 Task: Go to Program & Features. Select Whole Food Market. Add to cart Organic Free-Range Chicken-1. Select Amazon Health. Add to cart Magnesium oil spray-2. Place order for Harrison Baker, _x000D_
Rr 1_x000D_
Hamlin, Texas(TX), 79520, Cell Number (325) 576-2974
Action: Mouse moved to (24, 108)
Screenshot: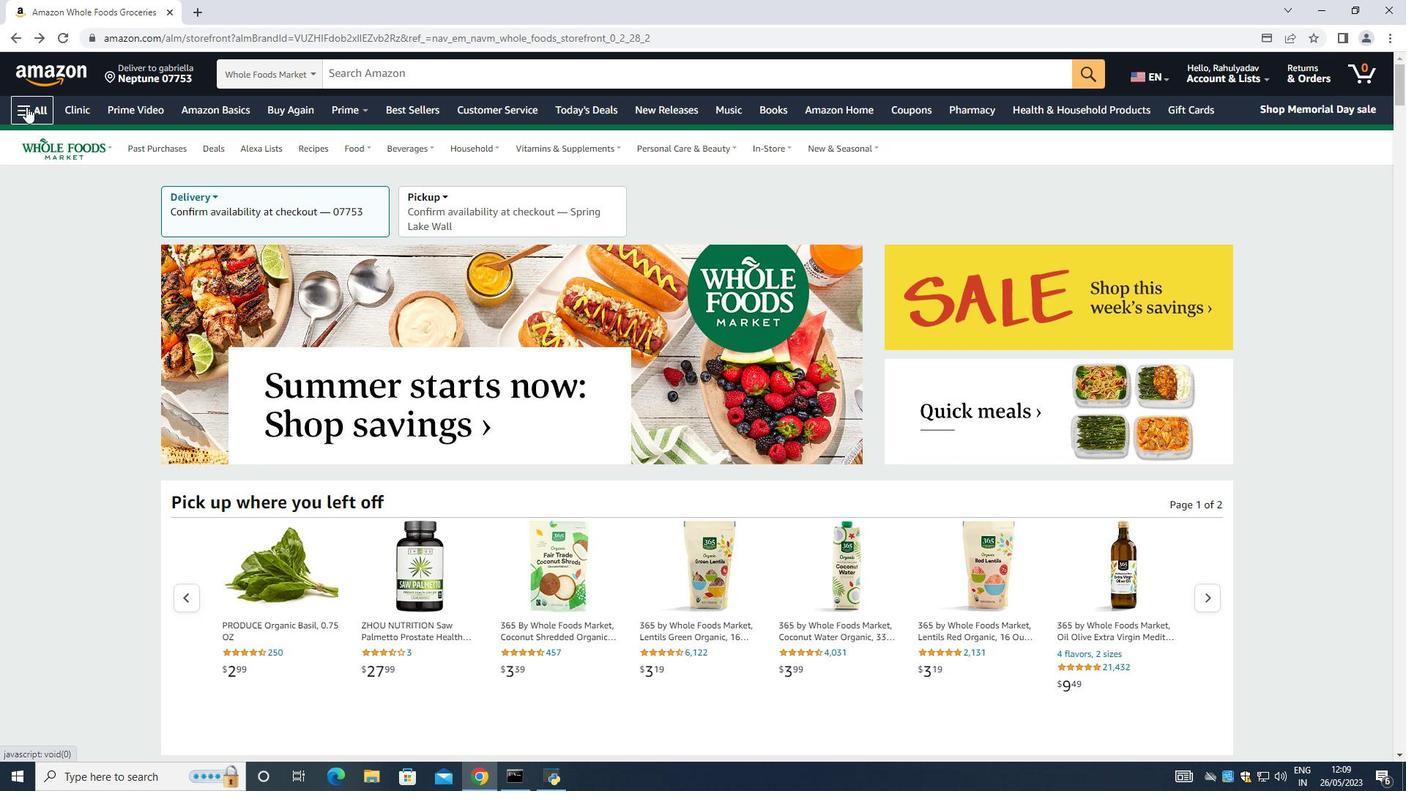 
Action: Mouse pressed left at (24, 108)
Screenshot: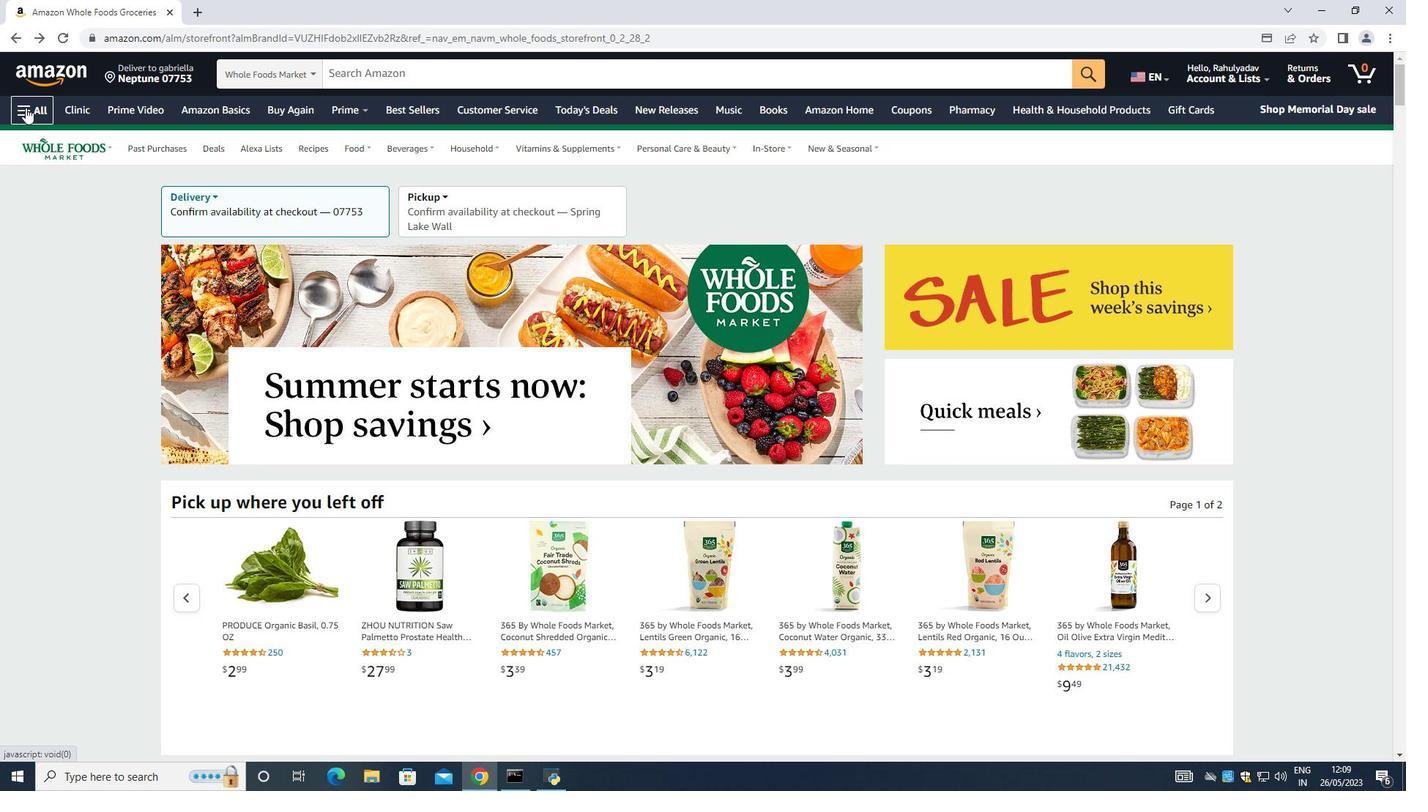 
Action: Mouse moved to (43, 283)
Screenshot: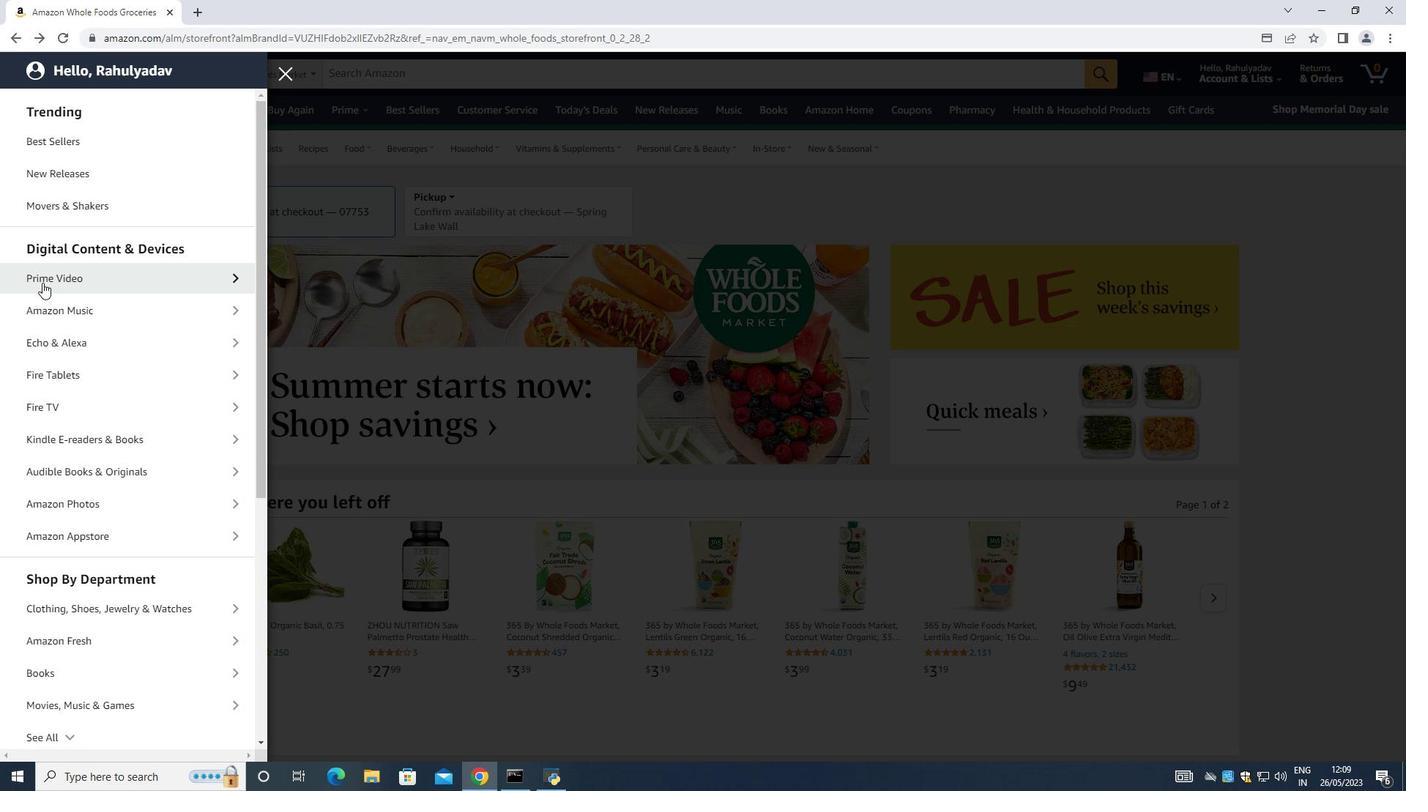 
Action: Mouse scrolled (43, 282) with delta (0, 0)
Screenshot: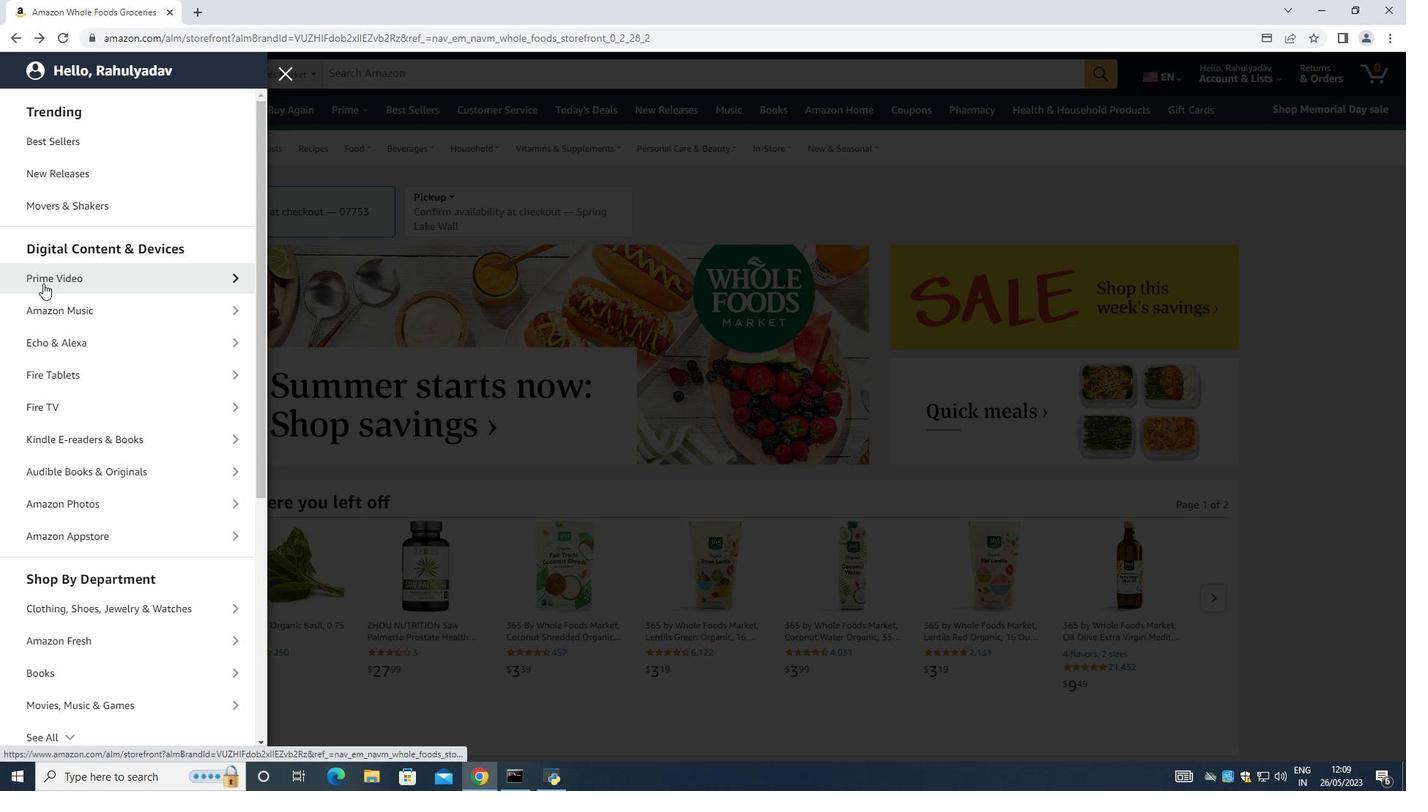 
Action: Mouse scrolled (43, 282) with delta (0, 0)
Screenshot: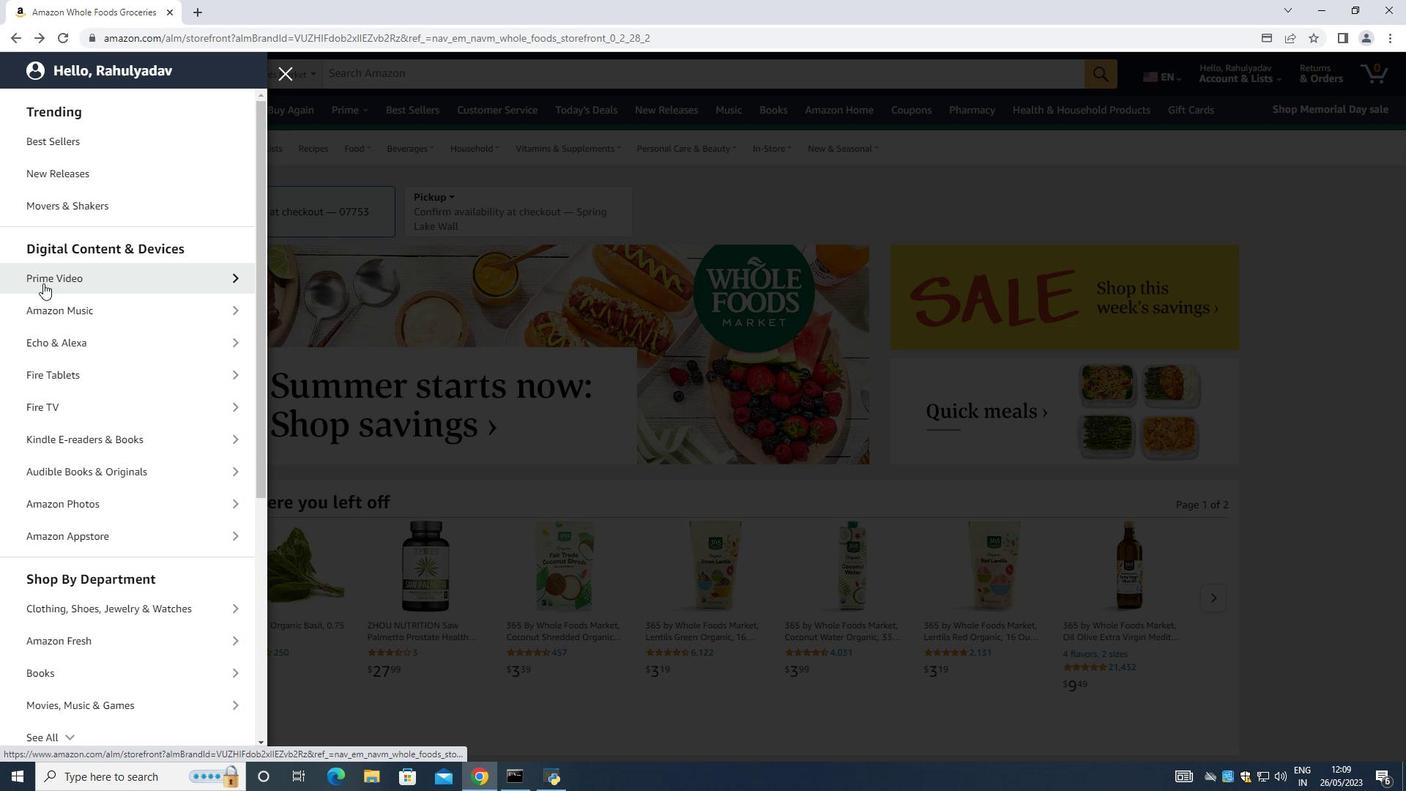 
Action: Mouse scrolled (43, 282) with delta (0, 0)
Screenshot: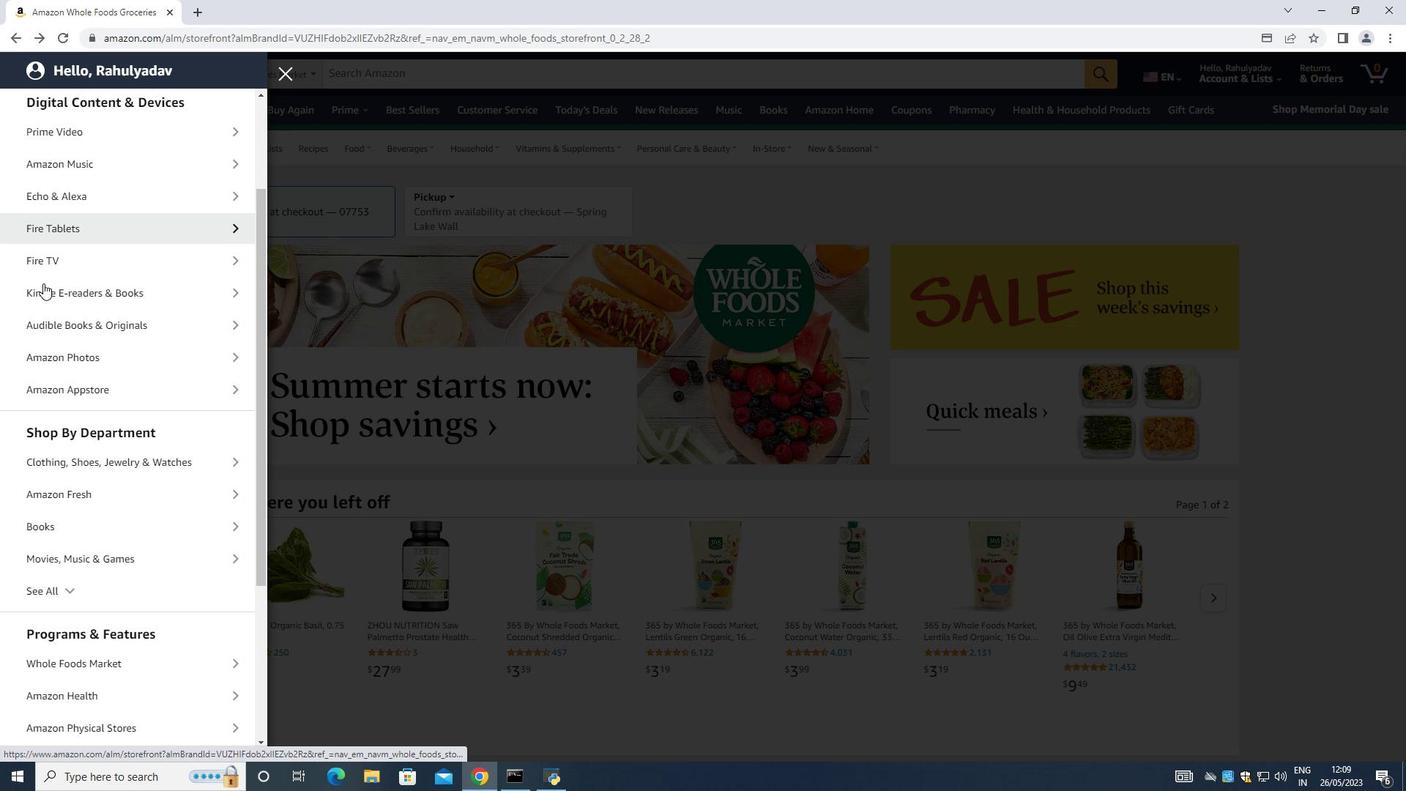 
Action: Mouse moved to (47, 291)
Screenshot: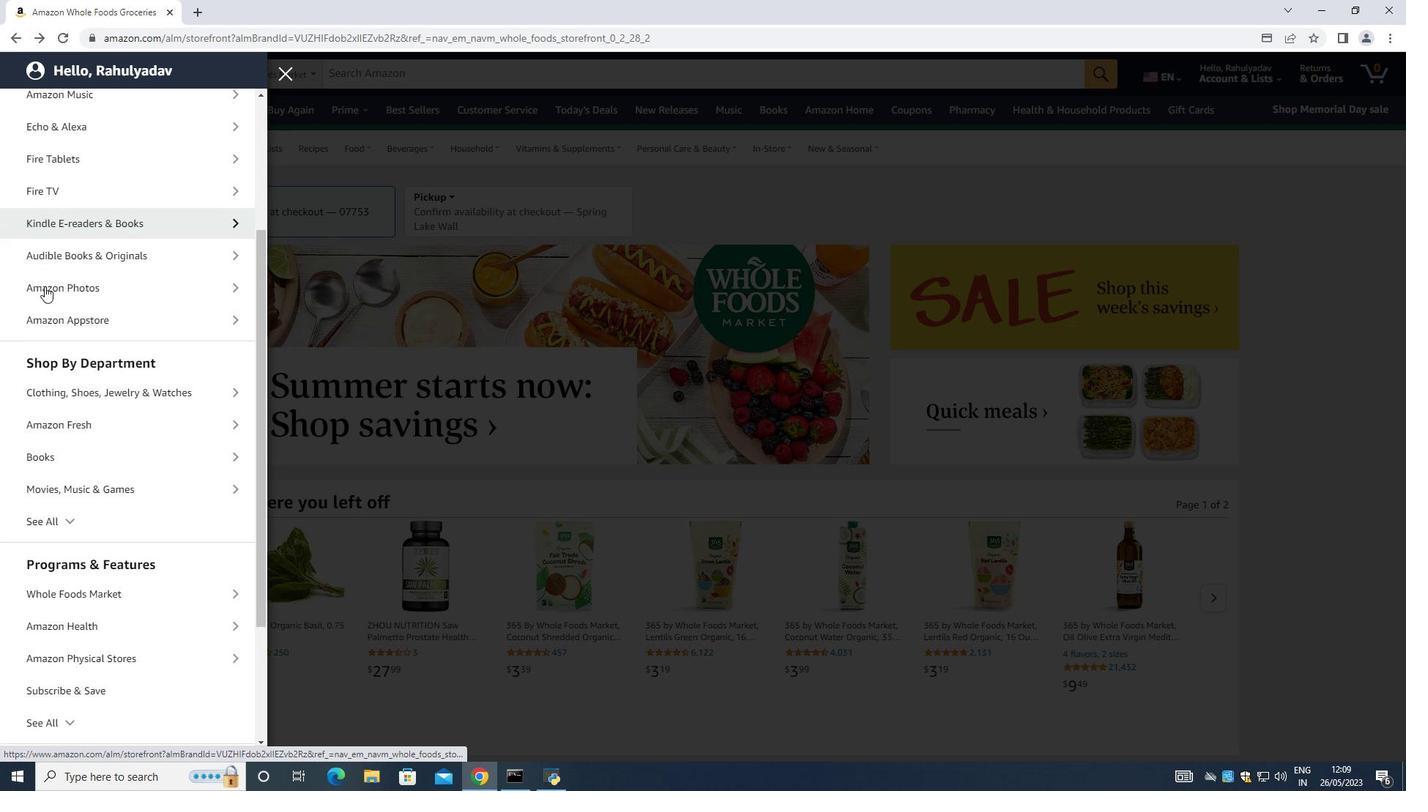 
Action: Mouse scrolled (47, 290) with delta (0, 0)
Screenshot: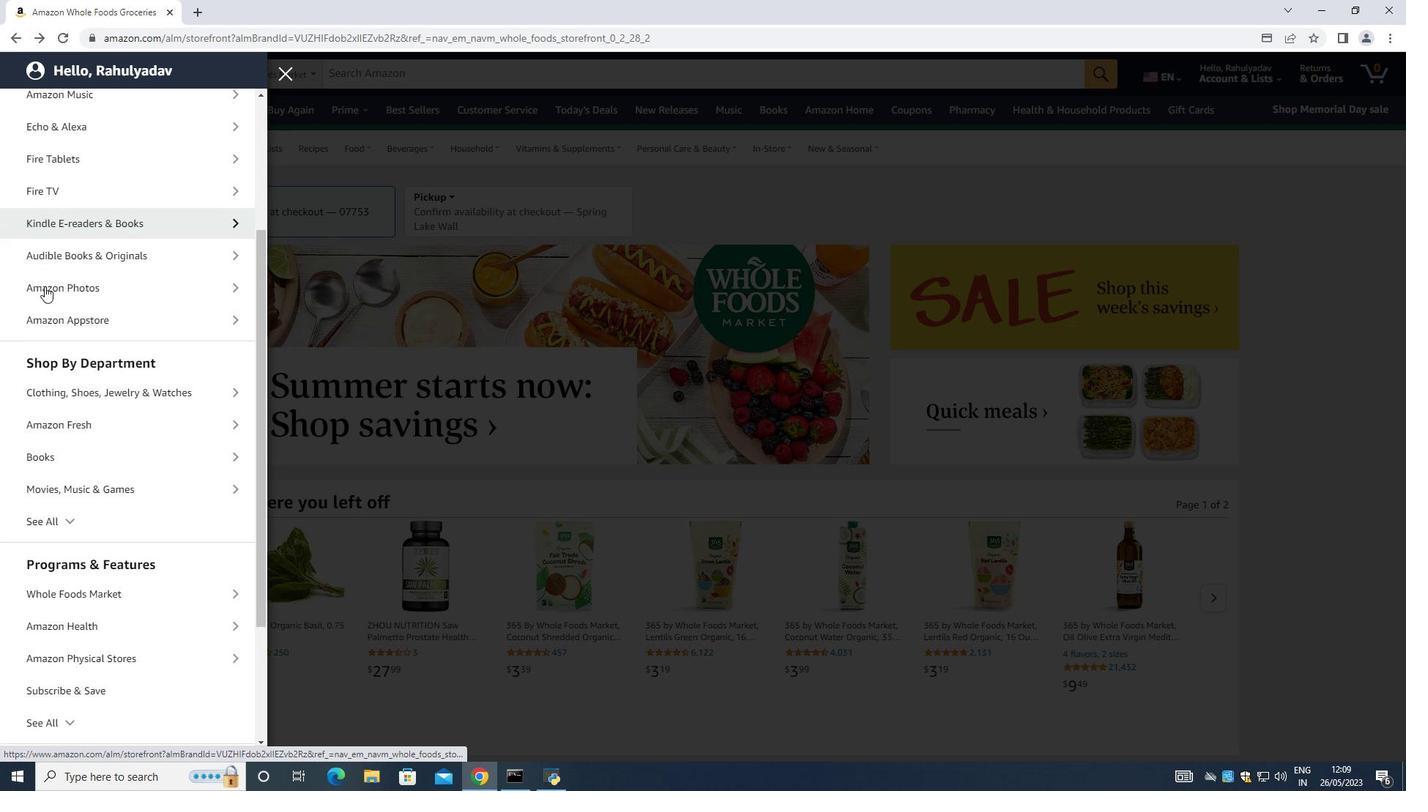
Action: Mouse moved to (49, 295)
Screenshot: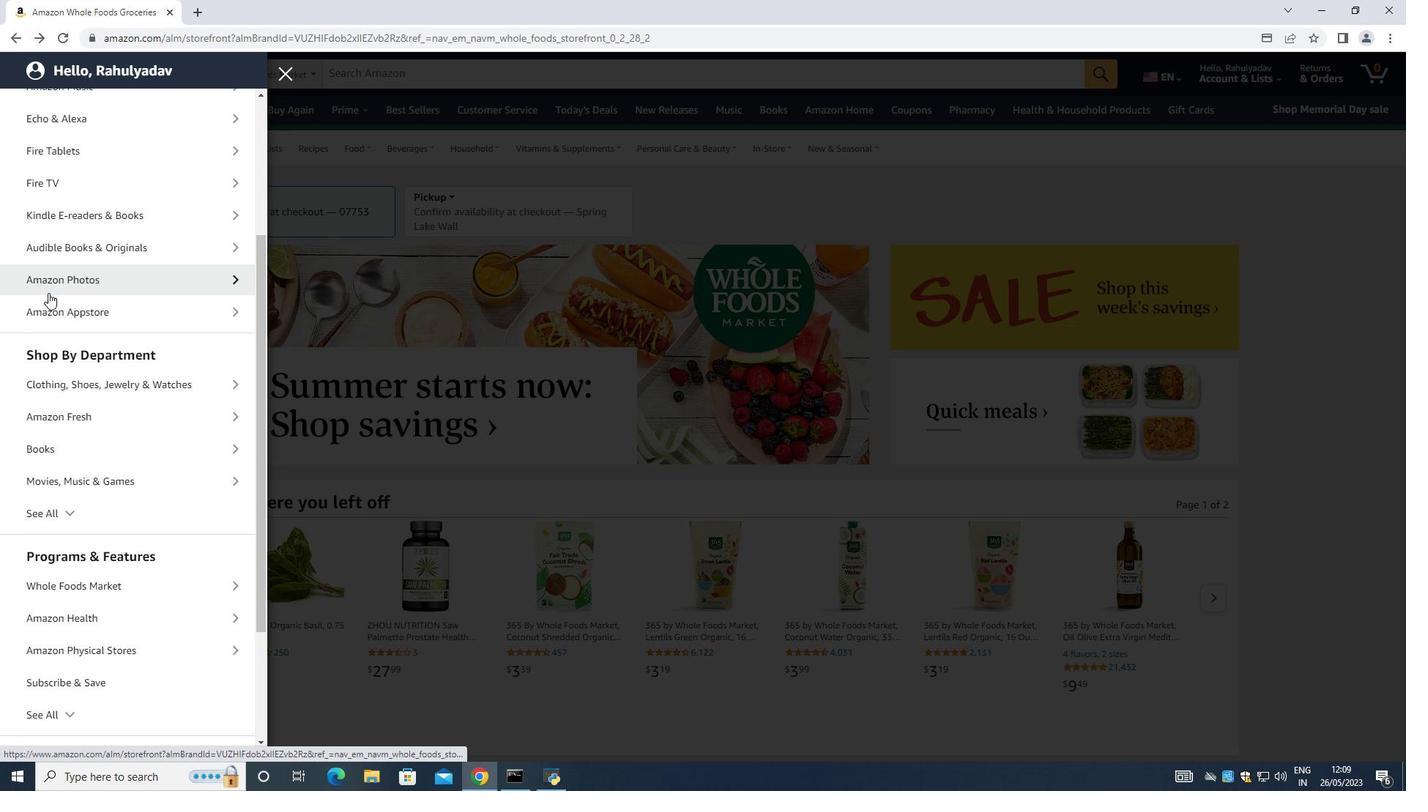 
Action: Mouse scrolled (49, 294) with delta (0, 0)
Screenshot: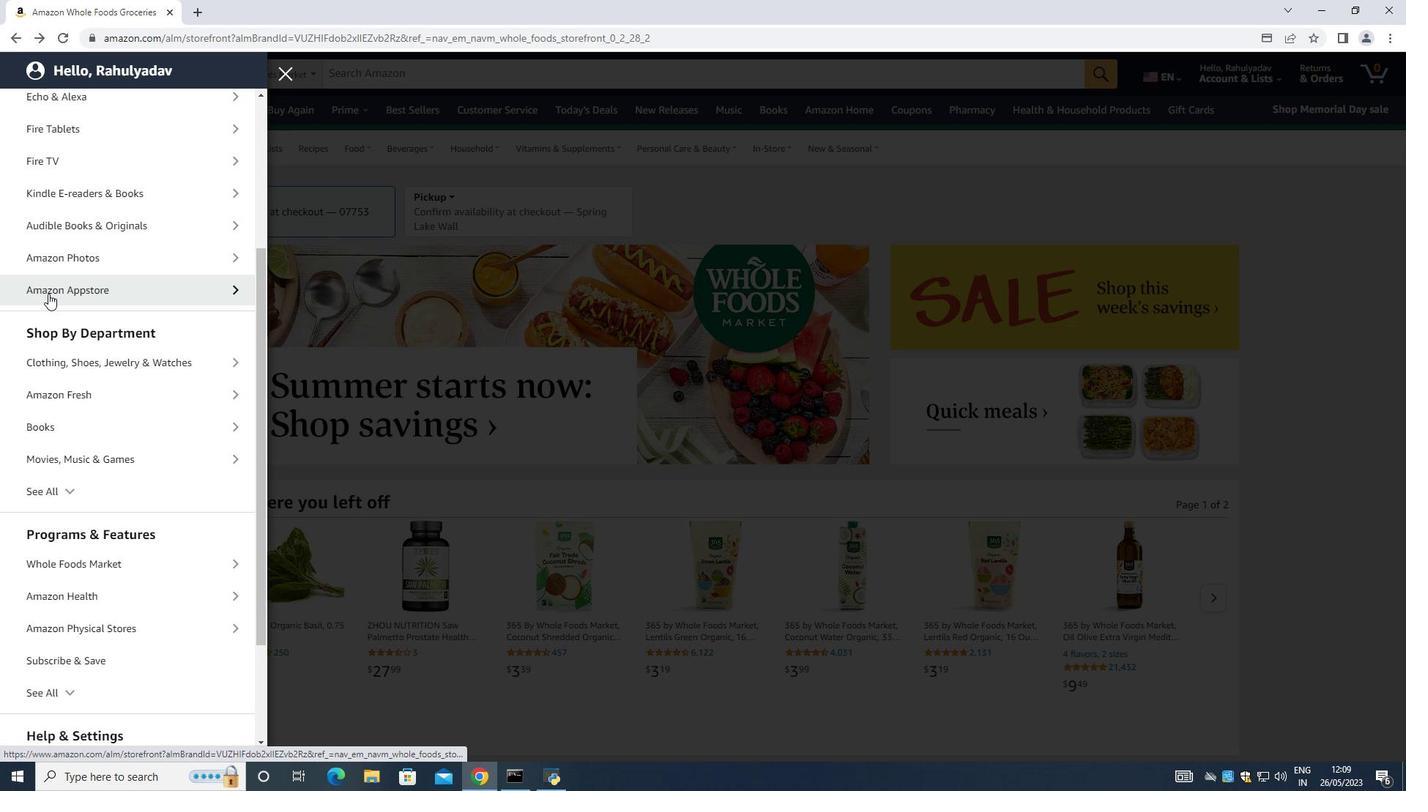 
Action: Mouse moved to (49, 296)
Screenshot: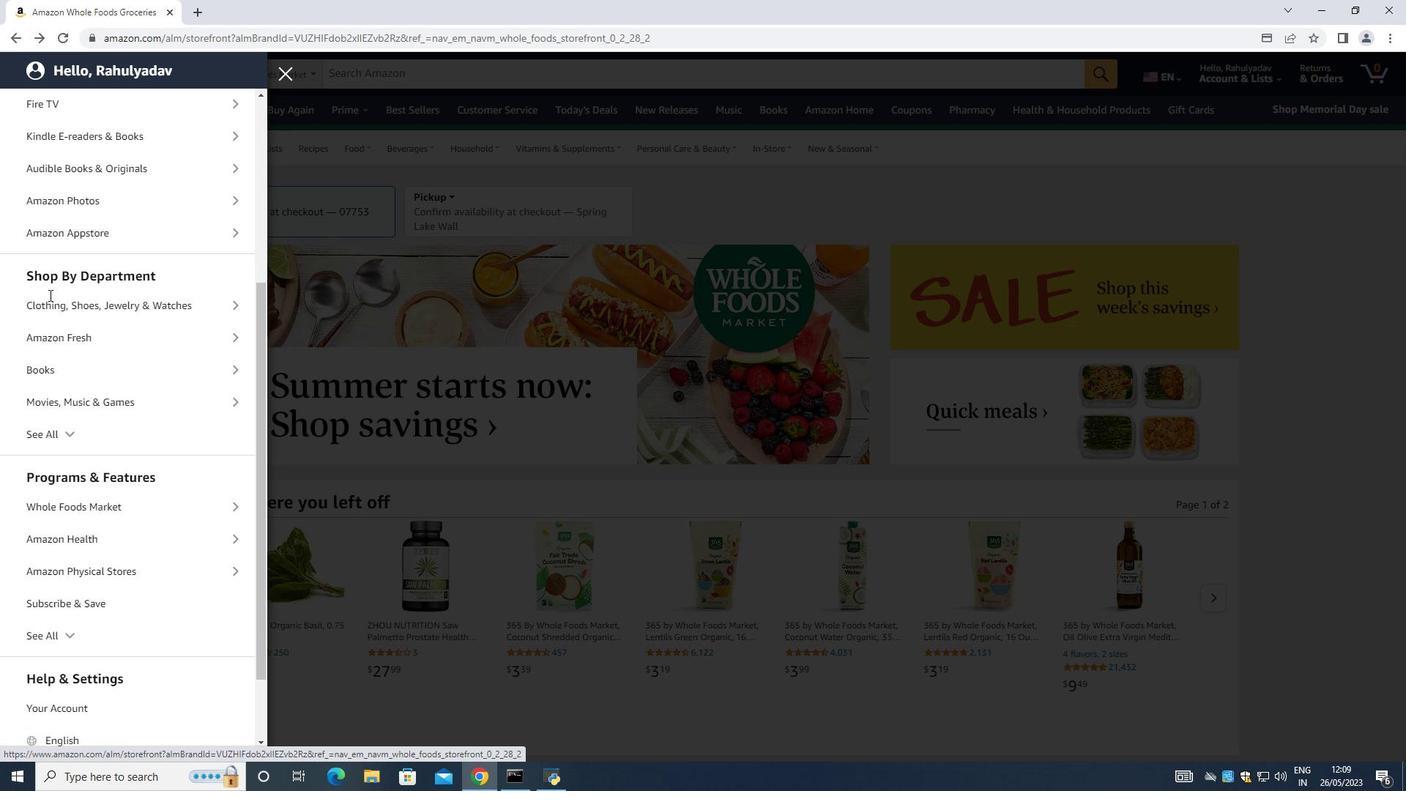 
Action: Mouse scrolled (49, 295) with delta (0, 0)
Screenshot: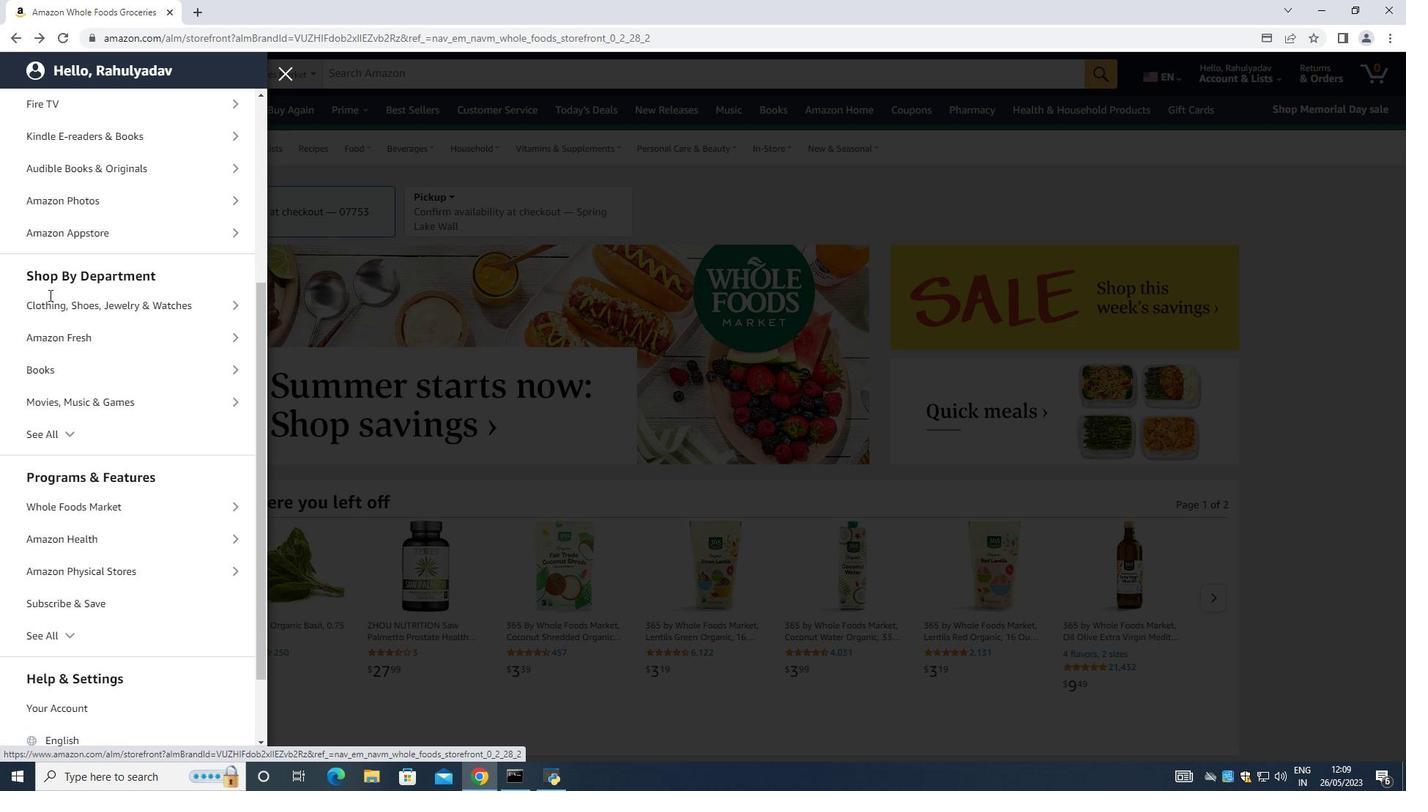 
Action: Mouse moved to (49, 298)
Screenshot: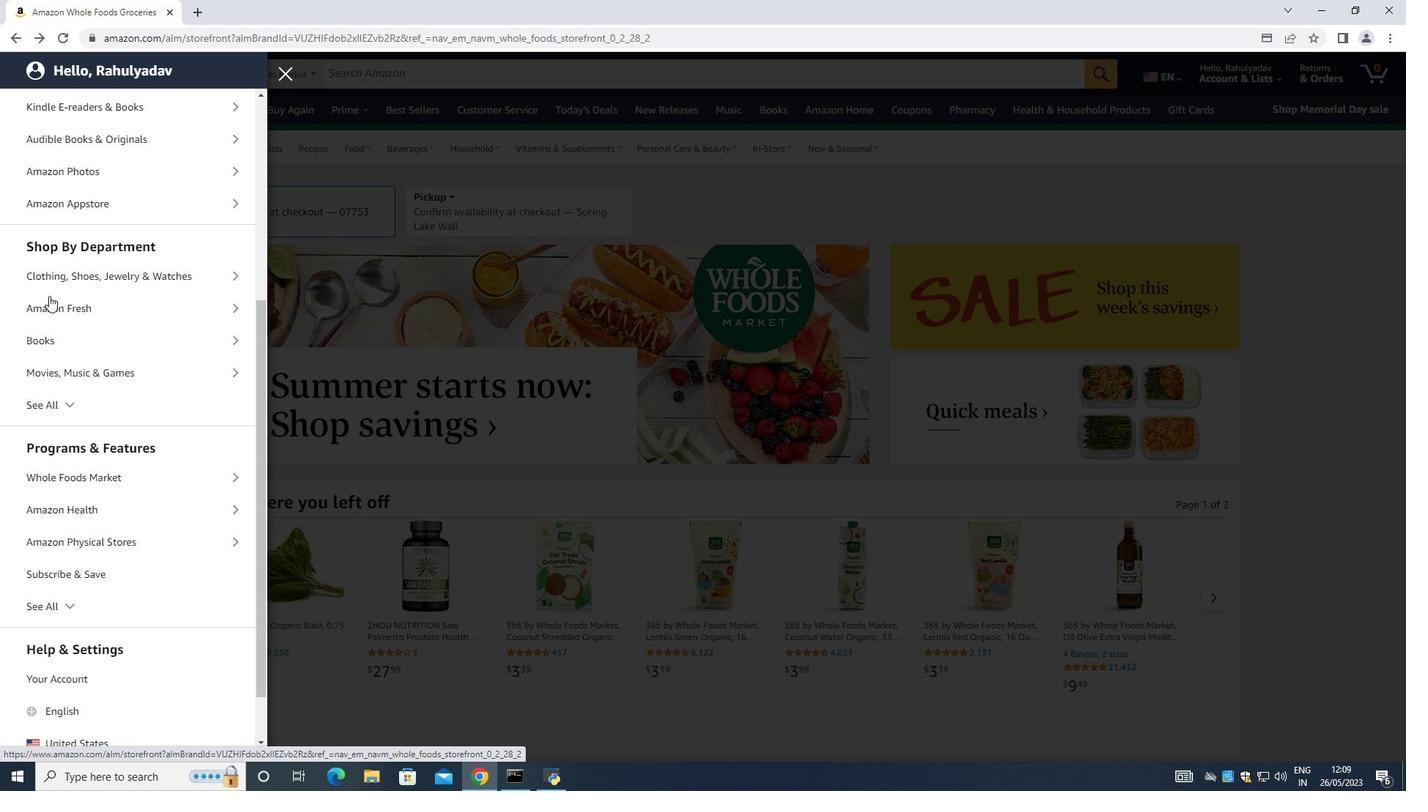 
Action: Mouse scrolled (49, 297) with delta (0, 0)
Screenshot: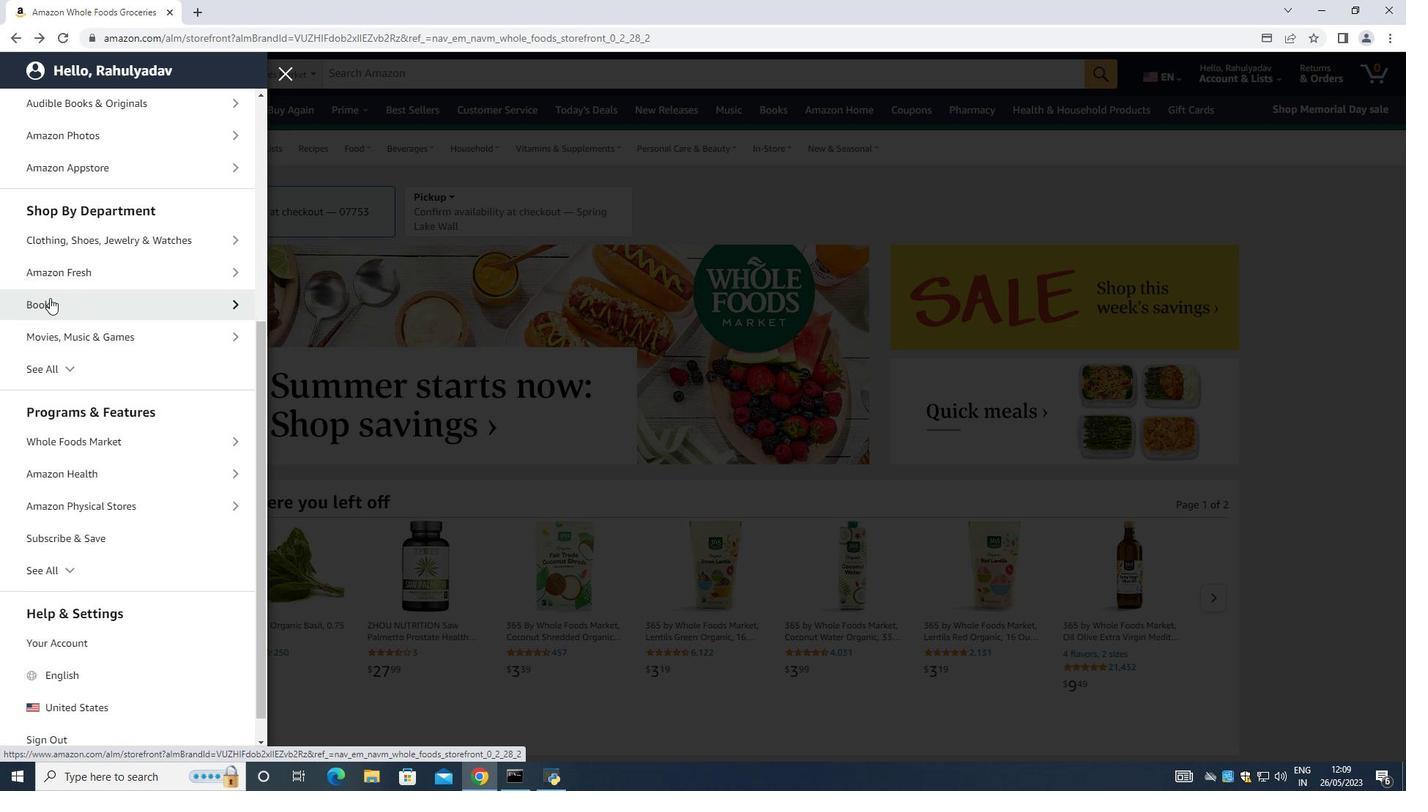 
Action: Mouse moved to (49, 298)
Screenshot: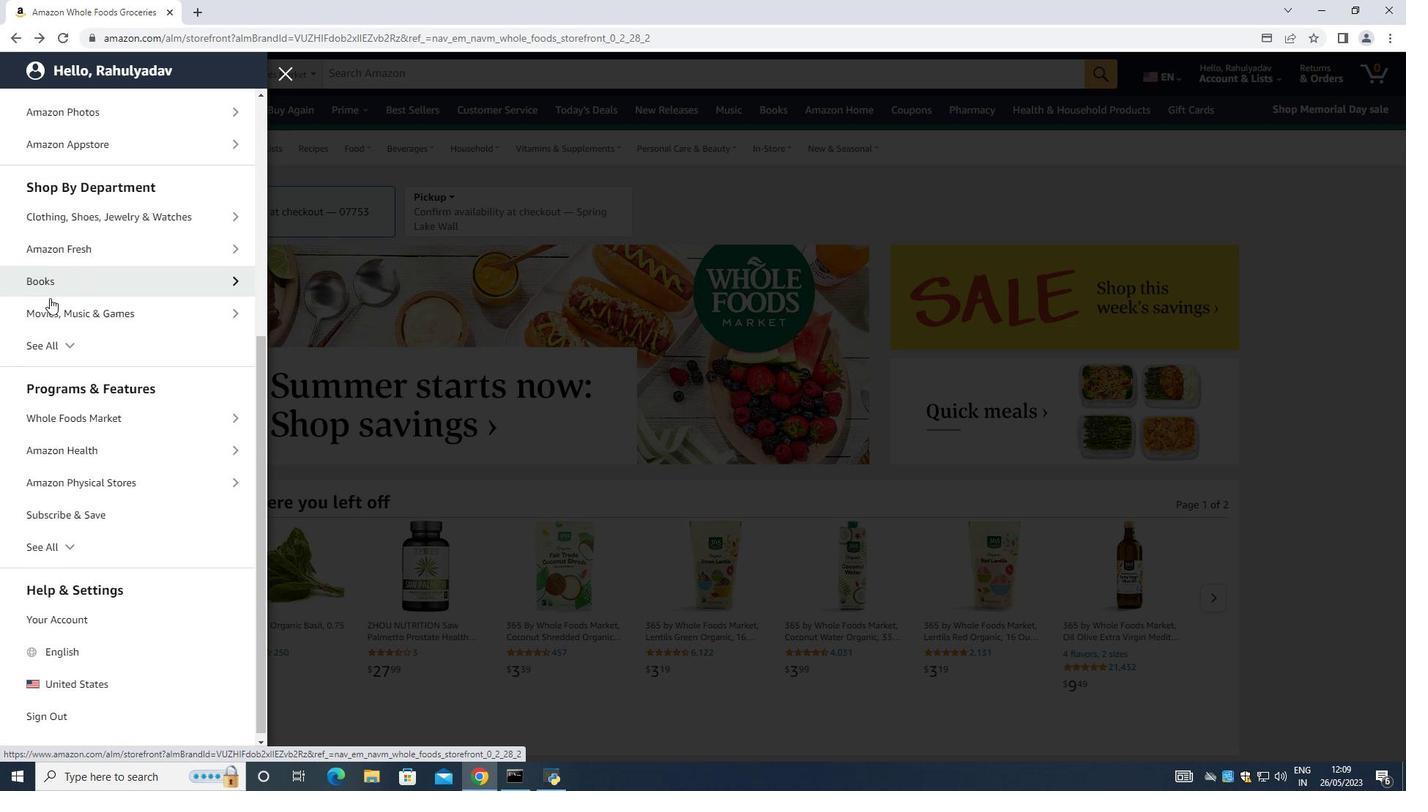 
Action: Mouse scrolled (49, 298) with delta (0, 0)
Screenshot: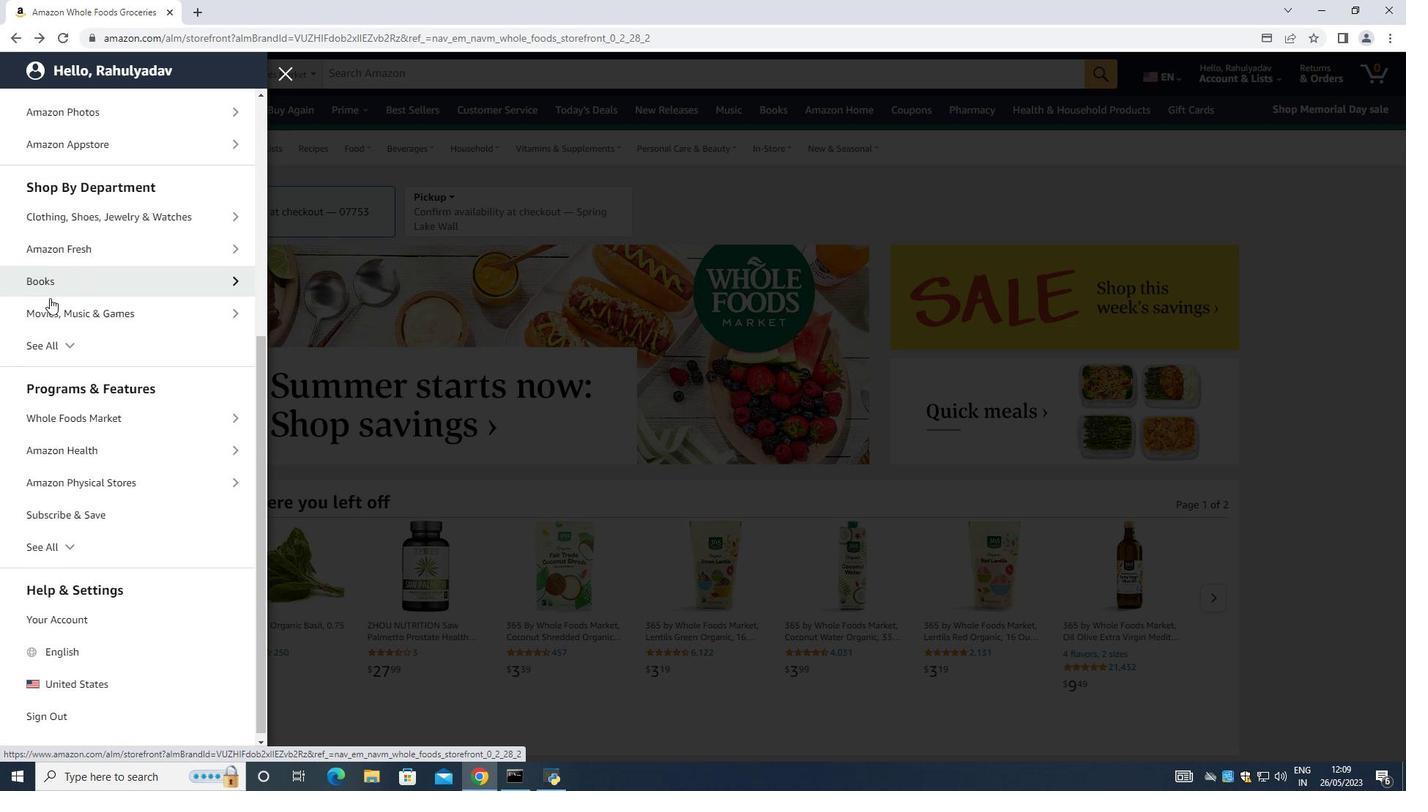 
Action: Mouse moved to (114, 418)
Screenshot: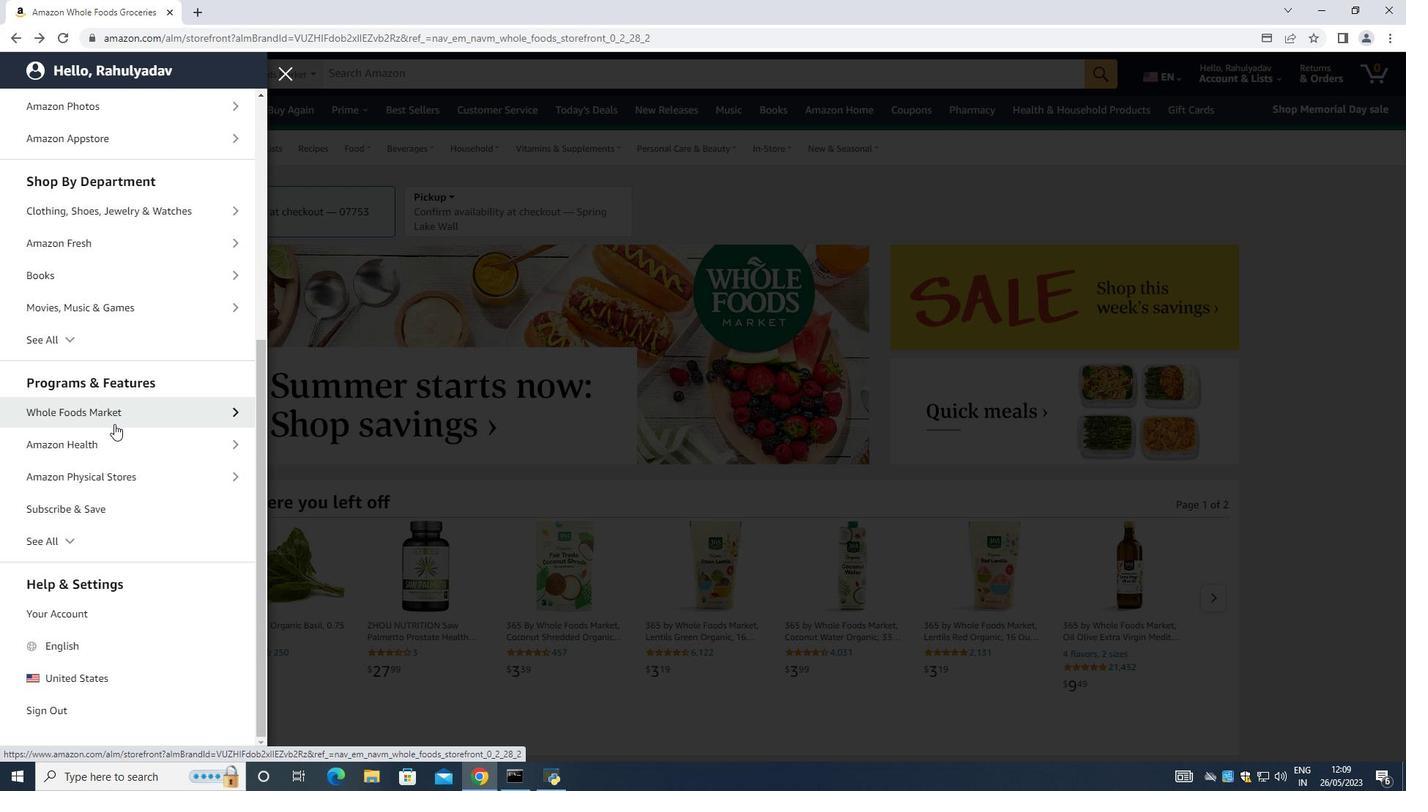 
Action: Mouse pressed left at (114, 418)
Screenshot: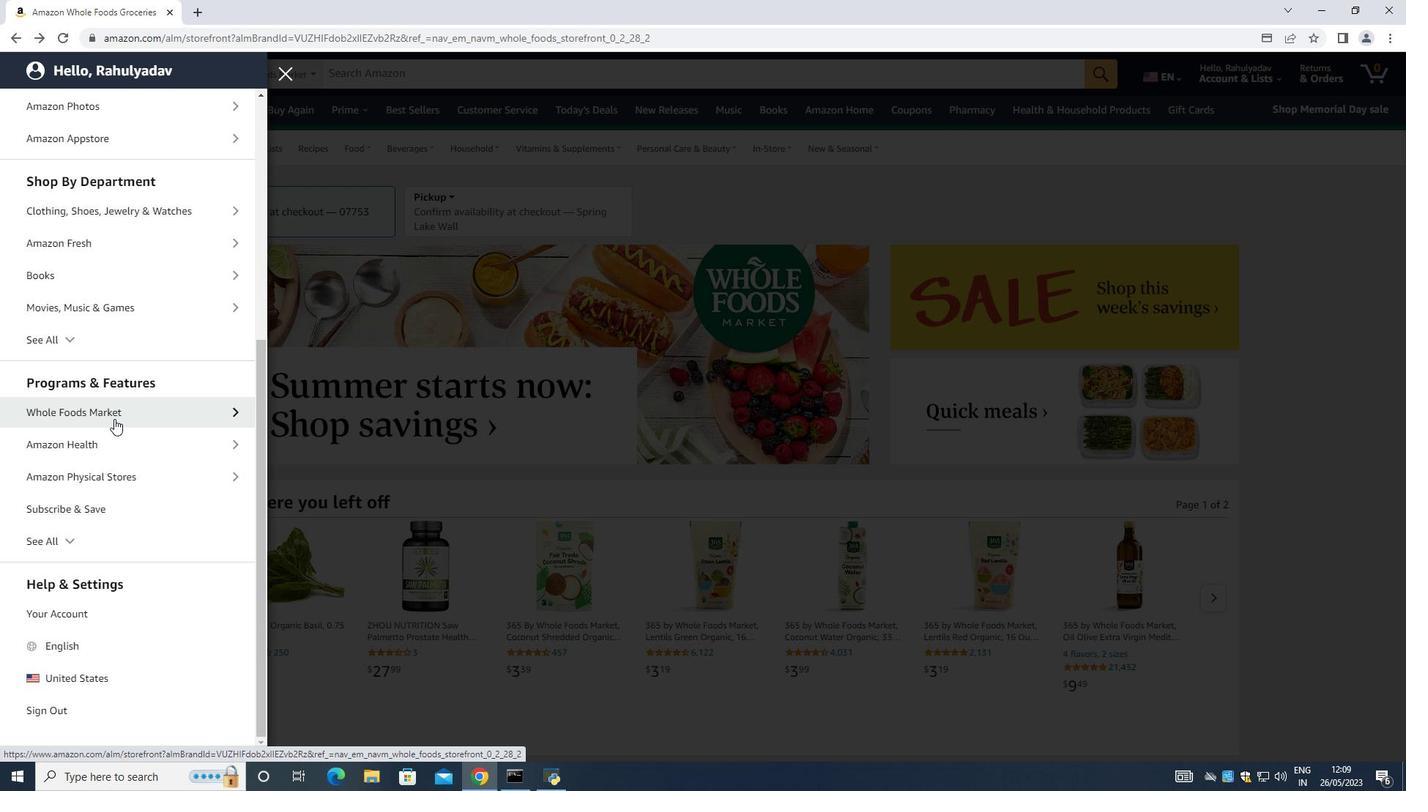 
Action: Mouse moved to (134, 177)
Screenshot: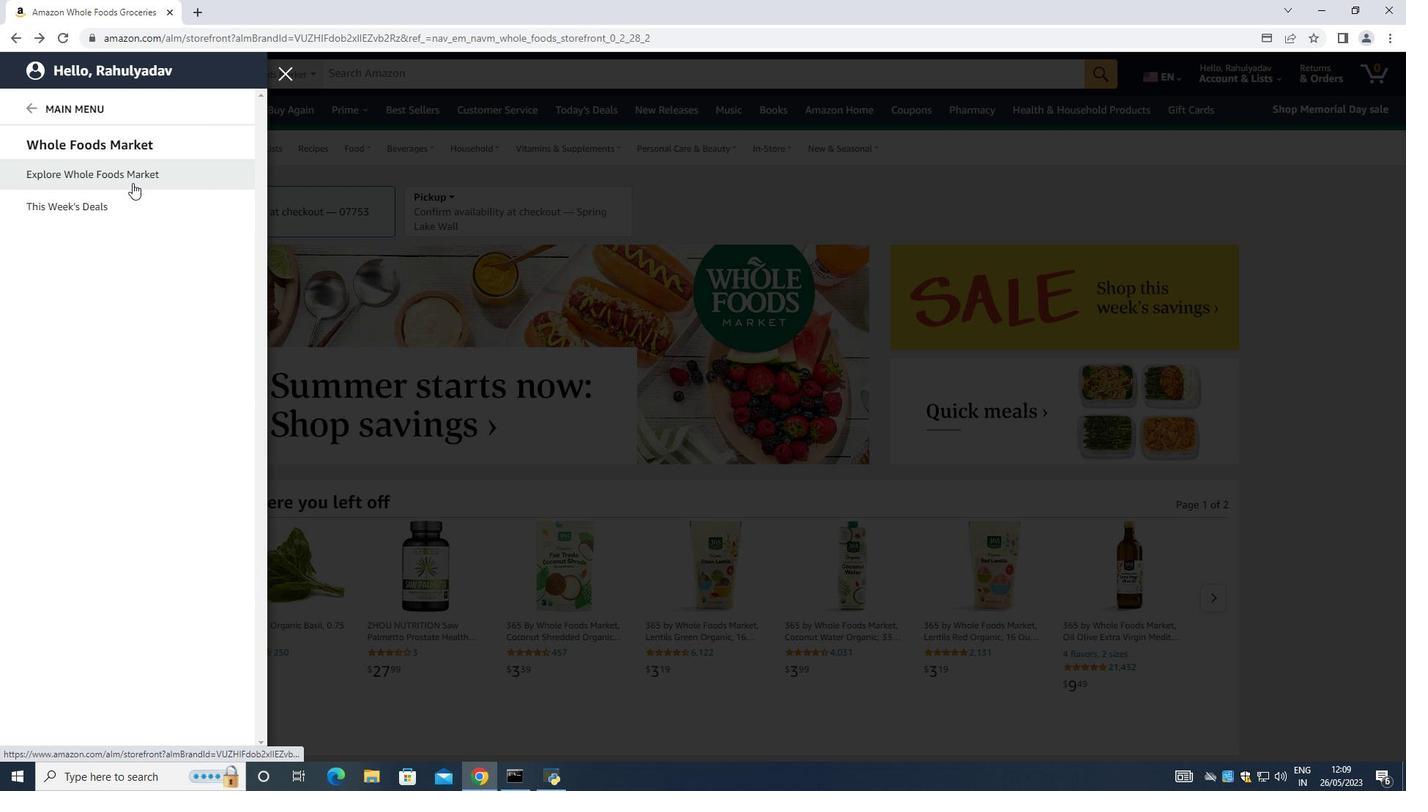 
Action: Mouse pressed left at (134, 177)
Screenshot: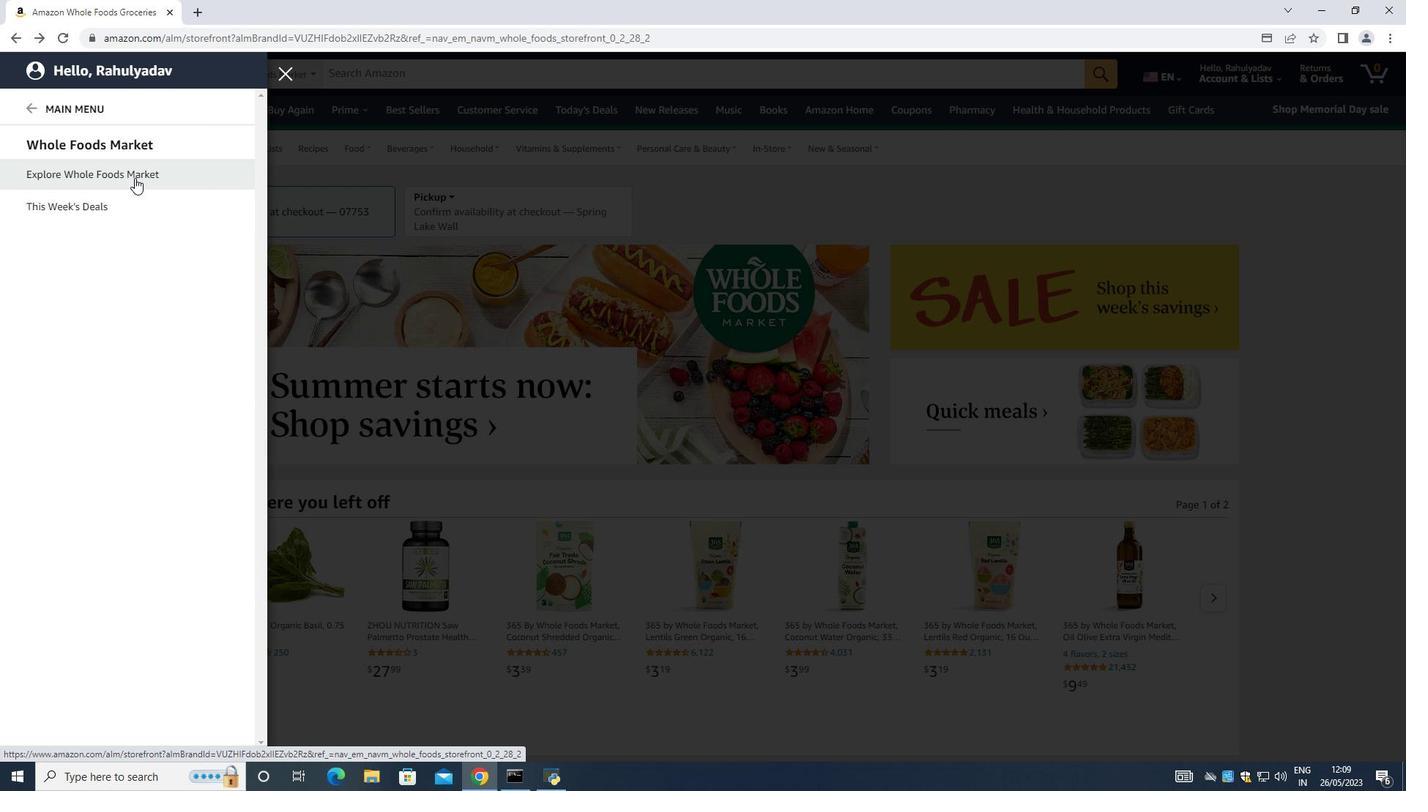 
Action: Mouse moved to (351, 76)
Screenshot: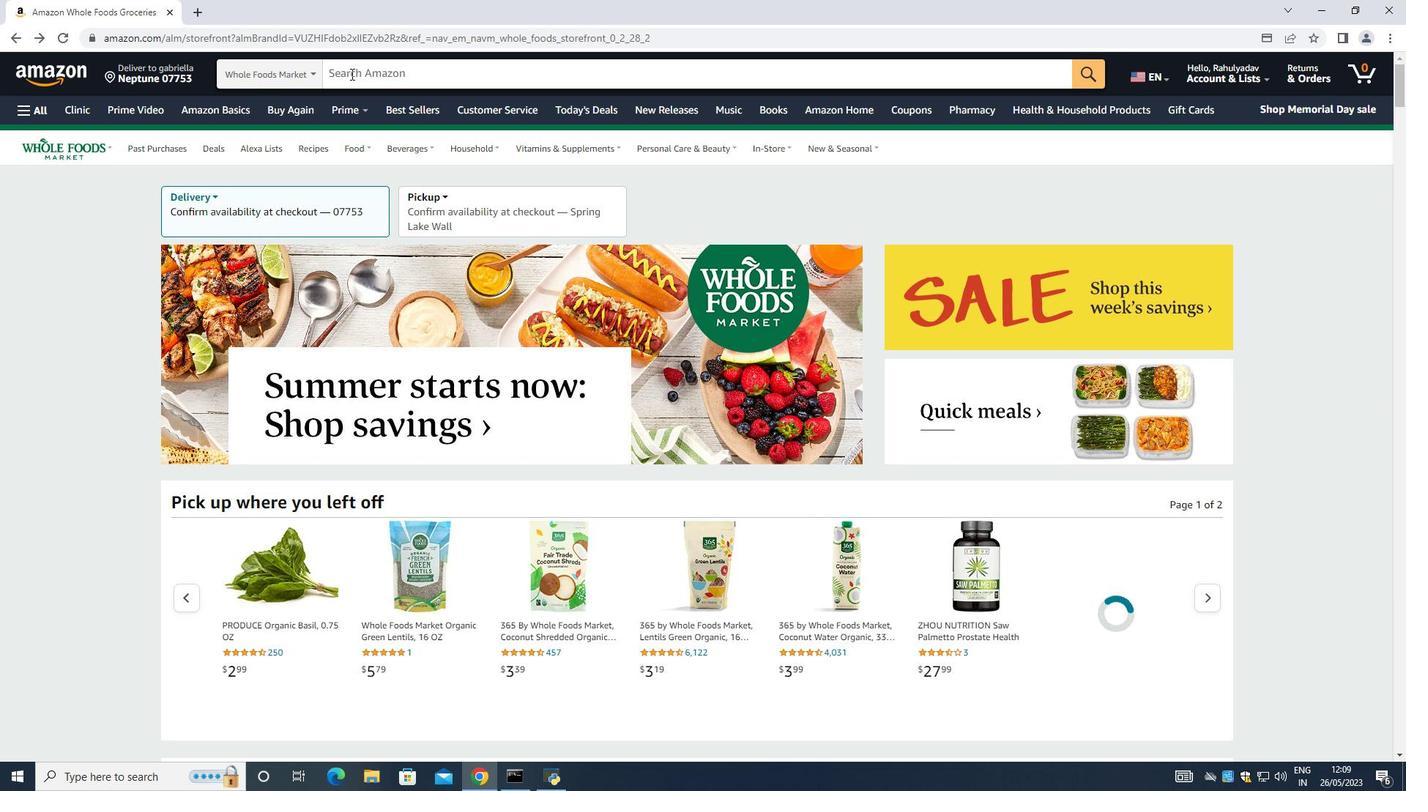 
Action: Mouse pressed left at (351, 76)
Screenshot: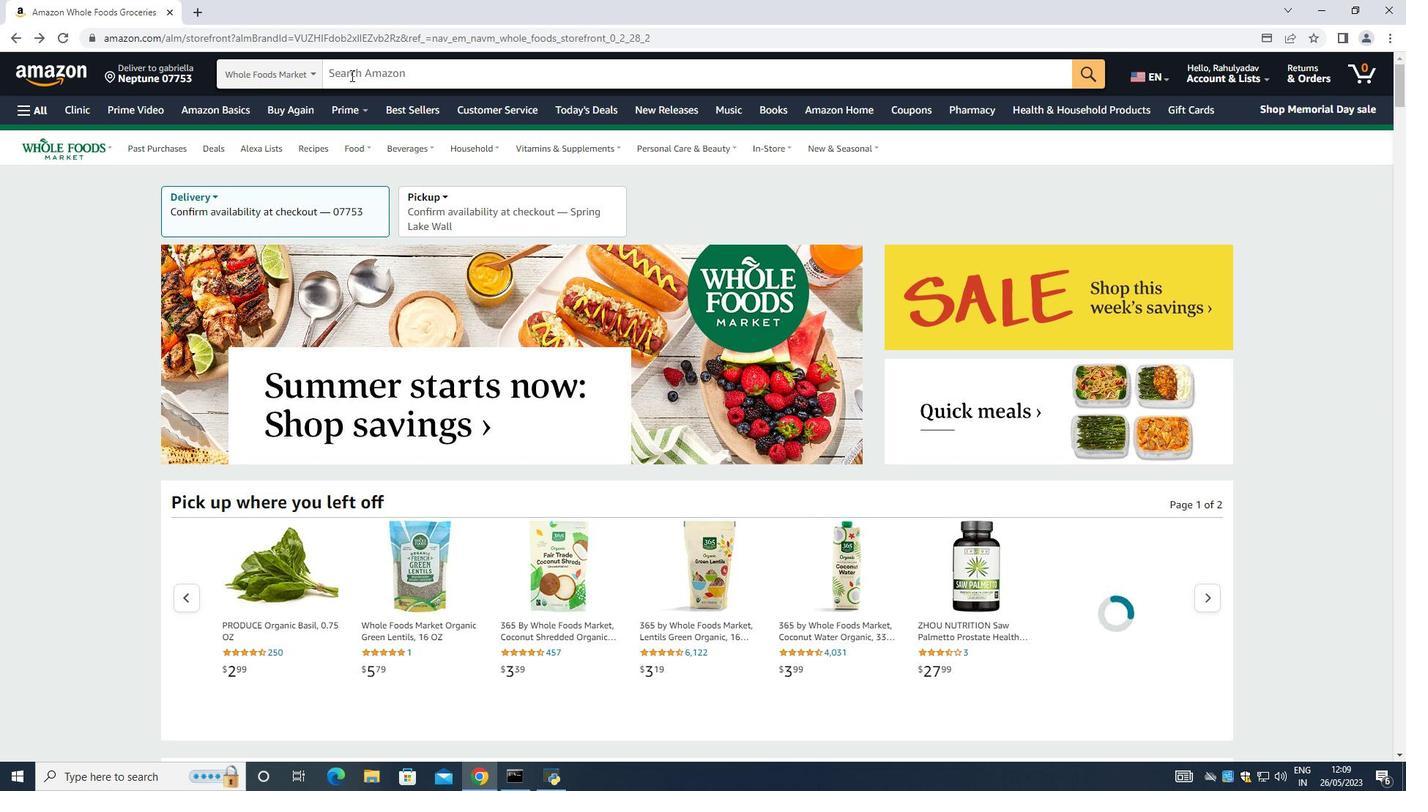 
Action: Mouse moved to (322, 57)
Screenshot: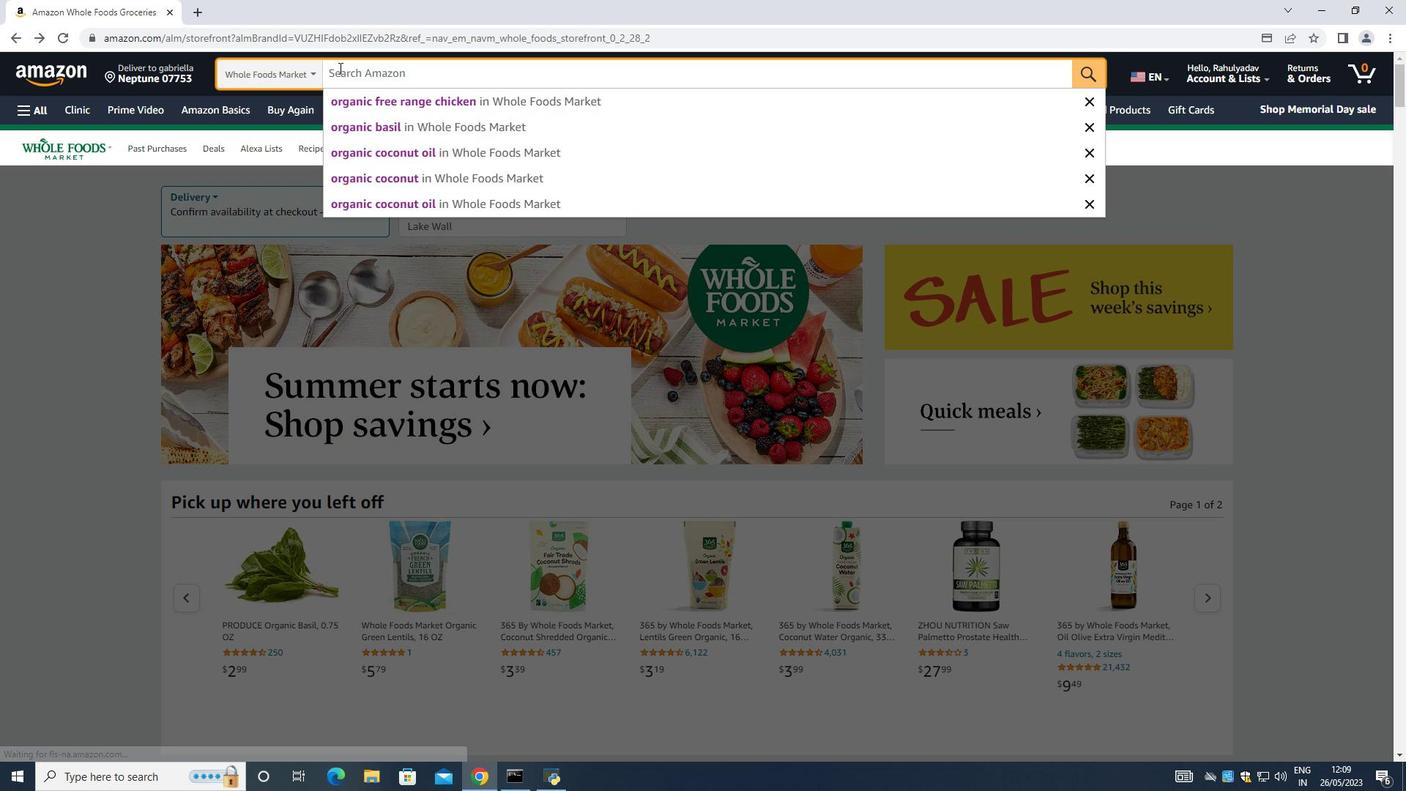 
Action: Key pressed <Key.shift><Key.shift><Key.shift><Key.shift><Key.shift><Key.shift><Key.shift><Key.shift><Key.shift><Key.shift><Key.shift><Key.shift><Key.shift><Key.shift><Key.shift><Key.shift><Key.shift><Key.shift><Key.shift><Key.shift>Organic<Key.space><Key.shift><Key.shift><Key.shift><Key.shift><Key.shift><Key.shift>Free-<Key.shift>Range<Key.space><Key.shift><Key.shift><Key.shift><Key.shift><Key.shift><Key.shift>Chicken<Key.space>
Screenshot: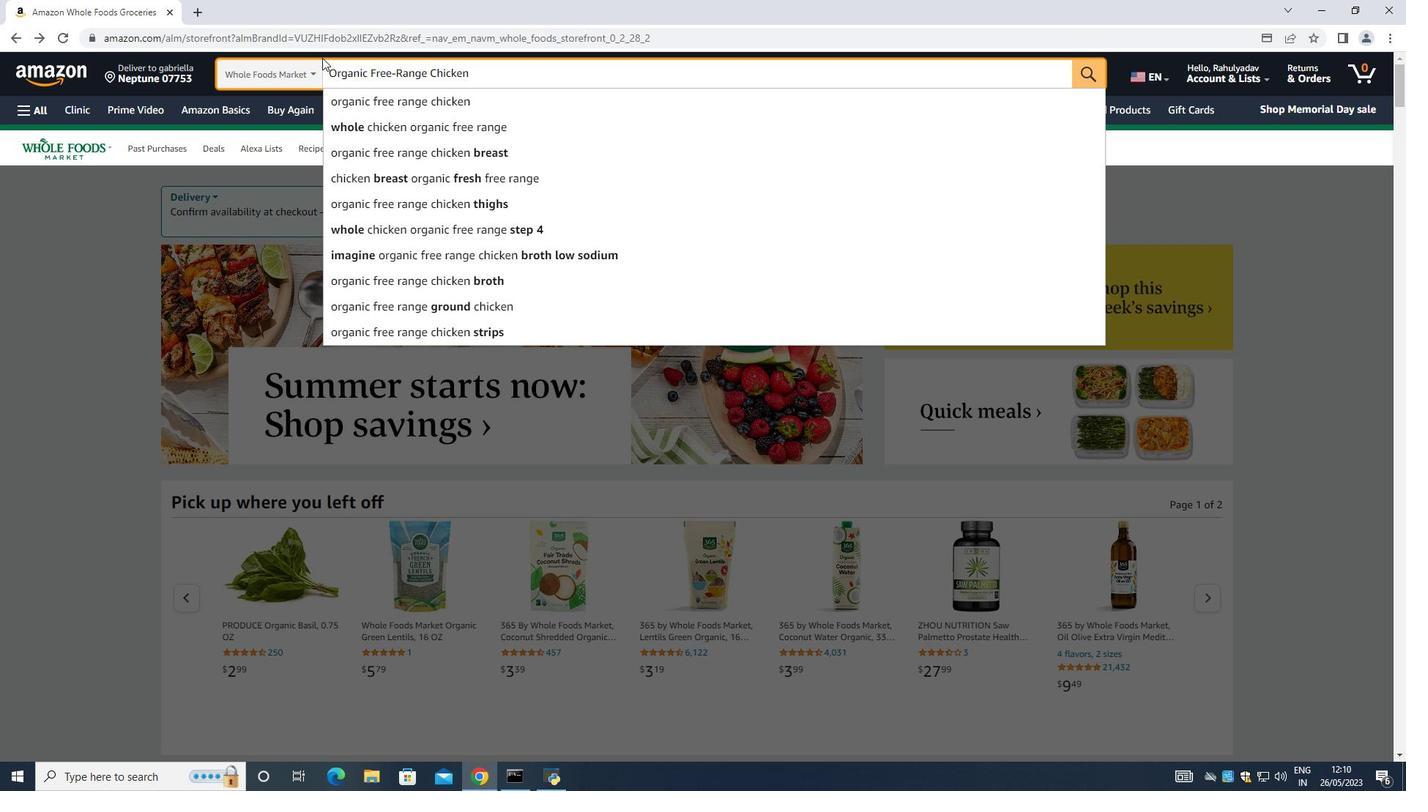 
Action: Mouse moved to (1094, 73)
Screenshot: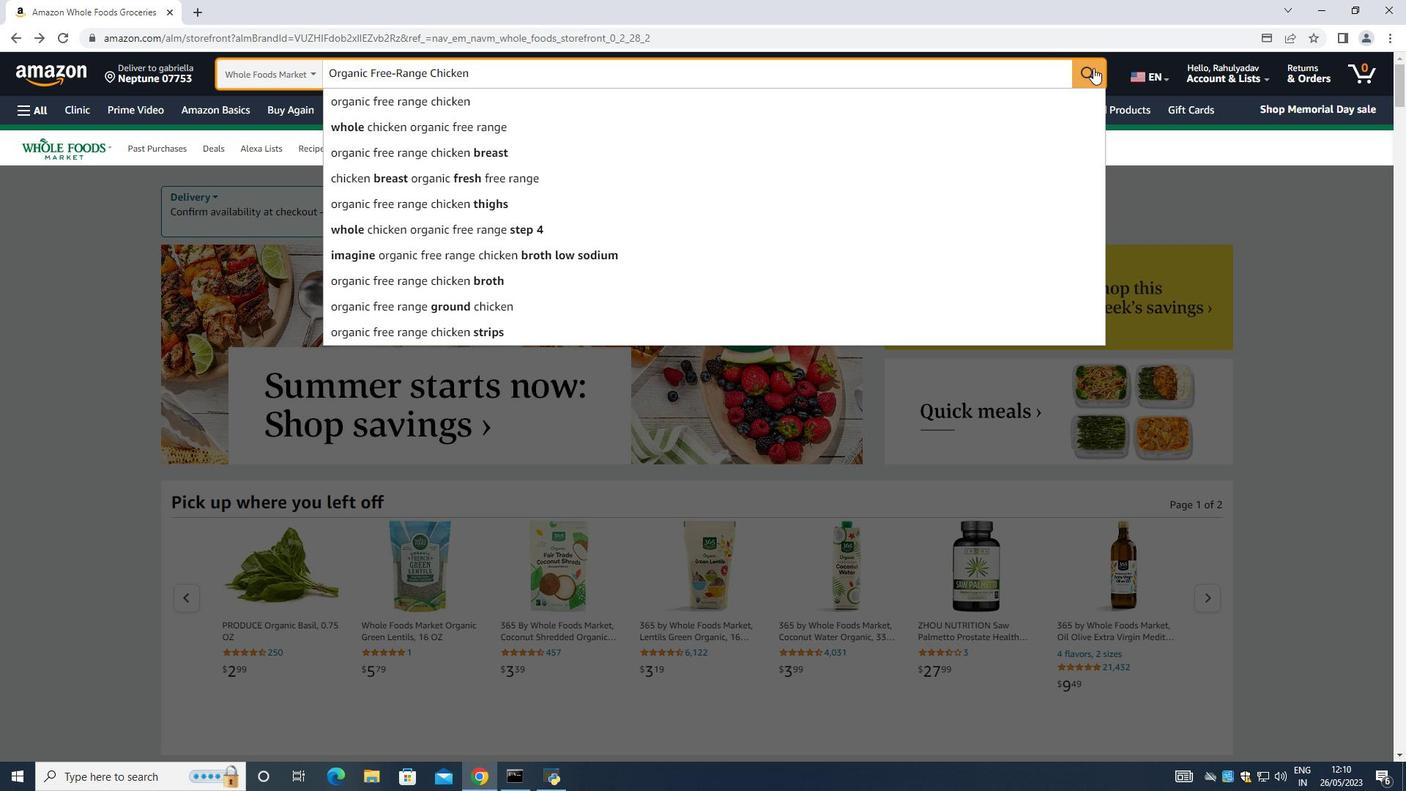
Action: Mouse pressed left at (1094, 73)
Screenshot: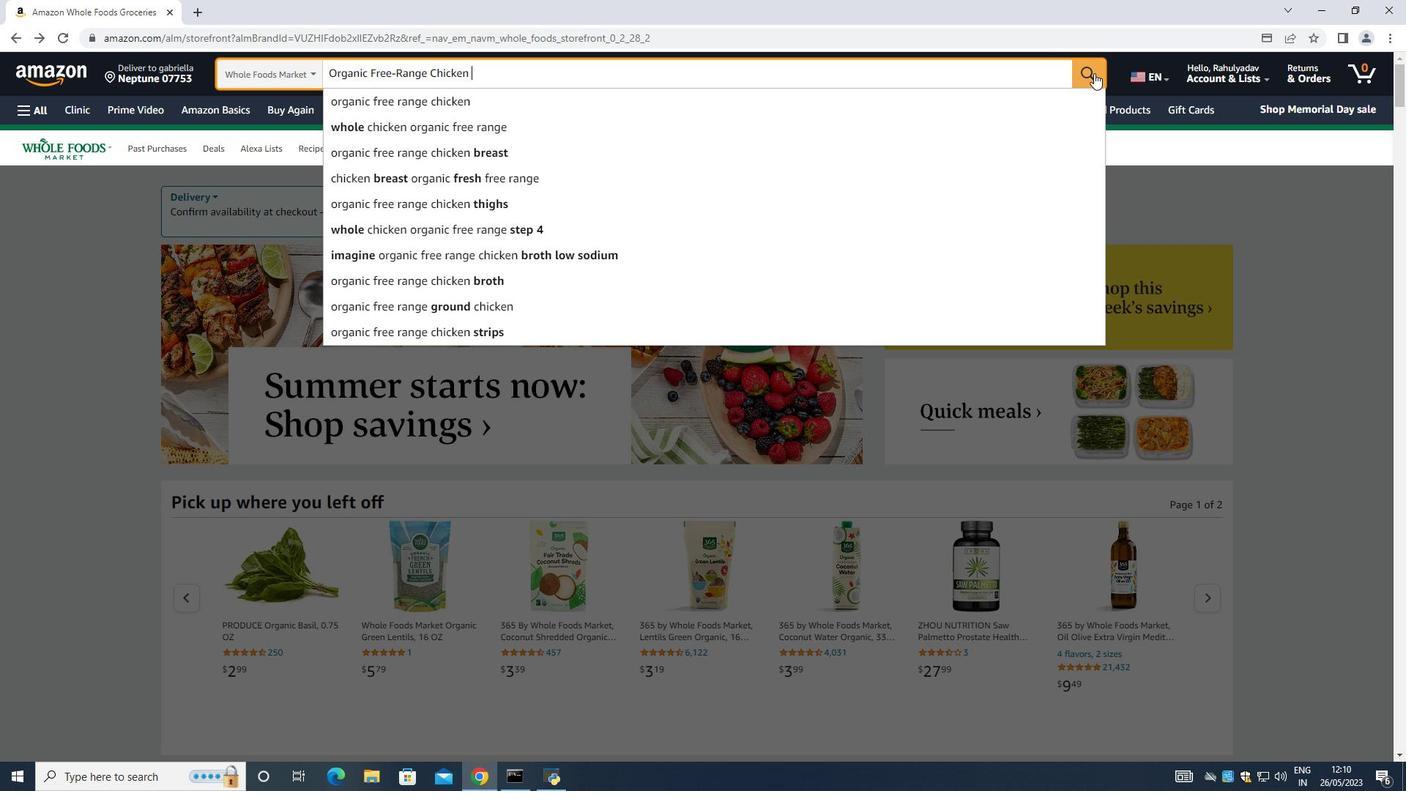 
Action: Mouse moved to (621, 479)
Screenshot: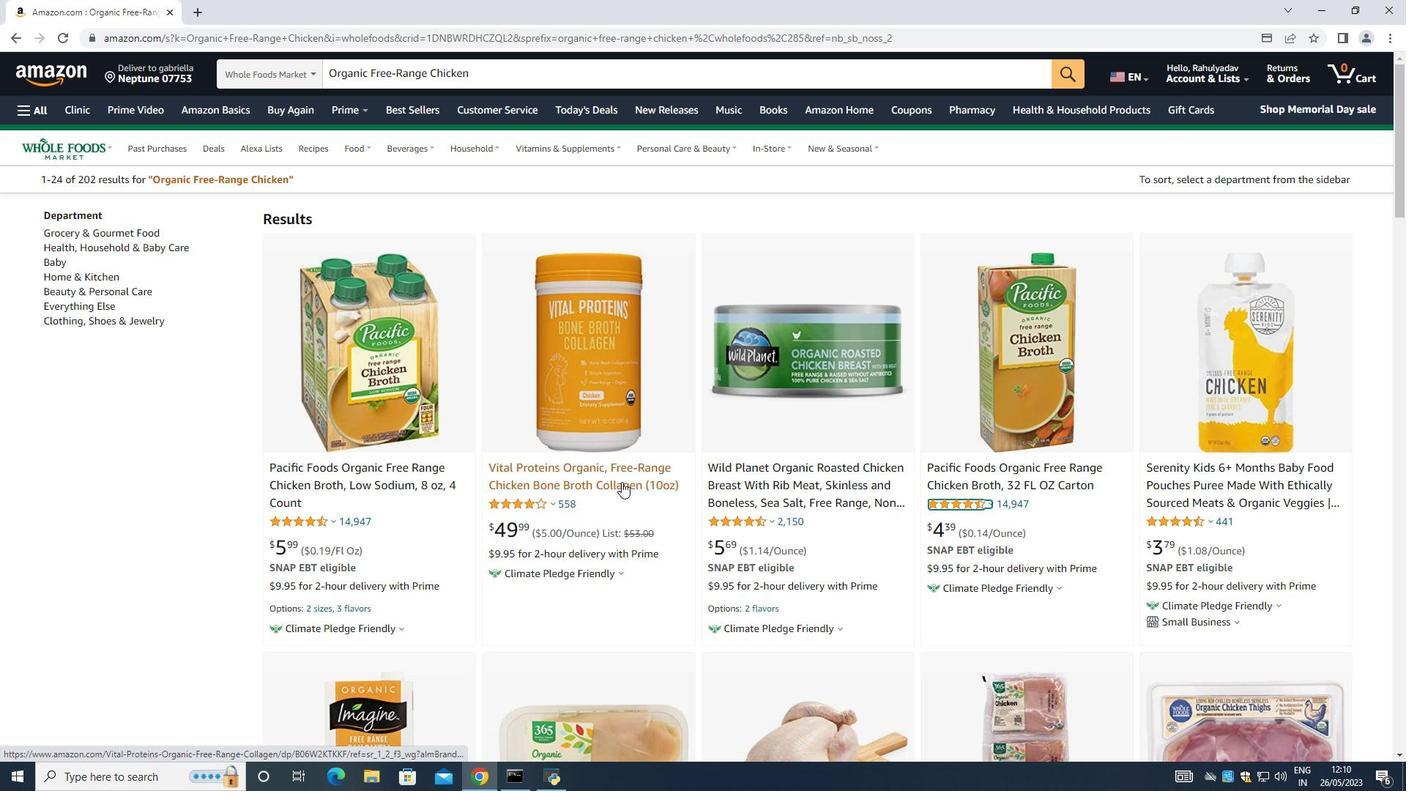 
Action: Mouse scrolled (621, 478) with delta (0, 0)
Screenshot: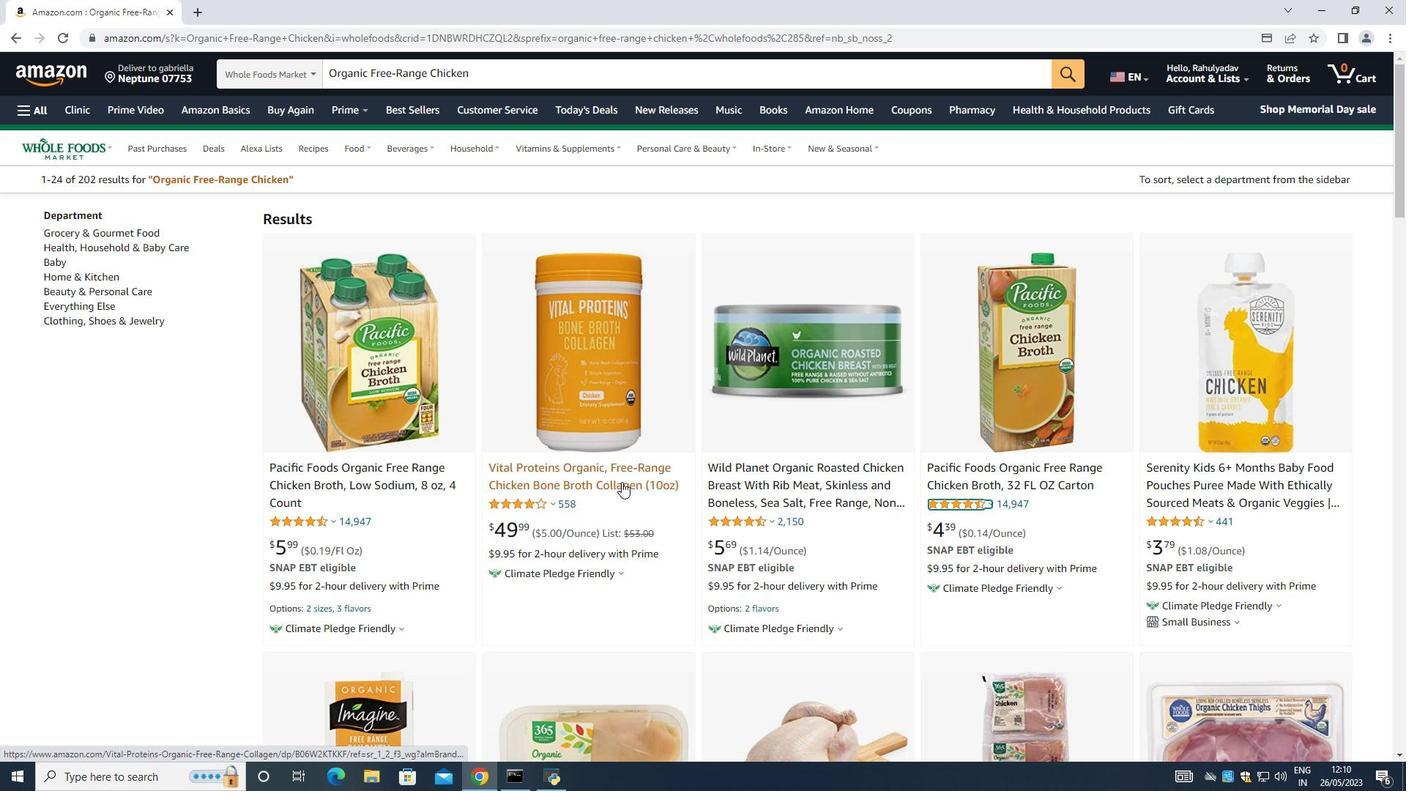 
Action: Mouse scrolled (621, 478) with delta (0, 0)
Screenshot: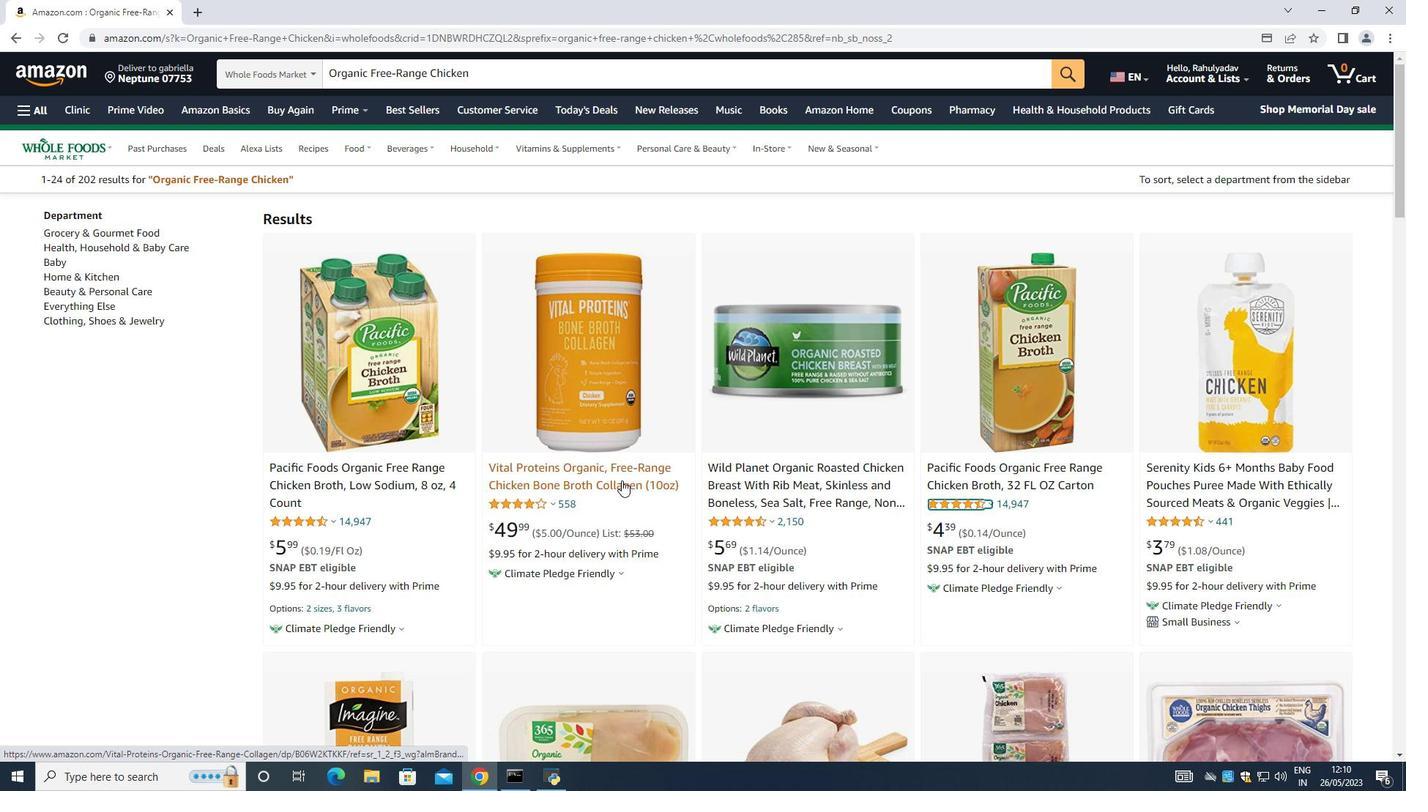 
Action: Mouse scrolled (621, 478) with delta (0, 0)
Screenshot: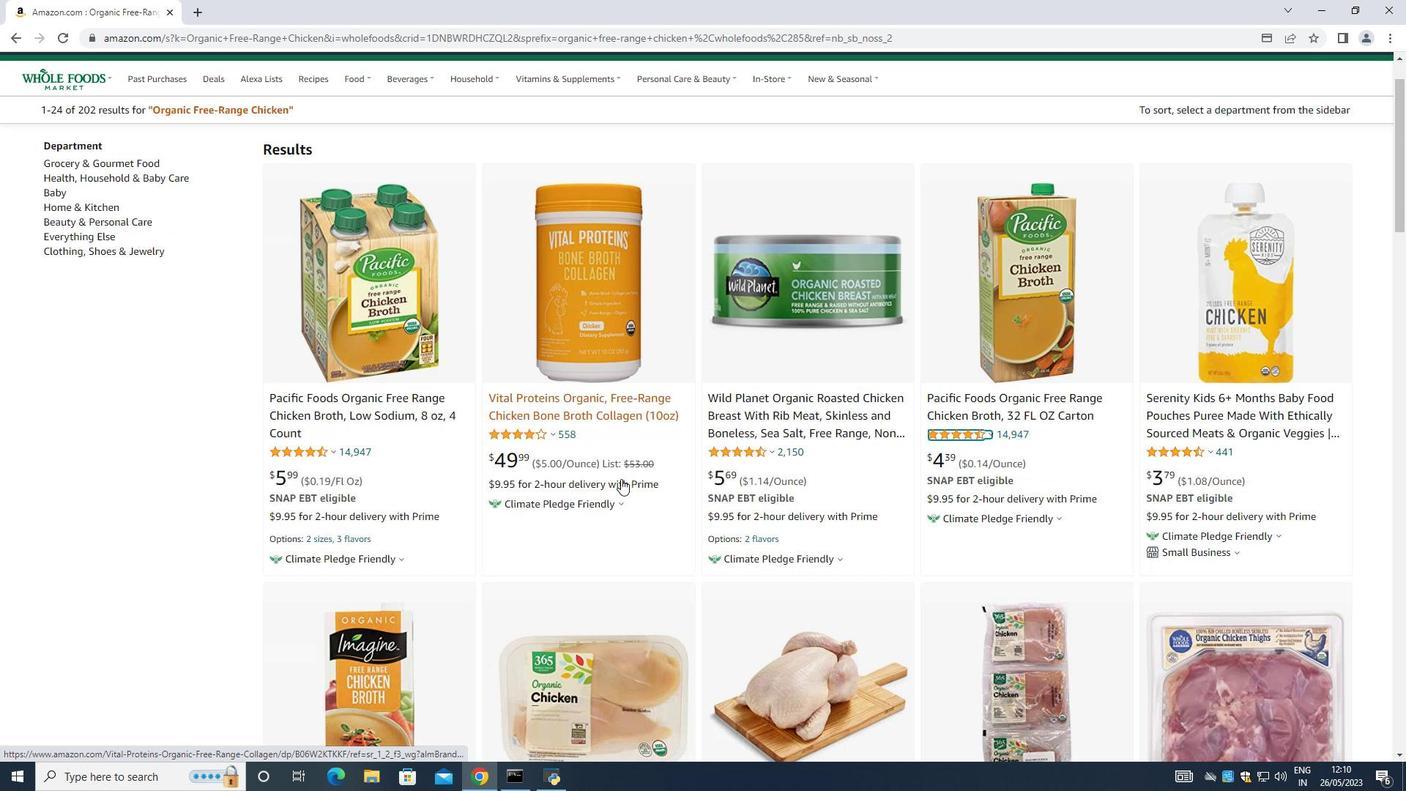 
Action: Mouse moved to (364, 259)
Screenshot: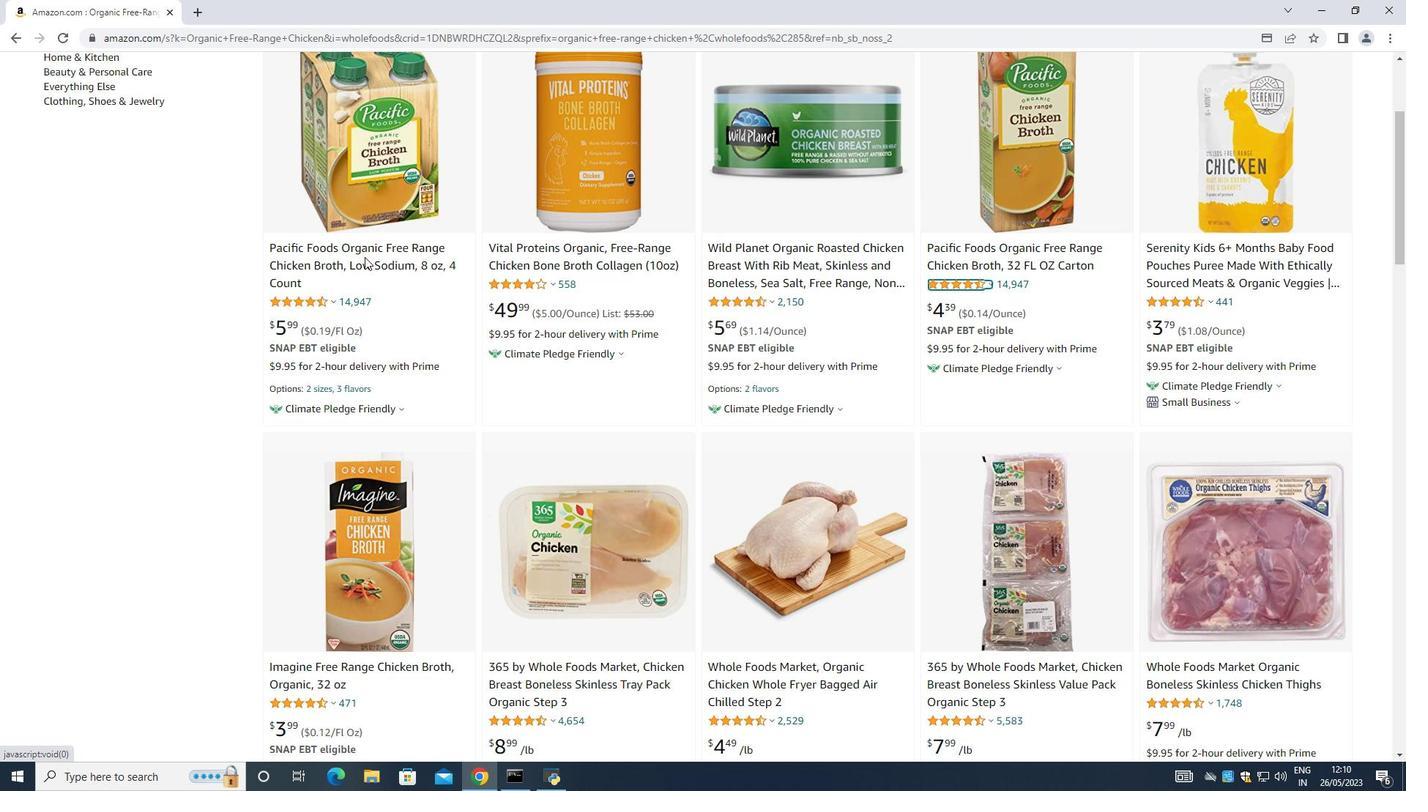 
Action: Mouse scrolled (364, 260) with delta (0, 0)
Screenshot: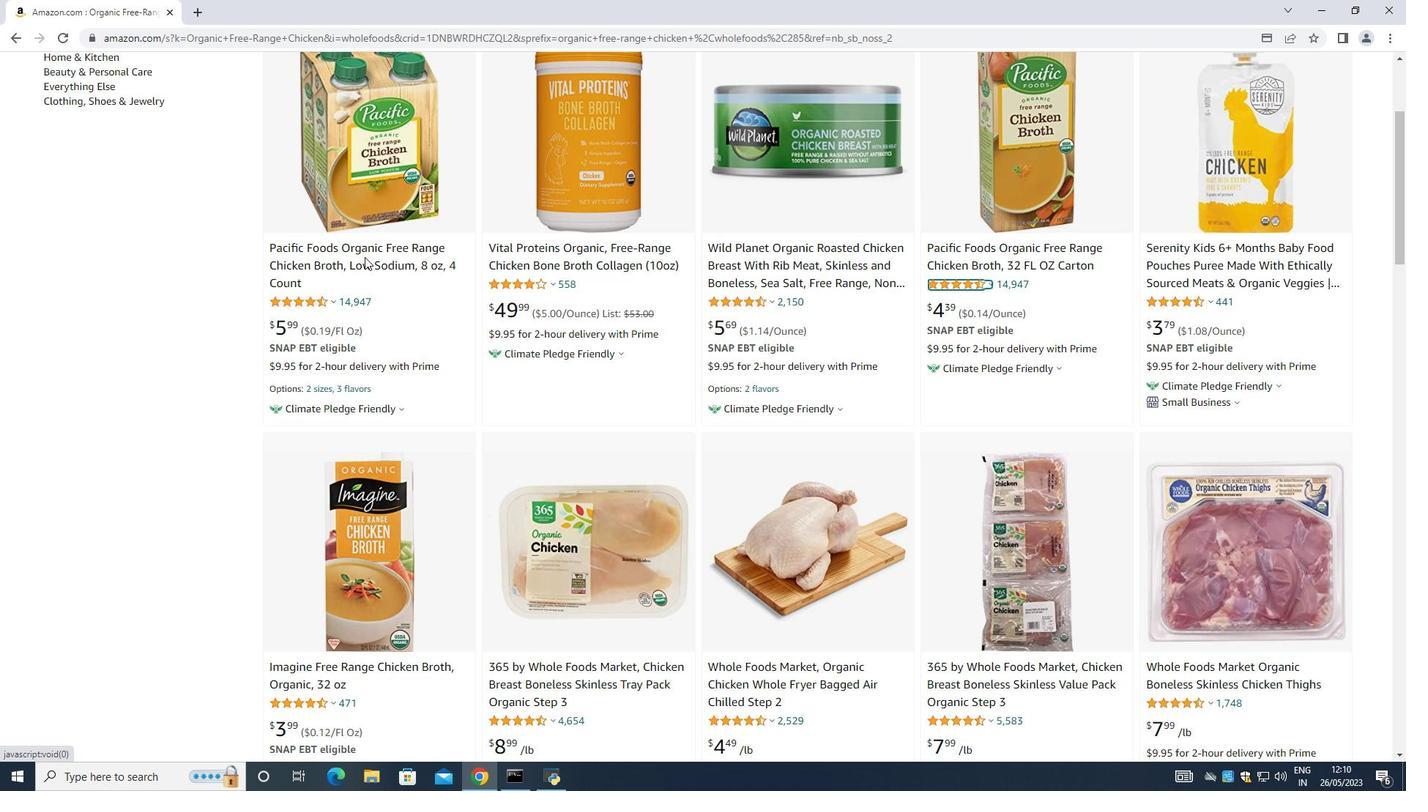 
Action: Mouse moved to (398, 327)
Screenshot: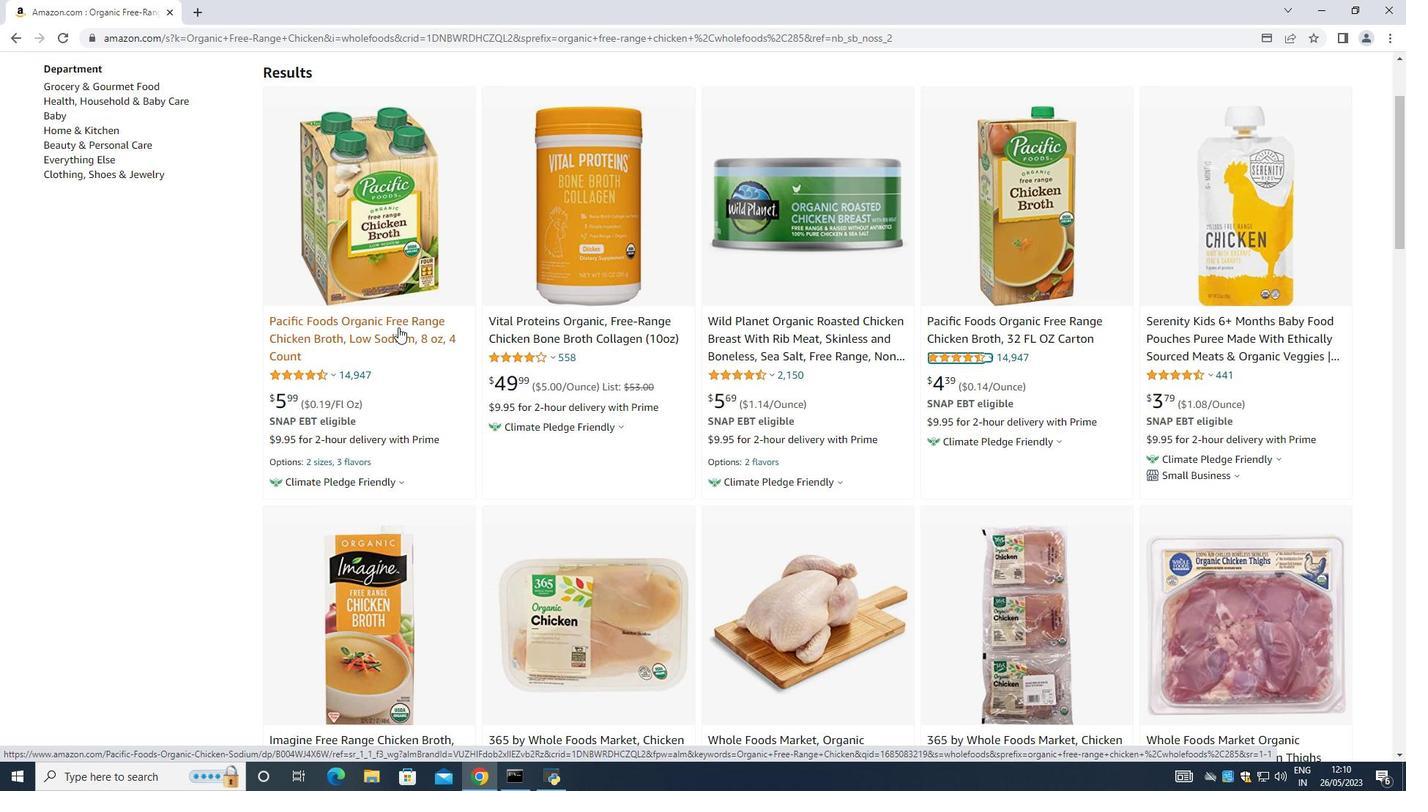 
Action: Mouse pressed left at (398, 327)
Screenshot: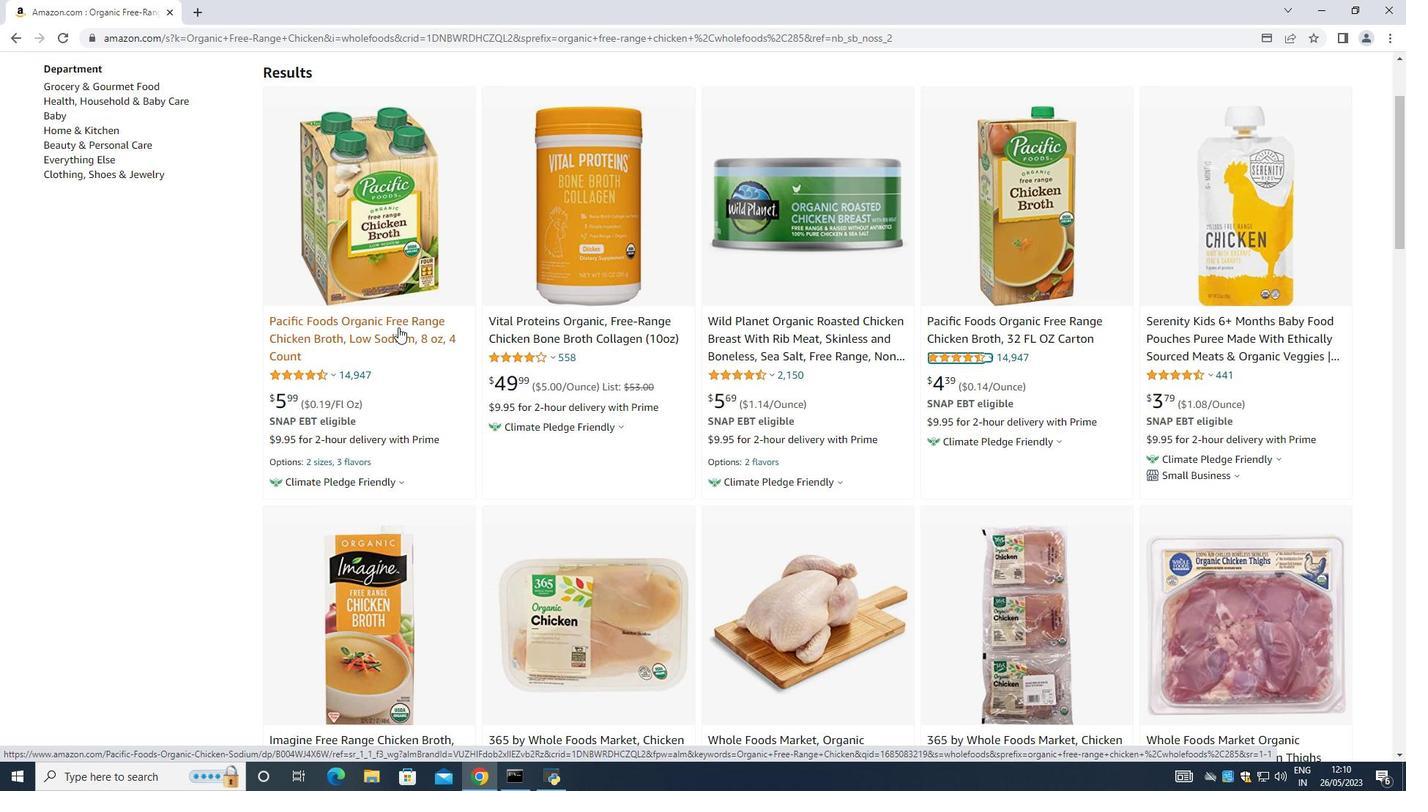 
Action: Mouse moved to (660, 317)
Screenshot: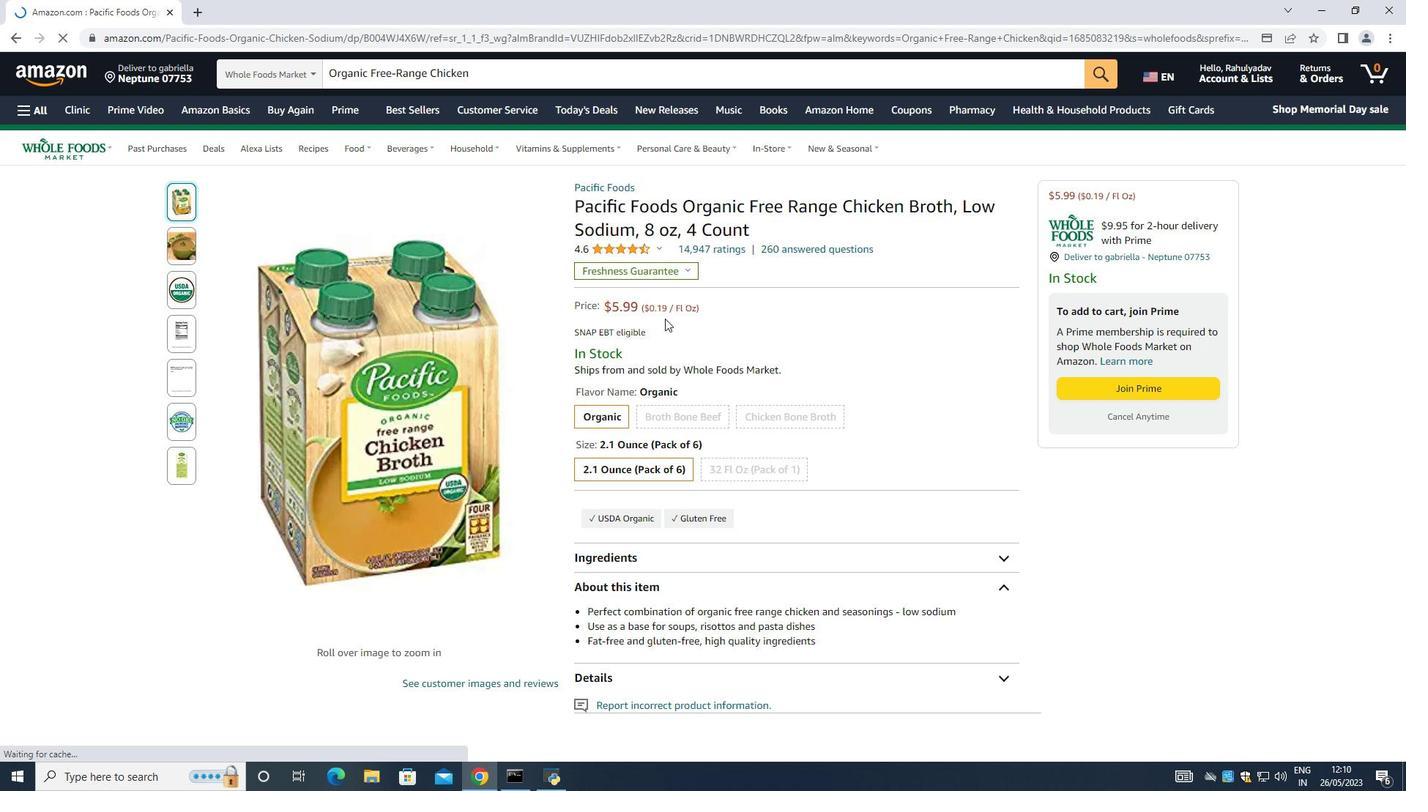 
Action: Mouse scrolled (660, 316) with delta (0, 0)
Screenshot: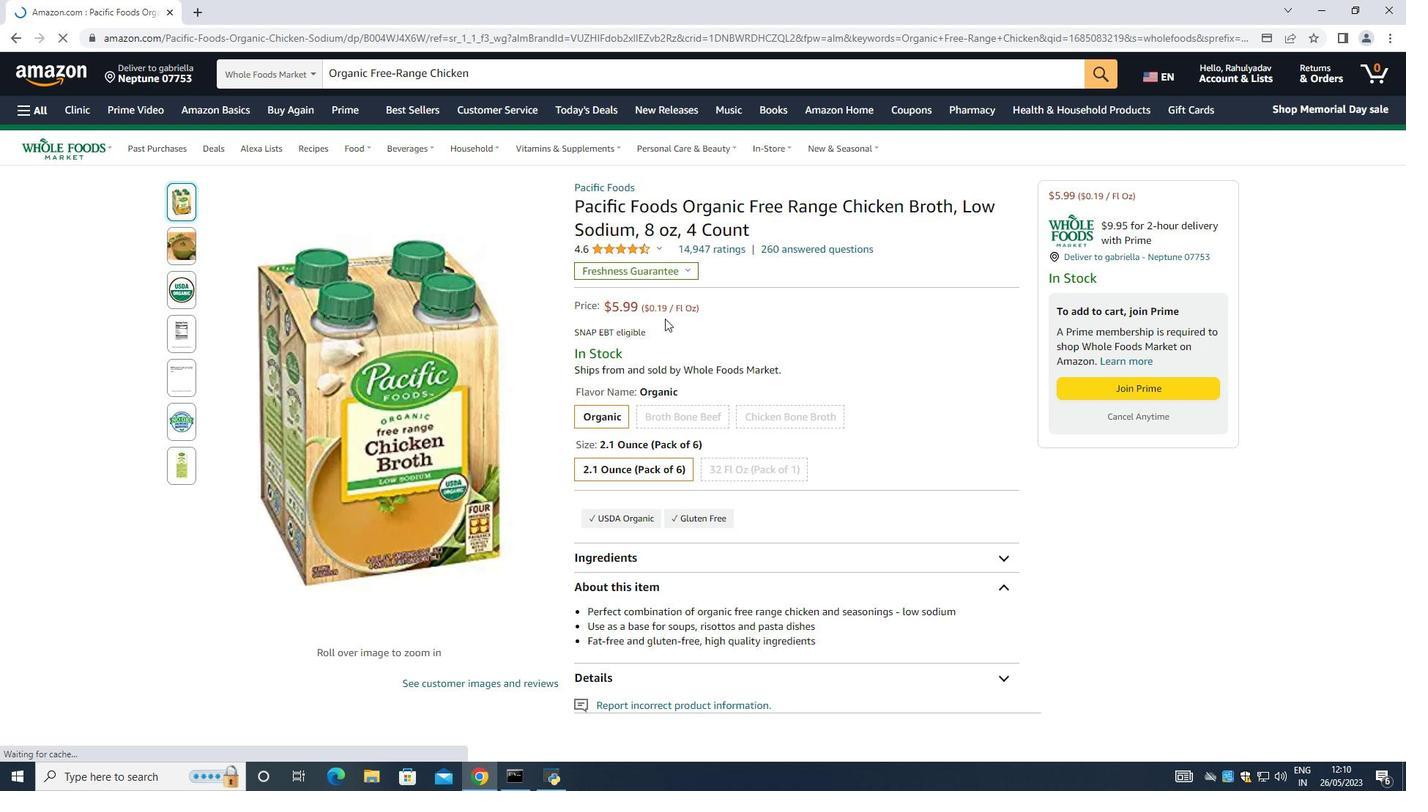 
Action: Mouse moved to (656, 317)
Screenshot: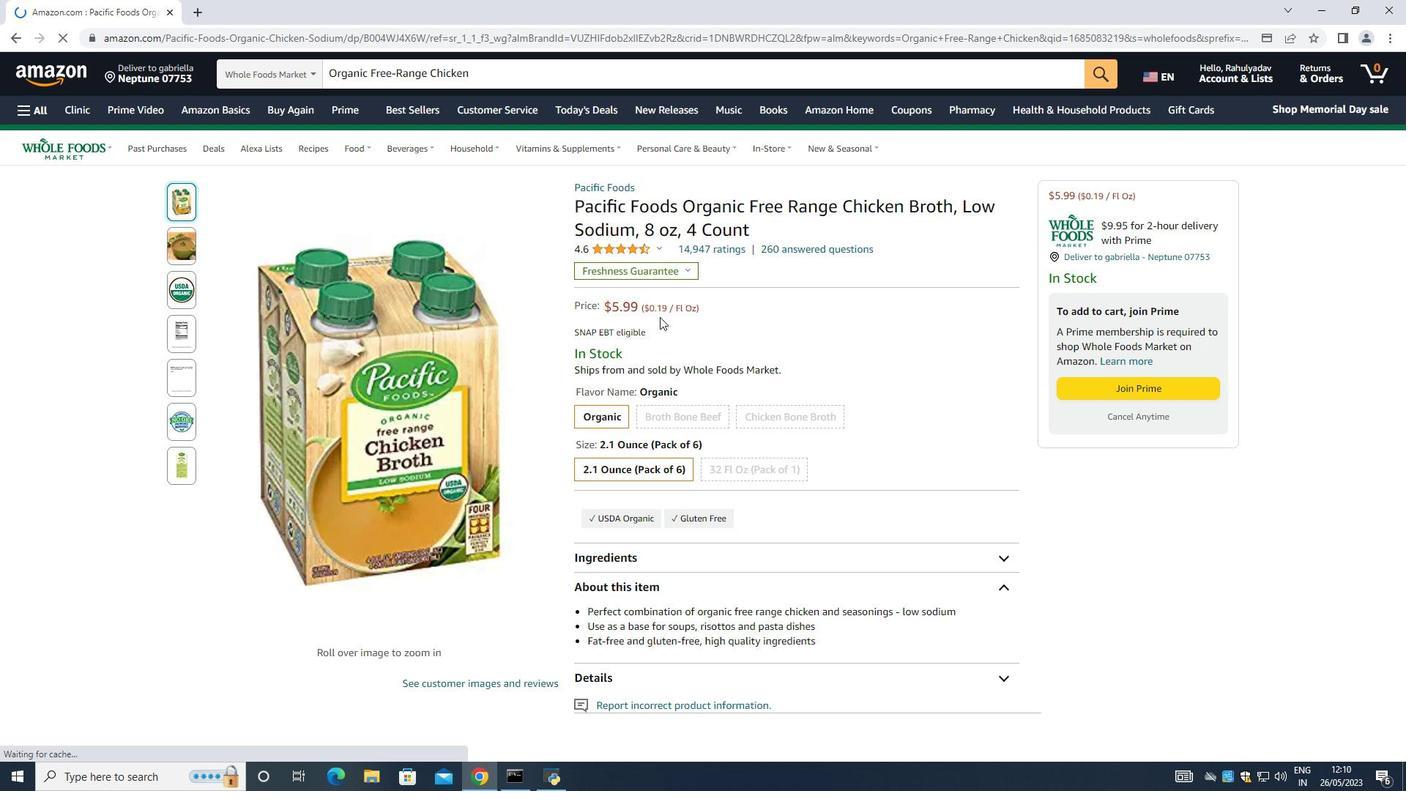 
Action: Mouse scrolled (656, 317) with delta (0, 0)
Screenshot: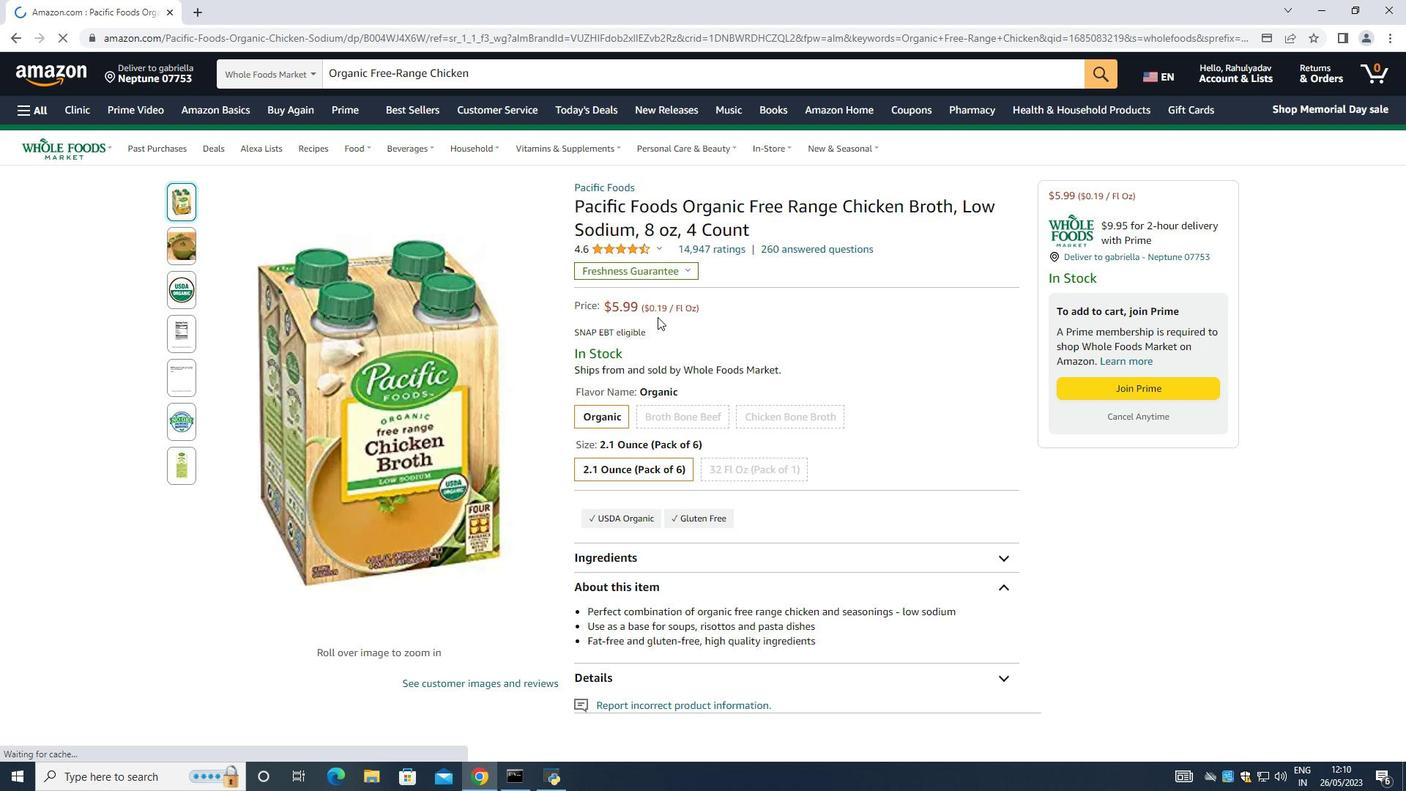 
Action: Mouse moved to (650, 156)
Screenshot: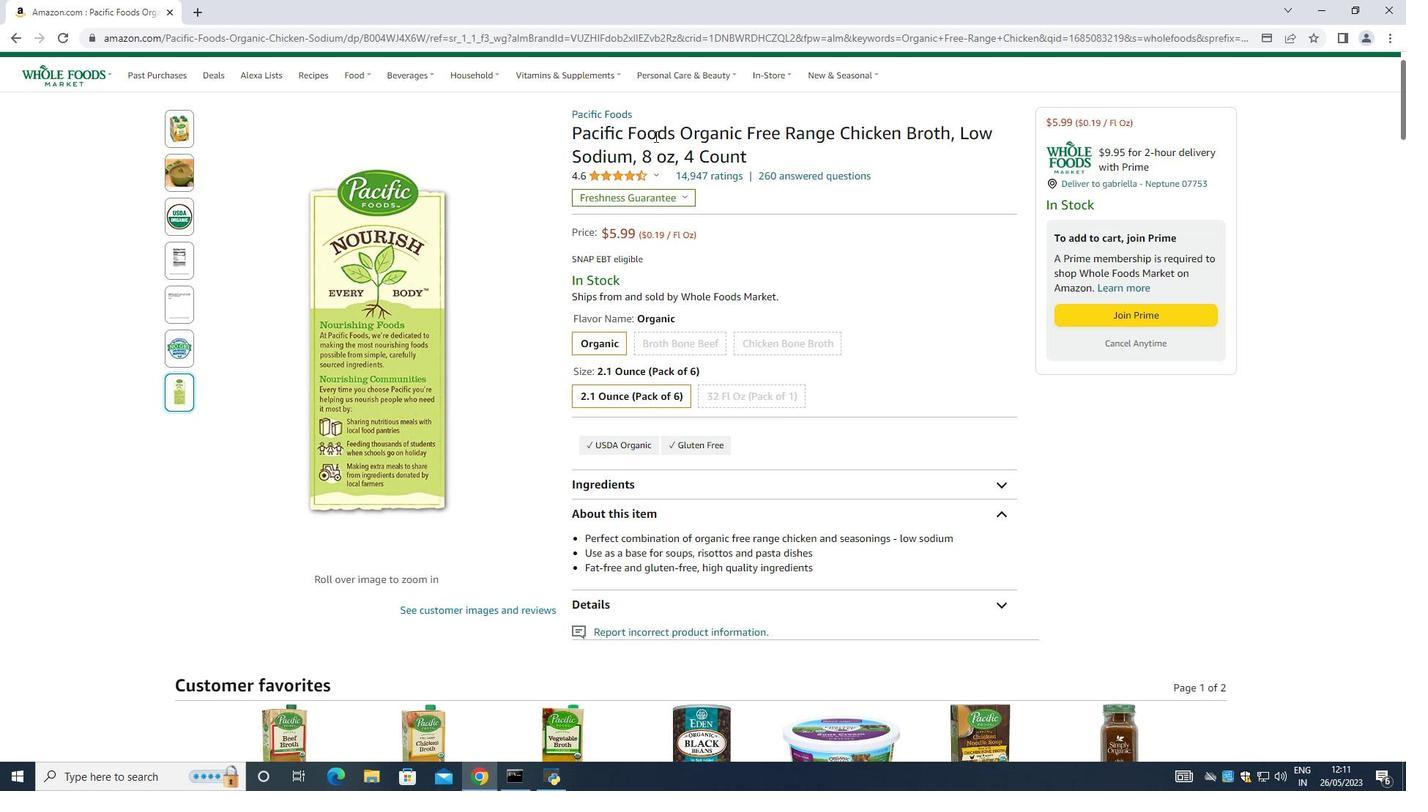 
Action: Mouse scrolled (650, 156) with delta (0, 0)
Screenshot: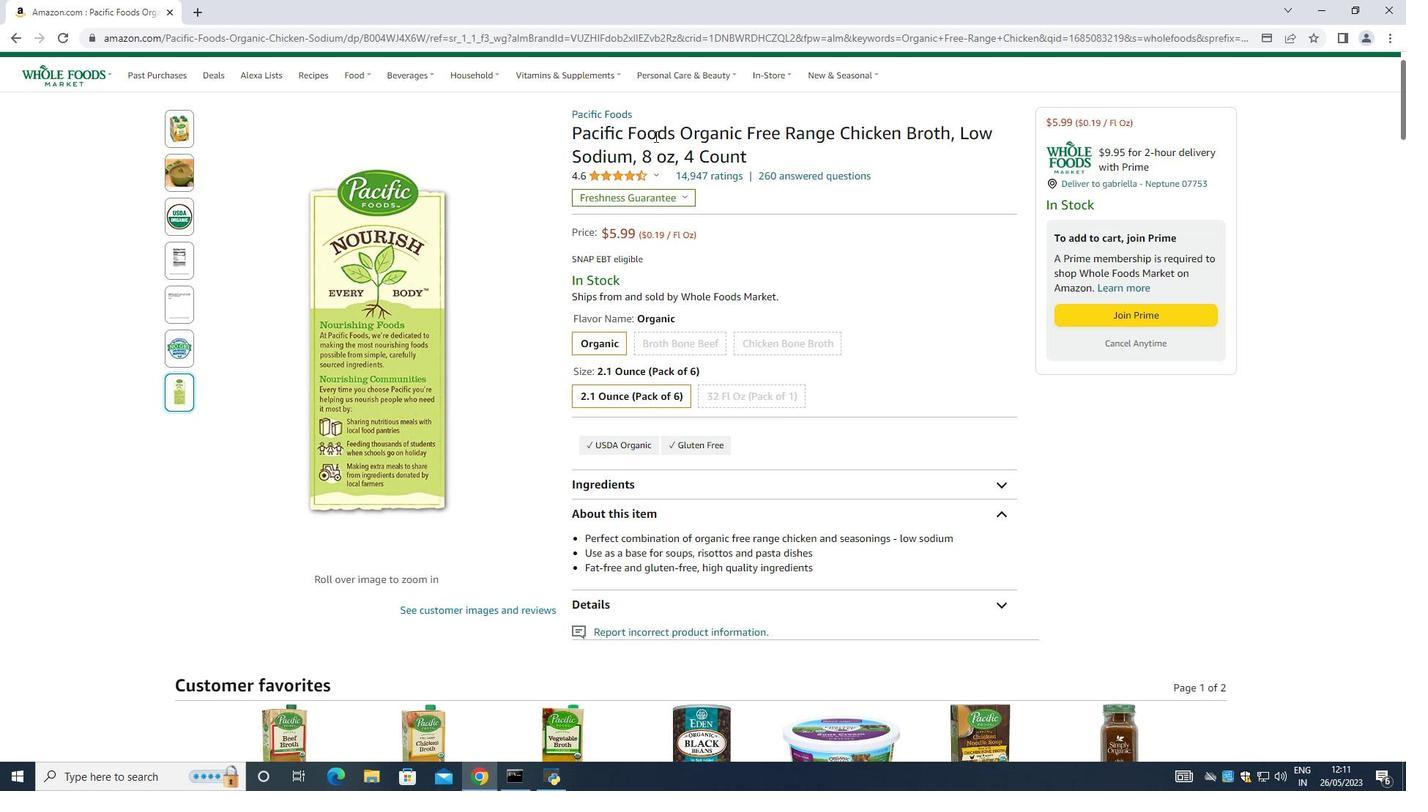 
Action: Mouse moved to (649, 176)
Screenshot: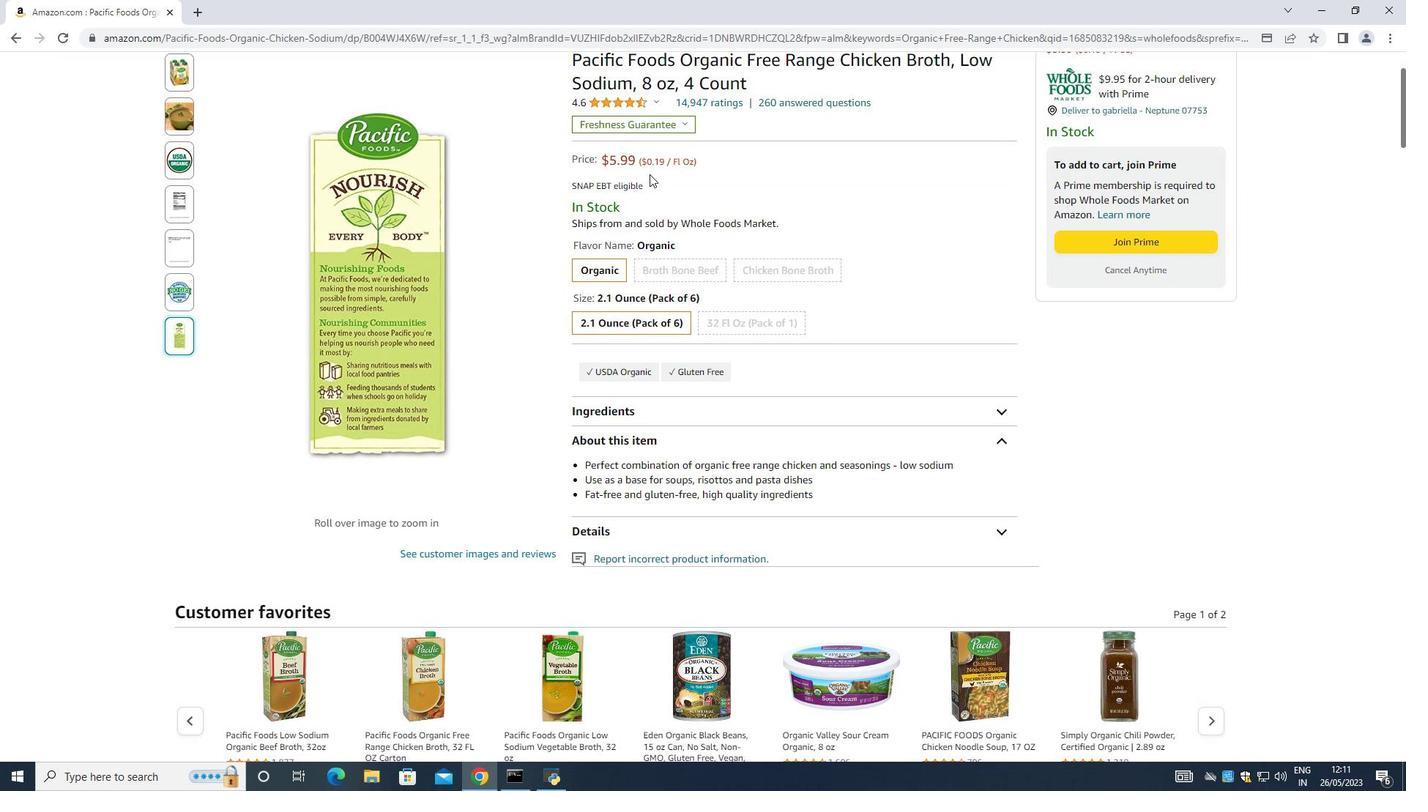 
Action: Mouse scrolled (649, 175) with delta (0, 0)
Screenshot: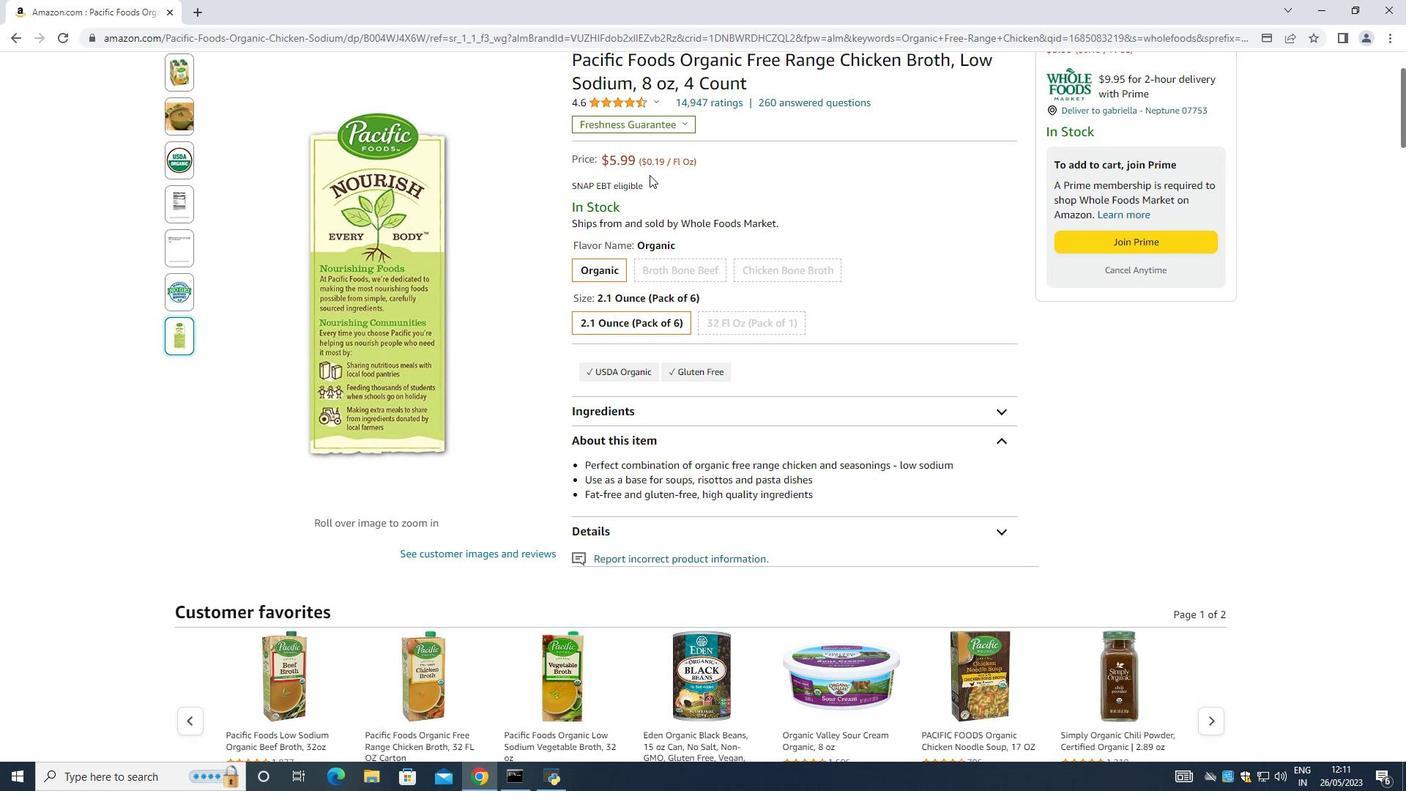 
Action: Mouse moved to (649, 177)
Screenshot: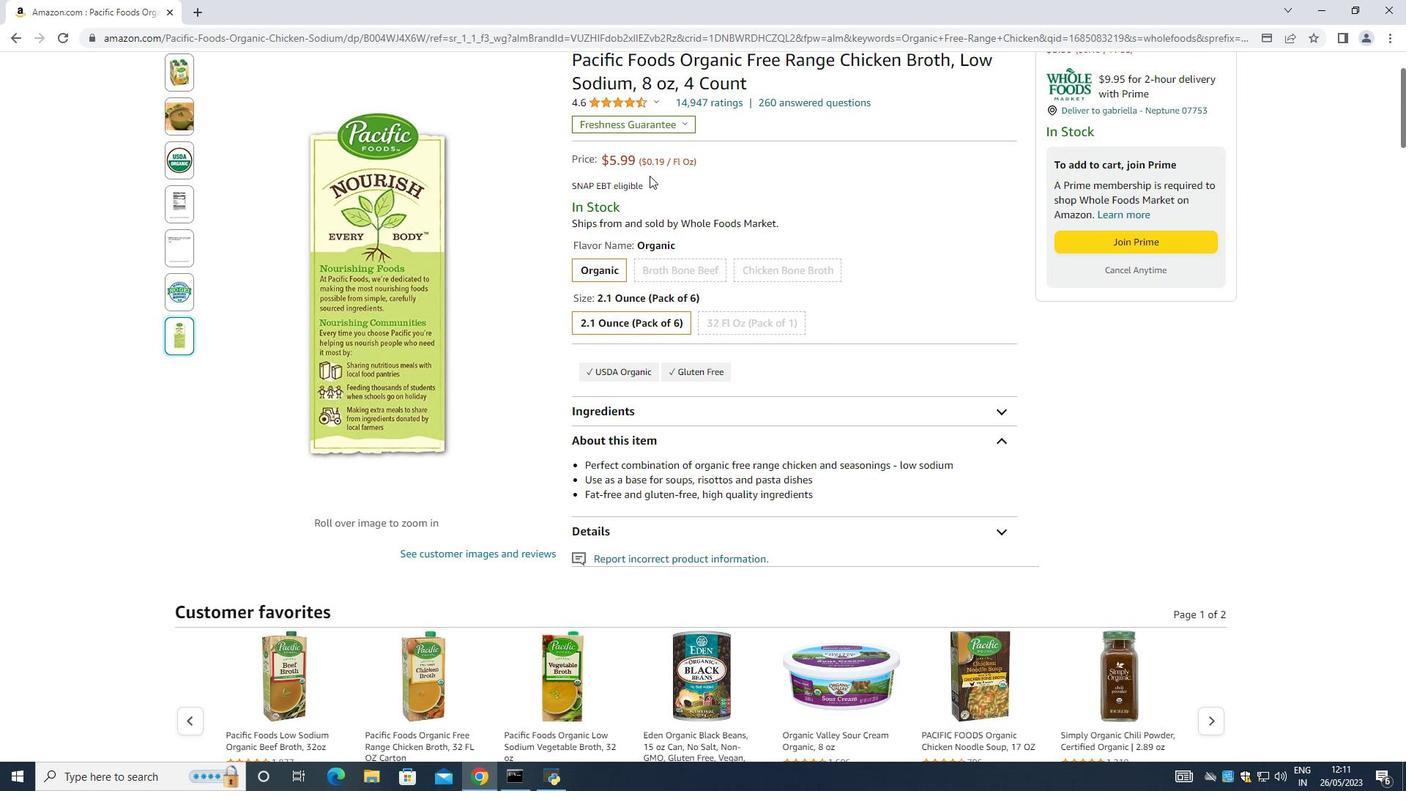 
Action: Mouse scrolled (649, 176) with delta (0, 0)
Screenshot: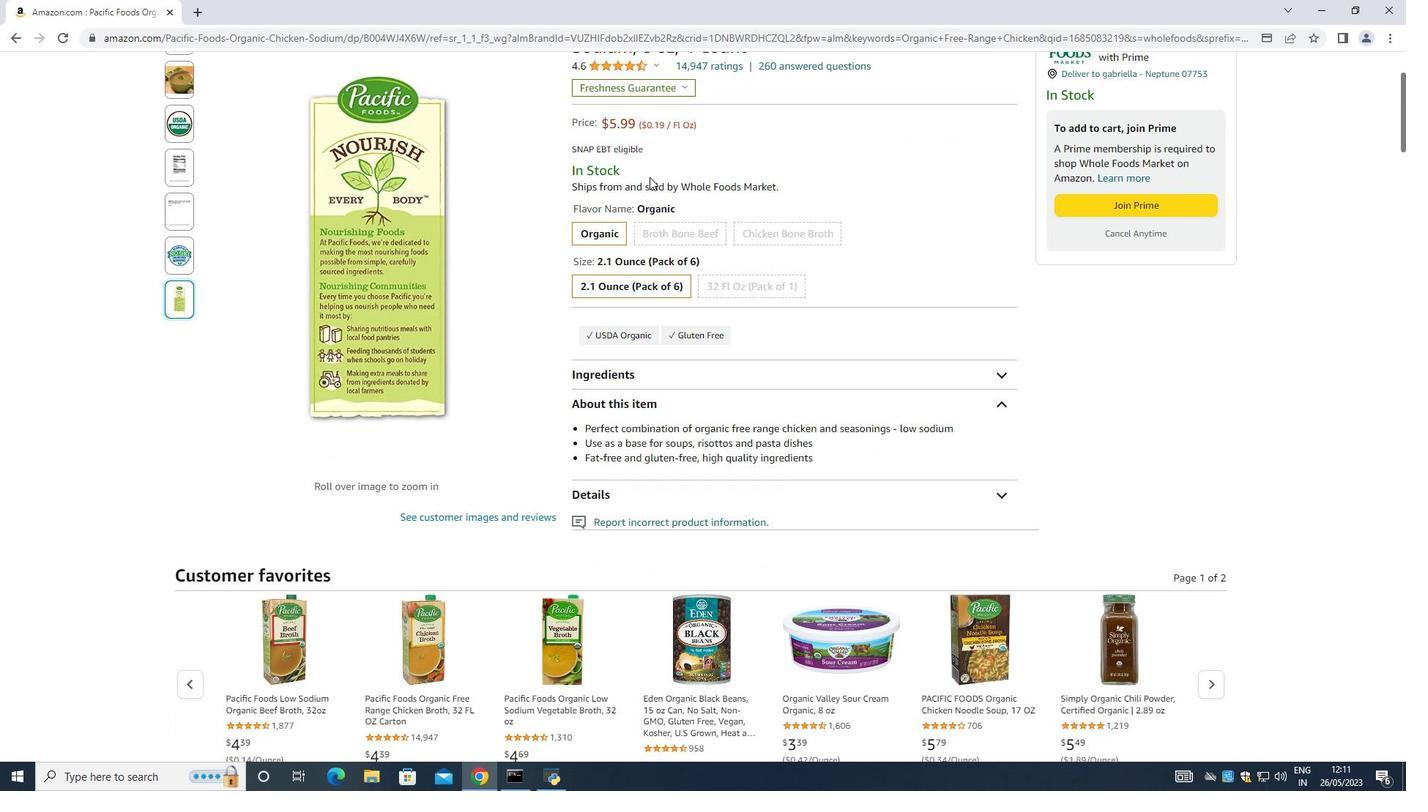 
Action: Mouse moved to (646, 180)
Screenshot: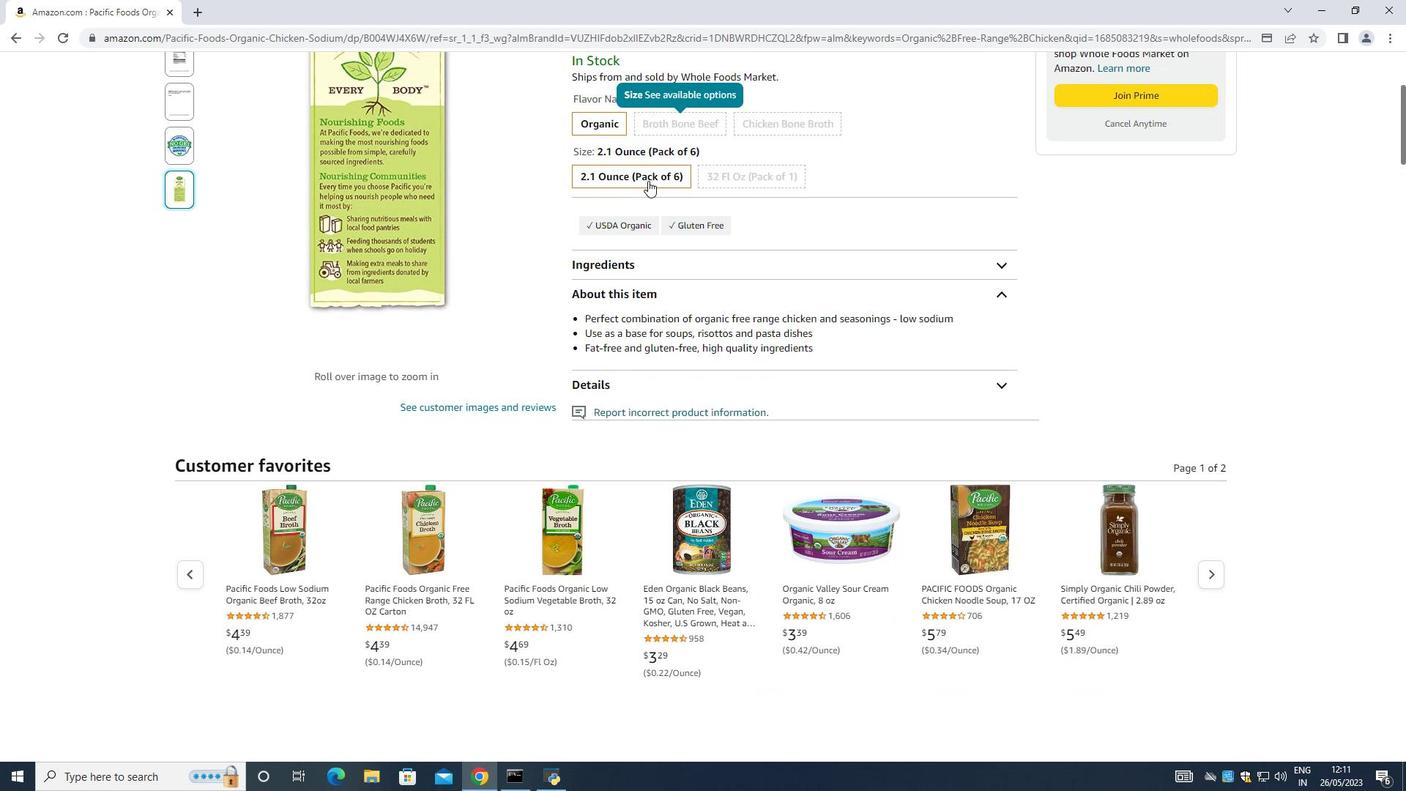 
Action: Mouse scrolled (646, 180) with delta (0, 0)
Screenshot: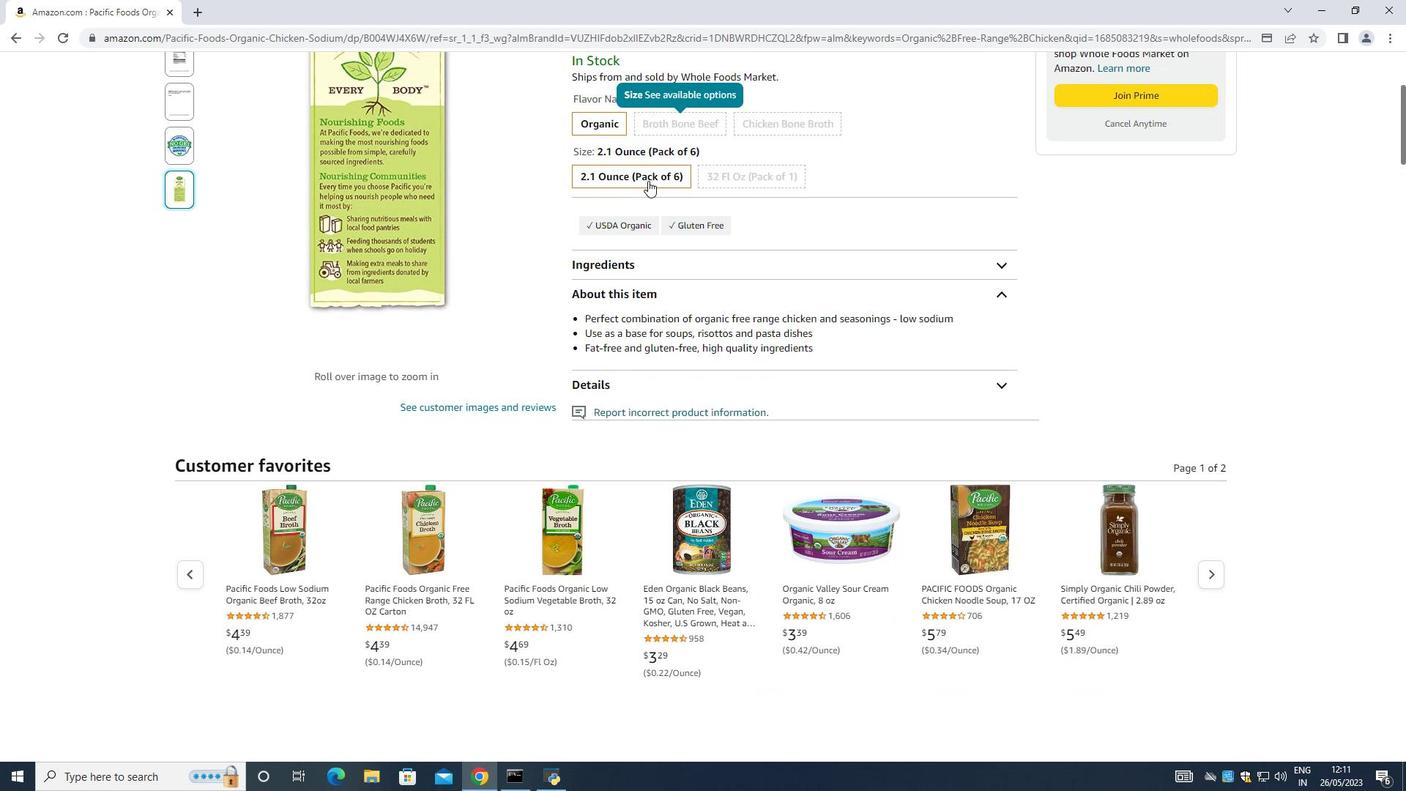 
Action: Mouse moved to (643, 180)
Screenshot: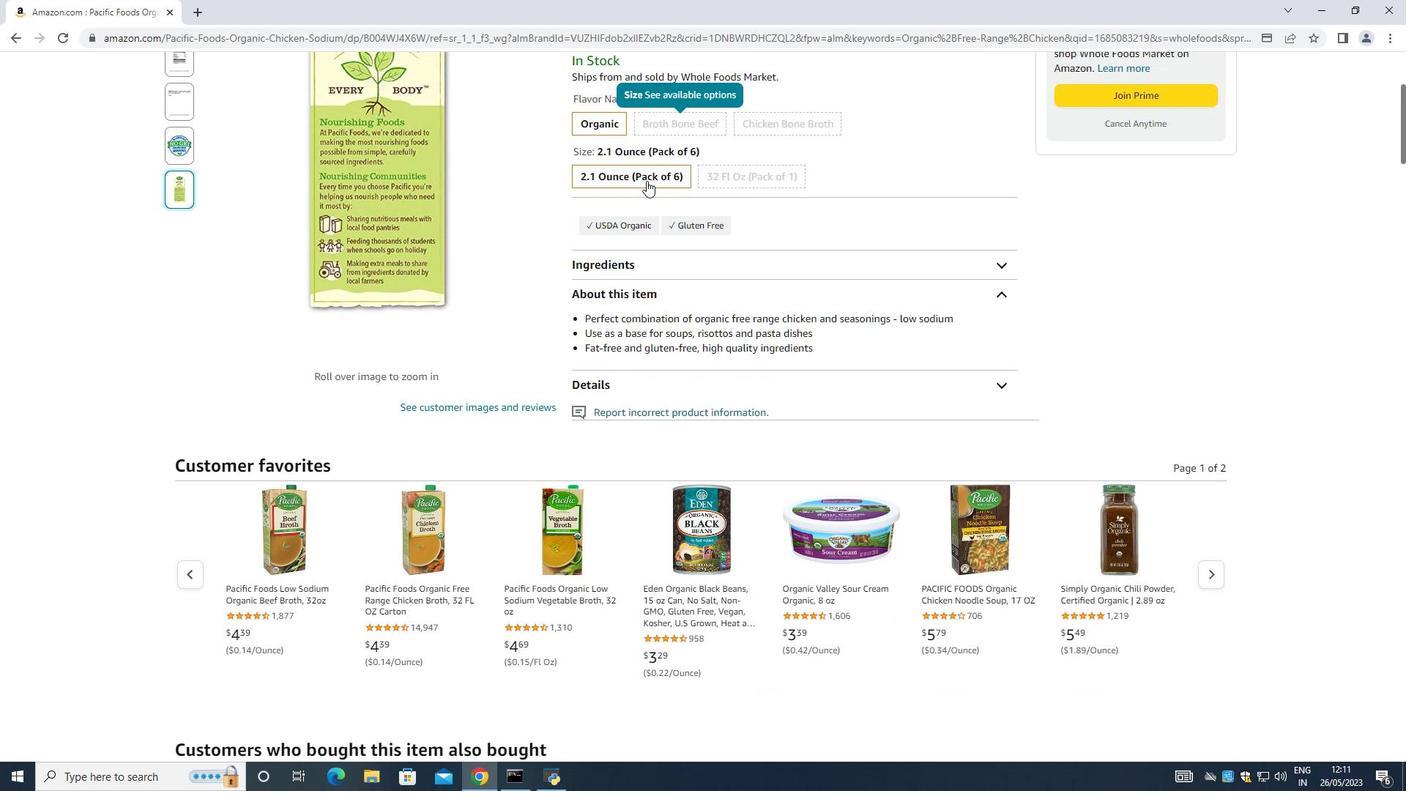 
Action: Mouse scrolled (643, 180) with delta (0, 0)
Screenshot: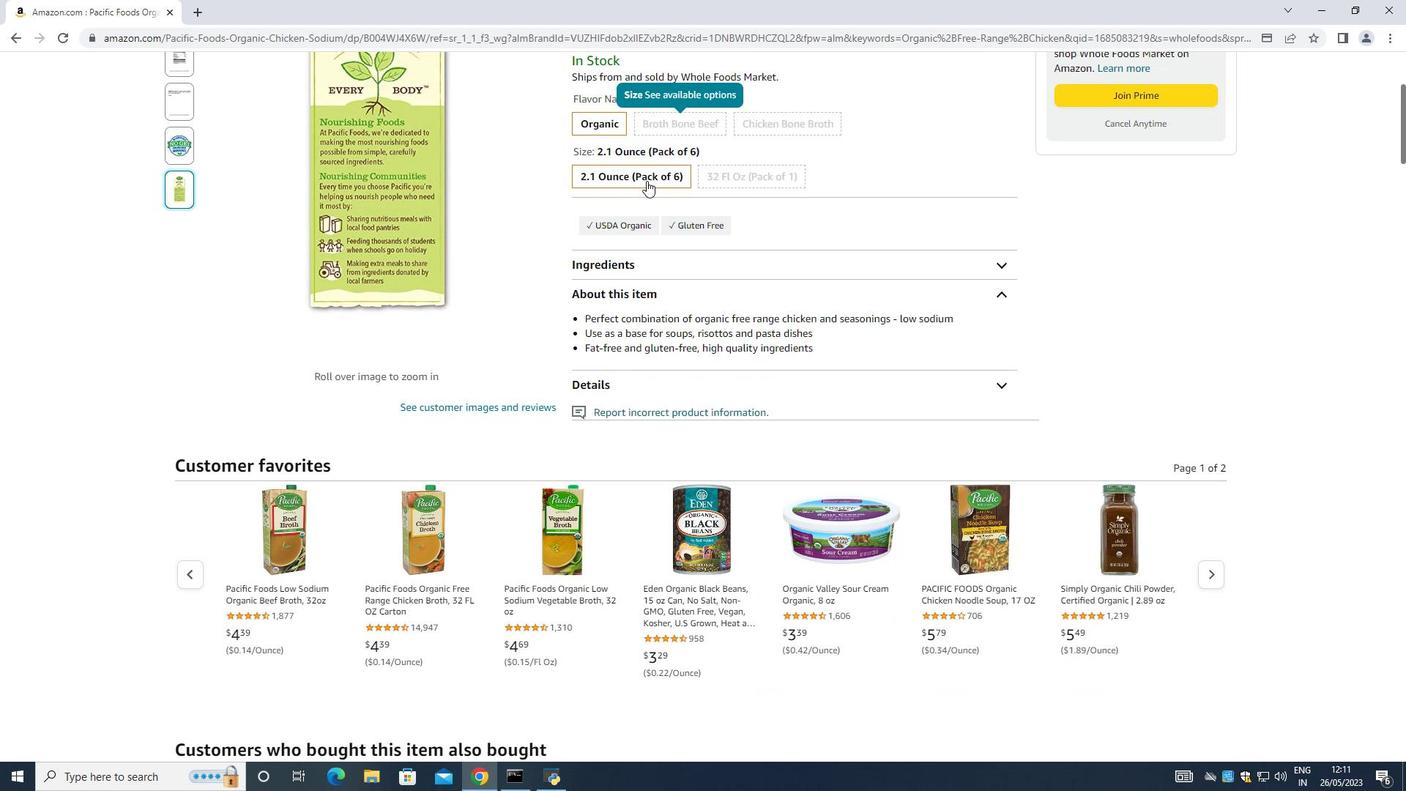 
Action: Mouse scrolled (643, 180) with delta (0, 0)
Screenshot: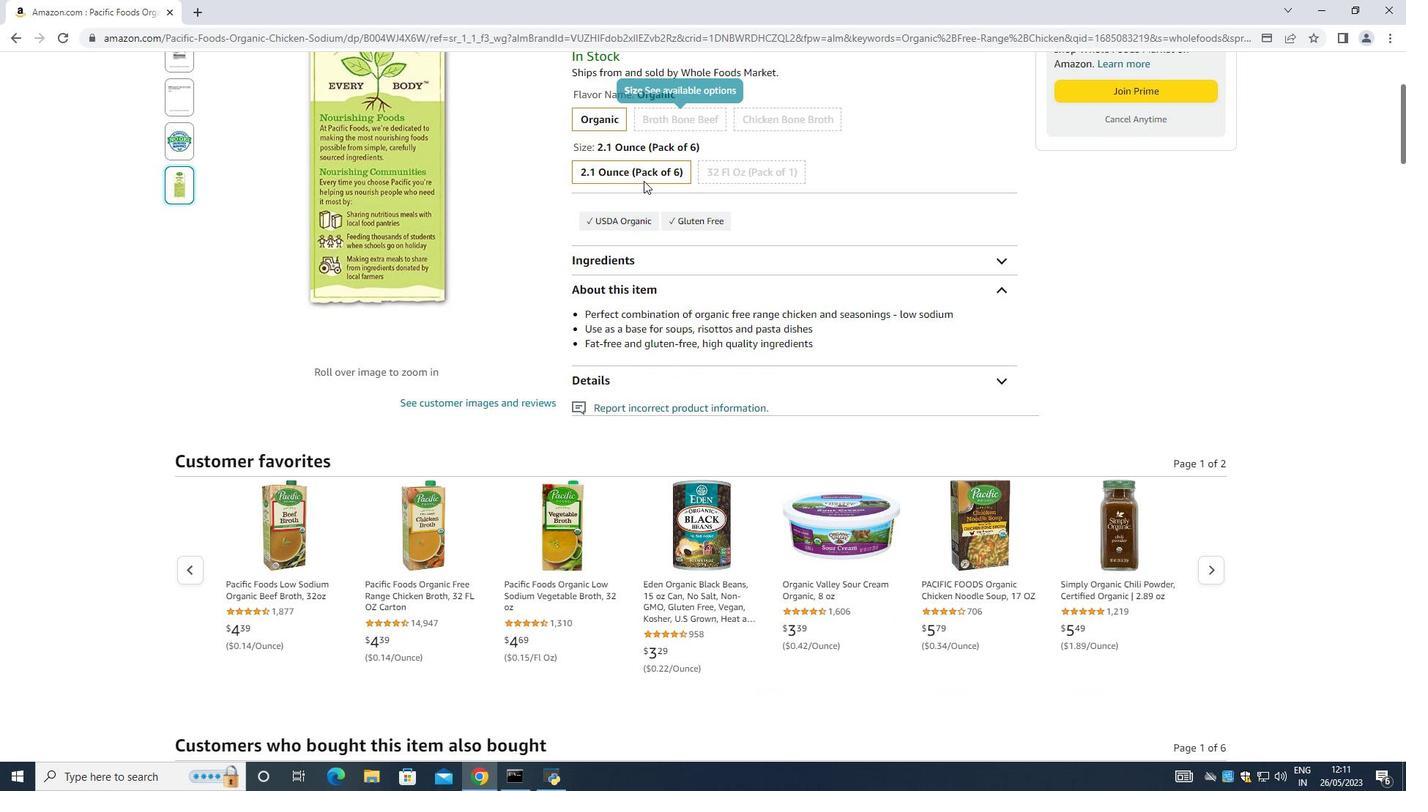 
Action: Mouse scrolled (643, 180) with delta (0, 0)
Screenshot: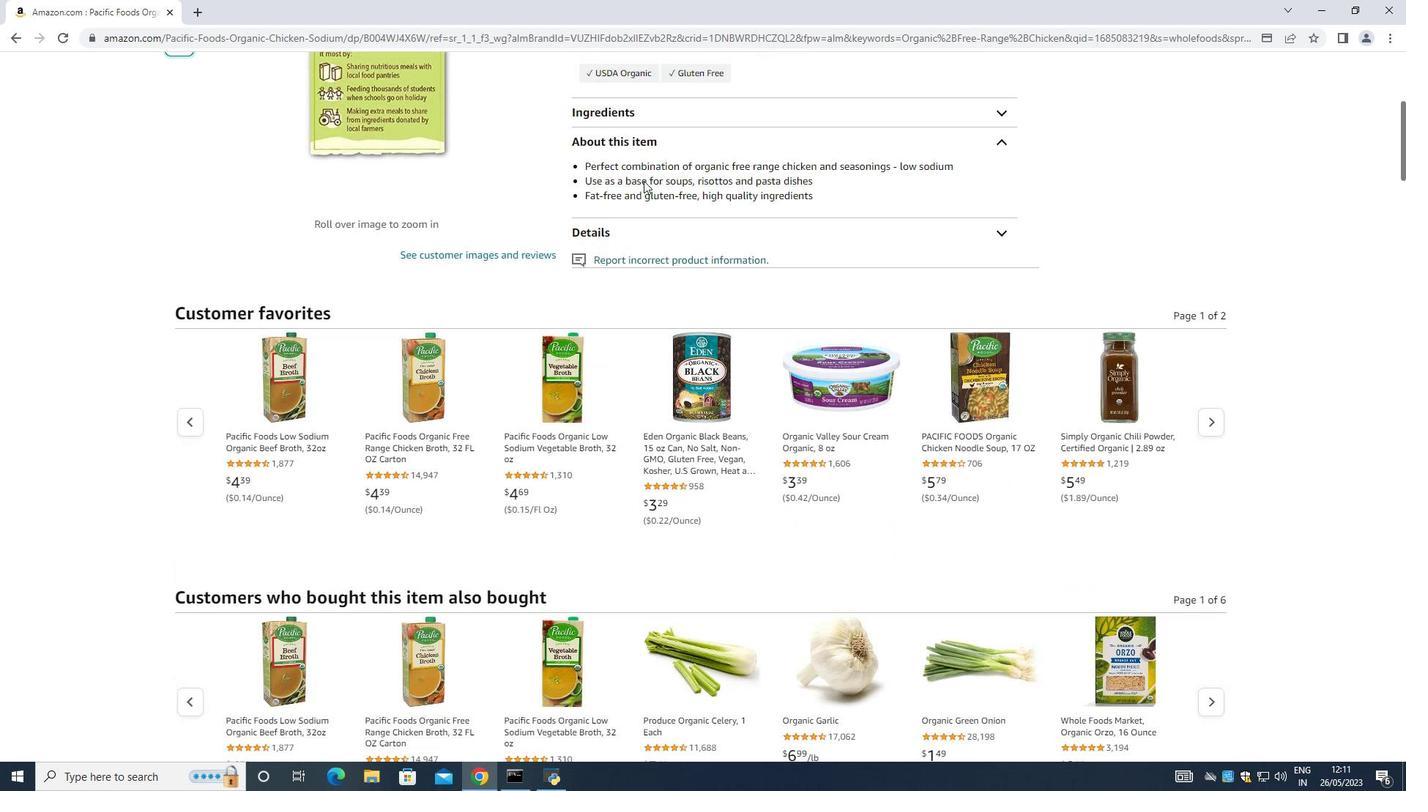 
Action: Mouse moved to (642, 180)
Screenshot: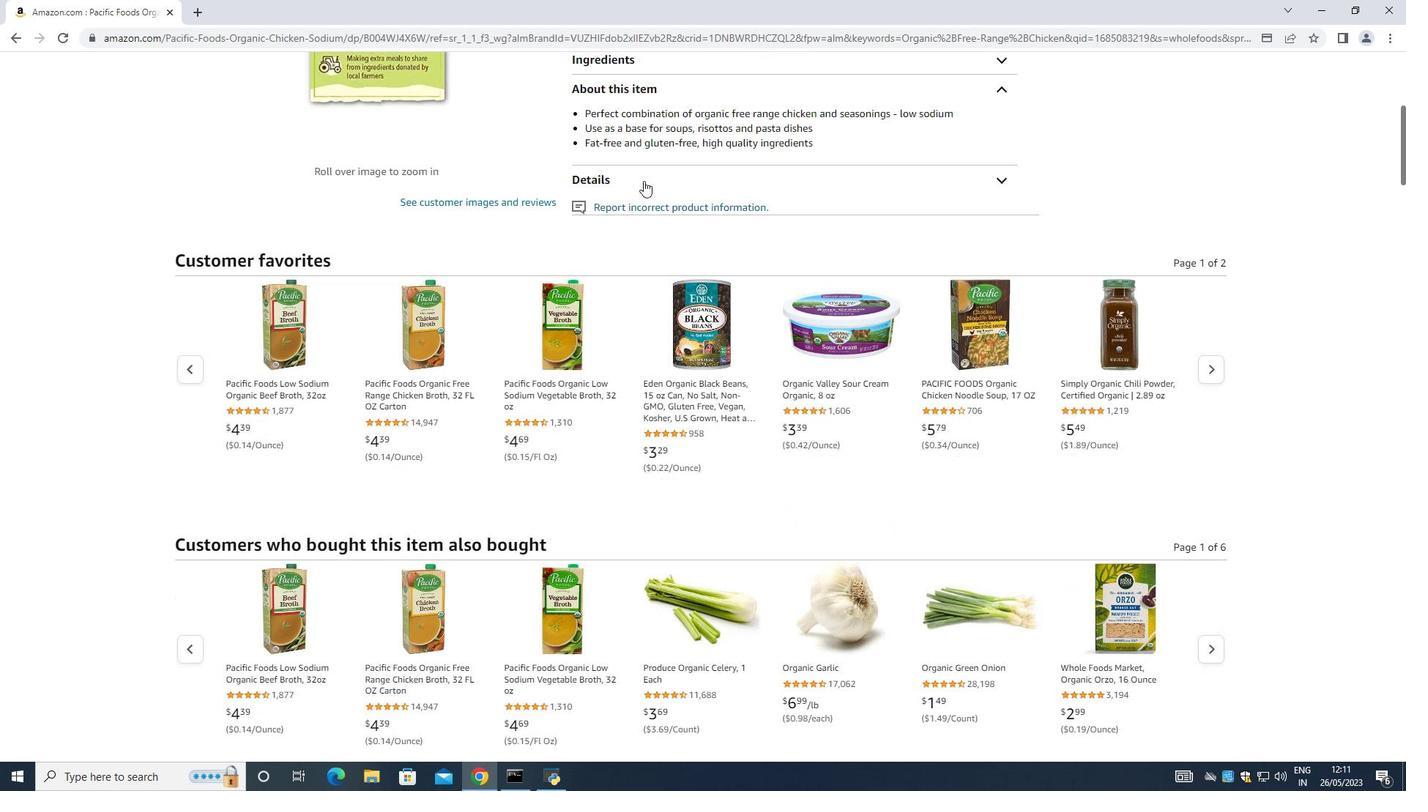 
Action: Mouse scrolled (642, 180) with delta (0, 0)
Screenshot: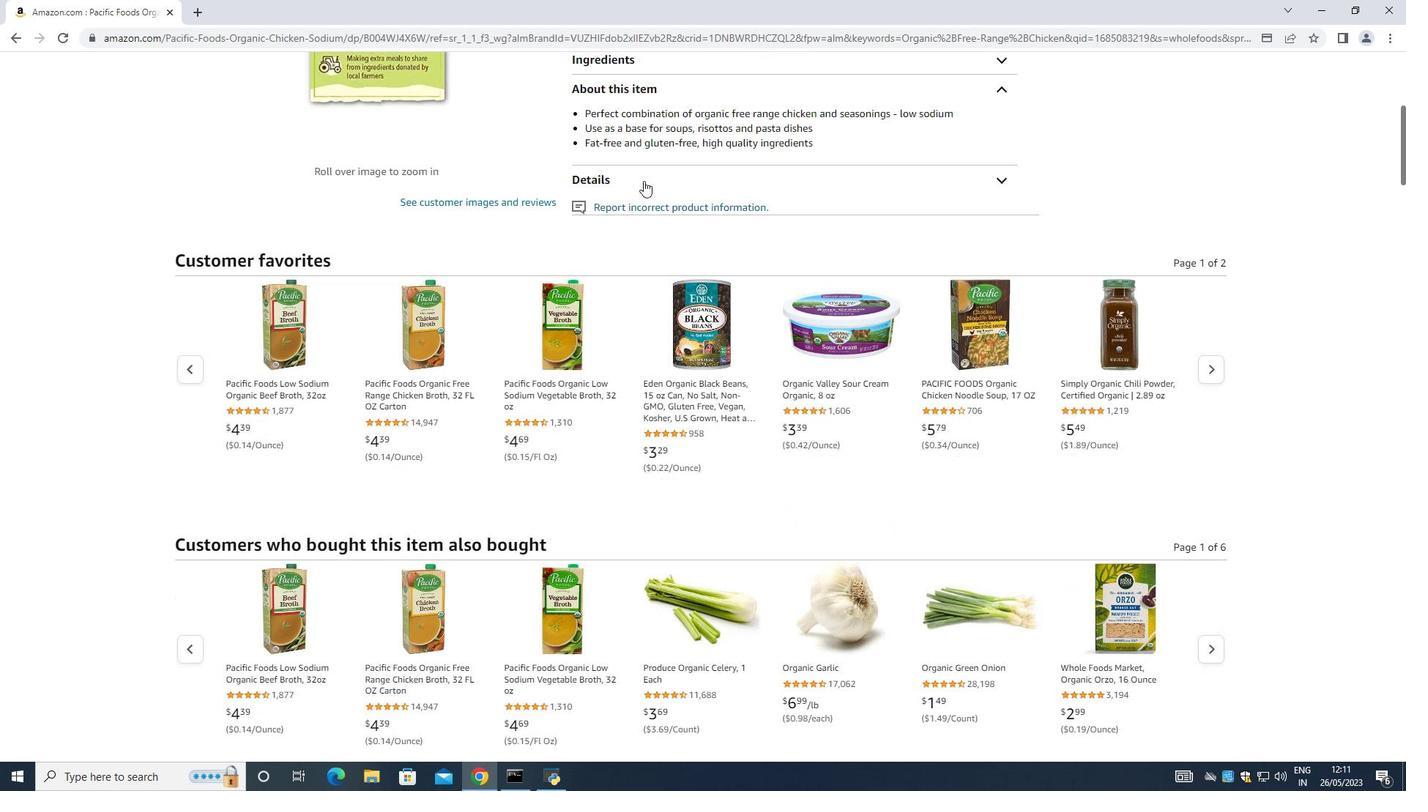 
Action: Mouse moved to (639, 180)
Screenshot: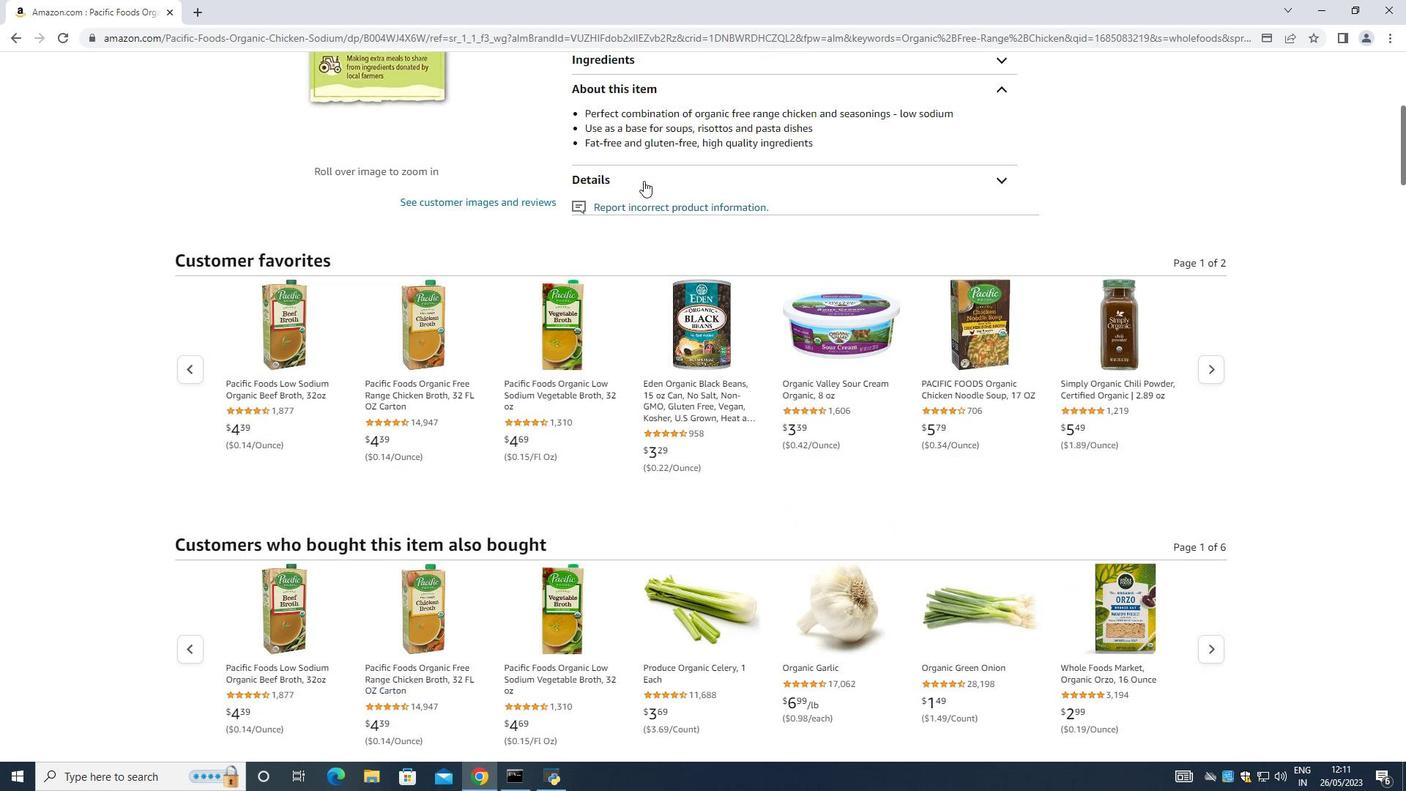 
Action: Mouse scrolled (639, 180) with delta (0, 0)
Screenshot: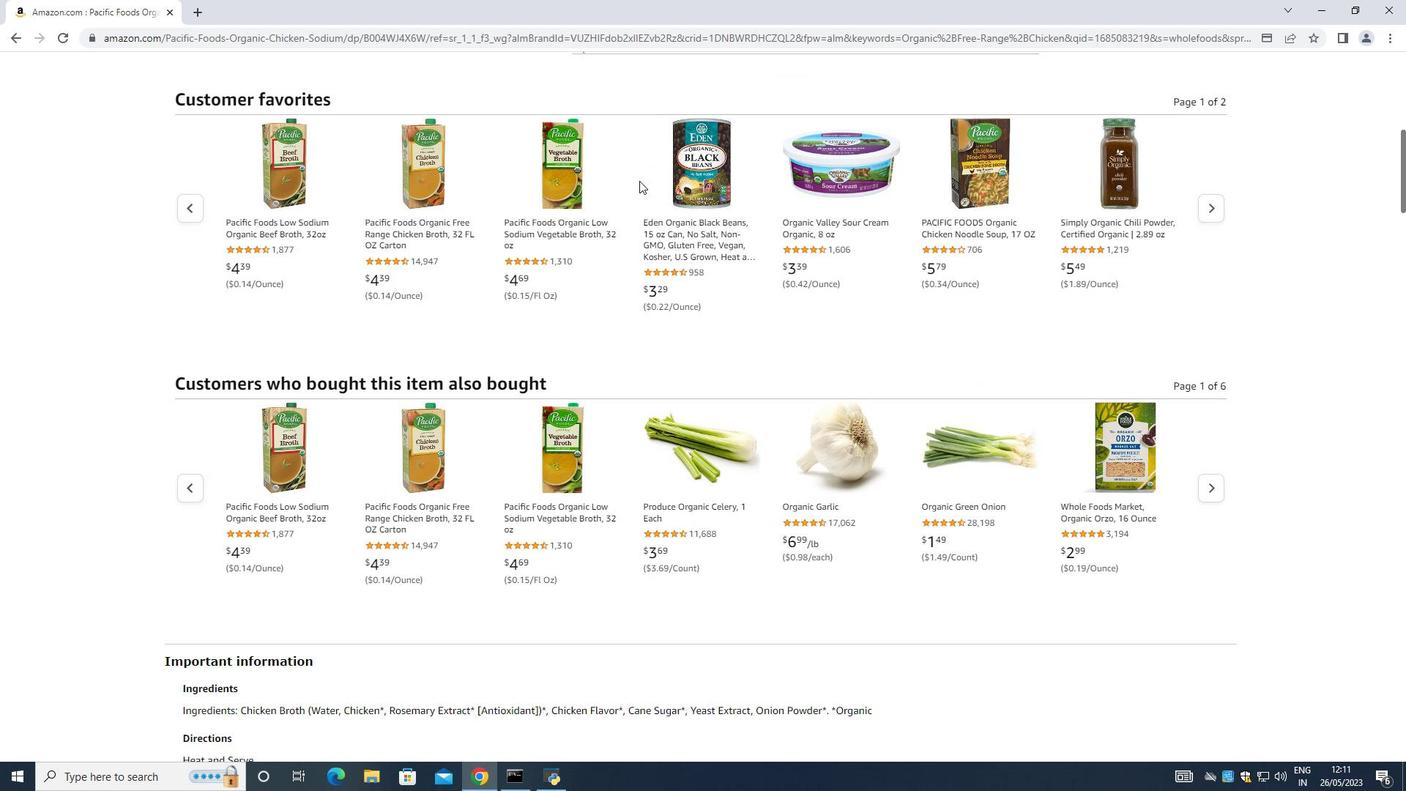 
Action: Mouse moved to (636, 180)
Screenshot: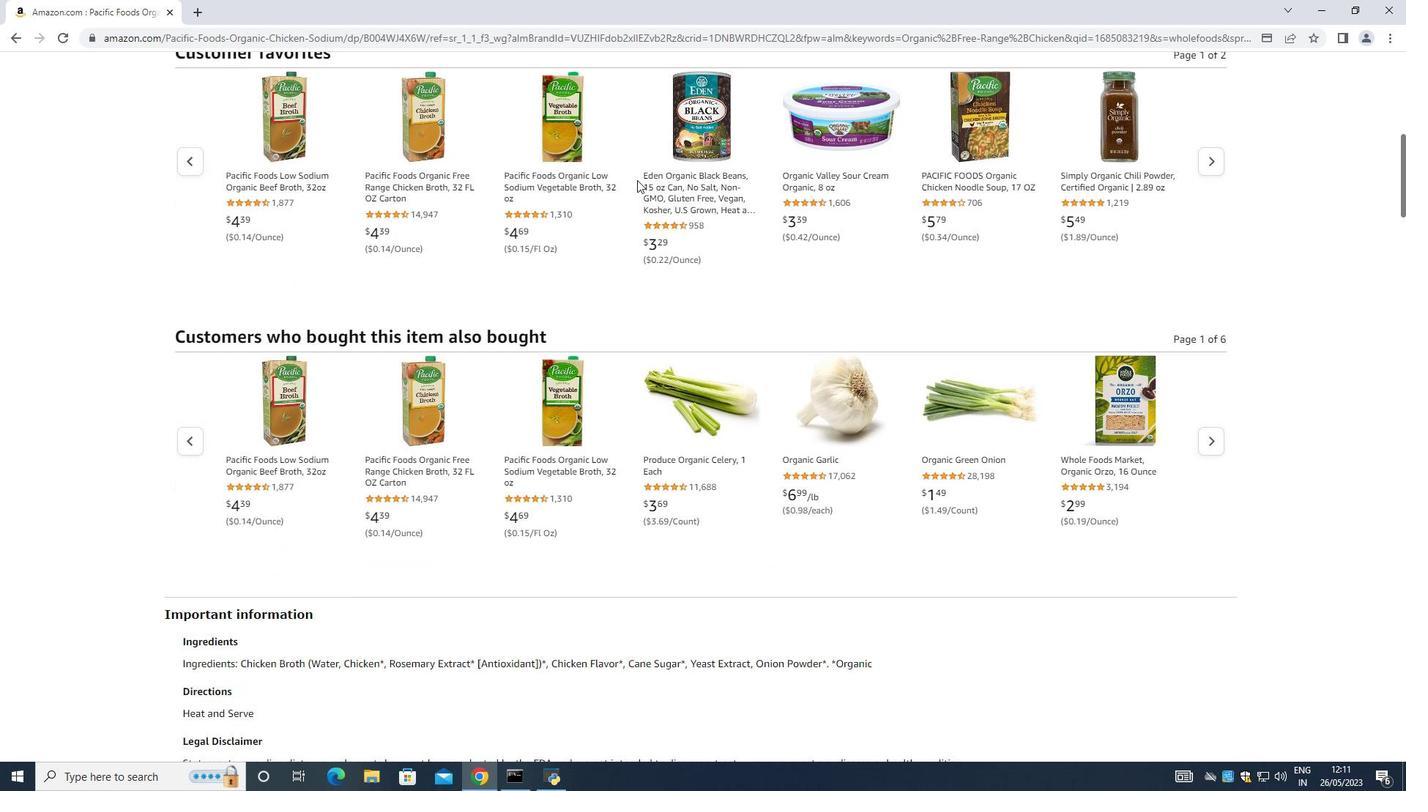 
Action: Mouse scrolled (636, 179) with delta (0, 0)
Screenshot: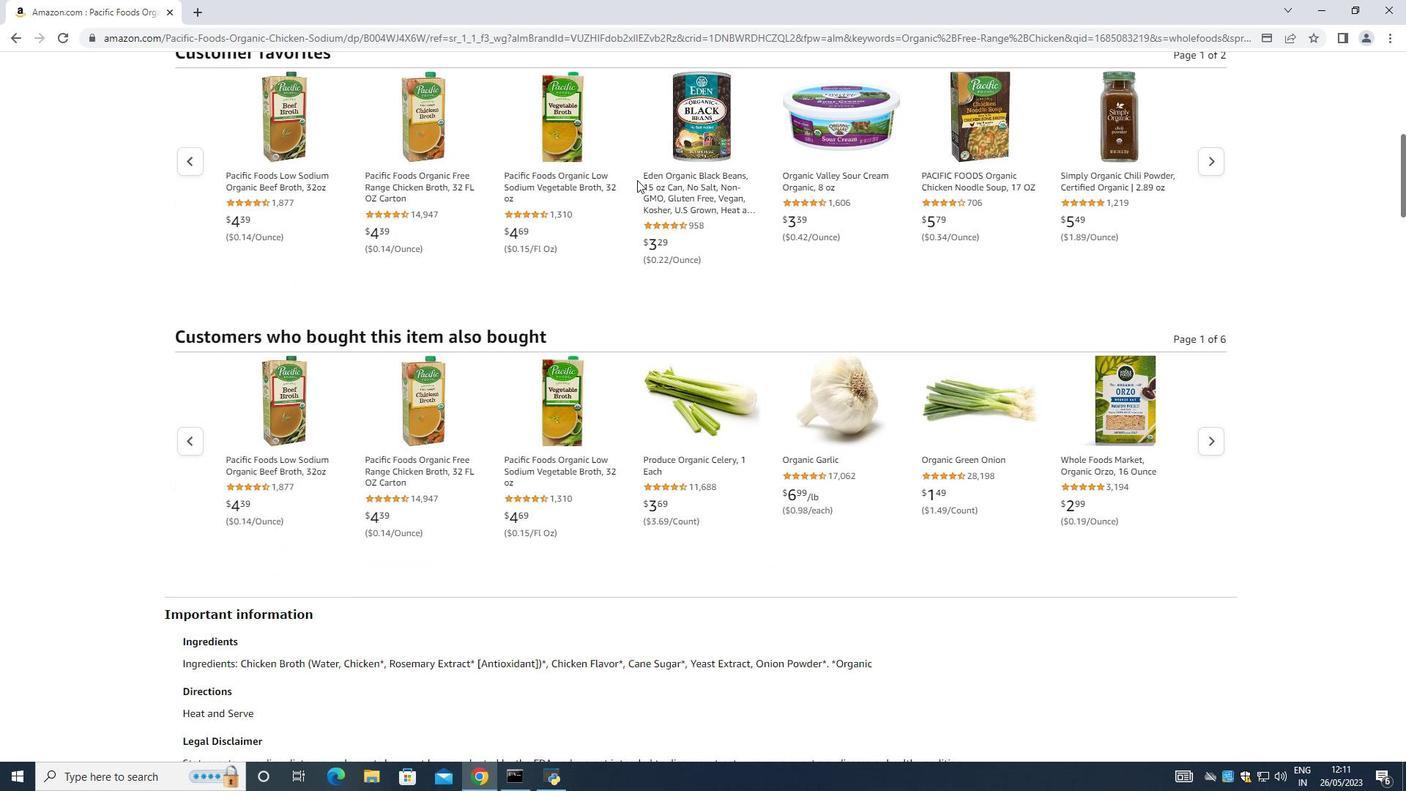 
Action: Mouse moved to (635, 179)
Screenshot: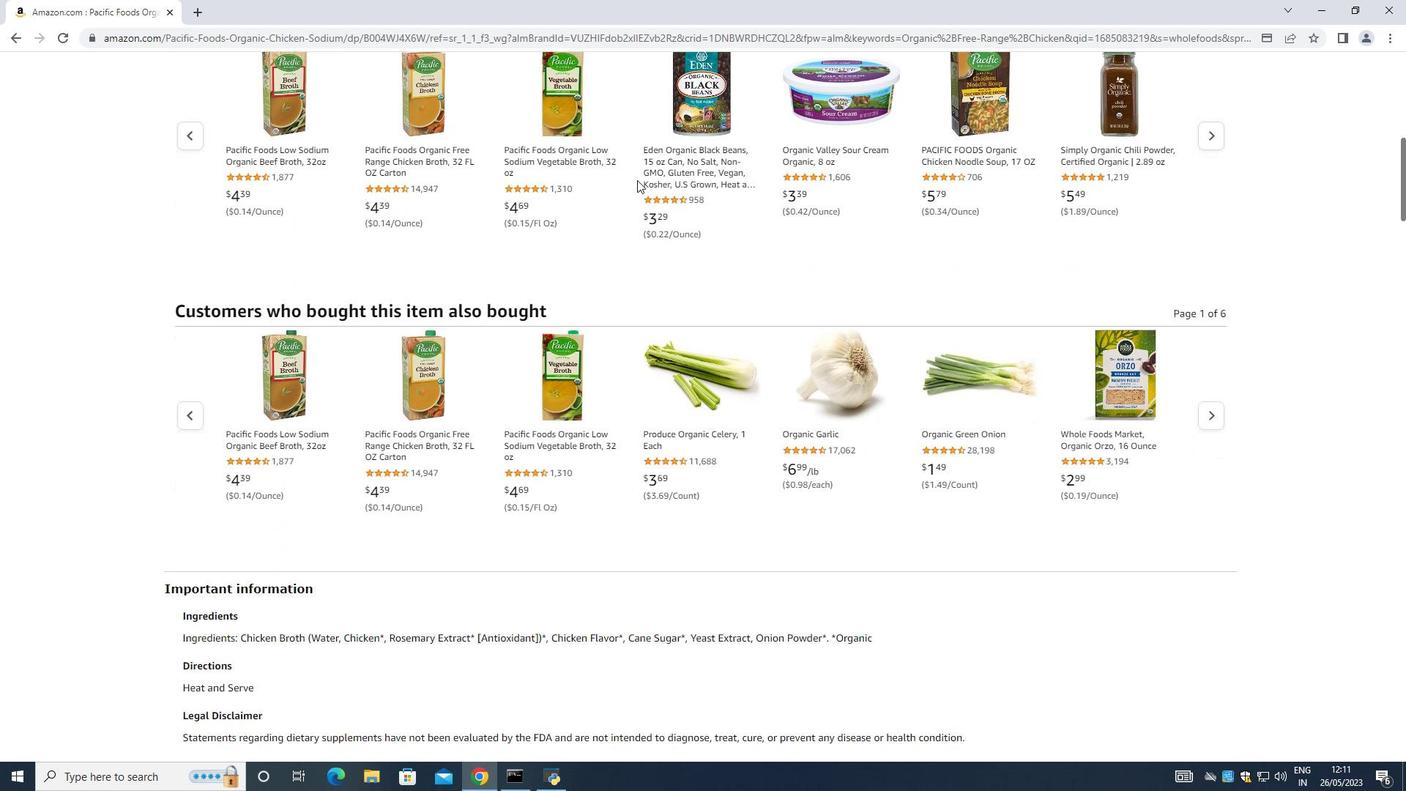 
Action: Mouse scrolled (635, 178) with delta (0, 0)
Screenshot: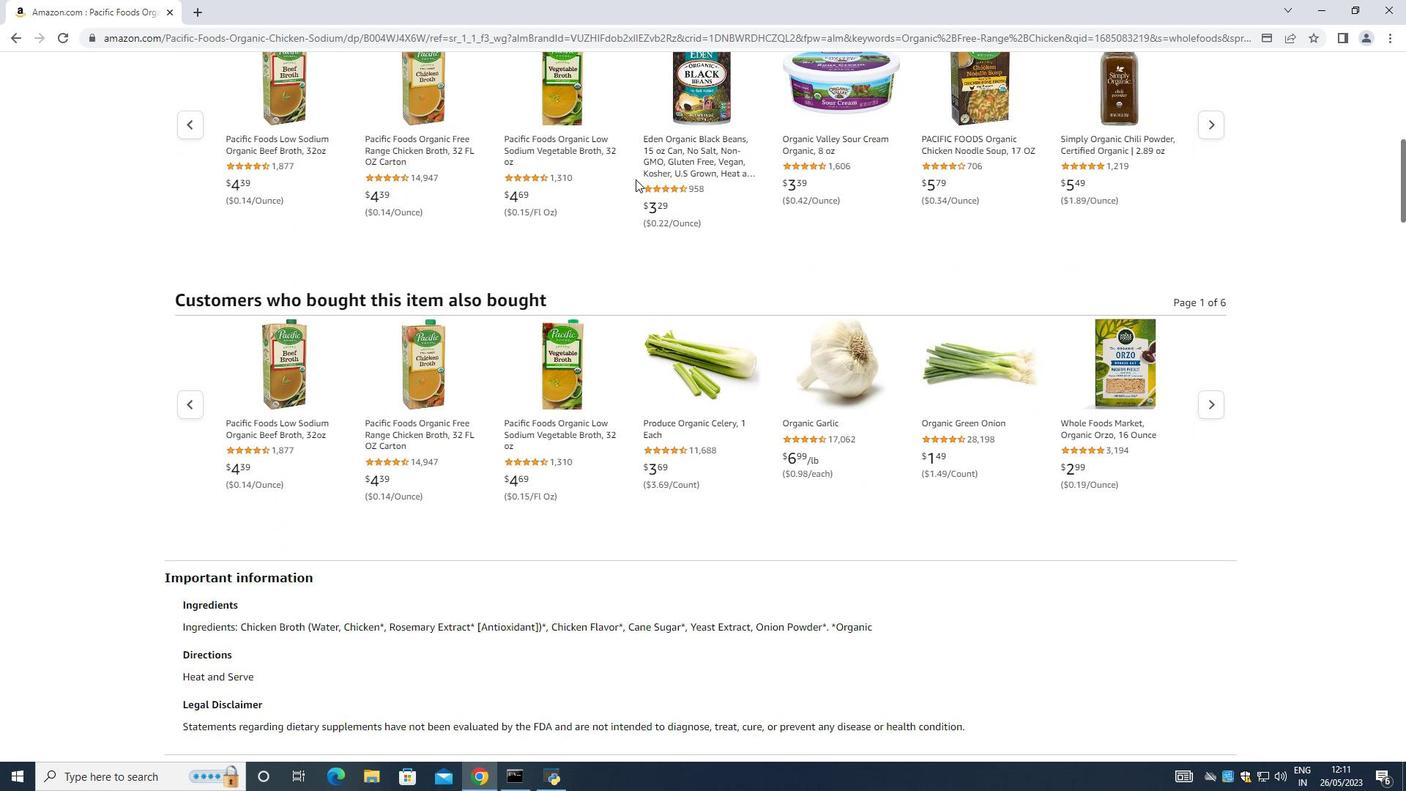 
Action: Mouse scrolled (635, 178) with delta (0, 0)
Screenshot: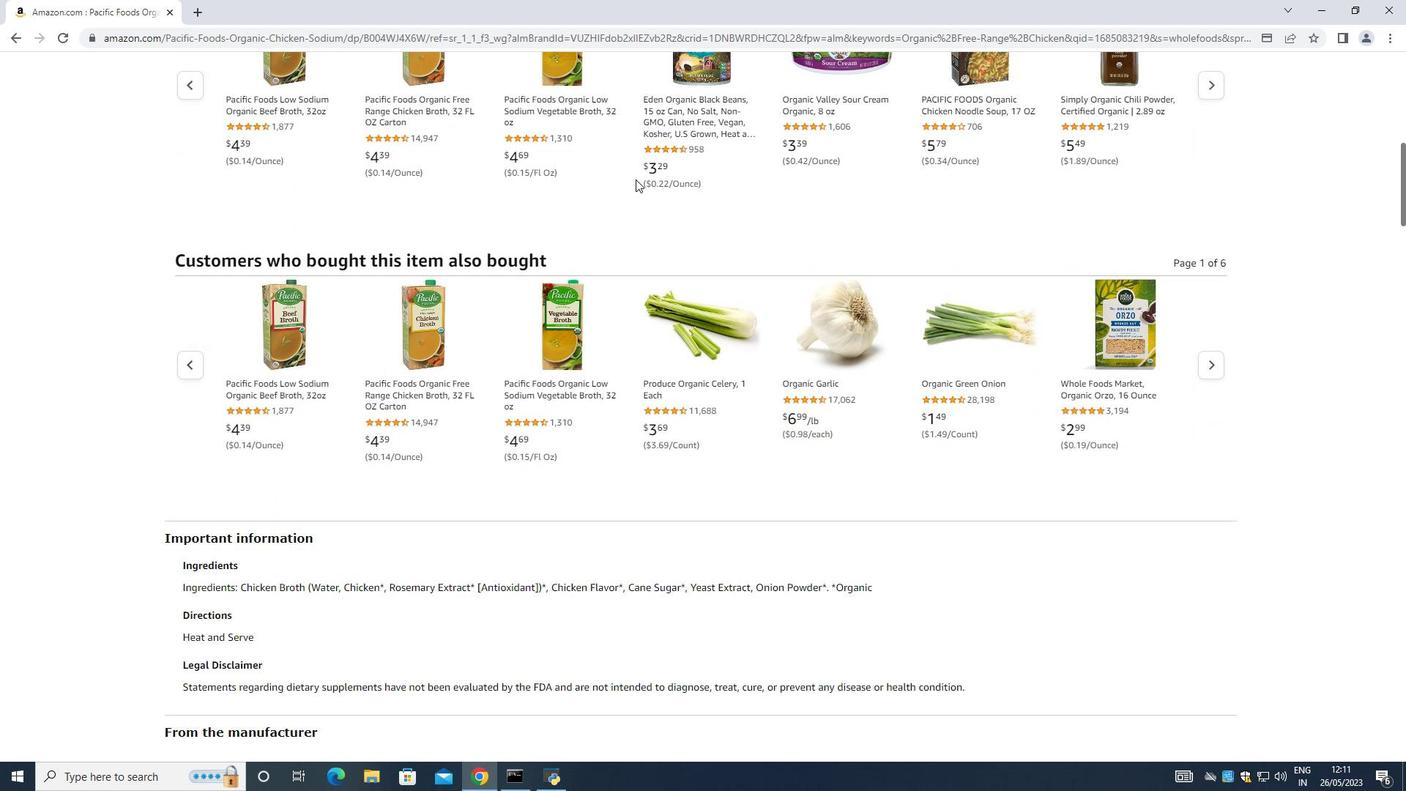 
Action: Mouse moved to (634, 179)
Screenshot: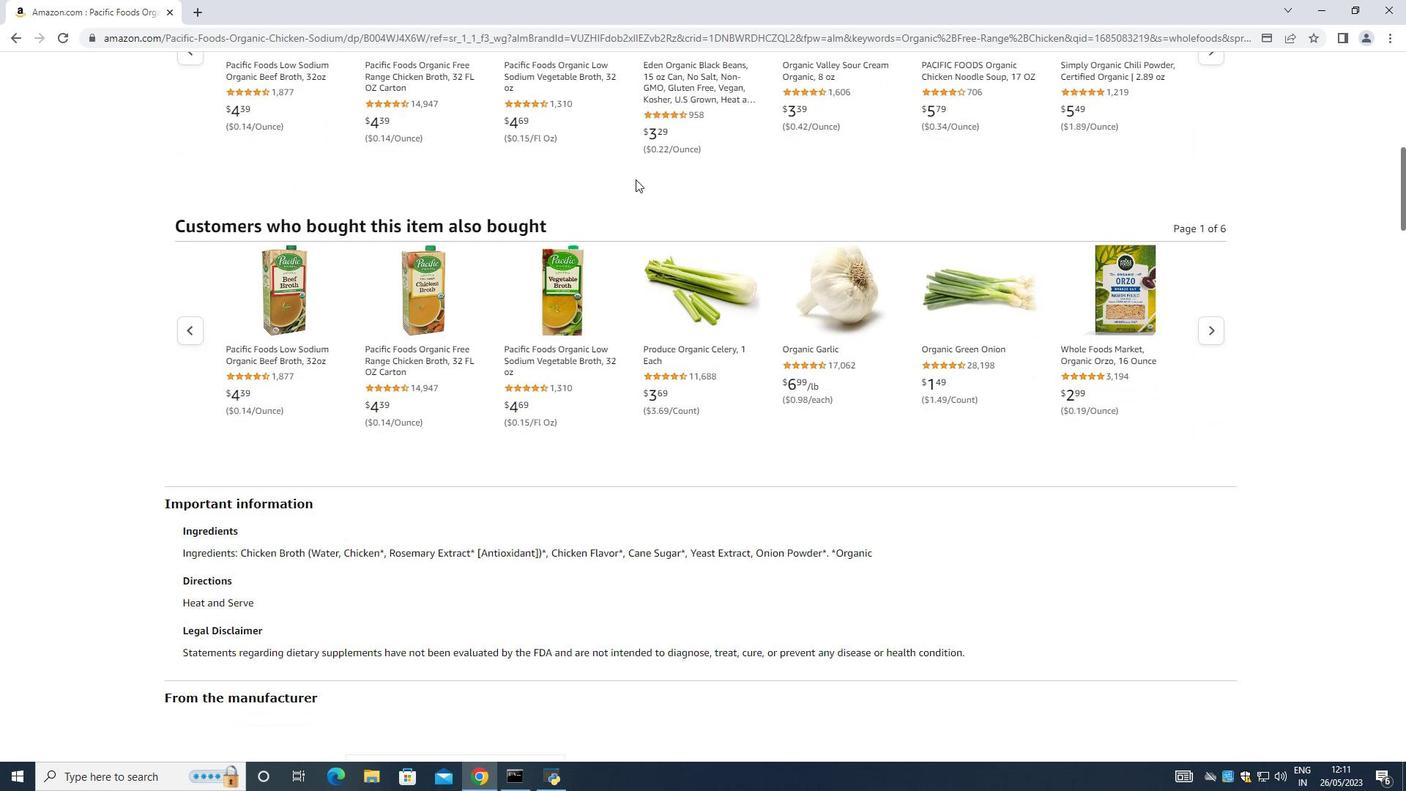 
Action: Mouse scrolled (634, 178) with delta (0, 0)
Screenshot: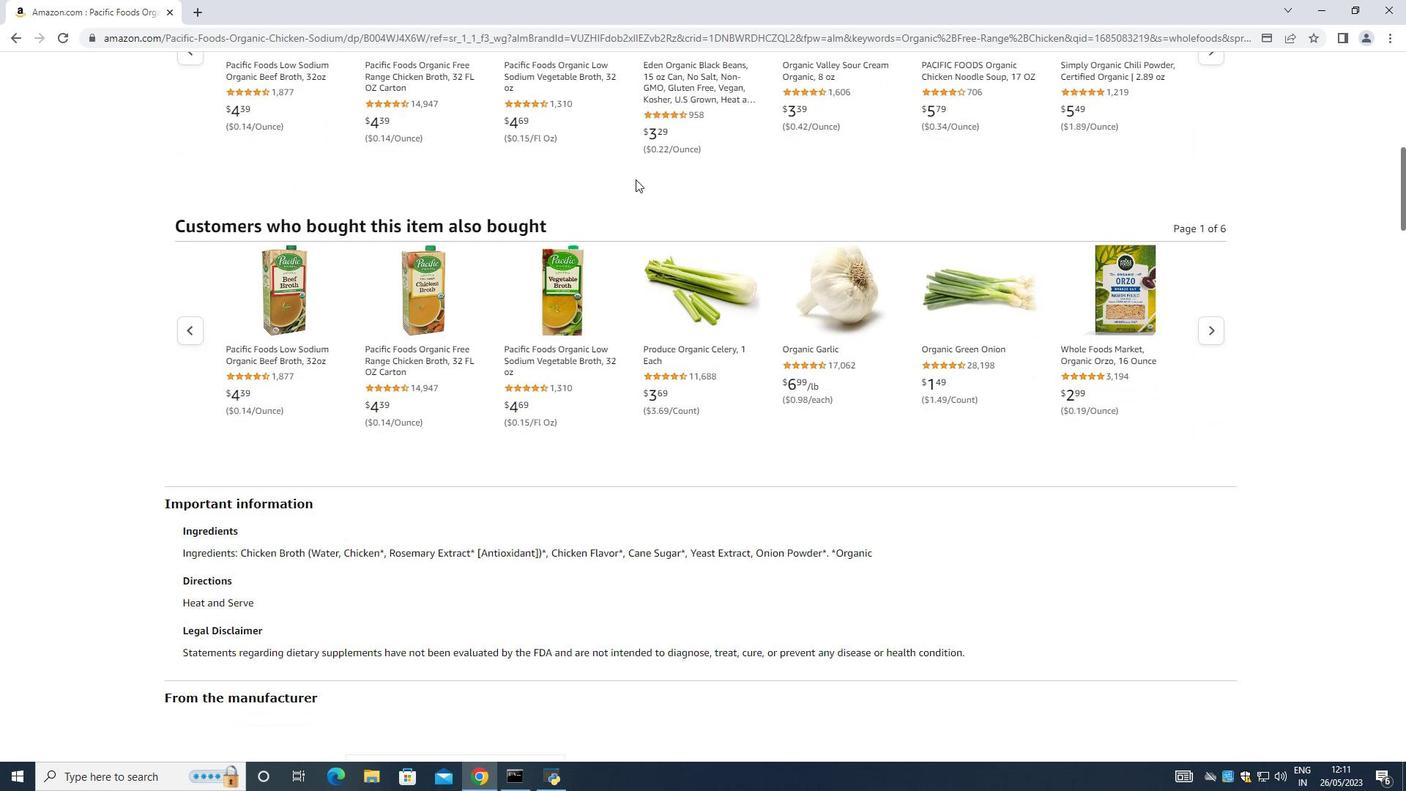 
Action: Mouse moved to (602, 342)
Screenshot: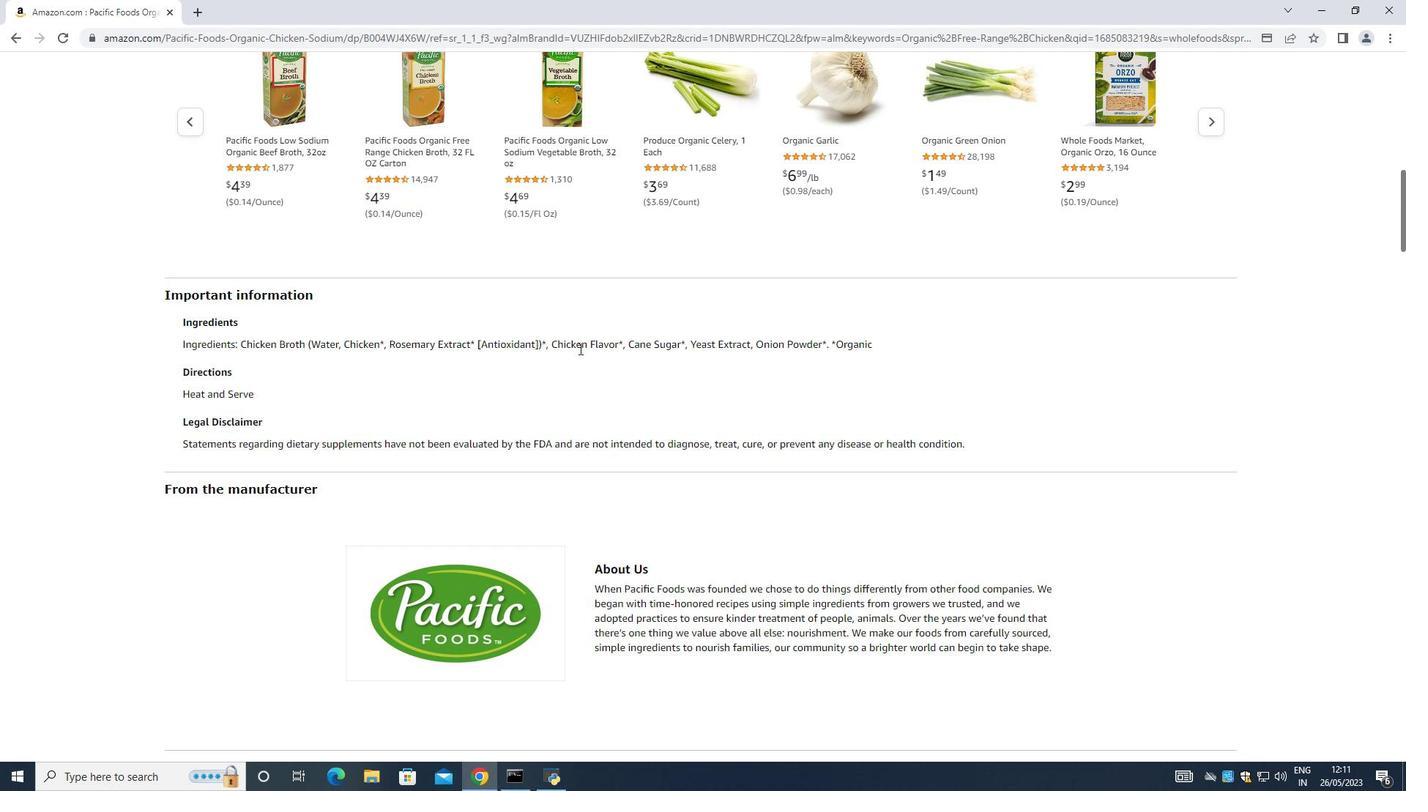 
Action: Mouse scrolled (602, 342) with delta (0, 0)
Screenshot: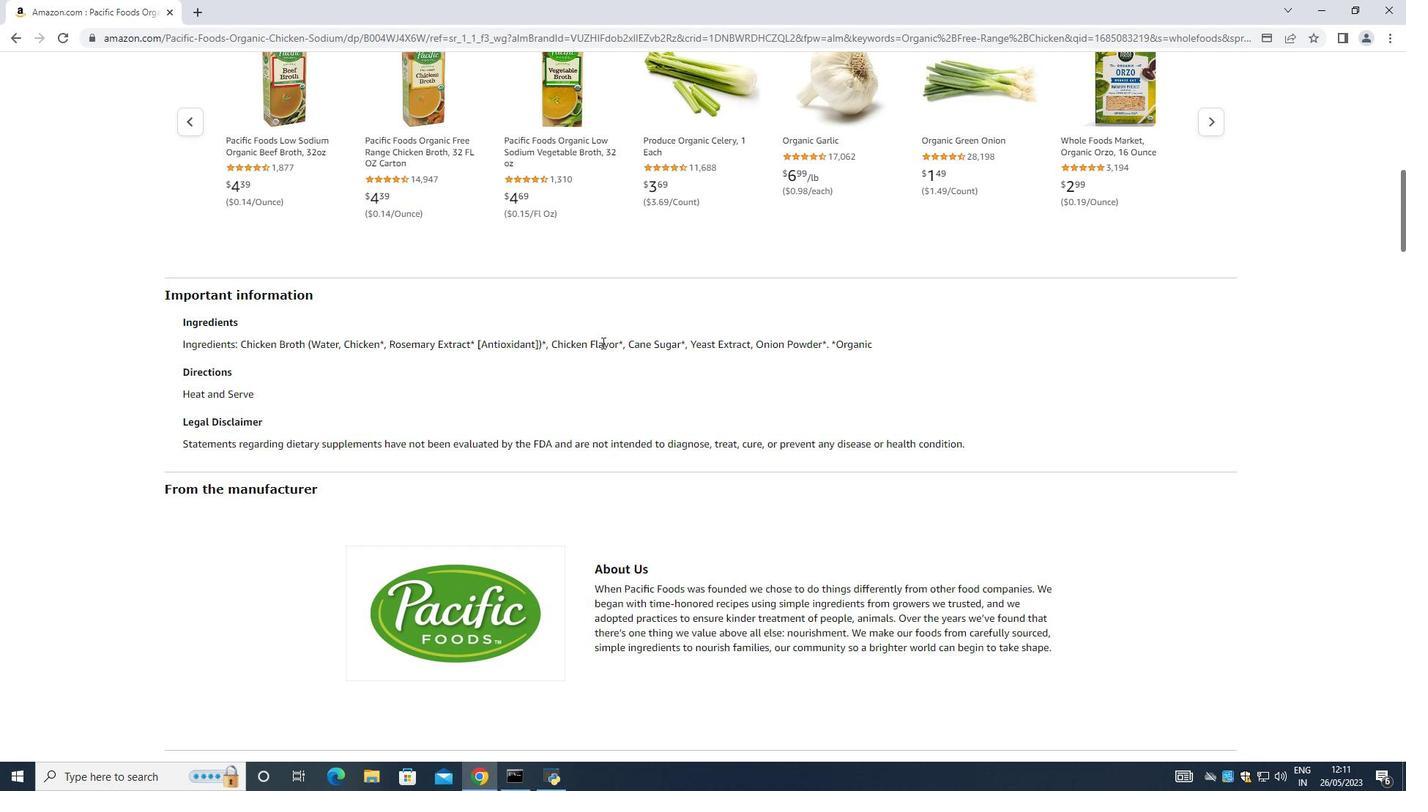 
Action: Mouse scrolled (602, 342) with delta (0, 0)
Screenshot: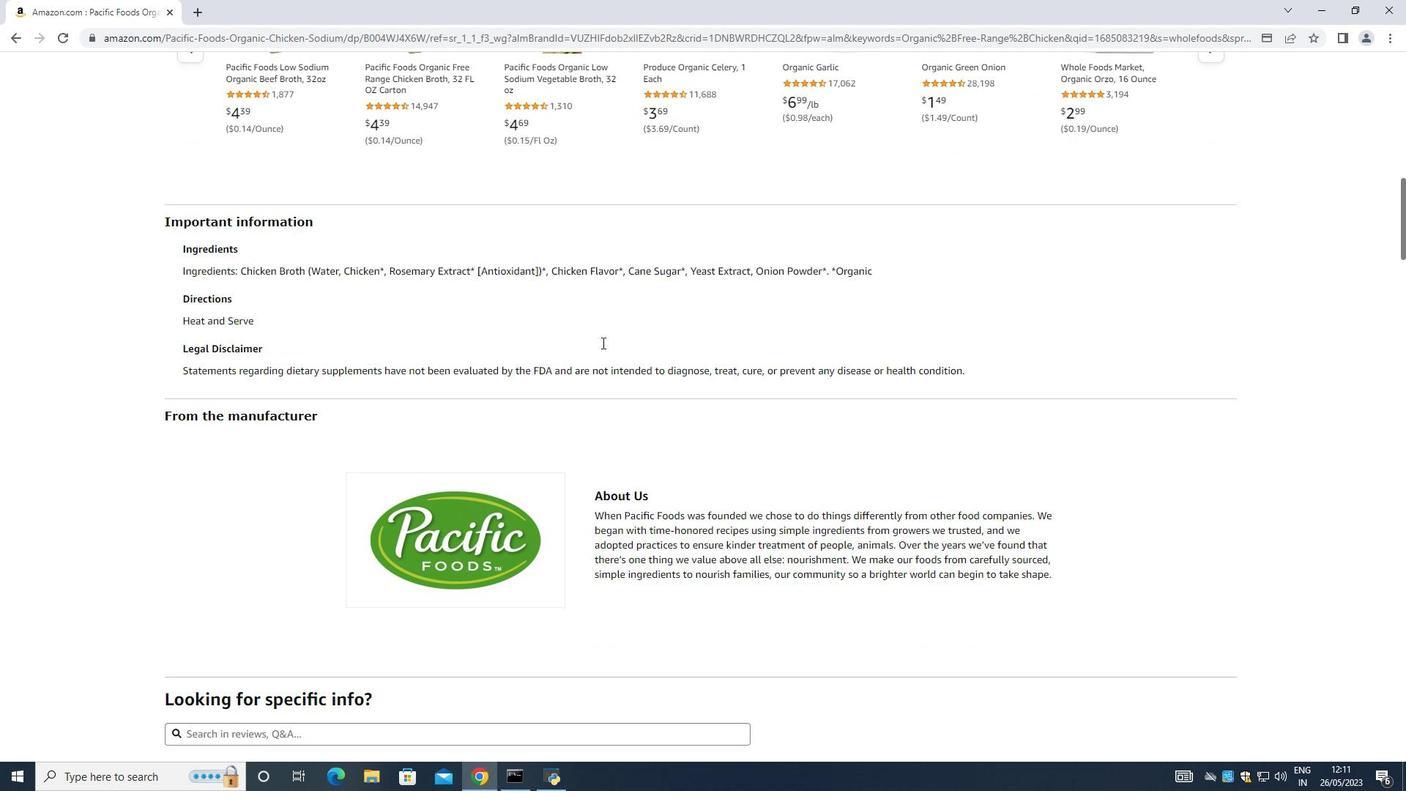 
Action: Mouse moved to (601, 341)
Screenshot: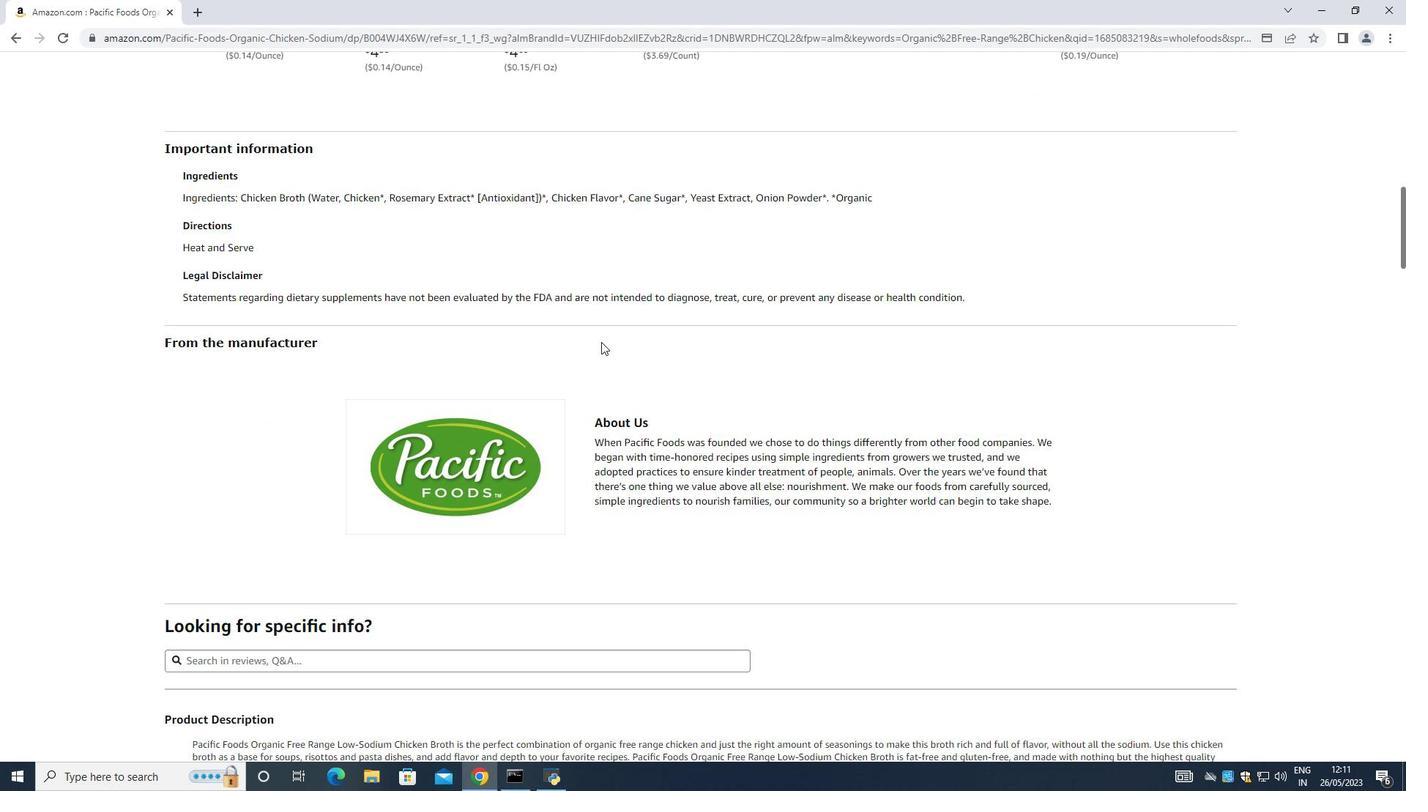 
Action: Mouse scrolled (601, 340) with delta (0, 0)
Screenshot: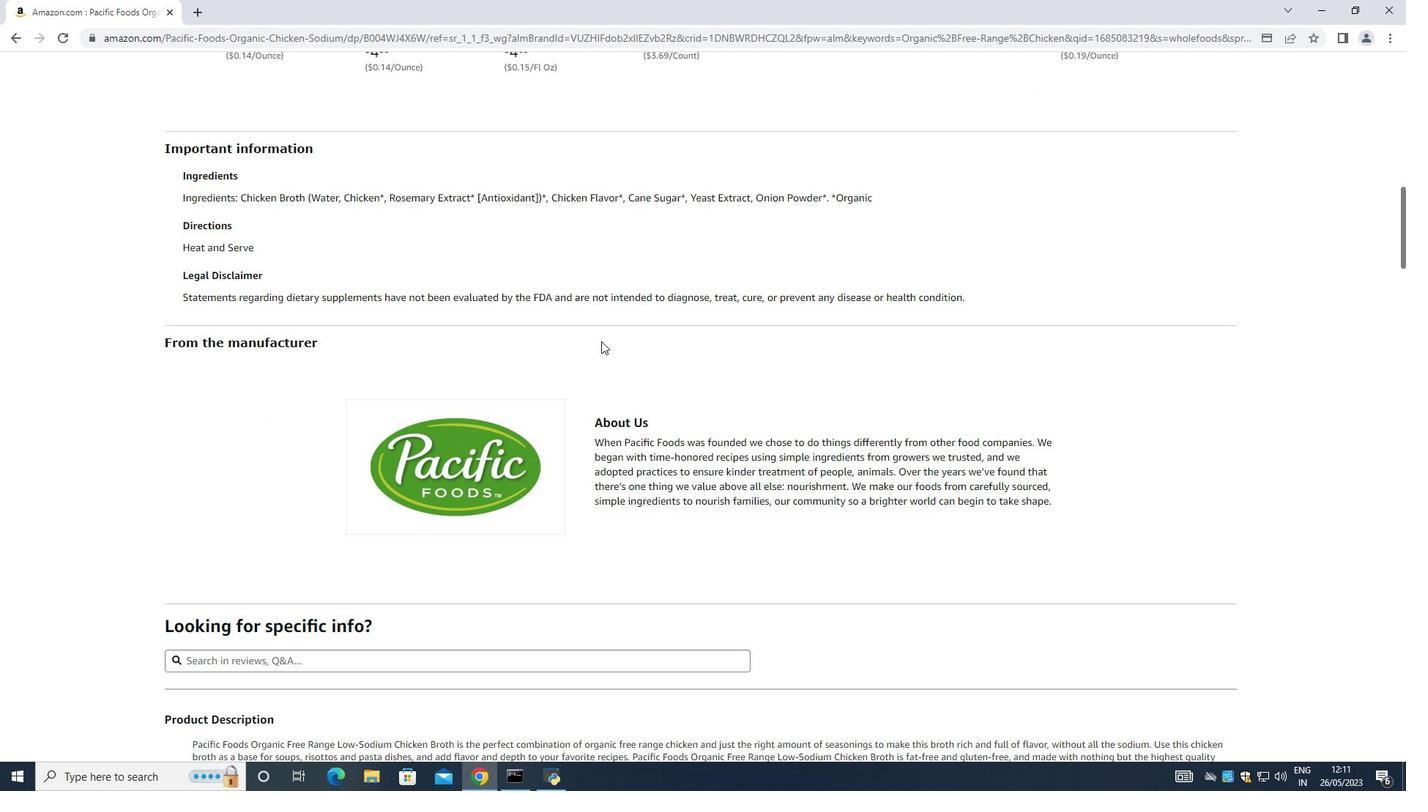
Action: Mouse moved to (309, 254)
Screenshot: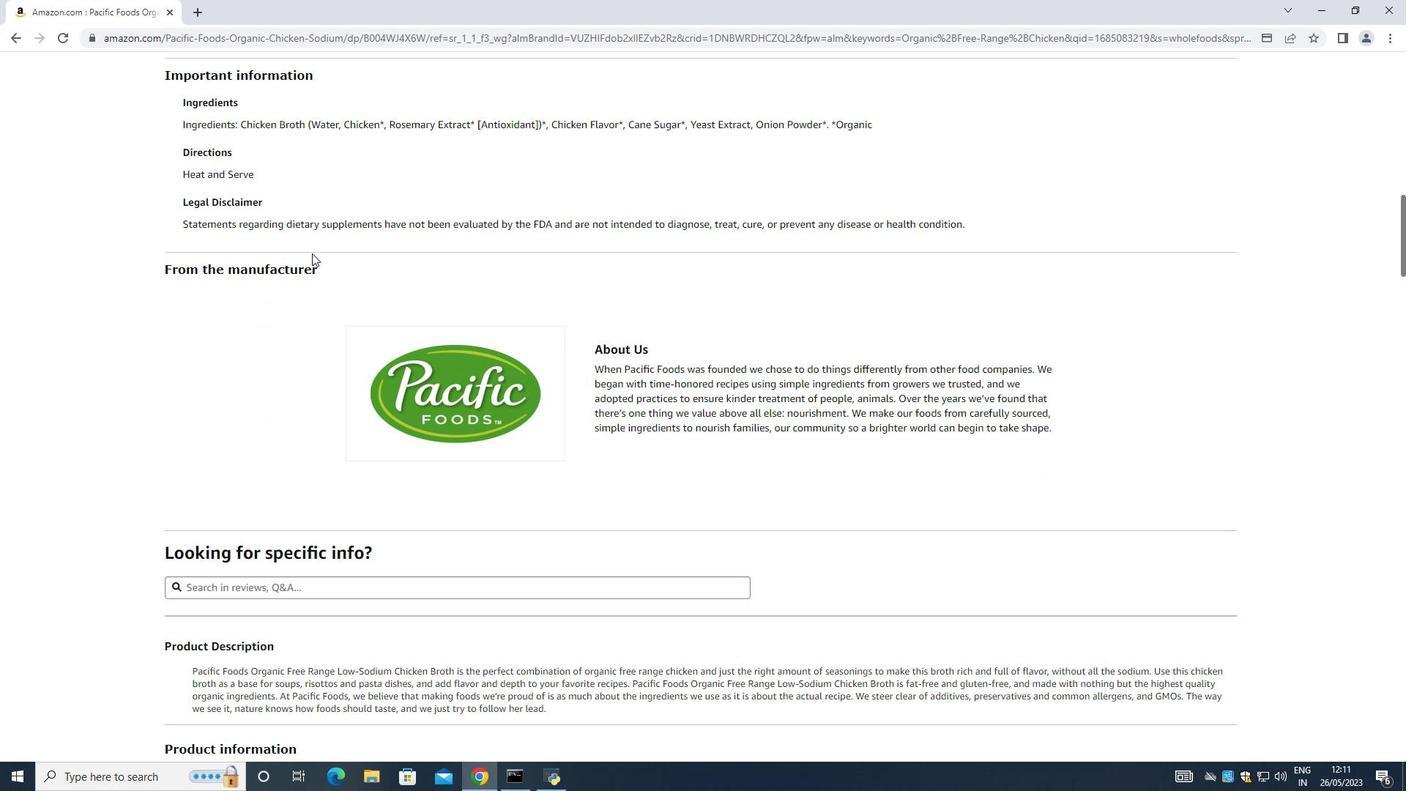 
Action: Mouse scrolled (309, 253) with delta (0, 0)
Screenshot: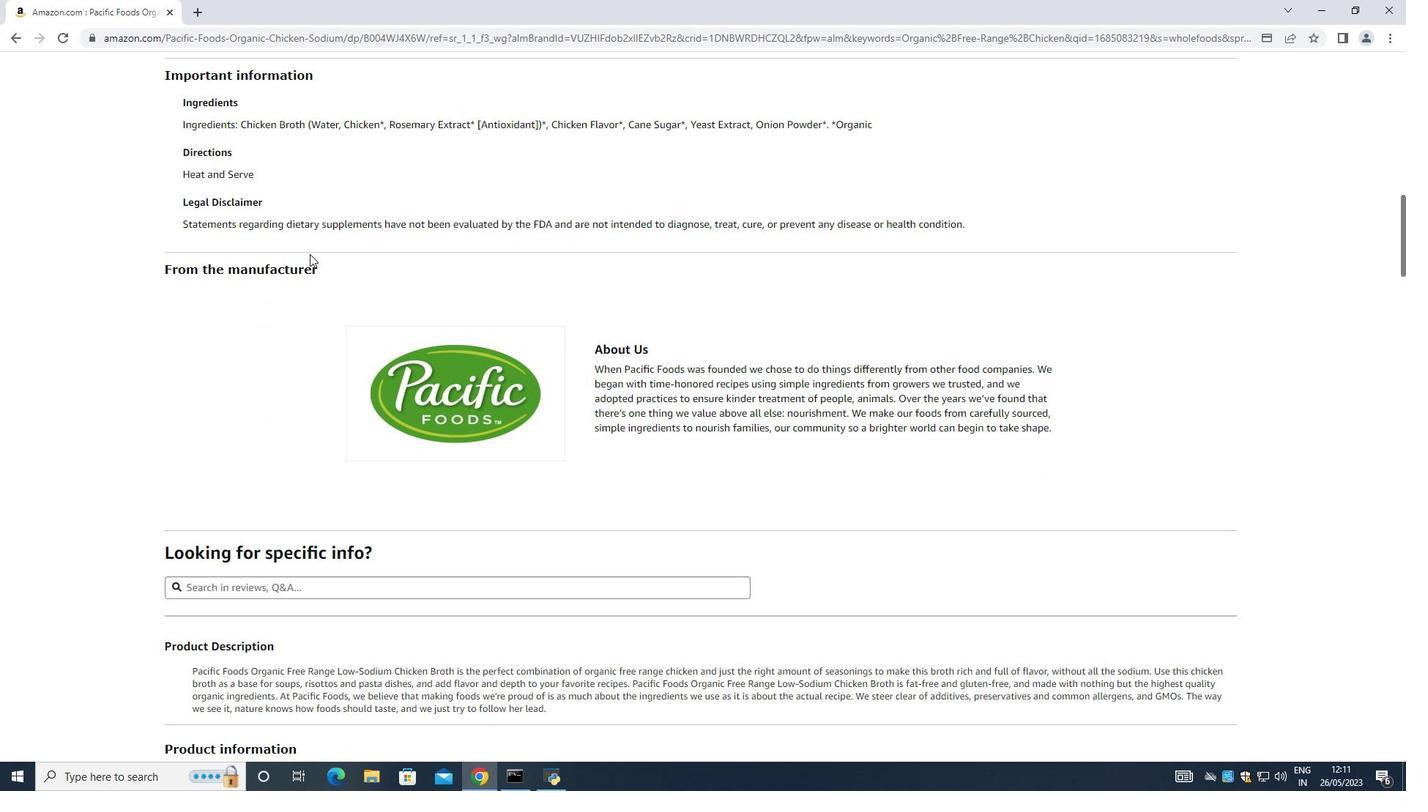 
Action: Mouse moved to (578, 246)
Screenshot: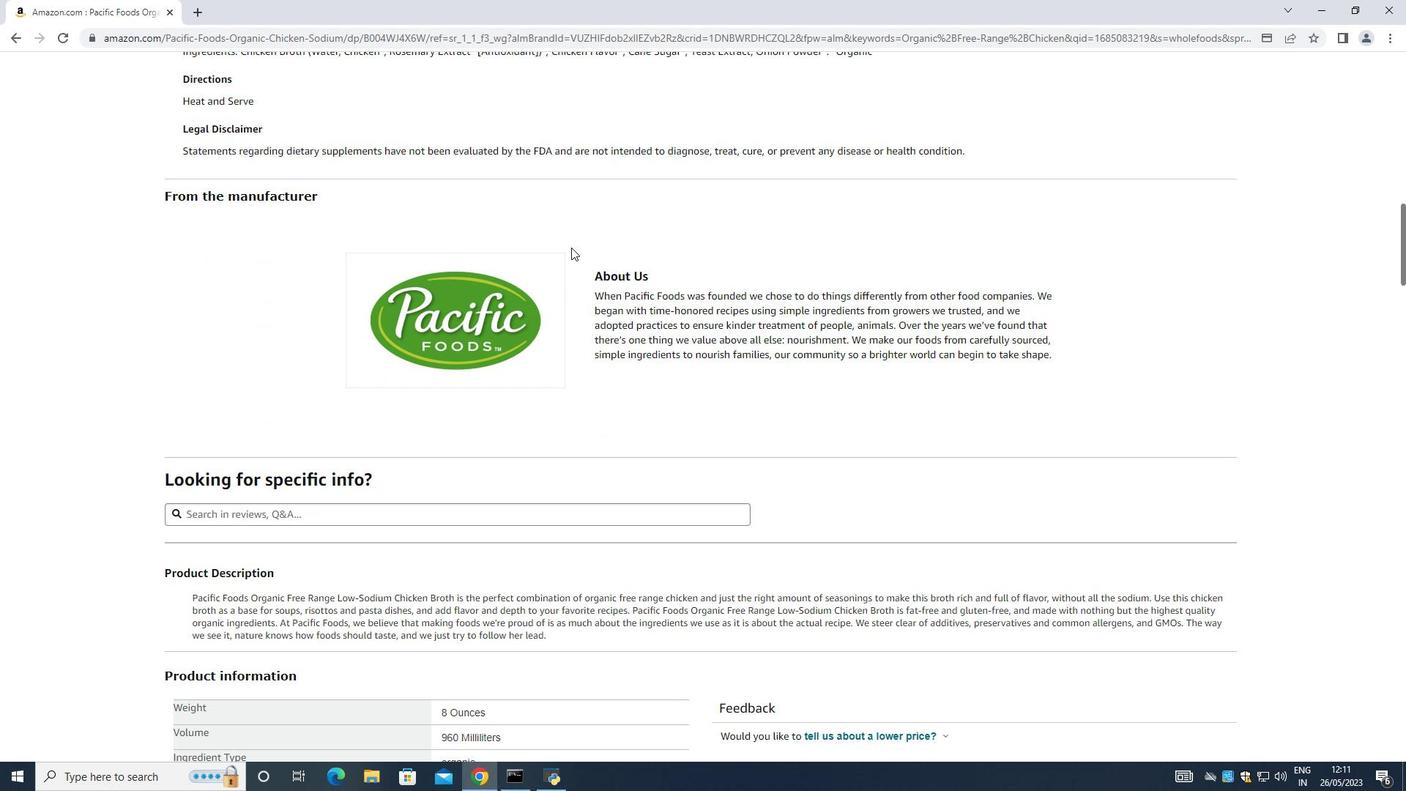 
Action: Mouse scrolled (578, 246) with delta (0, 0)
Screenshot: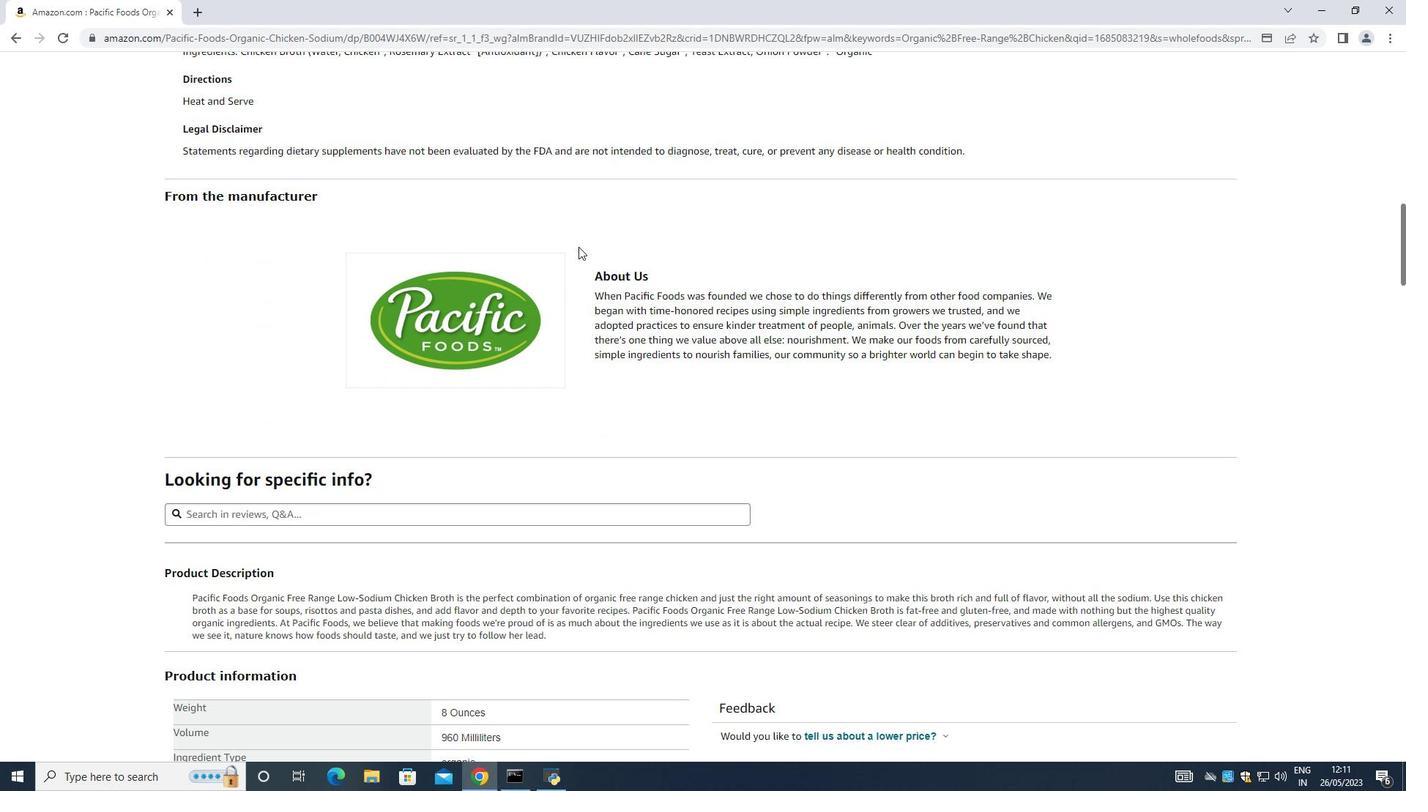 
Action: Mouse moved to (578, 247)
Screenshot: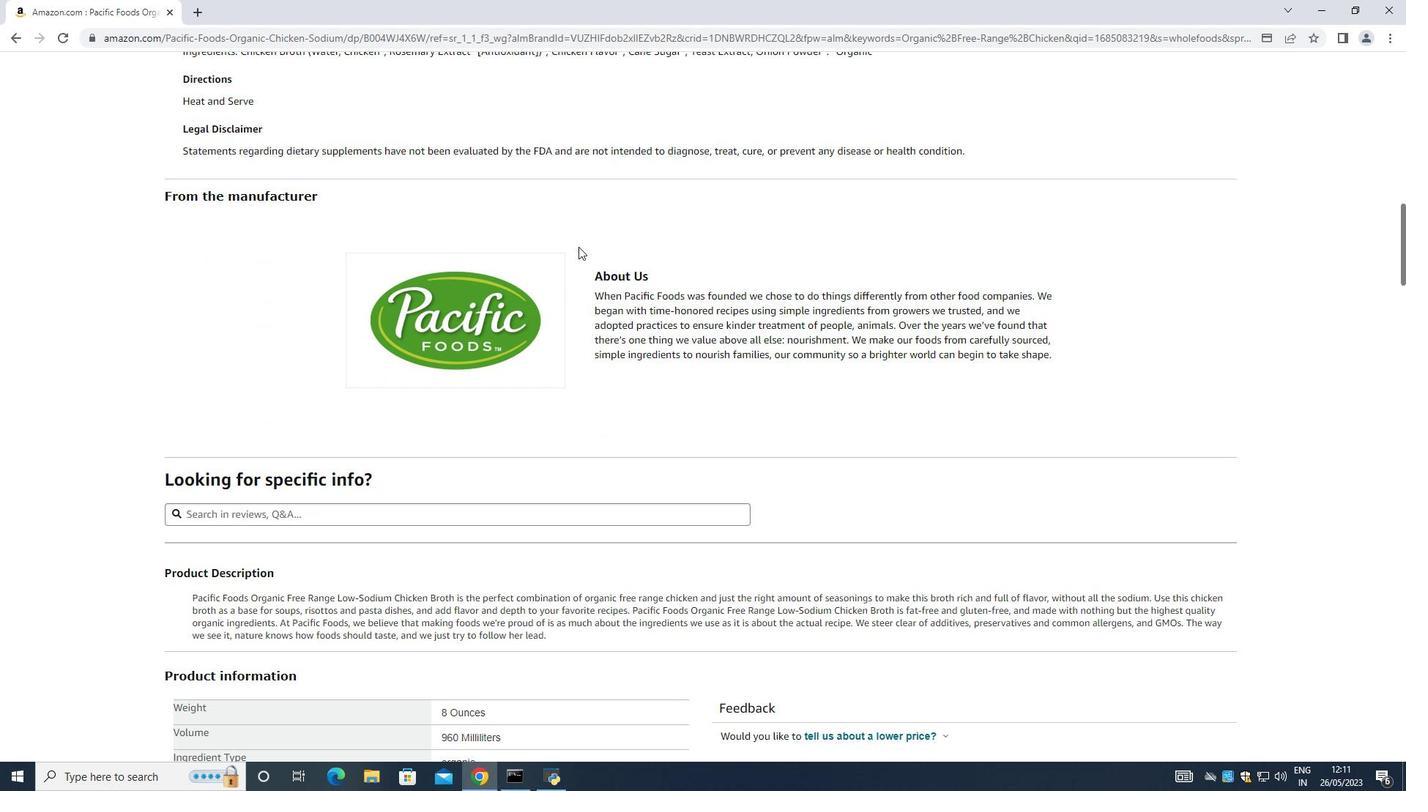 
Action: Mouse scrolled (578, 246) with delta (0, 0)
Screenshot: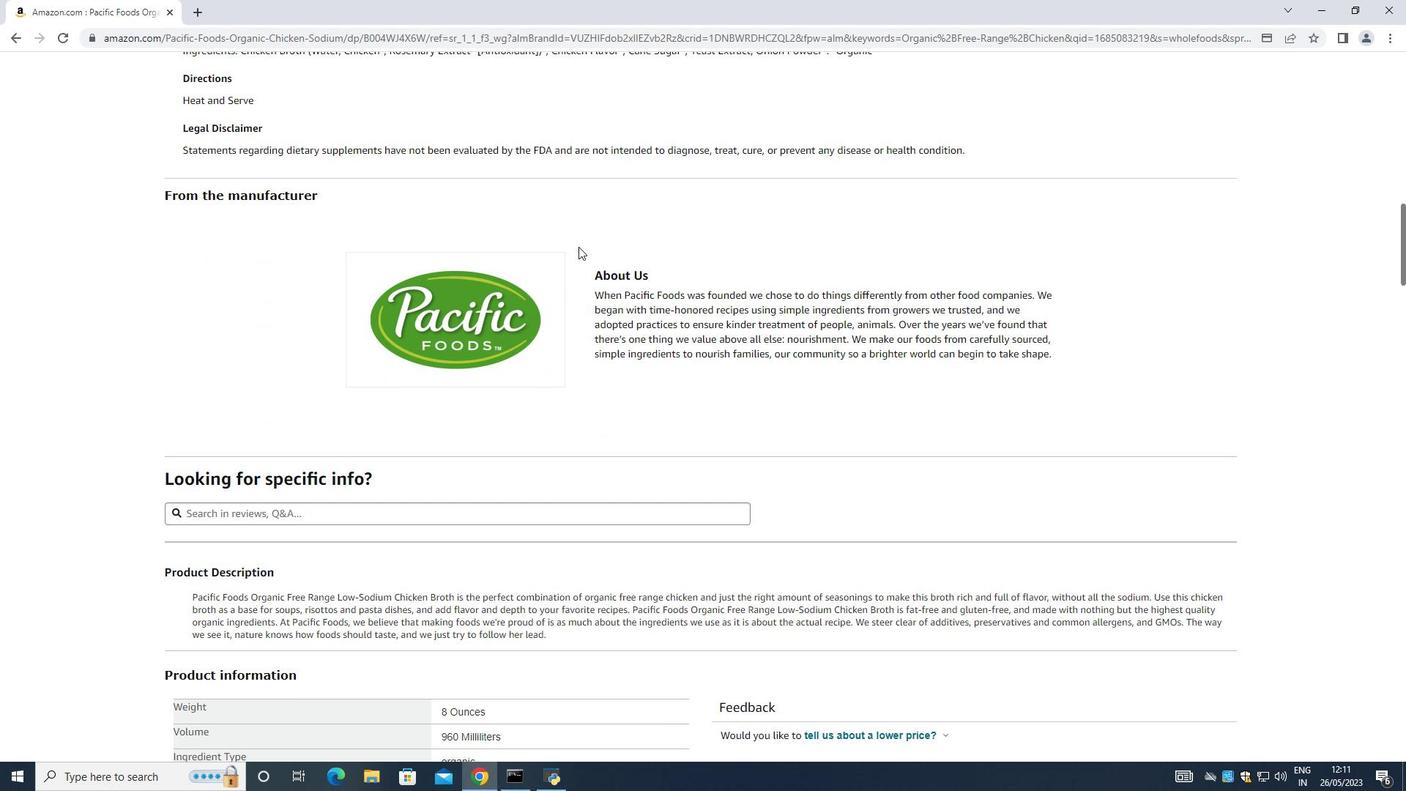 
Action: Mouse scrolled (578, 246) with delta (0, 0)
Screenshot: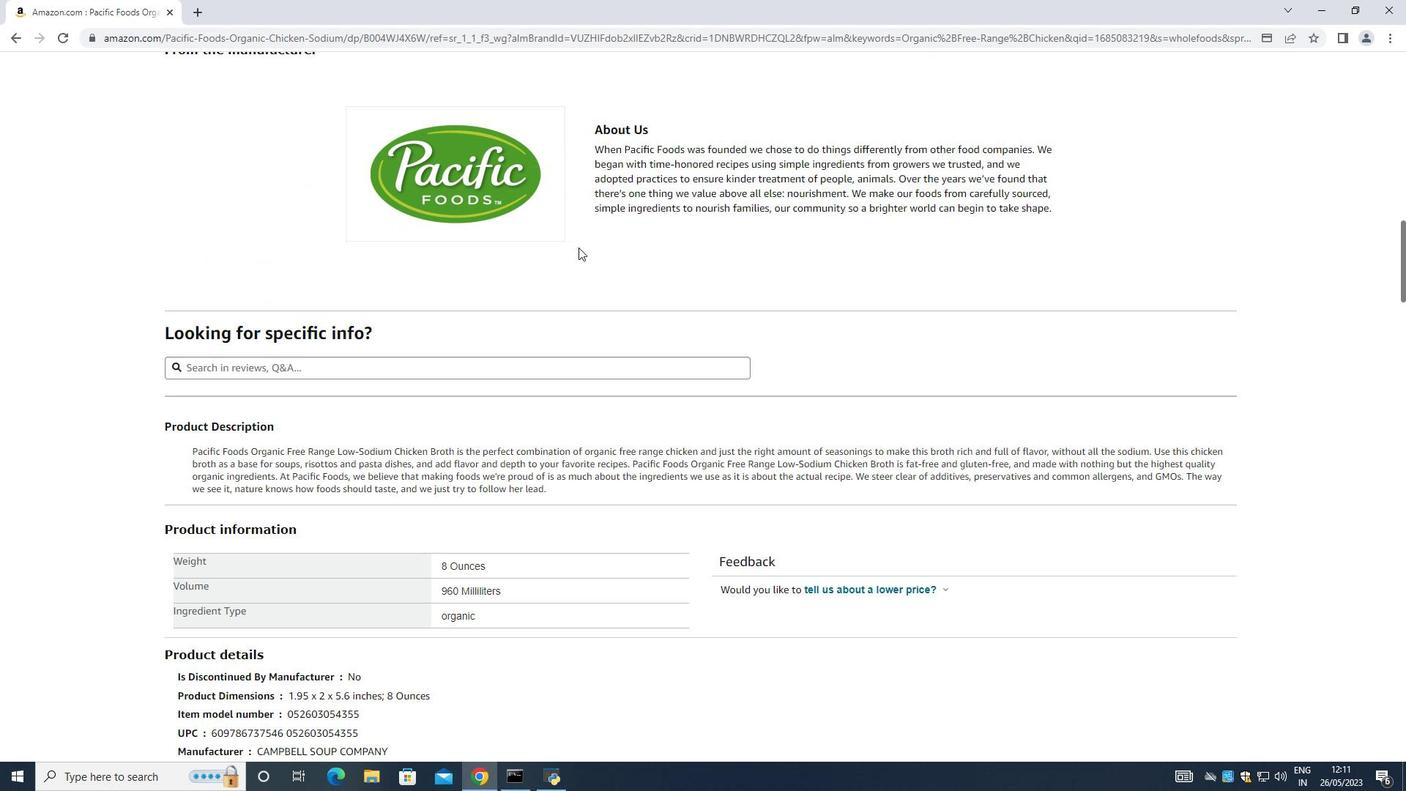 
Action: Mouse scrolled (578, 246) with delta (0, 0)
Screenshot: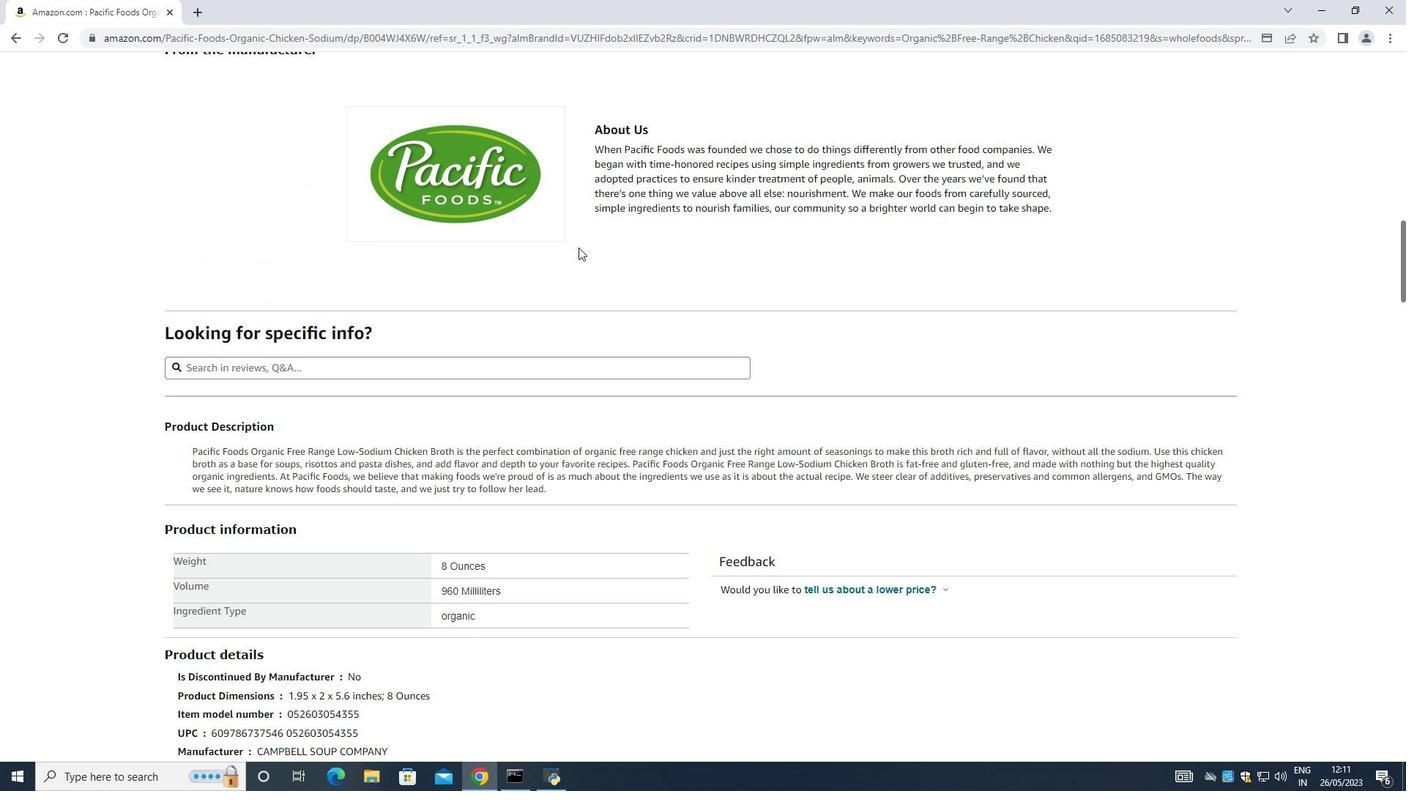 
Action: Mouse scrolled (578, 246) with delta (0, 0)
Screenshot: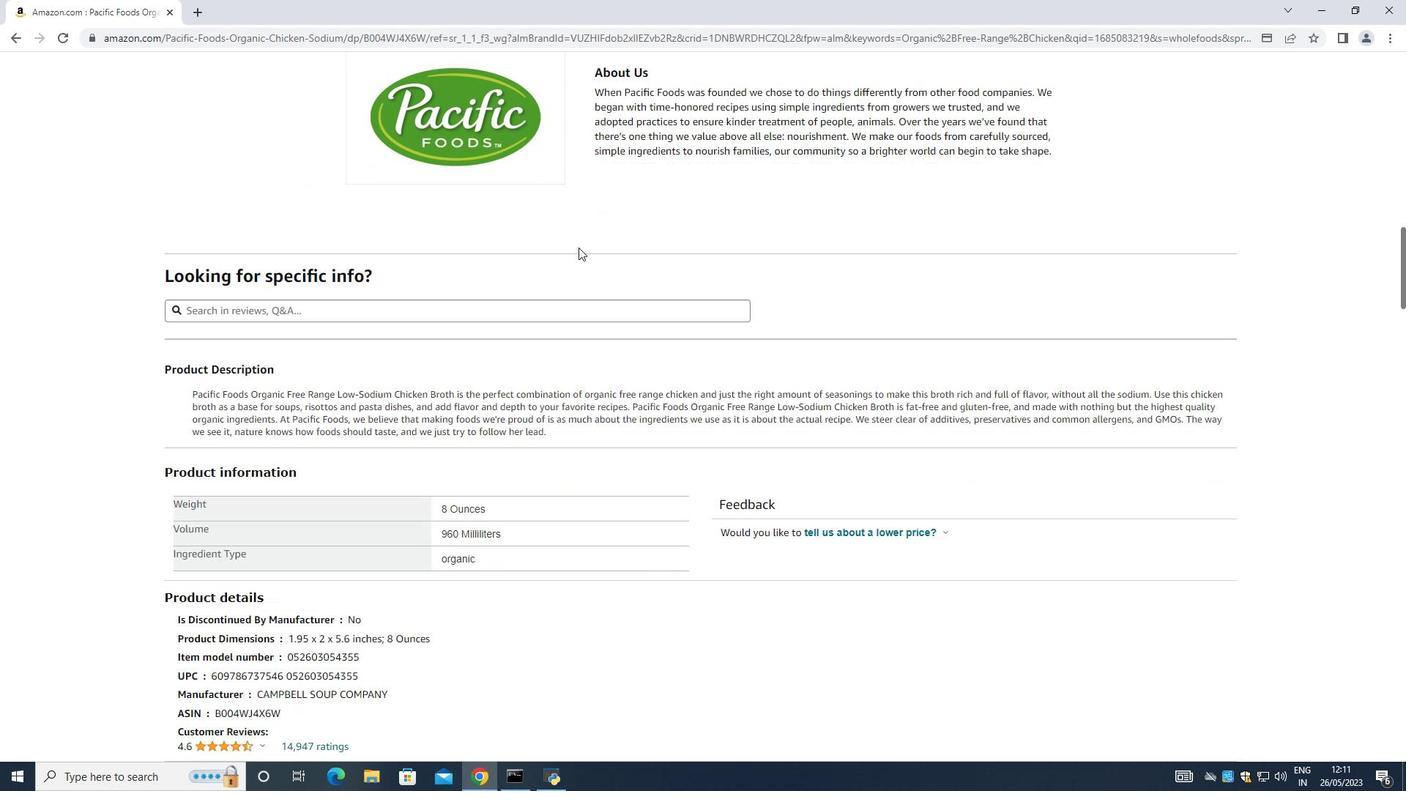 
Action: Mouse scrolled (578, 246) with delta (0, 0)
Screenshot: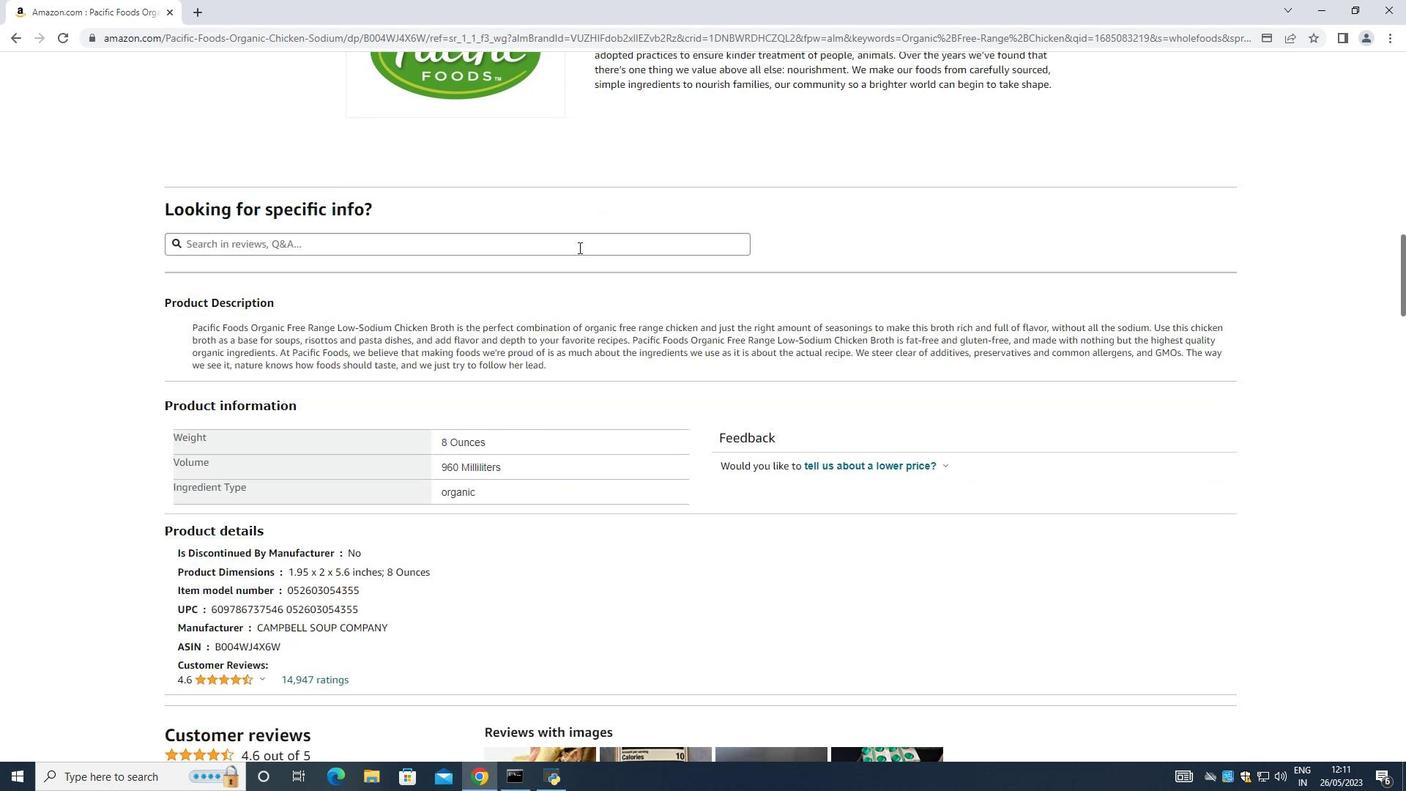 
Action: Mouse moved to (484, 305)
Screenshot: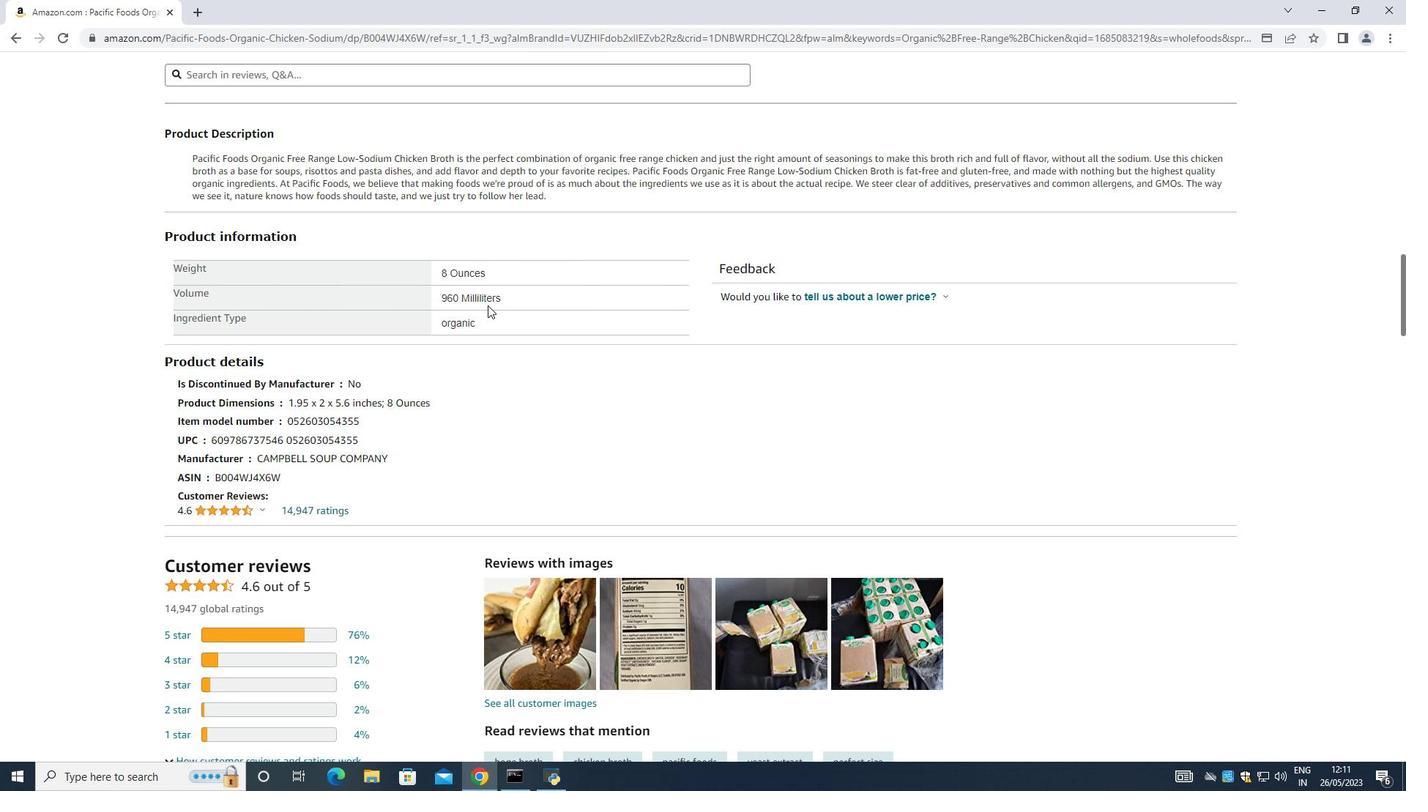 
Action: Mouse scrolled (484, 304) with delta (0, 0)
Screenshot: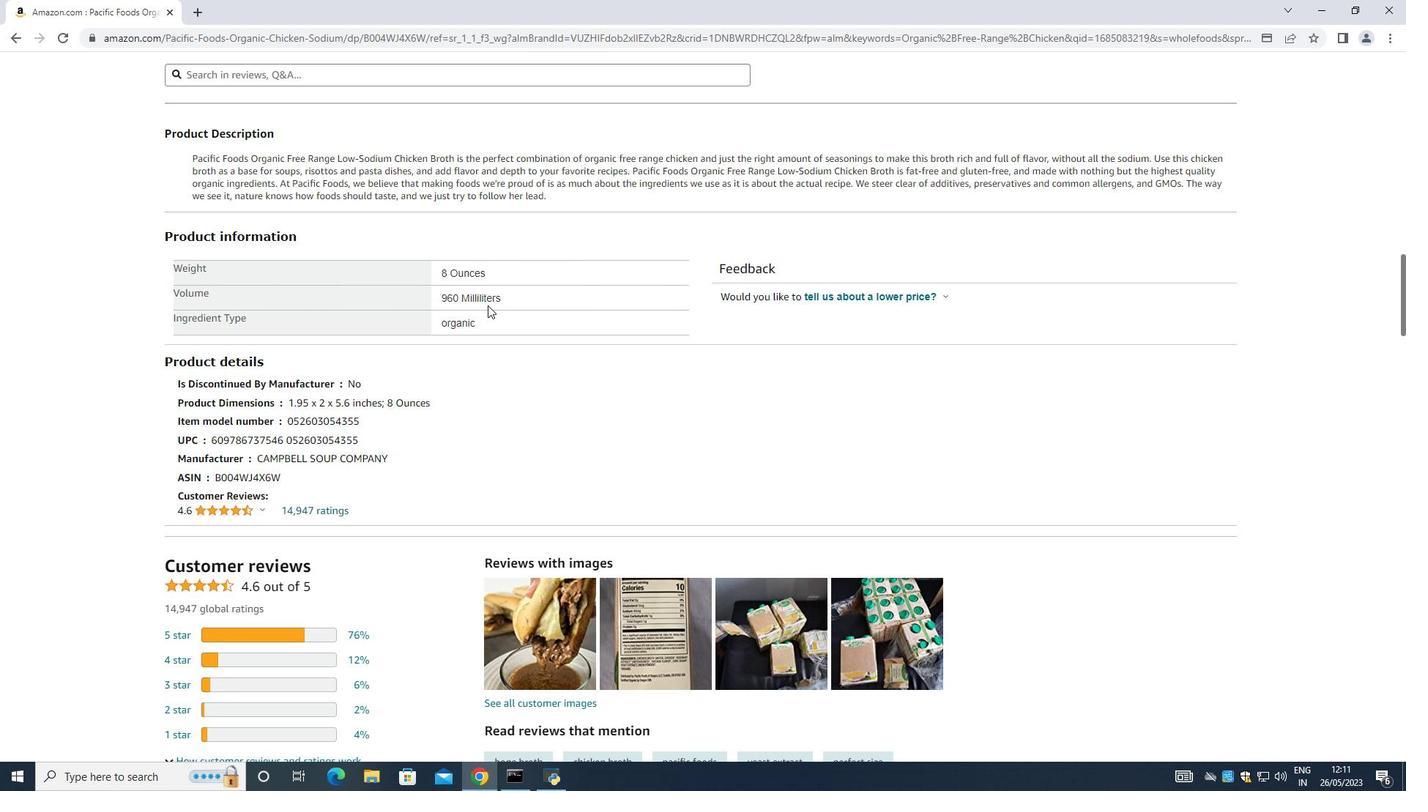 
Action: Mouse moved to (336, 313)
Screenshot: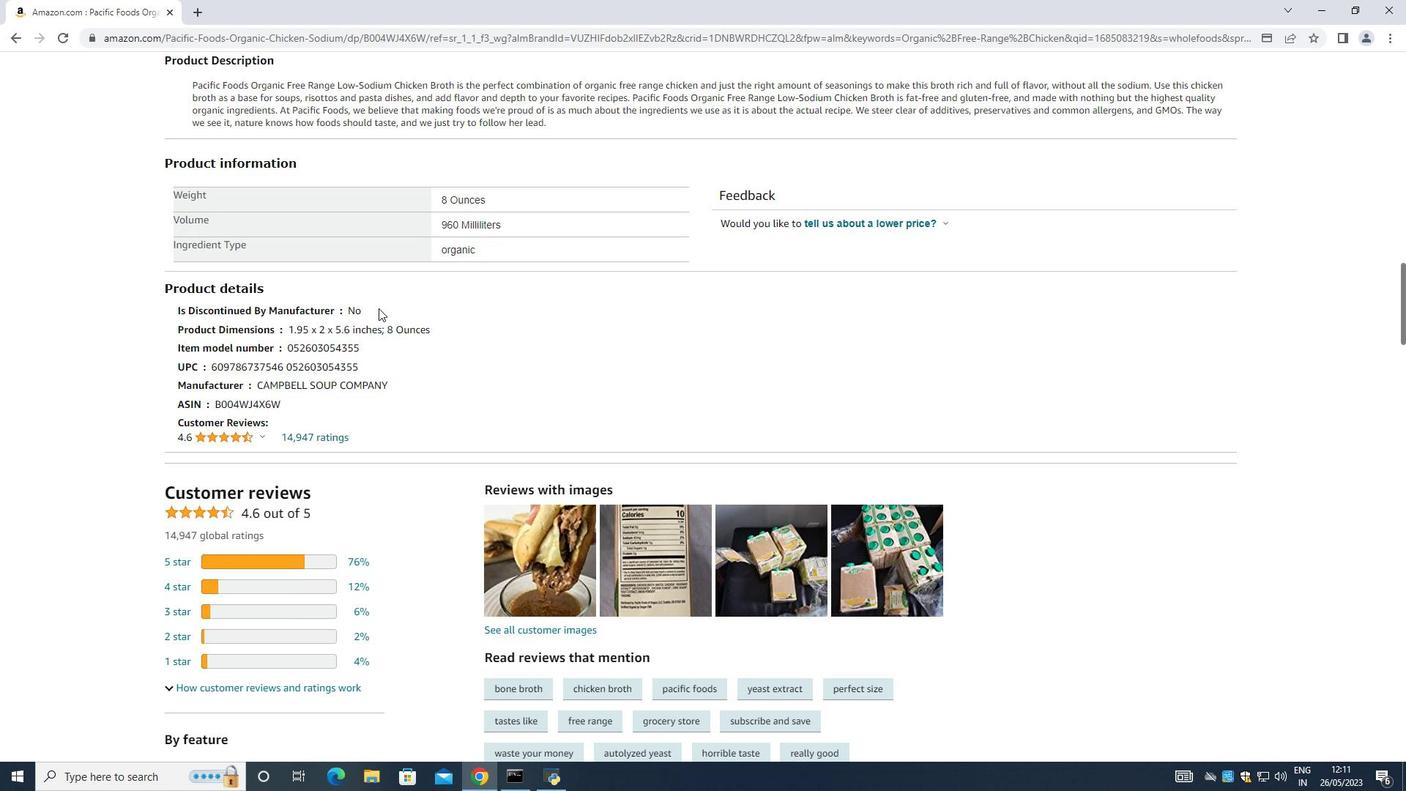 
Action: Mouse scrolled (336, 312) with delta (0, 0)
Screenshot: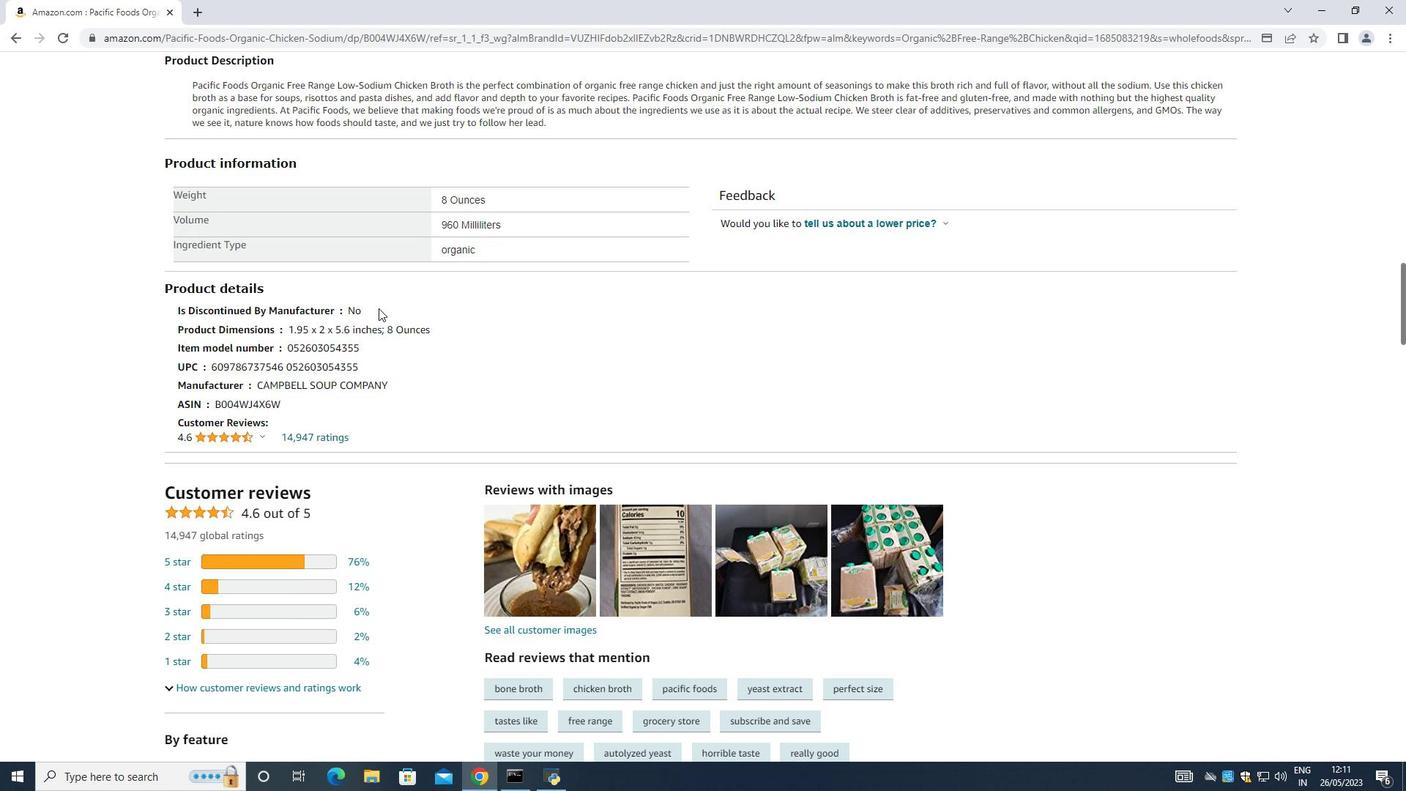 
Action: Mouse moved to (230, 339)
Screenshot: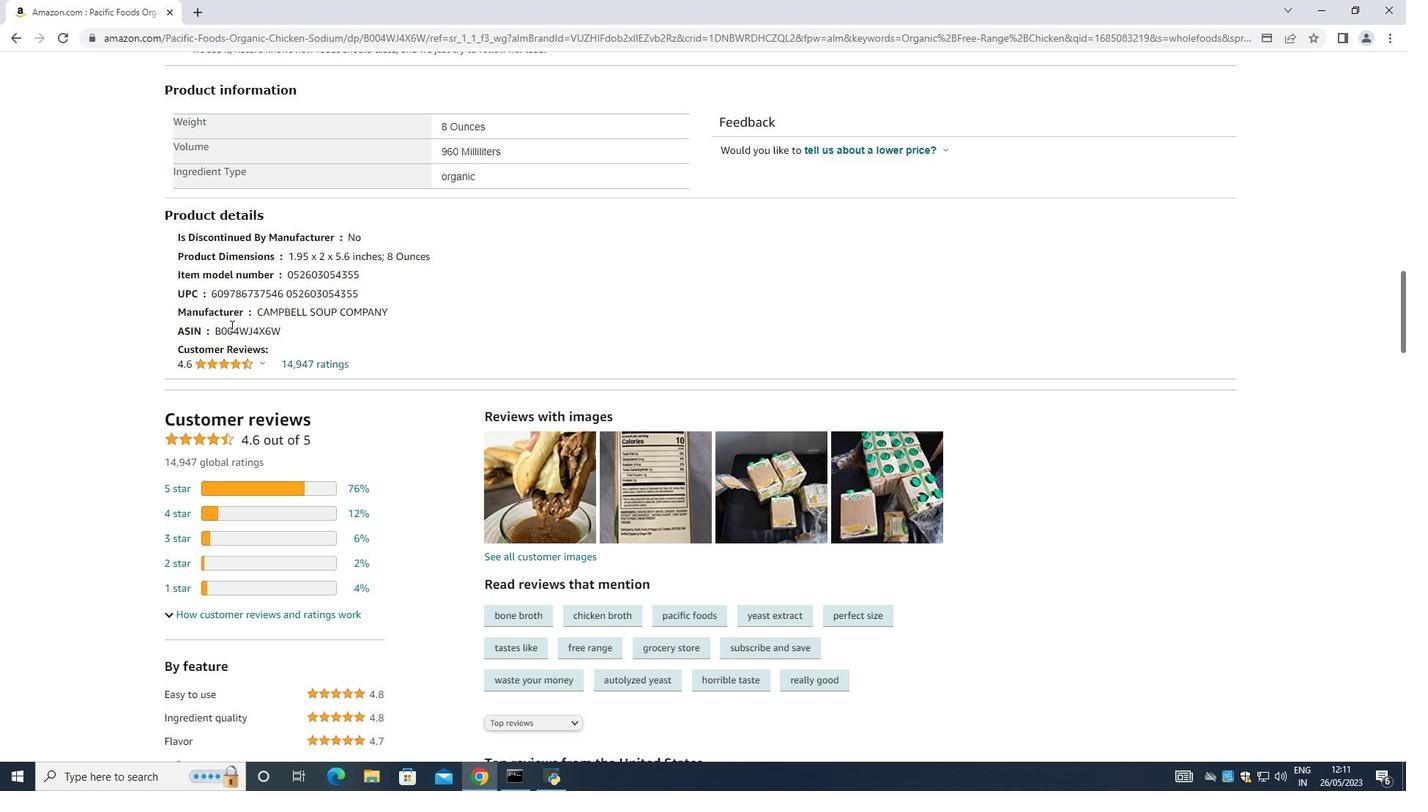 
Action: Mouse scrolled (230, 338) with delta (0, 0)
Screenshot: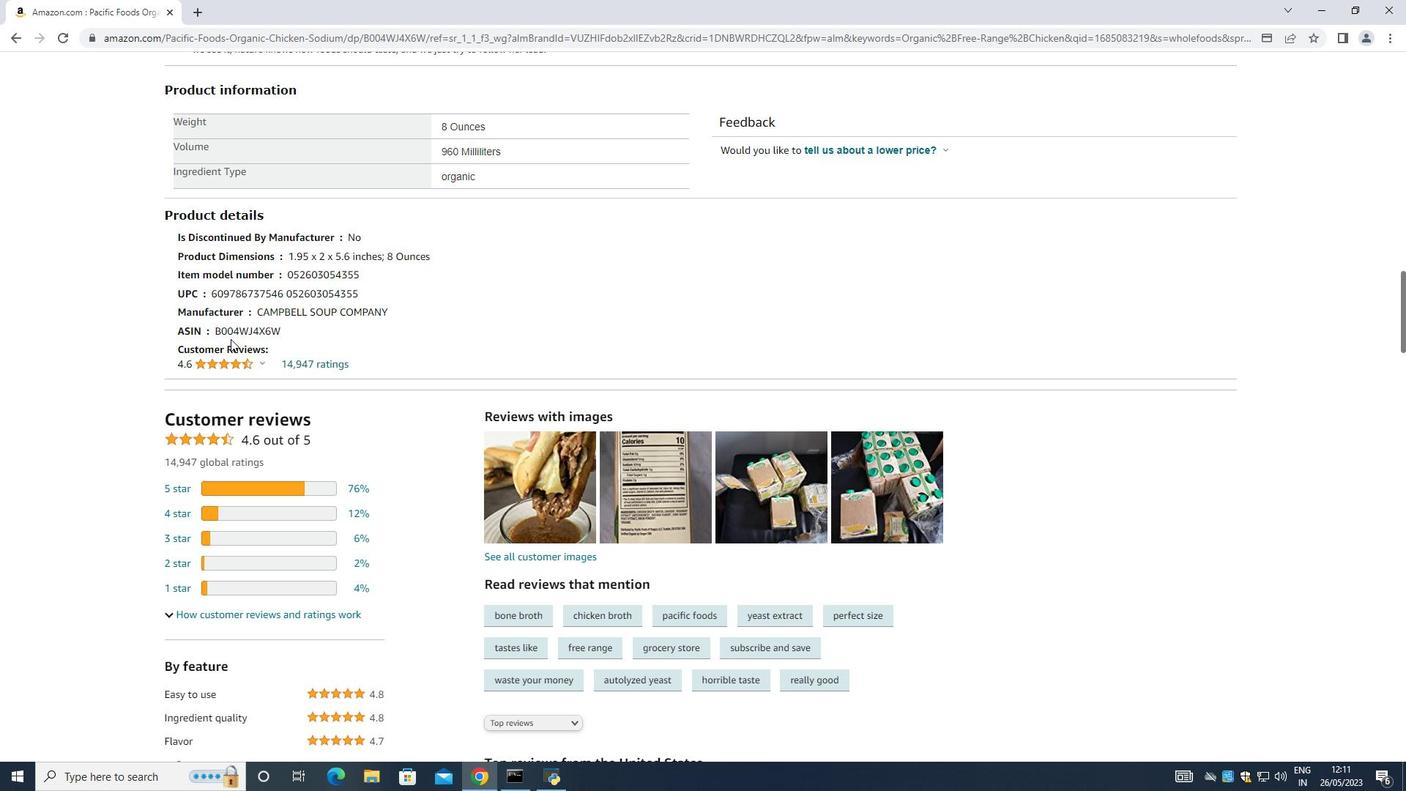 
Action: Mouse moved to (240, 394)
Screenshot: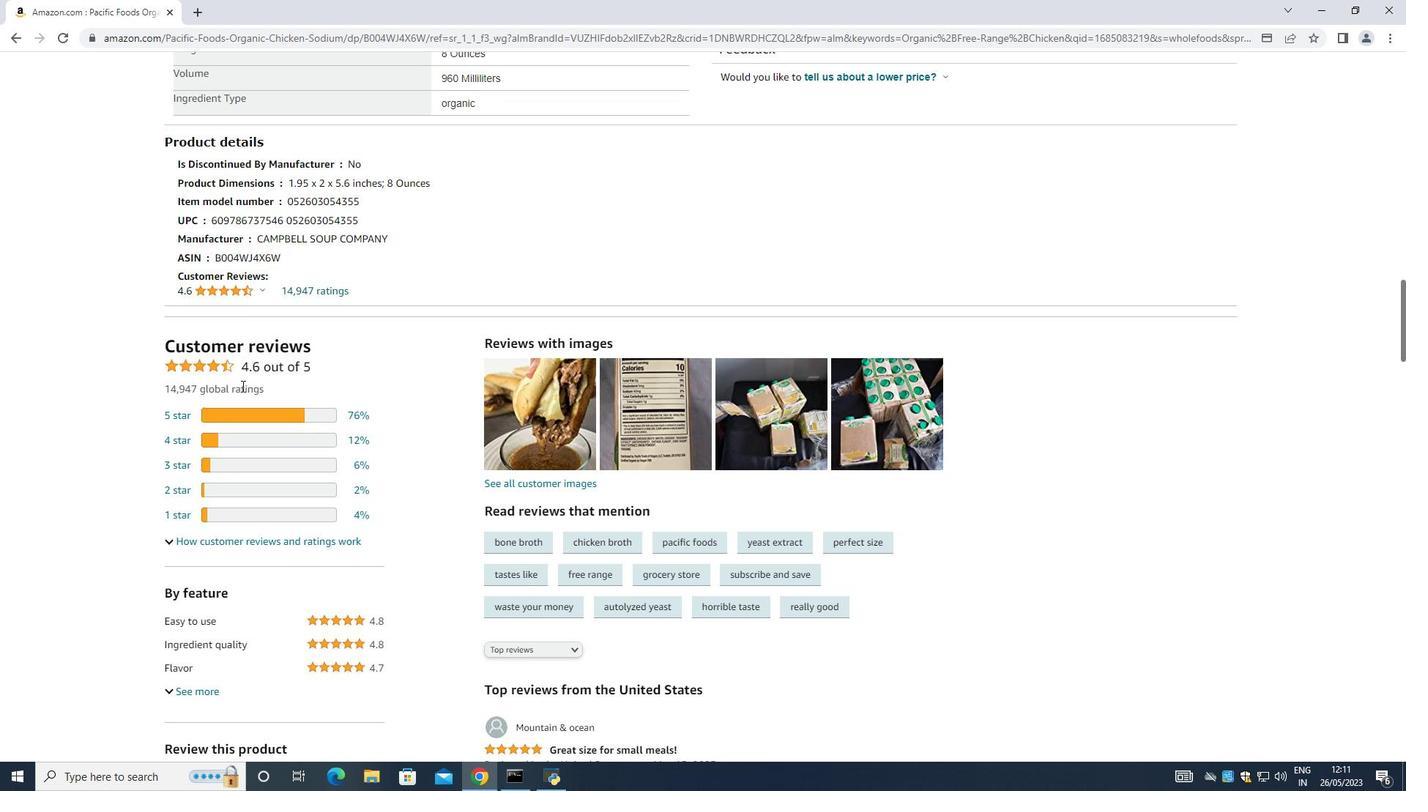 
Action: Mouse scrolled (240, 393) with delta (0, 0)
Screenshot: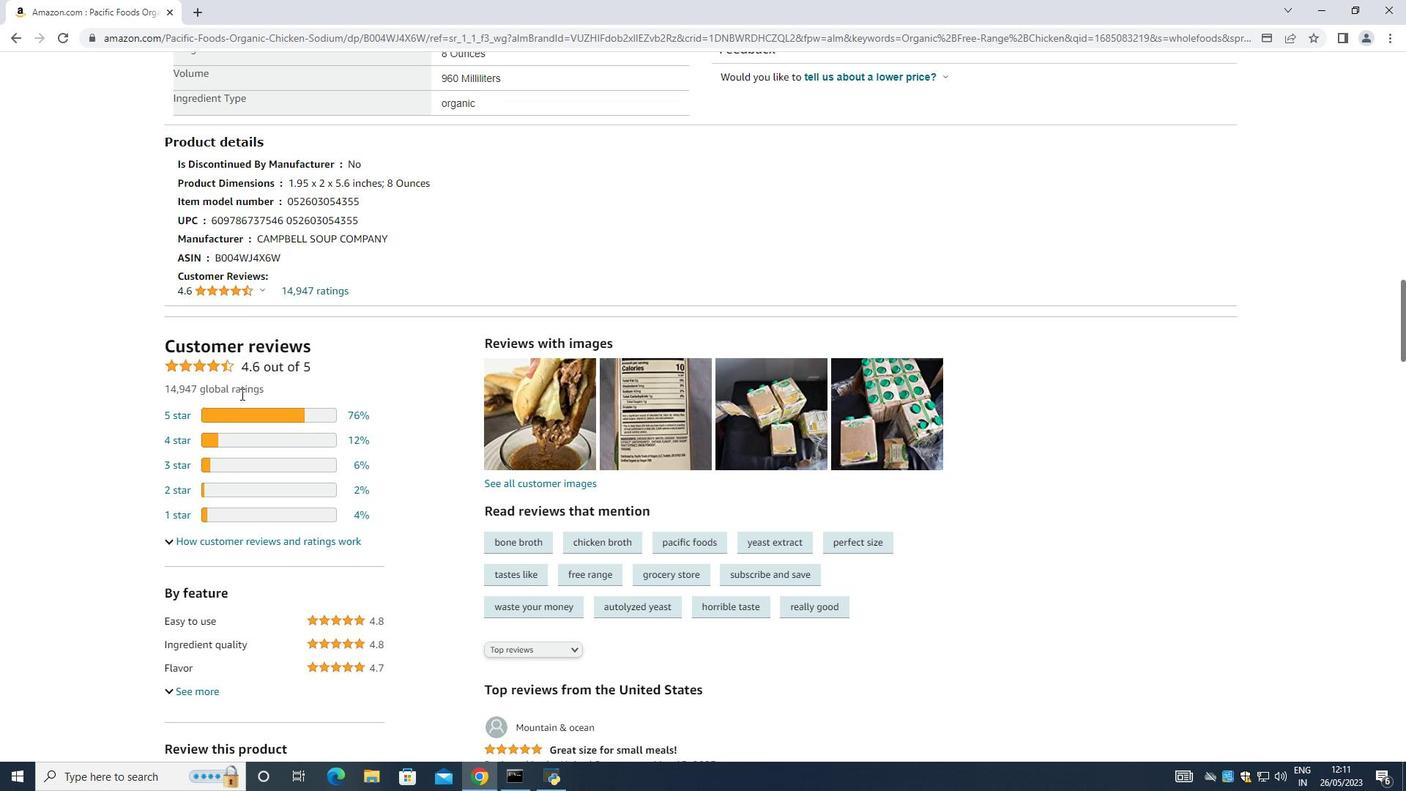 
Action: Mouse scrolled (240, 393) with delta (0, 0)
Screenshot: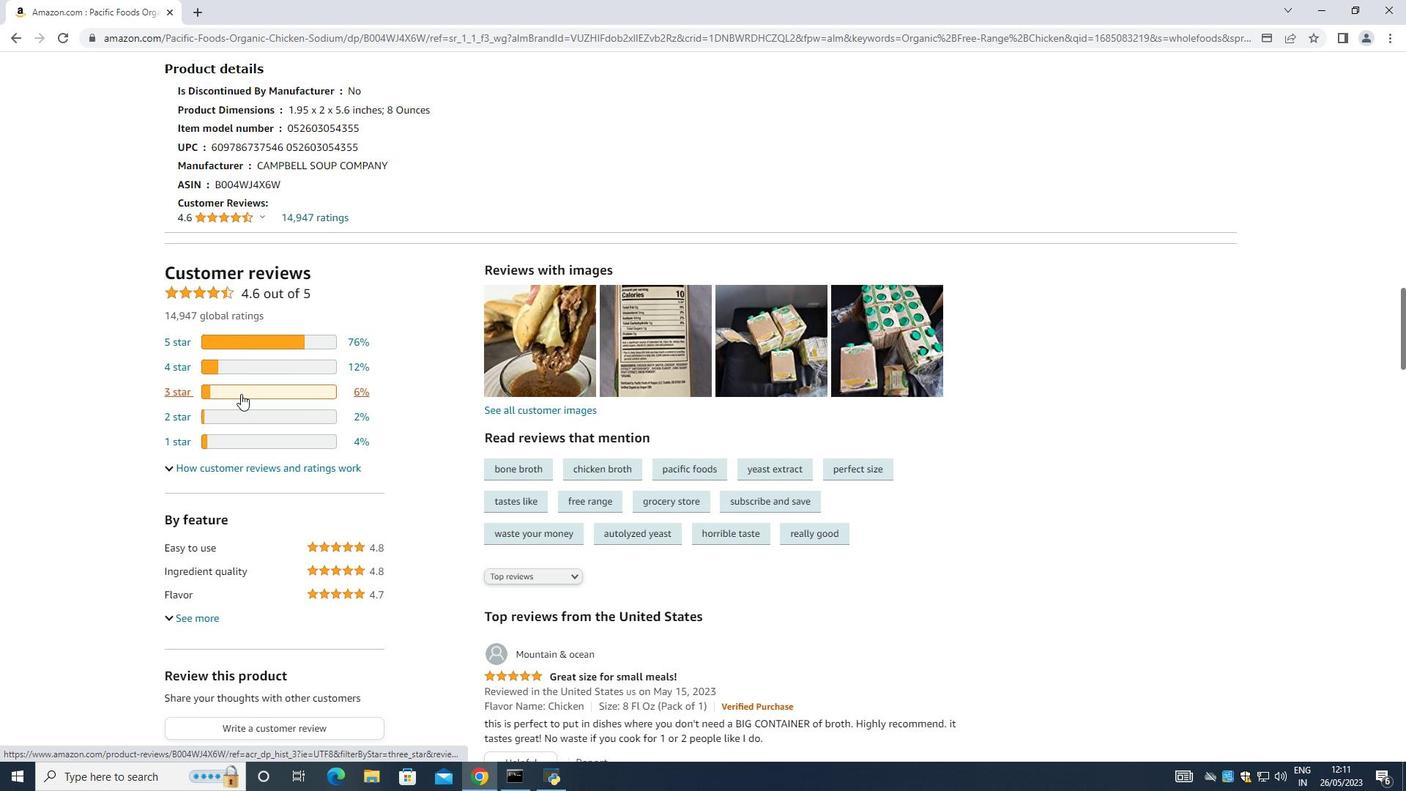 
Action: Mouse moved to (275, 388)
Screenshot: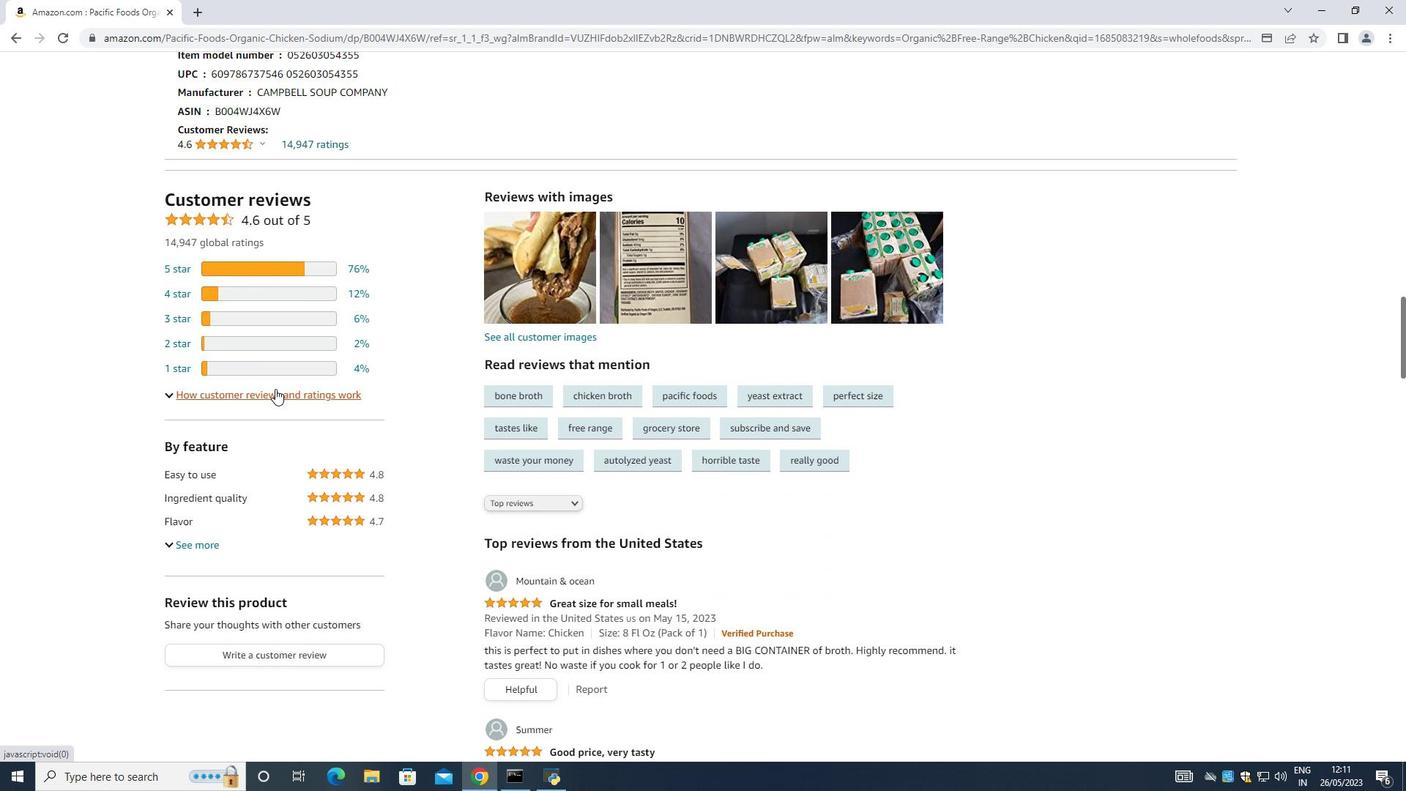
Action: Mouse scrolled (275, 388) with delta (0, 0)
Screenshot: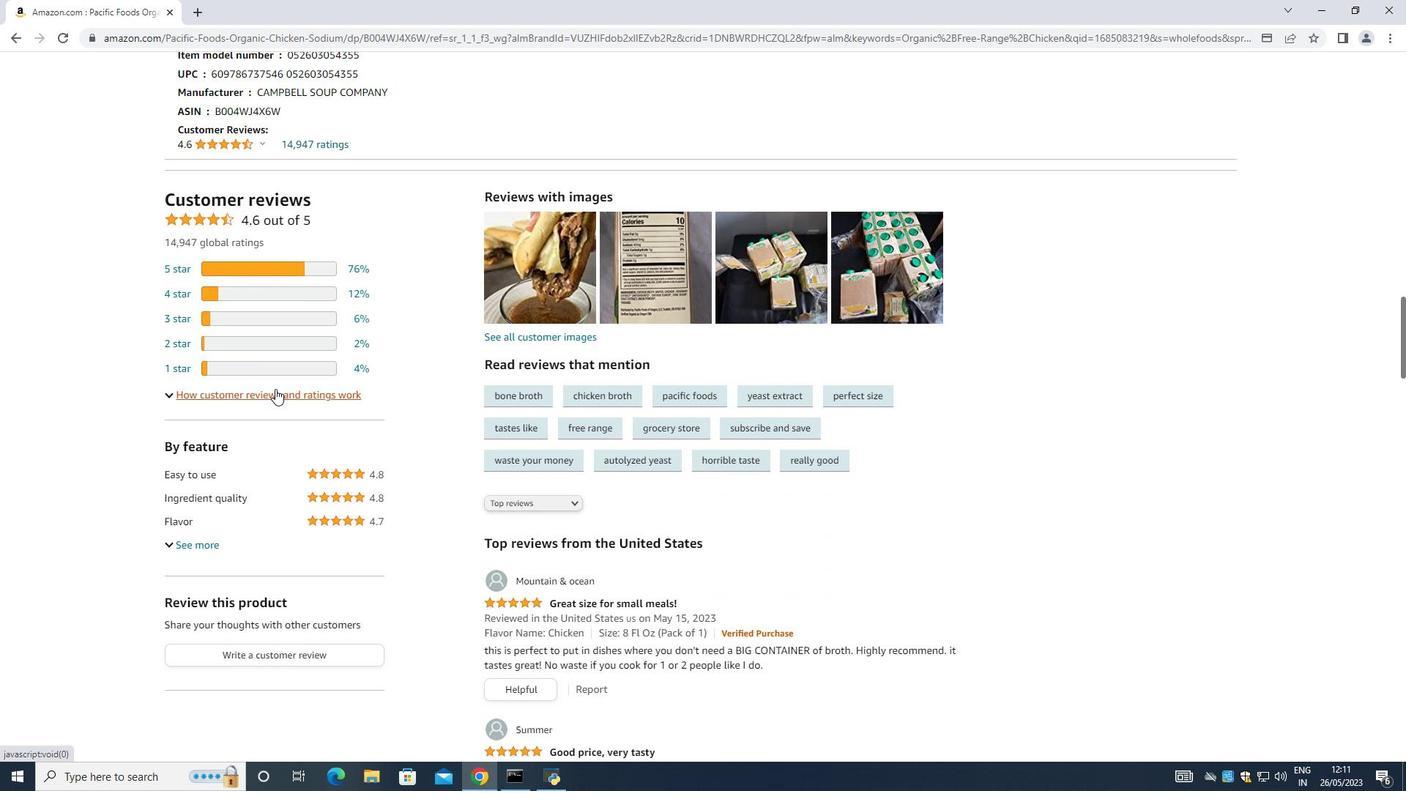 
Action: Mouse moved to (284, 388)
Screenshot: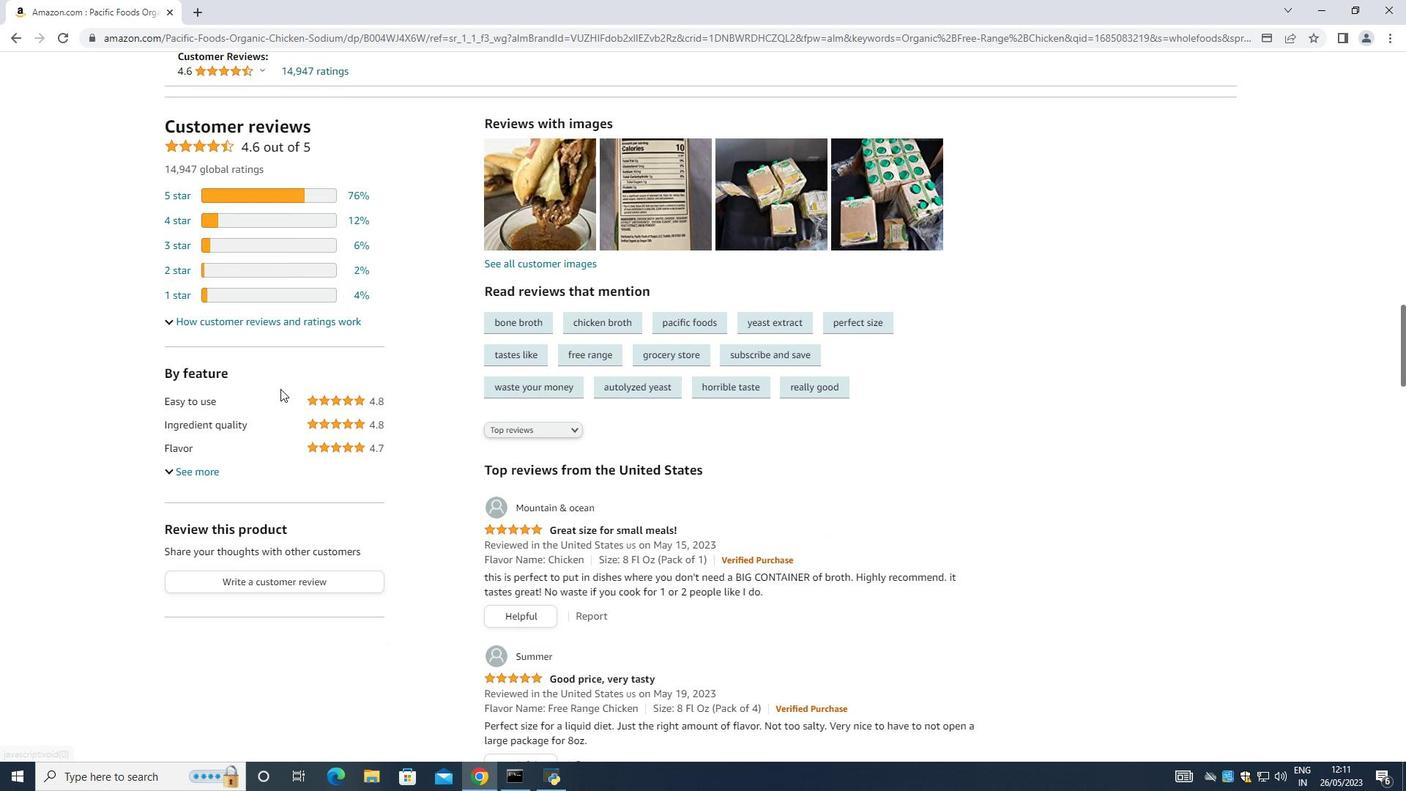 
Action: Mouse scrolled (284, 388) with delta (0, 0)
Screenshot: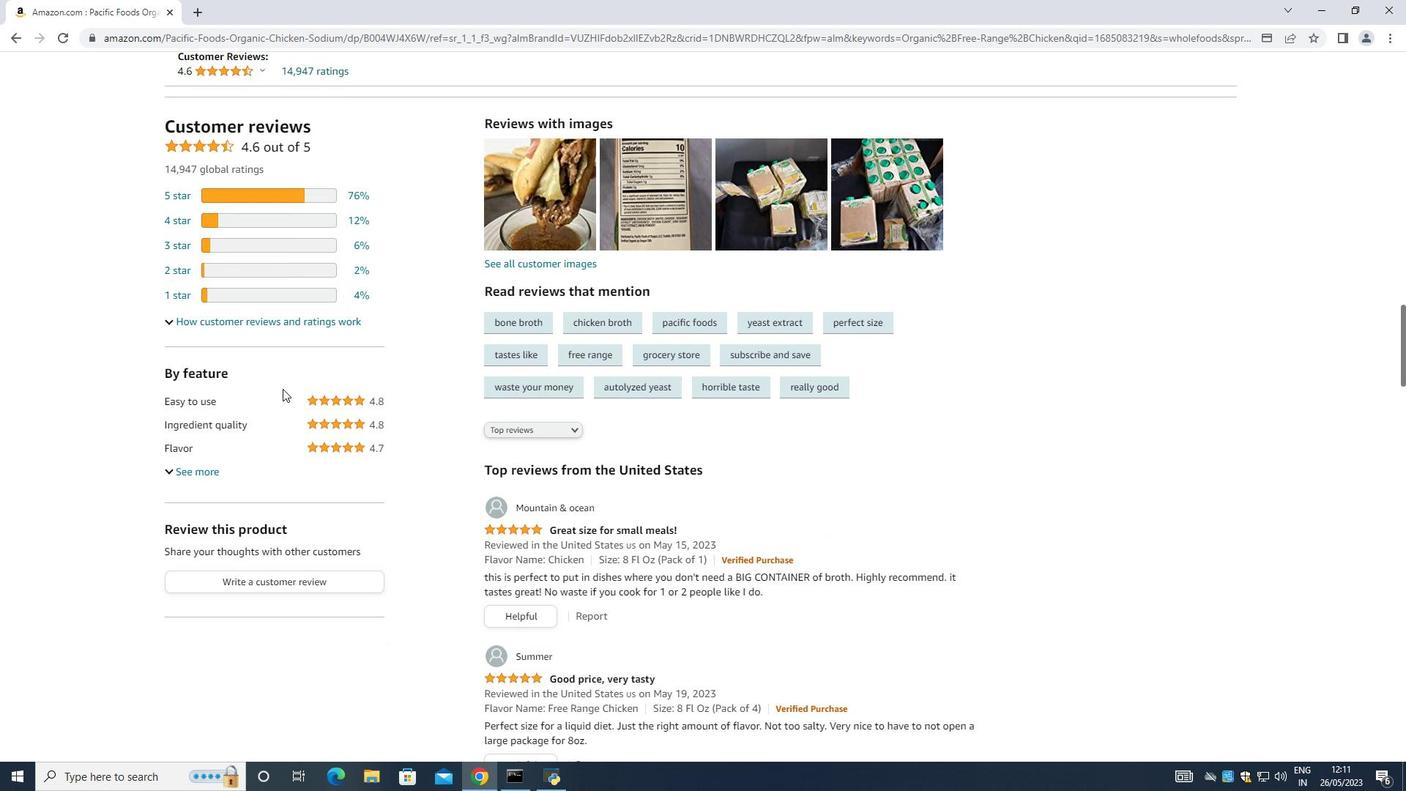 
Action: Mouse moved to (321, 386)
Screenshot: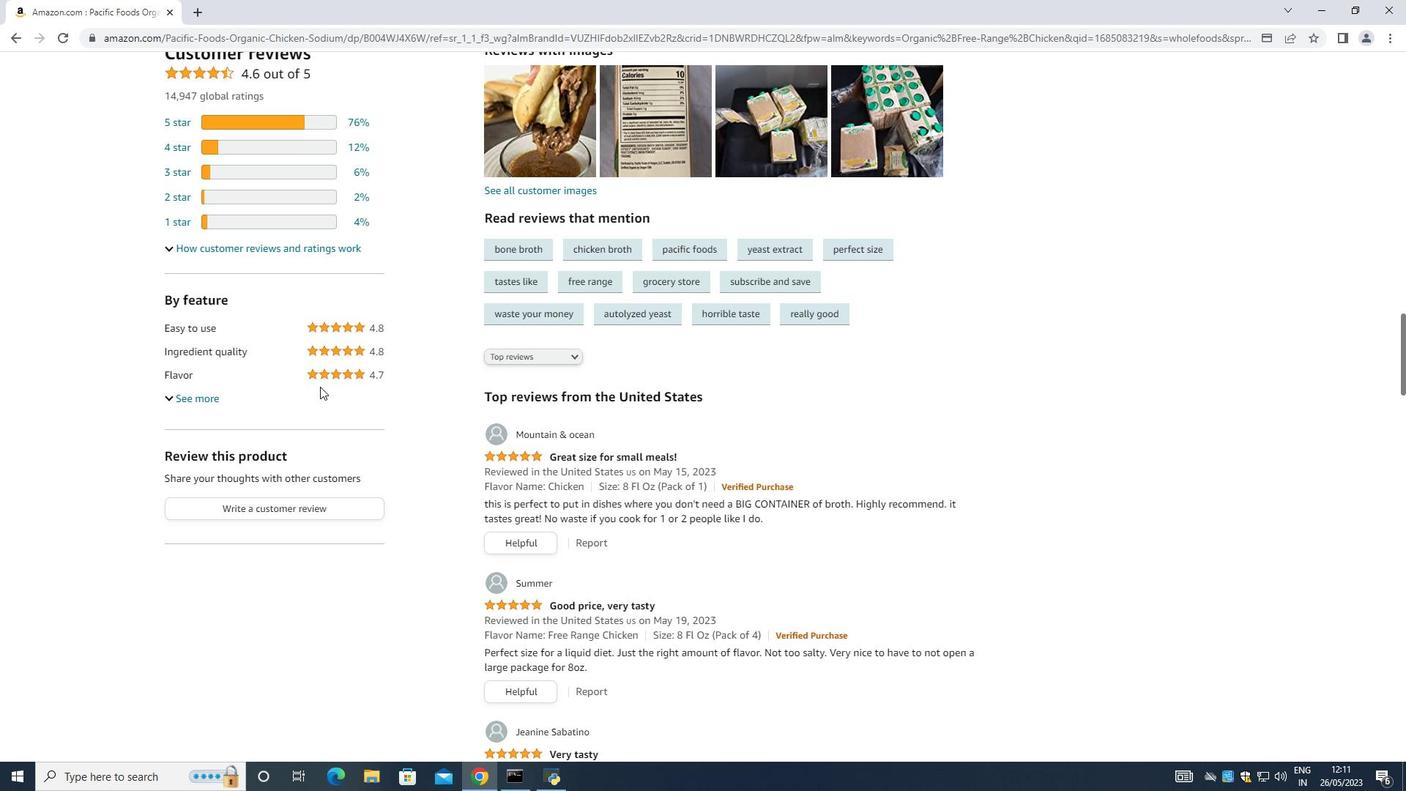 
Action: Mouse scrolled (321, 386) with delta (0, 0)
Screenshot: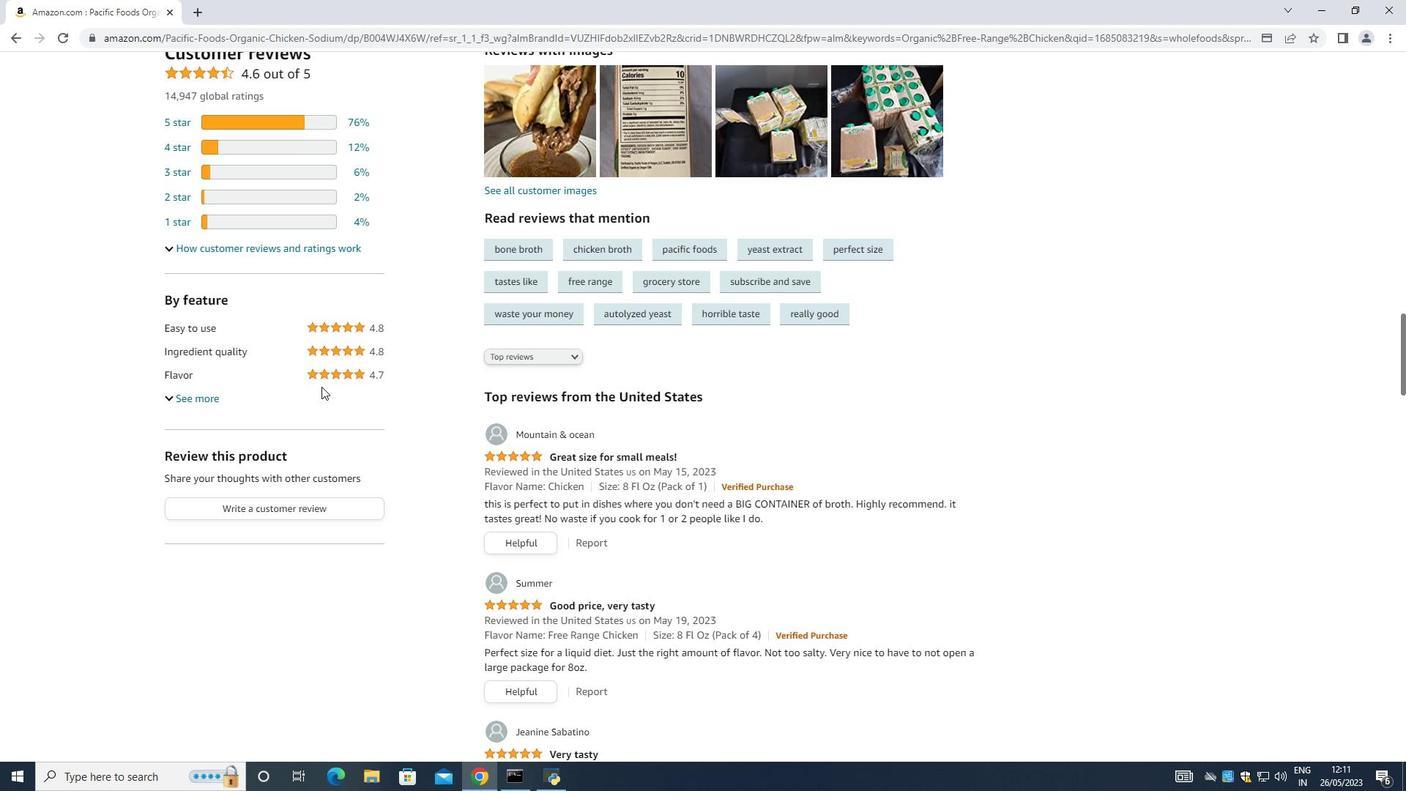 
Action: Mouse moved to (331, 390)
Screenshot: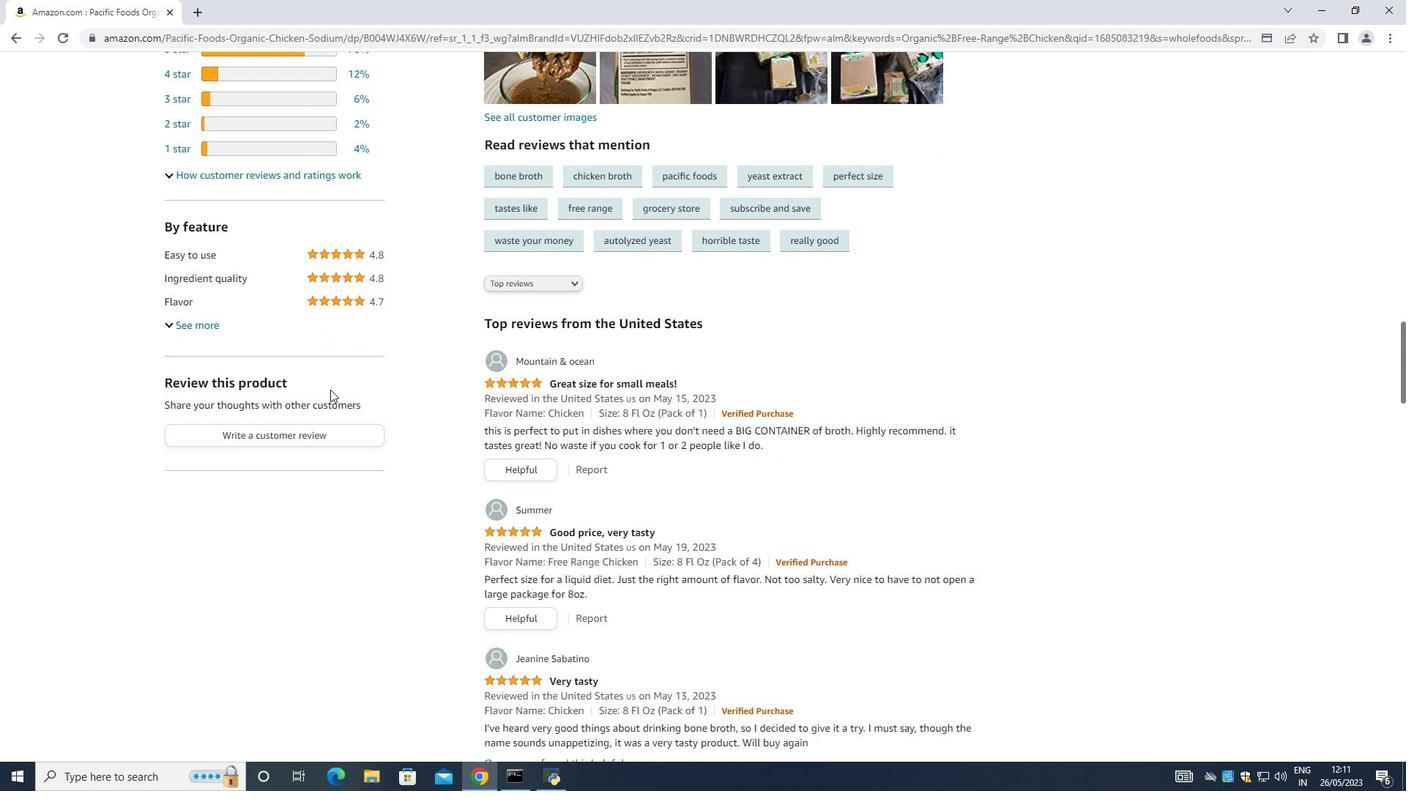 
Action: Mouse scrolled (331, 389) with delta (0, 0)
Screenshot: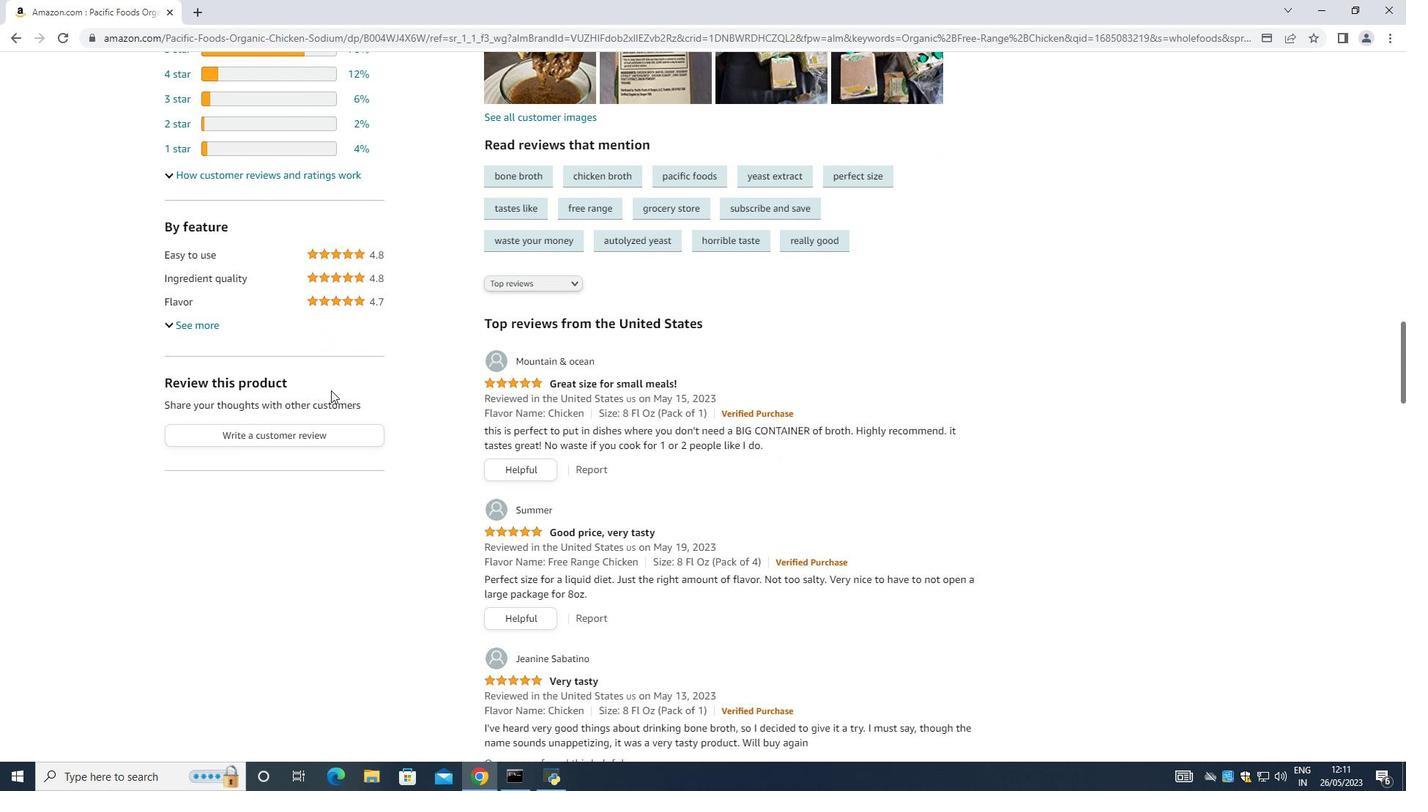 
Action: Mouse moved to (690, 328)
Screenshot: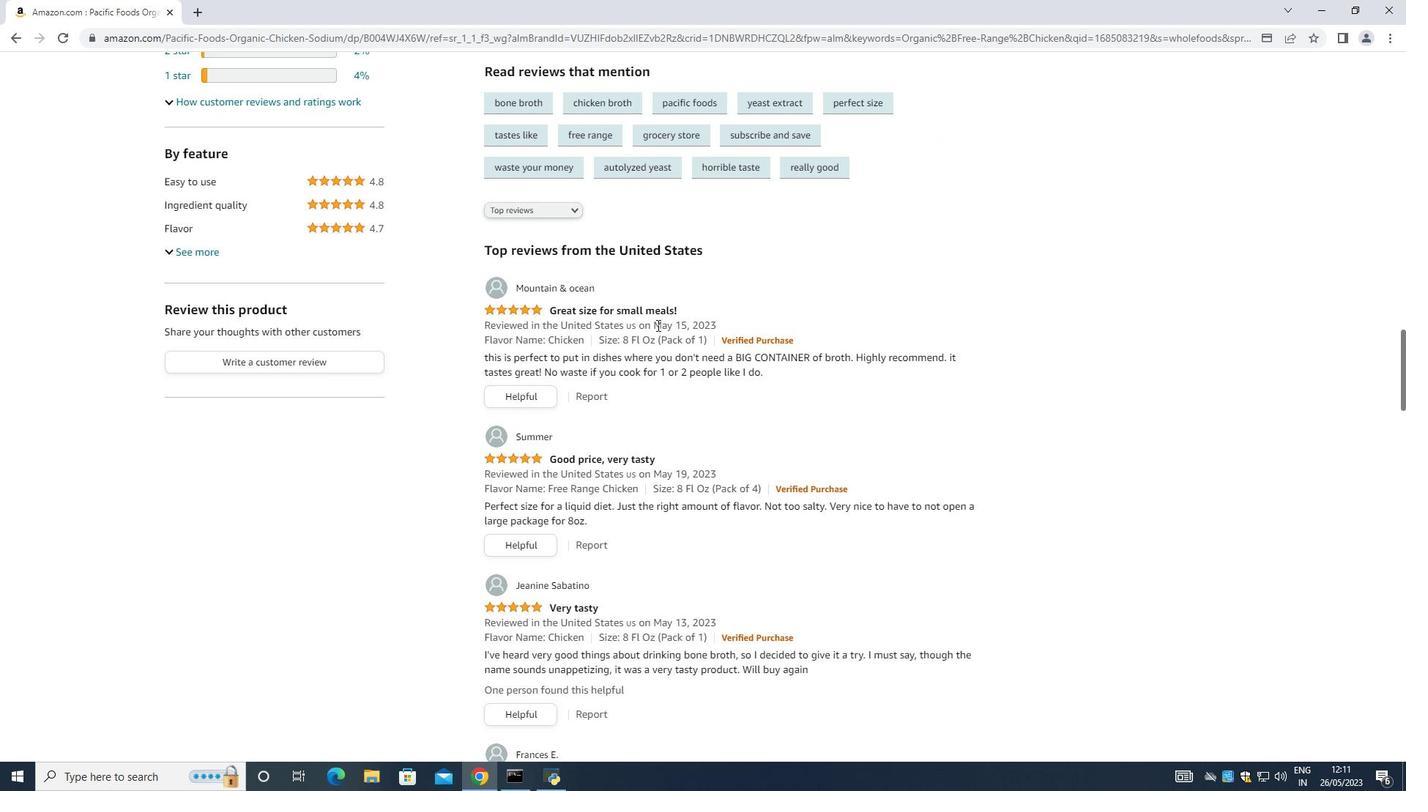 
Action: Mouse scrolled (690, 328) with delta (0, 0)
Screenshot: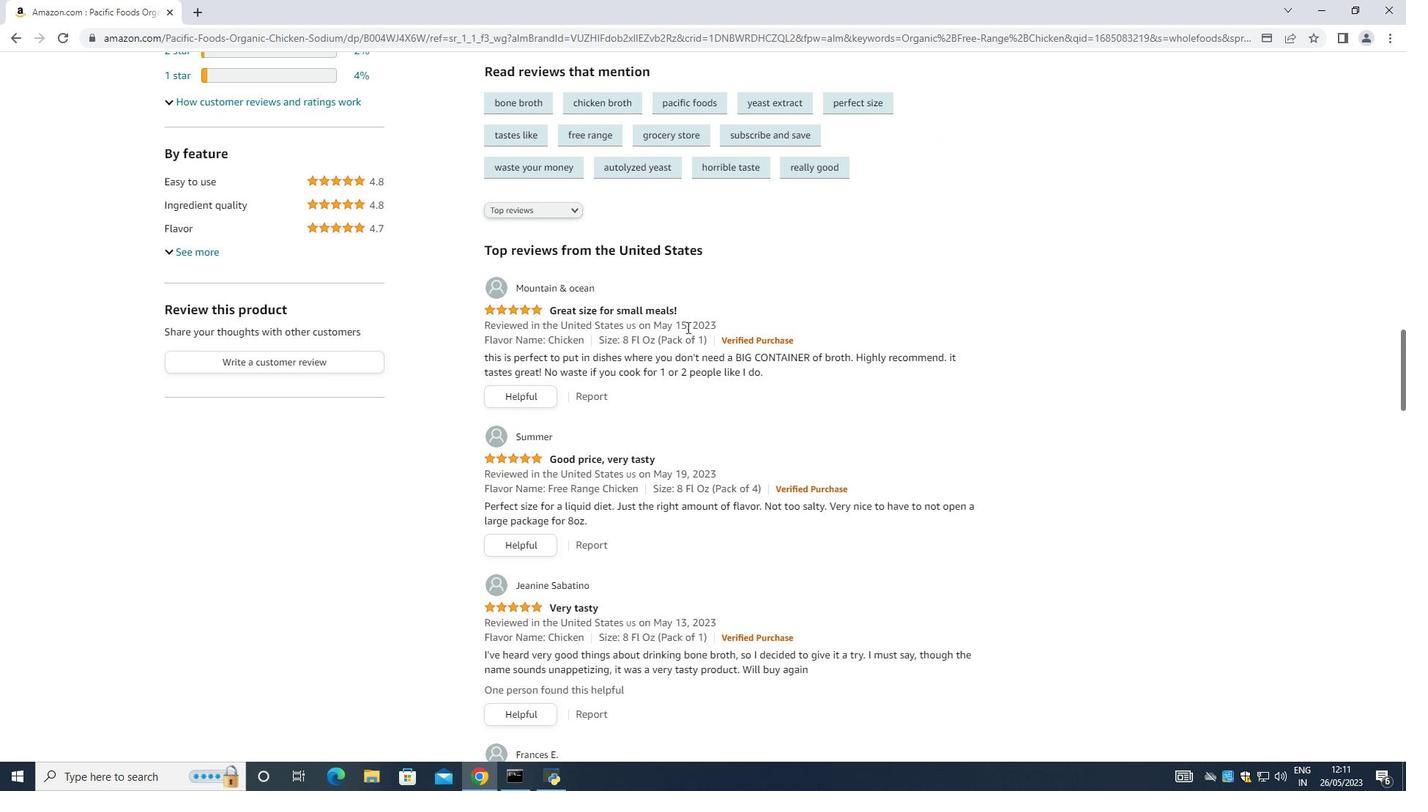 
Action: Mouse moved to (692, 334)
Screenshot: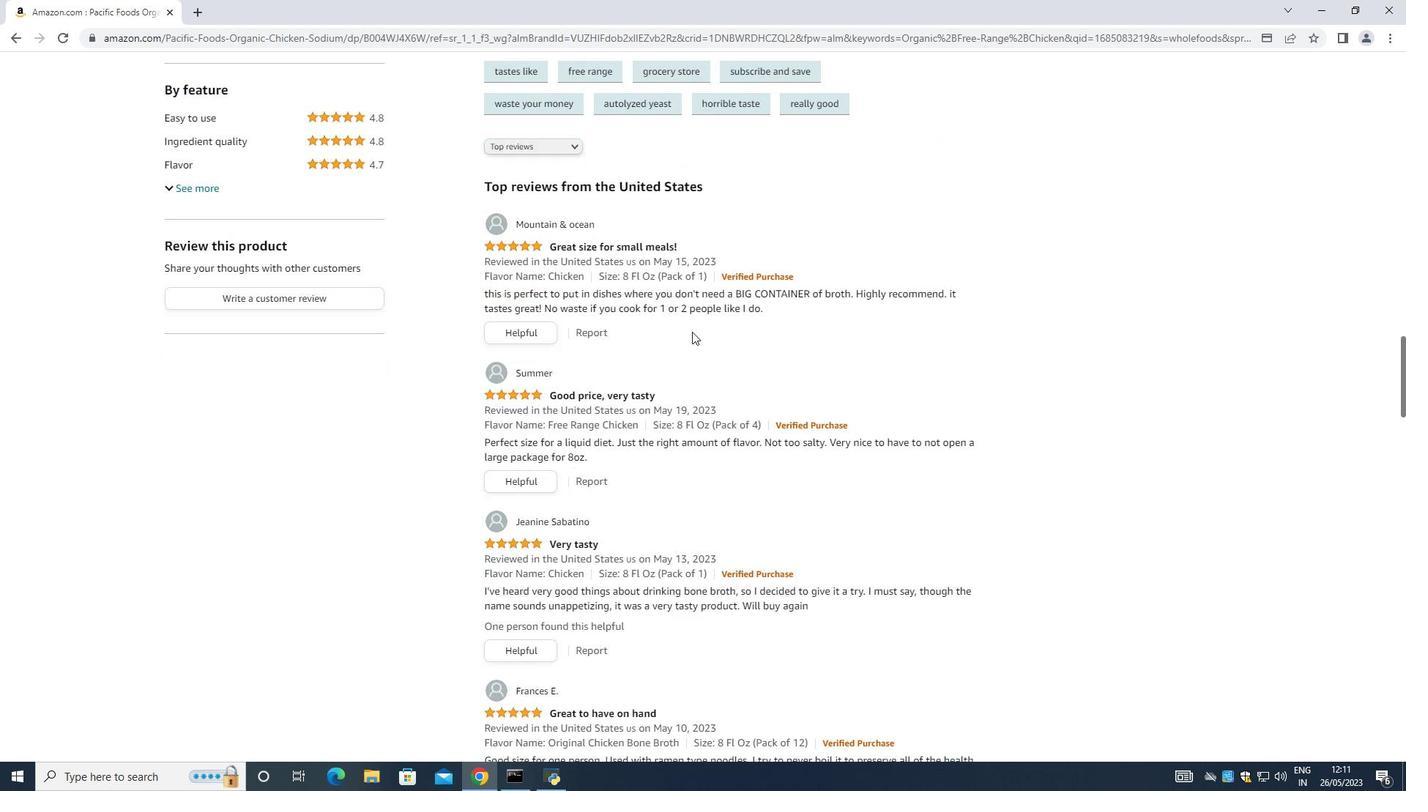 
Action: Mouse scrolled (692, 334) with delta (0, 0)
Screenshot: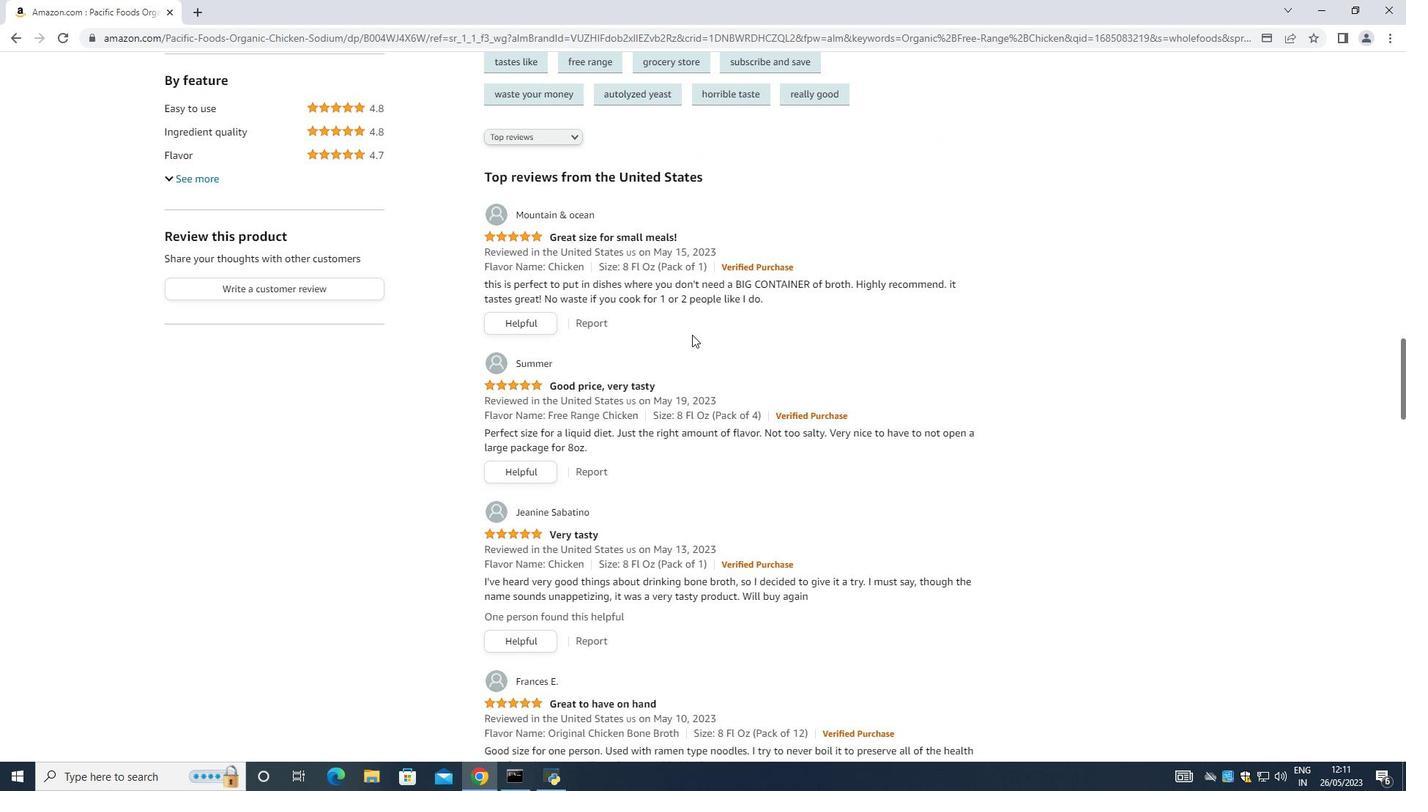 
Action: Mouse scrolled (692, 334) with delta (0, 0)
Screenshot: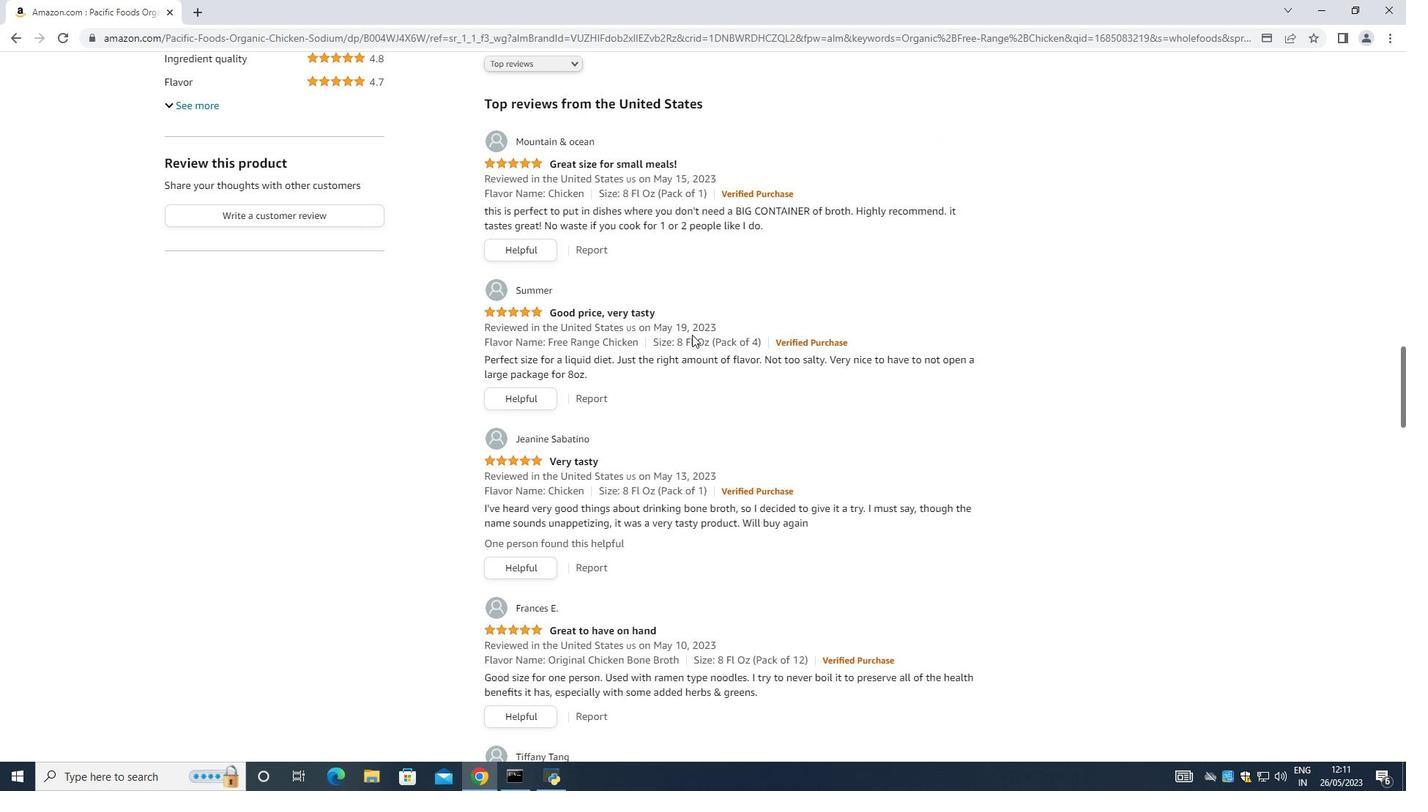 
Action: Mouse moved to (691, 336)
Screenshot: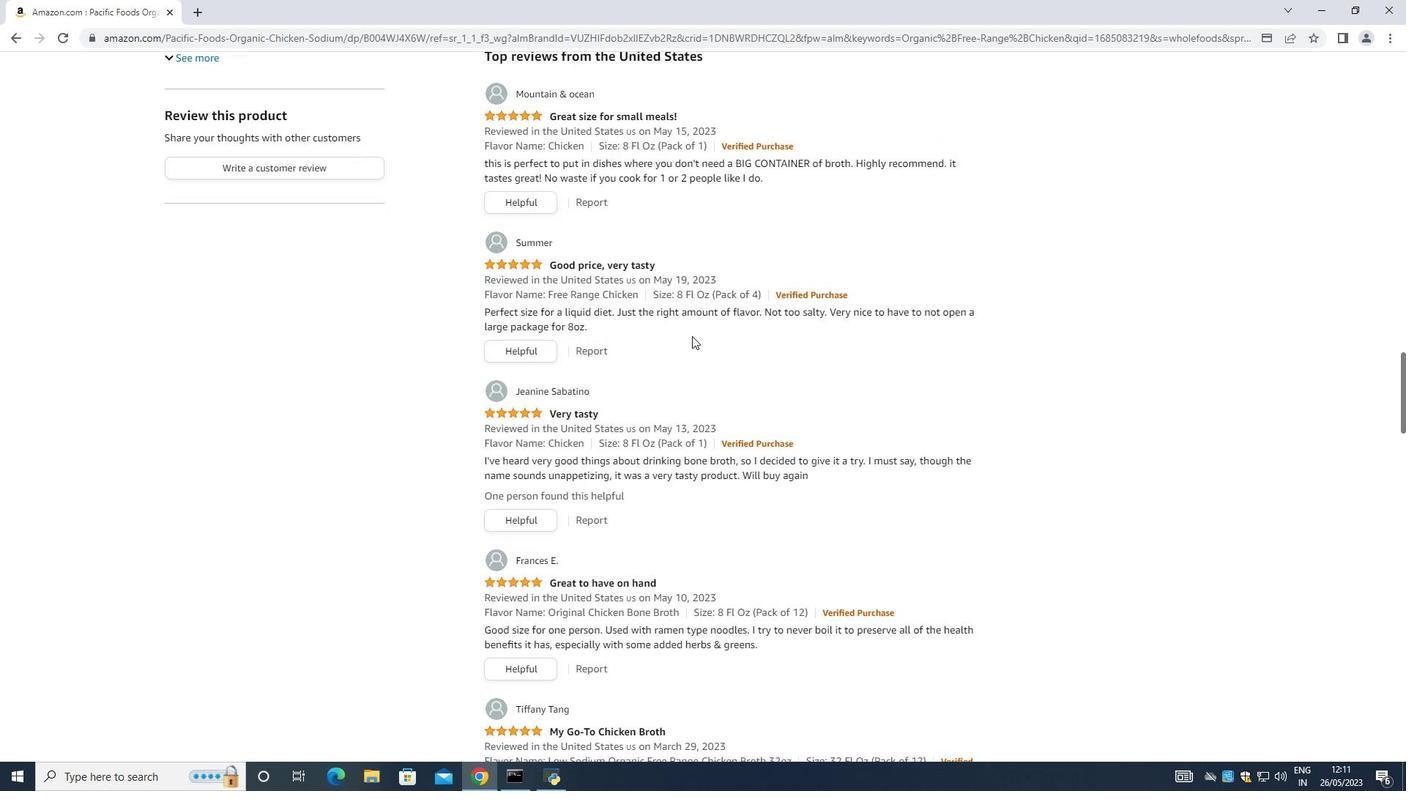 
Action: Mouse scrolled (691, 336) with delta (0, 0)
Screenshot: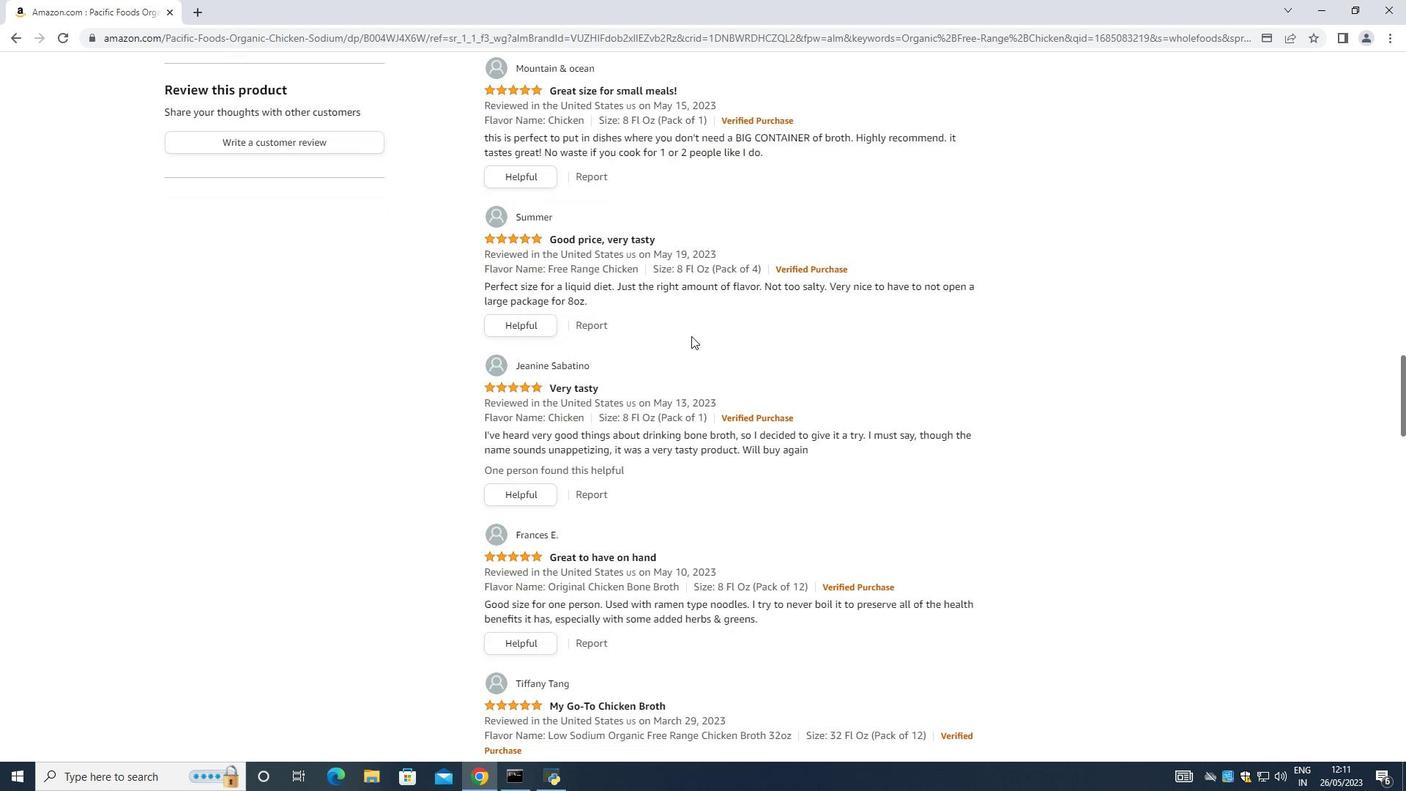 
Action: Mouse scrolled (691, 336) with delta (0, 0)
Screenshot: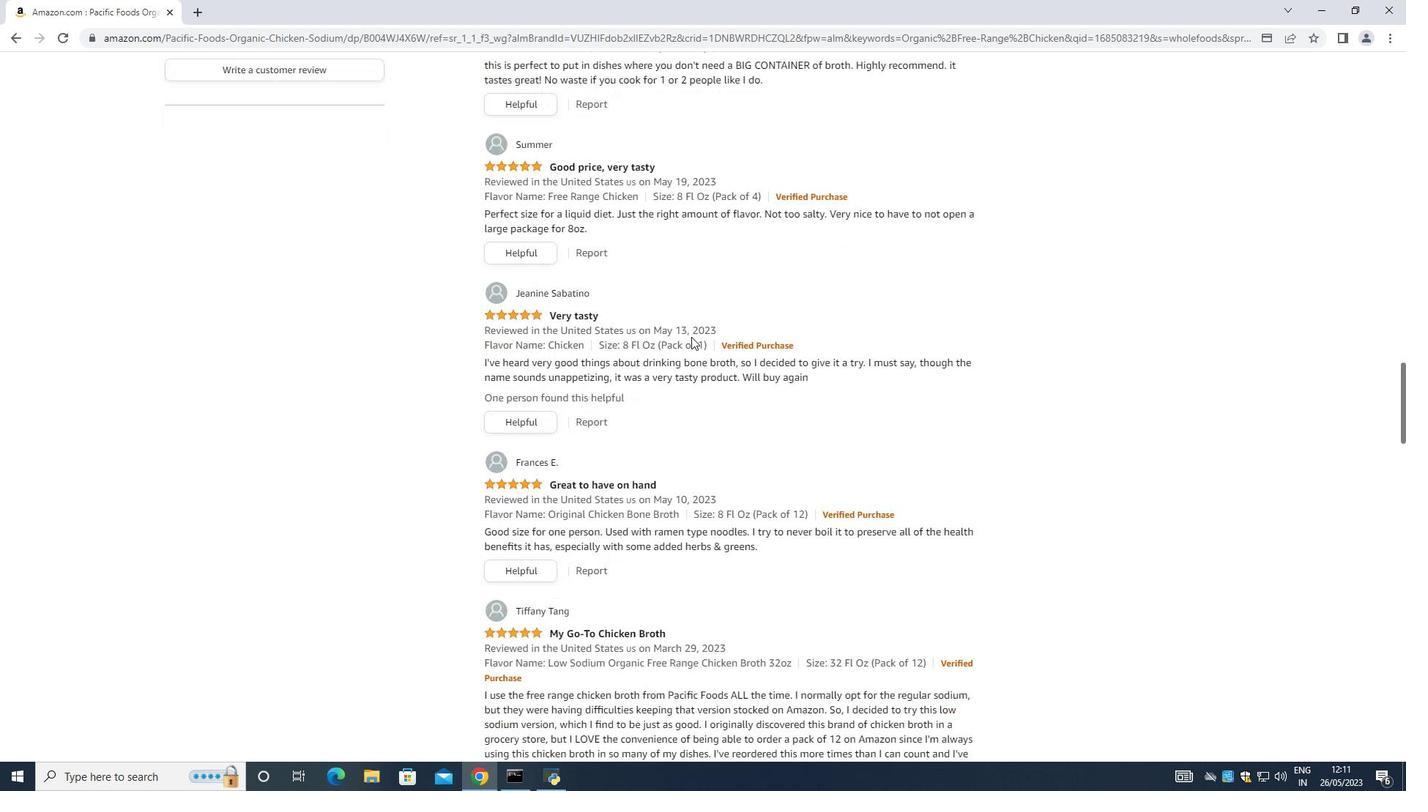 
Action: Mouse moved to (690, 328)
Screenshot: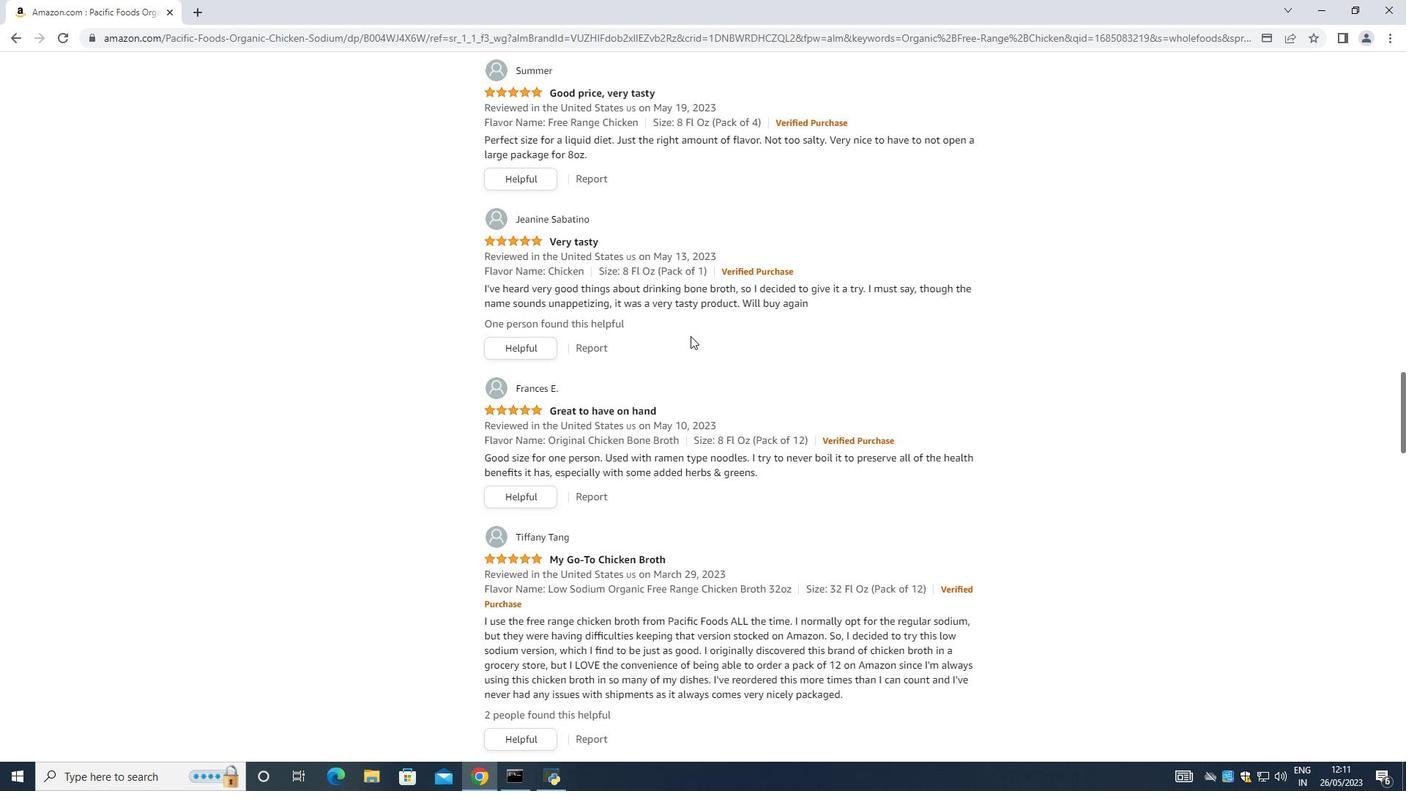 
Action: Mouse scrolled (690, 328) with delta (0, 0)
Screenshot: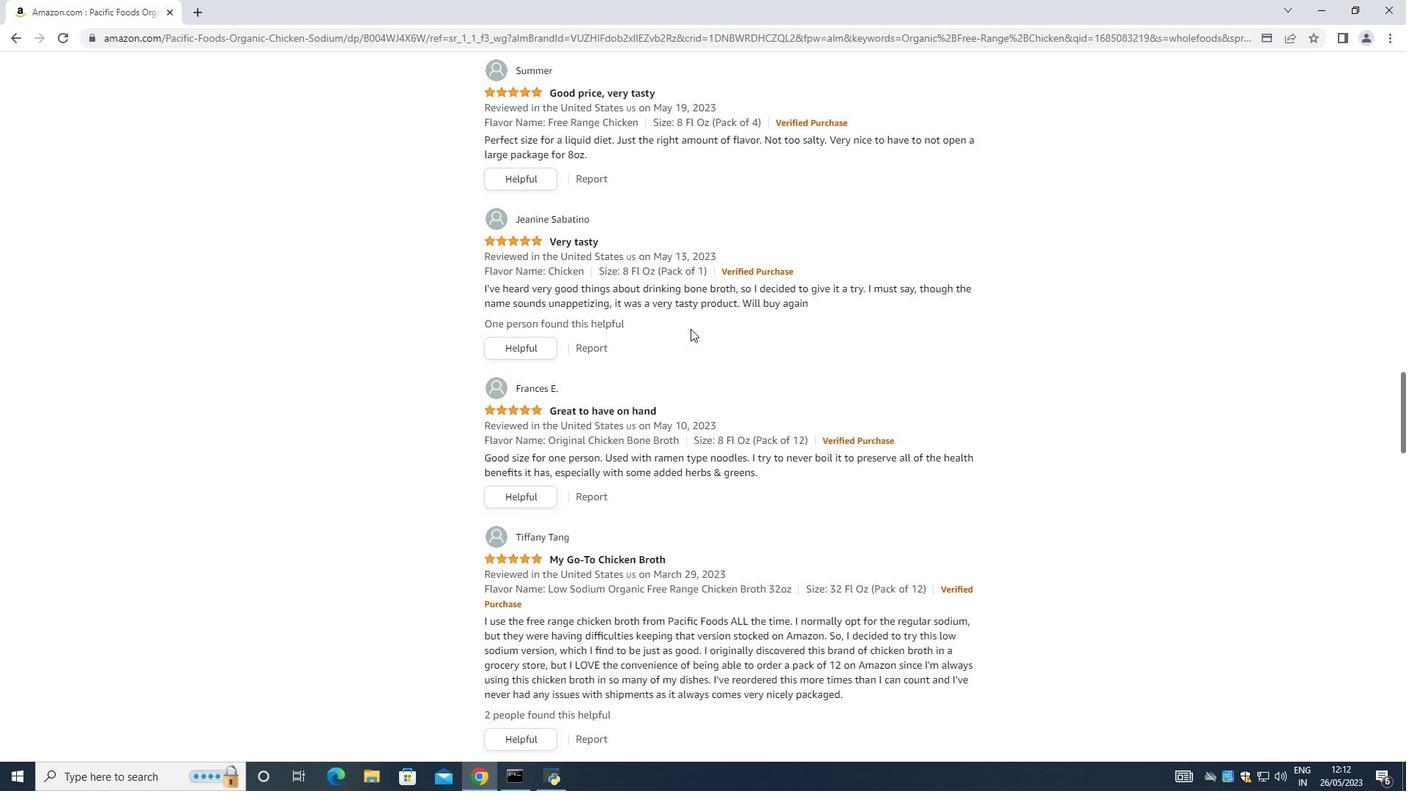 
Action: Mouse moved to (684, 326)
Screenshot: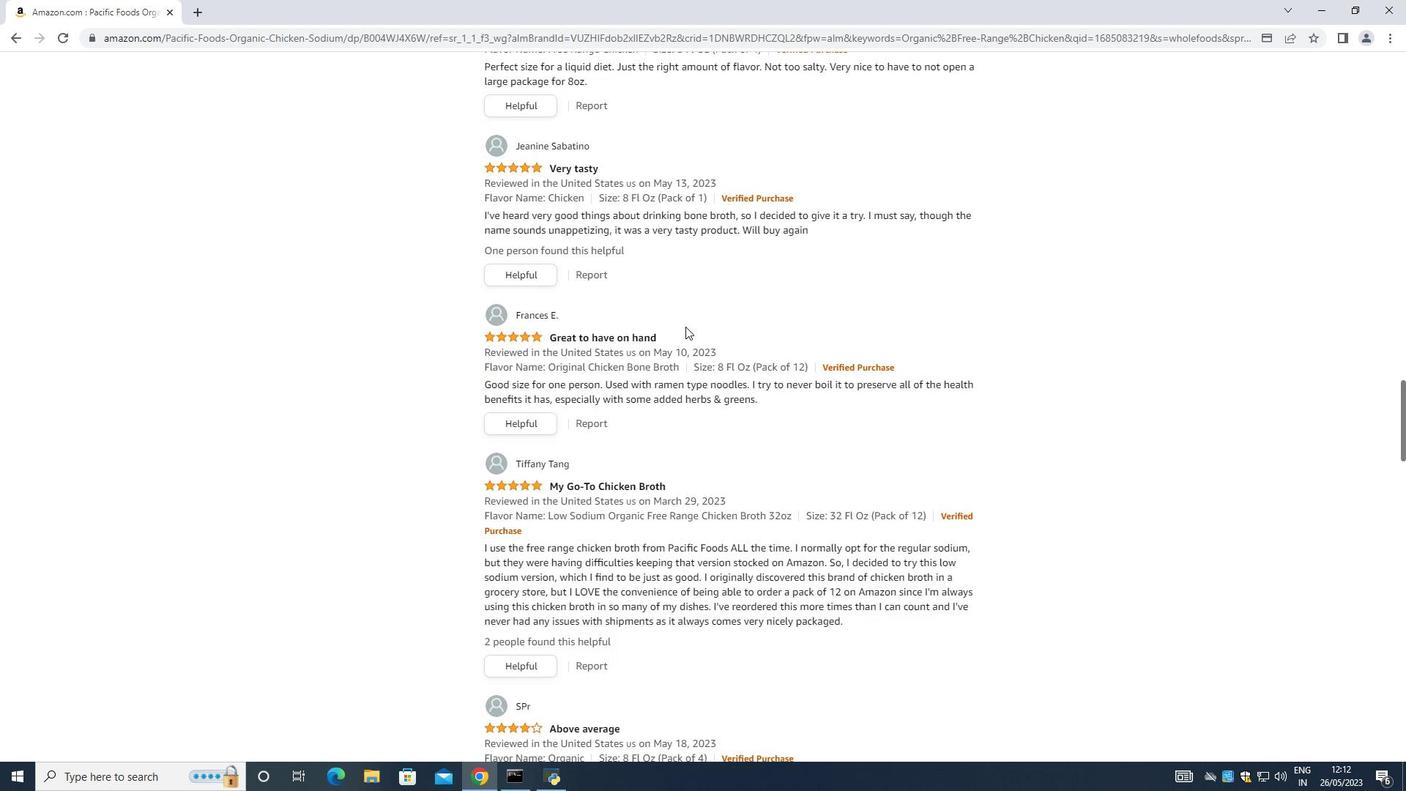 
Action: Key pressed <Key.down><Key.down><Key.down><Key.down><Key.down><Key.down><Key.down><Key.down><Key.down><Key.down><Key.down><Key.down><Key.right><Key.down><Key.down><Key.down><Key.down><Key.down><Key.down><Key.down><Key.down><Key.down><Key.down><Key.down><Key.down><Key.down><Key.down><Key.down><Key.down><Key.down><Key.down><Key.down><Key.down><Key.down><Key.down><Key.down><Key.down><Key.down><Key.down><Key.down><Key.down><Key.down><Key.down><Key.down><Key.down><Key.down><Key.down><Key.down><Key.down><Key.down><Key.down><Key.down><Key.down><Key.down><Key.down><Key.down>
Screenshot: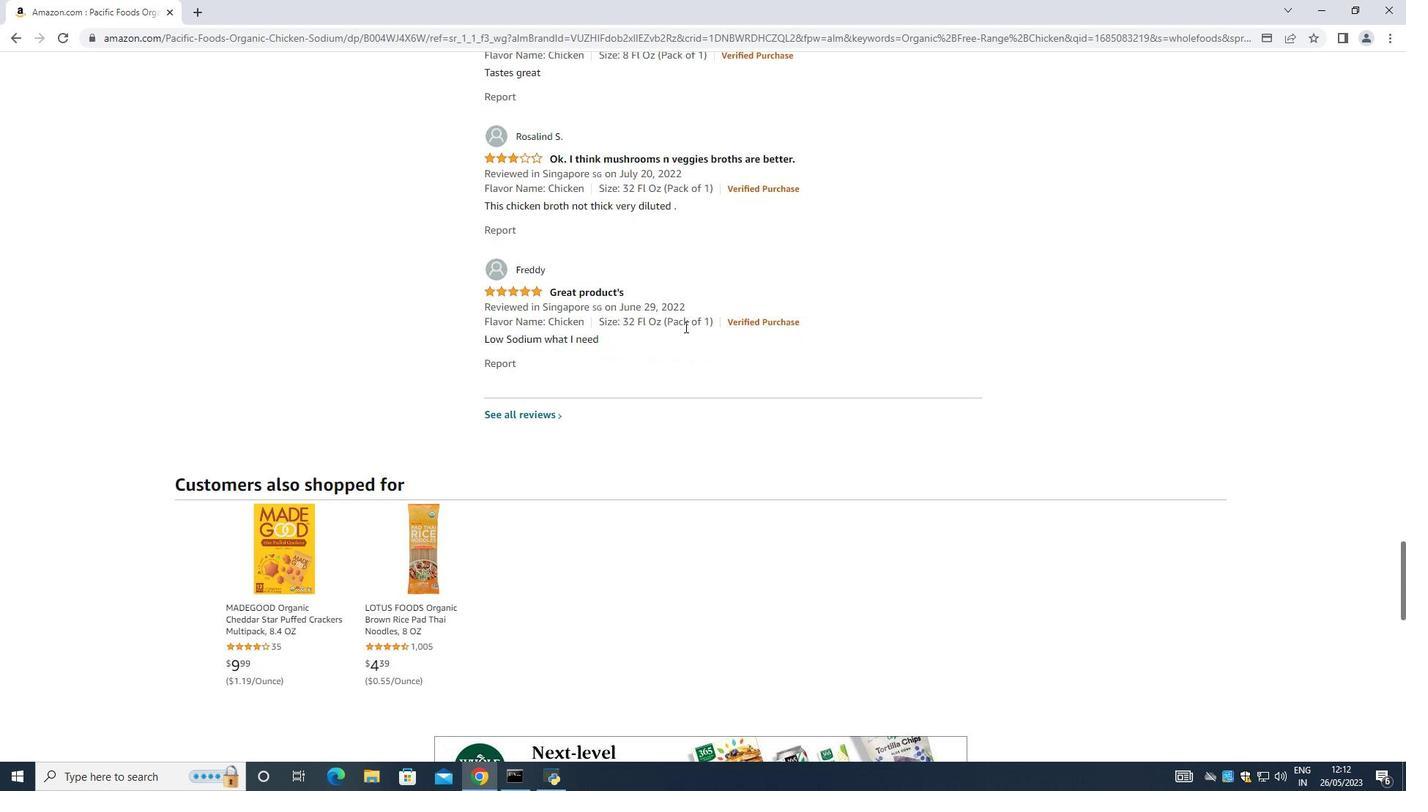 
Action: Mouse scrolled (684, 325) with delta (0, 0)
Screenshot: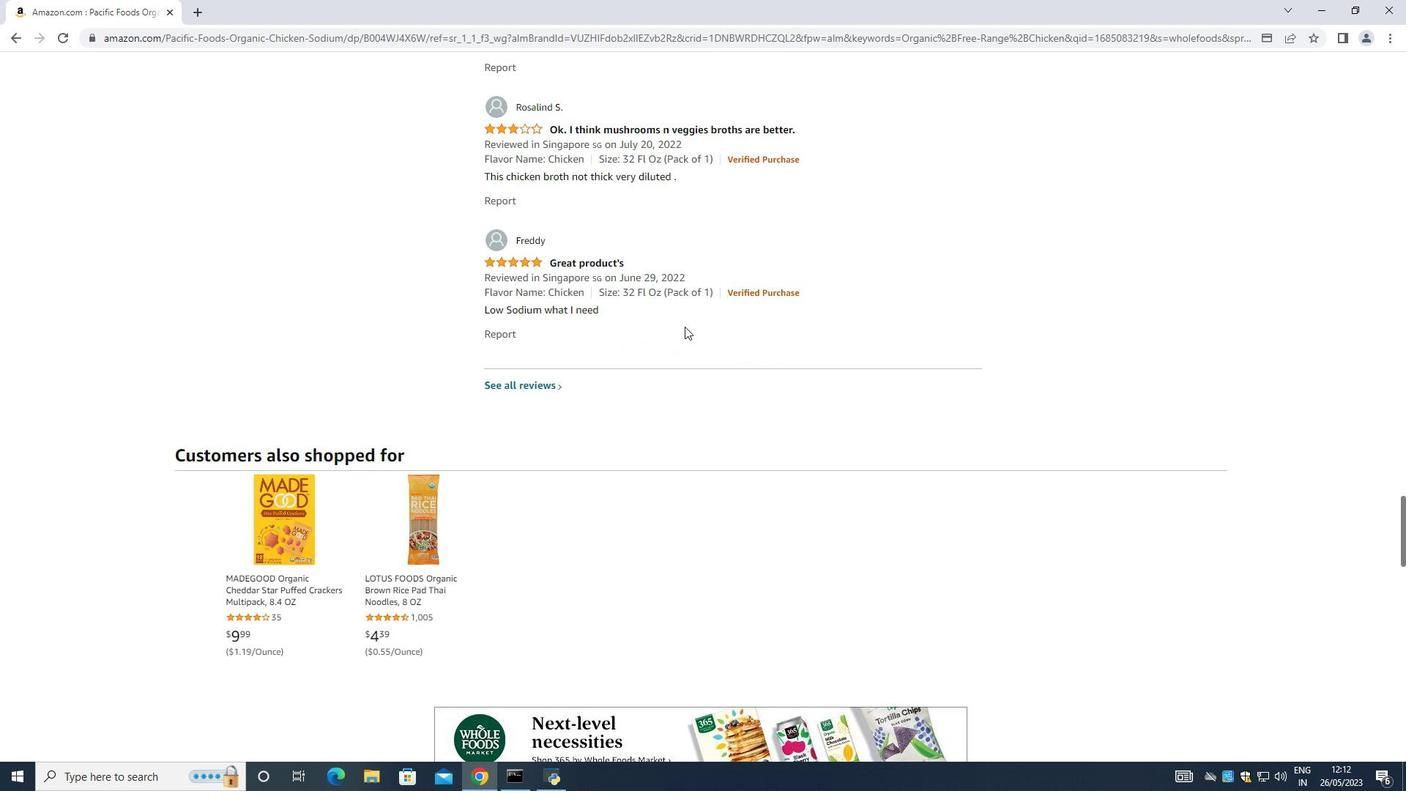 
Action: Mouse scrolled (684, 325) with delta (0, 0)
Screenshot: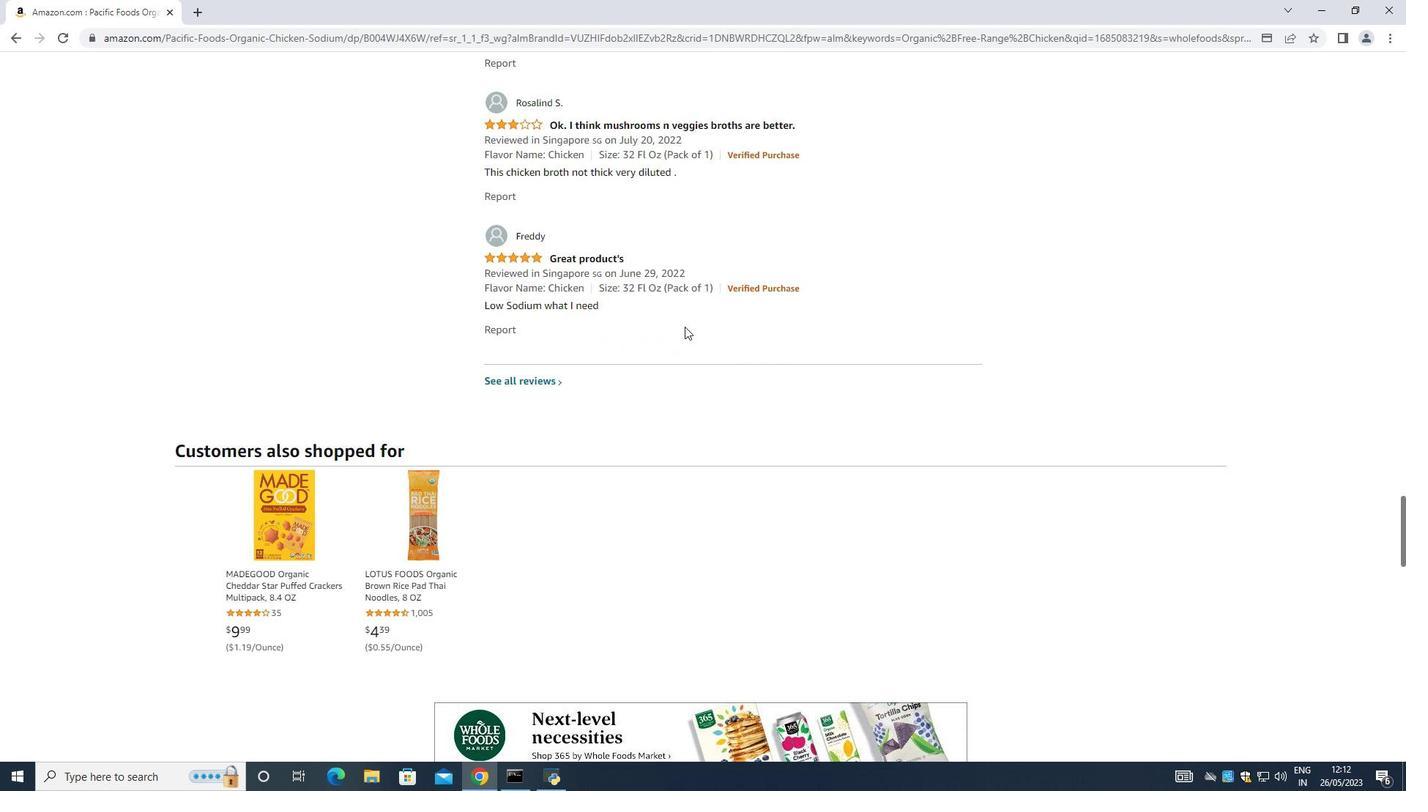 
Action: Mouse scrolled (684, 325) with delta (0, 0)
Screenshot: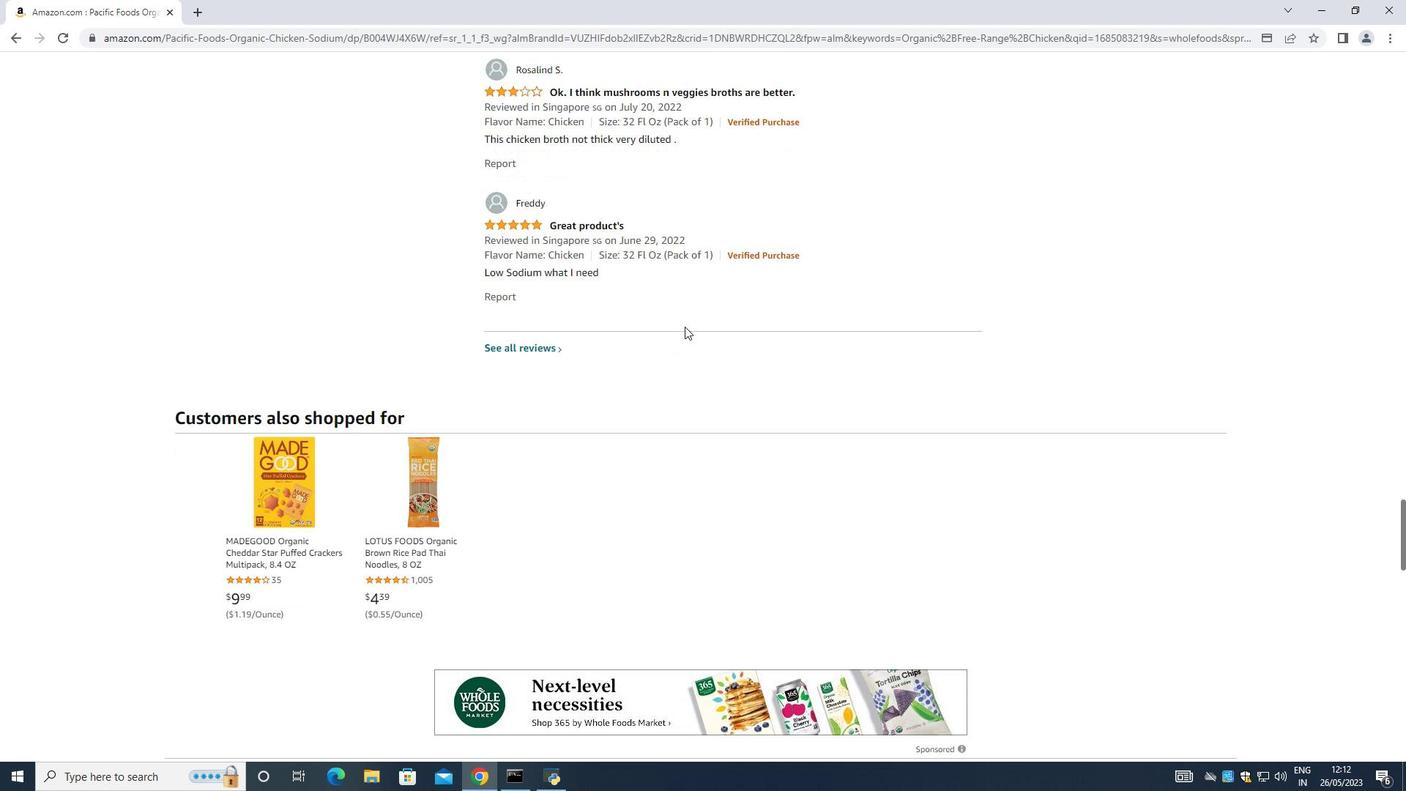 
Action: Mouse scrolled (684, 325) with delta (0, 0)
Screenshot: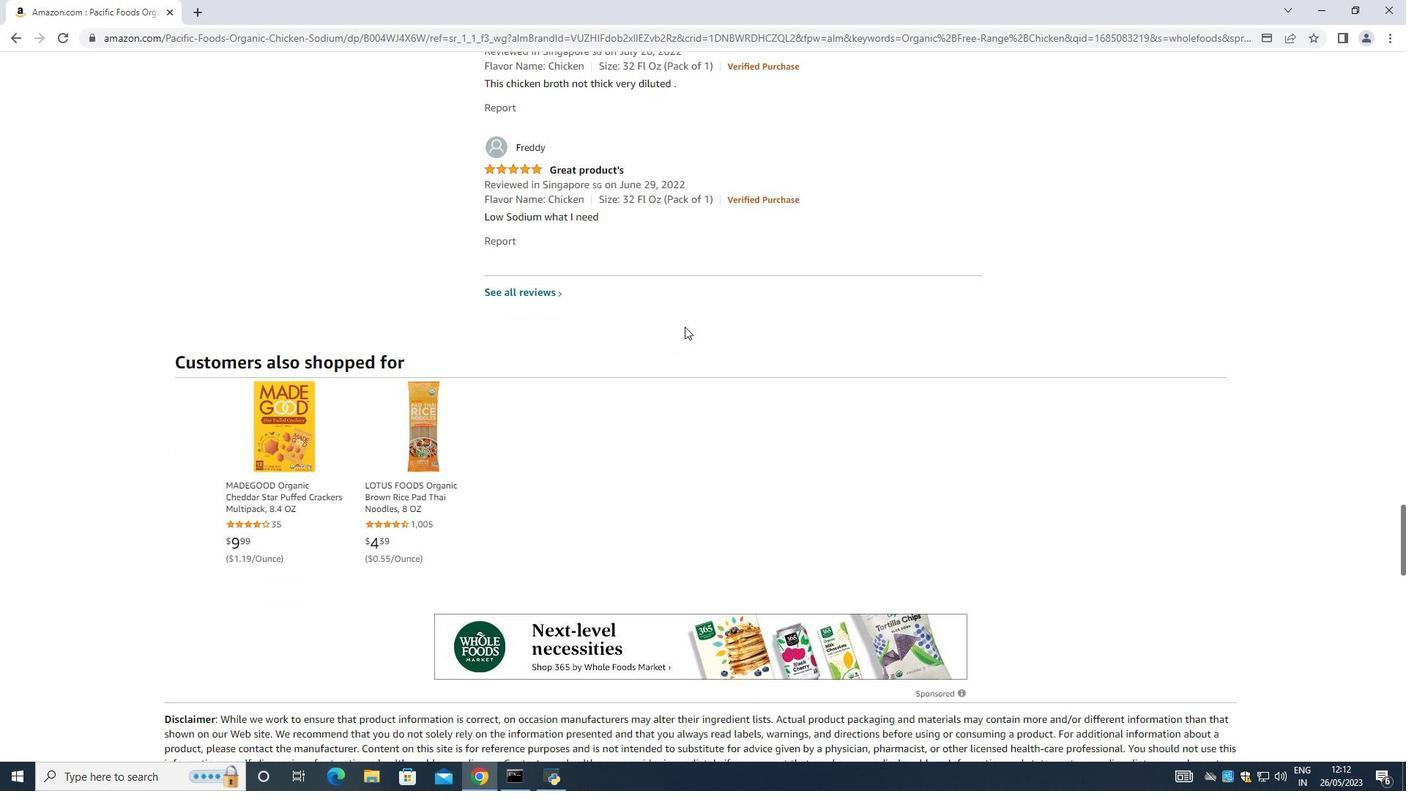 
Action: Mouse scrolled (684, 325) with delta (0, 0)
Screenshot: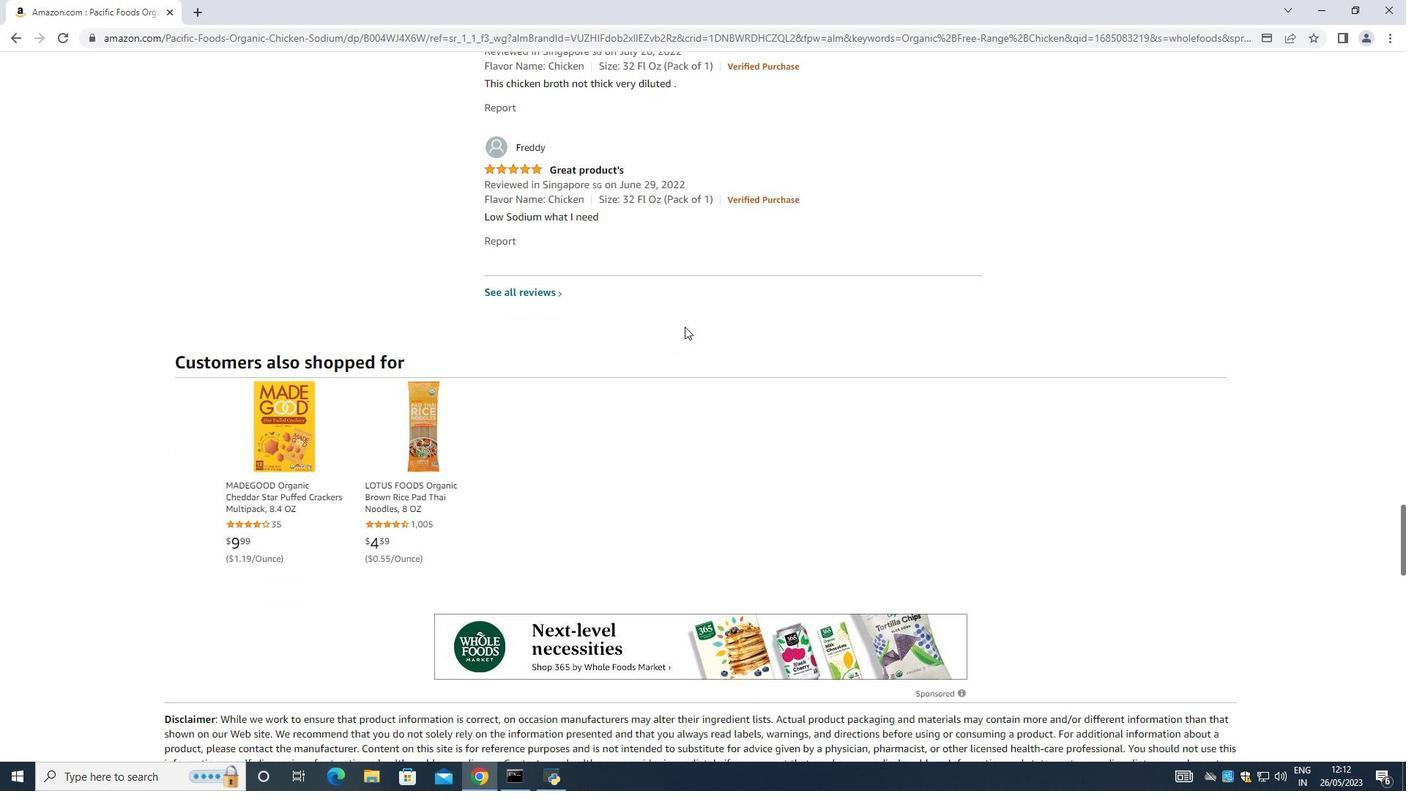 
Action: Mouse scrolled (684, 325) with delta (0, 0)
Screenshot: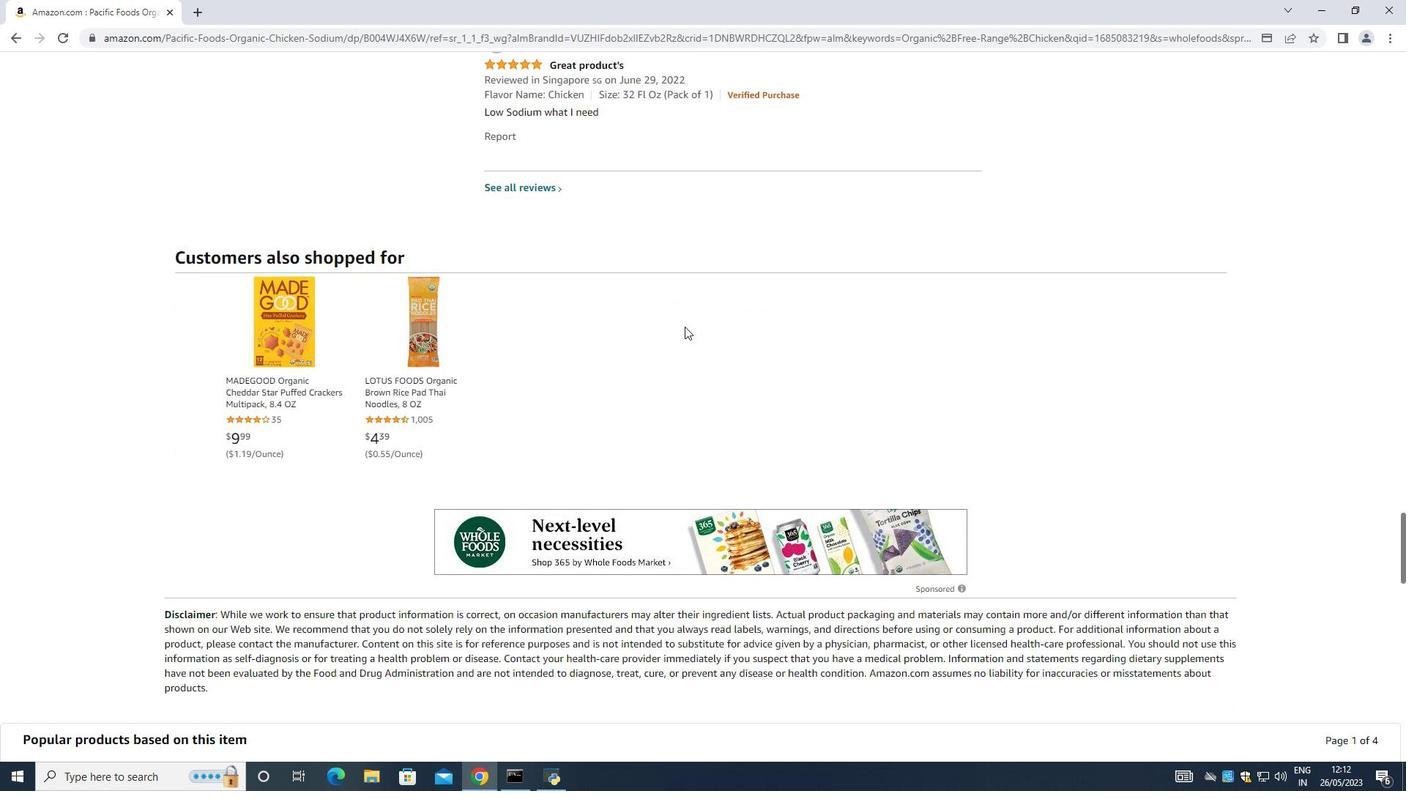 
Action: Mouse scrolled (684, 325) with delta (0, 0)
Screenshot: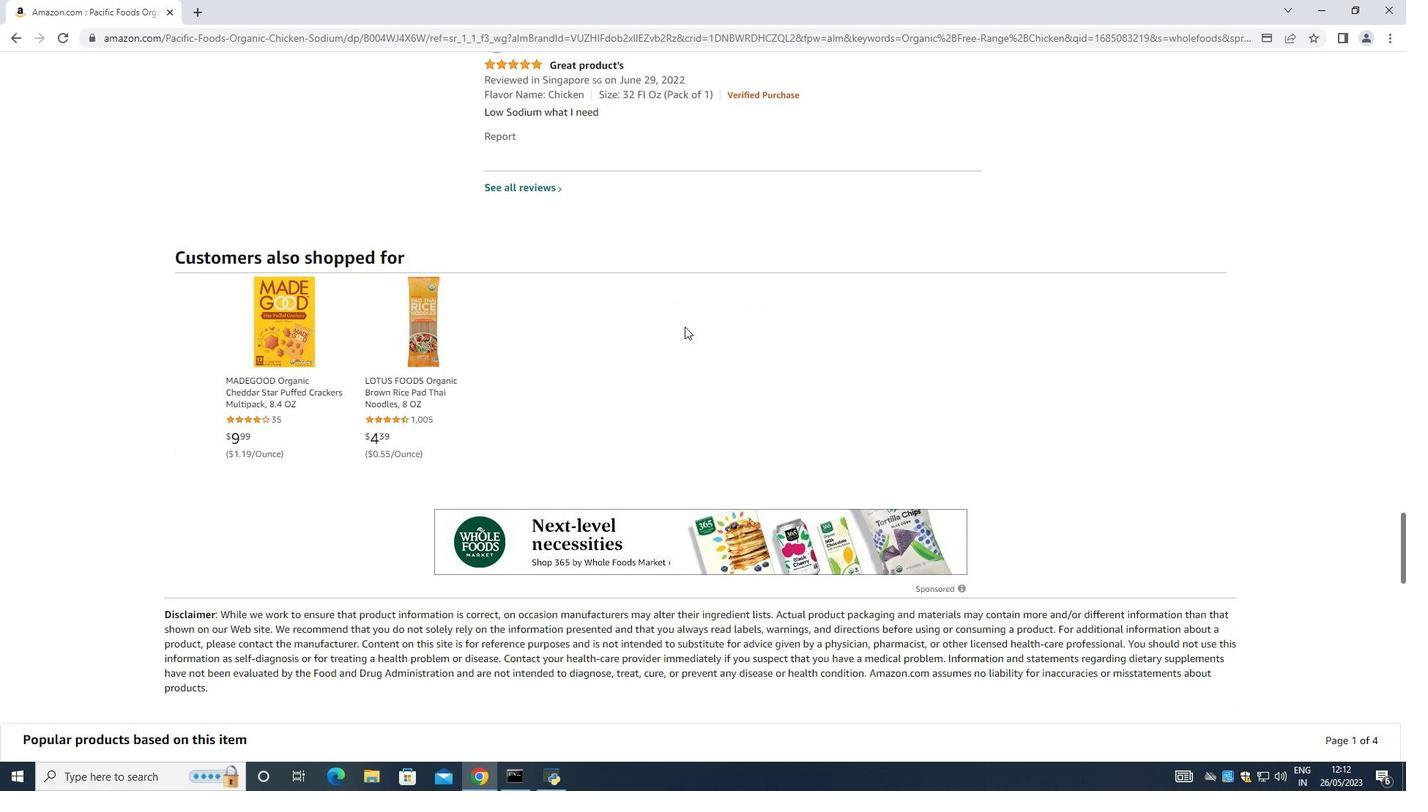 
Action: Mouse scrolled (684, 325) with delta (0, 0)
Screenshot: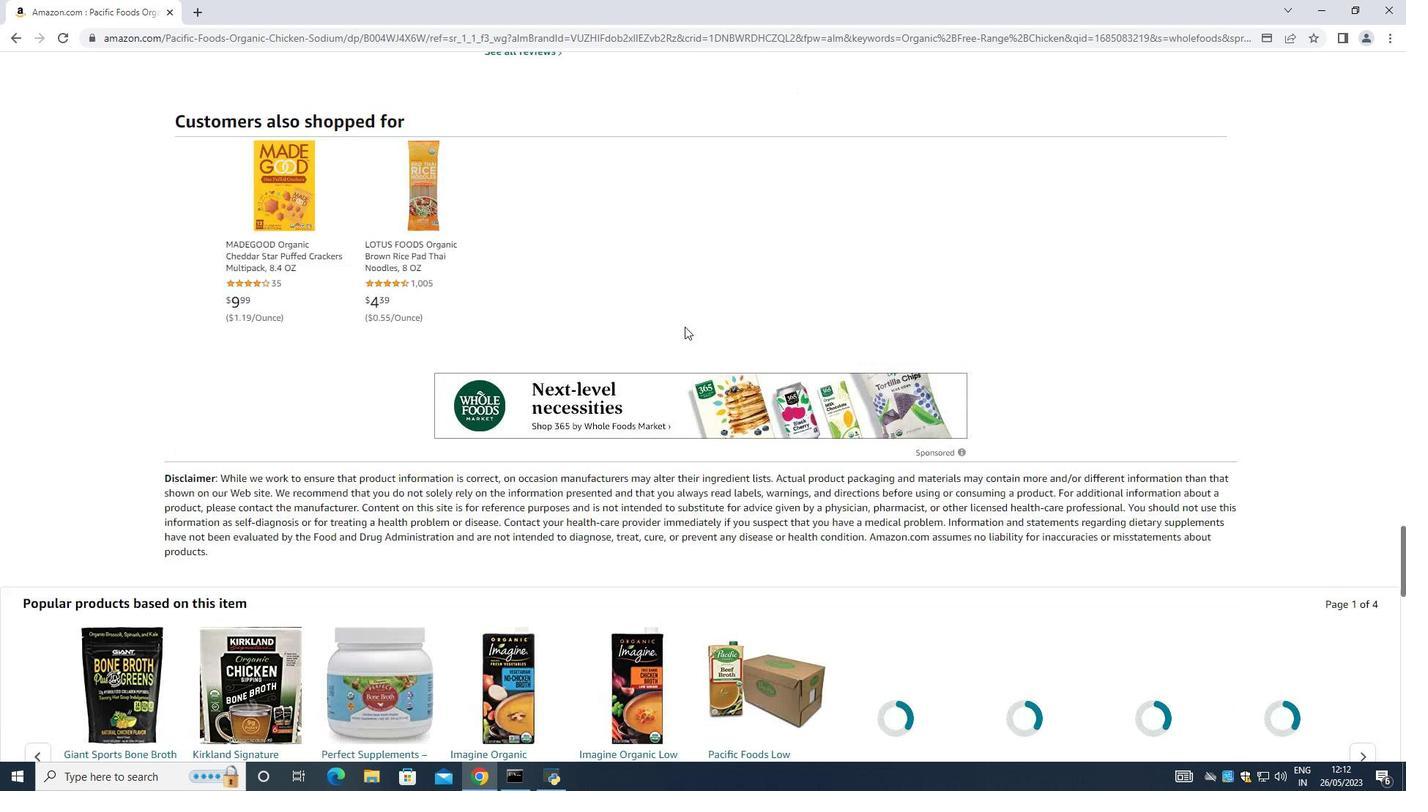 
Action: Mouse scrolled (684, 325) with delta (0, 0)
Screenshot: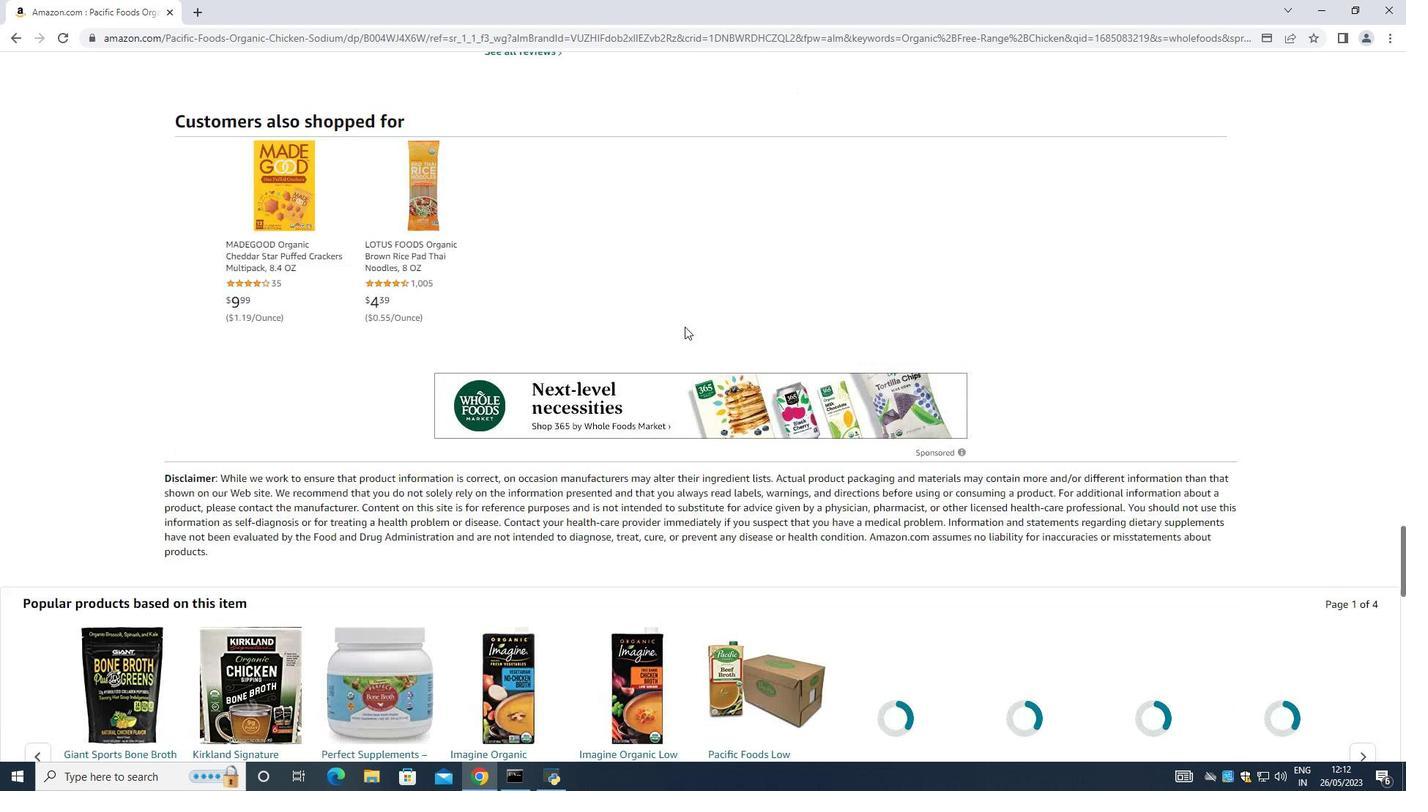 
Action: Mouse scrolled (684, 325) with delta (0, 0)
Screenshot: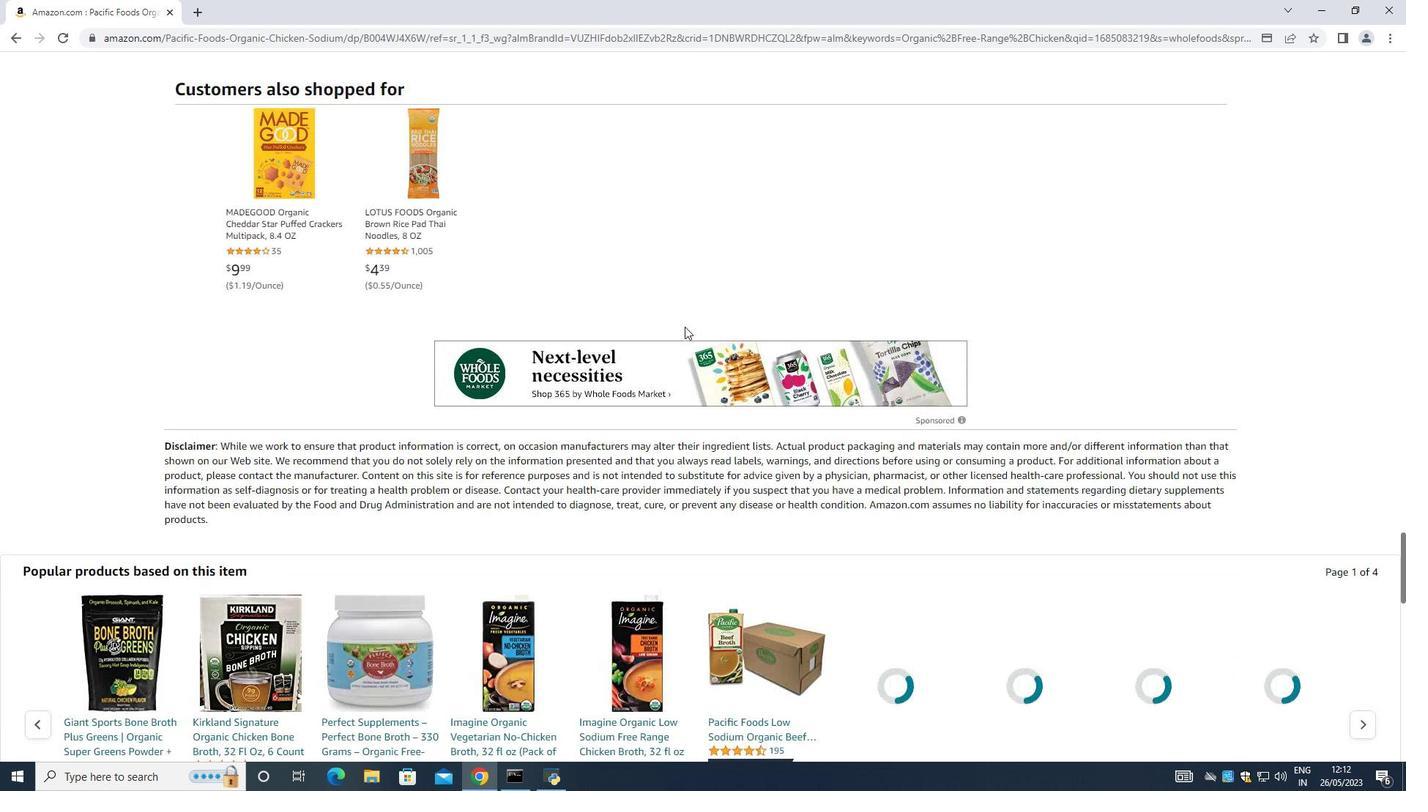 
Action: Mouse scrolled (684, 325) with delta (0, 0)
Screenshot: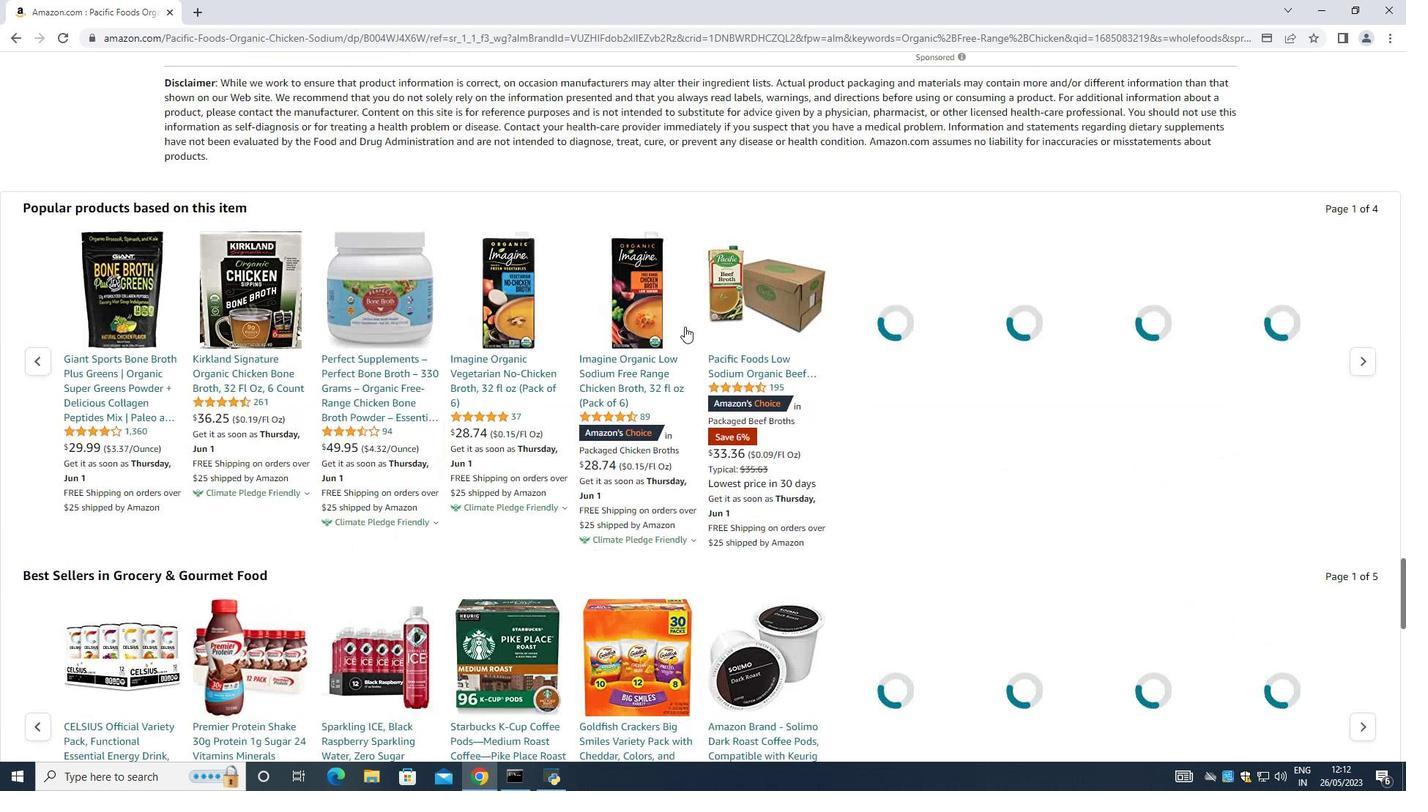 
Action: Mouse scrolled (684, 325) with delta (0, 0)
Screenshot: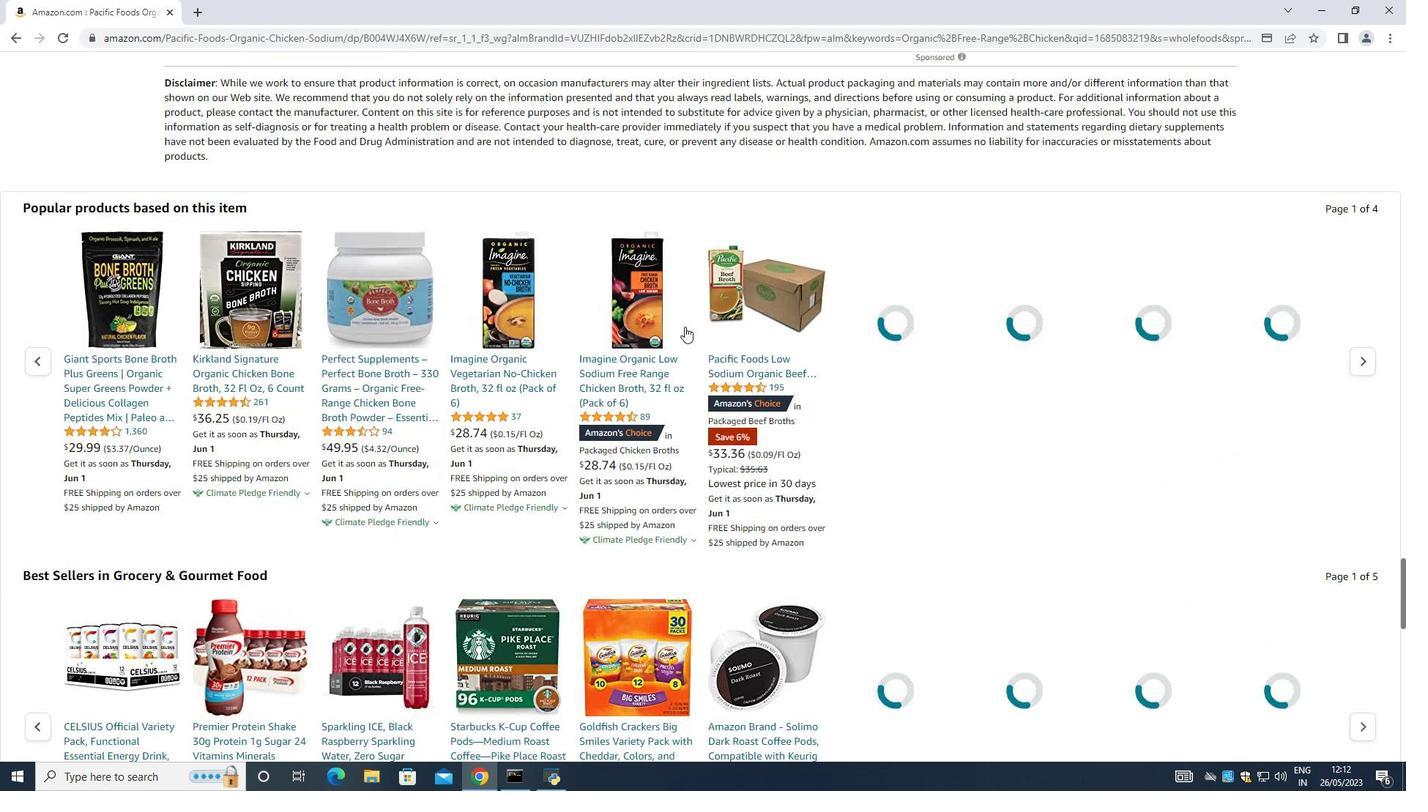 
Action: Mouse scrolled (684, 325) with delta (0, 0)
Screenshot: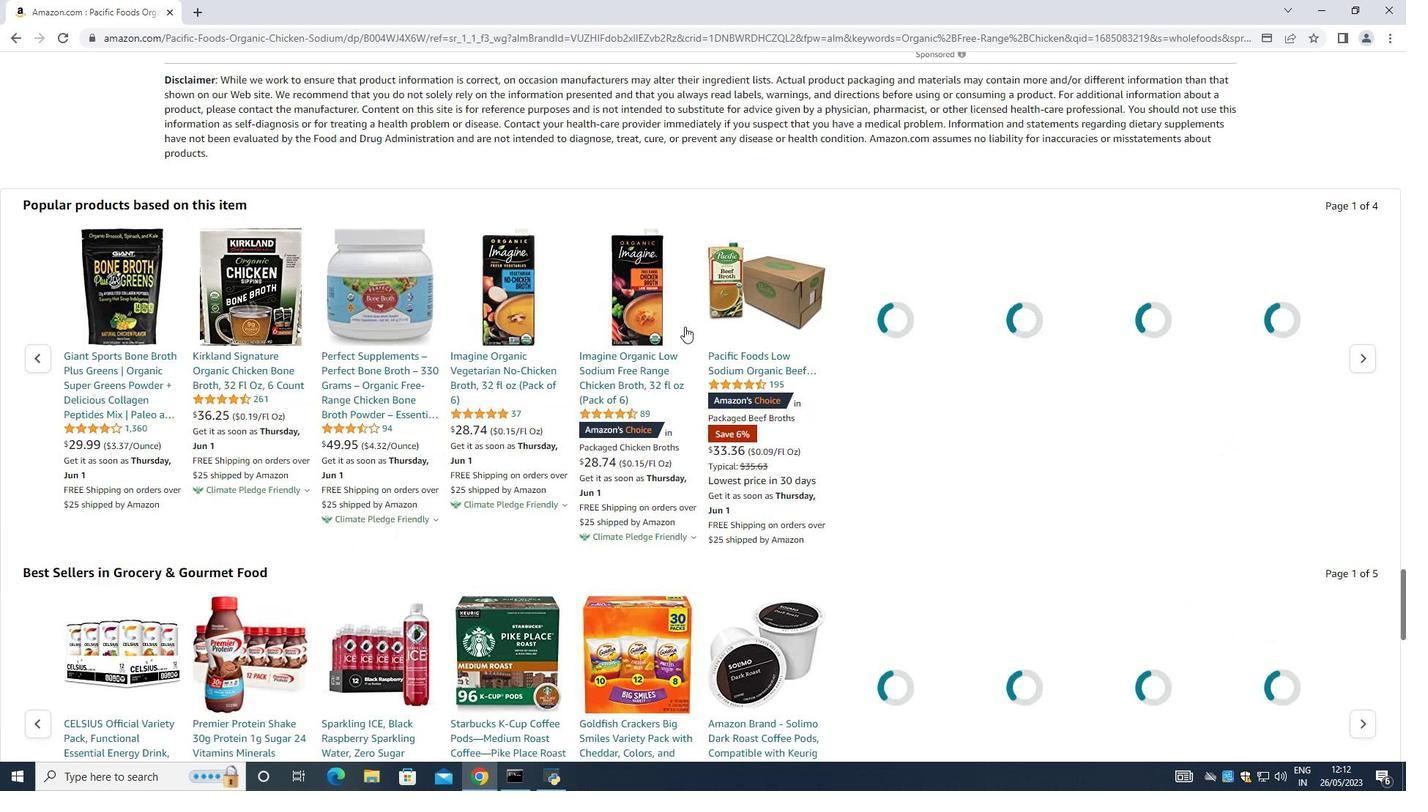 
Action: Mouse scrolled (684, 325) with delta (0, 0)
Screenshot: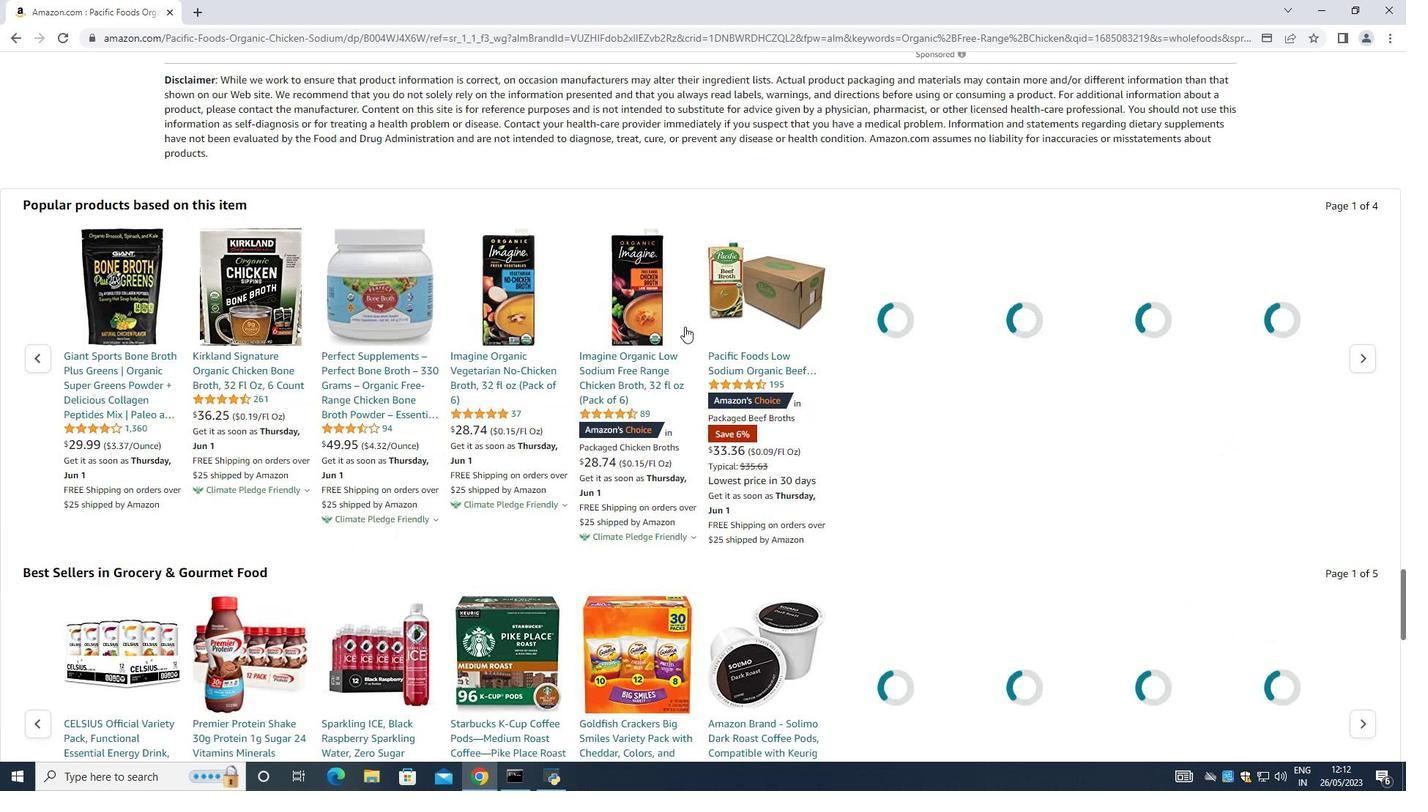 
Action: Mouse moved to (684, 326)
Screenshot: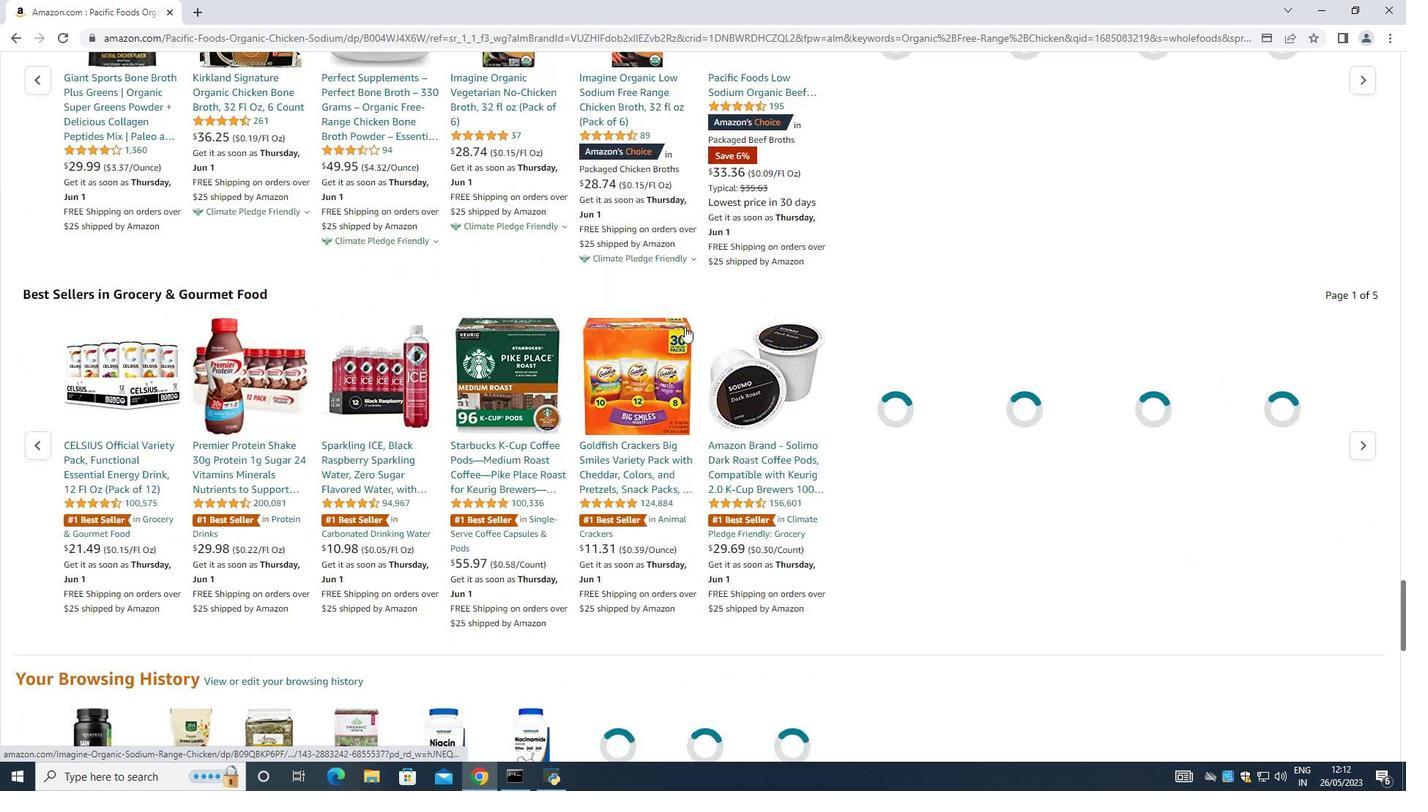 
Action: Mouse scrolled (684, 325) with delta (0, 0)
Screenshot: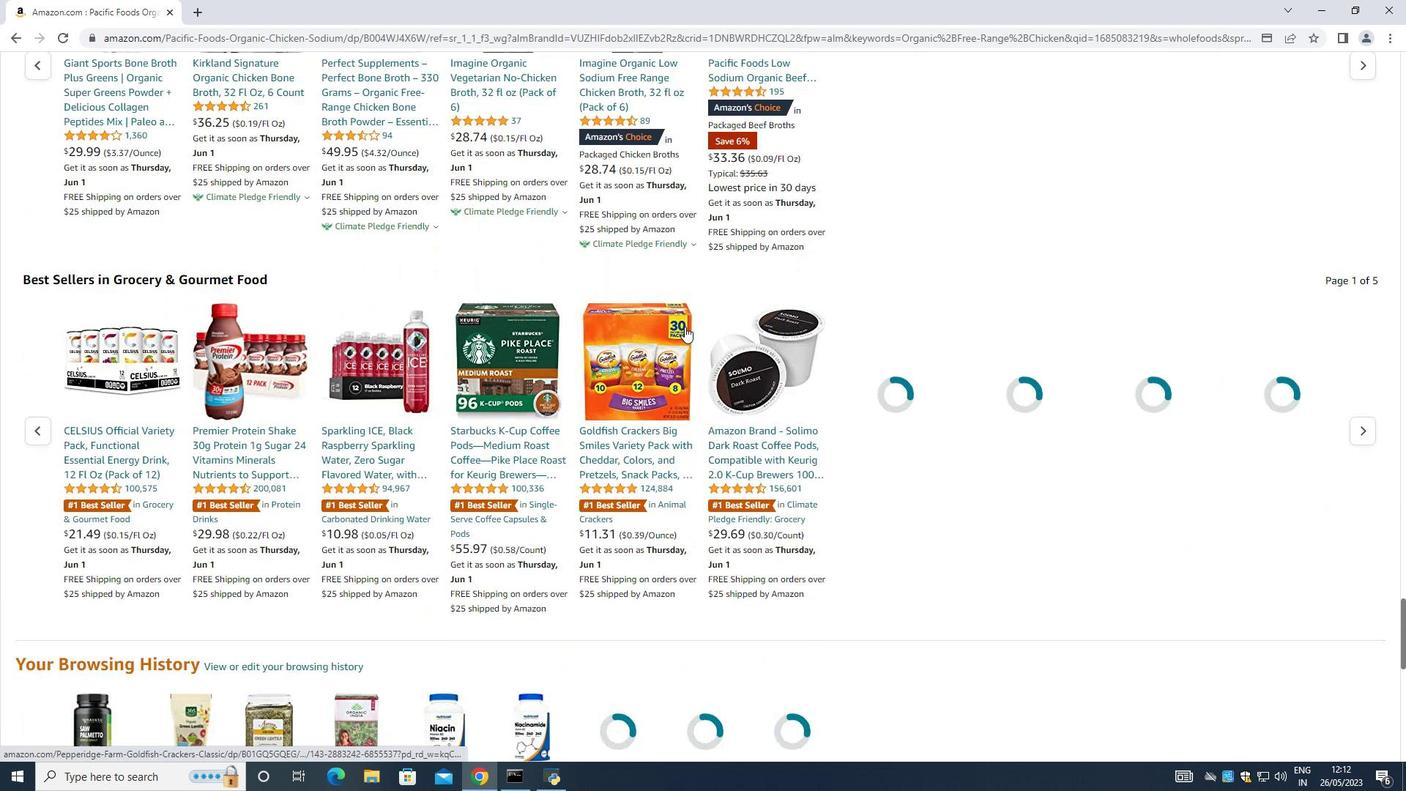 
Action: Mouse scrolled (684, 325) with delta (0, 0)
Screenshot: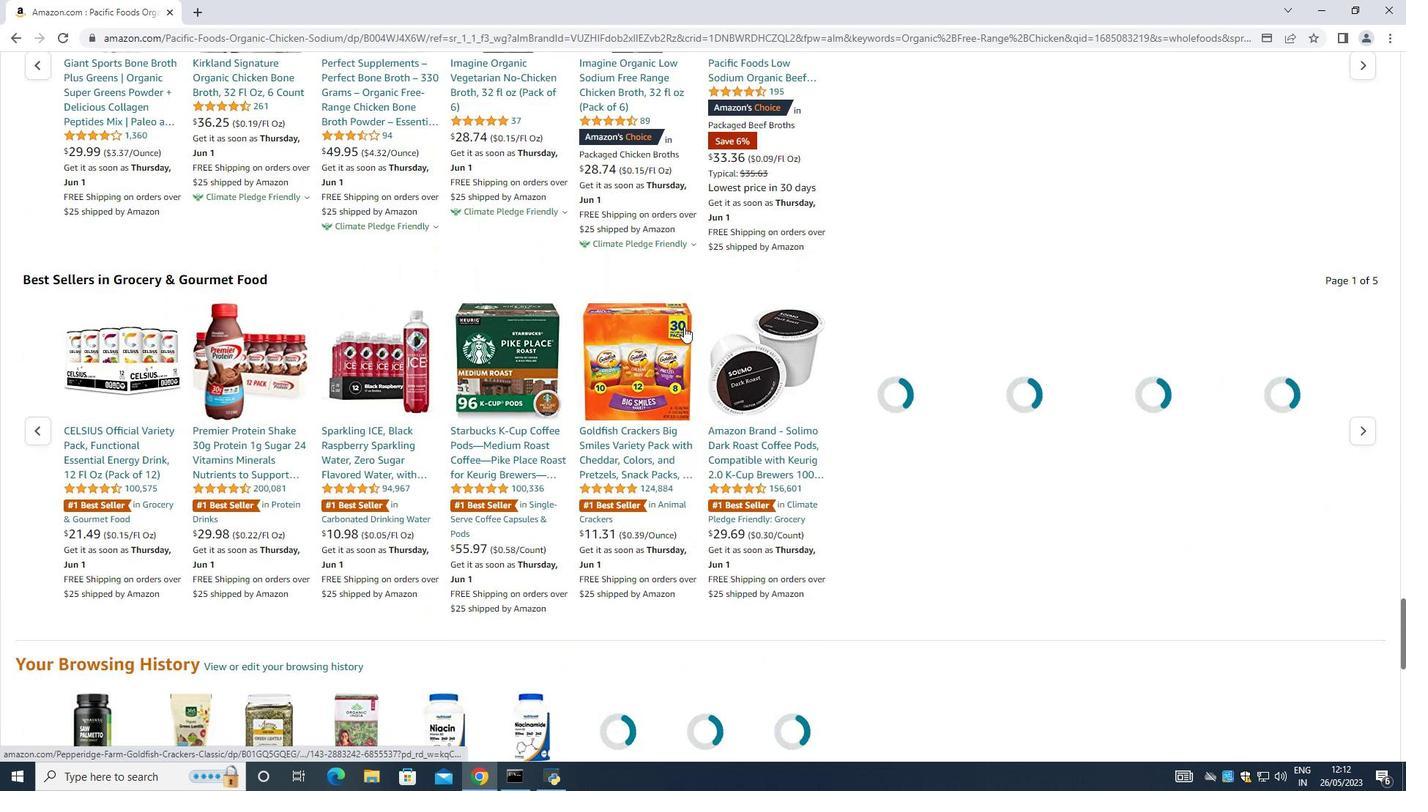 
Action: Mouse scrolled (684, 325) with delta (0, 0)
Screenshot: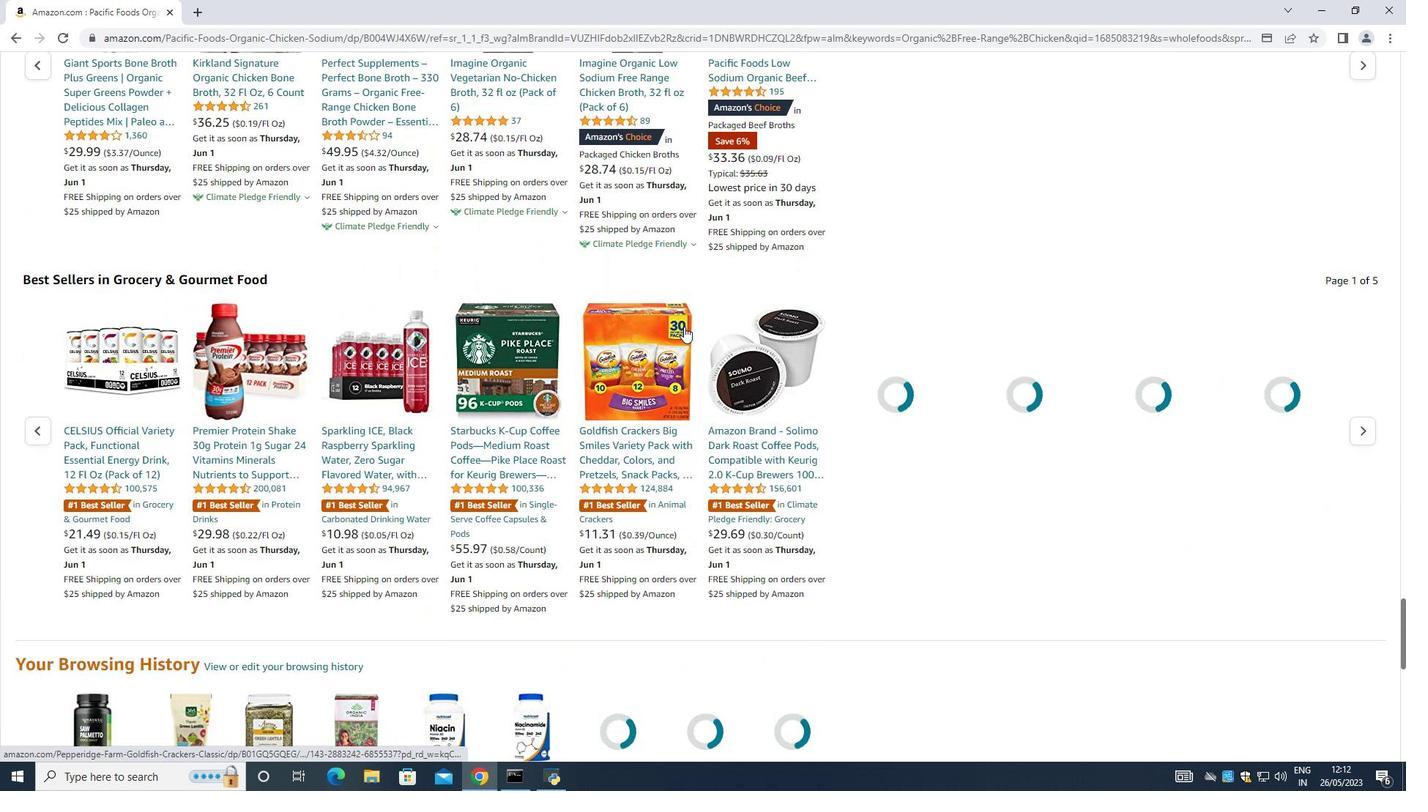 
Action: Mouse scrolled (684, 325) with delta (0, 0)
Screenshot: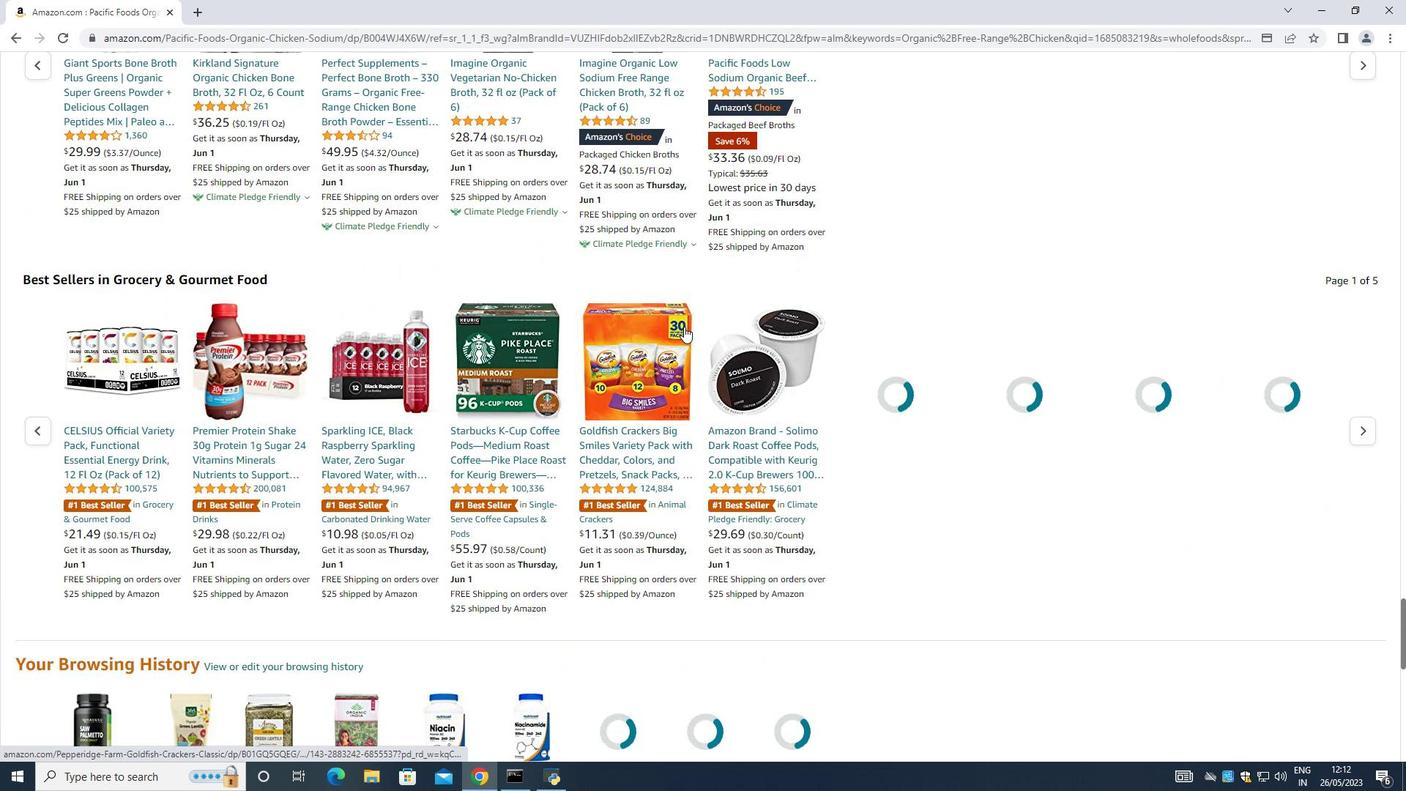 
Action: Mouse scrolled (684, 325) with delta (0, 0)
Screenshot: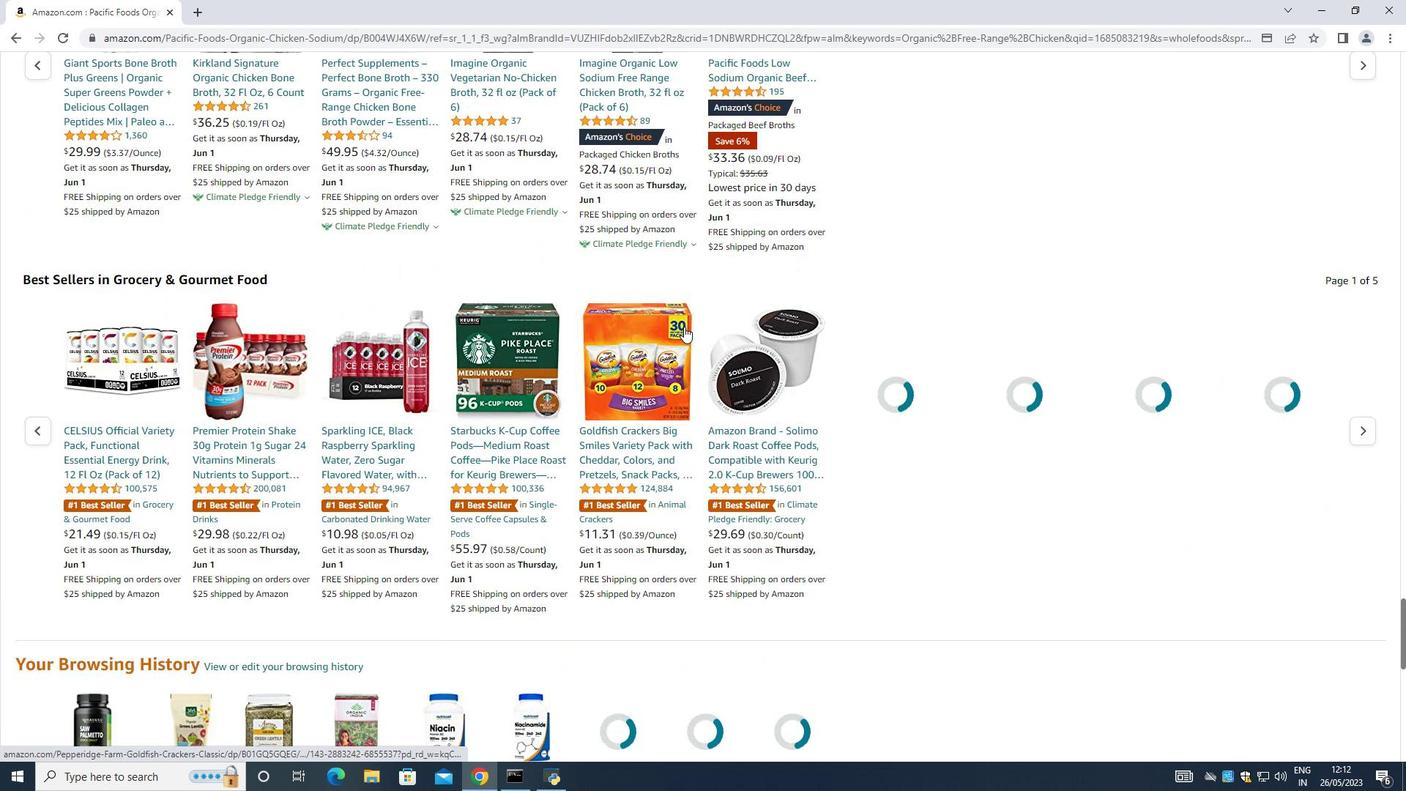 
Action: Mouse moved to (678, 324)
Screenshot: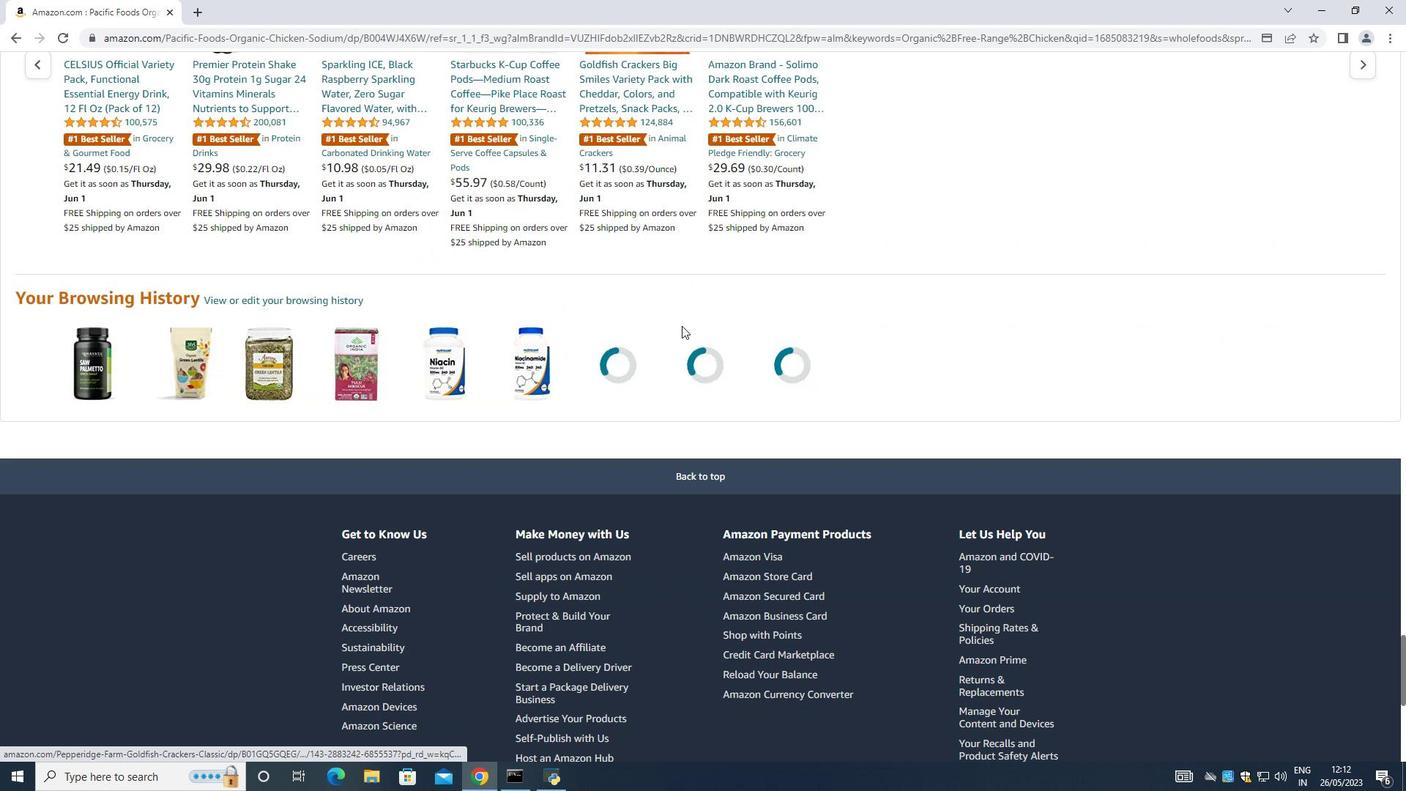 
Action: Mouse scrolled (678, 325) with delta (0, 0)
Screenshot: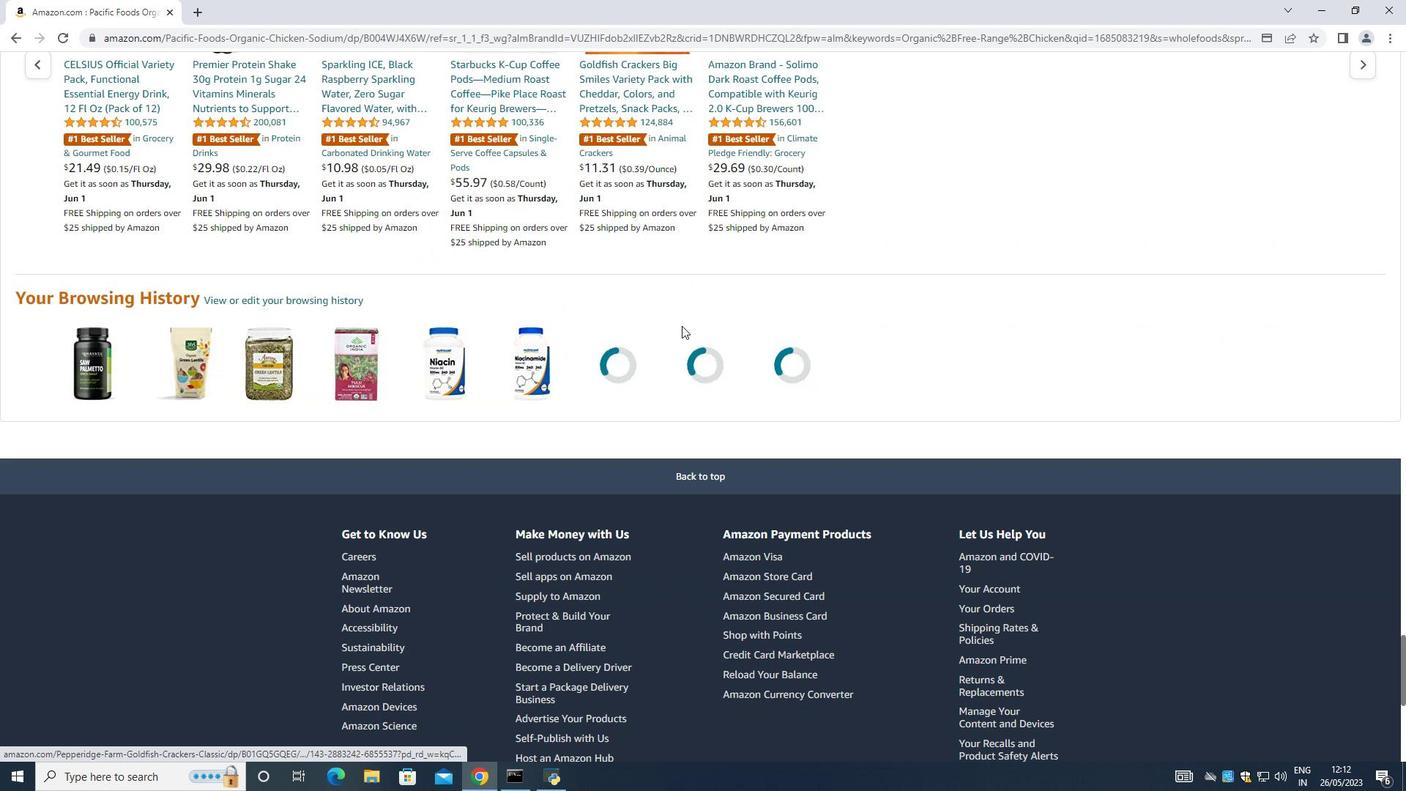 
Action: Mouse moved to (678, 323)
Screenshot: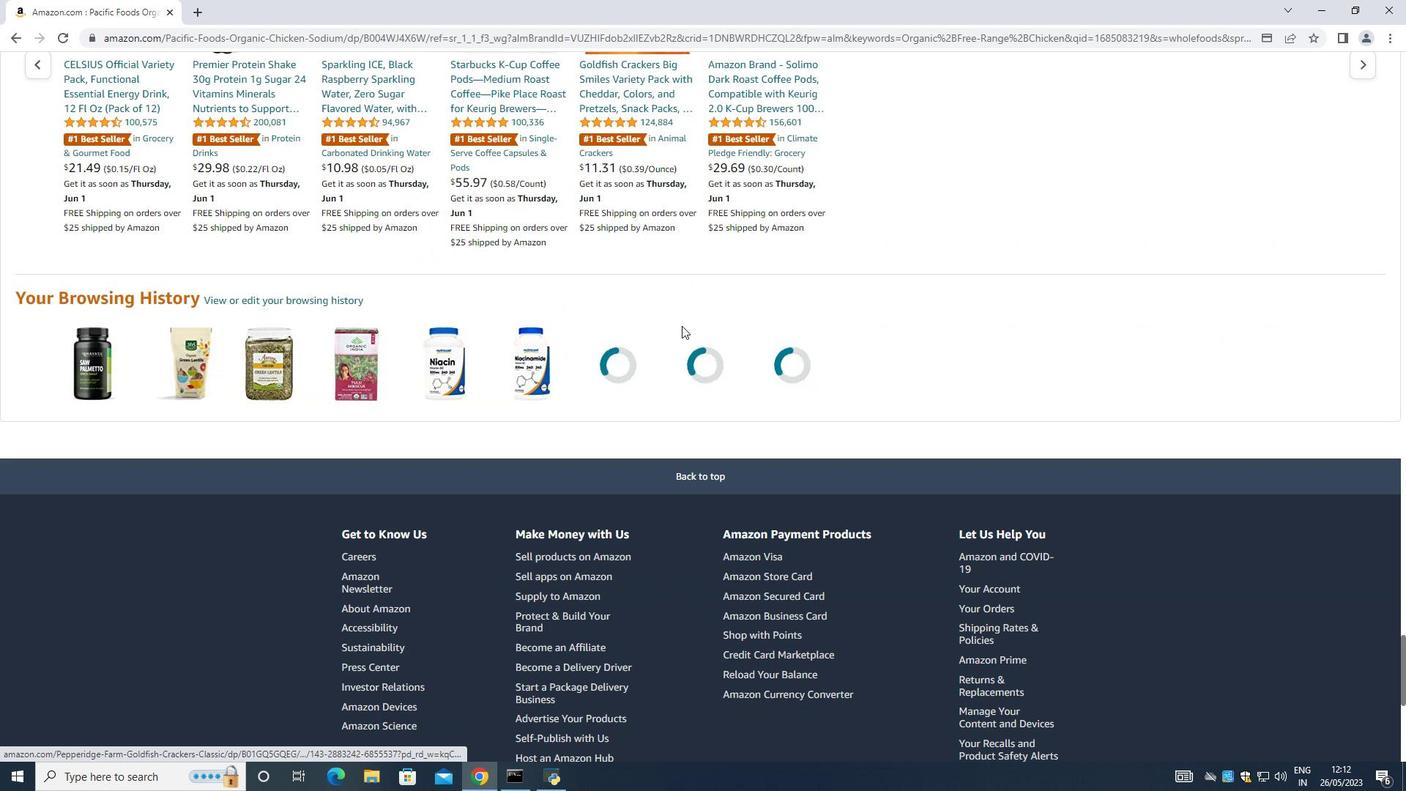 
Action: Mouse scrolled (678, 324) with delta (0, 0)
Screenshot: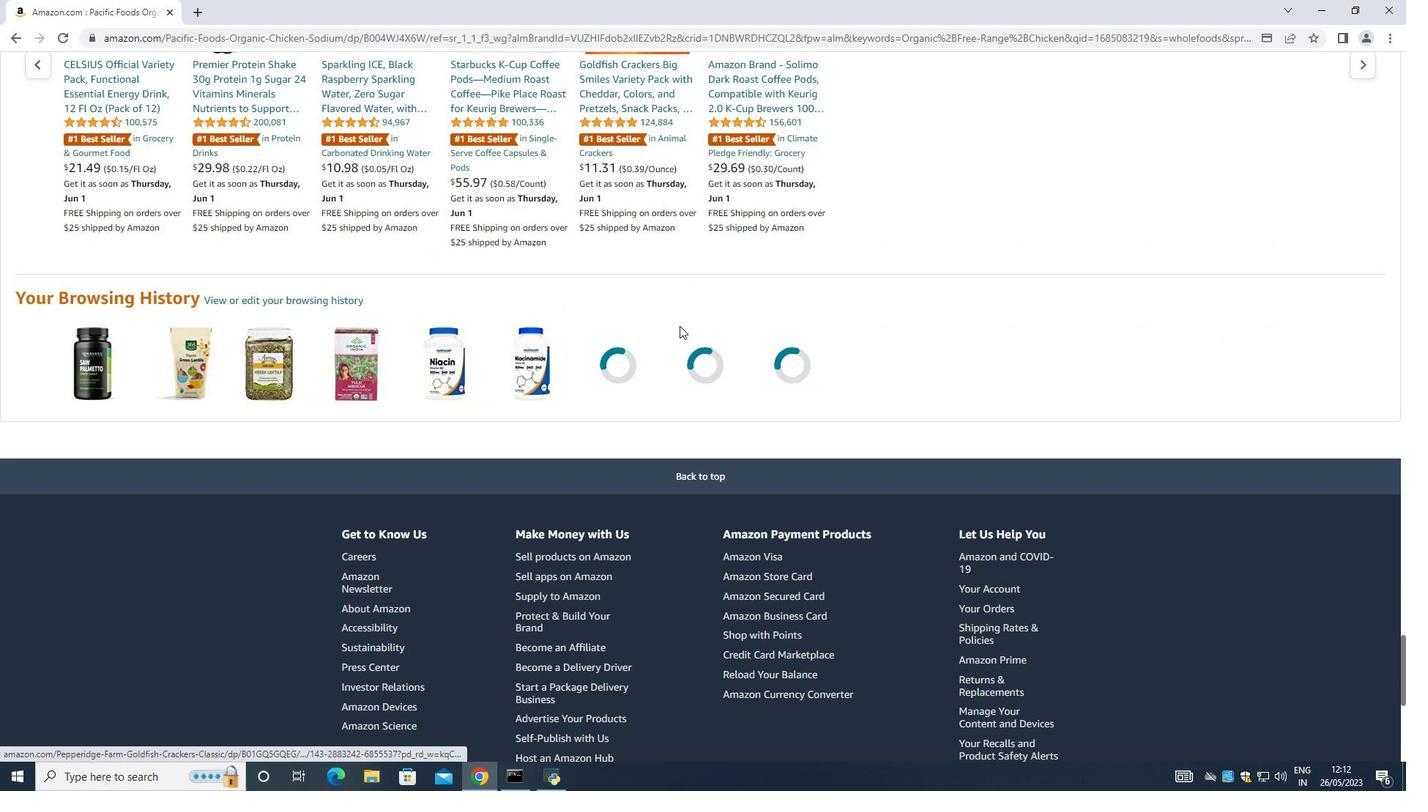 
Action: Mouse scrolled (678, 324) with delta (0, 0)
Screenshot: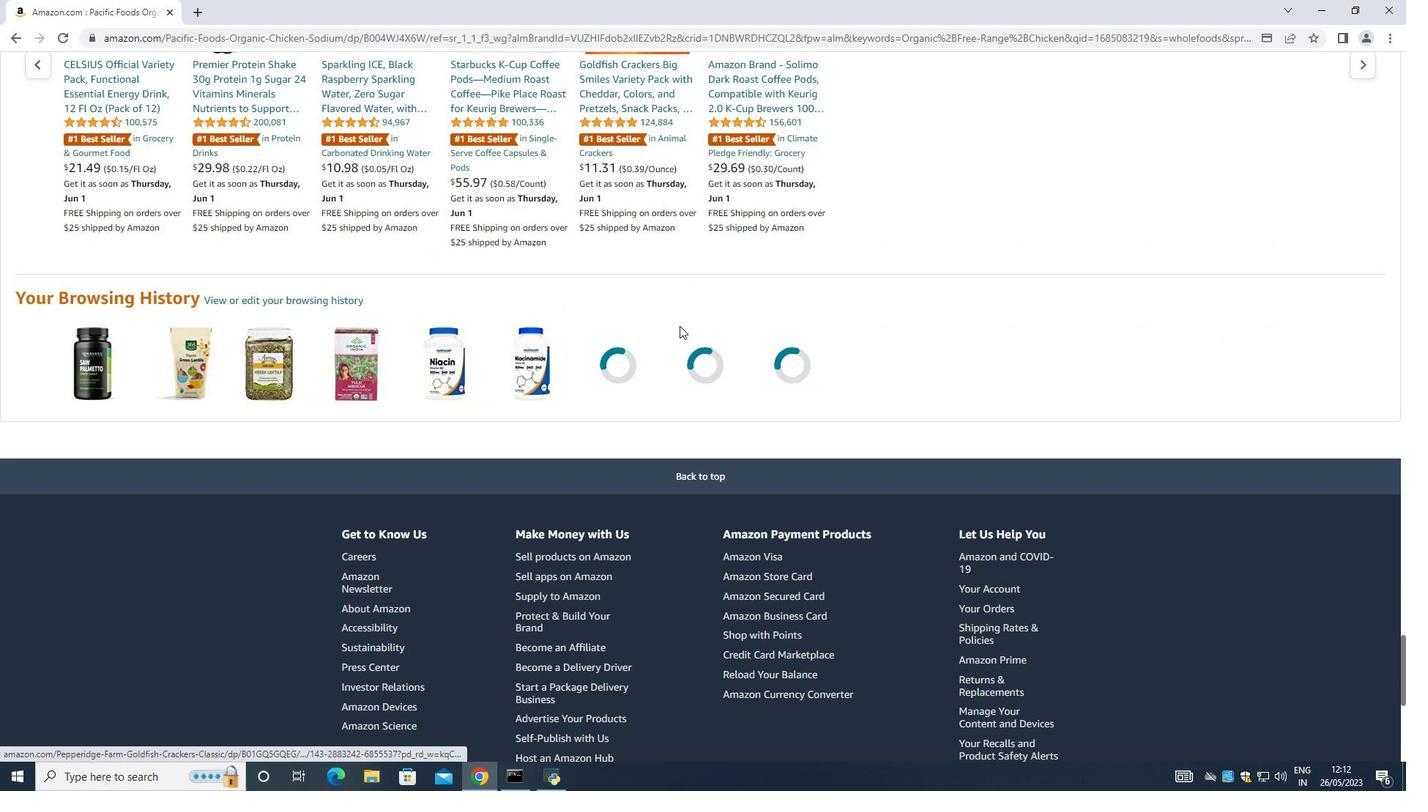 
Action: Mouse scrolled (678, 324) with delta (0, 0)
Screenshot: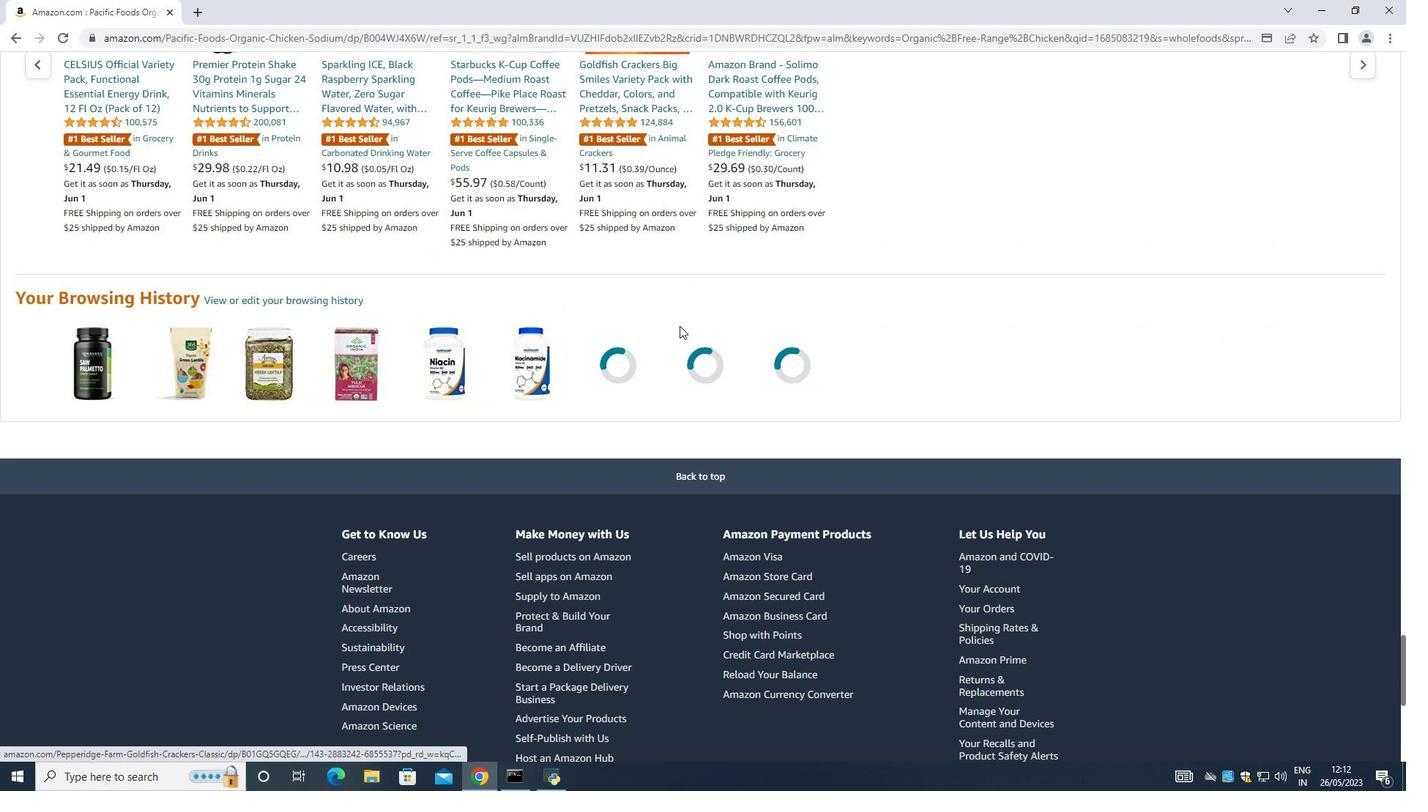 
Action: Mouse scrolled (678, 324) with delta (0, 0)
Screenshot: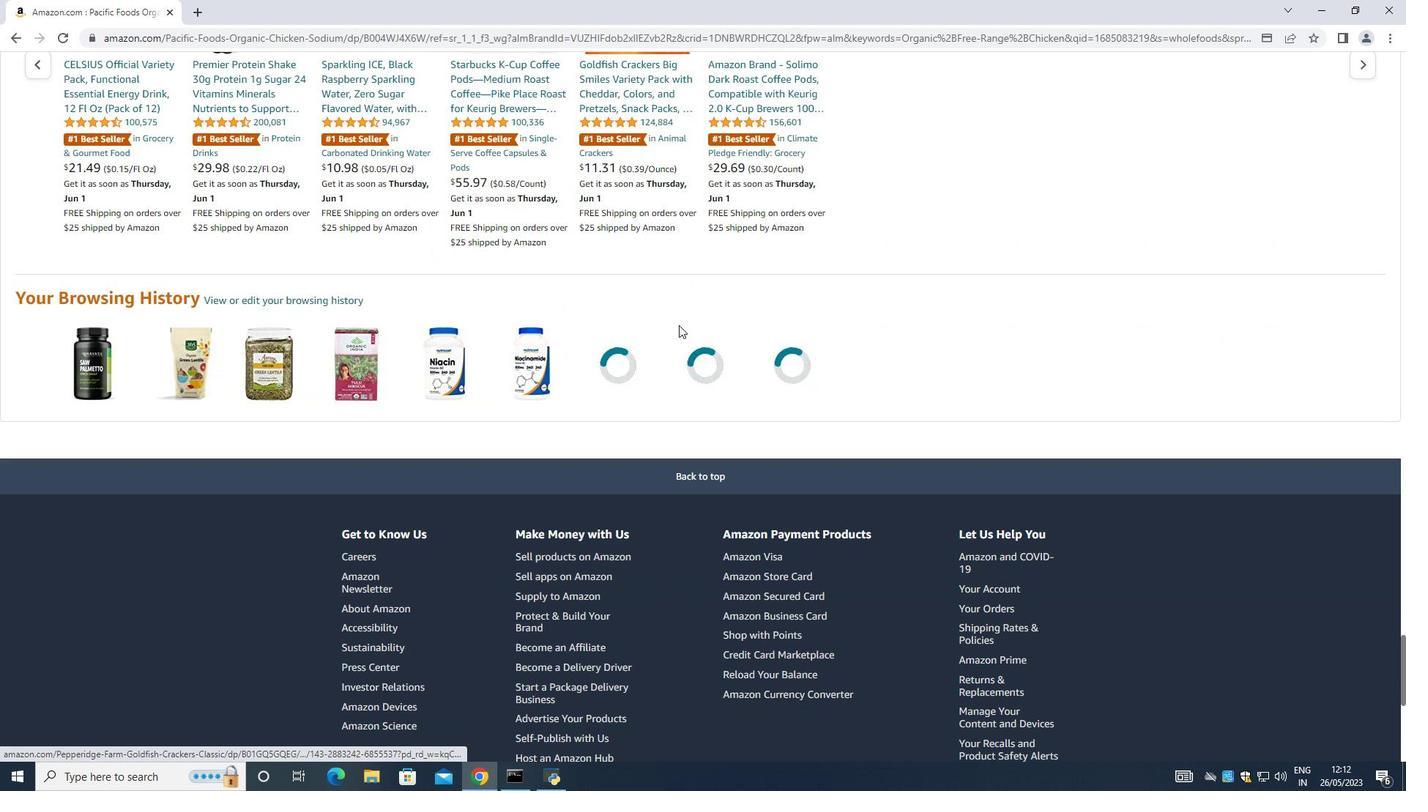 
Action: Mouse scrolled (678, 324) with delta (0, 0)
Screenshot: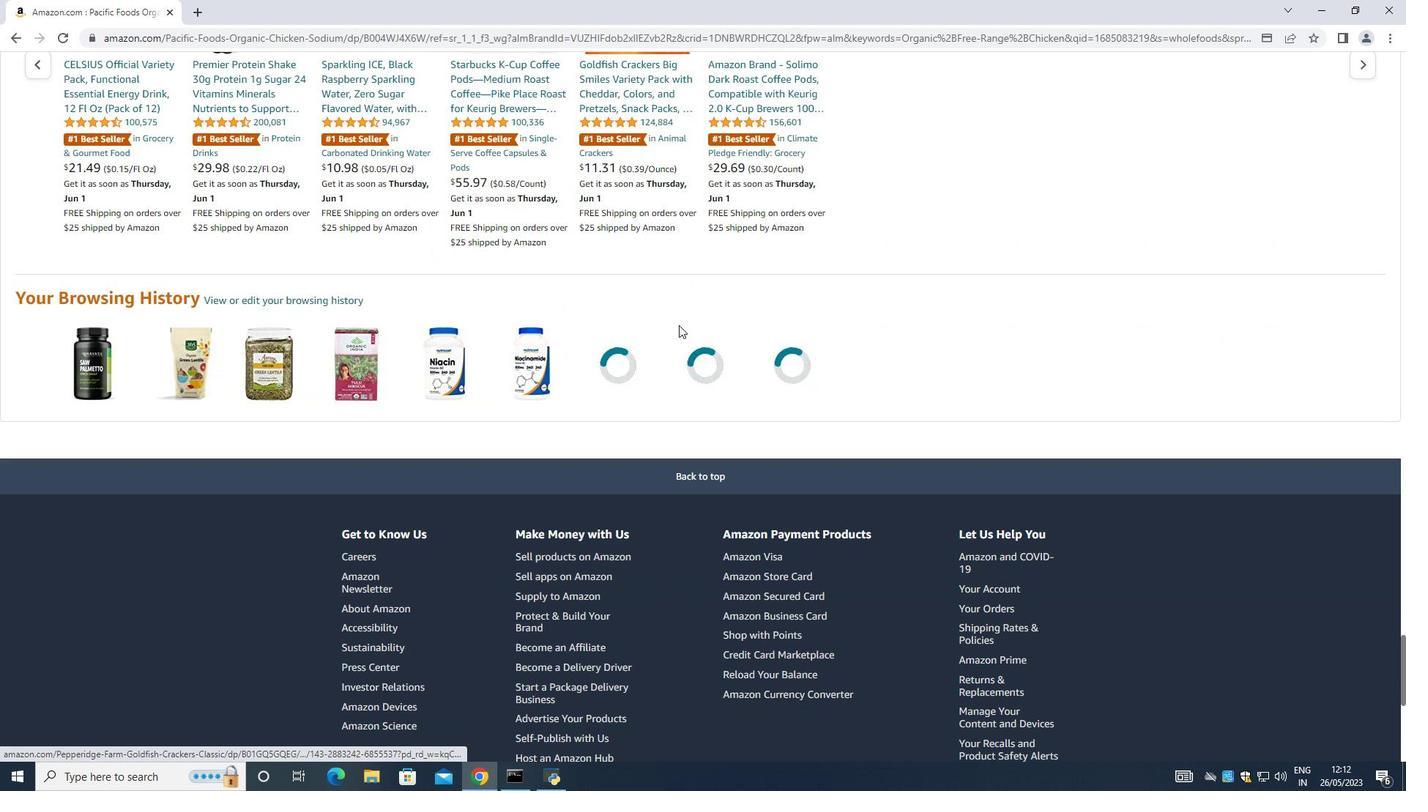 
Action: Mouse moved to (673, 321)
Screenshot: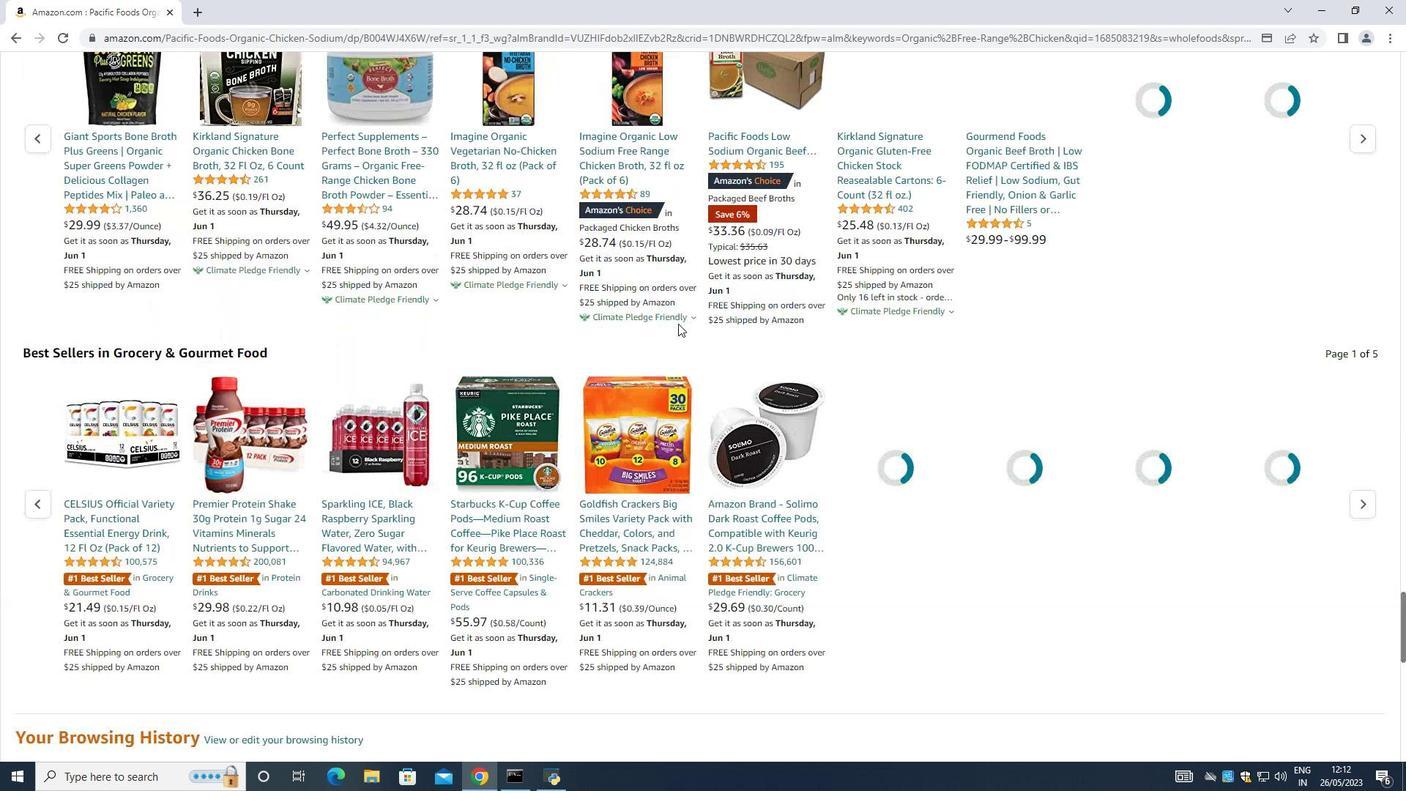 
Action: Mouse scrolled (676, 323) with delta (0, 0)
Screenshot: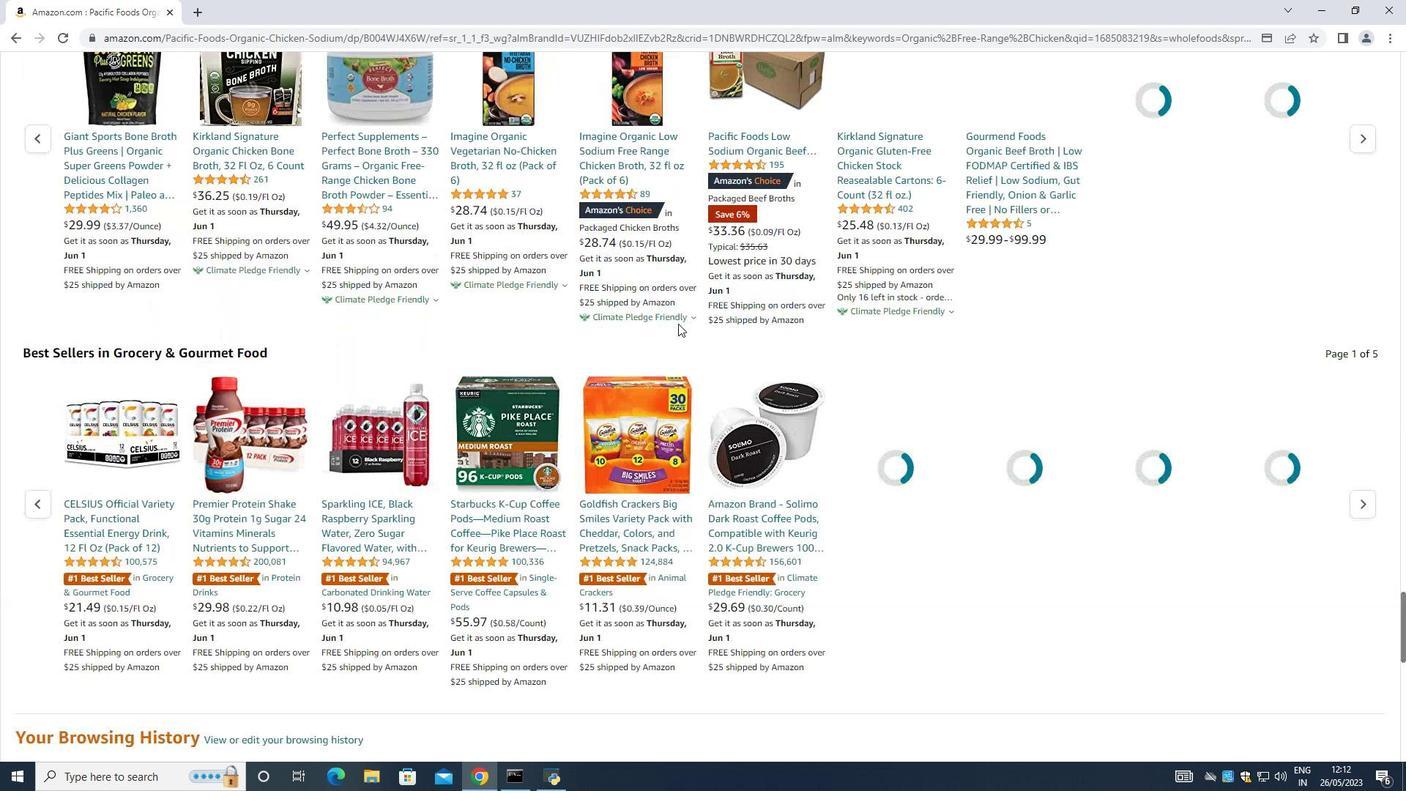 
Action: Mouse moved to (672, 320)
Screenshot: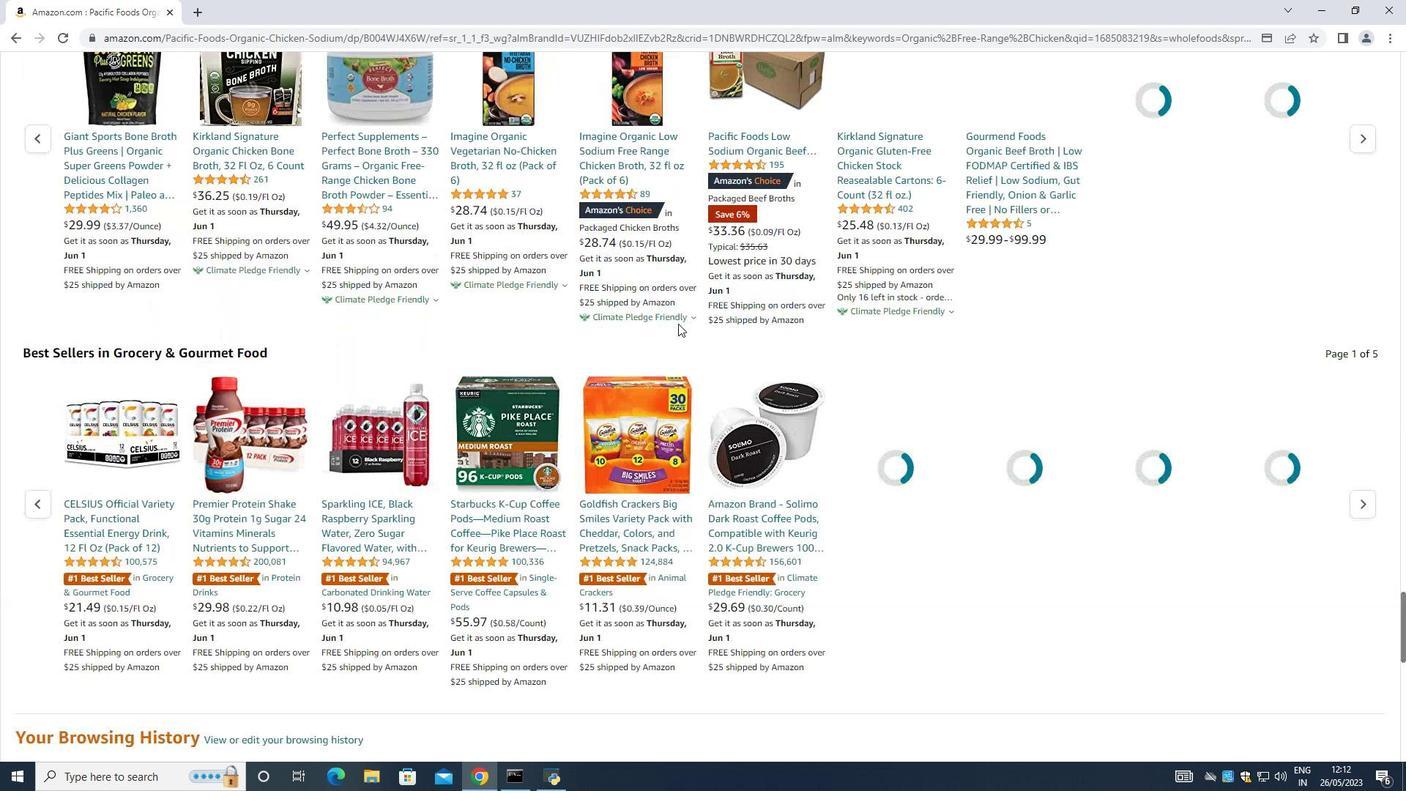 
Action: Mouse scrolled (674, 322) with delta (0, 0)
Screenshot: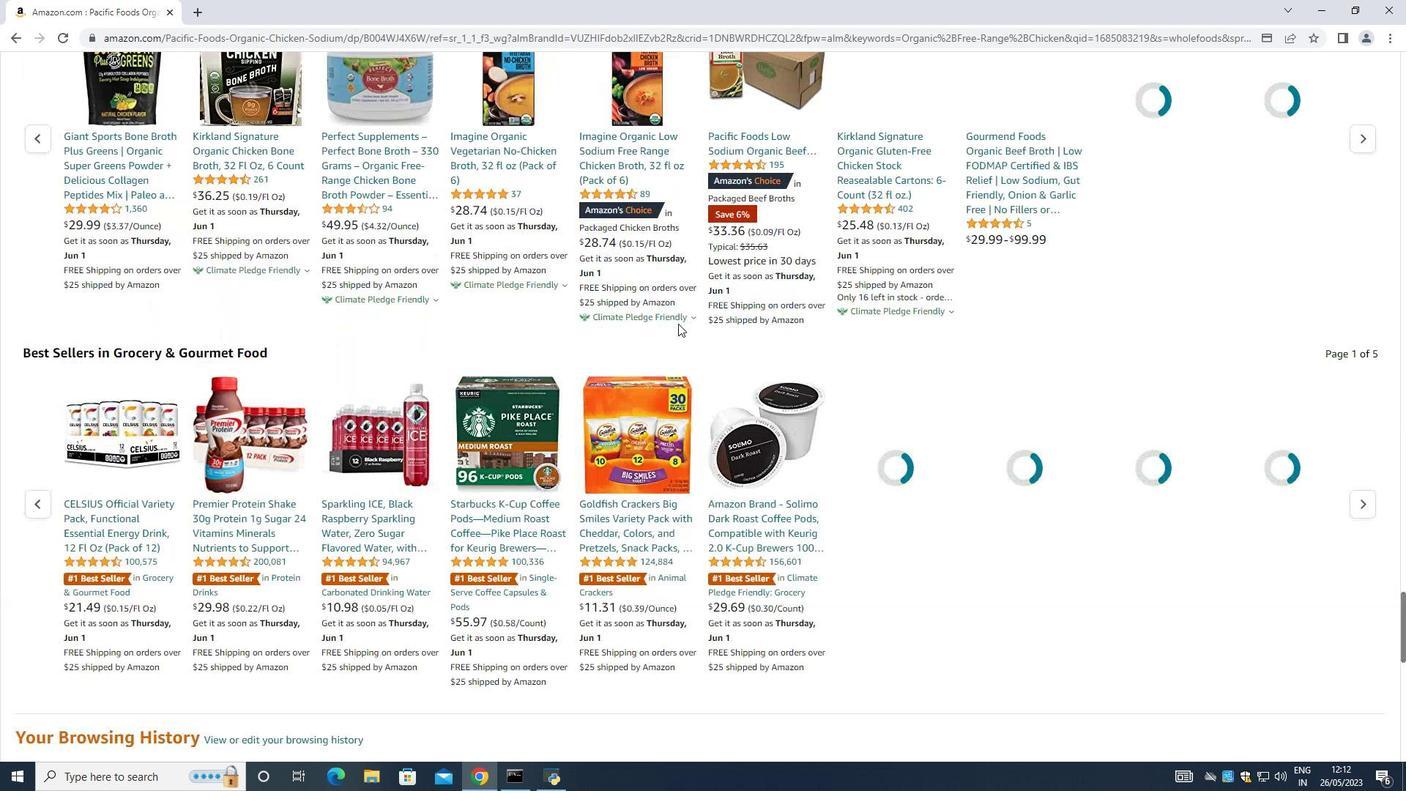 
Action: Mouse moved to (671, 320)
Screenshot: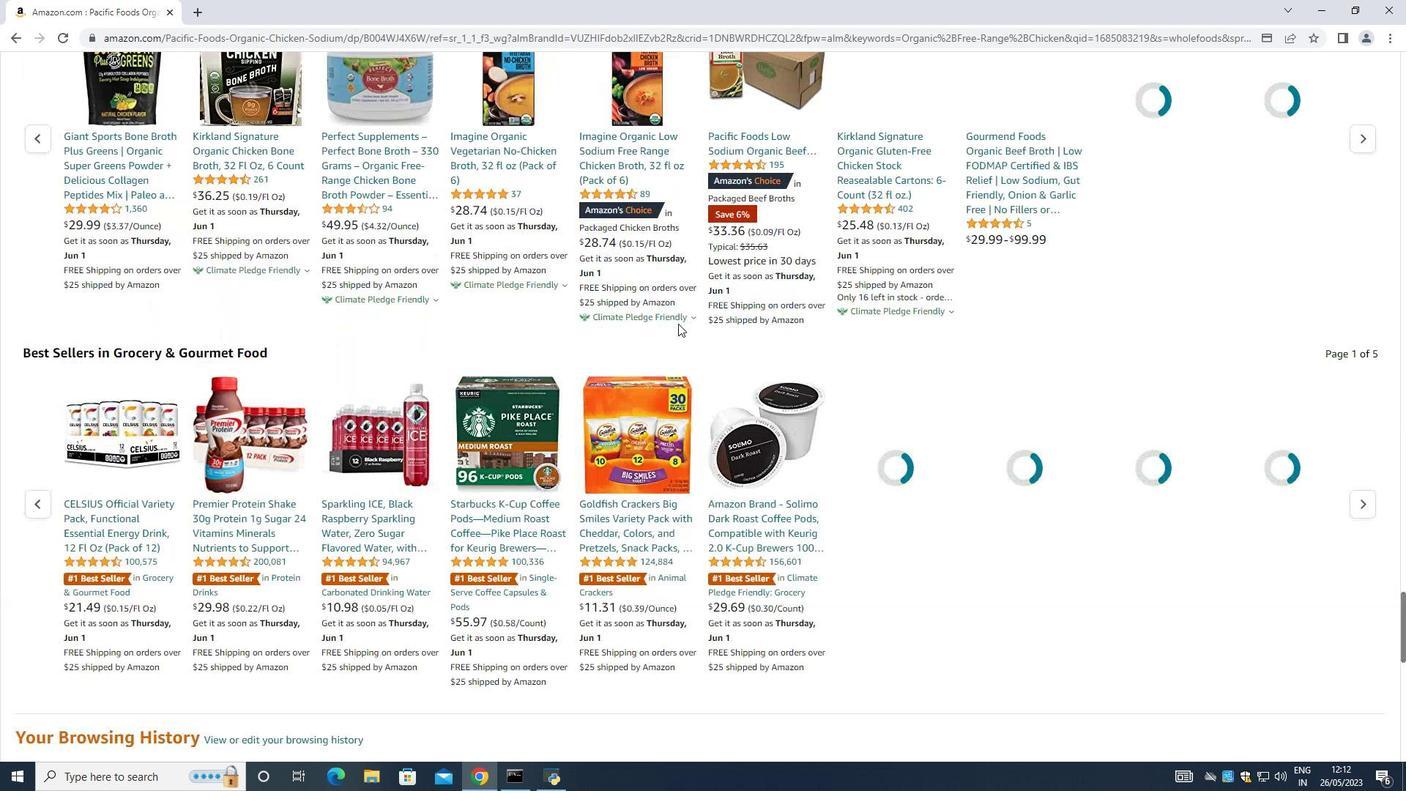 
Action: Mouse scrolled (672, 321) with delta (0, 0)
Screenshot: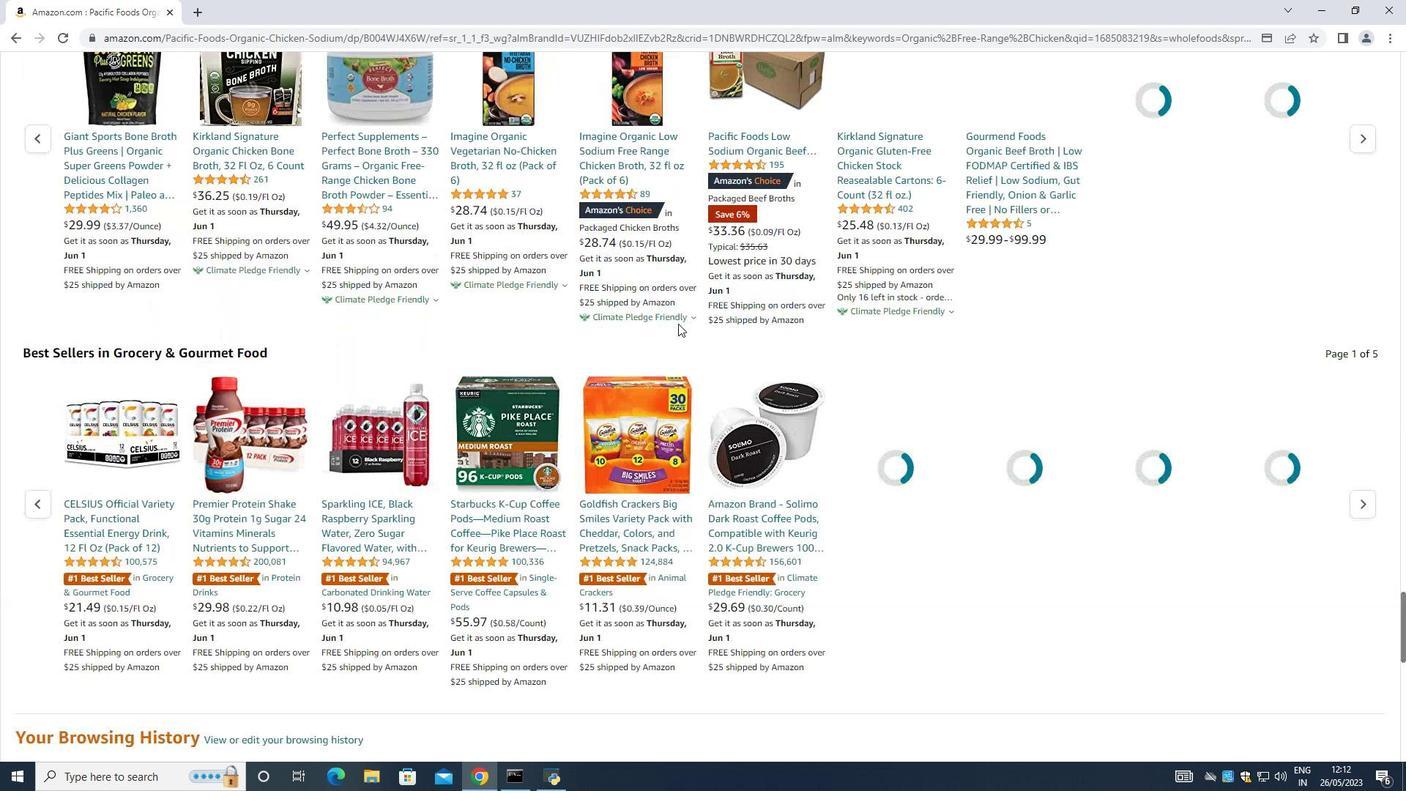 
Action: Mouse moved to (670, 320)
Screenshot: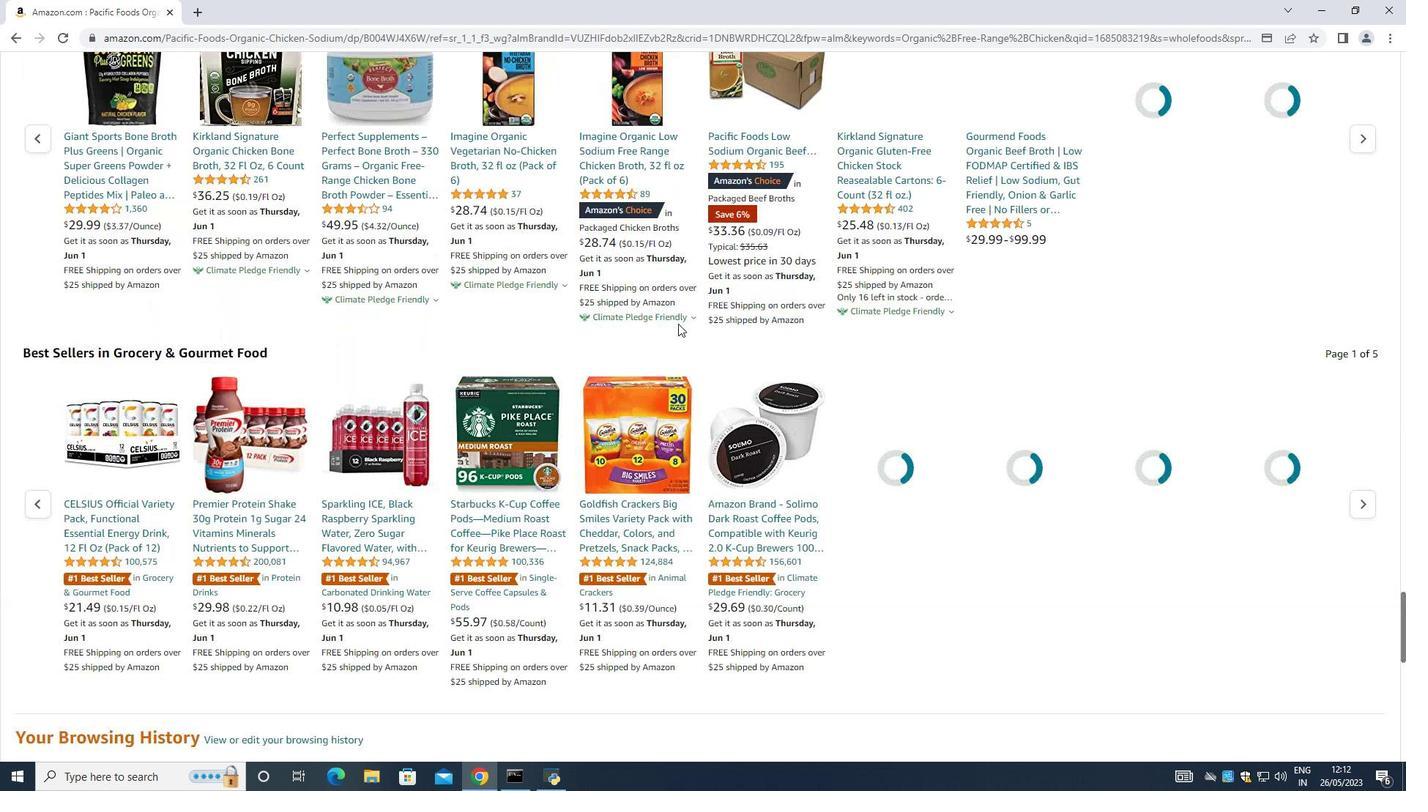 
Action: Mouse scrolled (670, 320) with delta (0, 0)
Screenshot: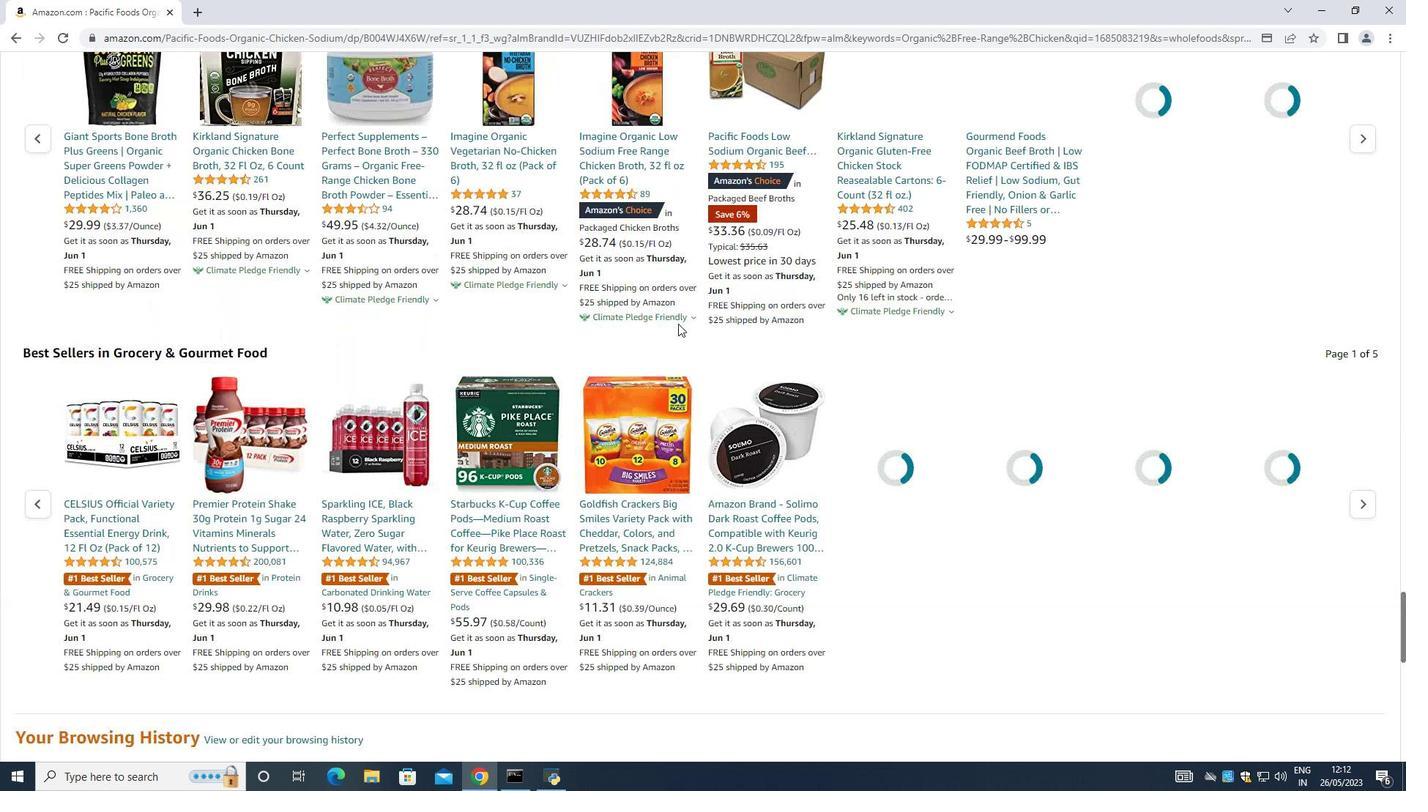 
Action: Mouse scrolled (670, 320) with delta (0, 0)
Screenshot: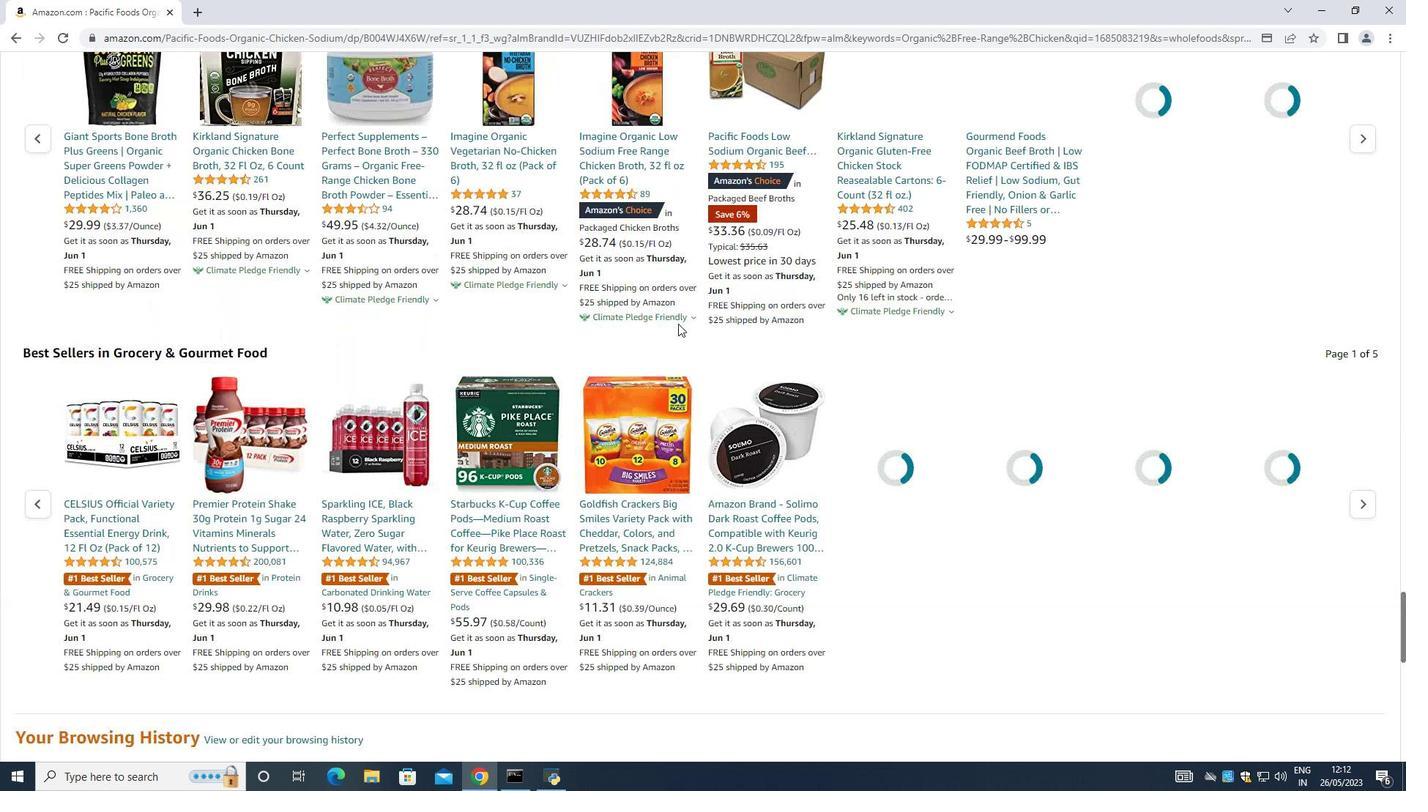 
Action: Mouse moved to (668, 319)
Screenshot: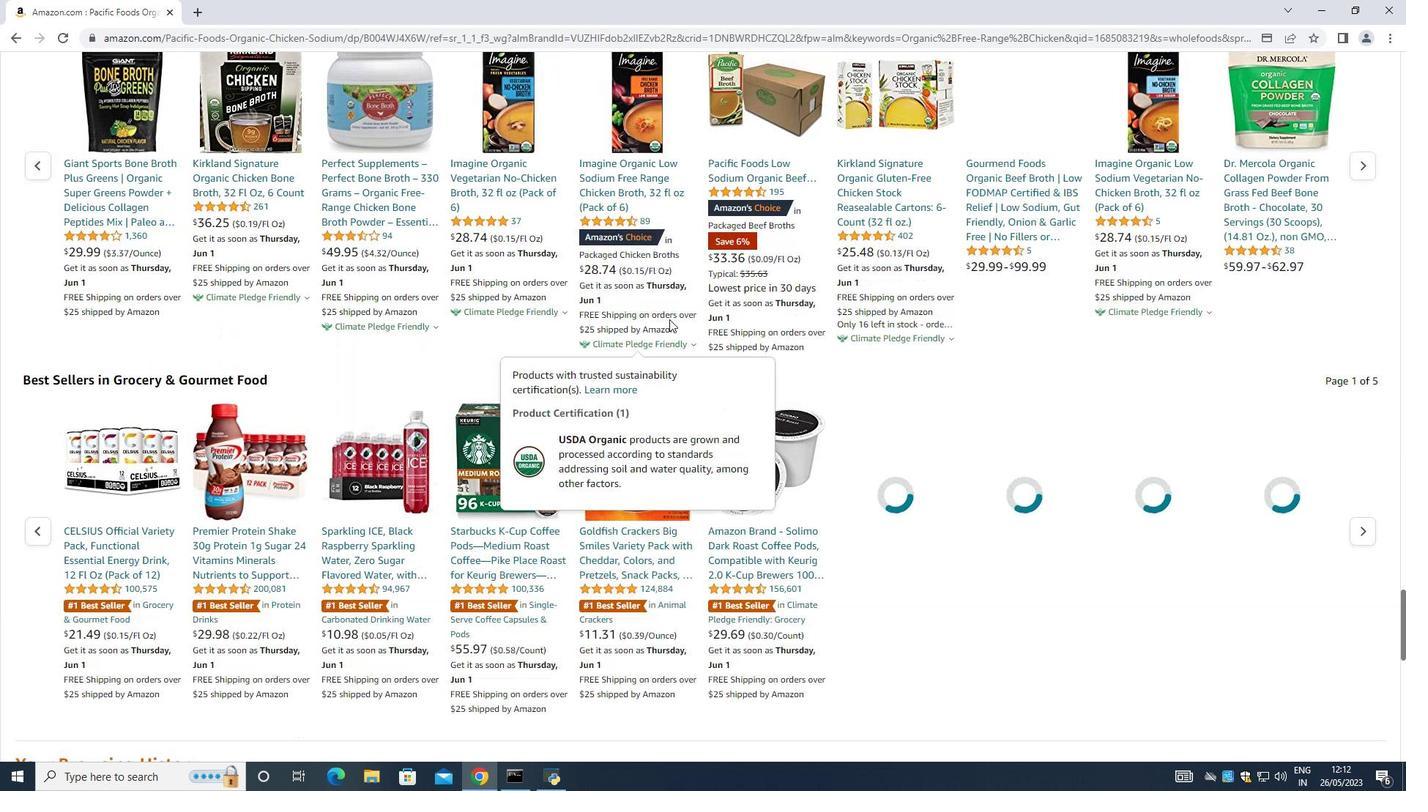 
Action: Mouse scrolled (668, 320) with delta (0, 0)
Screenshot: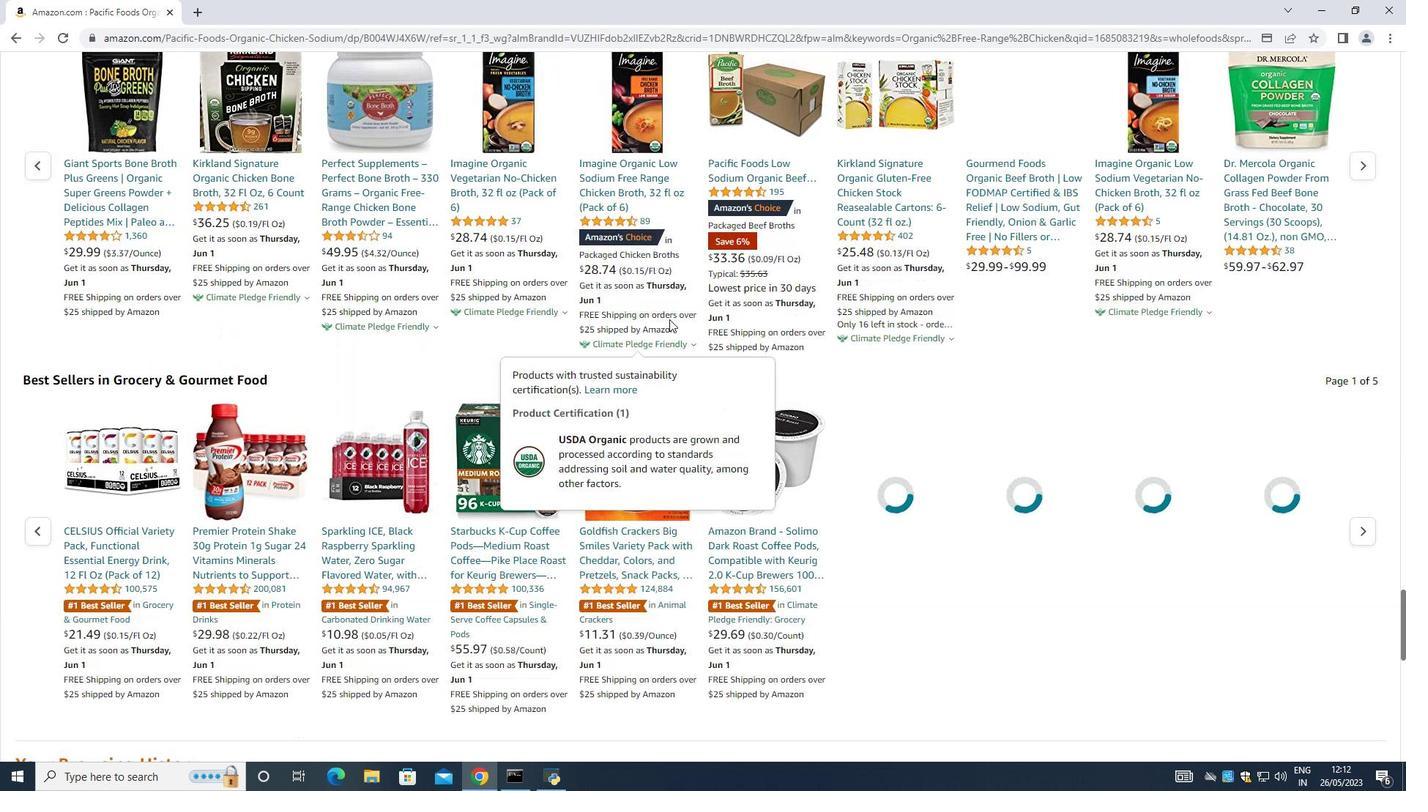 
Action: Mouse scrolled (668, 320) with delta (0, 0)
Screenshot: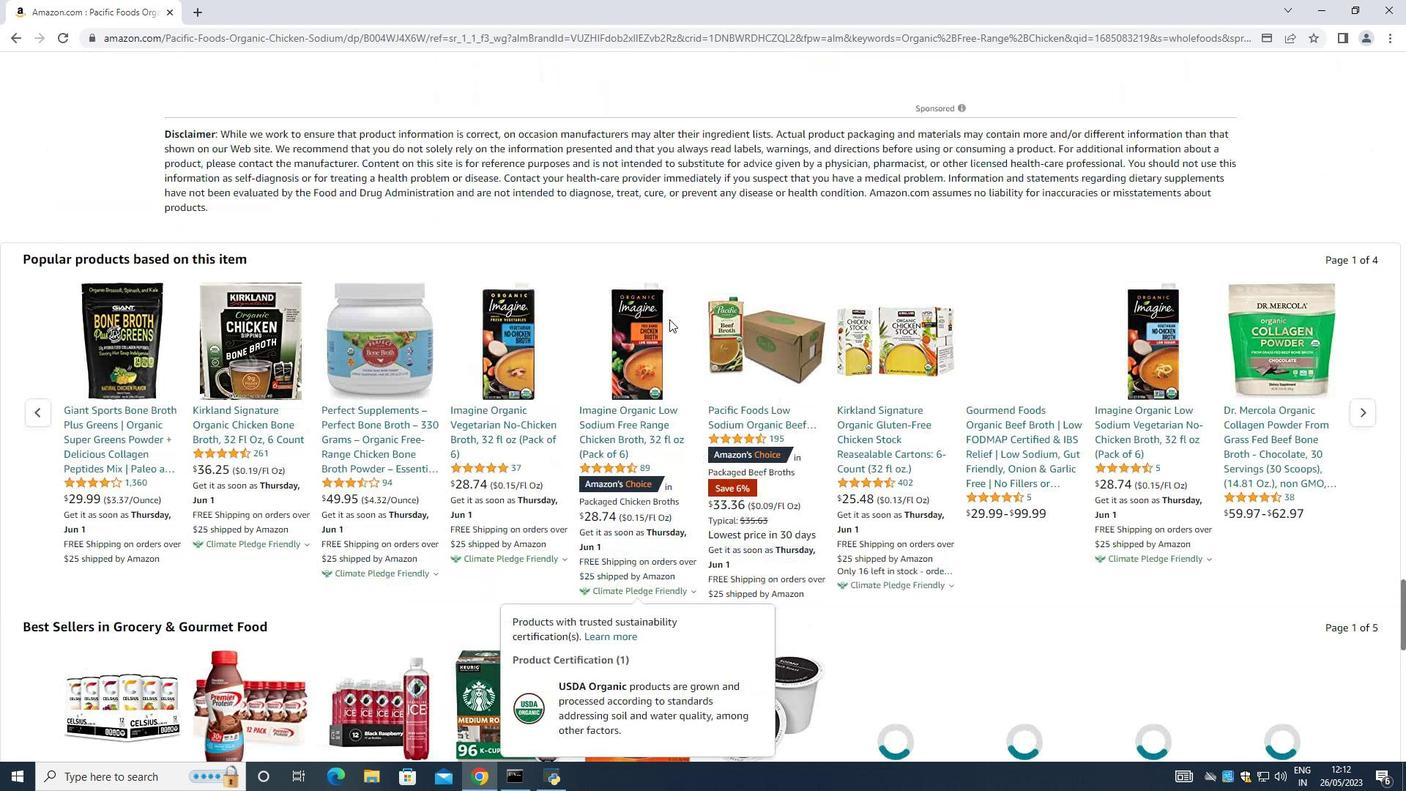 
Action: Mouse scrolled (668, 320) with delta (0, 0)
Screenshot: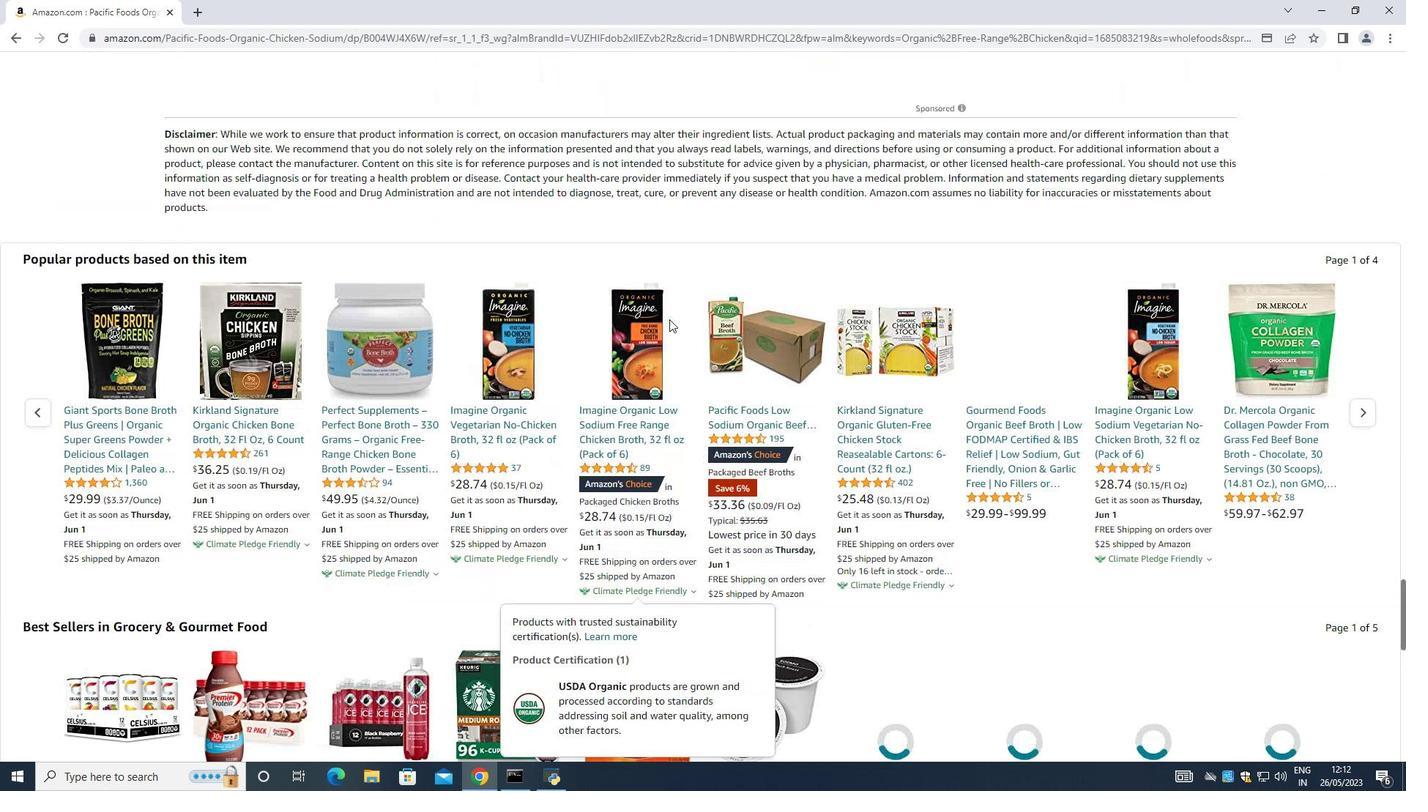 
Action: Mouse scrolled (668, 320) with delta (0, 0)
Screenshot: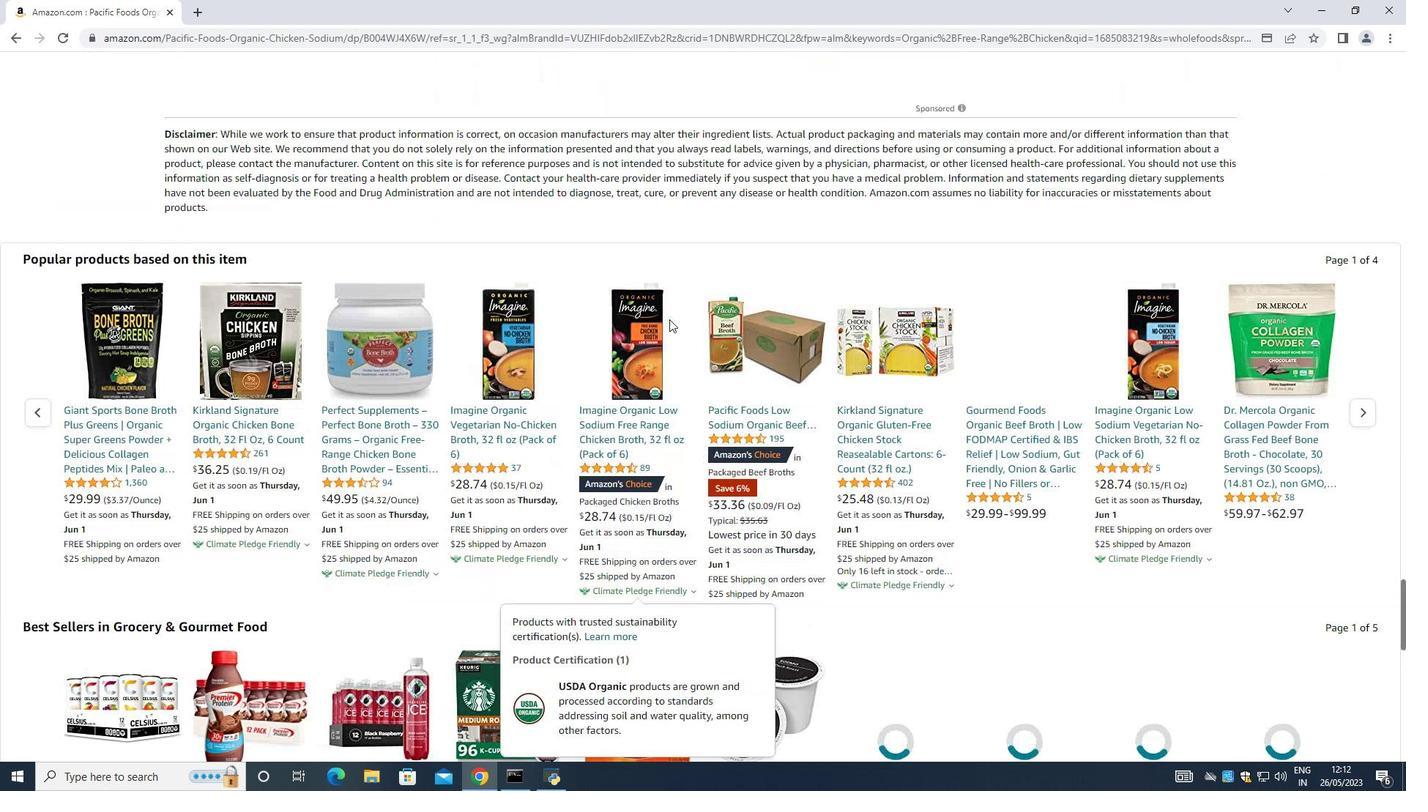 
Action: Mouse scrolled (668, 320) with delta (0, 0)
Screenshot: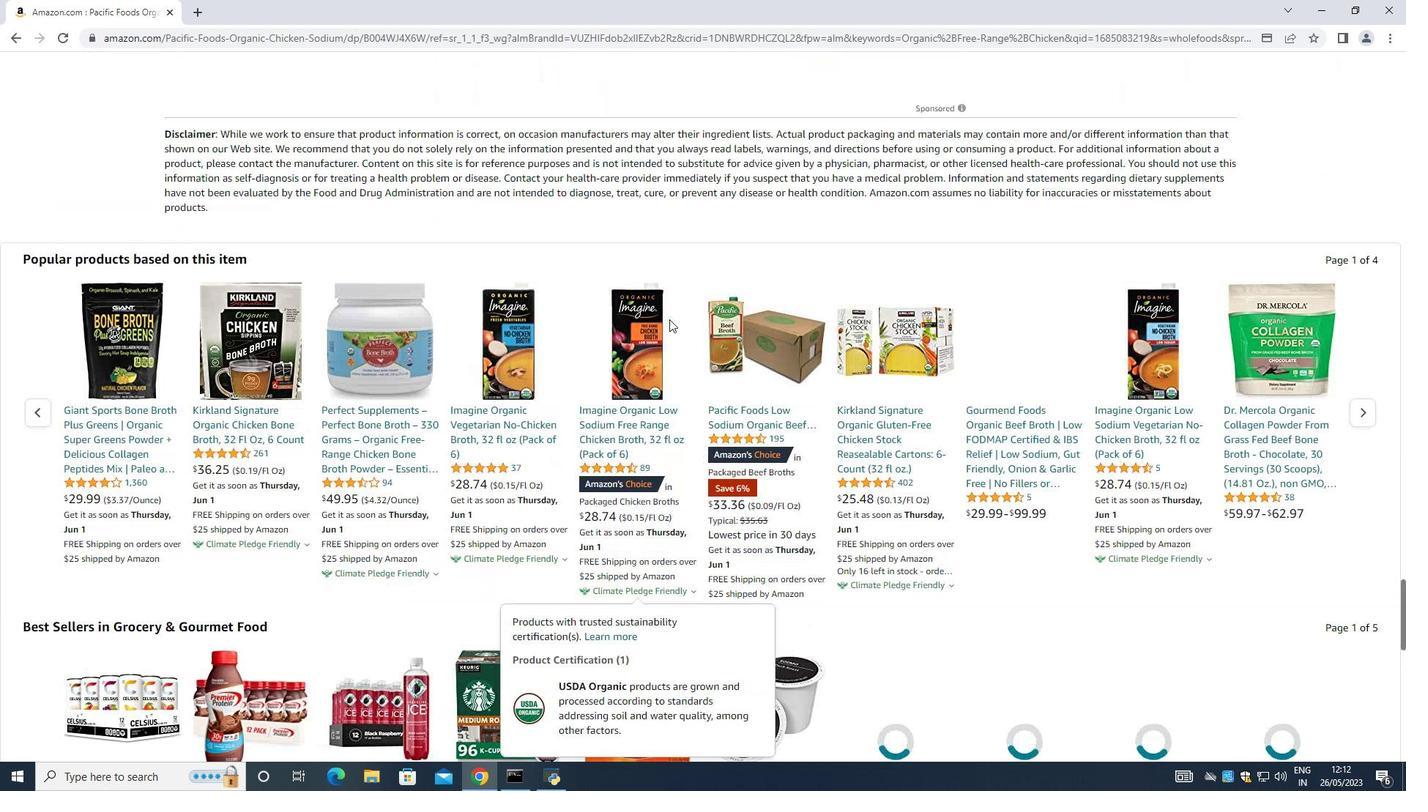 
Action: Mouse moved to (666, 318)
Screenshot: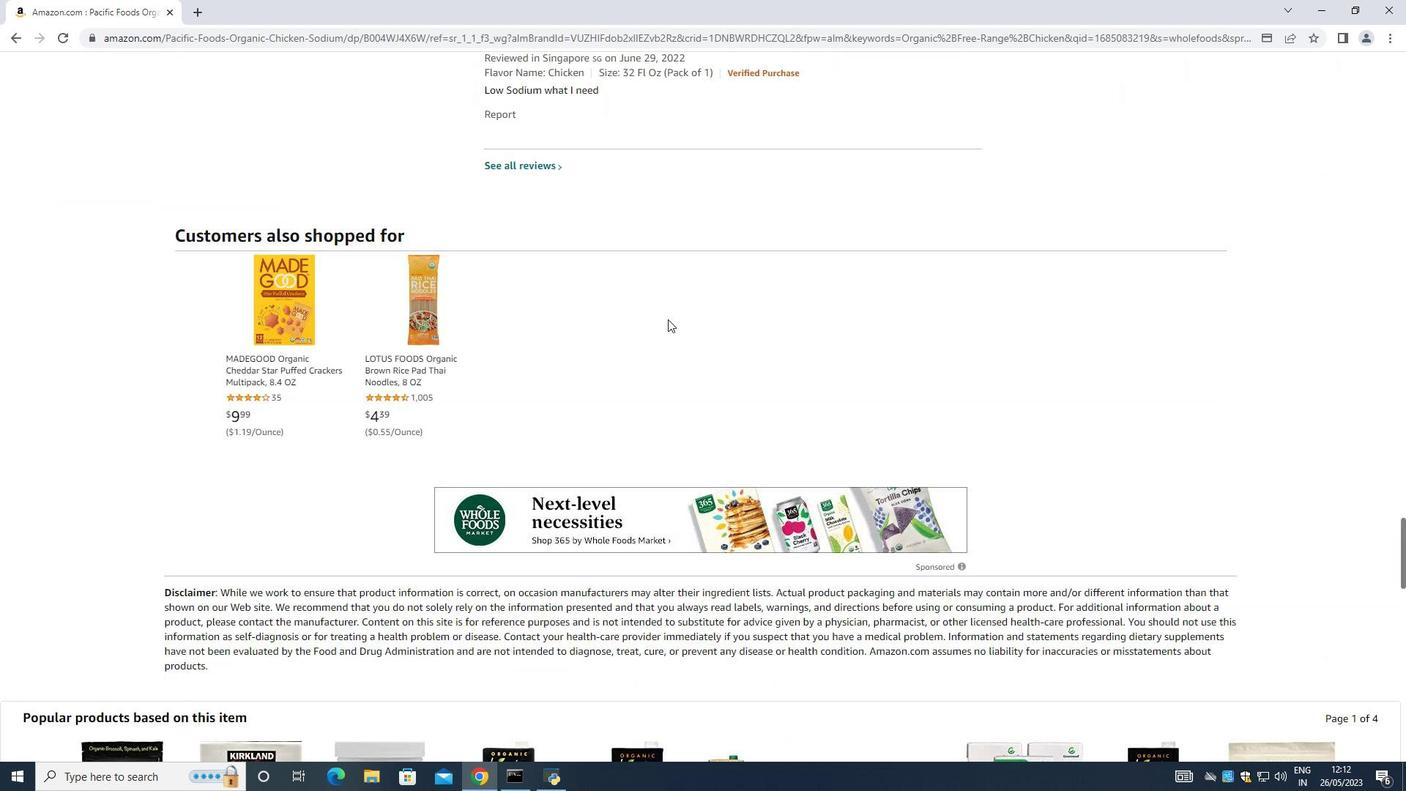 
Action: Mouse scrolled (667, 319) with delta (0, 0)
Screenshot: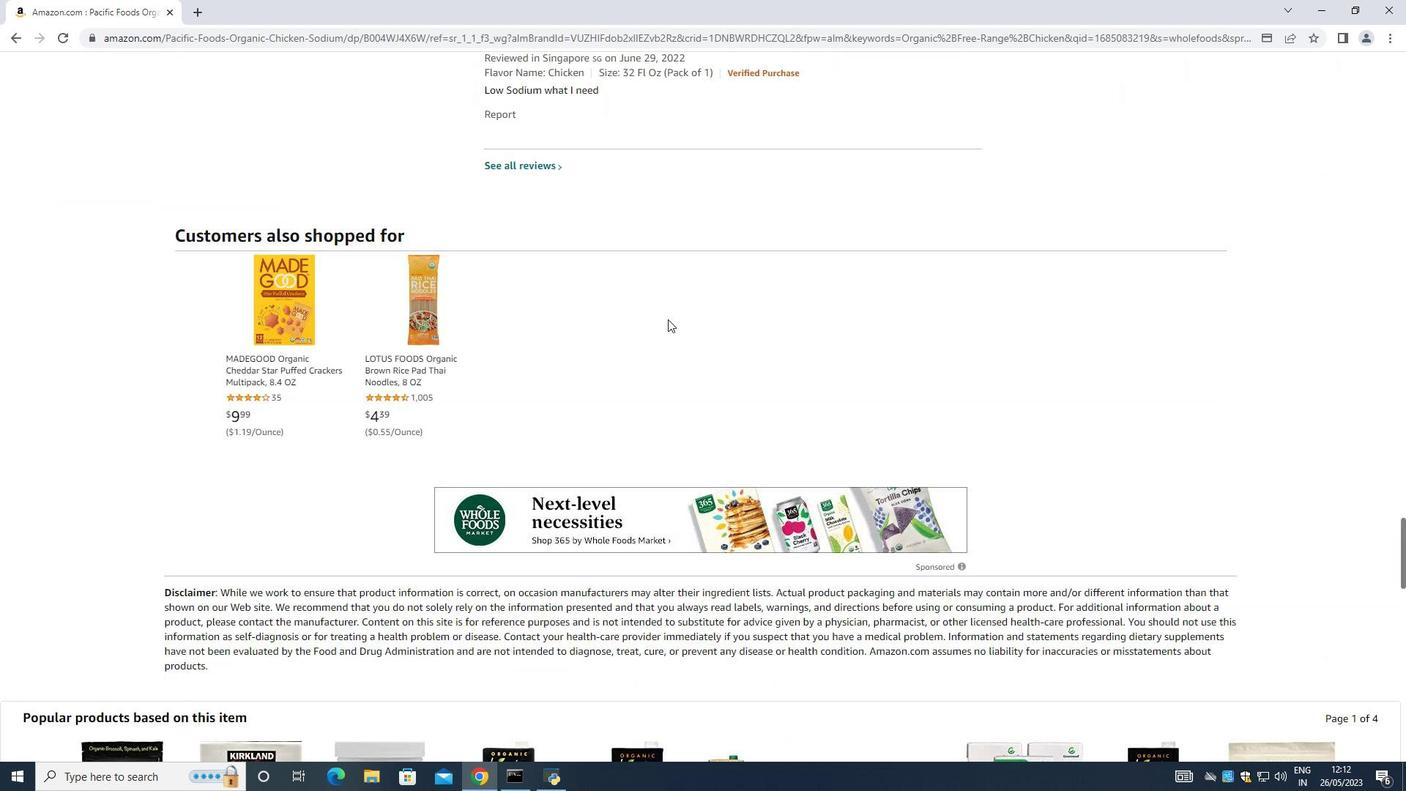 
Action: Mouse scrolled (667, 319) with delta (0, 0)
Screenshot: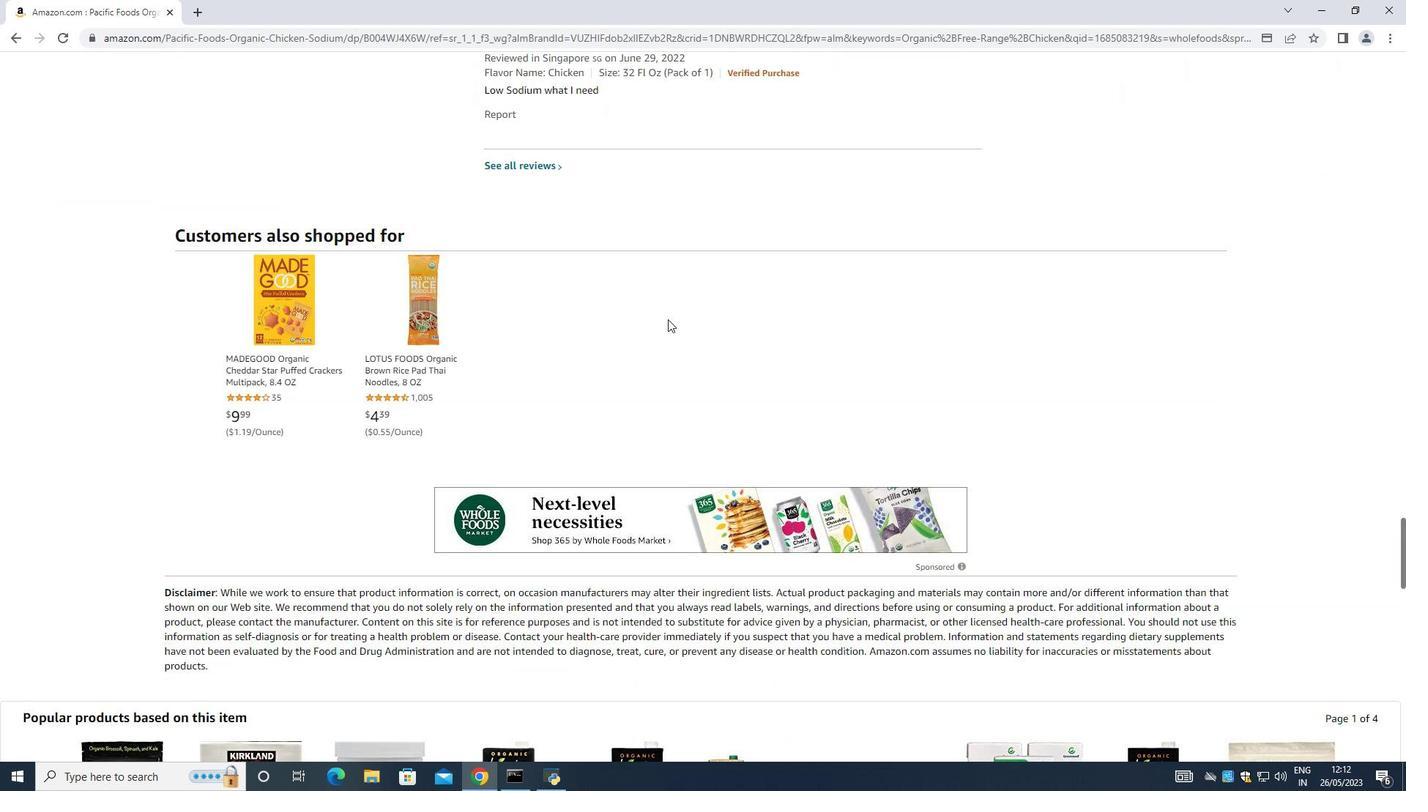 
Action: Mouse scrolled (667, 319) with delta (0, 0)
Screenshot: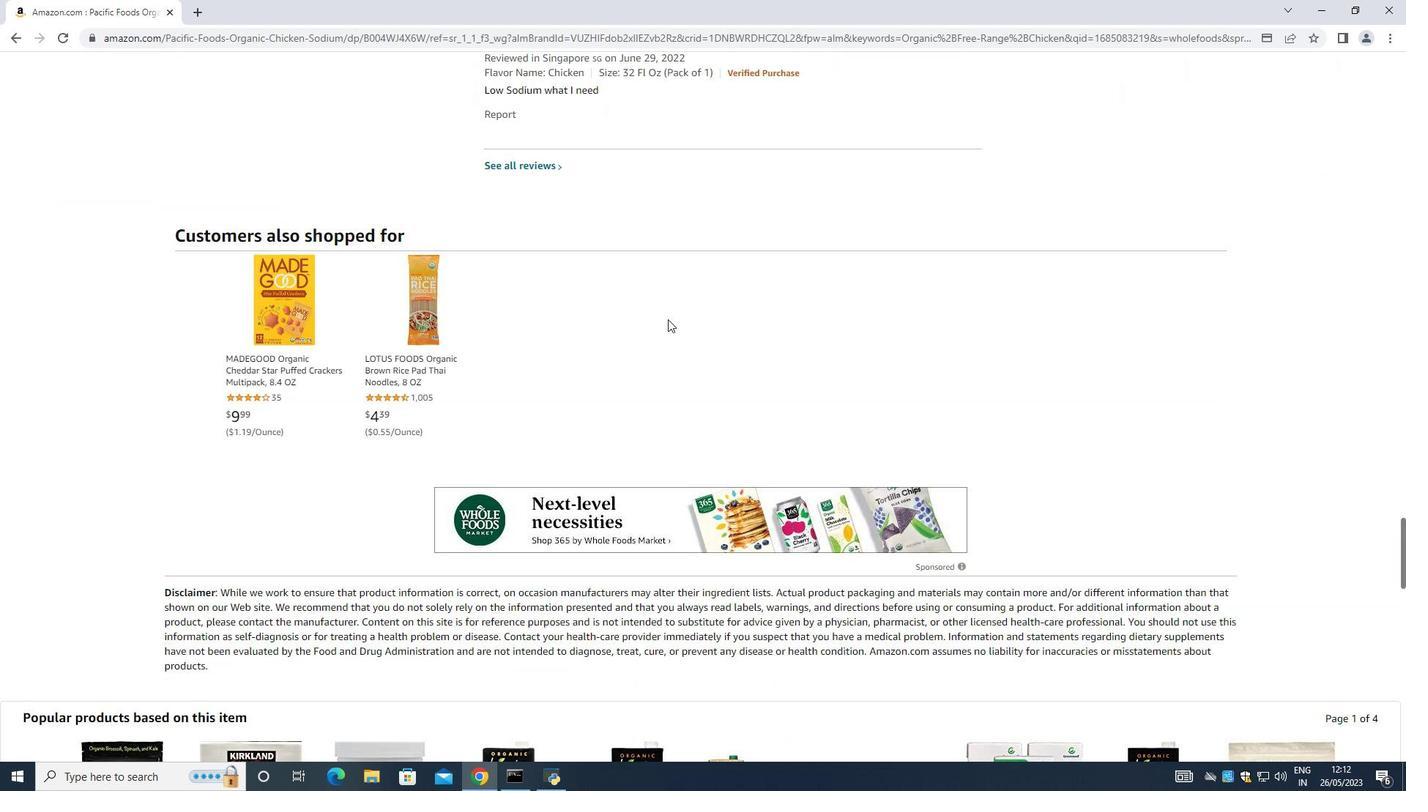 
Action: Mouse scrolled (667, 319) with delta (0, 0)
Screenshot: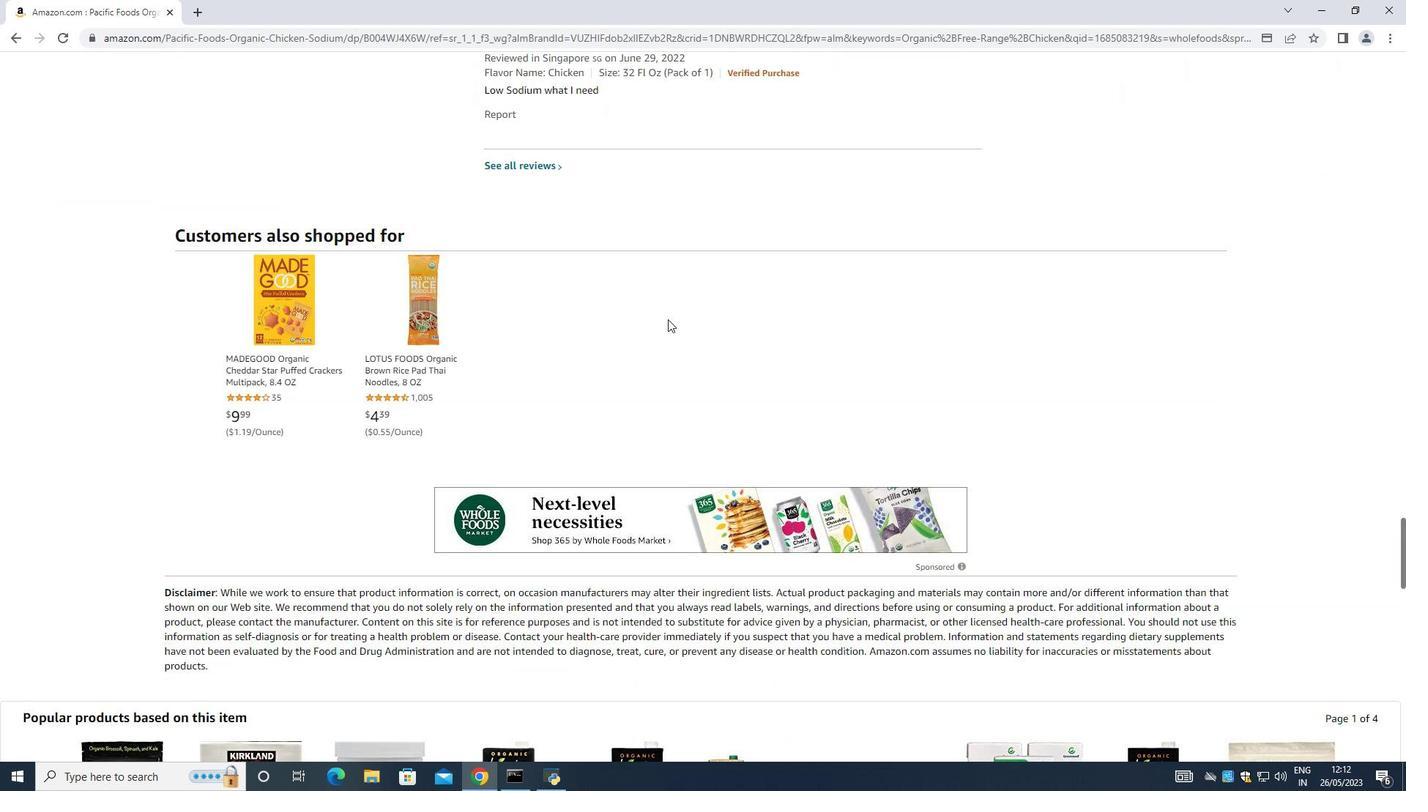 
Action: Mouse scrolled (667, 319) with delta (0, 0)
Screenshot: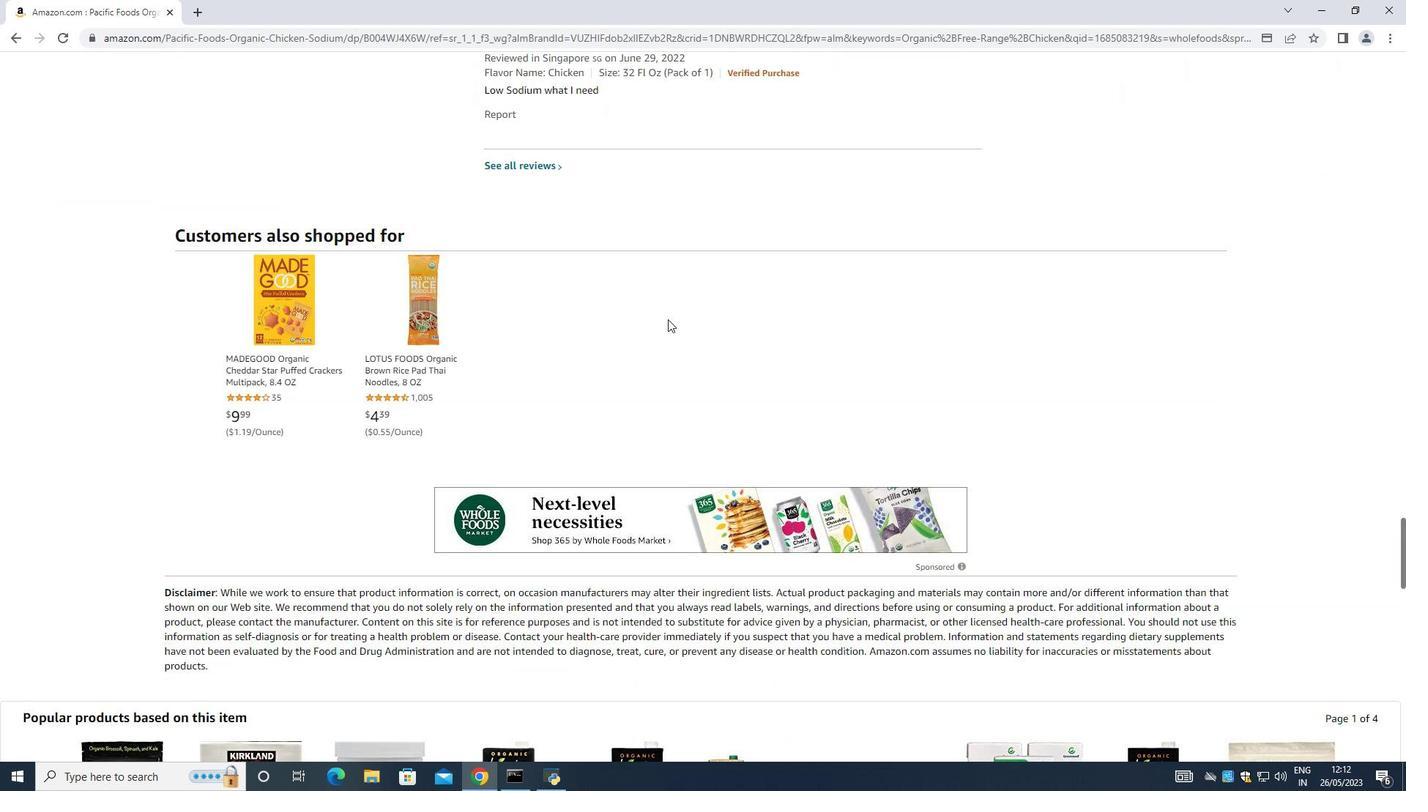 
Action: Mouse moved to (665, 317)
Screenshot: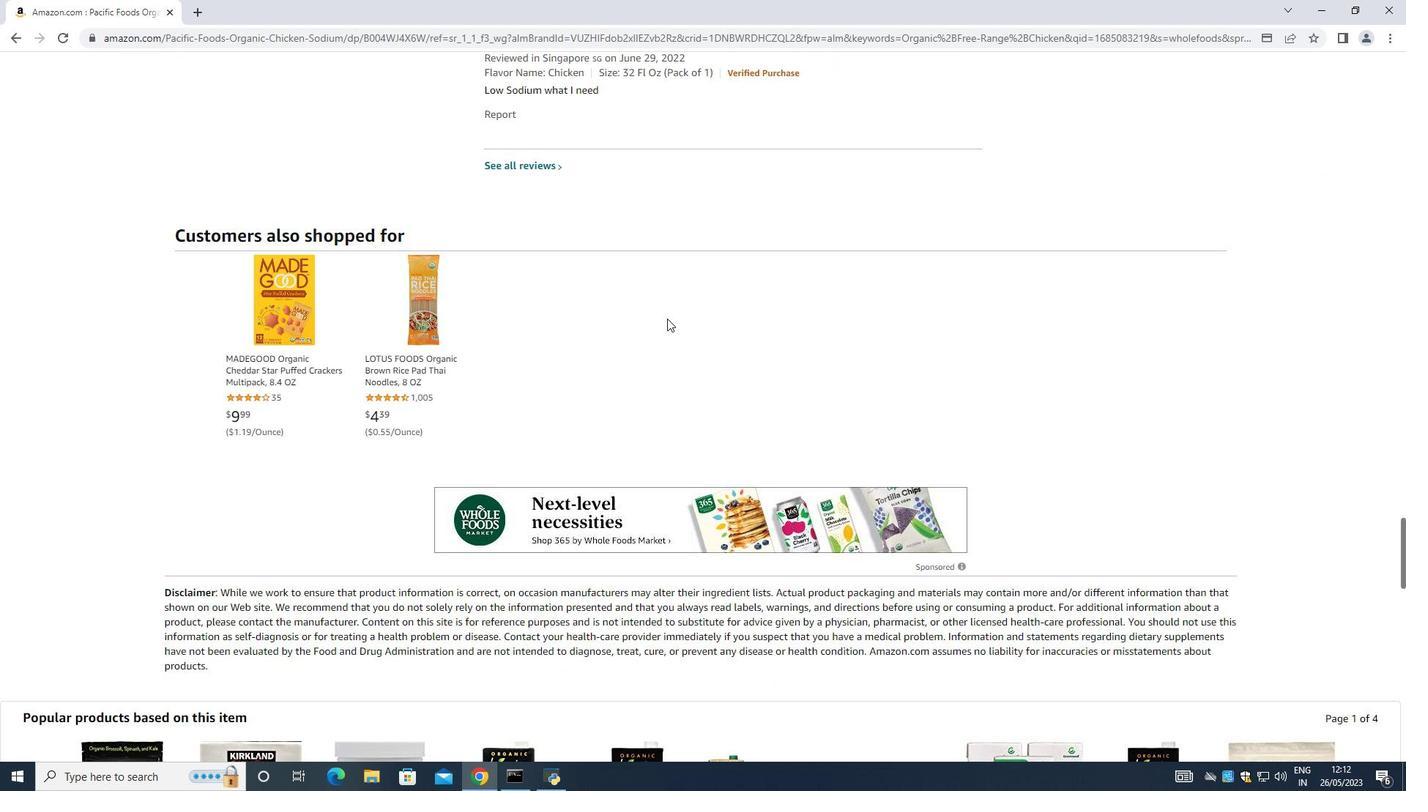 
Action: Mouse scrolled (665, 318) with delta (0, 0)
Screenshot: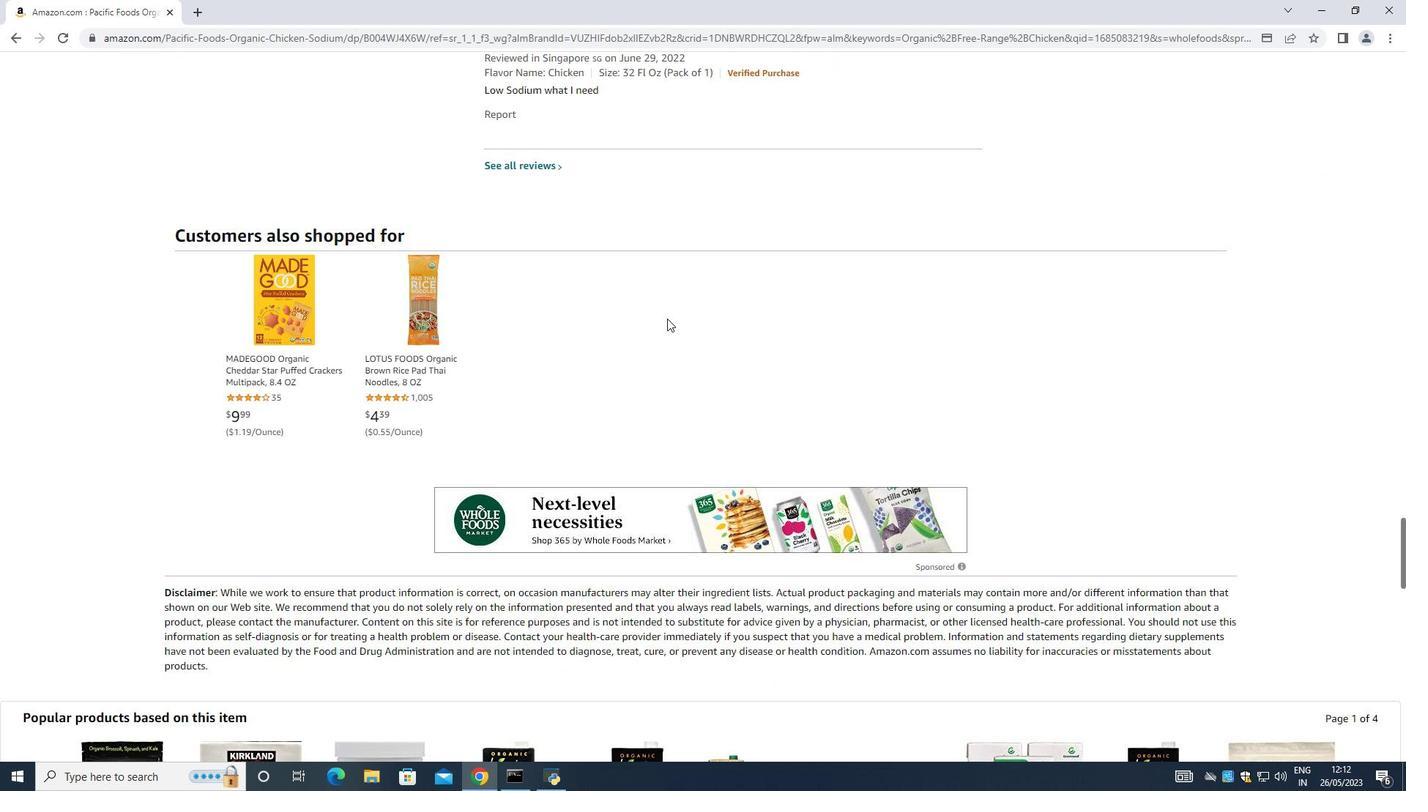 
Action: Mouse scrolled (665, 318) with delta (0, 0)
Screenshot: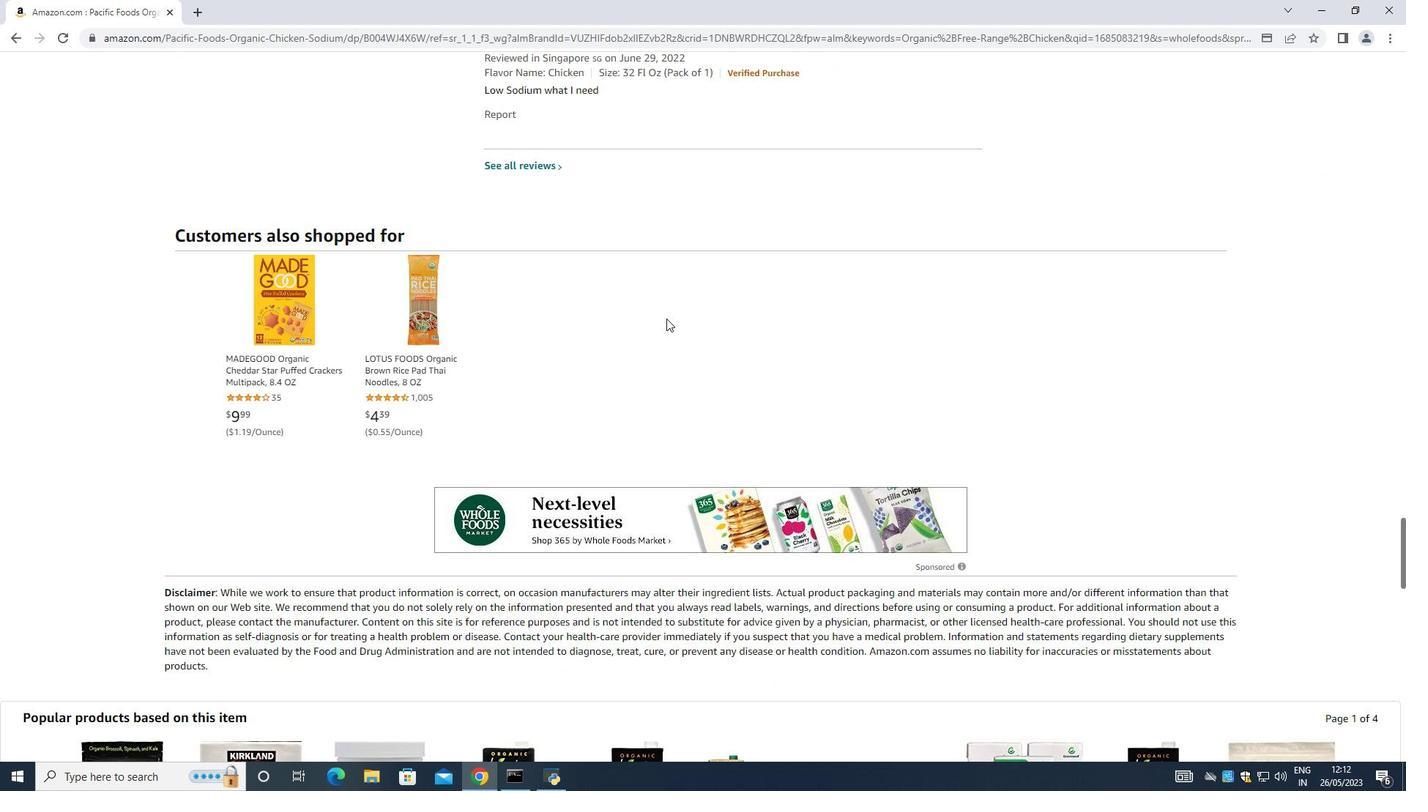 
Action: Mouse scrolled (665, 318) with delta (0, 0)
Screenshot: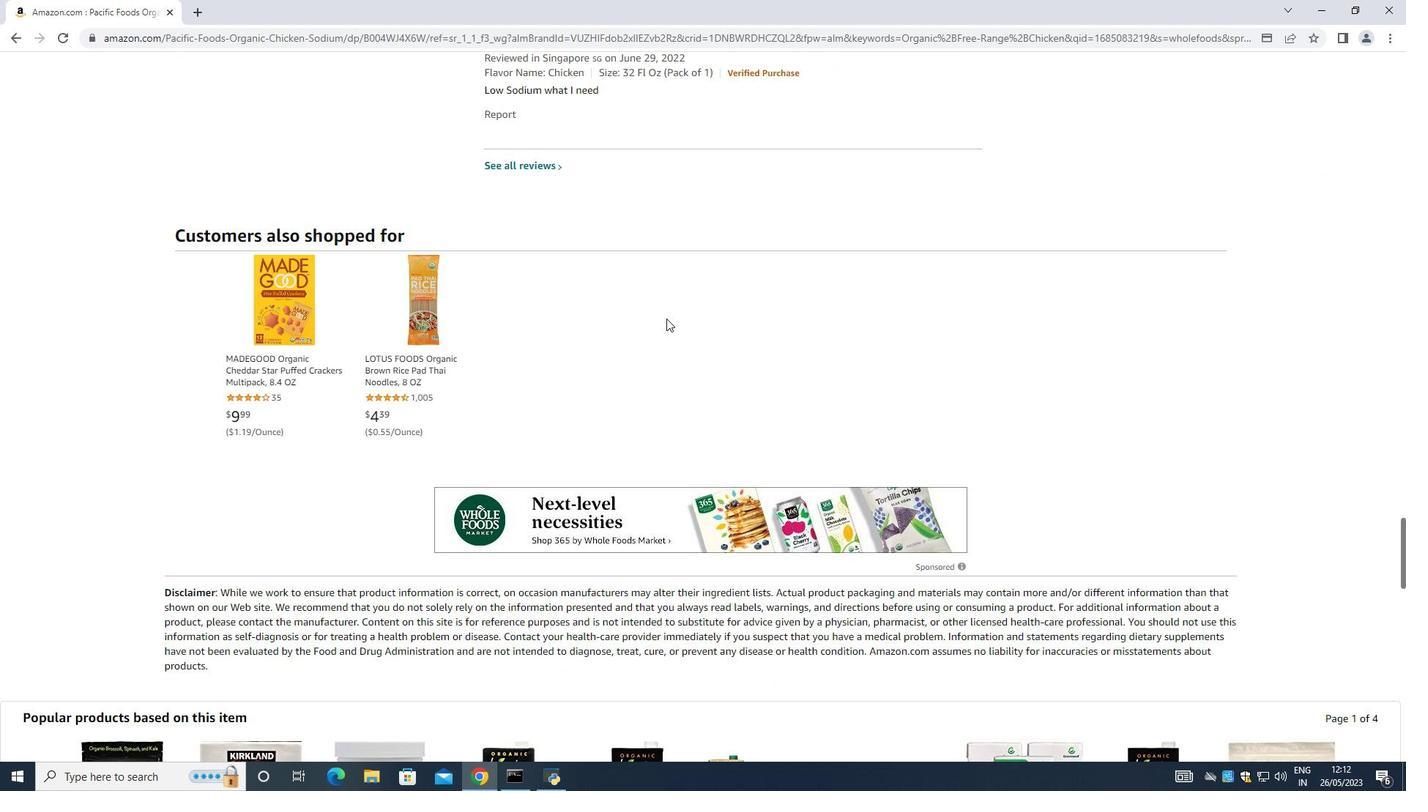 
Action: Mouse scrolled (665, 318) with delta (0, 0)
Screenshot: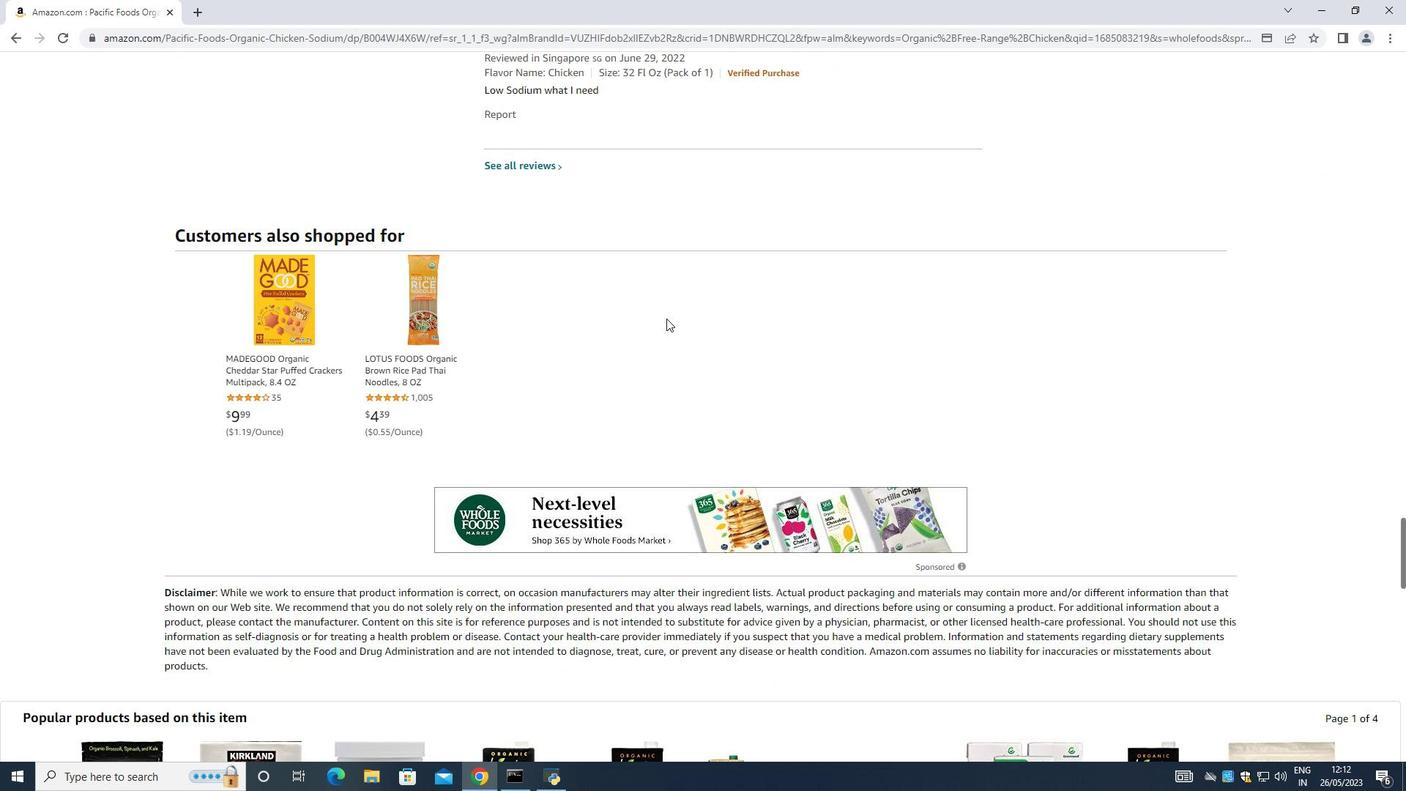 
Action: Mouse scrolled (665, 318) with delta (0, 0)
Screenshot: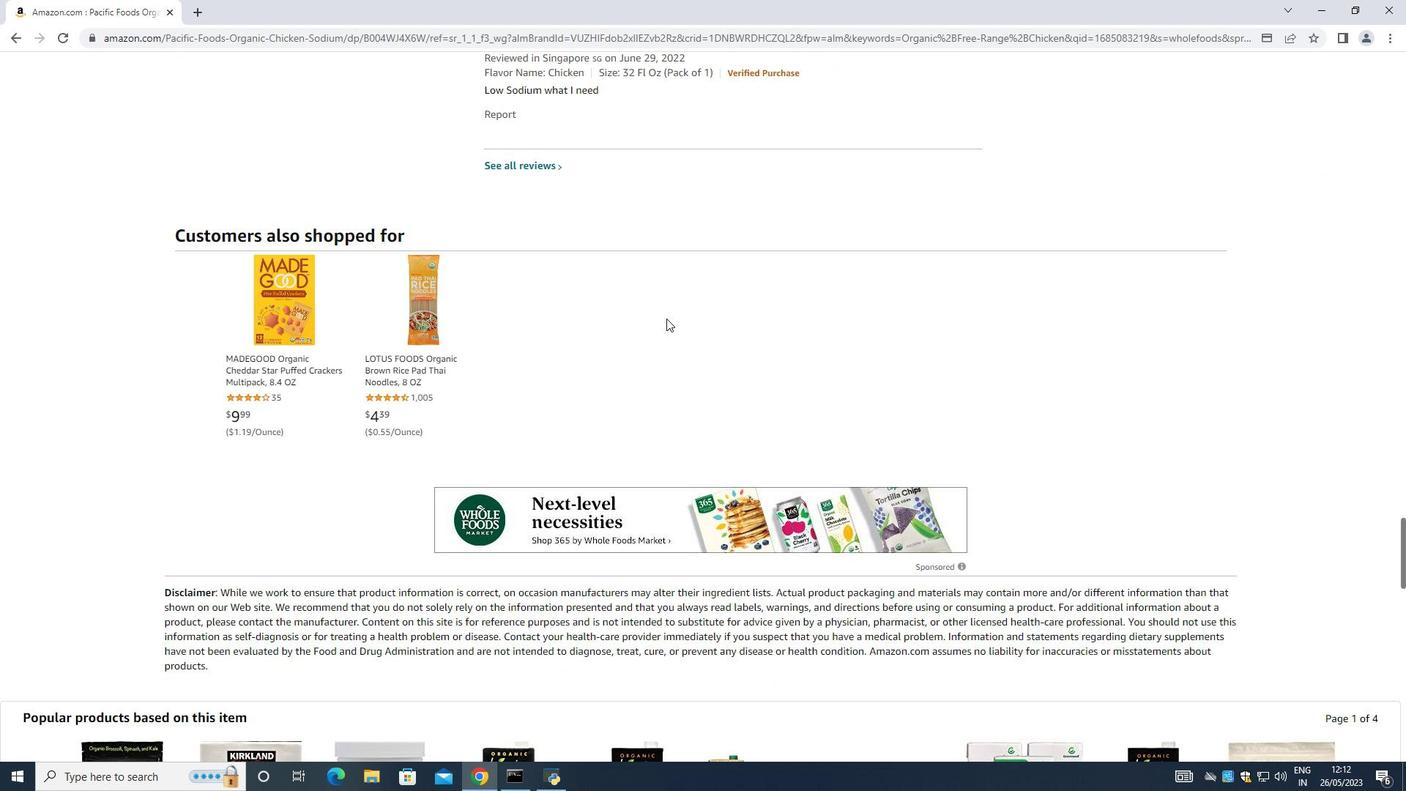 
Action: Mouse scrolled (665, 318) with delta (0, 0)
Screenshot: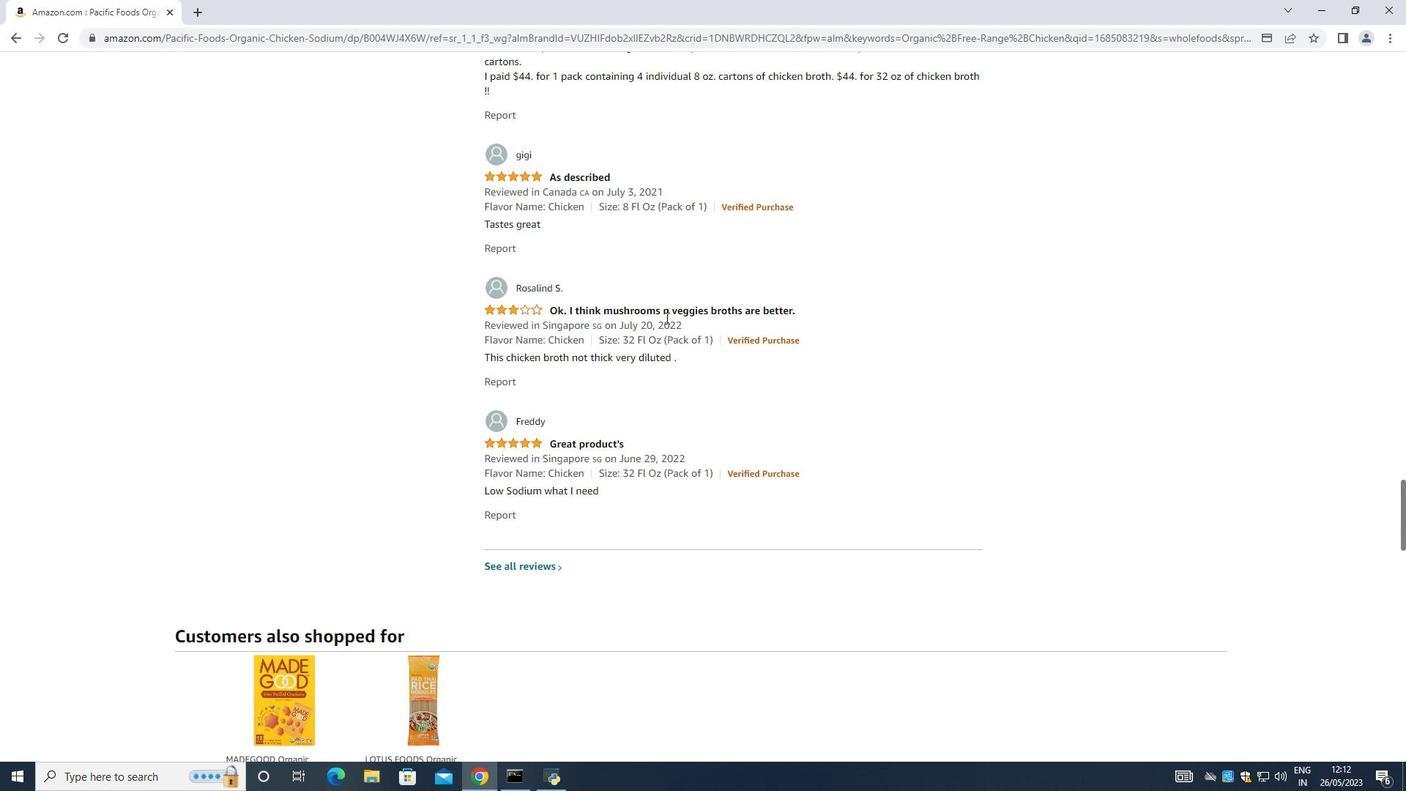 
Action: Mouse scrolled (665, 318) with delta (0, 0)
Screenshot: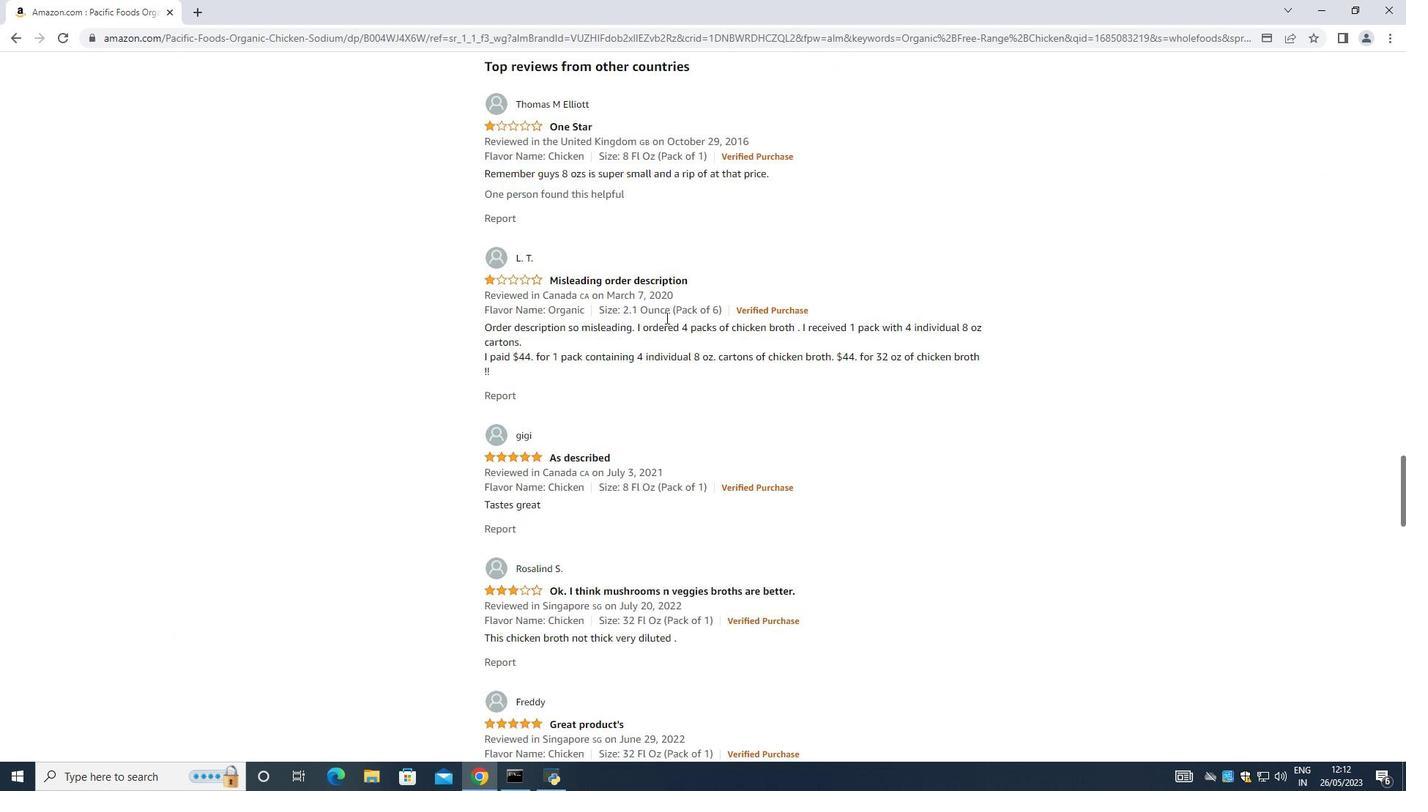 
Action: Mouse scrolled (665, 318) with delta (0, 0)
Screenshot: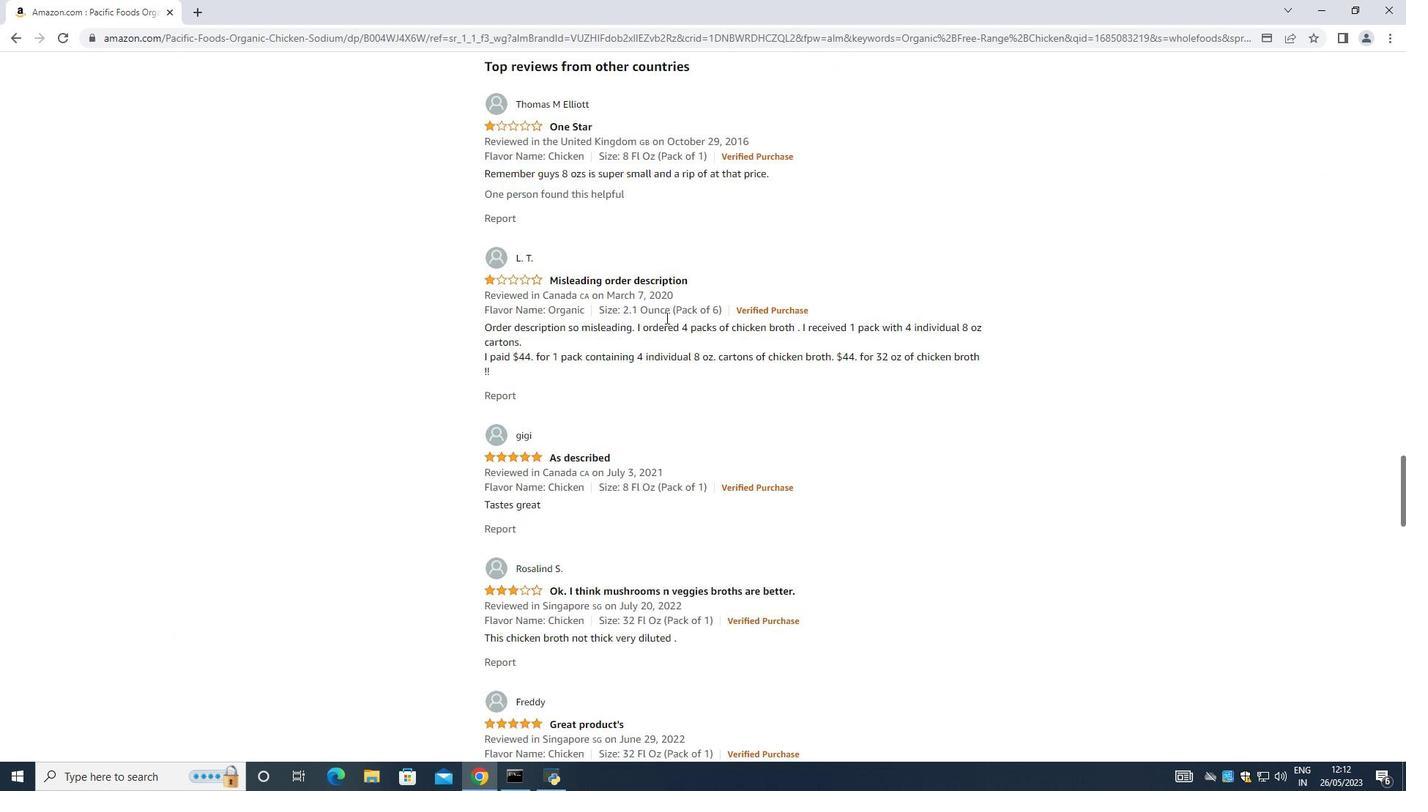 
Action: Mouse scrolled (665, 318) with delta (0, 0)
Screenshot: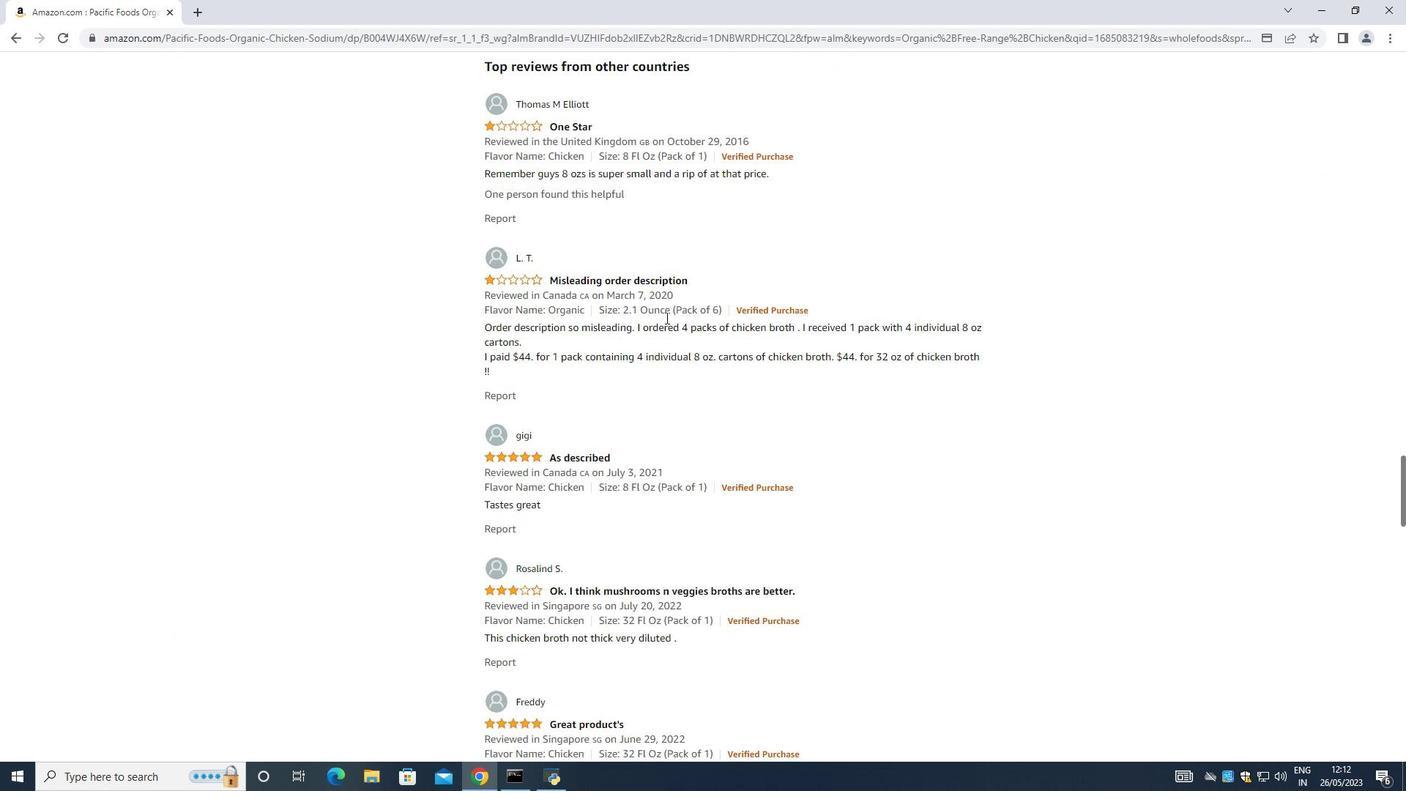 
Action: Mouse scrolled (665, 318) with delta (0, 0)
Screenshot: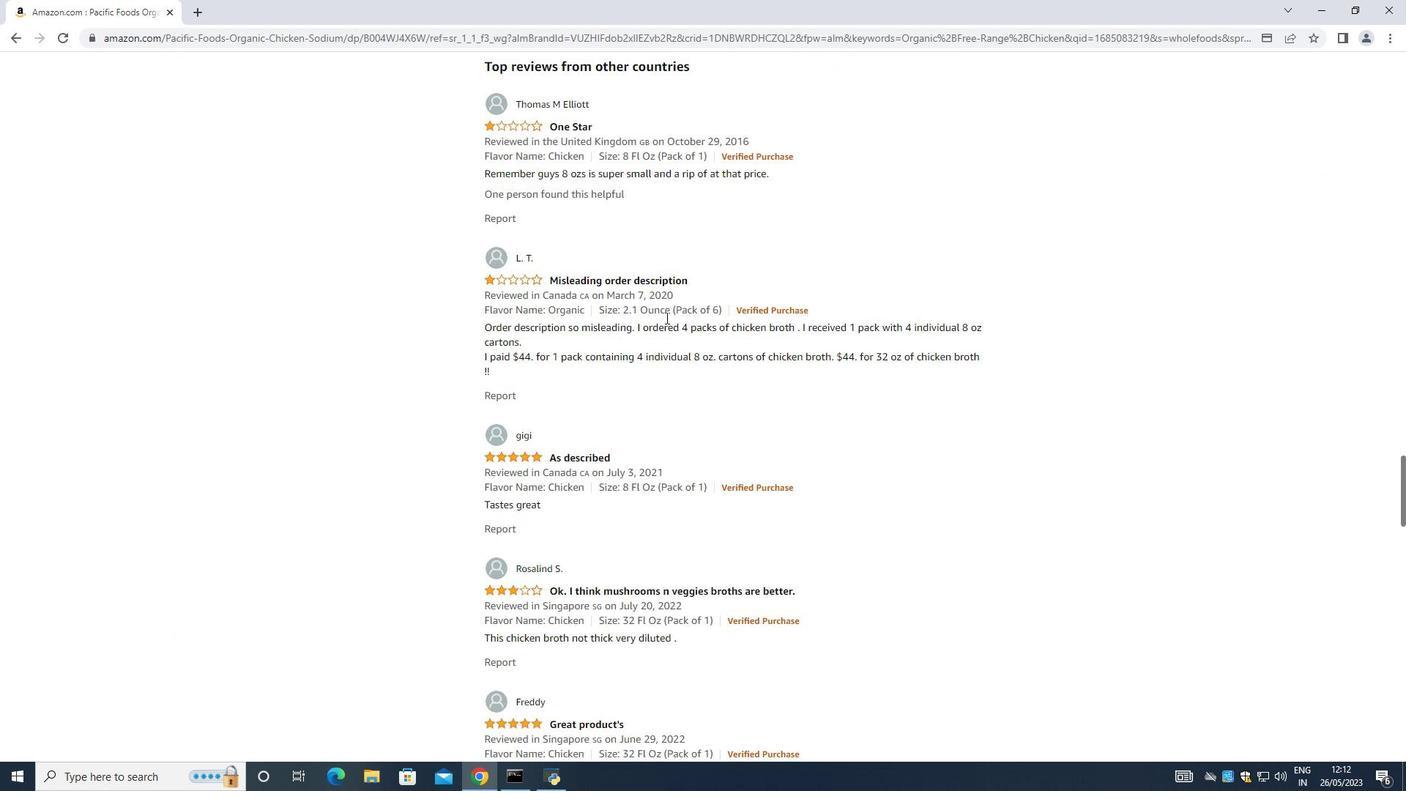 
Action: Mouse scrolled (665, 318) with delta (0, 0)
Screenshot: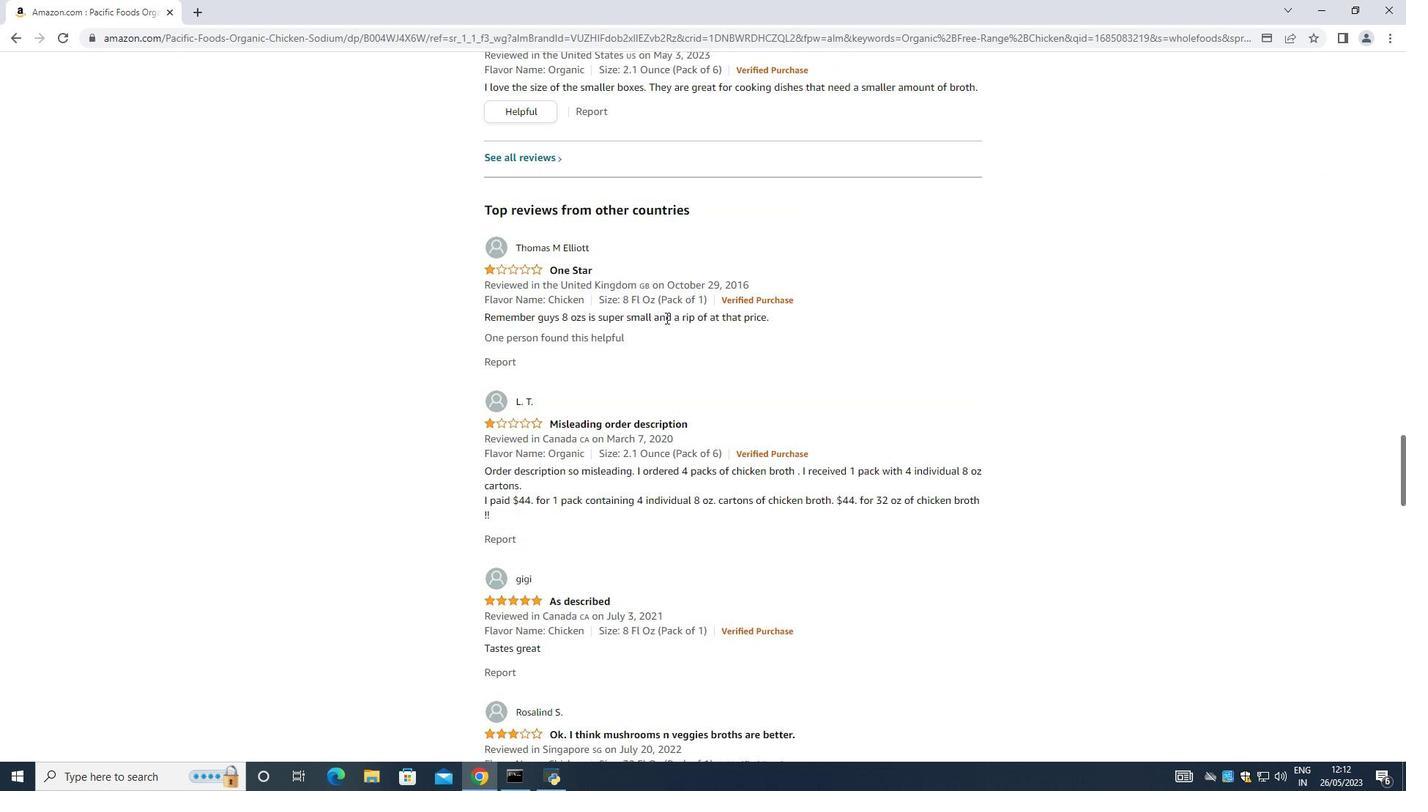 
Action: Mouse scrolled (665, 318) with delta (0, 0)
Screenshot: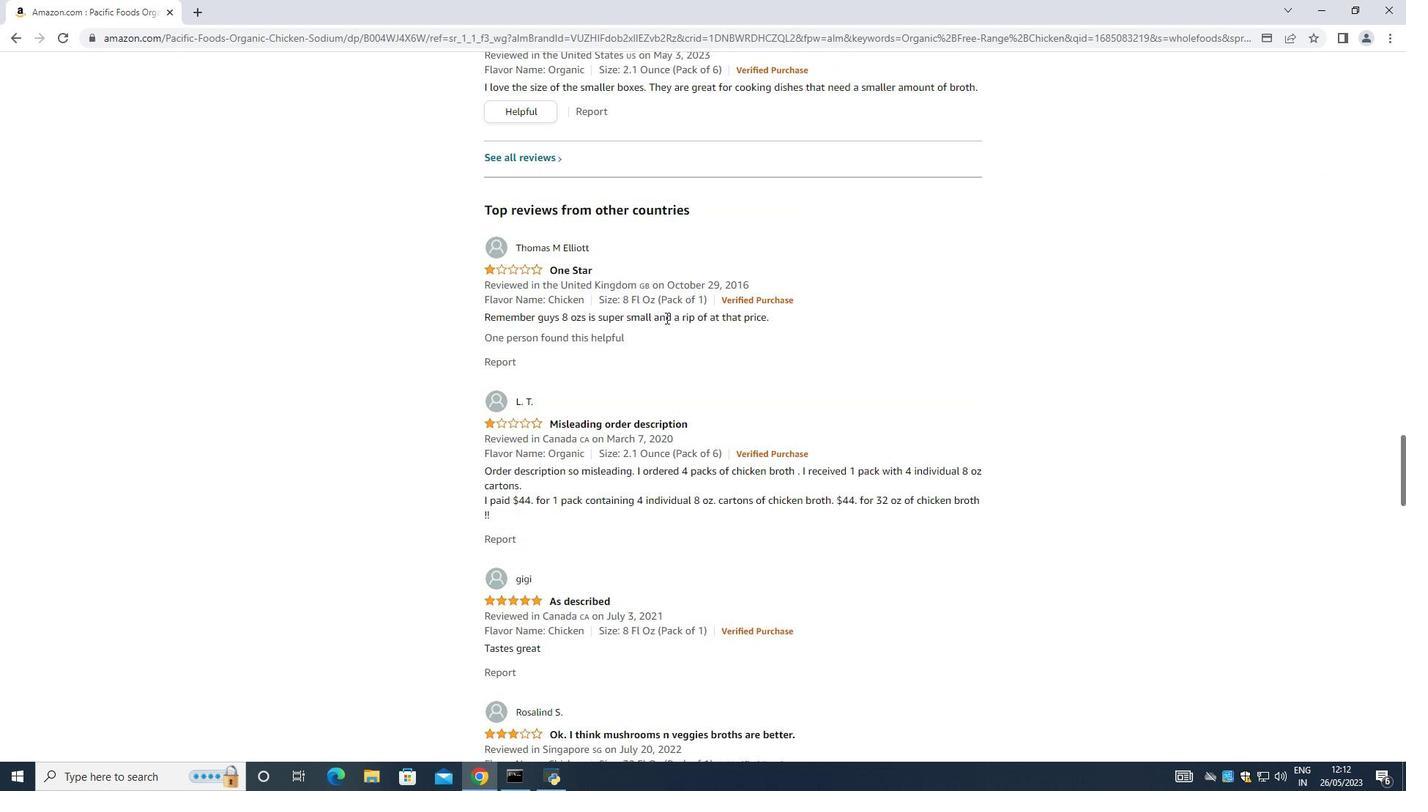 
Action: Mouse scrolled (665, 318) with delta (0, 0)
Screenshot: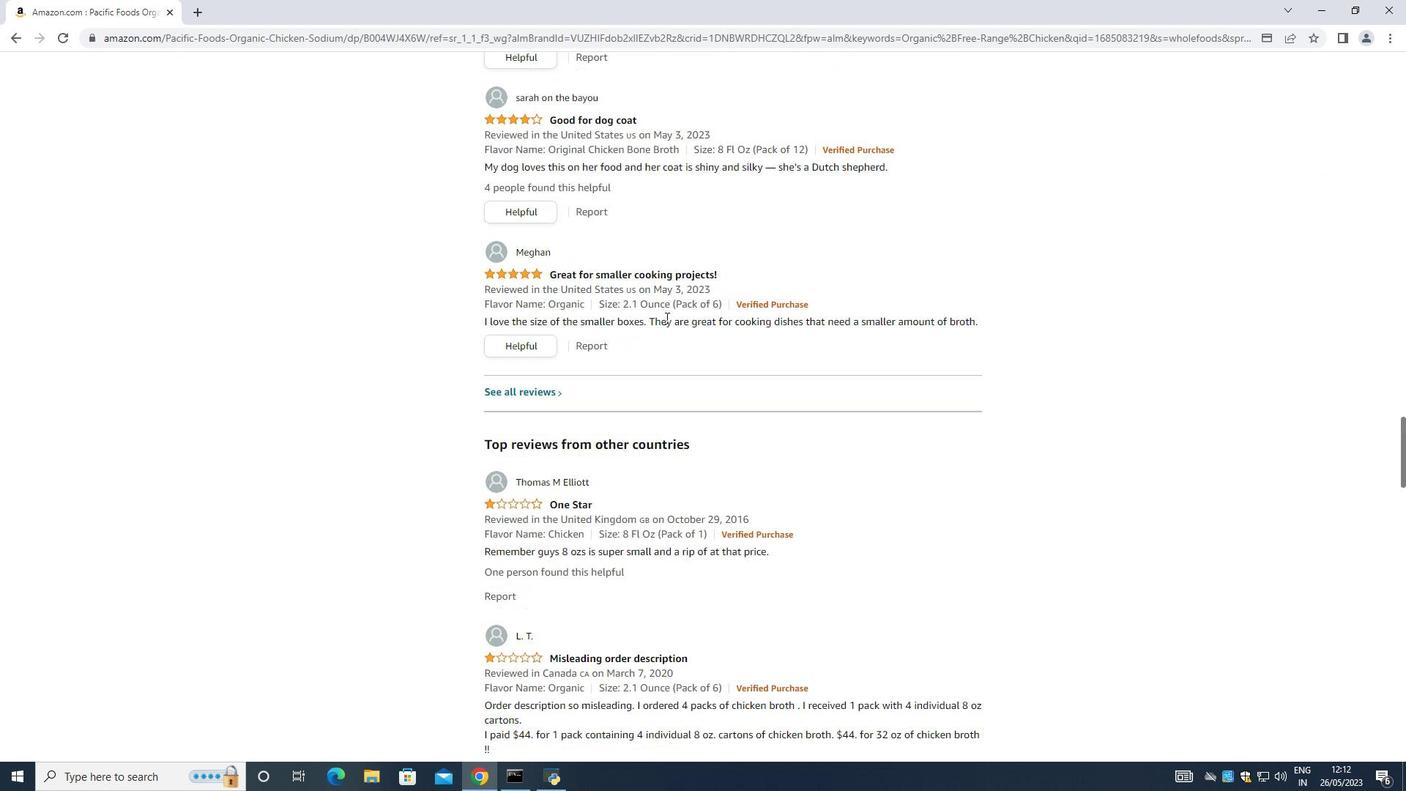 
Action: Mouse scrolled (665, 318) with delta (0, 0)
Screenshot: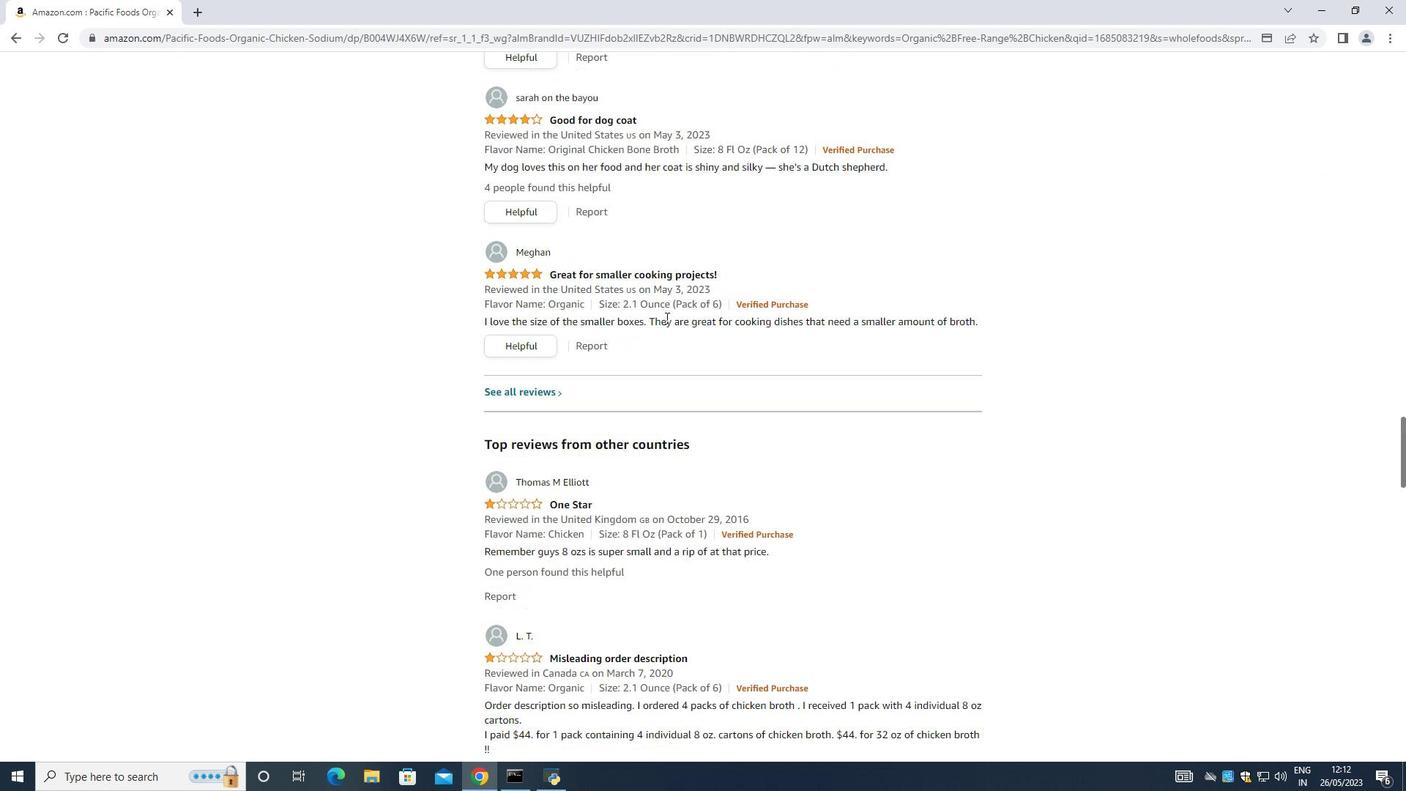 
Action: Mouse scrolled (665, 318) with delta (0, 0)
Screenshot: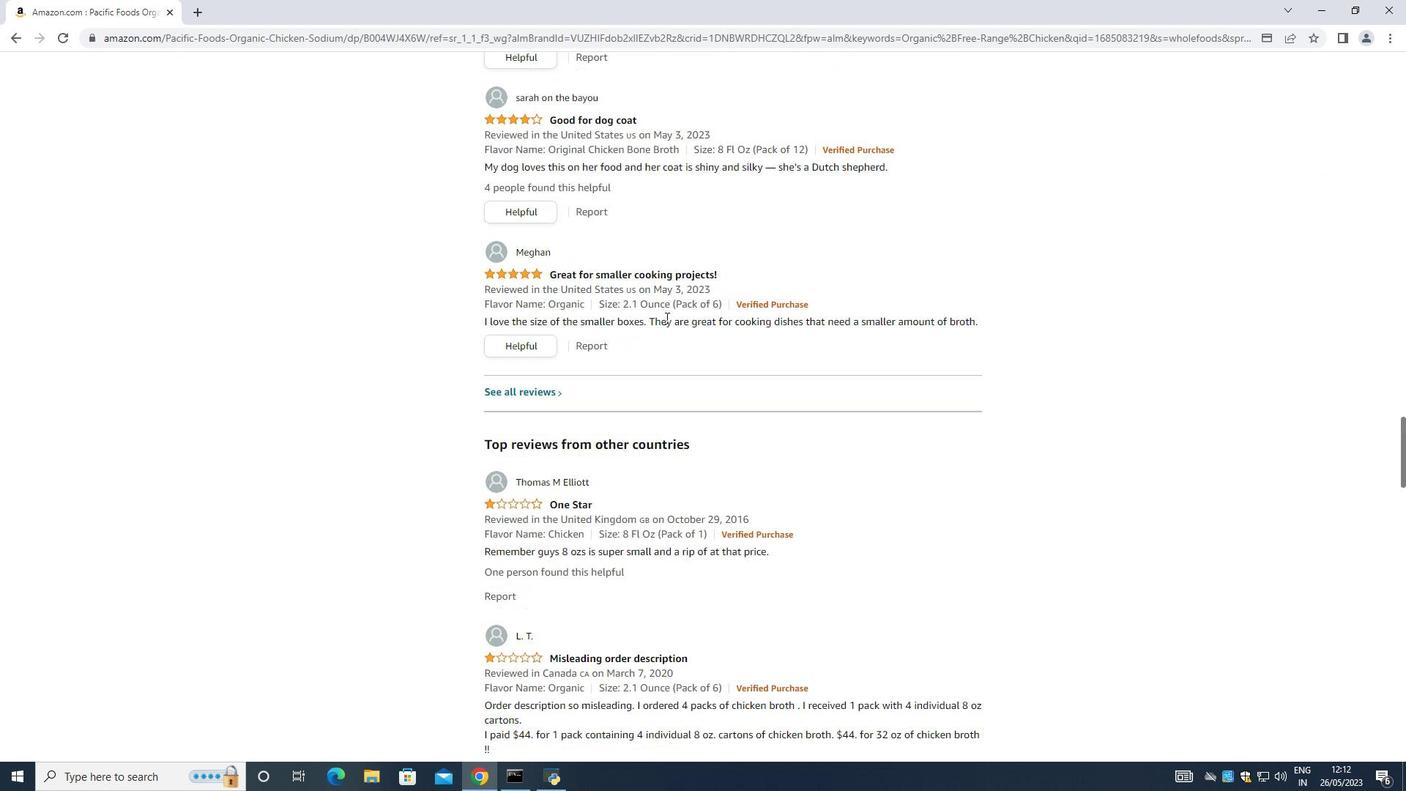 
Action: Mouse scrolled (665, 318) with delta (0, 0)
Screenshot: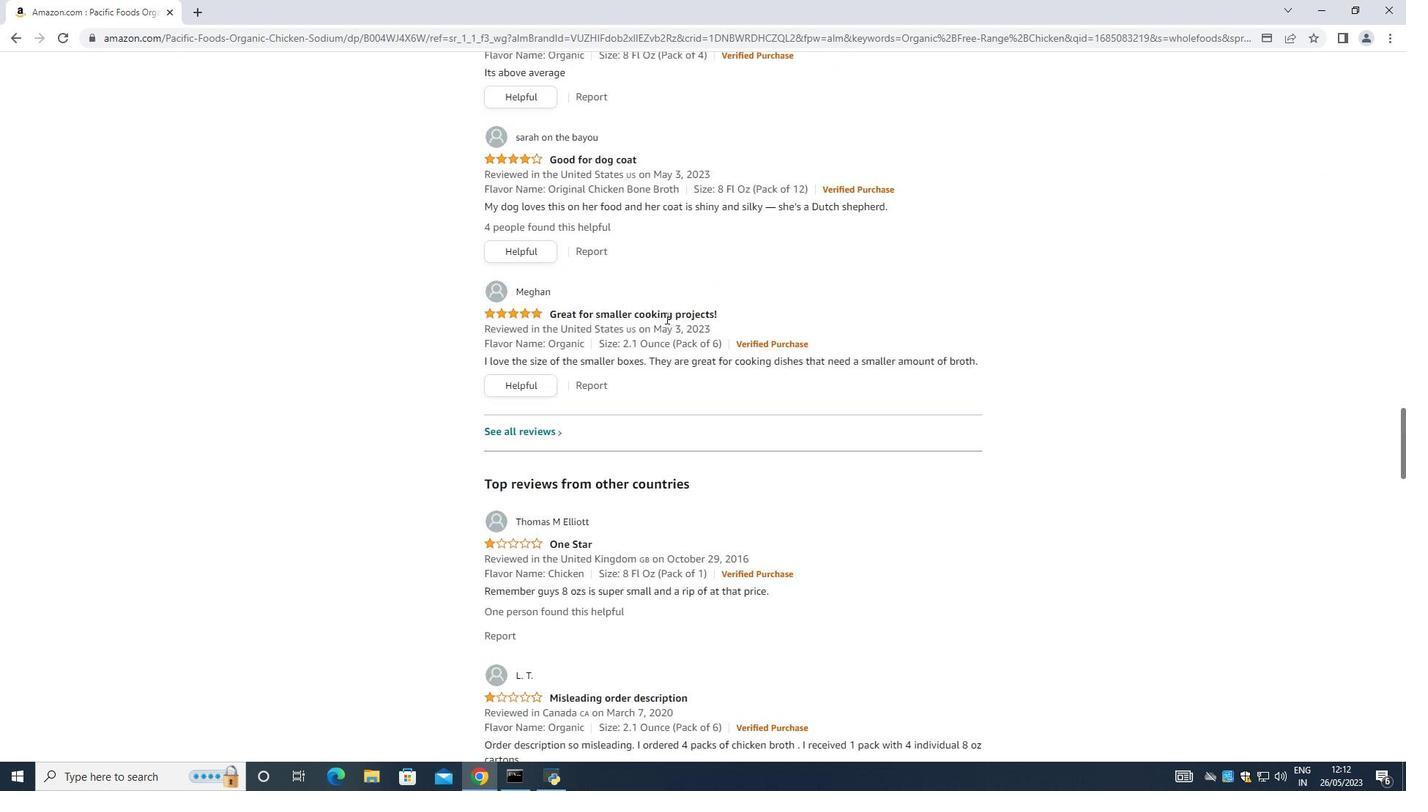 
Action: Mouse moved to (665, 317)
Screenshot: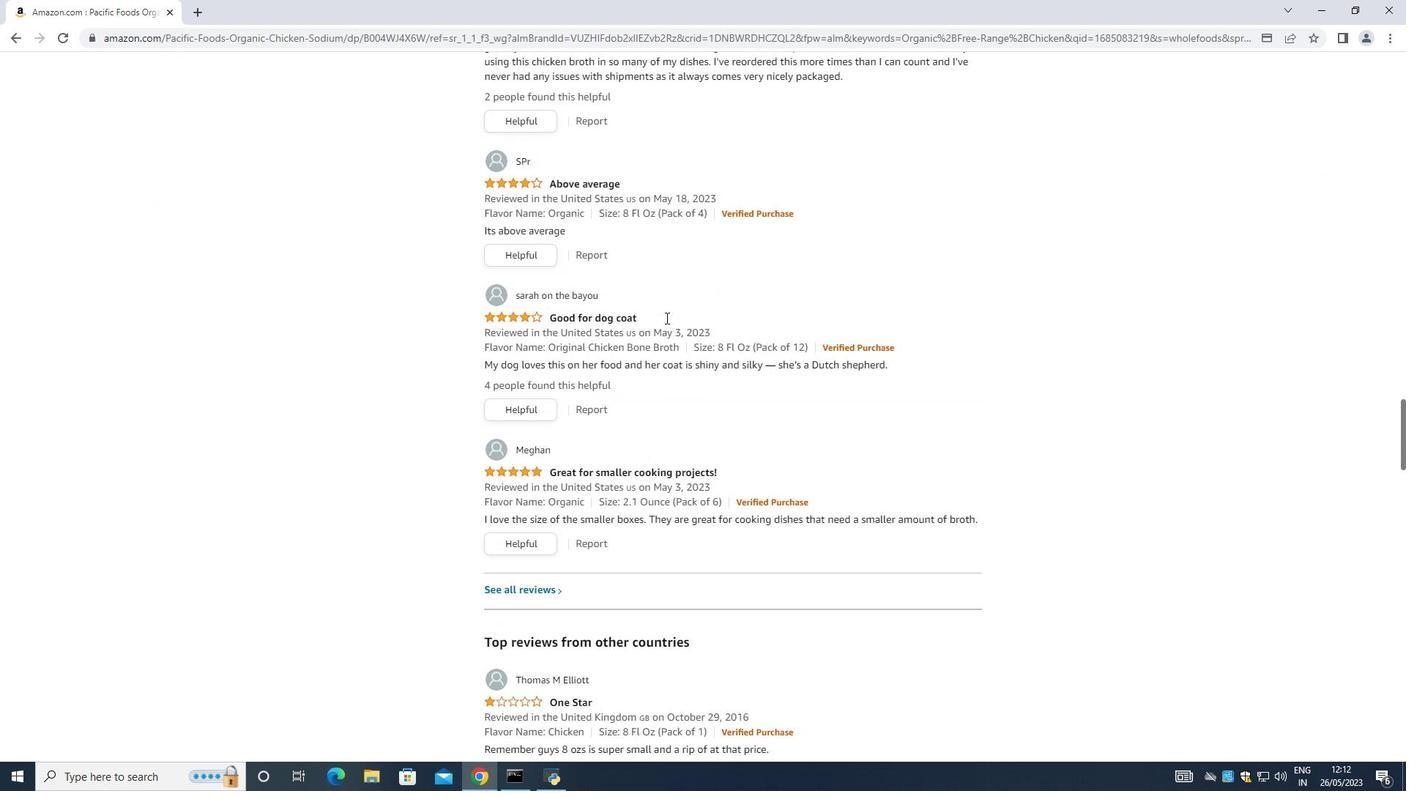 
Action: Mouse scrolled (665, 317) with delta (0, 0)
Screenshot: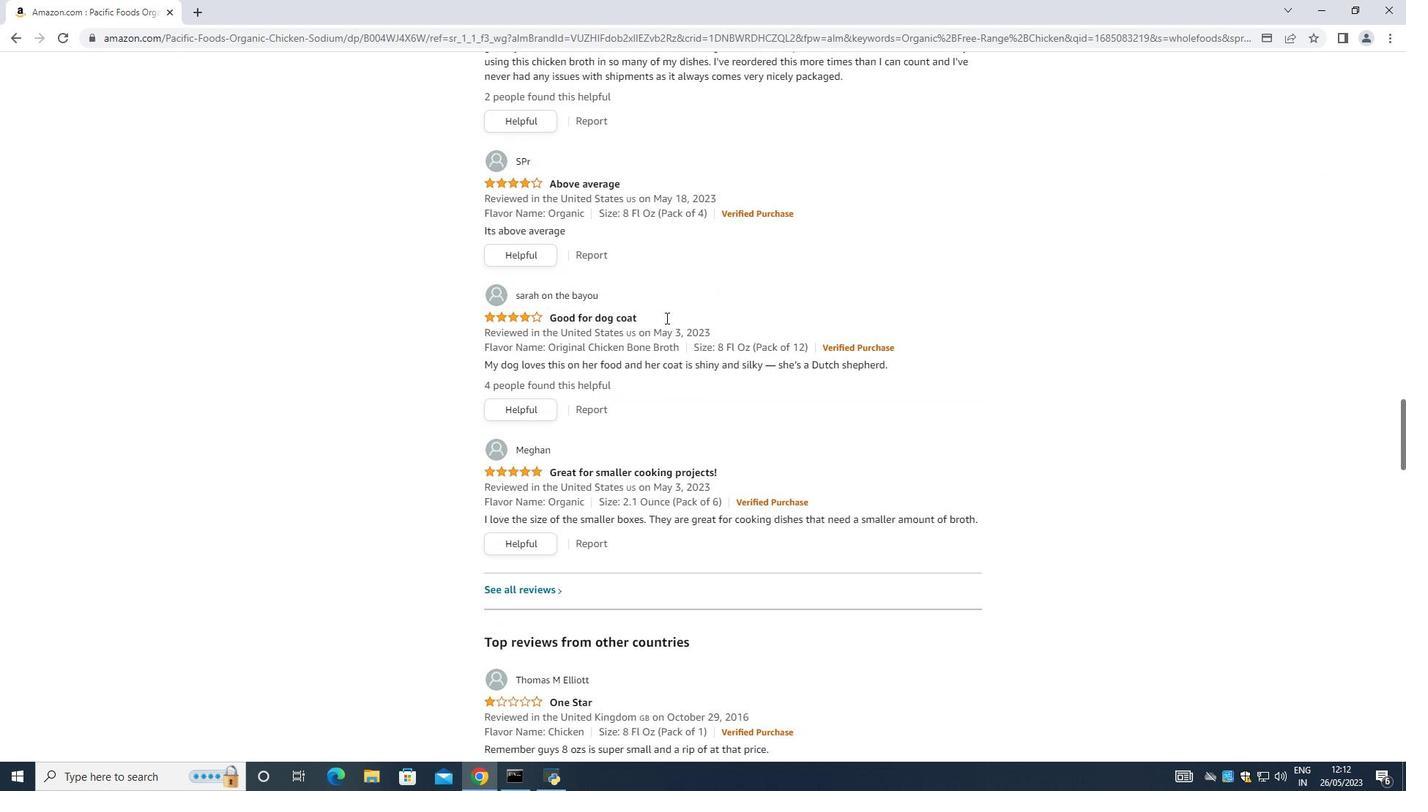 
Action: Mouse scrolled (665, 317) with delta (0, 0)
Screenshot: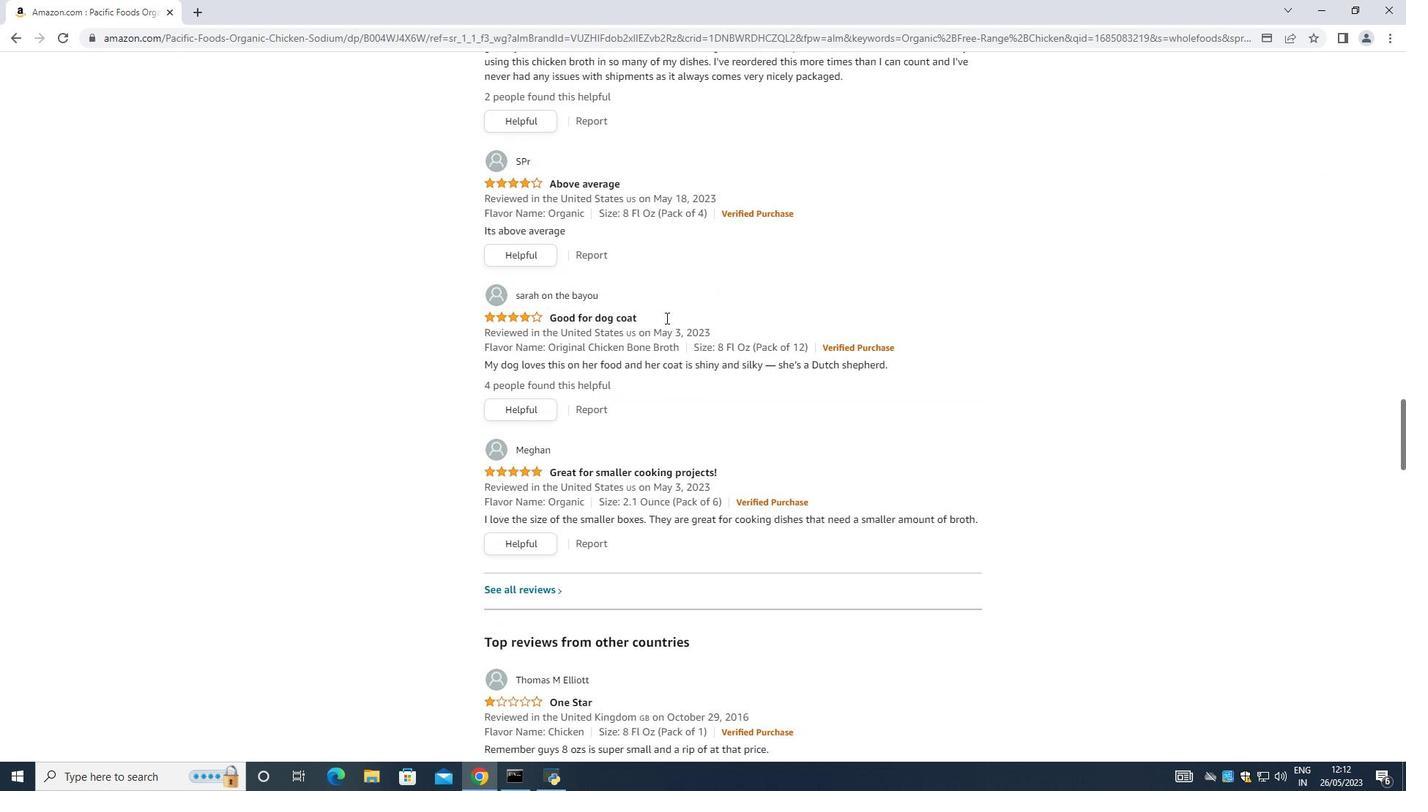 
Action: Mouse scrolled (665, 317) with delta (0, 0)
Screenshot: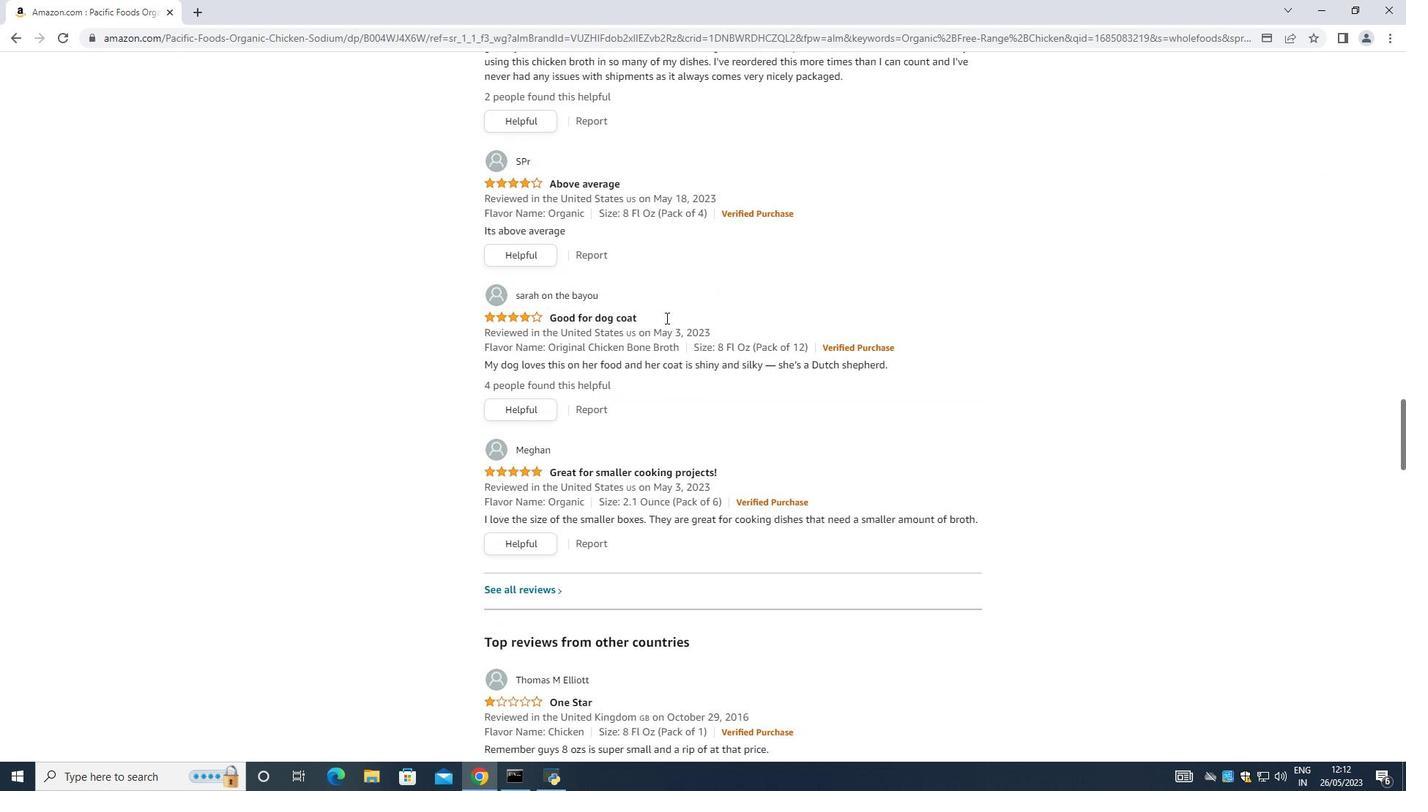 
Action: Mouse scrolled (665, 317) with delta (0, 0)
Screenshot: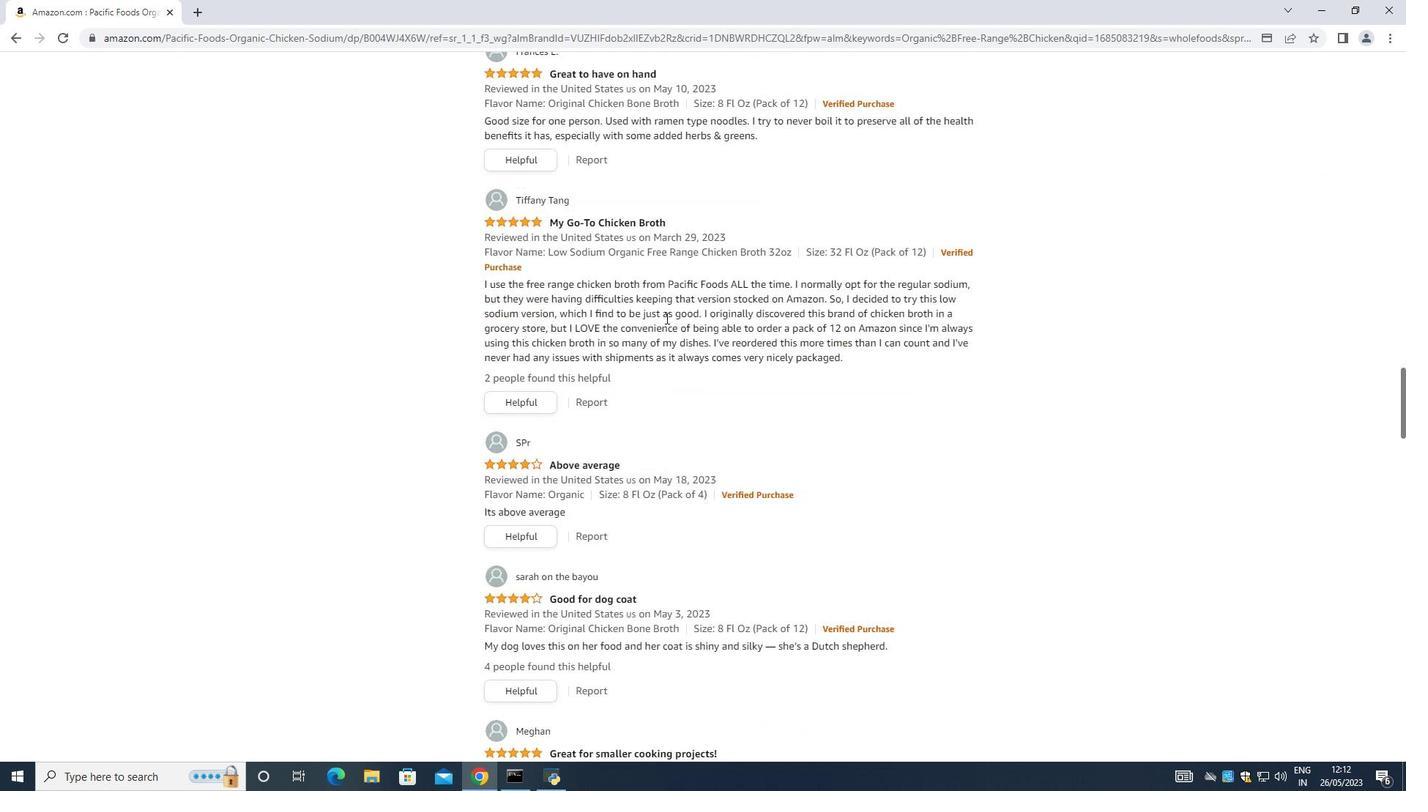 
Action: Mouse scrolled (665, 317) with delta (0, 0)
Screenshot: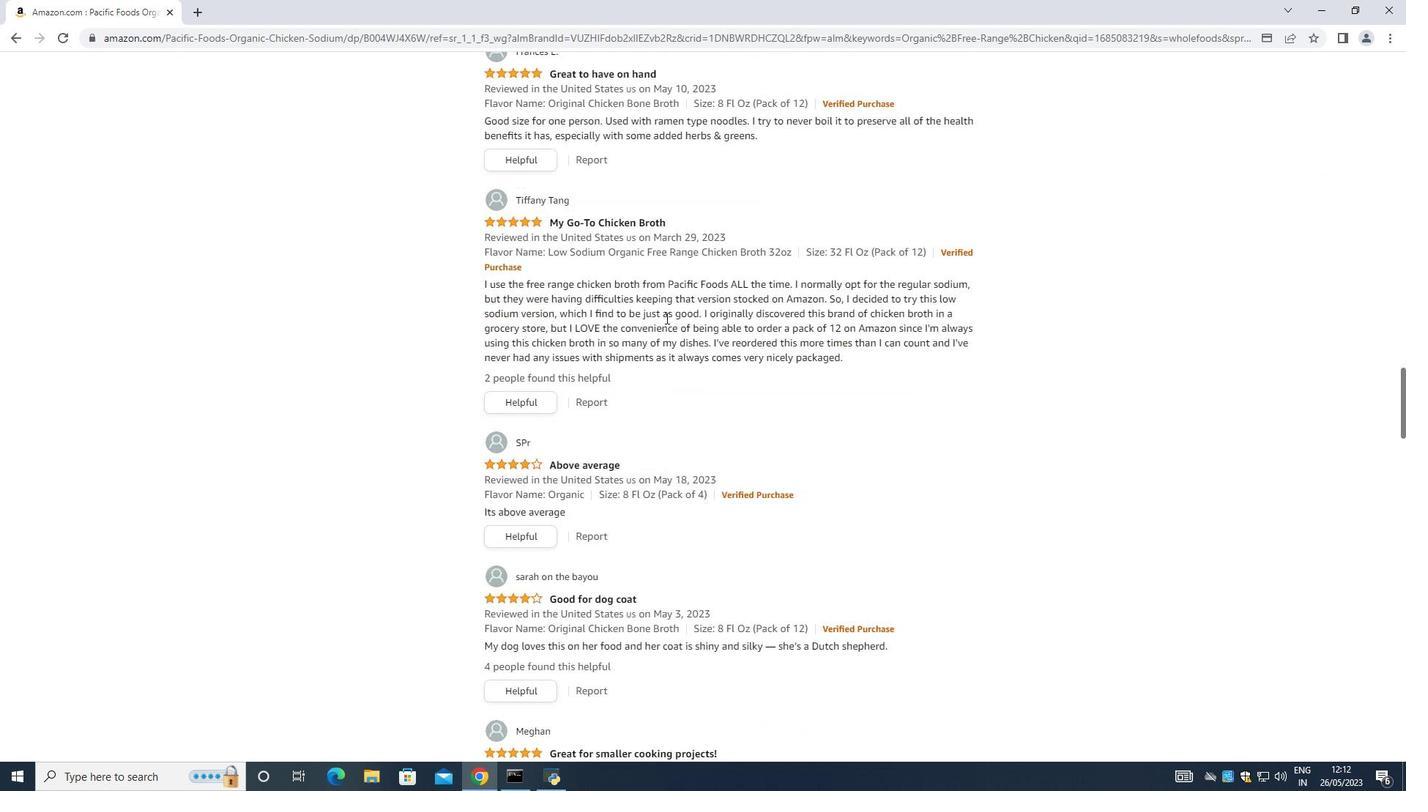 
Action: Mouse scrolled (665, 317) with delta (0, 0)
Screenshot: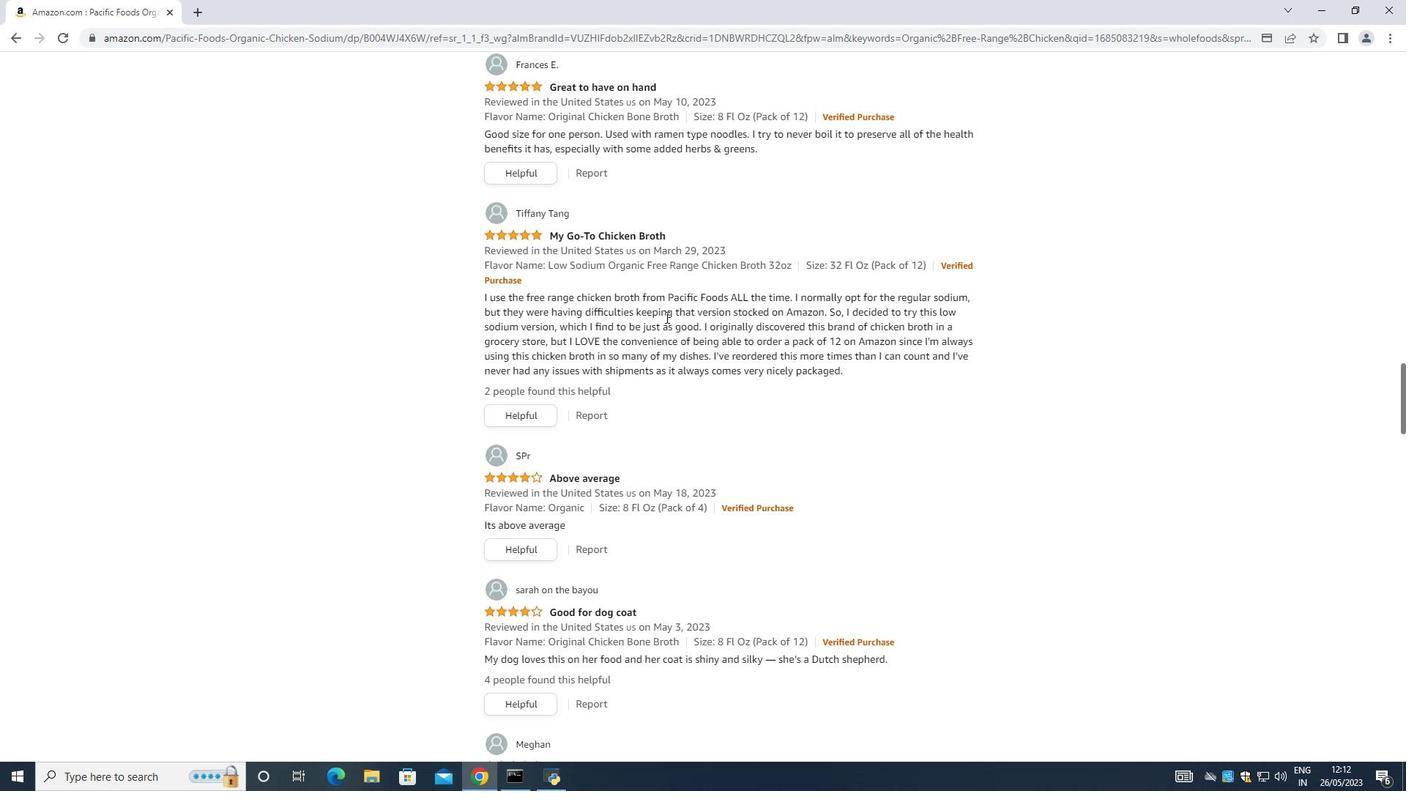 
Action: Mouse scrolled (665, 317) with delta (0, 0)
Screenshot: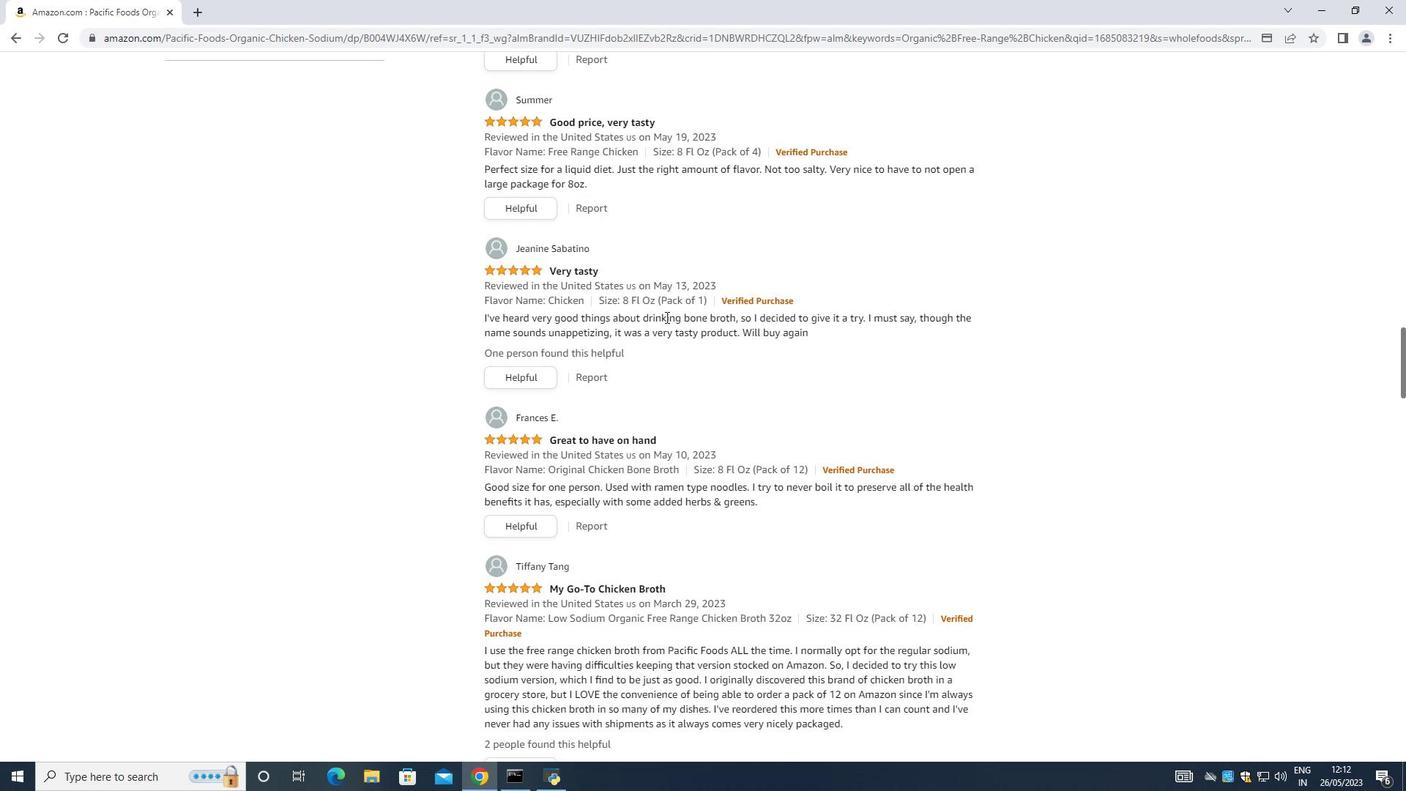 
Action: Mouse scrolled (665, 317) with delta (0, 0)
Screenshot: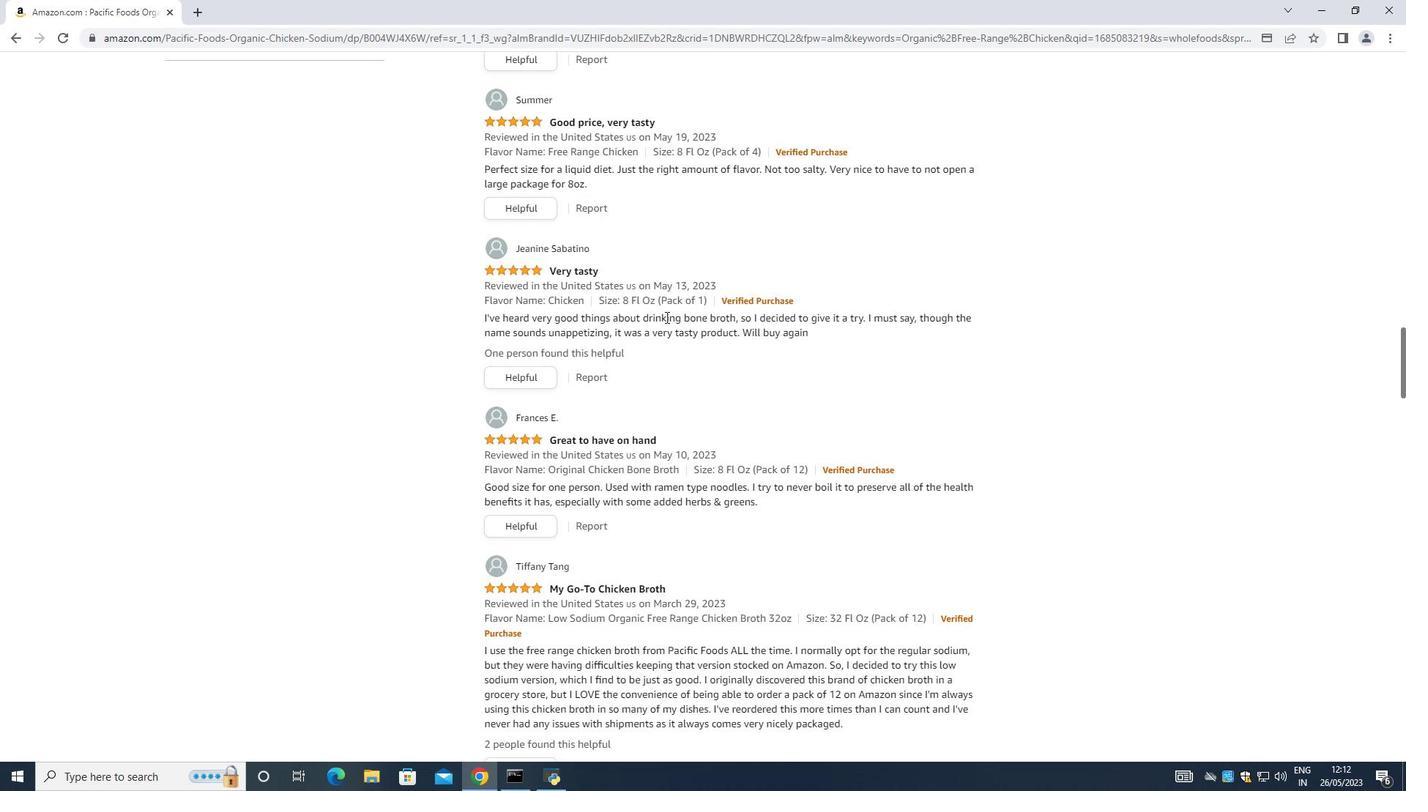 
Action: Mouse scrolled (665, 317) with delta (0, 0)
Screenshot: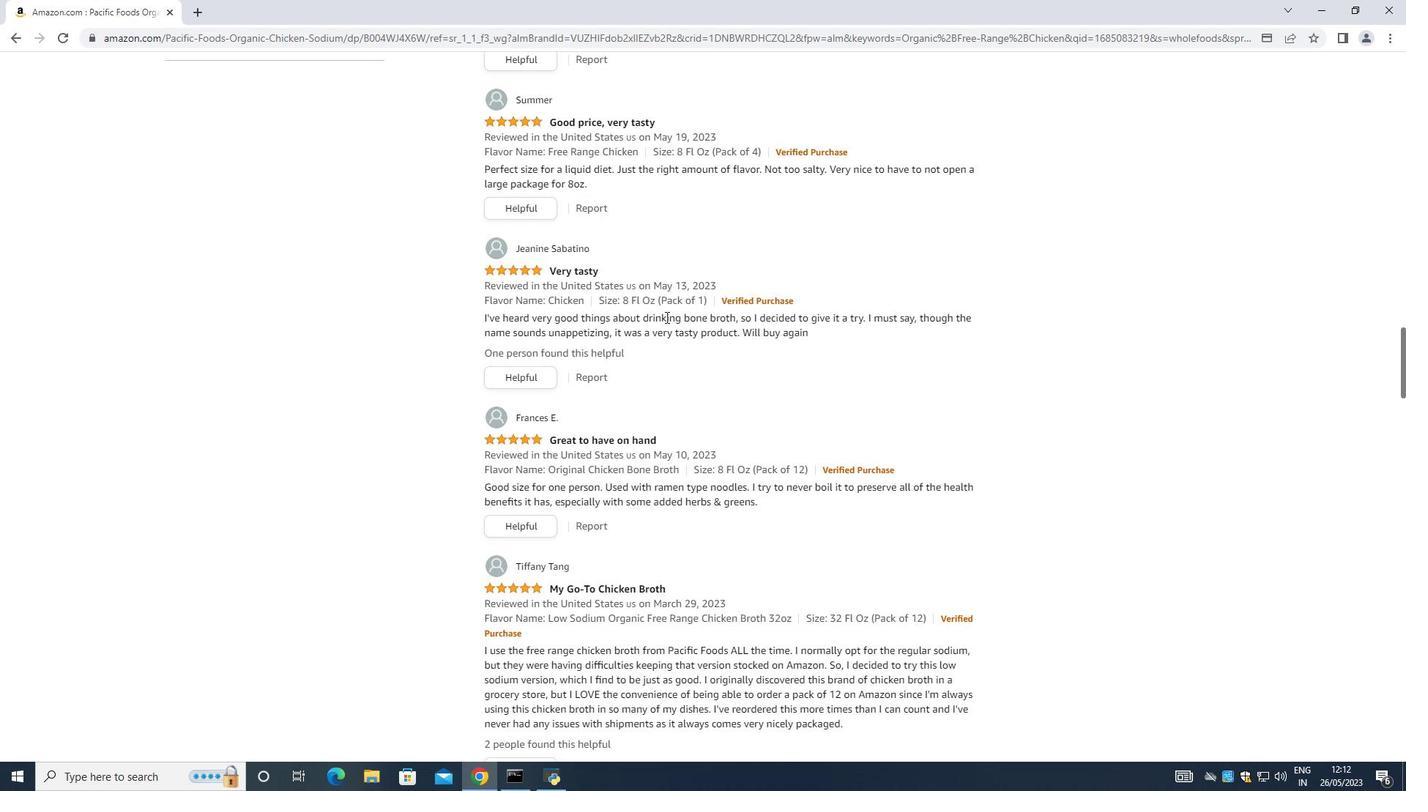 
Action: Mouse scrolled (665, 317) with delta (0, 0)
Screenshot: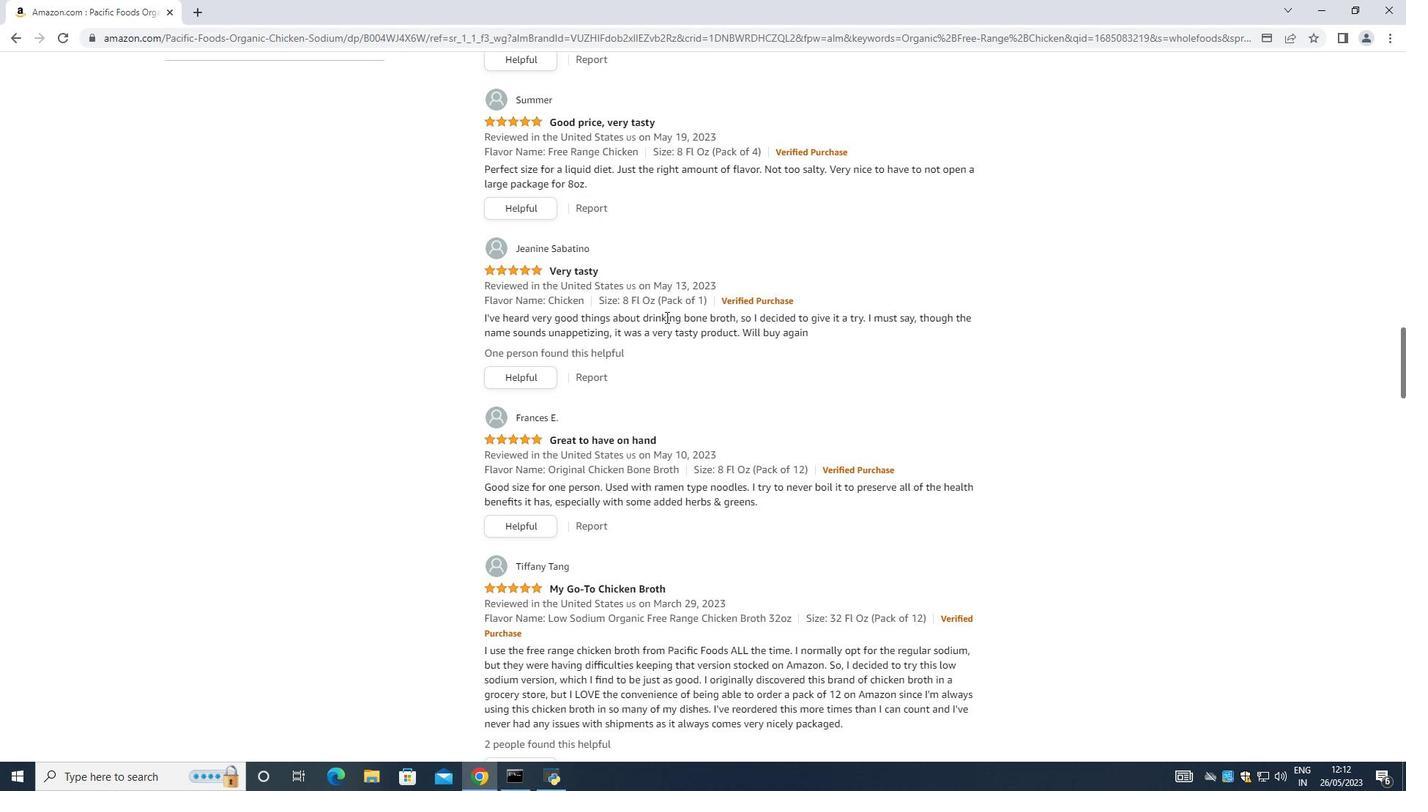 
Action: Mouse scrolled (665, 317) with delta (0, 0)
Screenshot: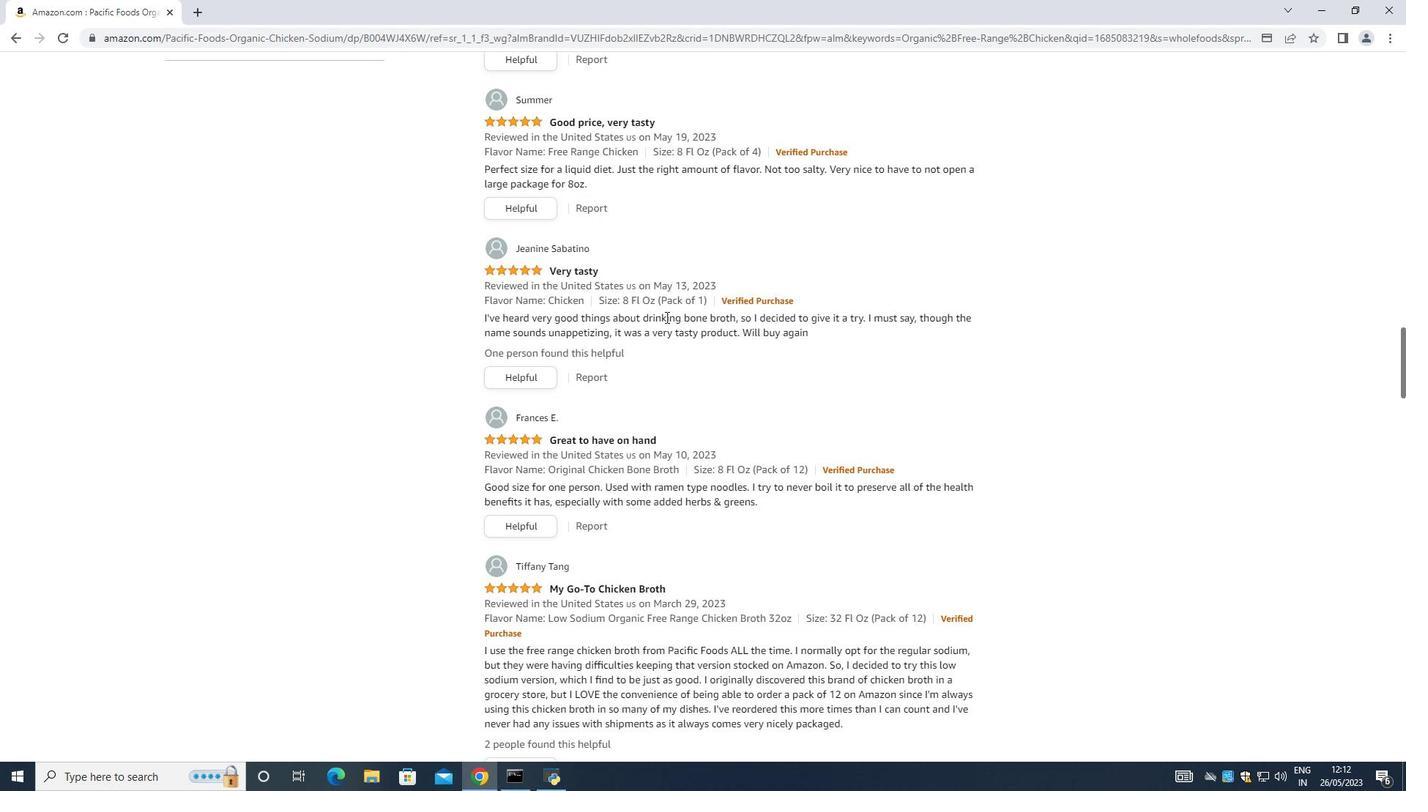 
Action: Mouse scrolled (665, 317) with delta (0, 0)
Screenshot: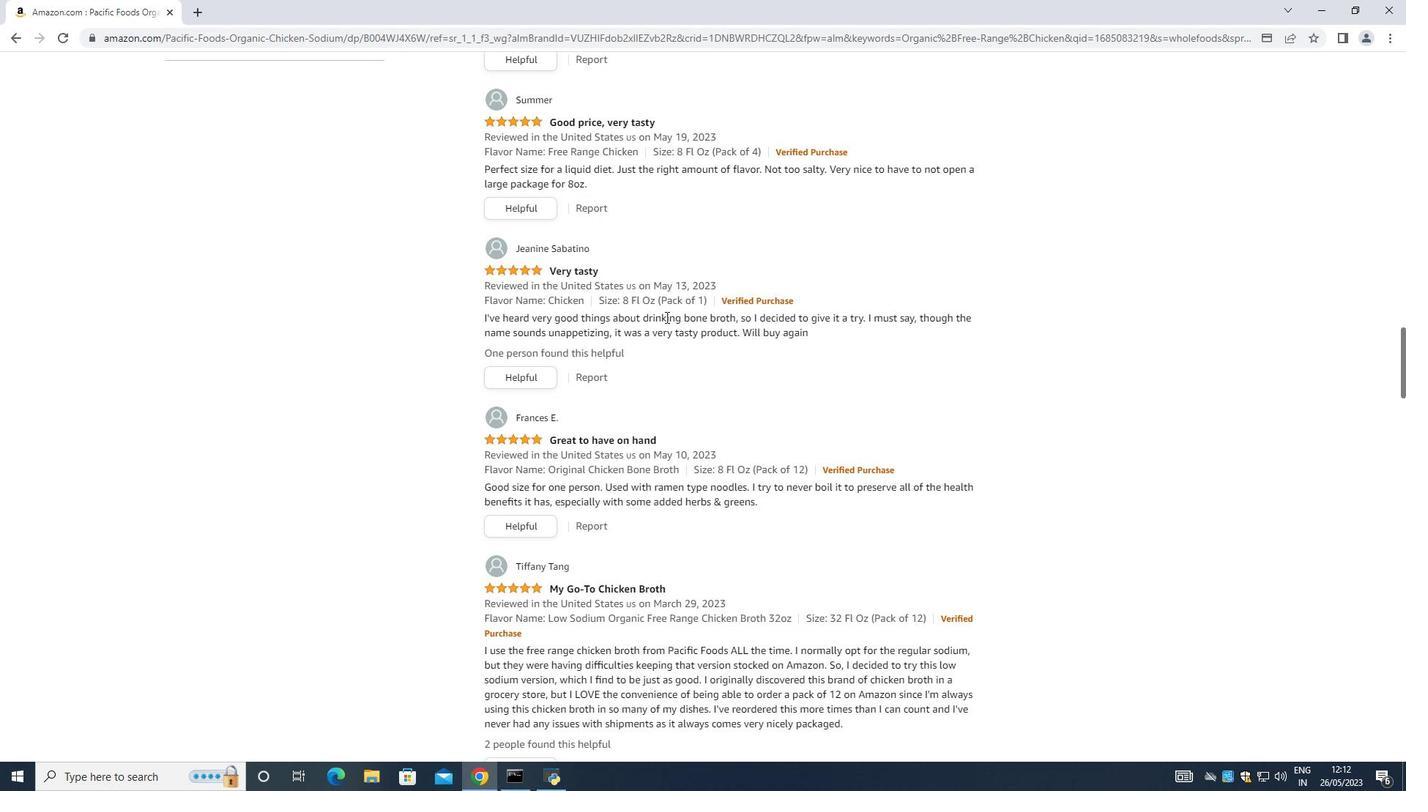 
Action: Mouse scrolled (665, 317) with delta (0, 0)
Screenshot: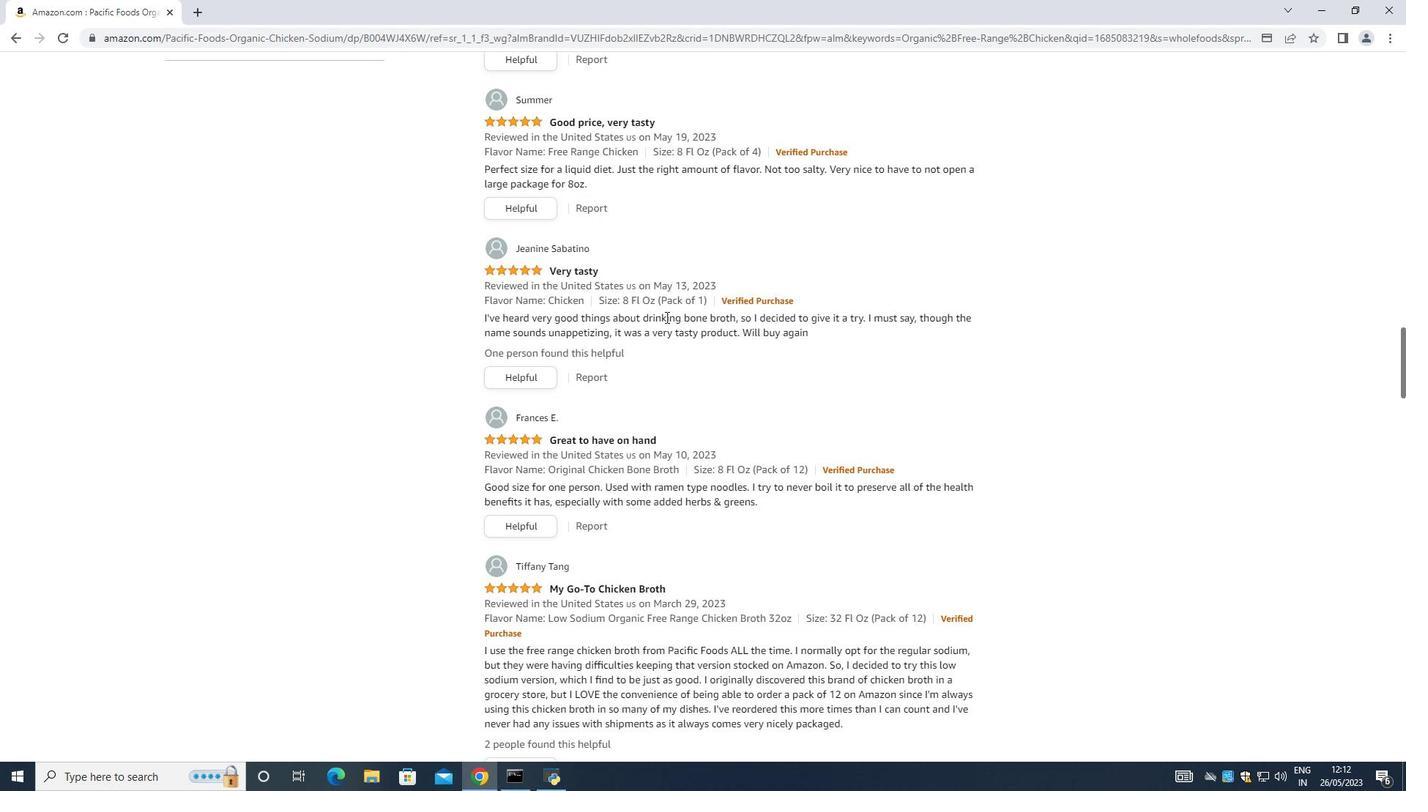 
Action: Mouse scrolled (665, 317) with delta (0, 0)
Screenshot: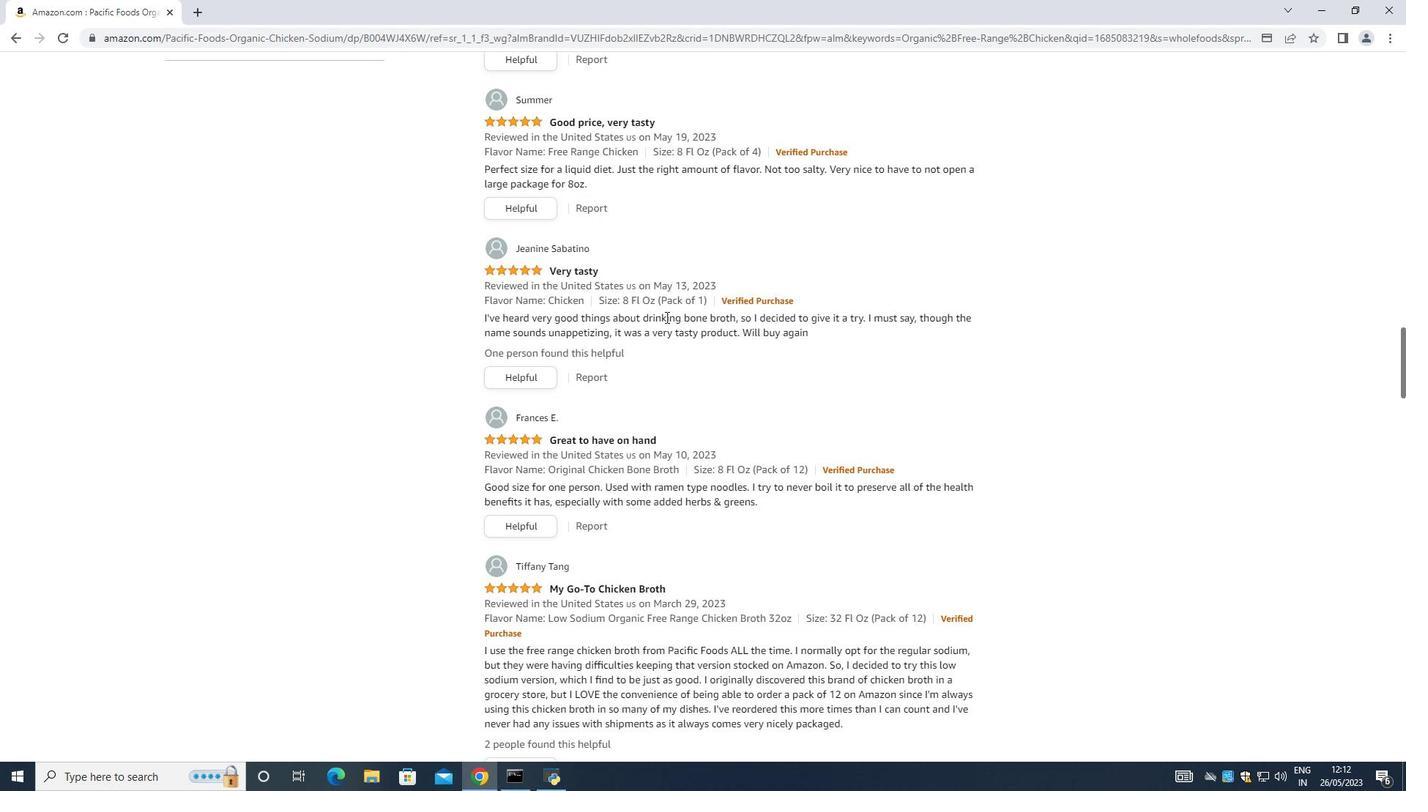 
Action: Mouse scrolled (665, 317) with delta (0, 0)
Screenshot: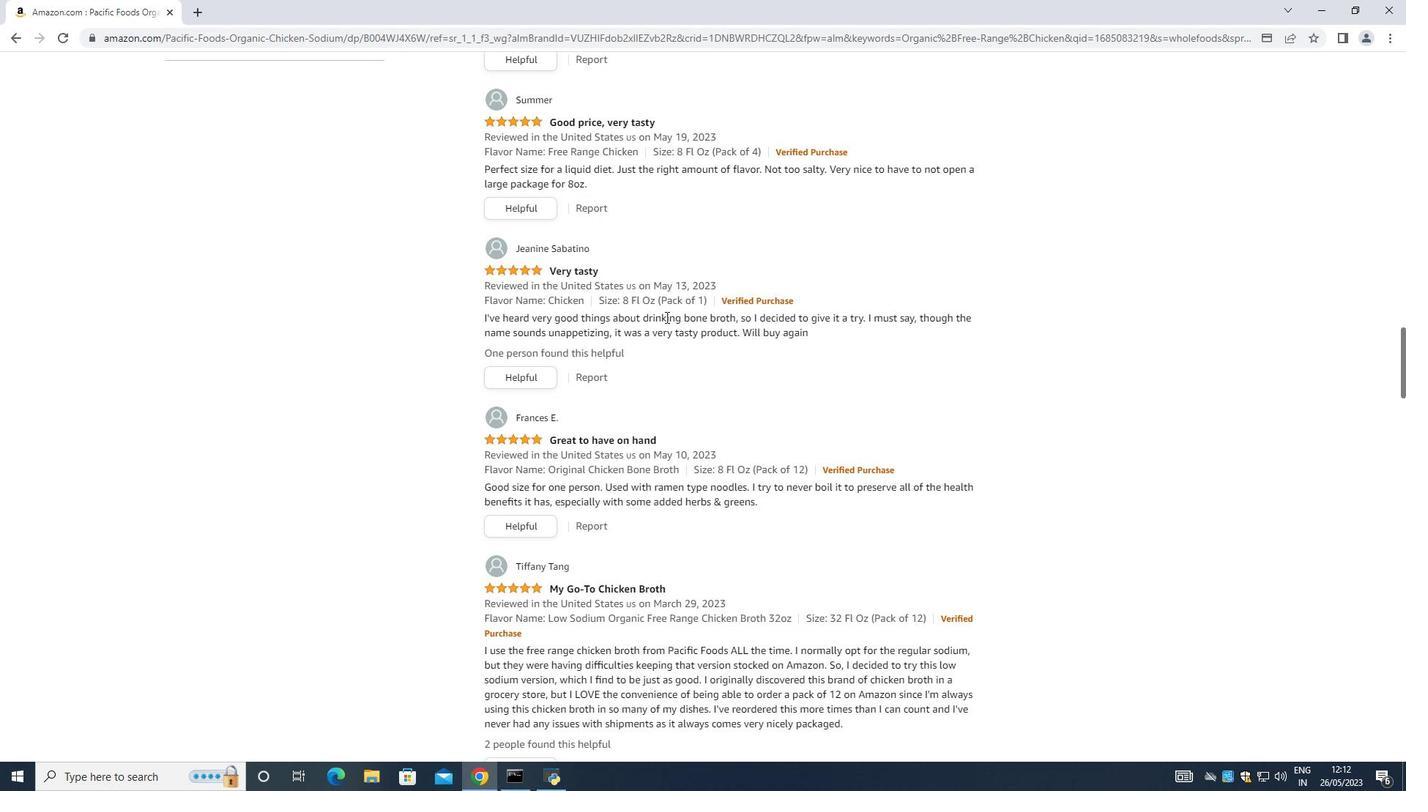 
Action: Mouse scrolled (665, 317) with delta (0, 0)
Screenshot: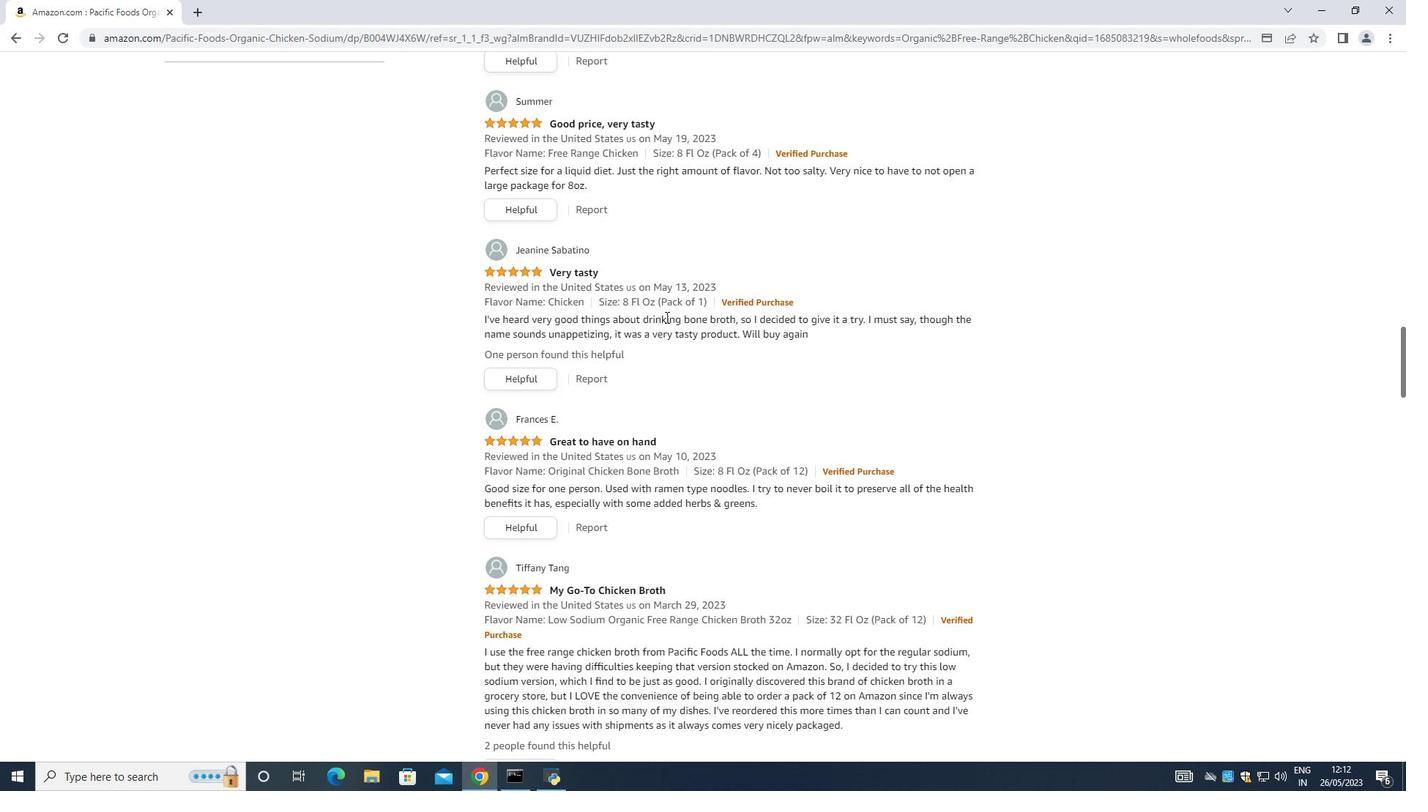 
Action: Mouse scrolled (665, 317) with delta (0, 0)
Screenshot: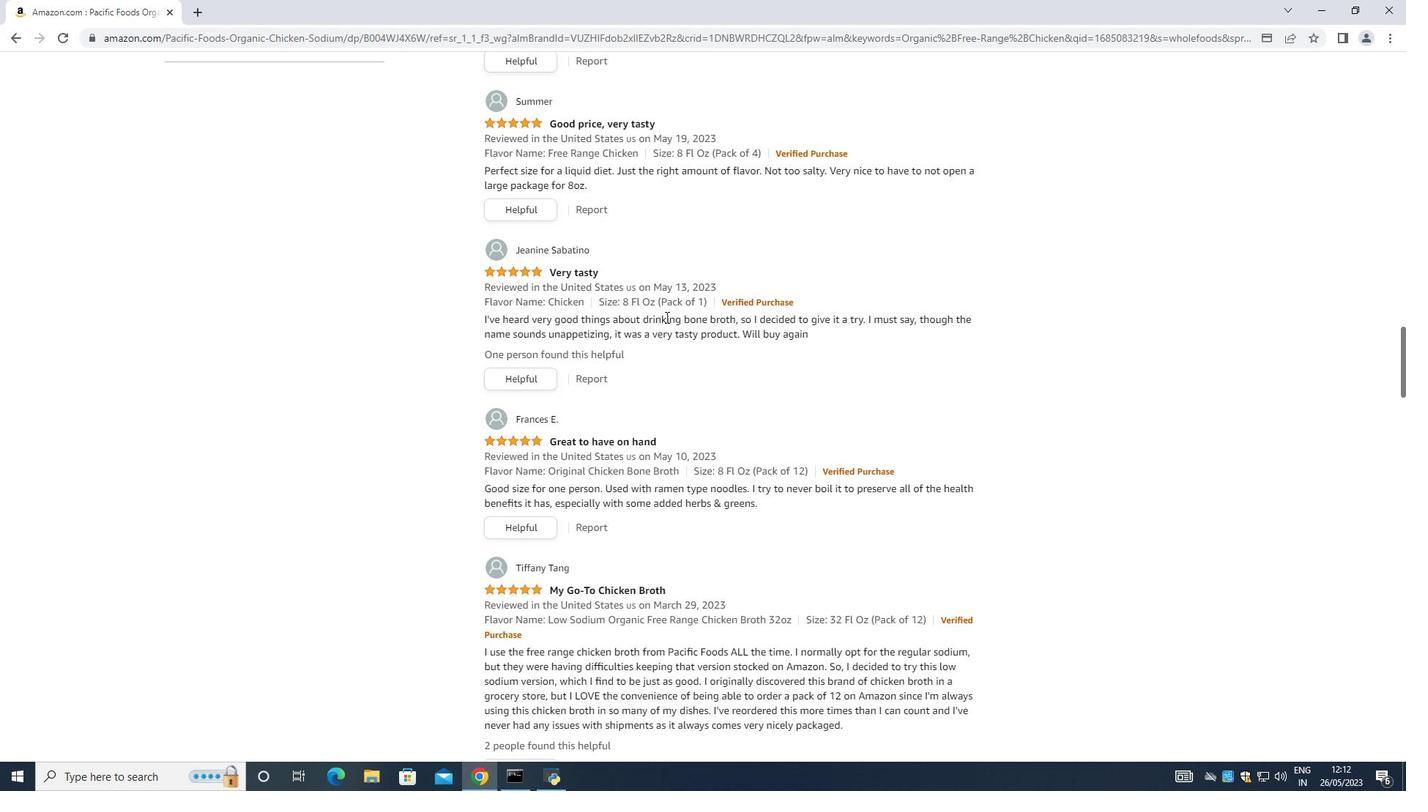 
Action: Mouse scrolled (665, 317) with delta (0, 0)
Screenshot: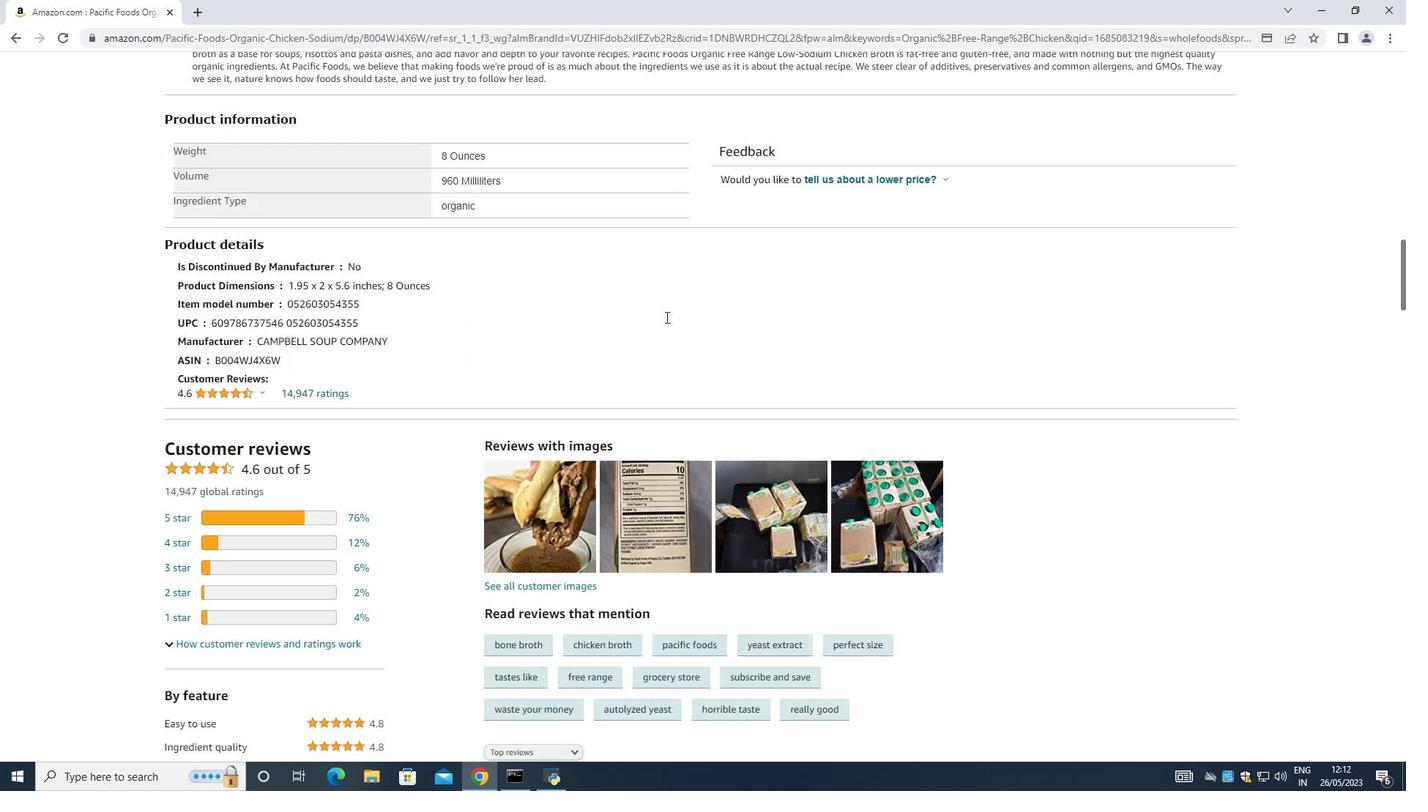 
Action: Mouse scrolled (665, 317) with delta (0, 0)
Screenshot: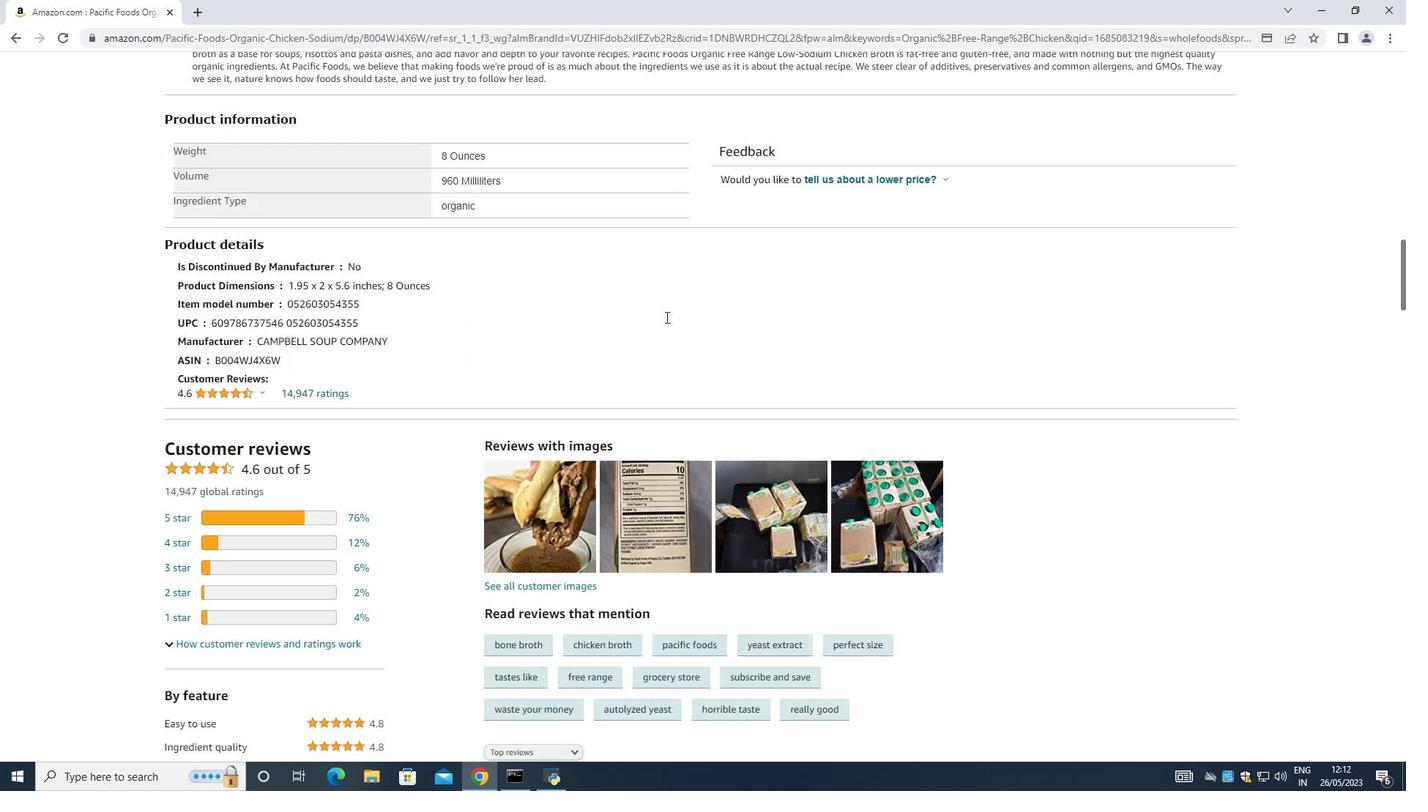 
Action: Mouse moved to (665, 316)
Screenshot: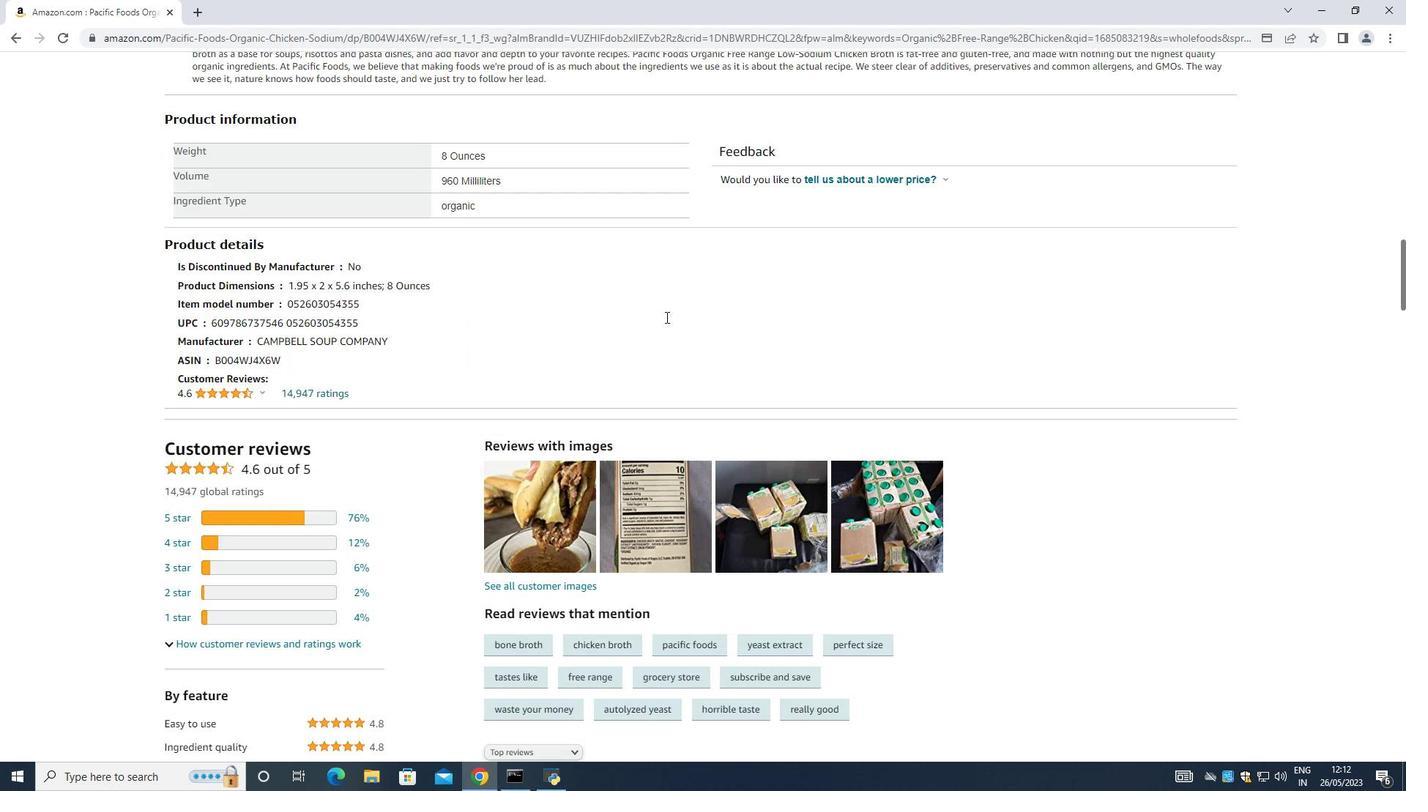 
Action: Mouse scrolled (665, 317) with delta (0, 0)
Screenshot: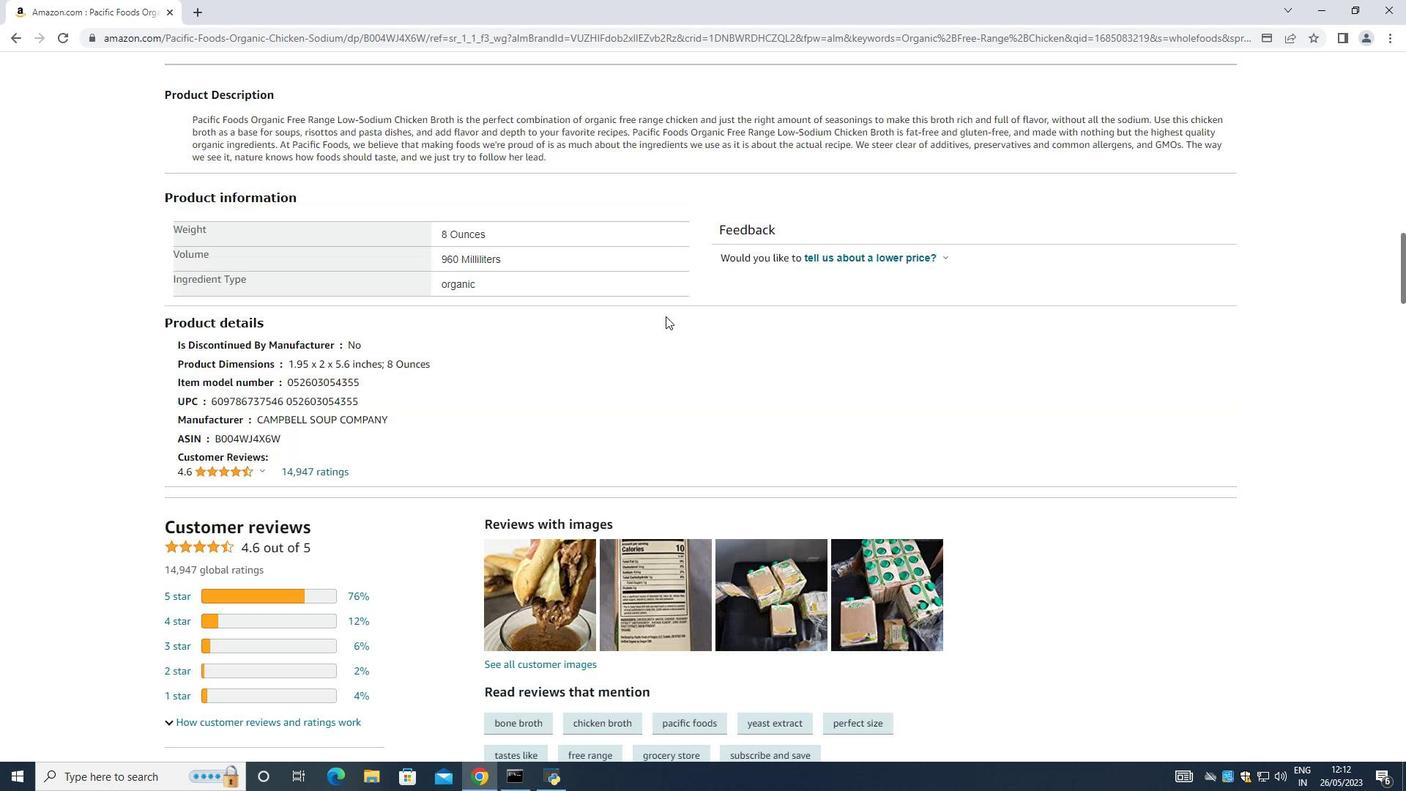 
Action: Mouse scrolled (665, 317) with delta (0, 0)
Screenshot: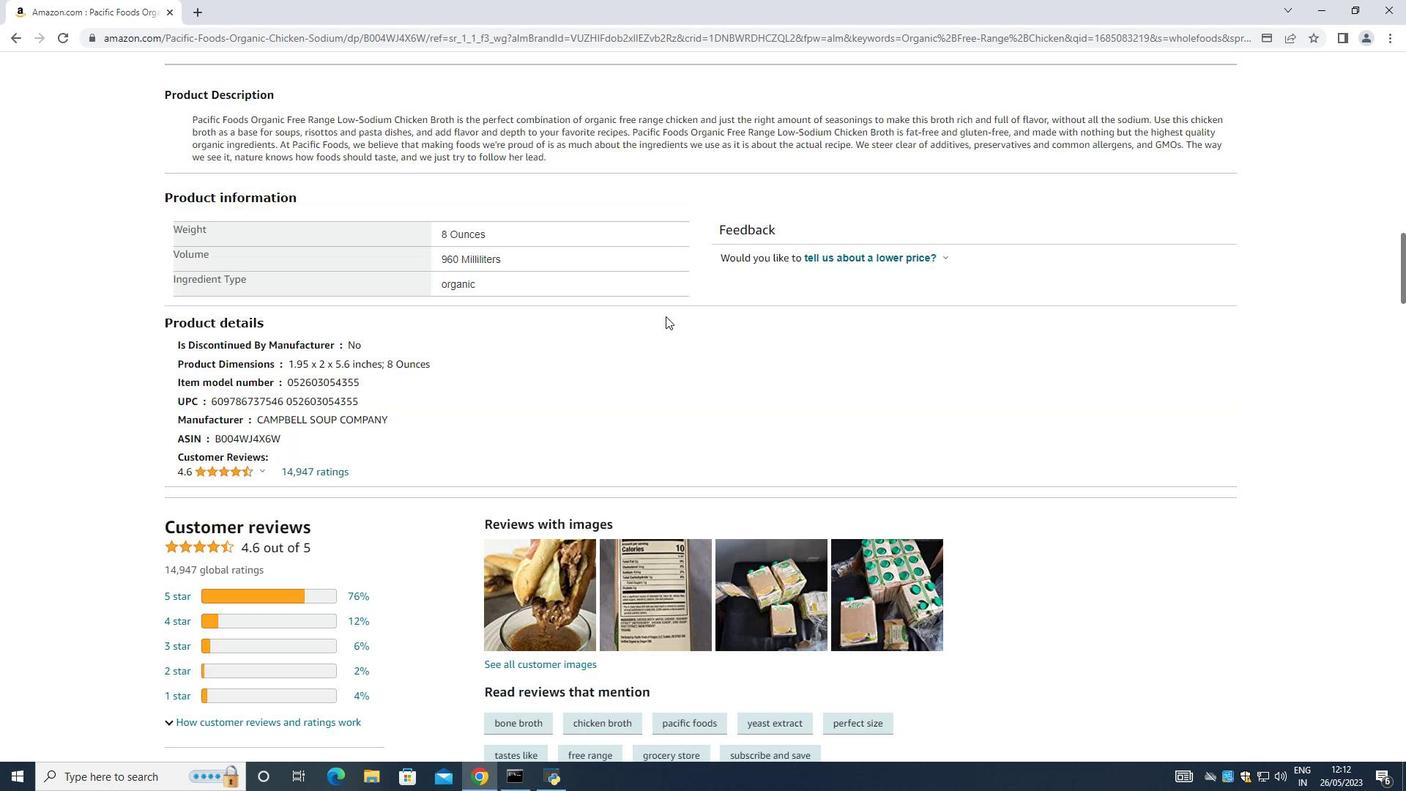 
Action: Mouse scrolled (665, 317) with delta (0, 0)
Screenshot: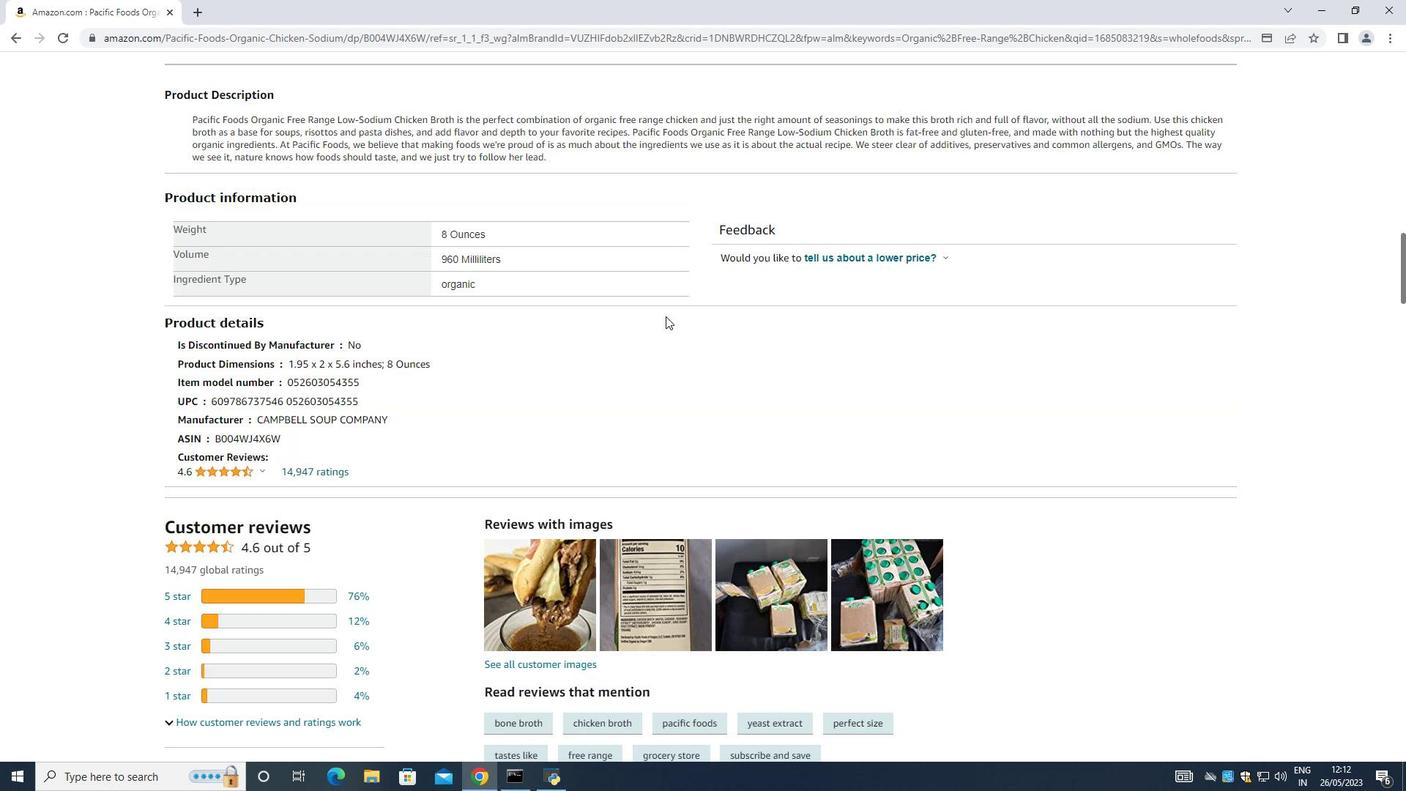 
Action: Mouse scrolled (665, 317) with delta (0, 0)
Screenshot: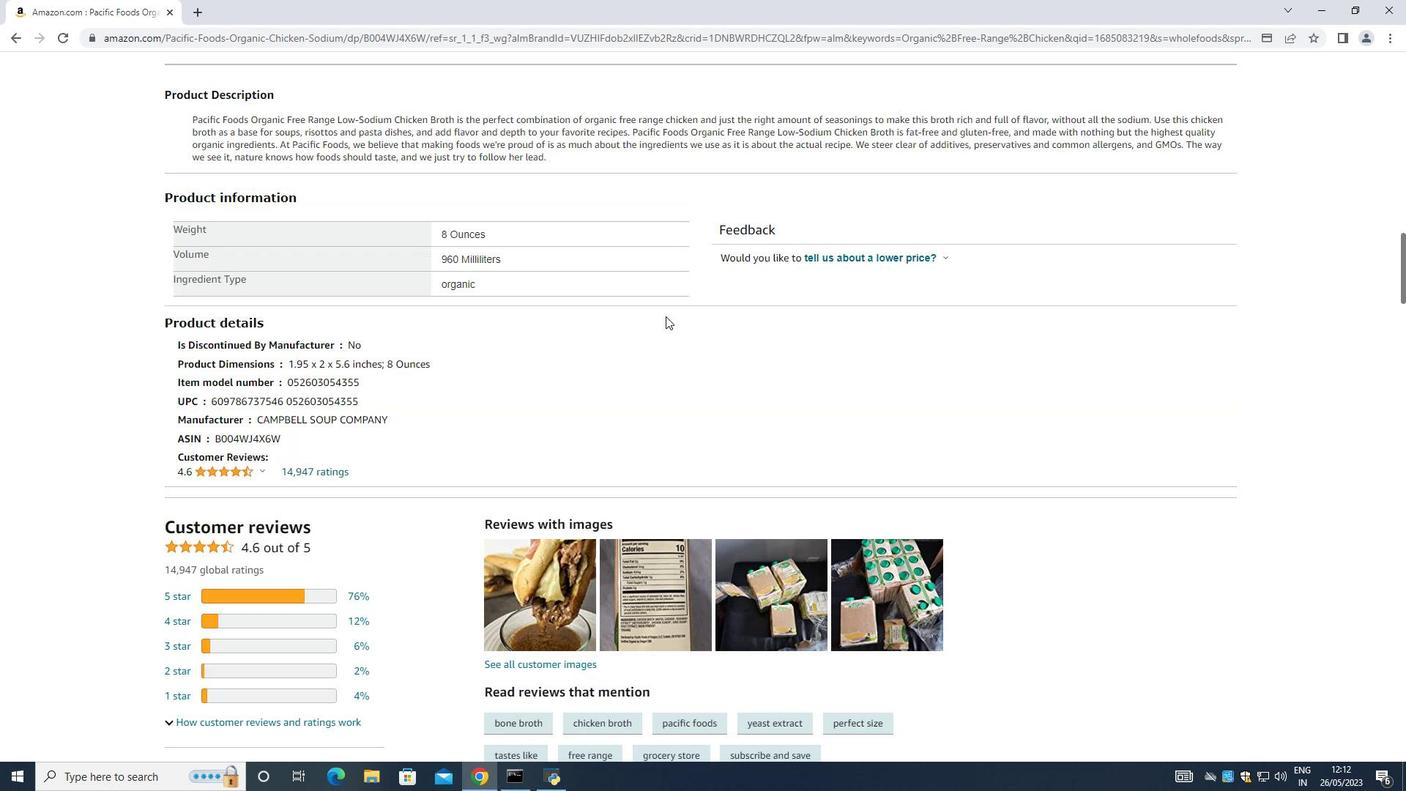 
Action: Mouse scrolled (665, 317) with delta (0, 0)
Screenshot: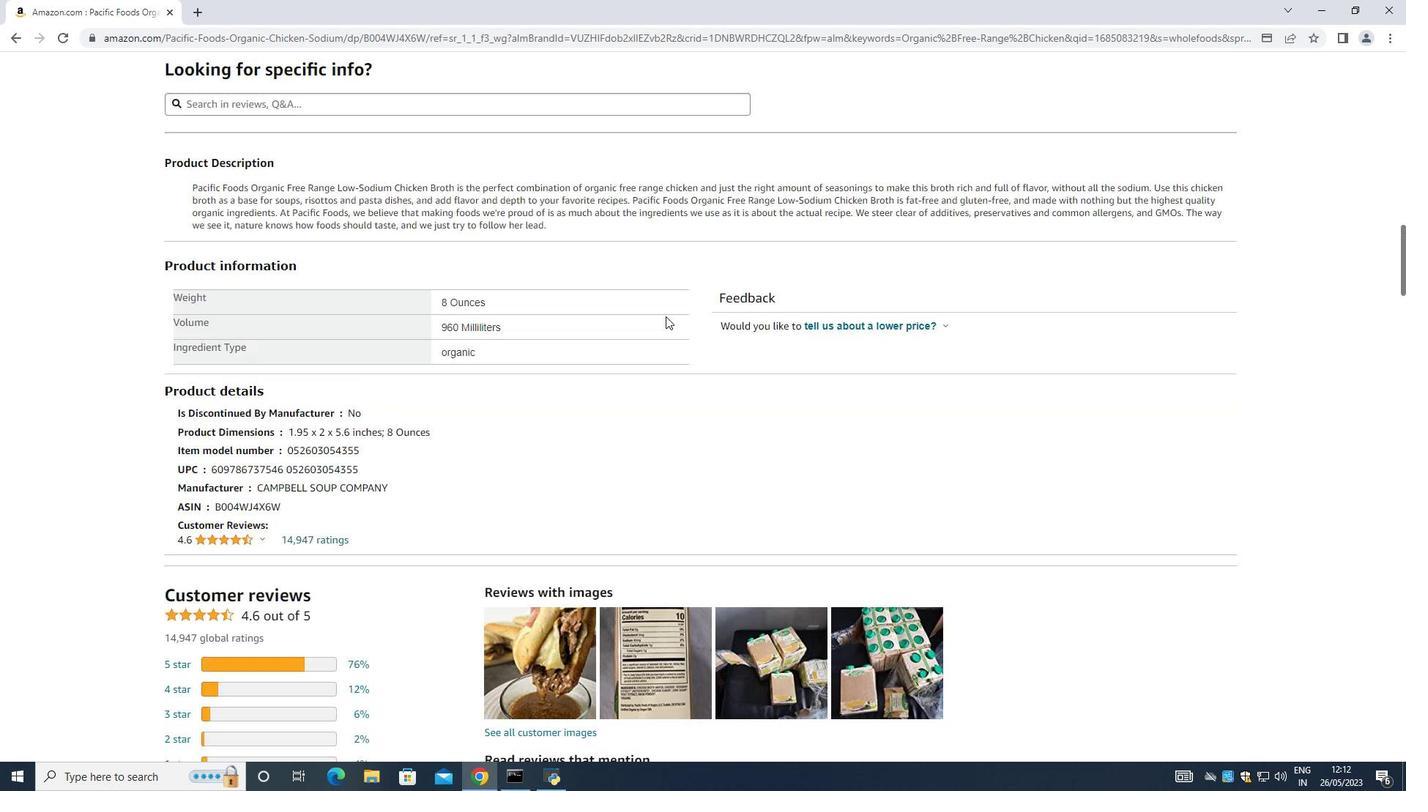 
Action: Mouse scrolled (665, 317) with delta (0, 0)
Screenshot: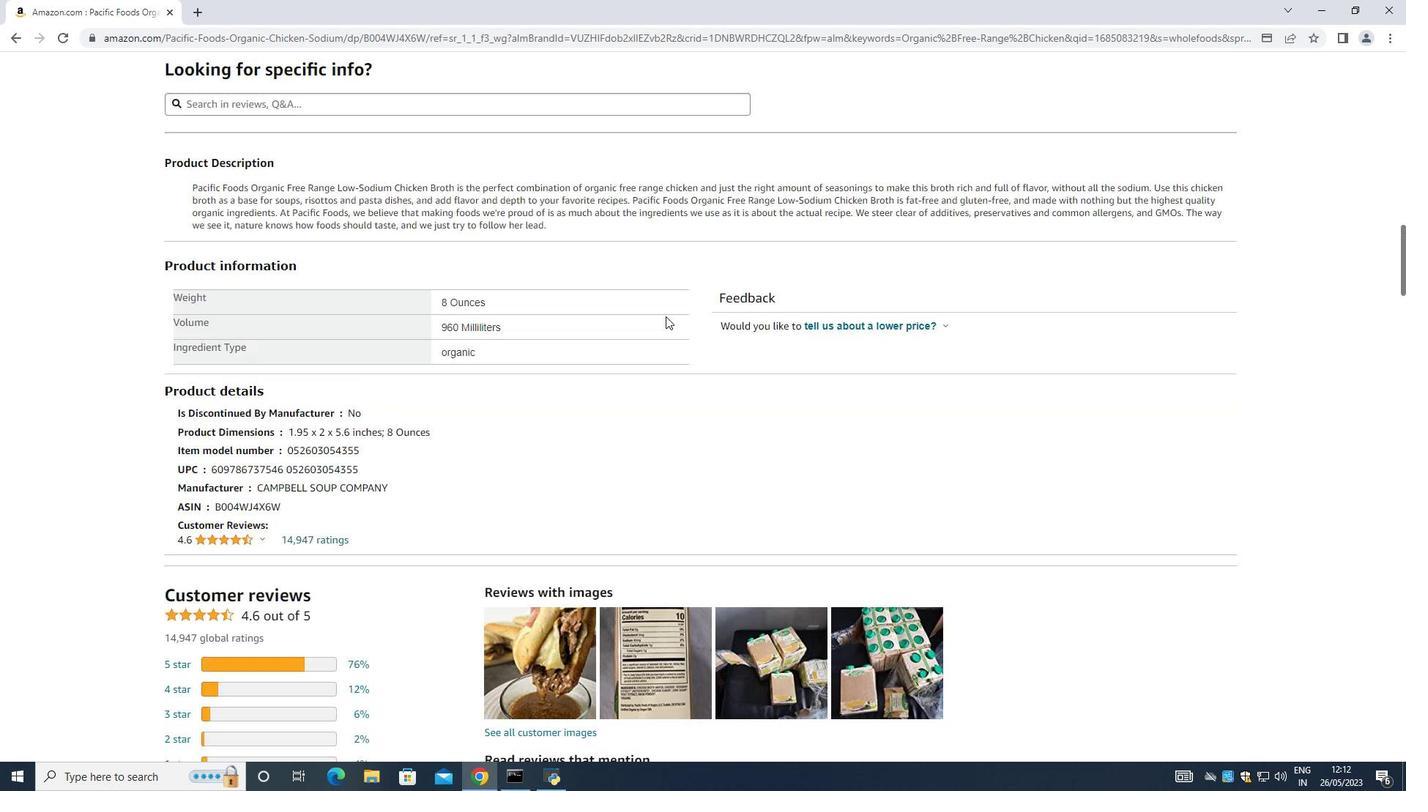 
Action: Mouse moved to (665, 316)
Screenshot: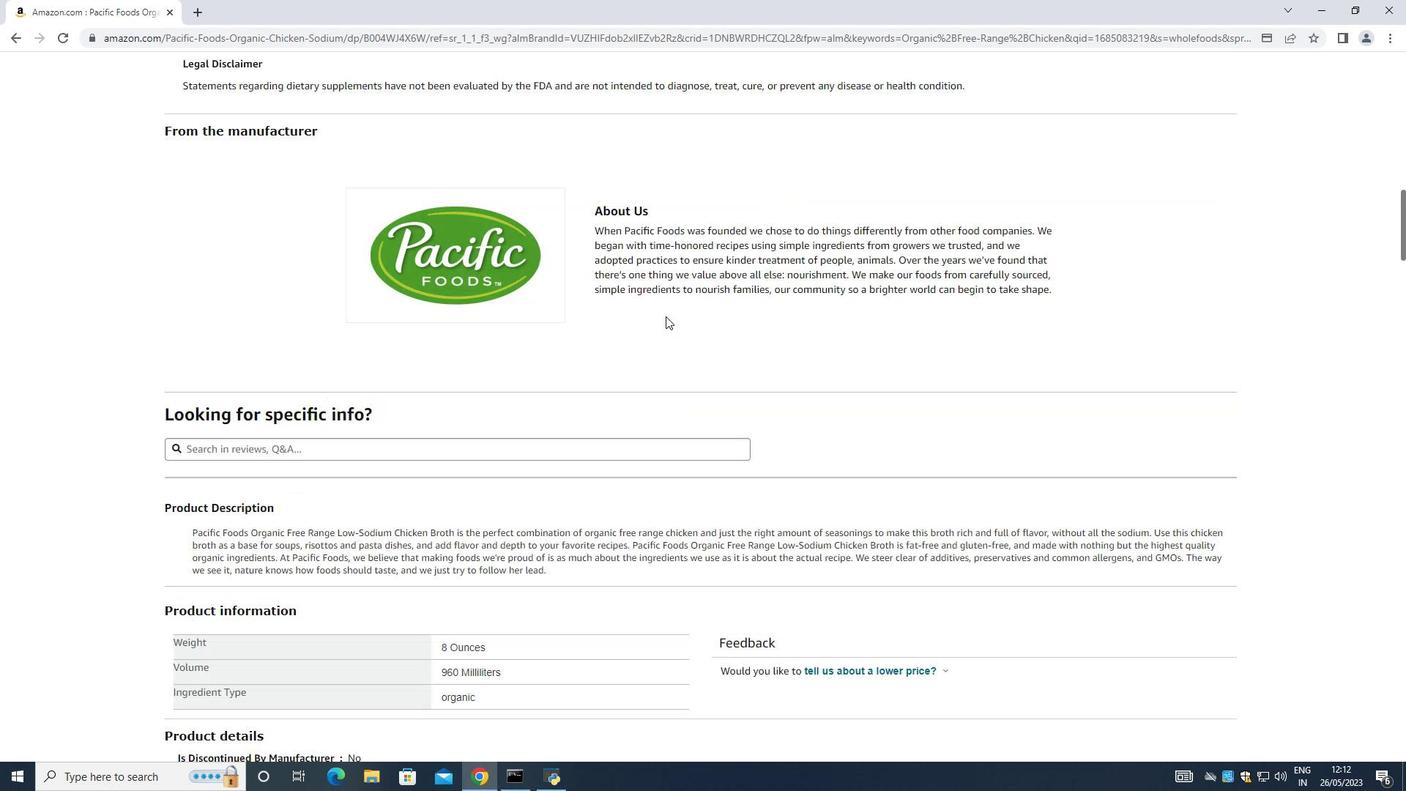 
Action: Mouse scrolled (665, 317) with delta (0, 0)
Screenshot: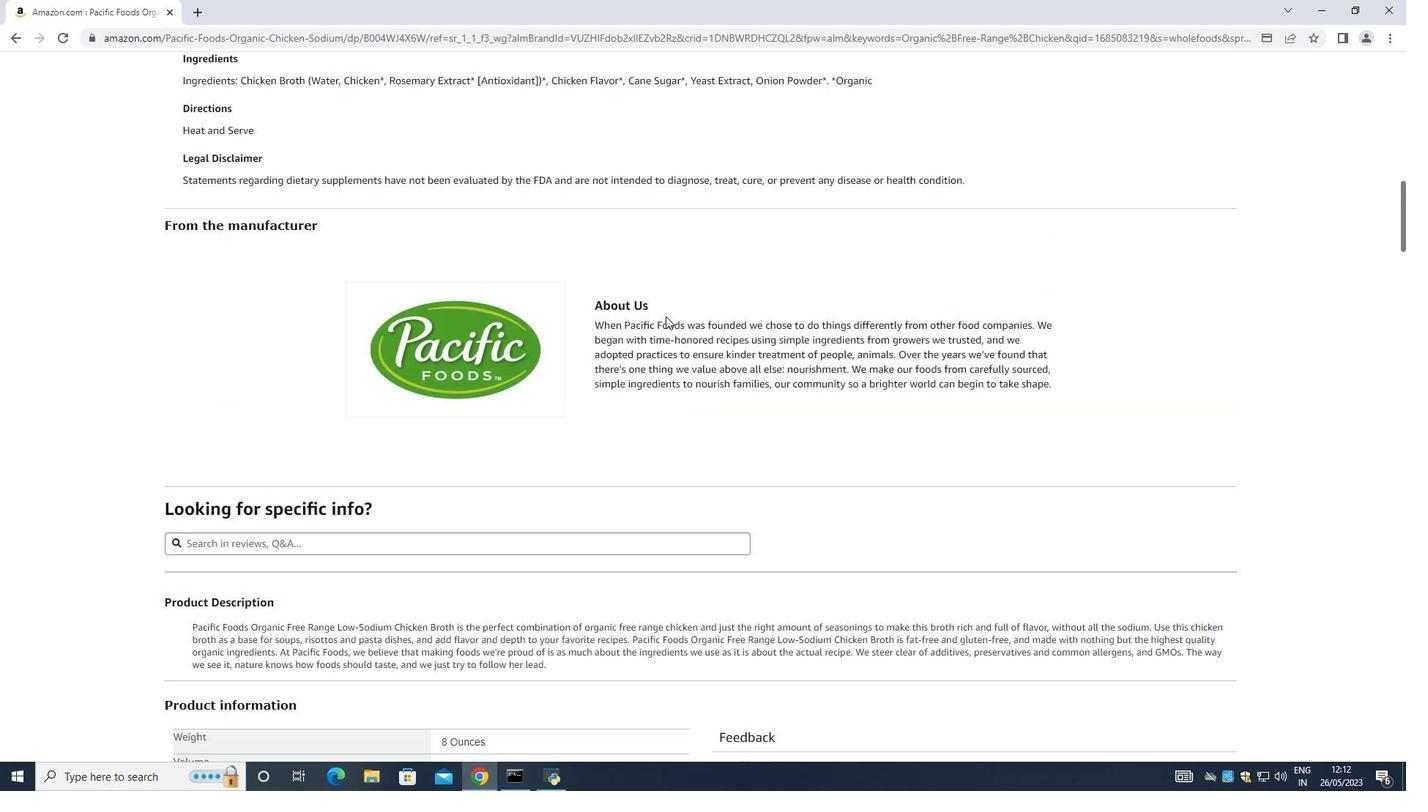 
Action: Mouse scrolled (665, 317) with delta (0, 0)
Screenshot: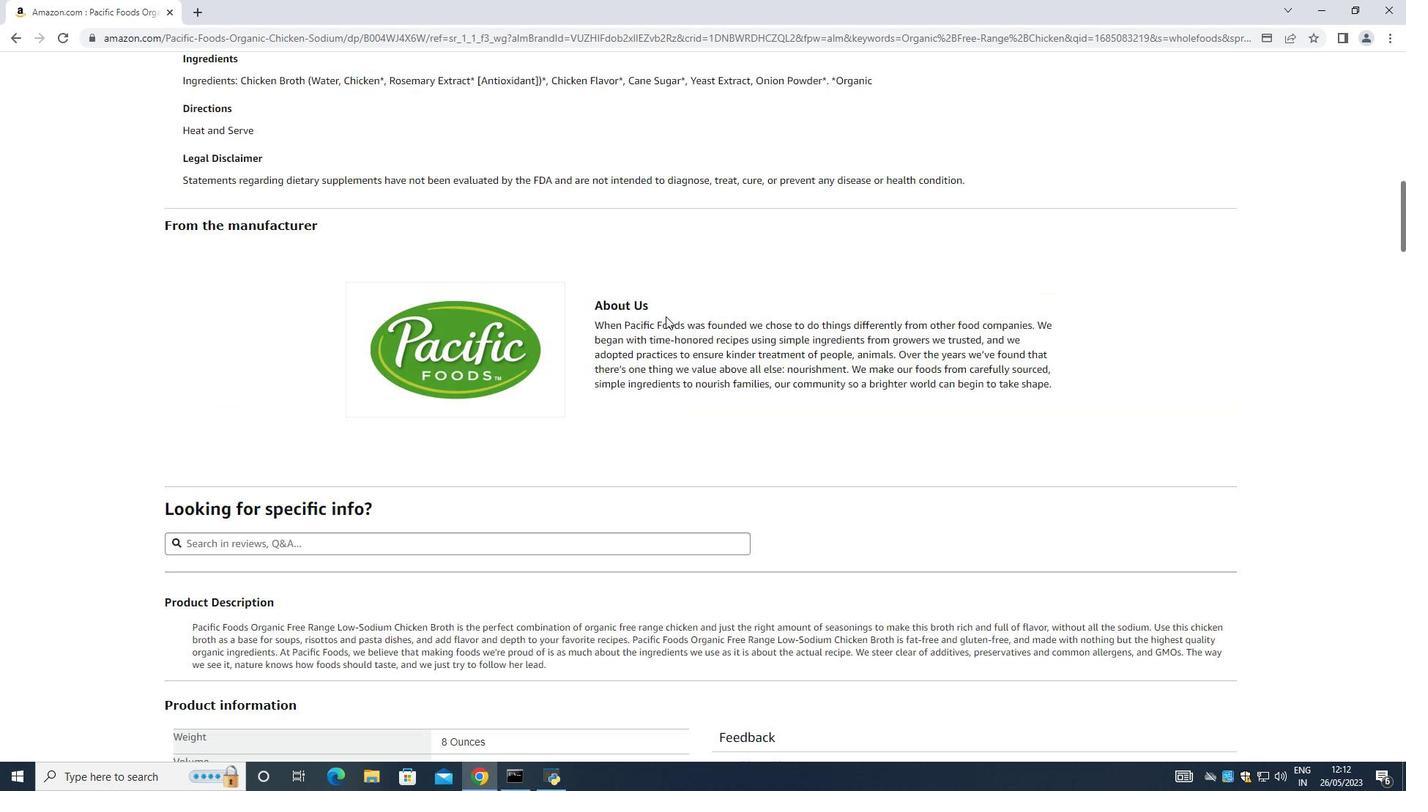 
Action: Mouse scrolled (665, 317) with delta (0, 0)
Screenshot: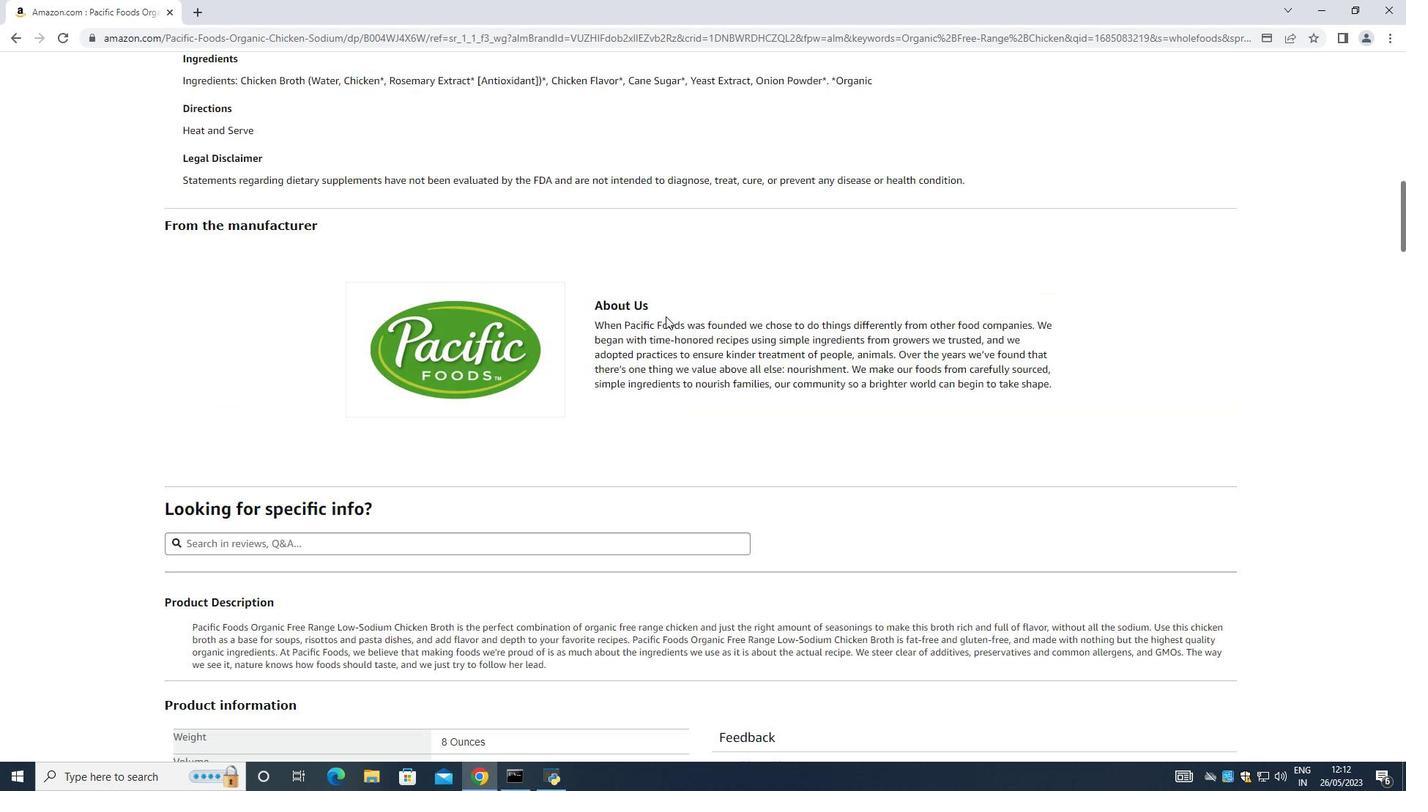 
Action: Mouse scrolled (665, 317) with delta (0, 0)
Screenshot: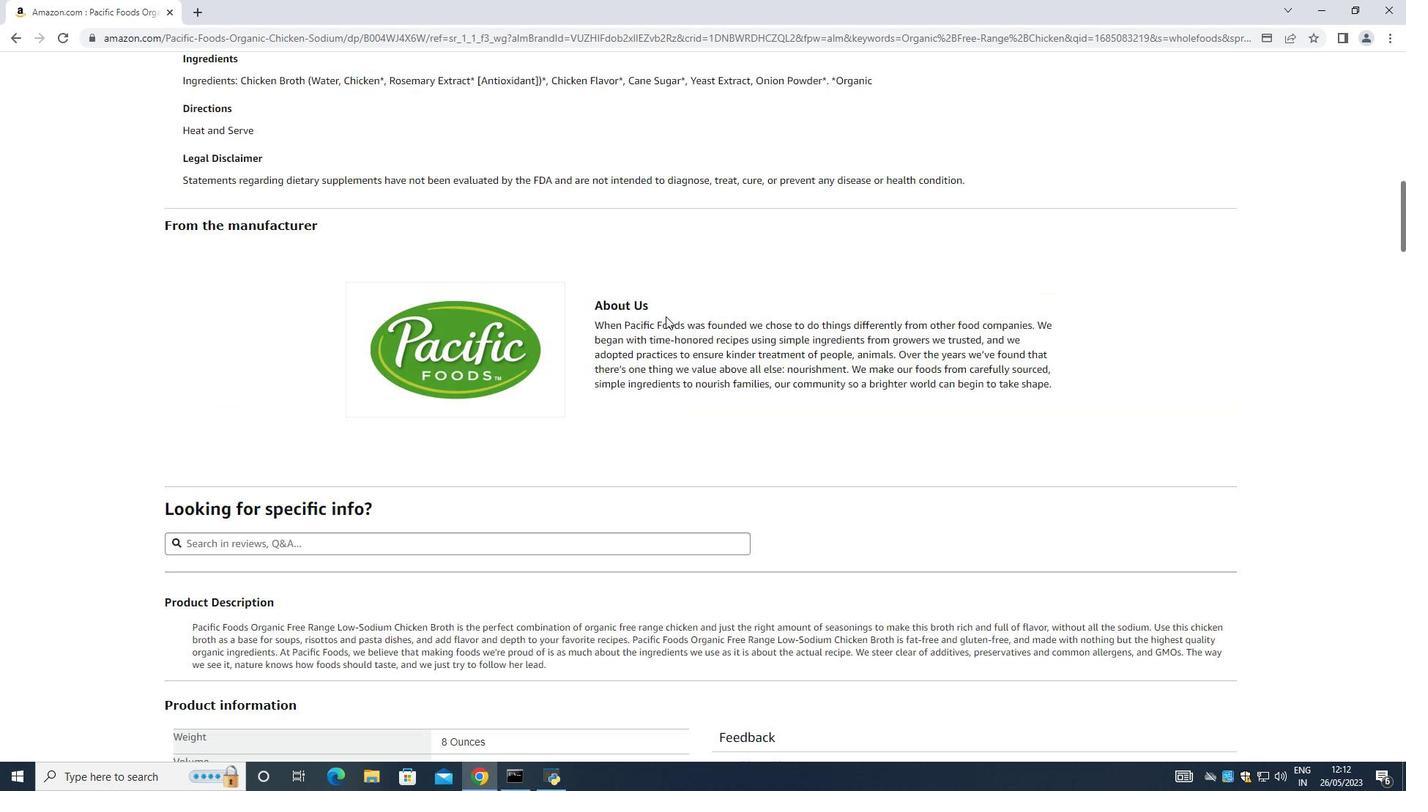 
Action: Mouse scrolled (665, 317) with delta (0, 0)
Screenshot: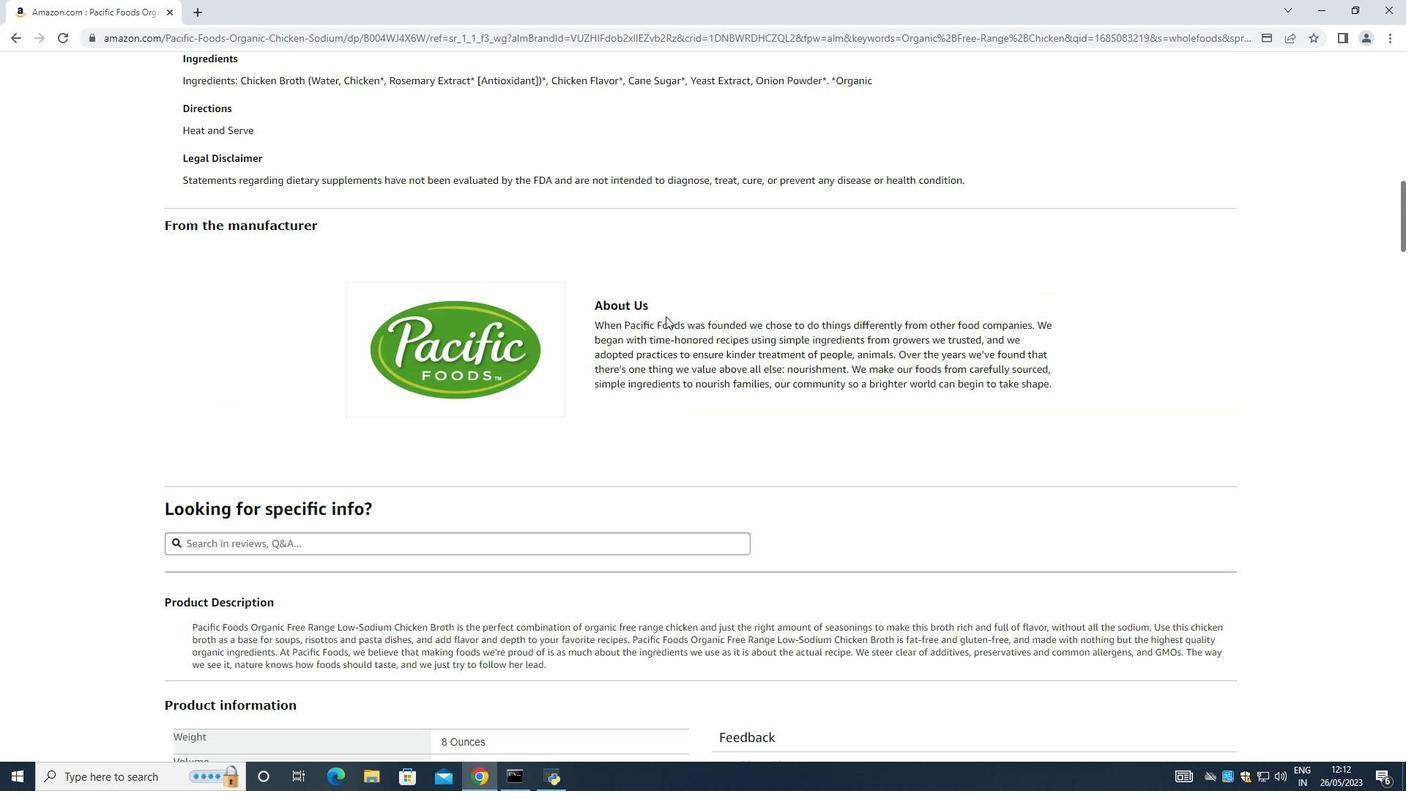 
Action: Mouse scrolled (665, 317) with delta (0, 0)
Screenshot: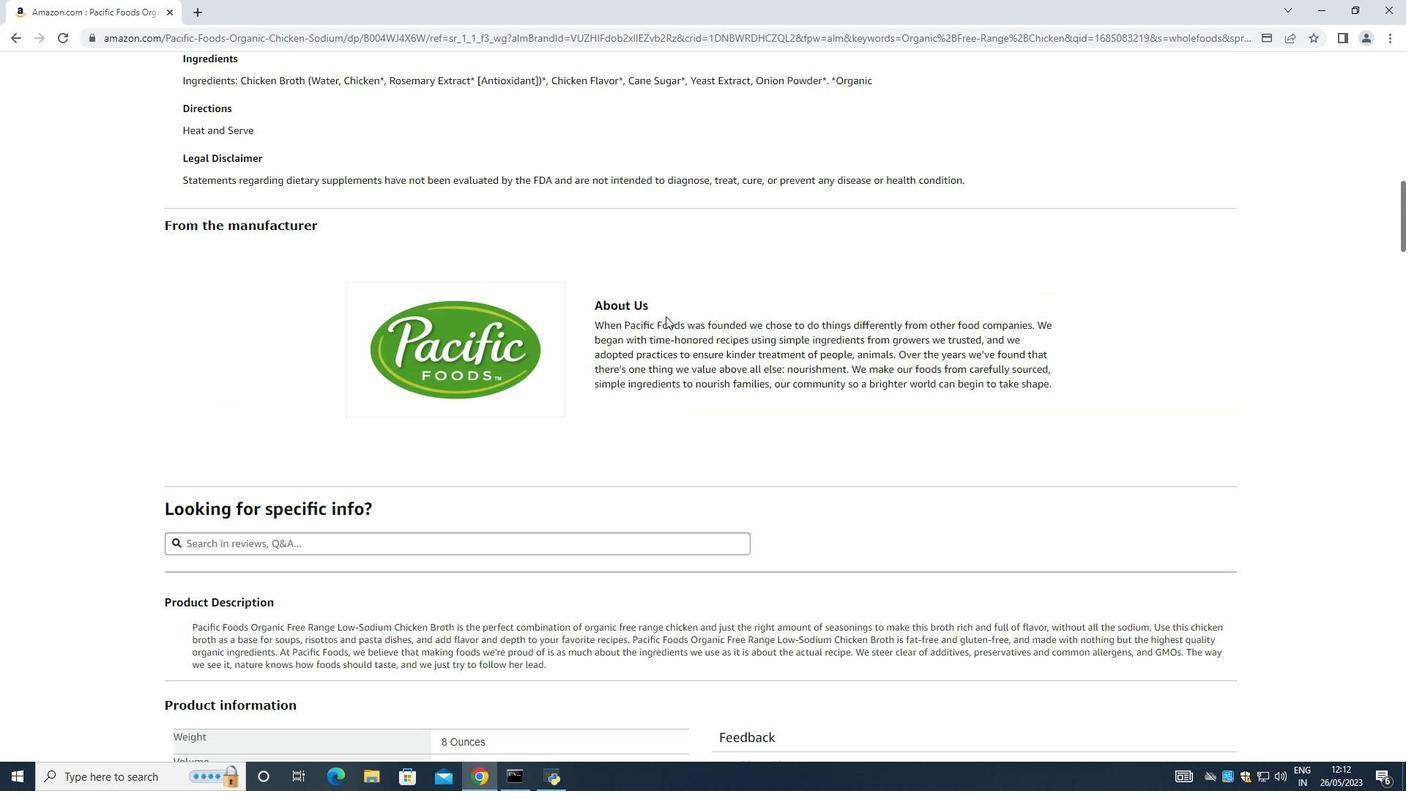 
Action: Mouse scrolled (665, 317) with delta (0, 0)
Screenshot: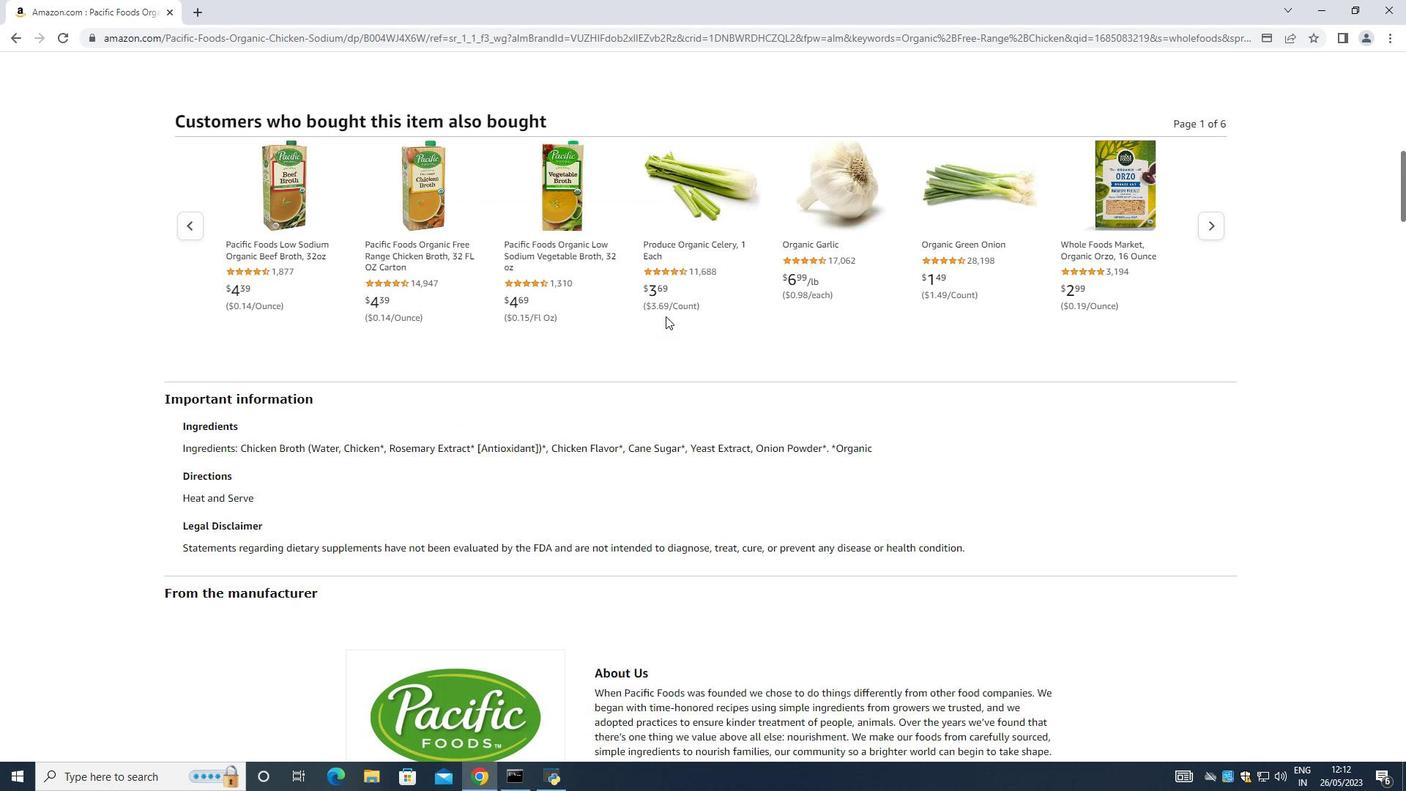 
Action: Mouse scrolled (665, 317) with delta (0, 0)
Screenshot: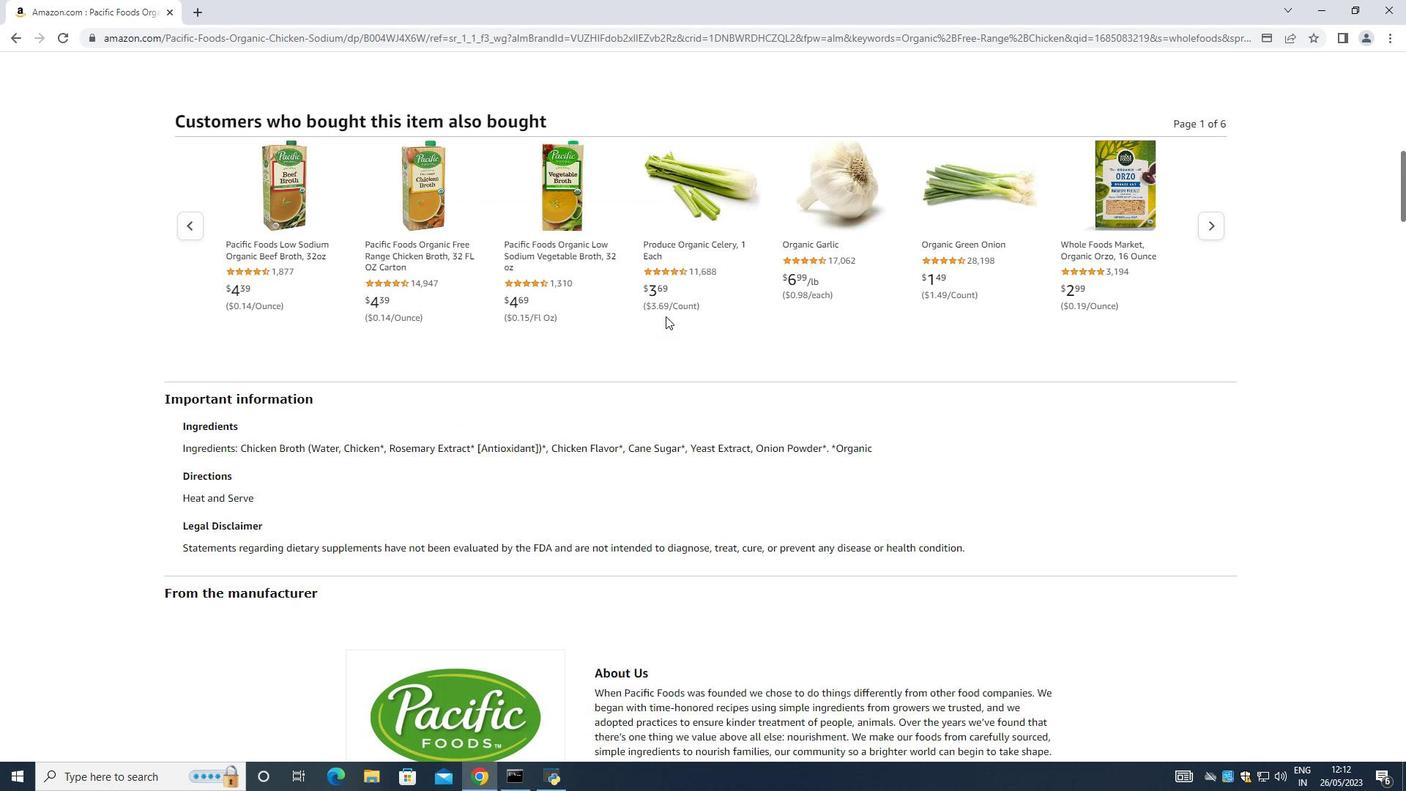 
Action: Mouse scrolled (665, 317) with delta (0, 0)
Screenshot: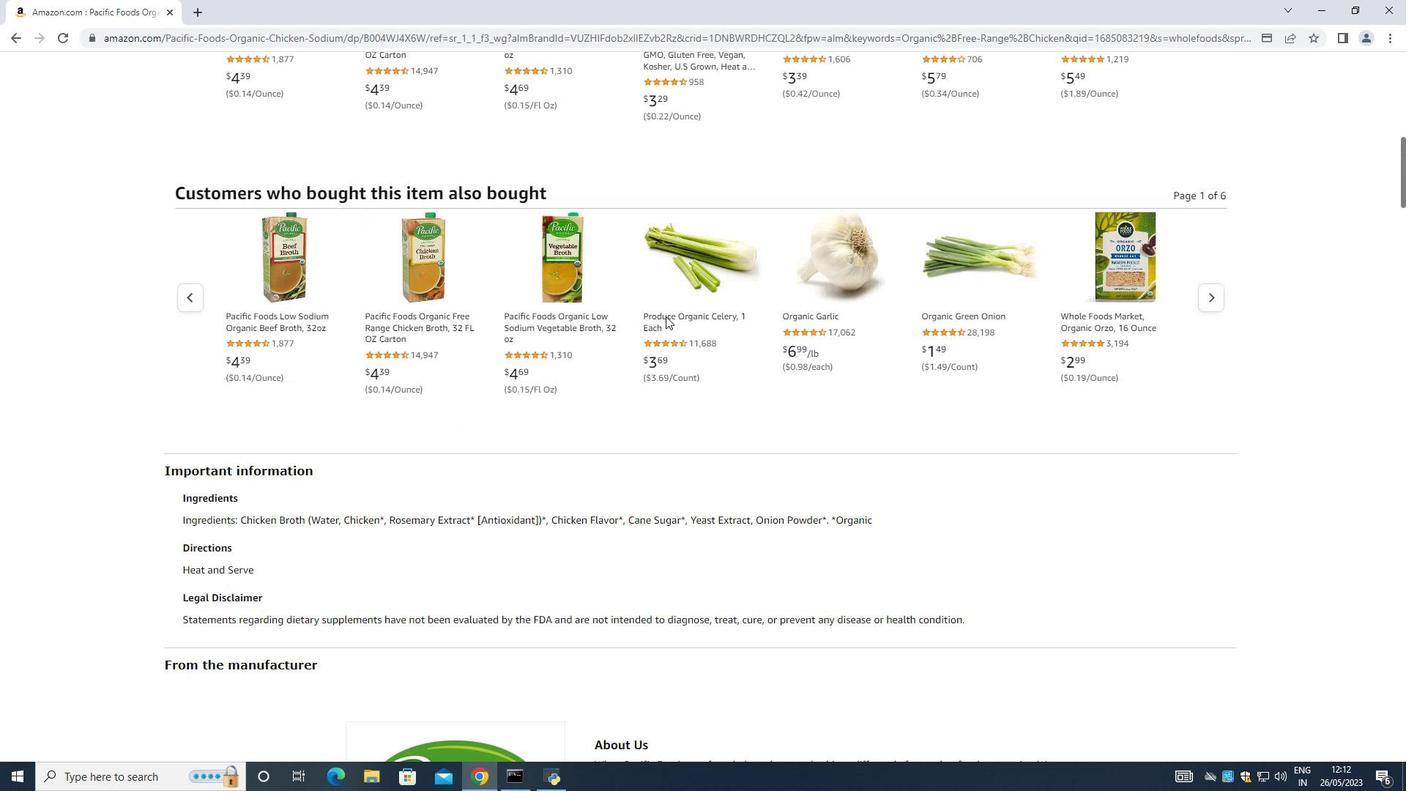 
Action: Mouse scrolled (665, 317) with delta (0, 0)
Screenshot: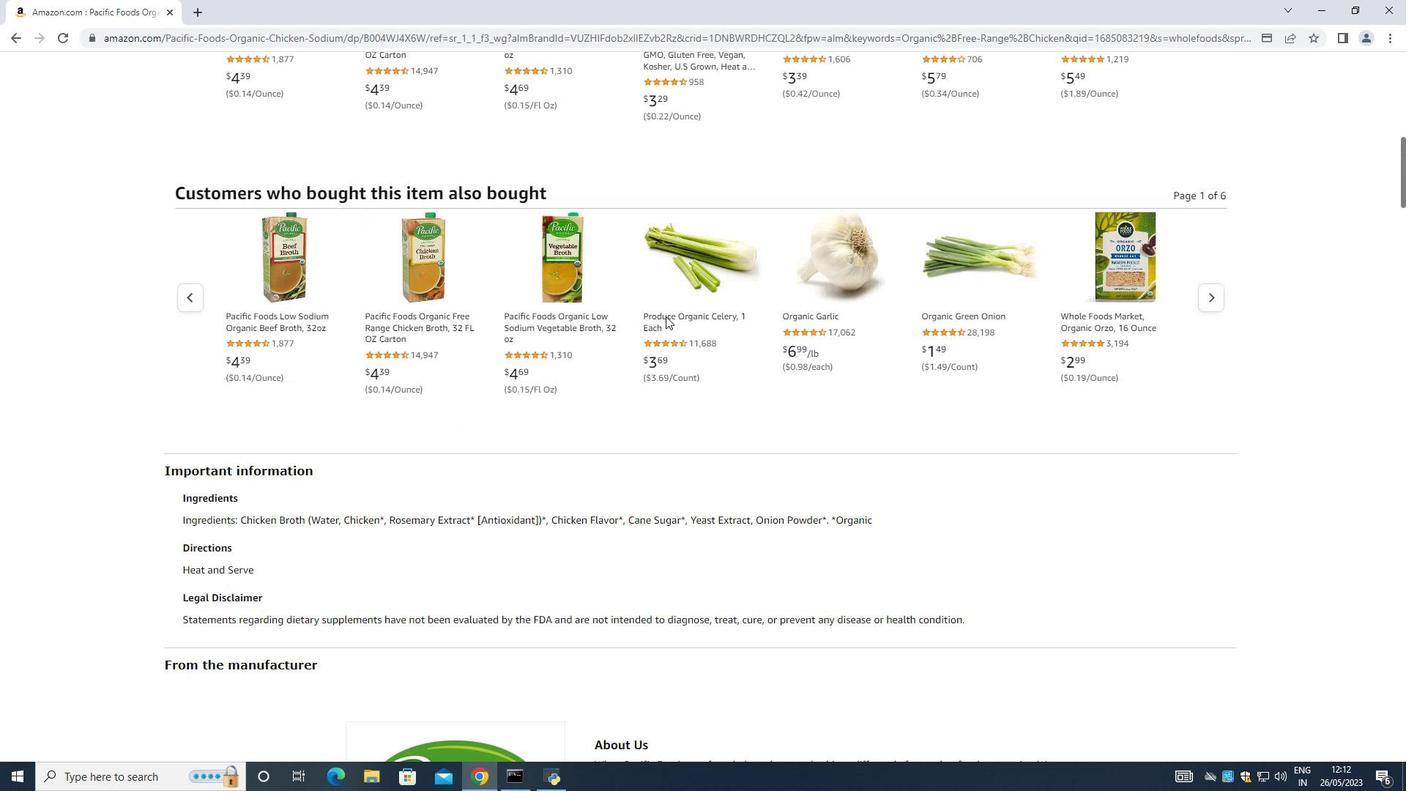 
Action: Mouse scrolled (665, 317) with delta (0, 0)
Screenshot: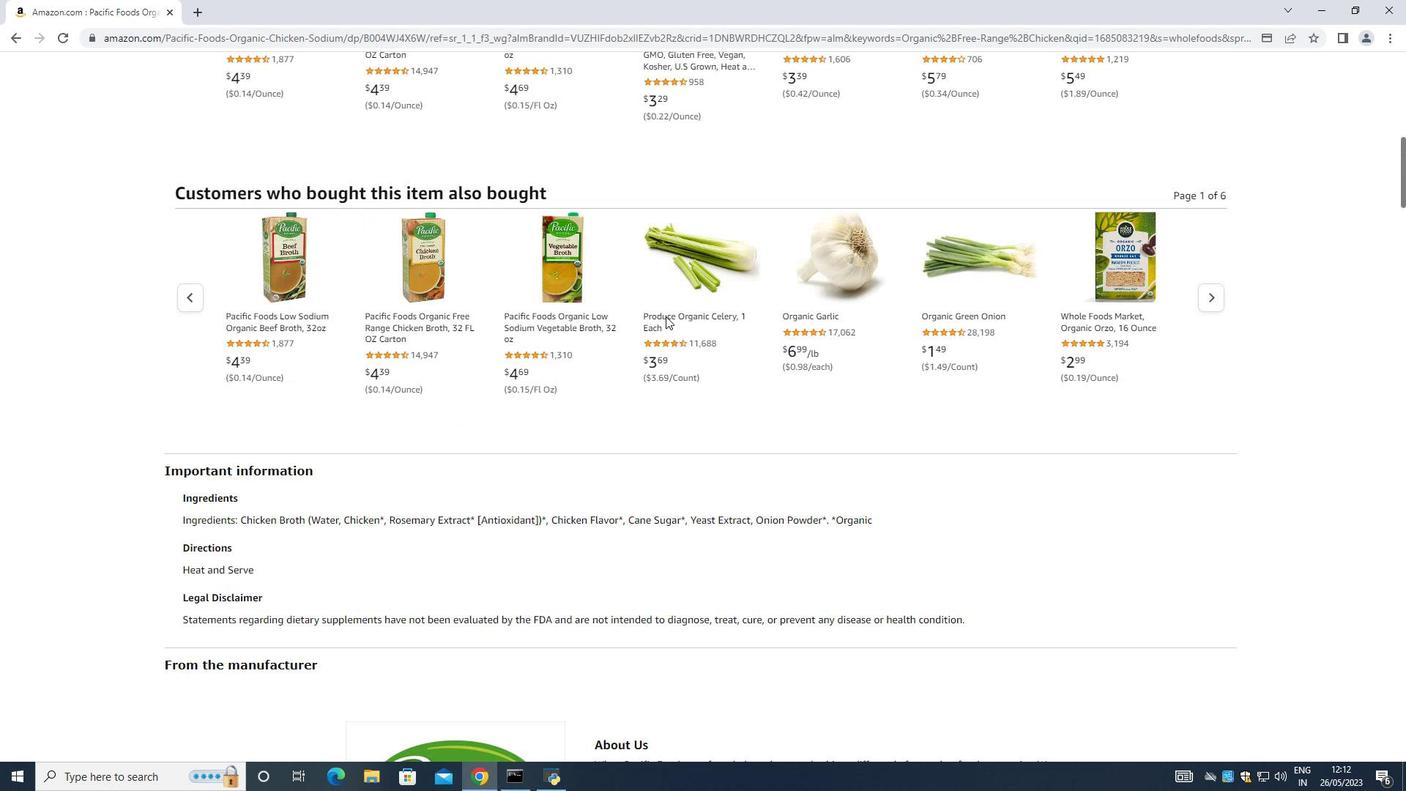 
Action: Mouse scrolled (665, 317) with delta (0, 0)
Screenshot: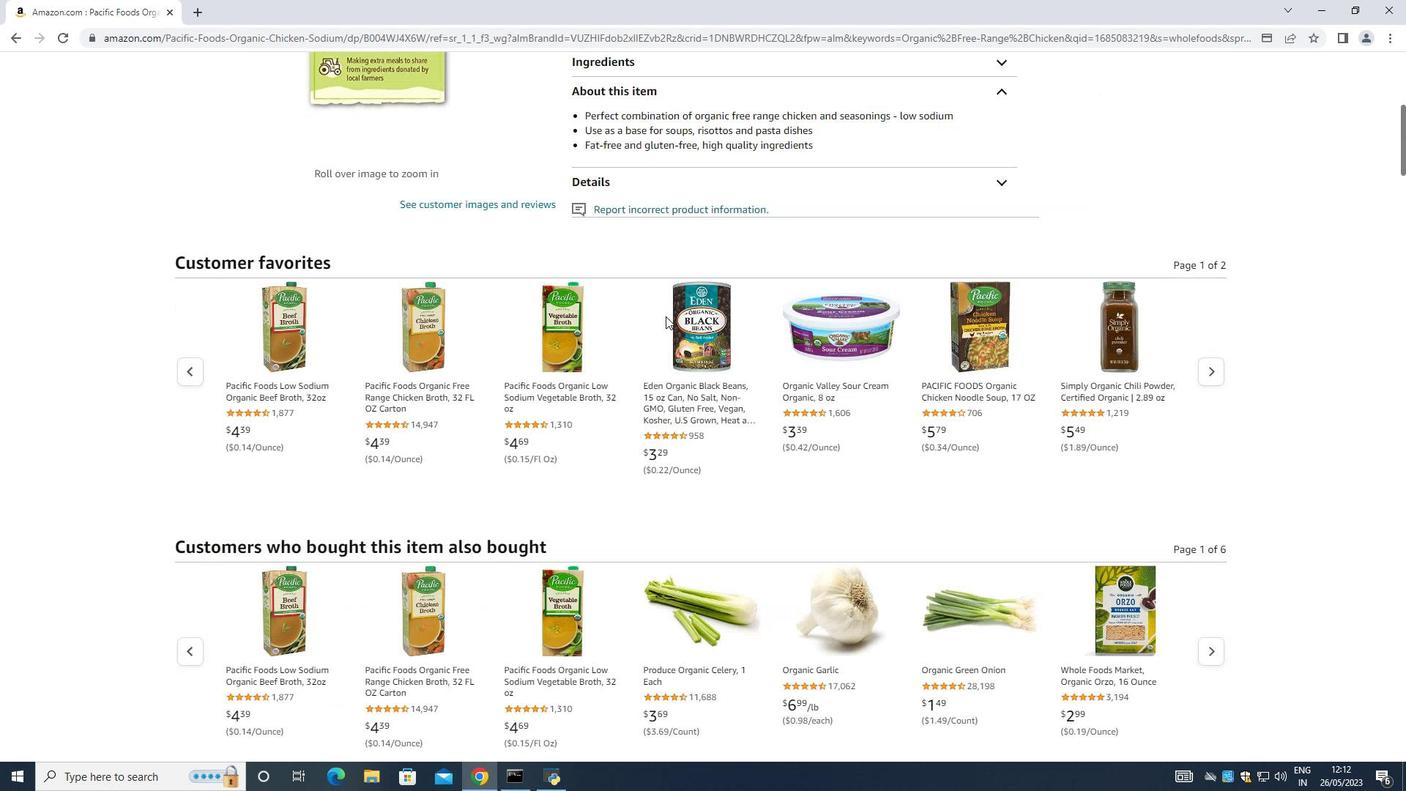 
Action: Mouse scrolled (665, 317) with delta (0, 0)
Screenshot: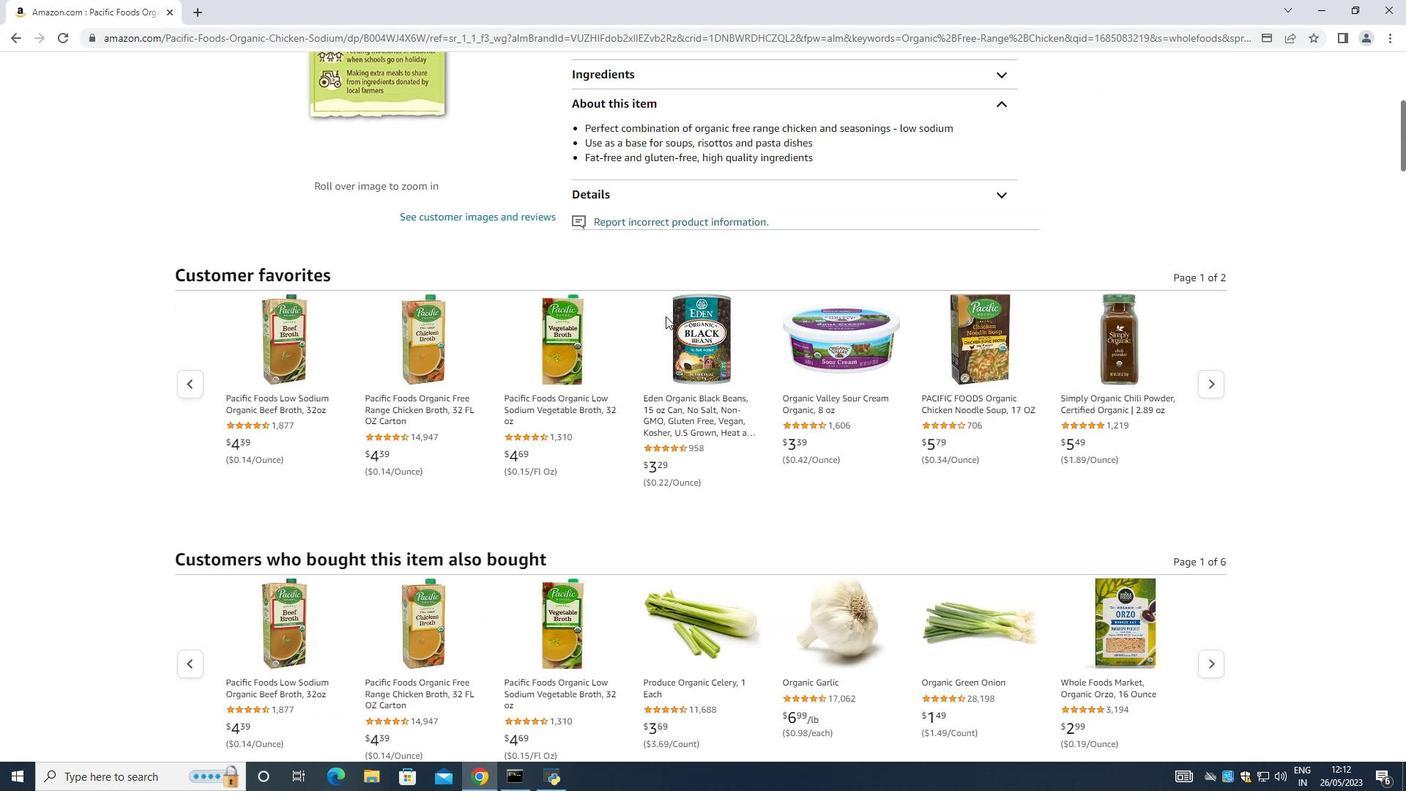 
Action: Mouse scrolled (665, 317) with delta (0, 0)
Screenshot: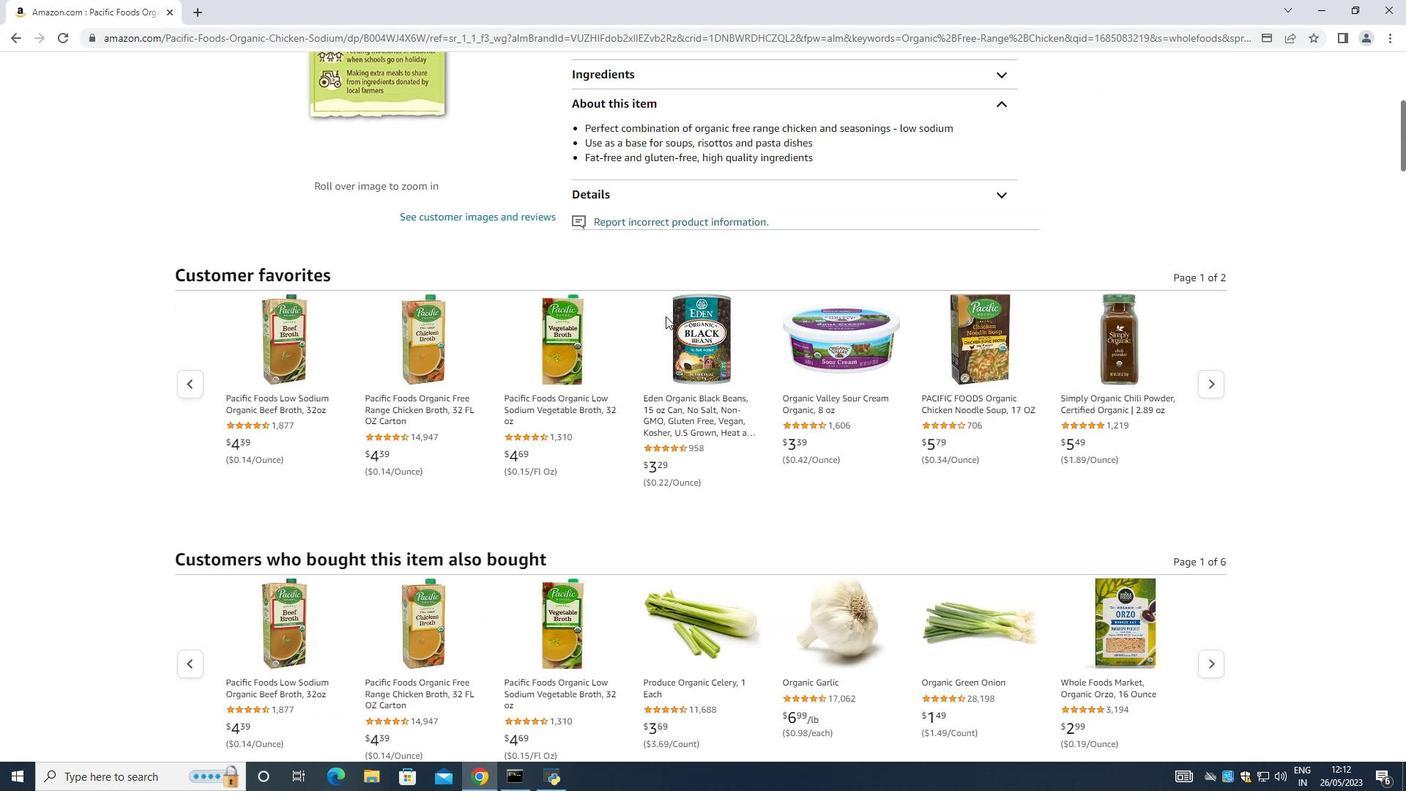 
Action: Mouse scrolled (665, 317) with delta (0, 0)
Screenshot: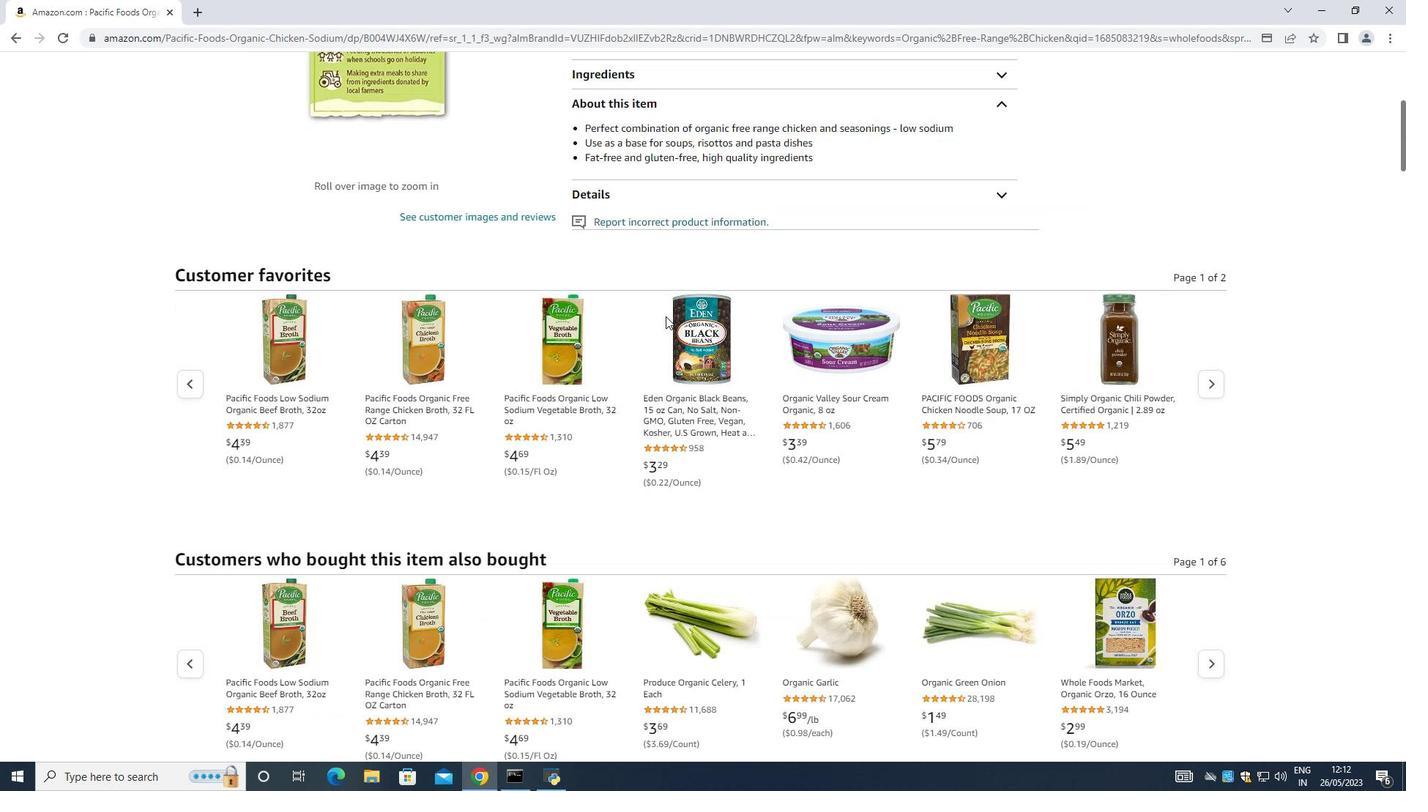 
Action: Mouse scrolled (665, 317) with delta (0, 0)
Screenshot: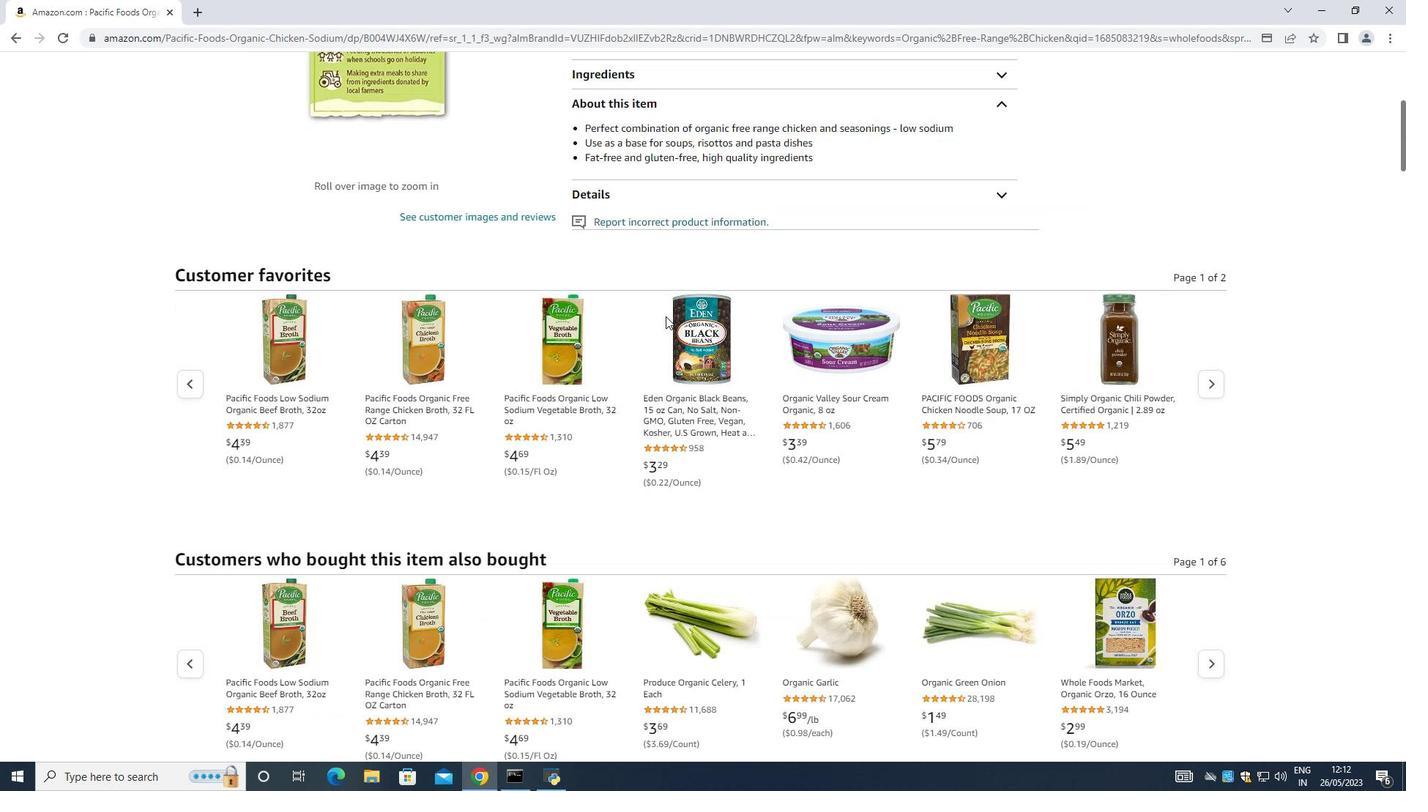 
Action: Mouse scrolled (665, 317) with delta (0, 0)
Screenshot: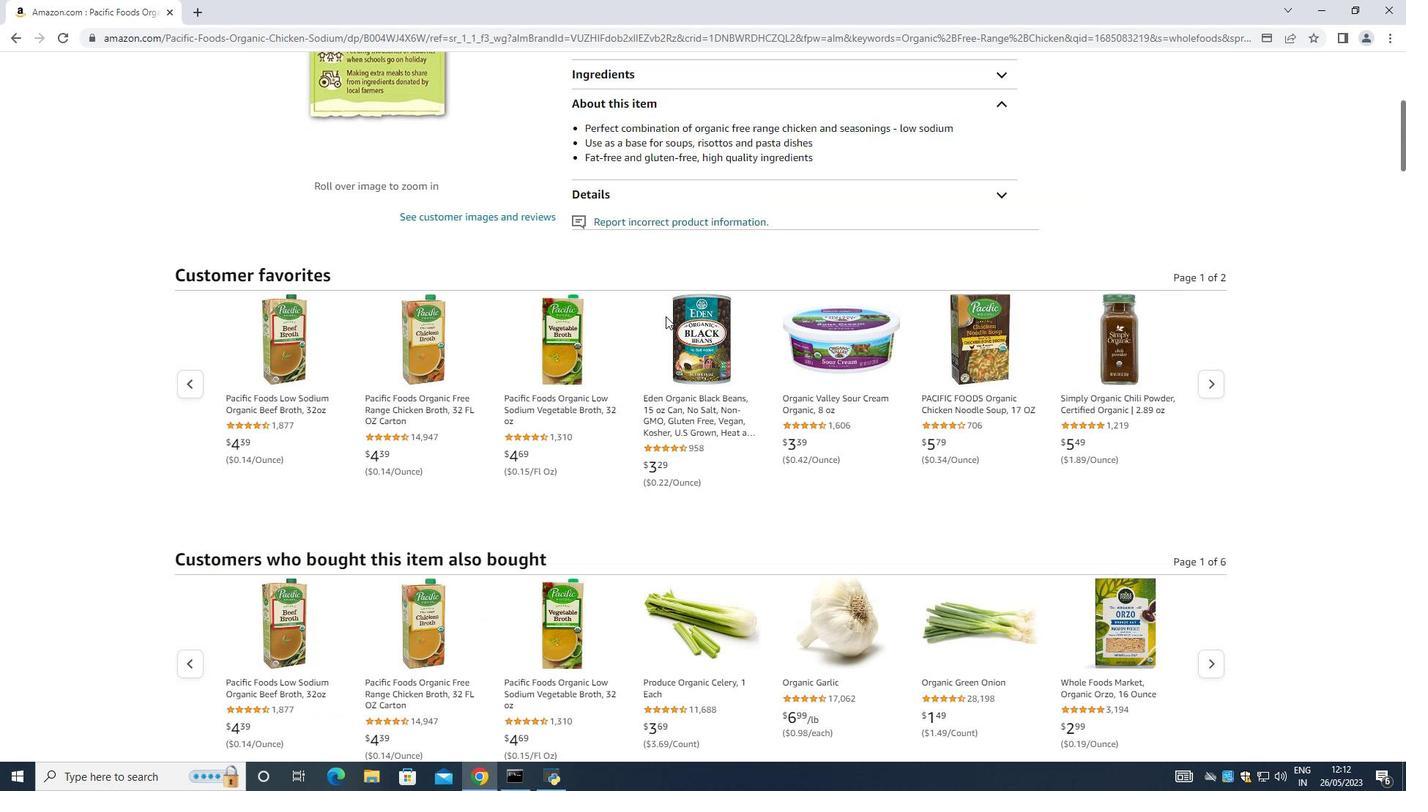 
Action: Mouse scrolled (665, 317) with delta (0, 0)
Screenshot: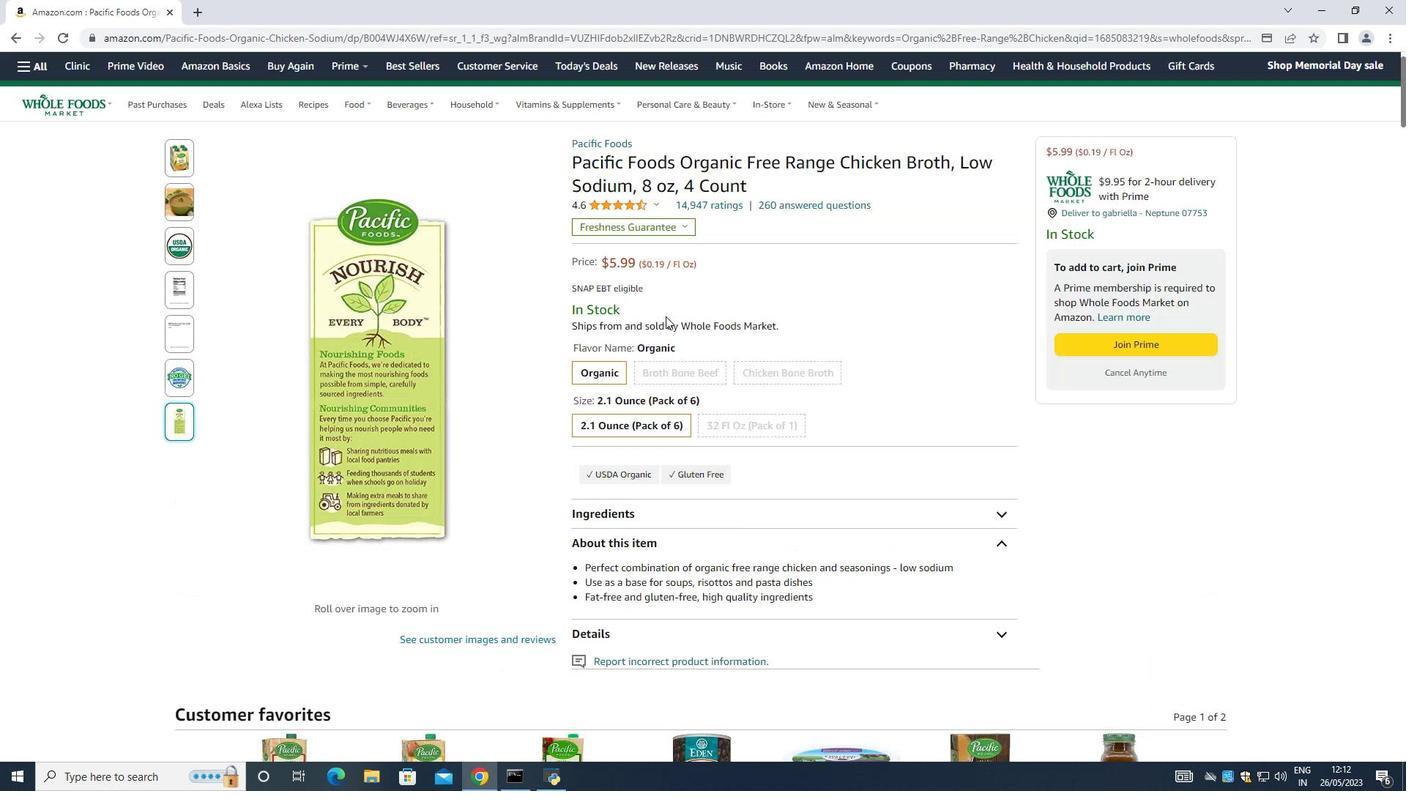 
Action: Mouse scrolled (665, 317) with delta (0, 0)
Screenshot: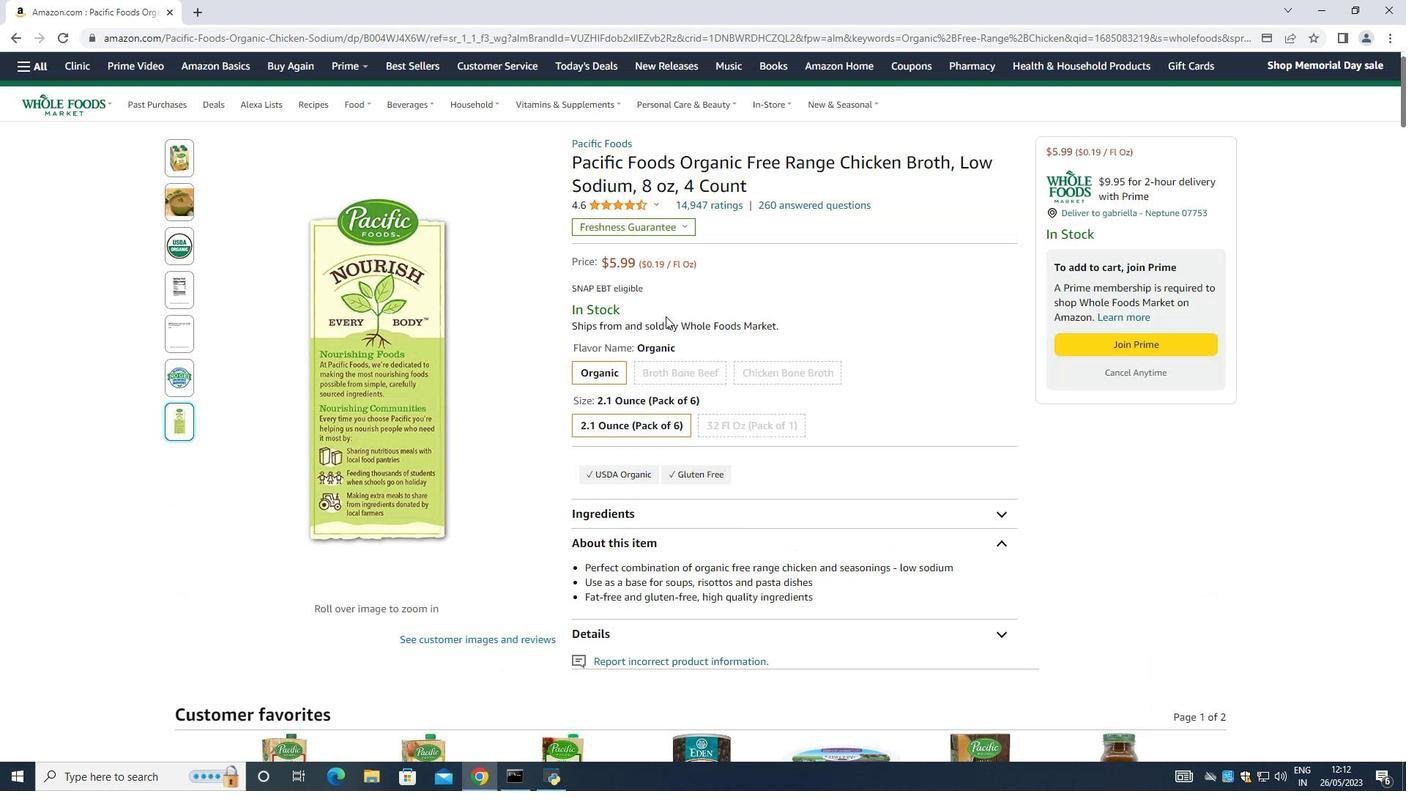 
Action: Mouse scrolled (665, 317) with delta (0, 0)
Screenshot: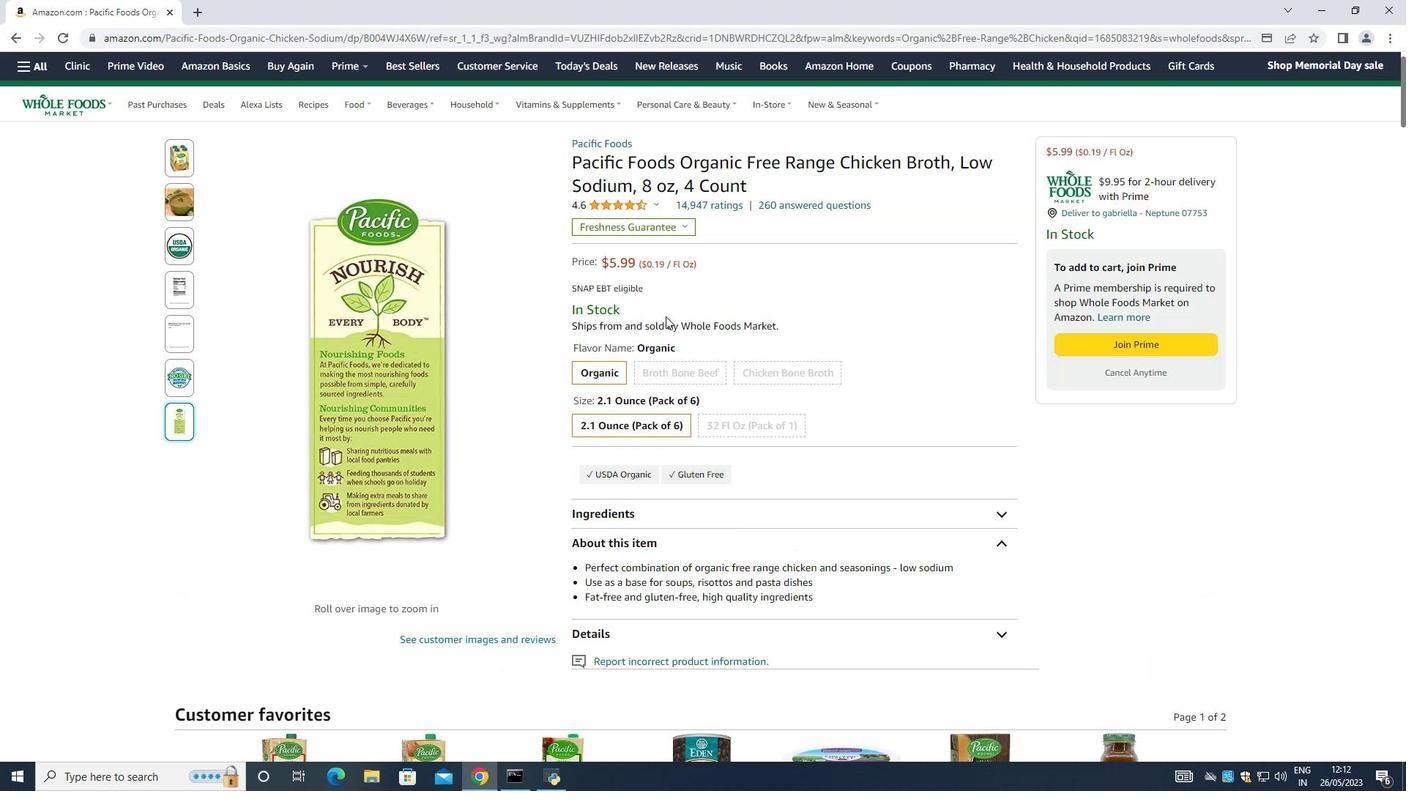 
Action: Mouse scrolled (665, 317) with delta (0, 0)
Screenshot: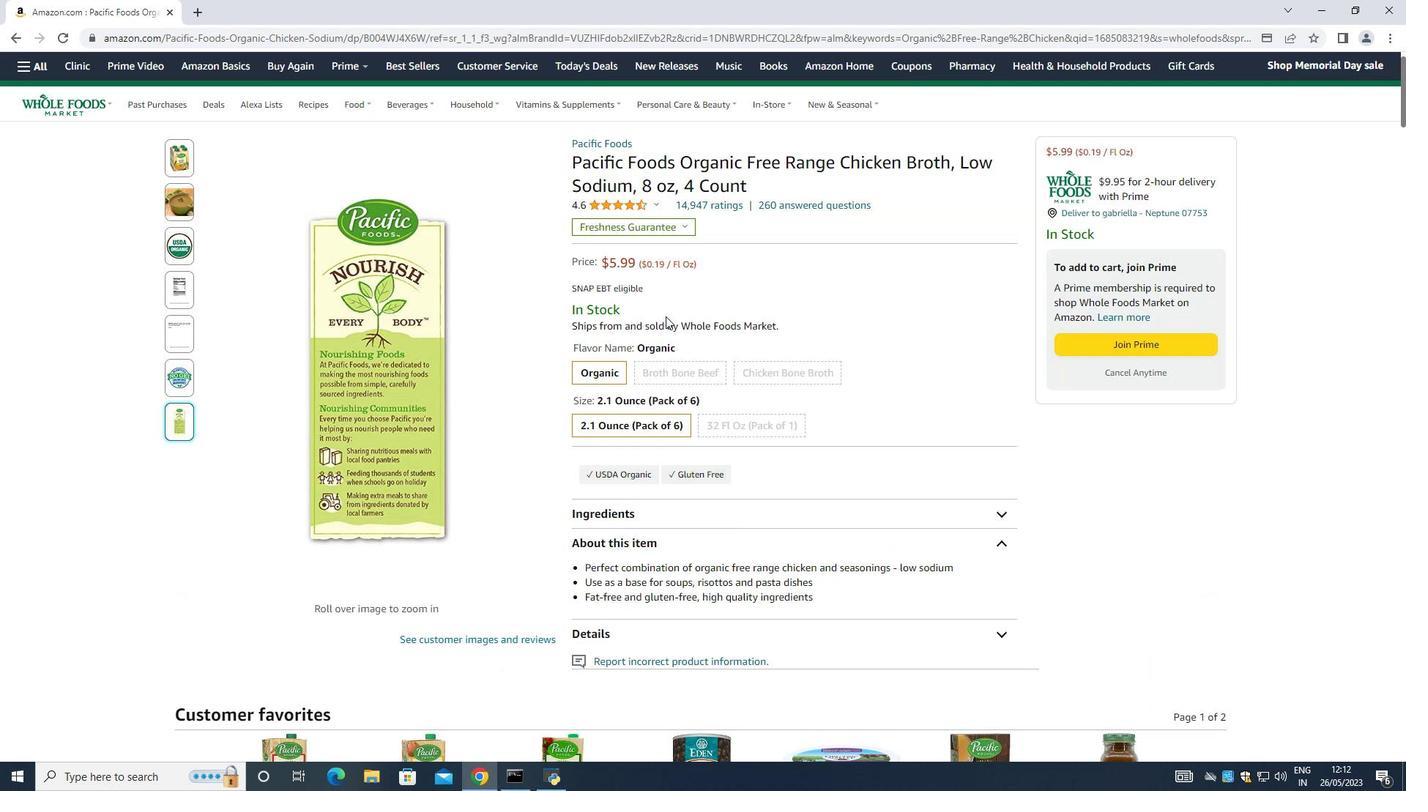 
Action: Mouse moved to (1133, 389)
Screenshot: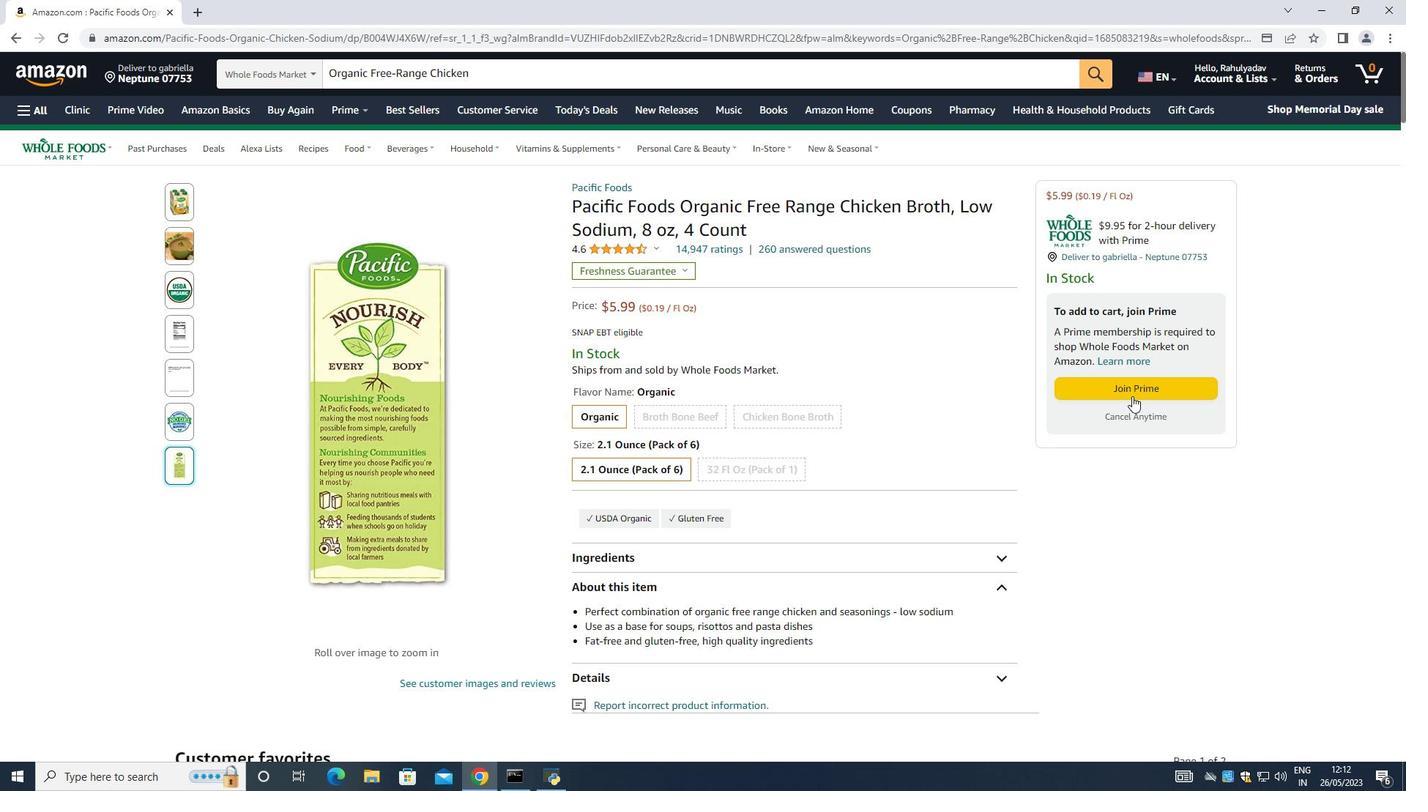 
Action: Mouse pressed left at (1133, 389)
Screenshot: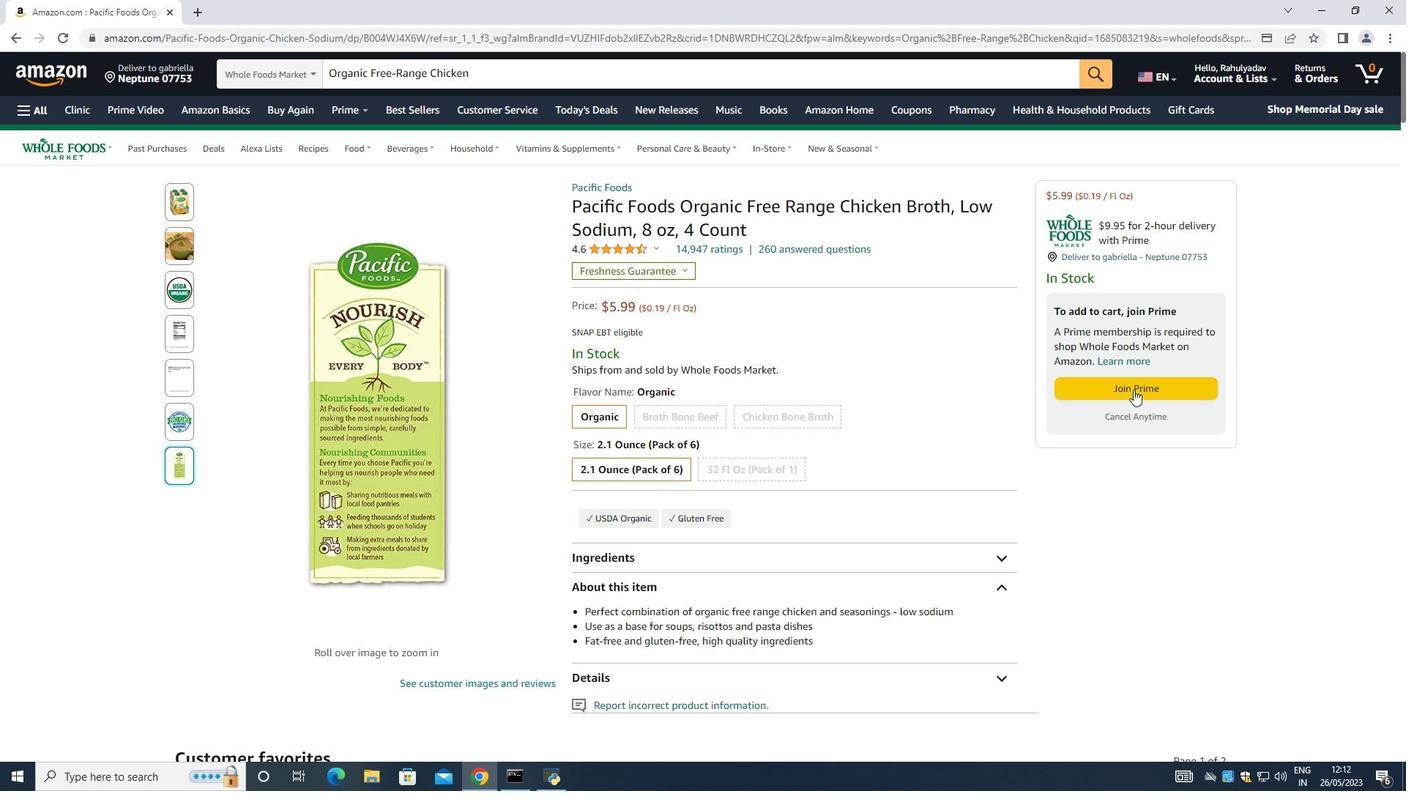 
Action: Mouse moved to (692, 335)
Screenshot: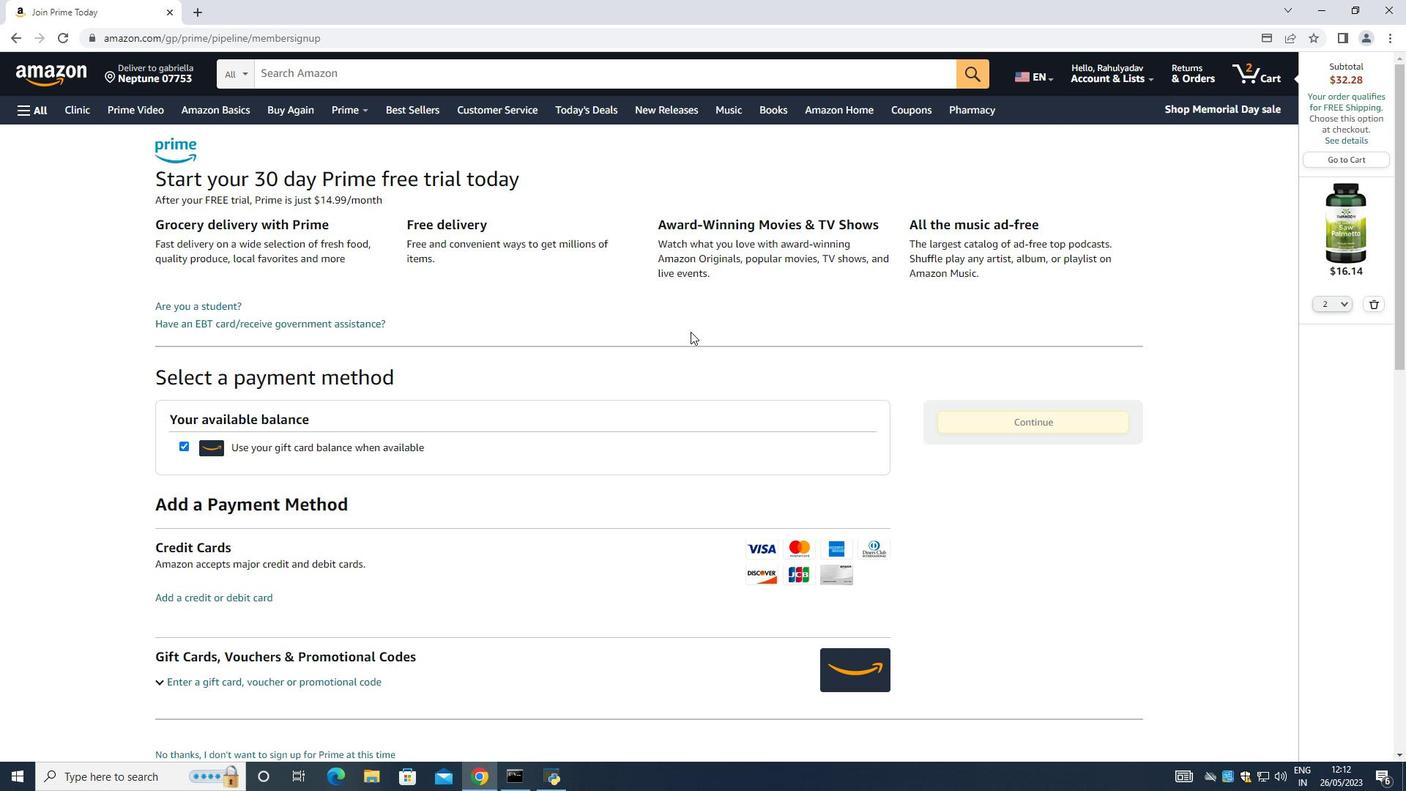 
Action: Mouse scrolled (692, 334) with delta (0, 0)
Screenshot: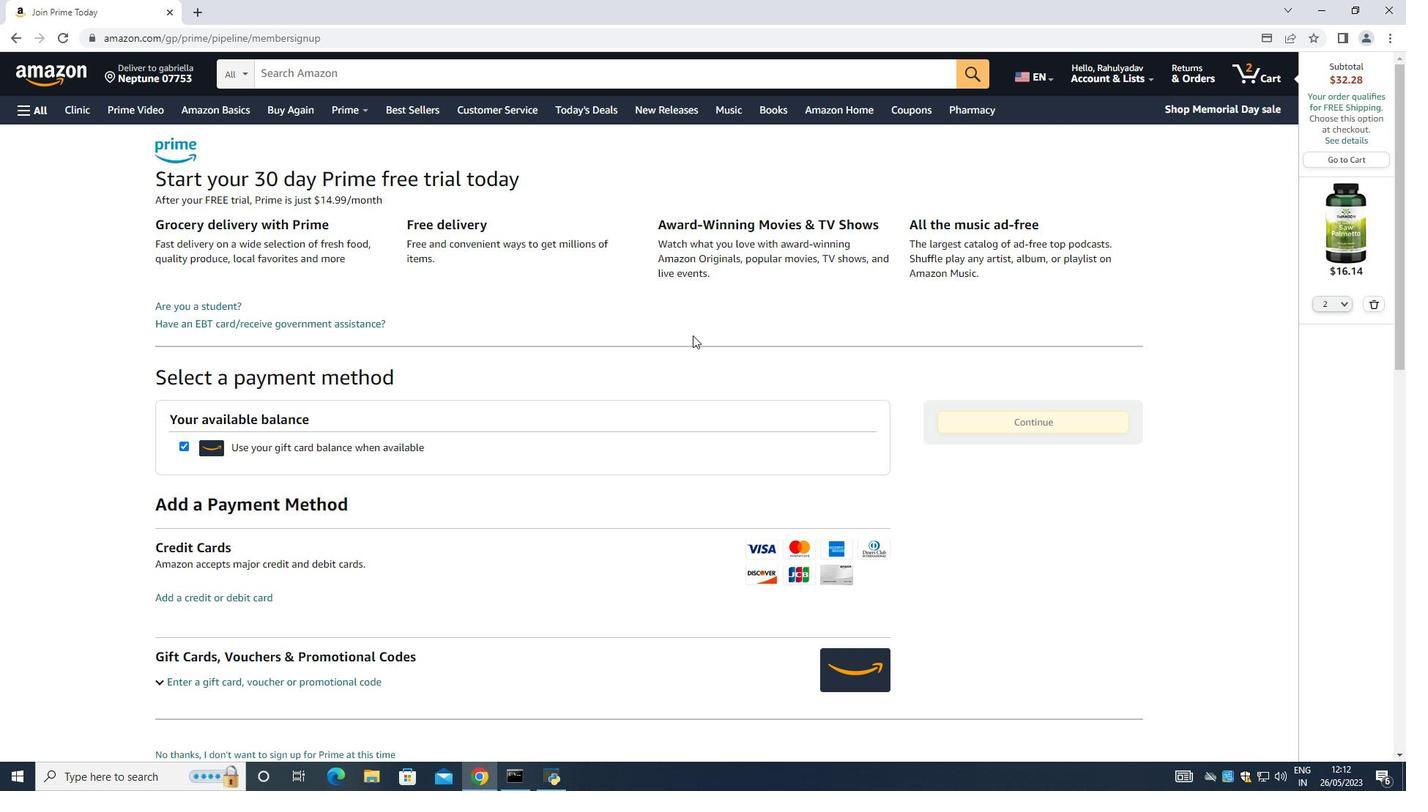 
Action: Mouse moved to (573, 339)
Screenshot: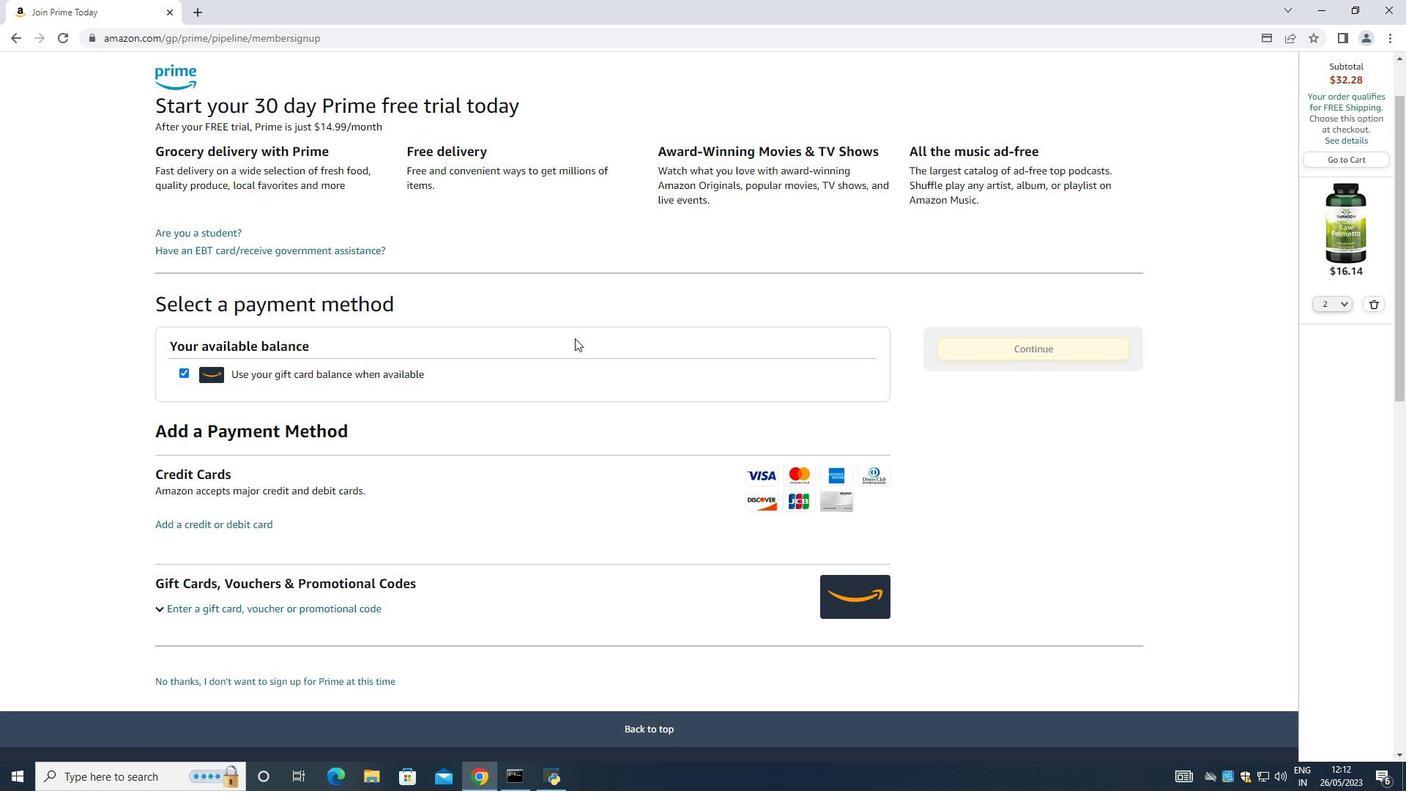 
Action: Mouse scrolled (573, 338) with delta (0, 0)
Screenshot: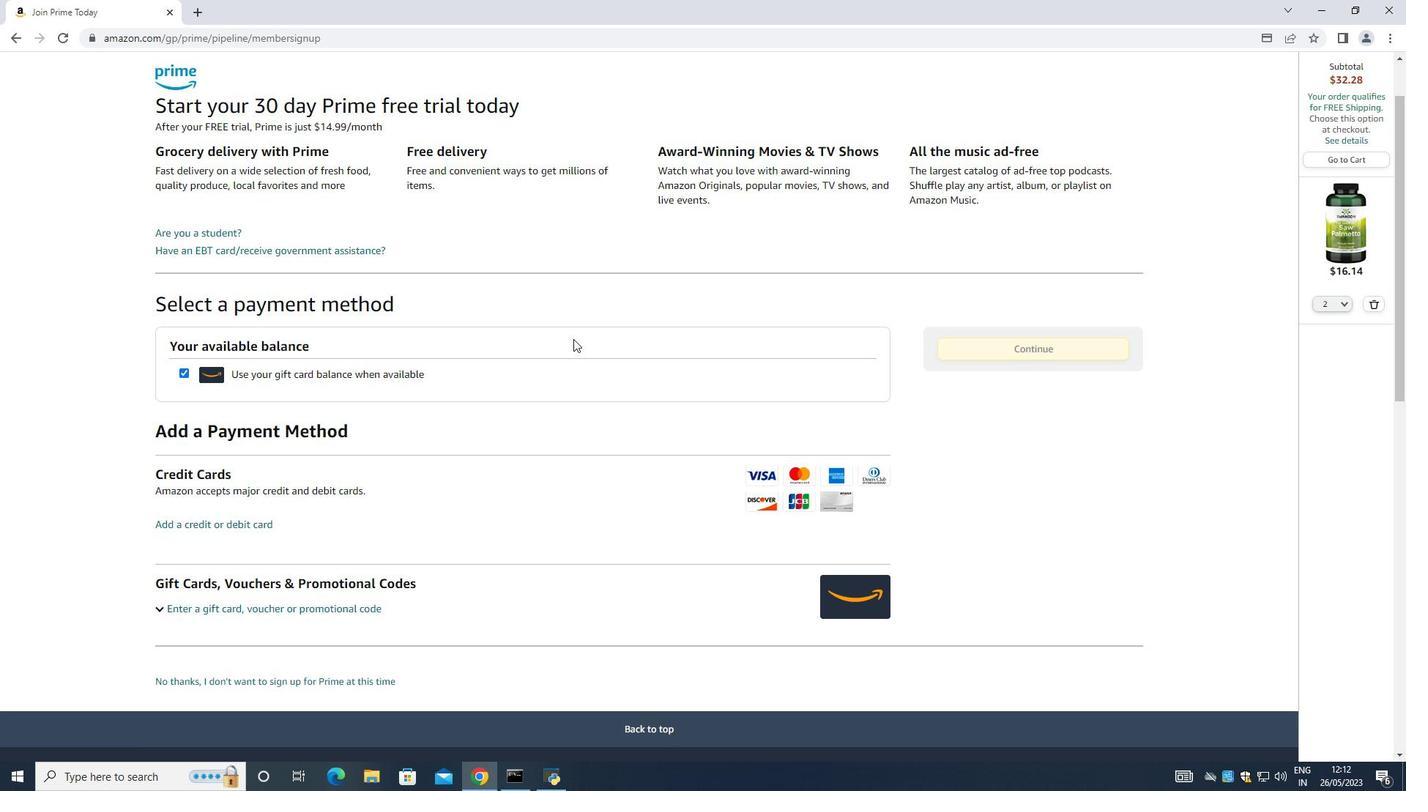 
Action: Mouse moved to (334, 348)
Screenshot: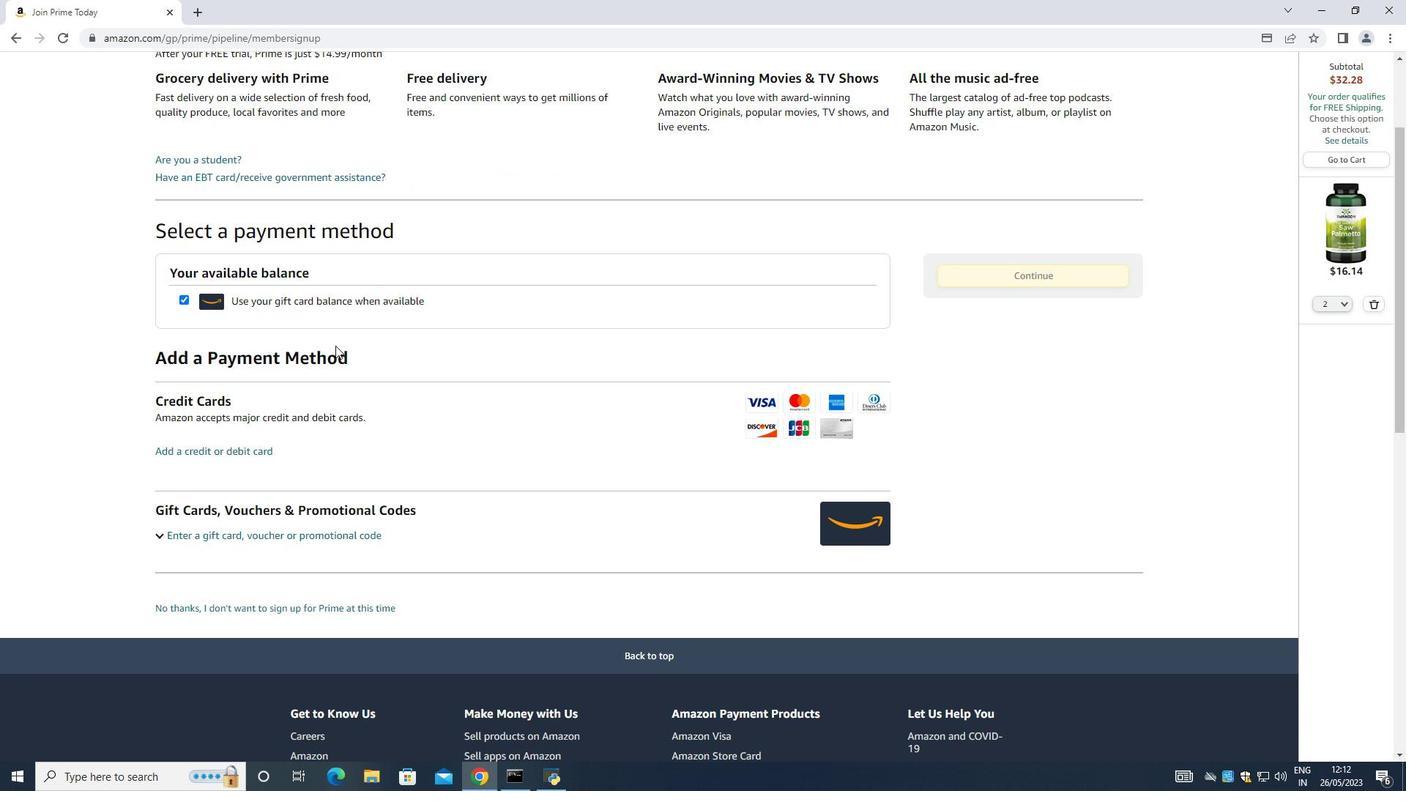 
Action: Mouse scrolled (334, 347) with delta (0, 0)
Screenshot: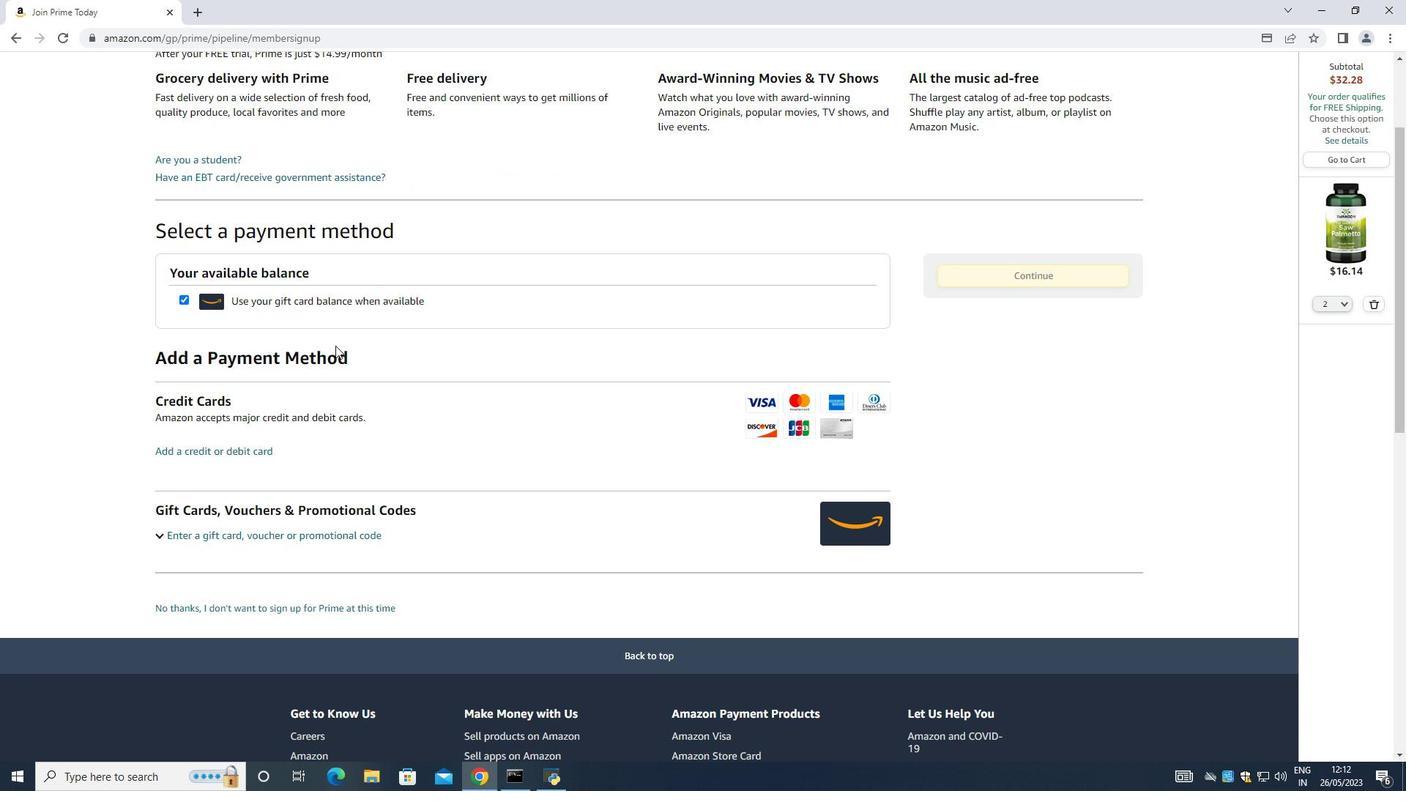 
Action: Mouse moved to (227, 382)
Screenshot: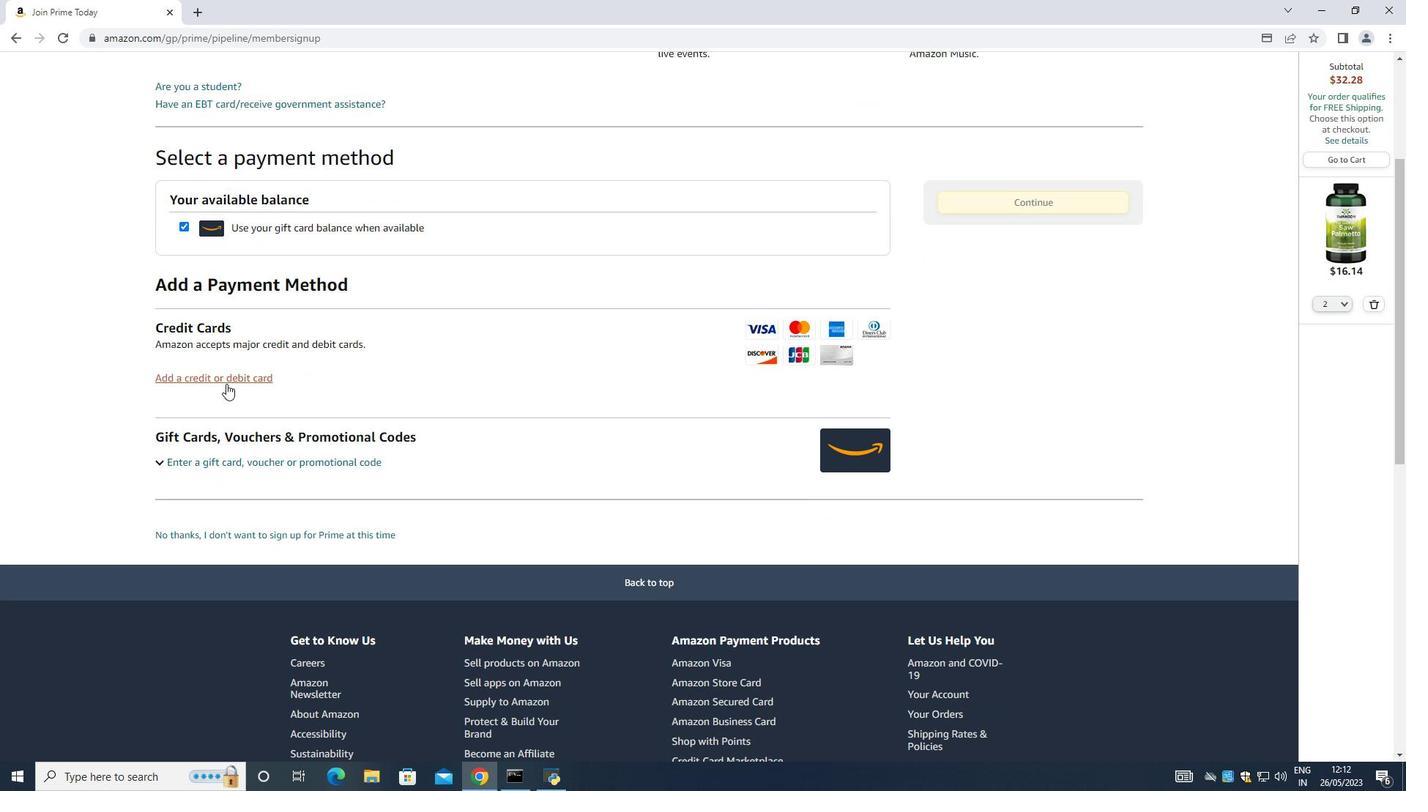 
Action: Mouse pressed left at (227, 382)
Screenshot: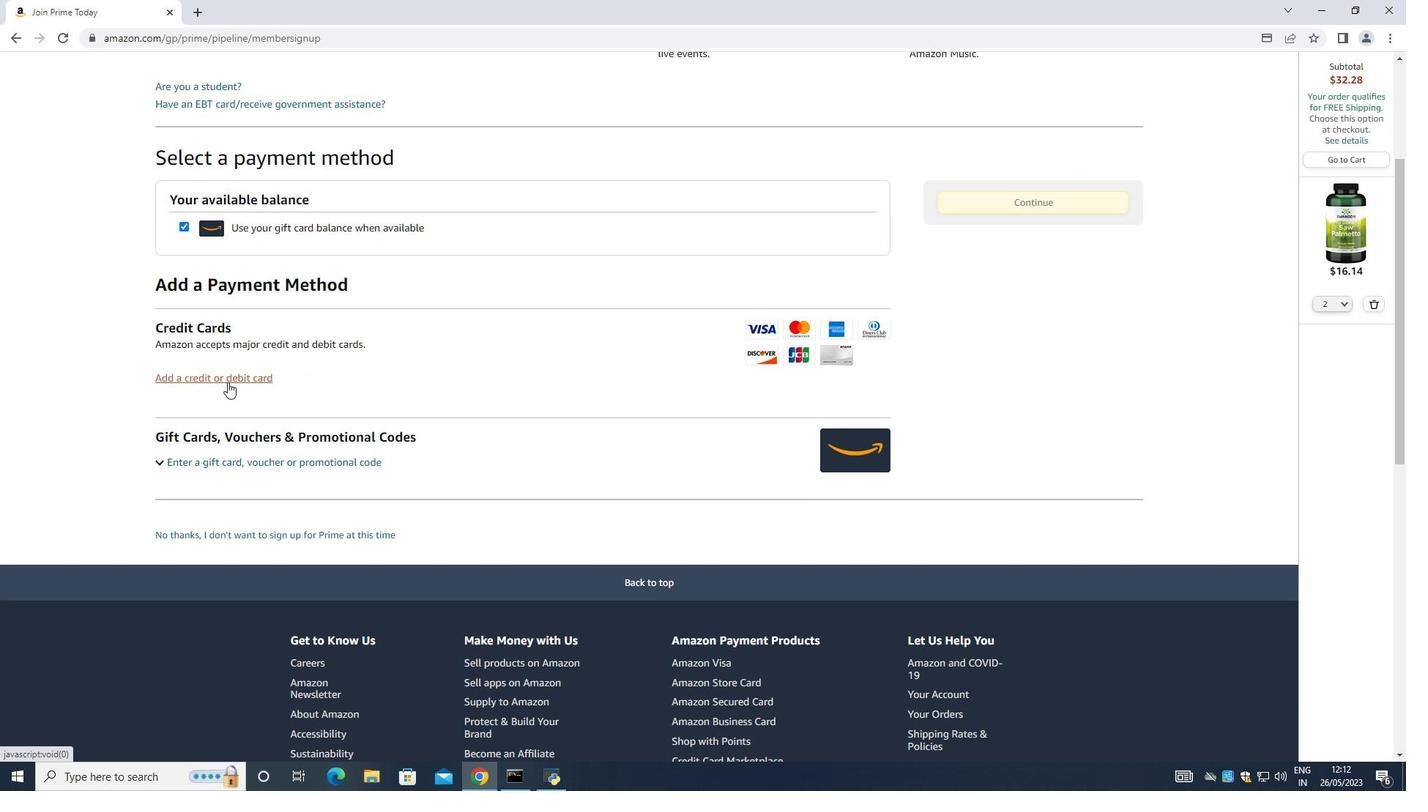 
Action: Mouse moved to (169, 447)
Screenshot: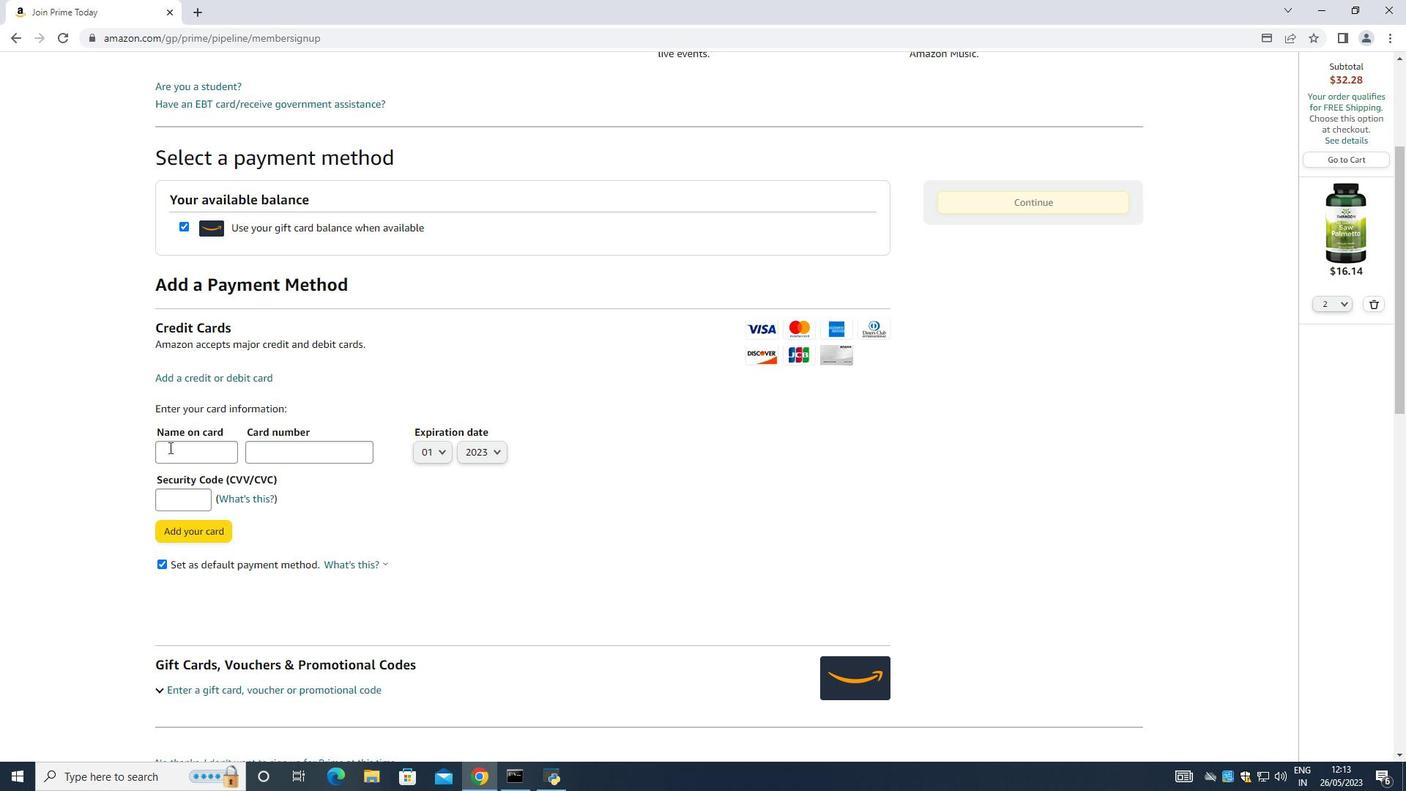 
Action: Mouse pressed left at (169, 447)
Screenshot: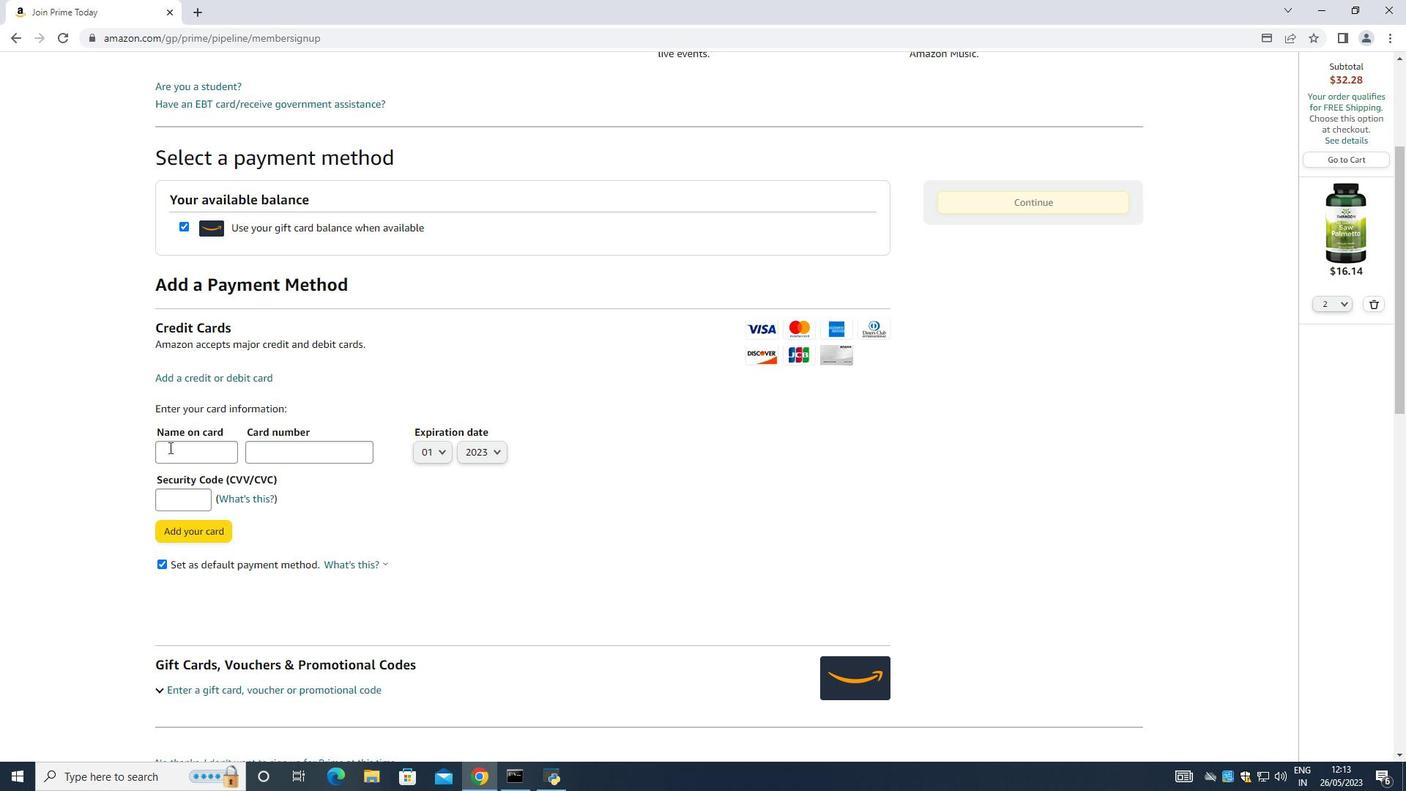 
Action: Mouse moved to (703, 363)
Screenshot: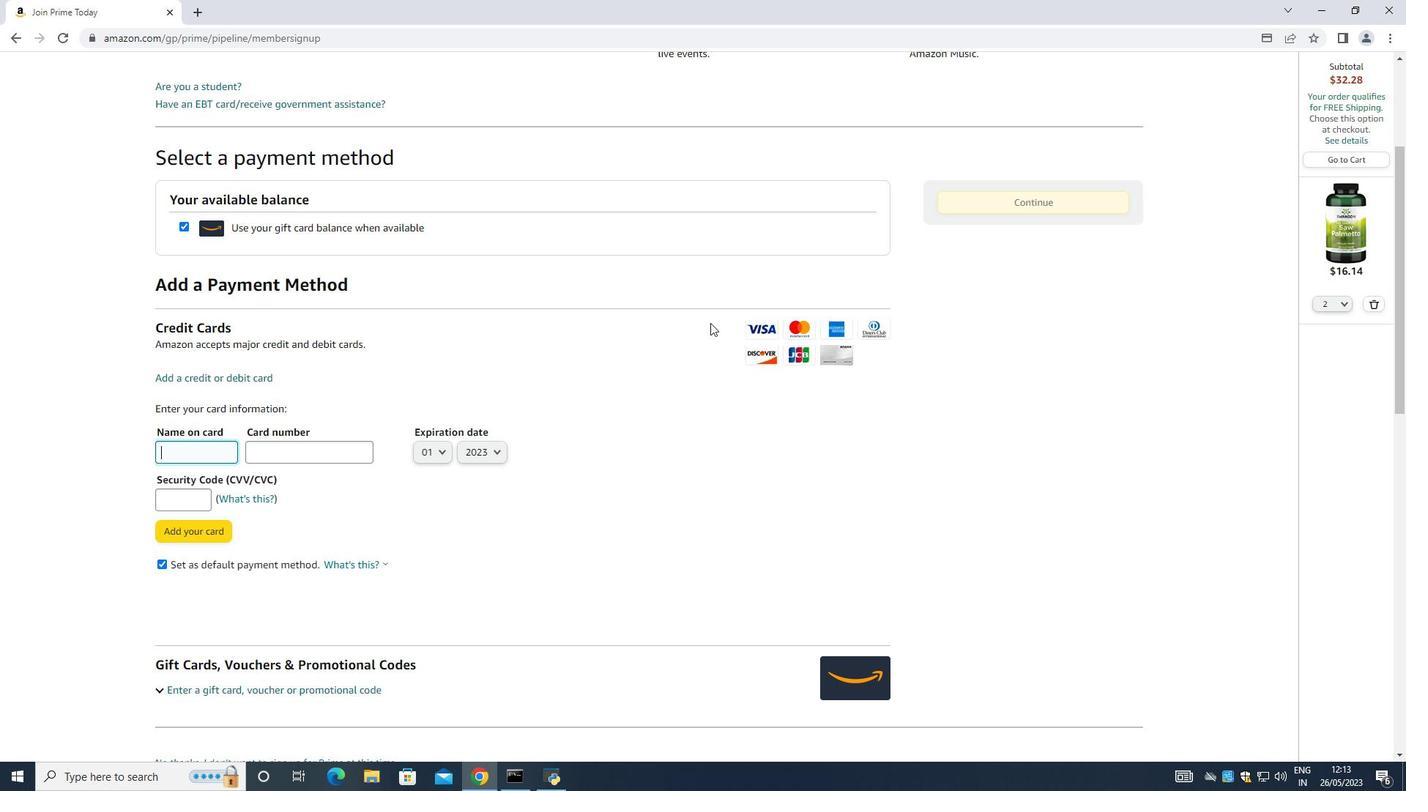 
Action: Key pressed 4726882864515759
Screenshot: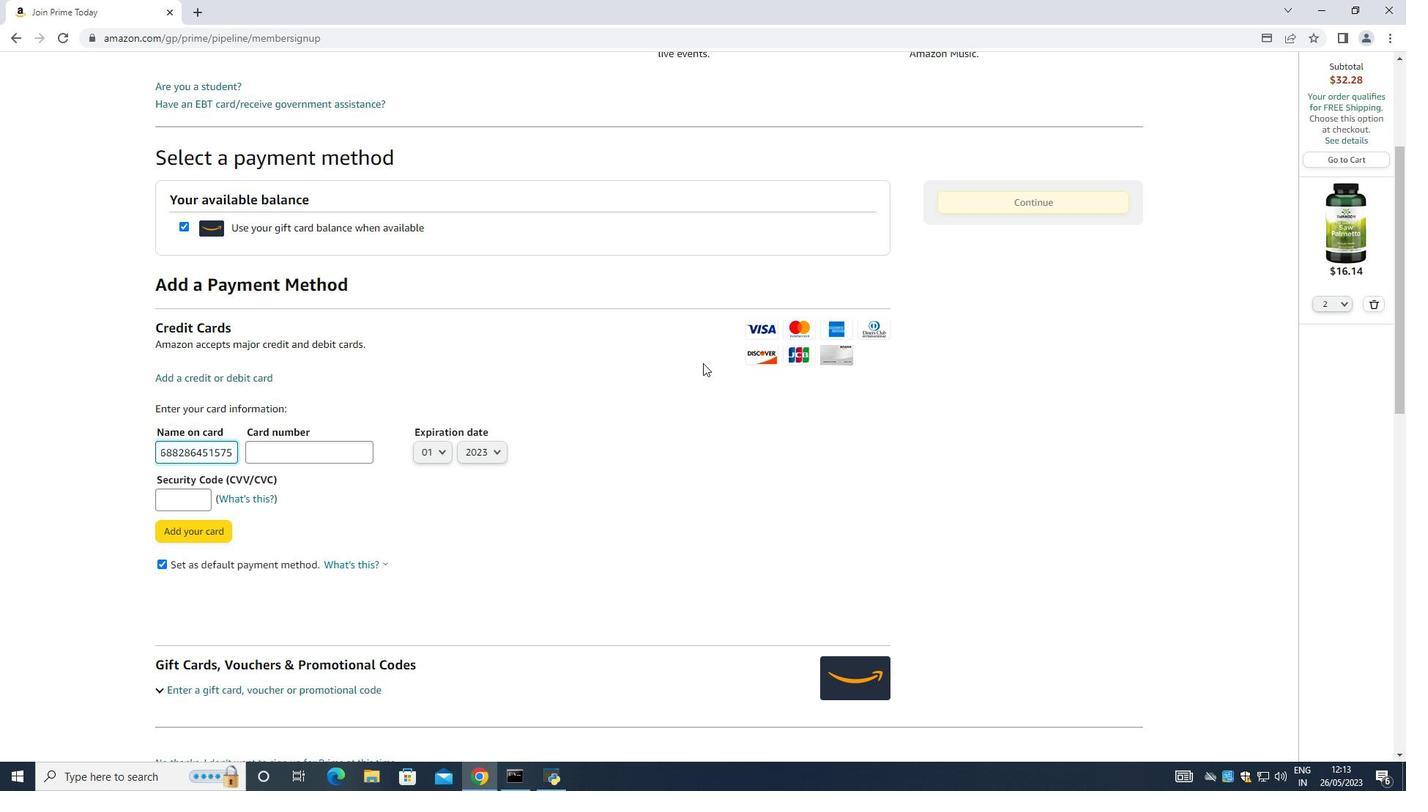 
Action: Mouse moved to (238, 448)
Screenshot: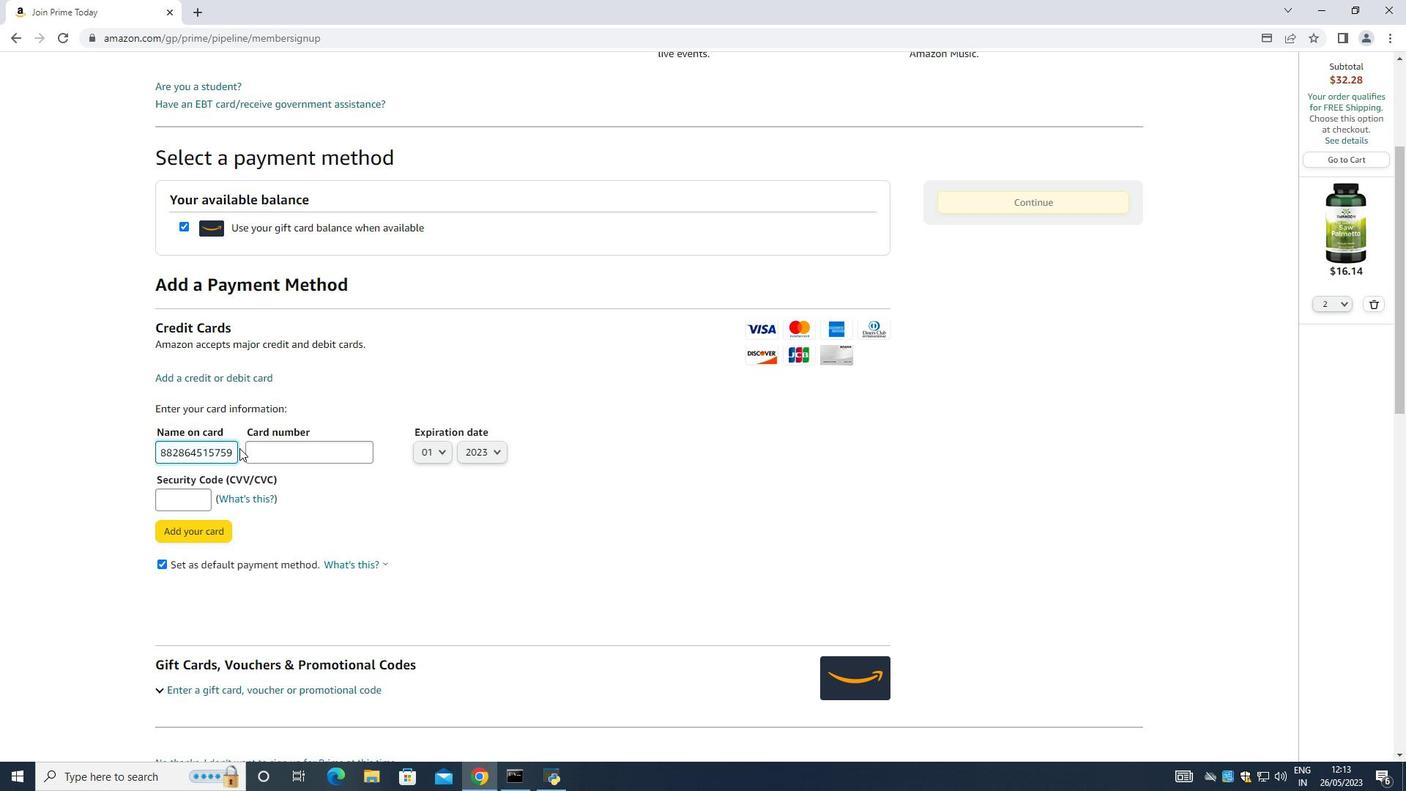 
Action: Mouse pressed left at (238, 448)
Screenshot: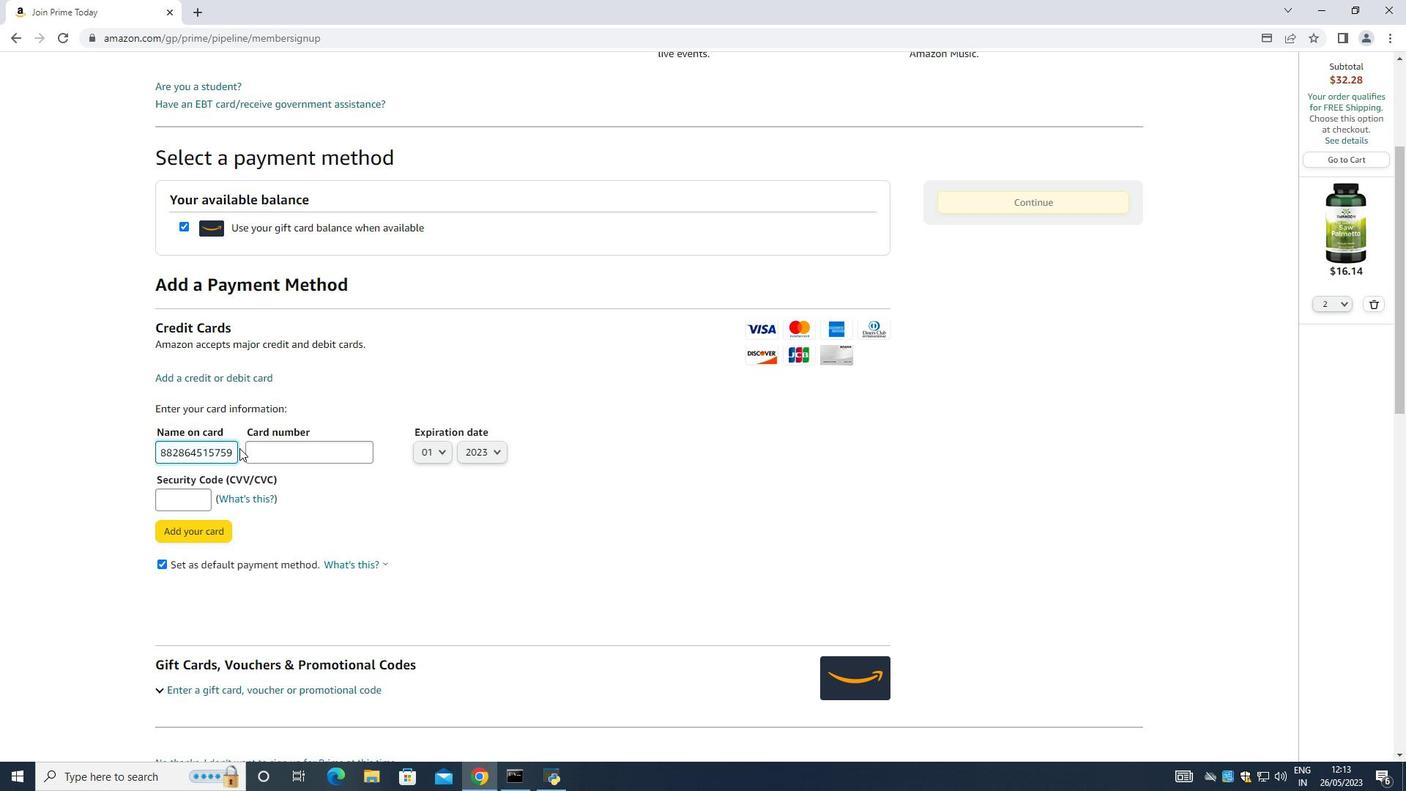 
Action: Mouse moved to (232, 453)
Screenshot: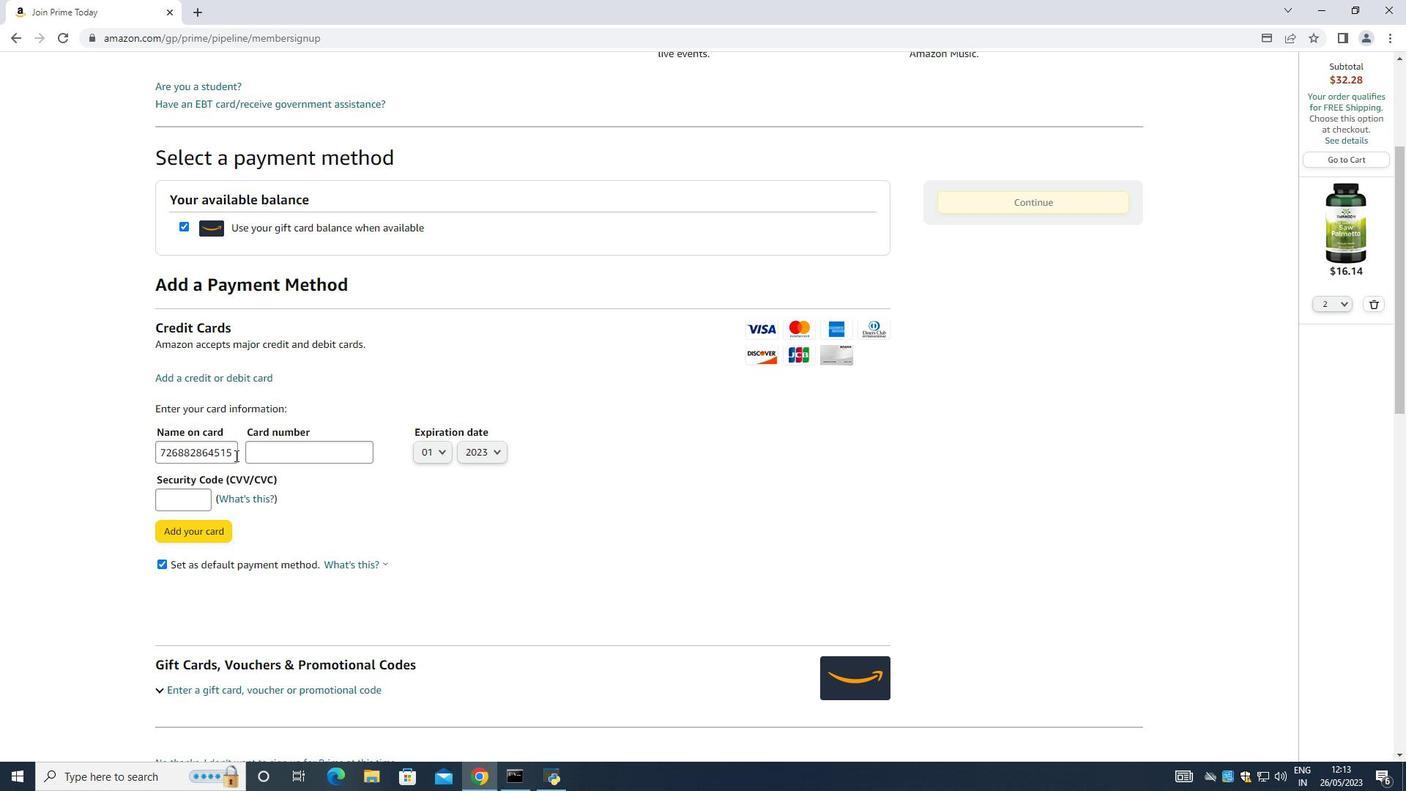 
Action: Mouse pressed left at (232, 453)
Screenshot: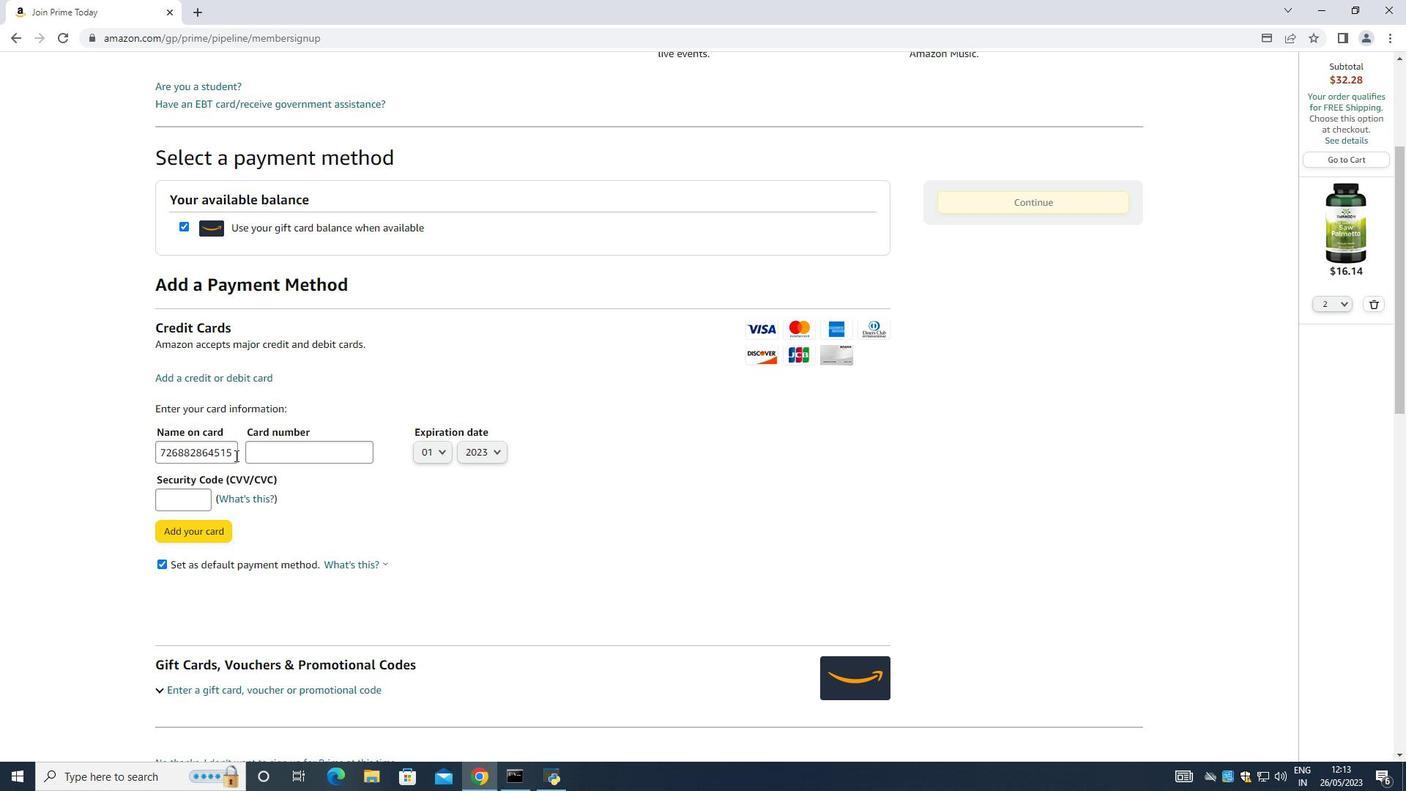 
Action: Mouse moved to (231, 449)
Screenshot: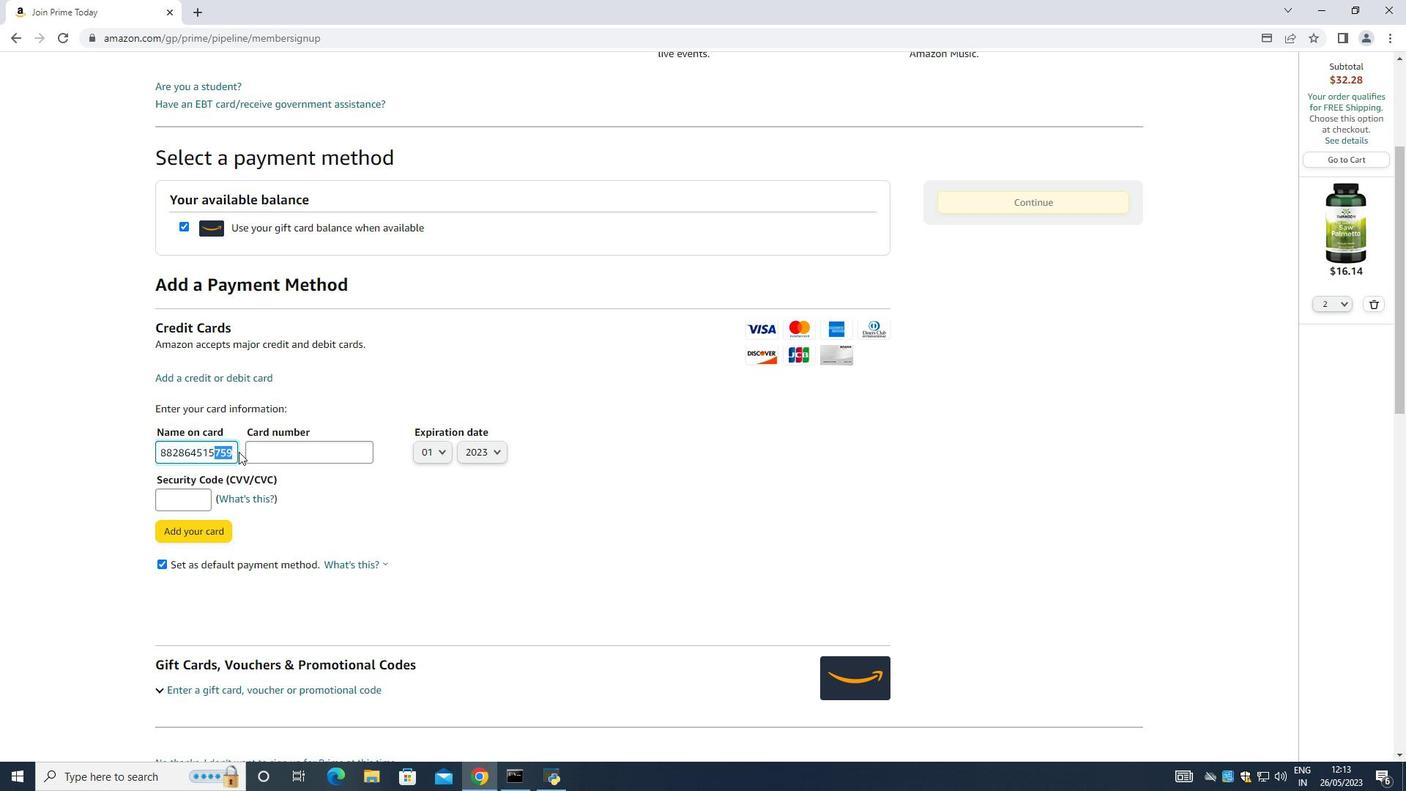 
Action: Mouse pressed left at (231, 449)
Screenshot: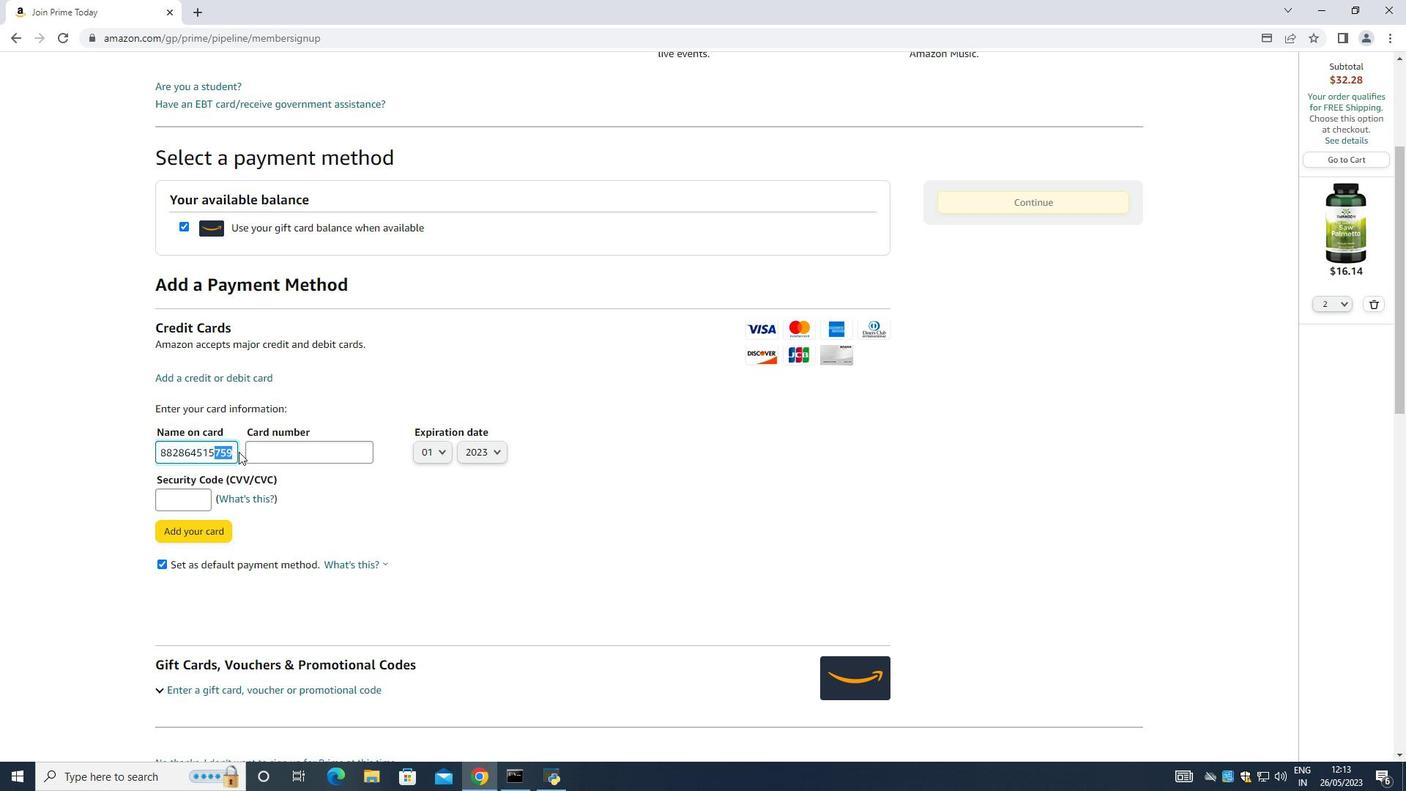 
Action: Mouse moved to (231, 451)
Screenshot: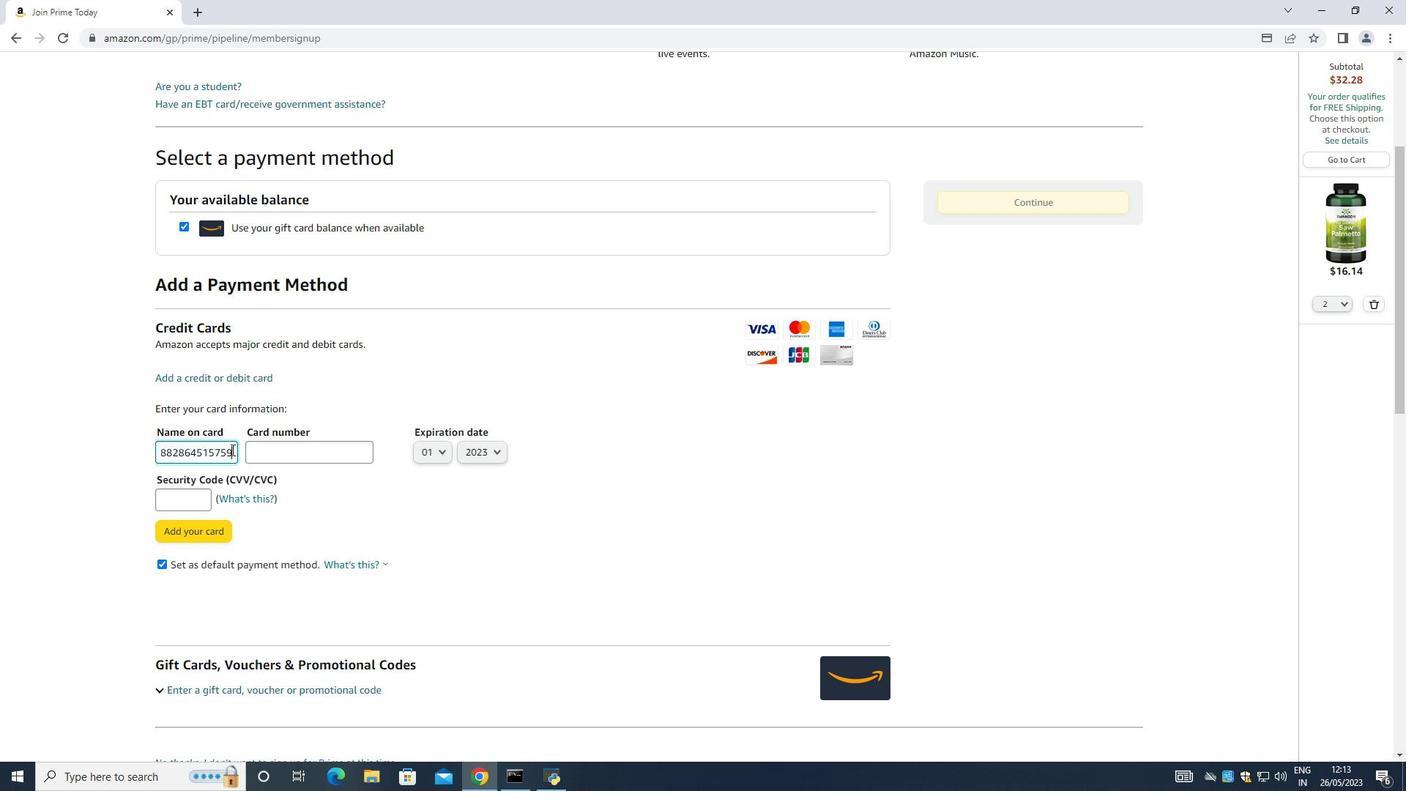 
Action: Mouse pressed left at (231, 451)
Screenshot: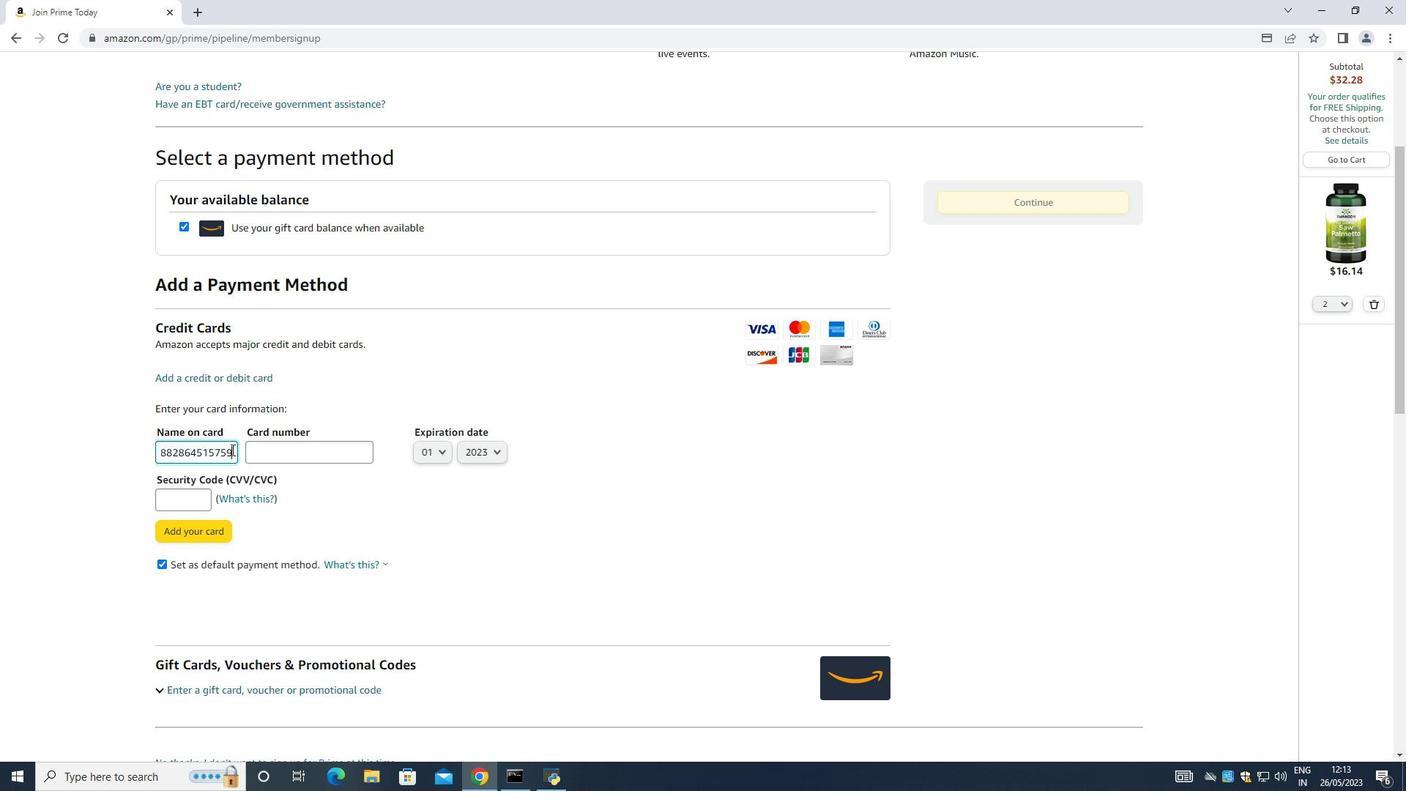 
Action: Mouse moved to (307, 455)
Screenshot: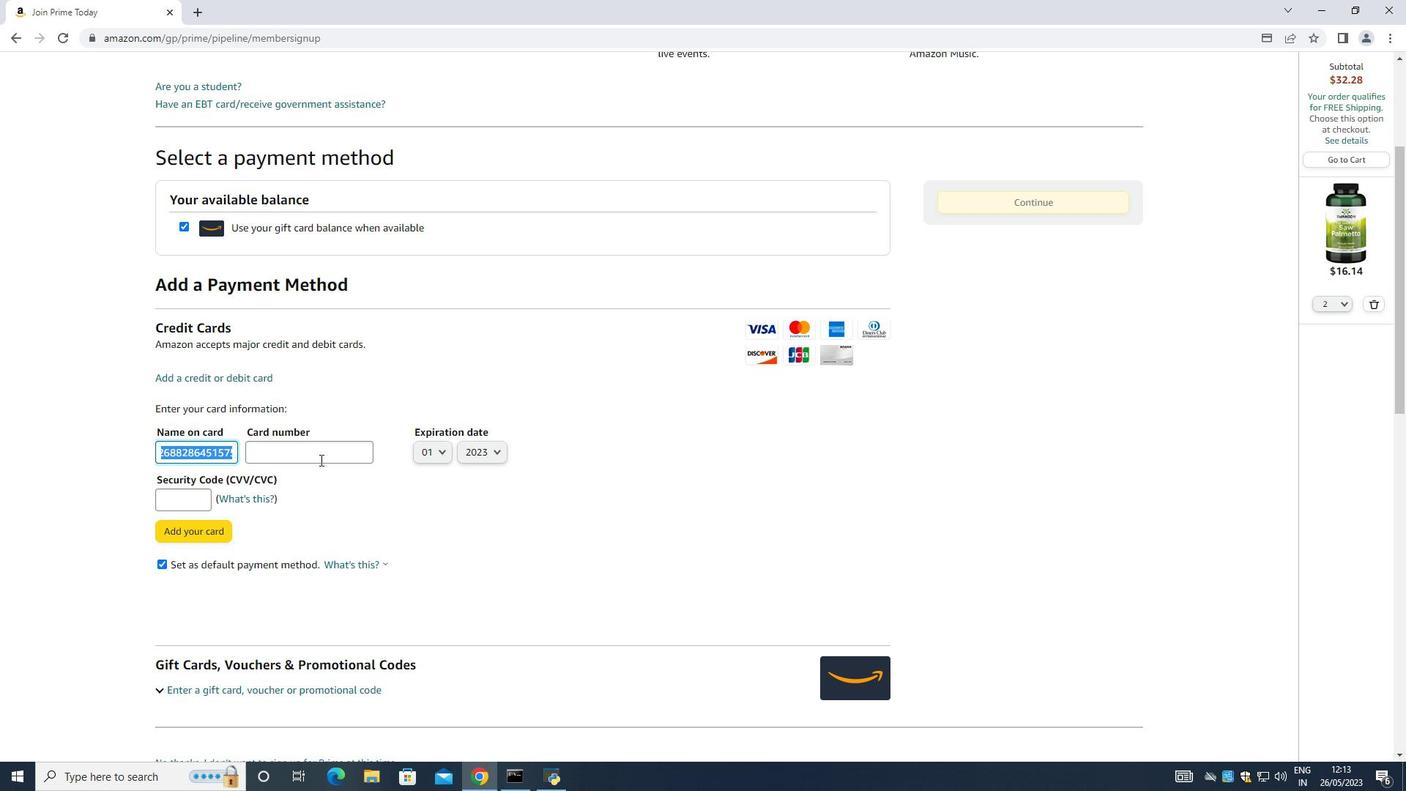
Action: Key pressed ctrl+C
Screenshot: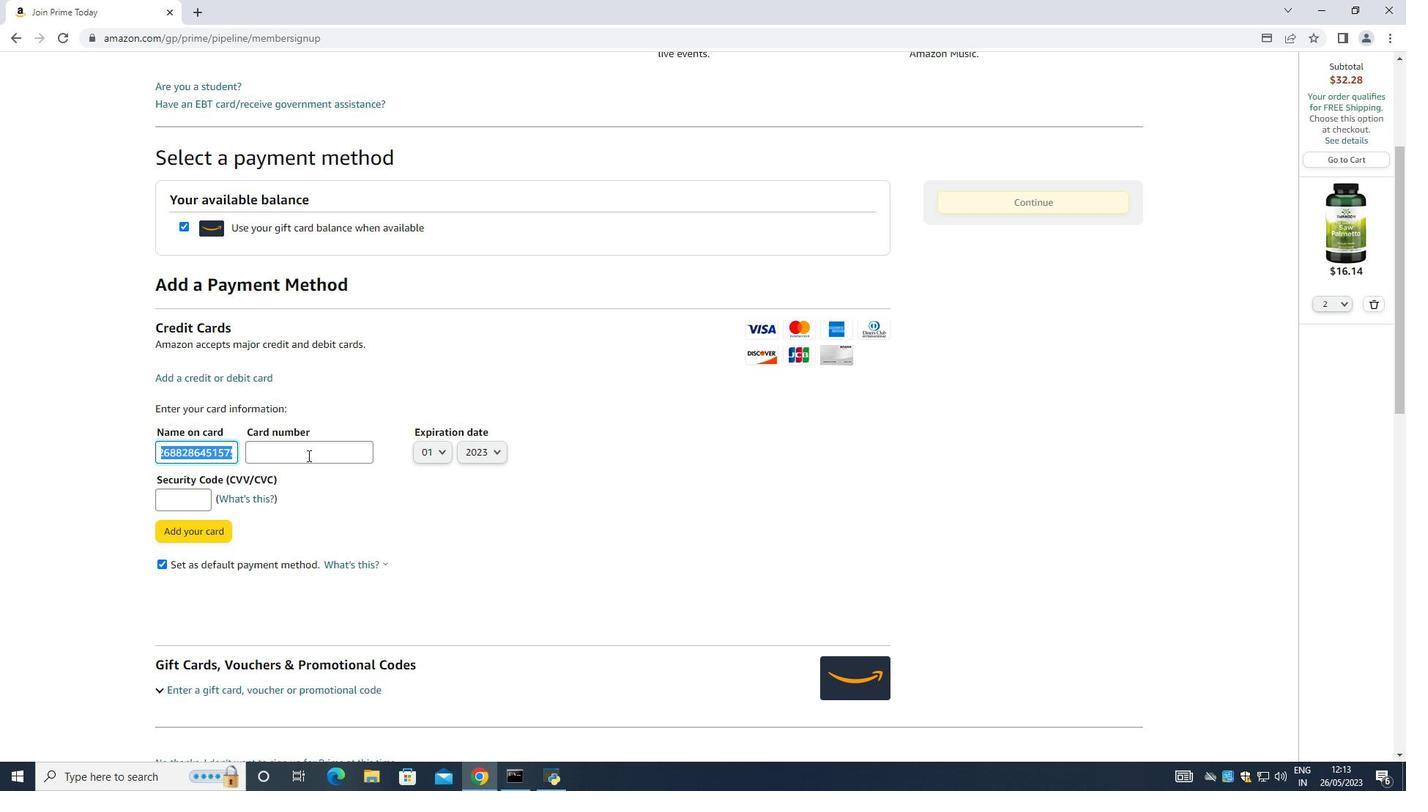 
Action: Mouse pressed left at (307, 455)
Screenshot: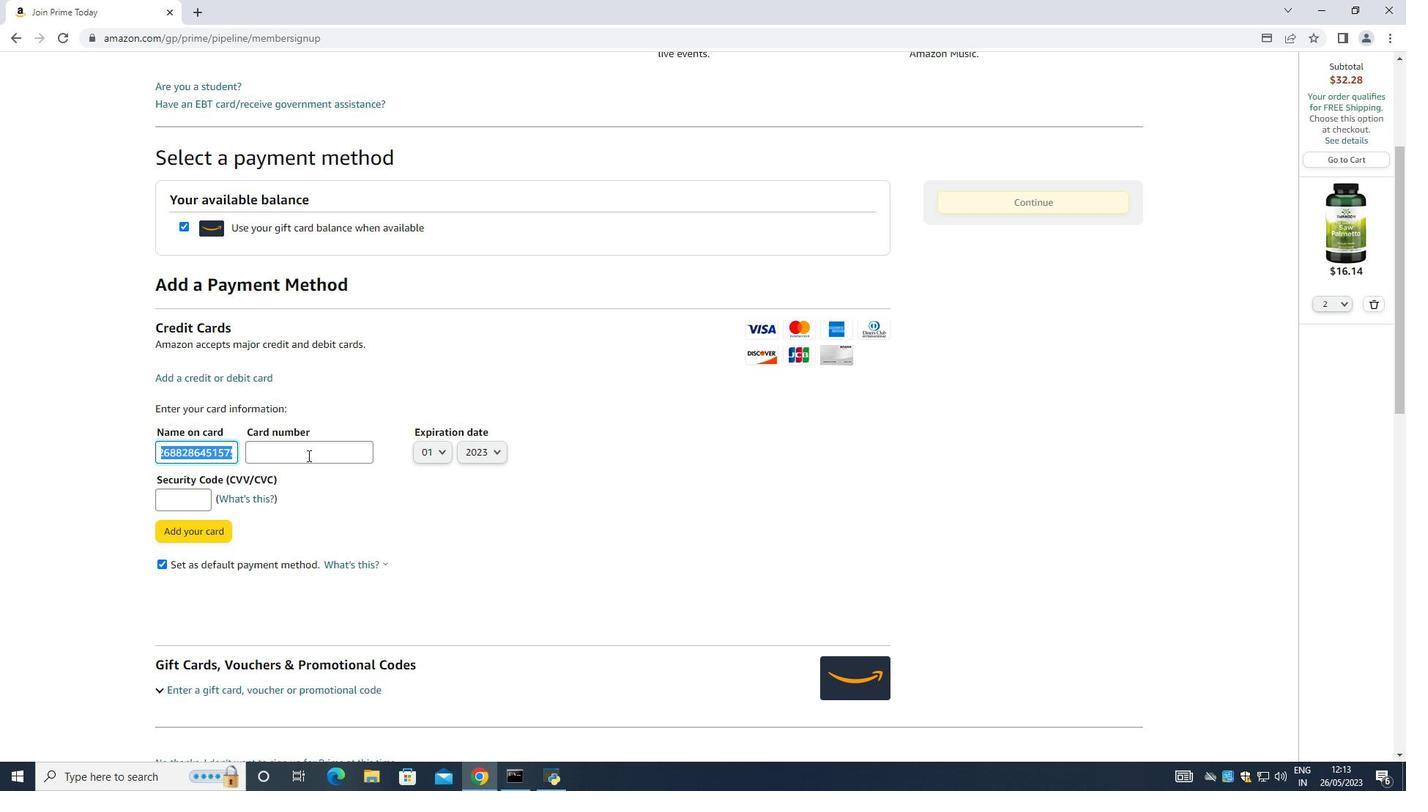 
Action: Key pressed ctrl+V
Screenshot: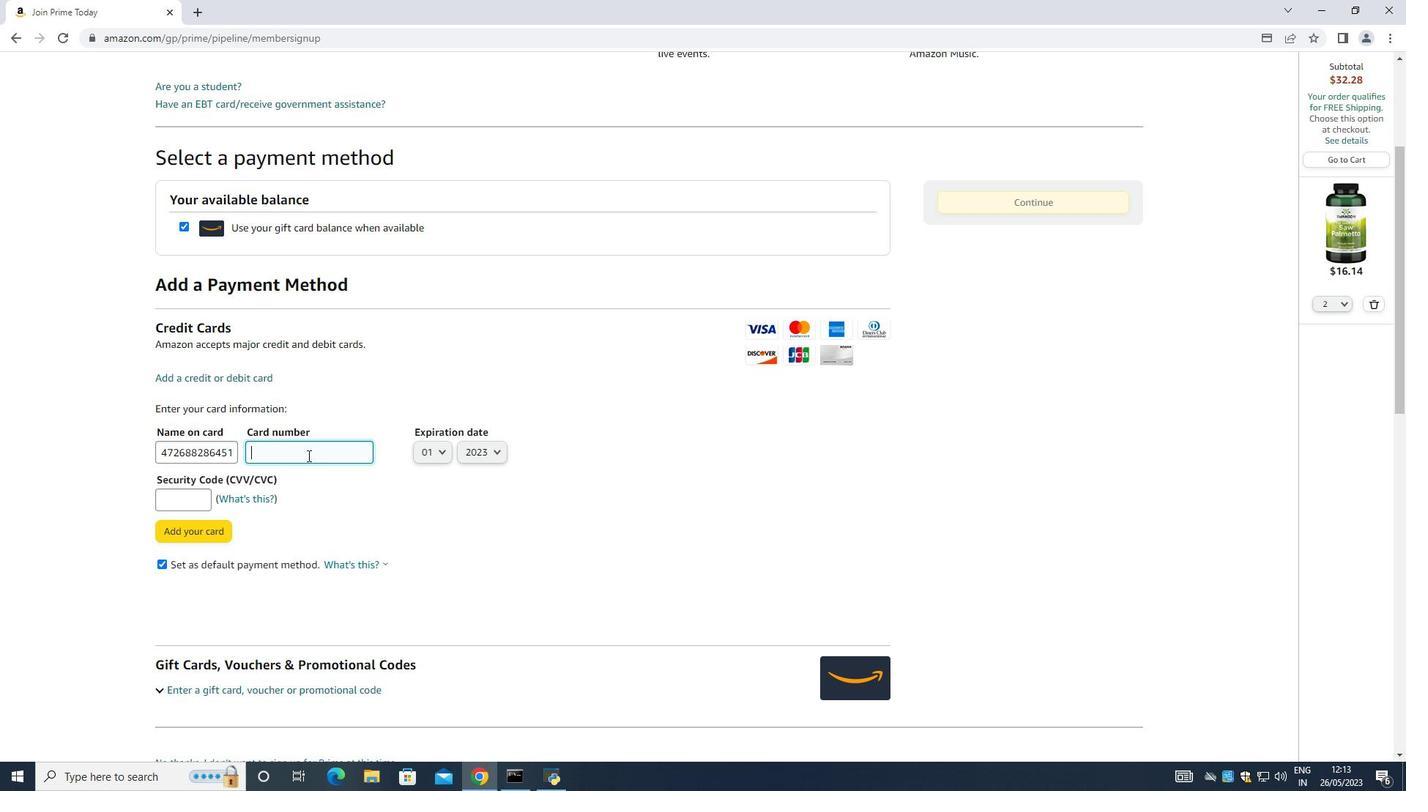 
Action: Mouse moved to (233, 454)
Screenshot: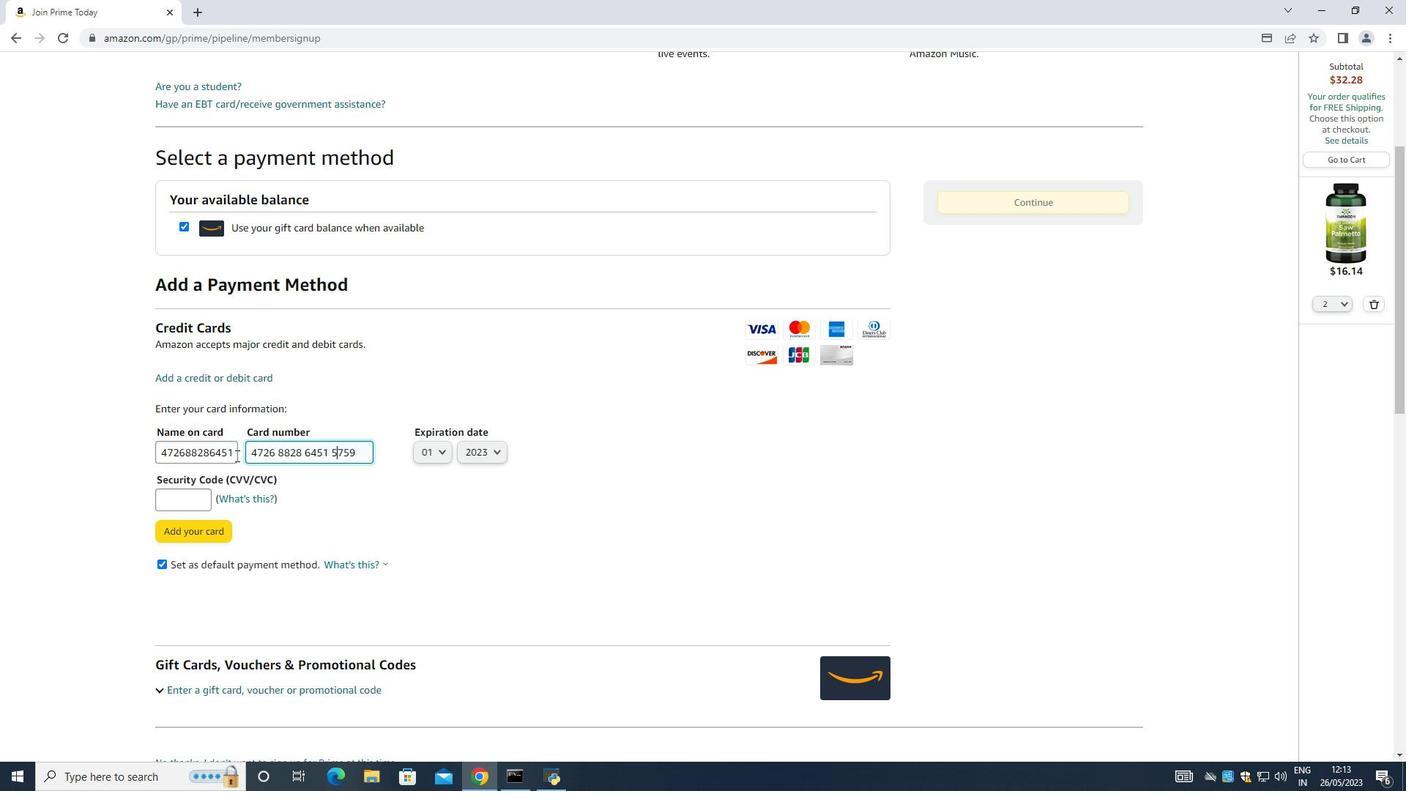 
Action: Mouse pressed left at (233, 454)
Screenshot: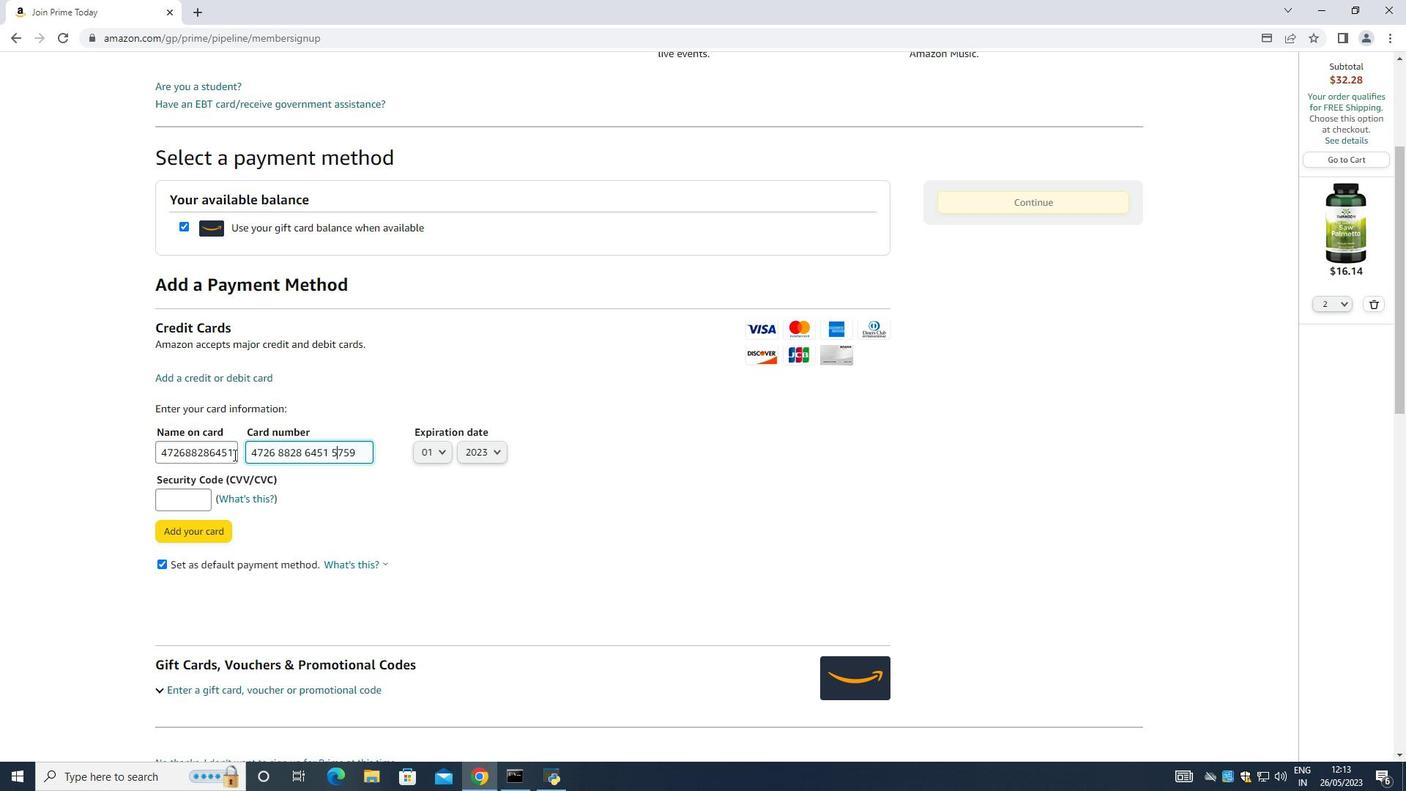 
Action: Mouse moved to (229, 454)
Screenshot: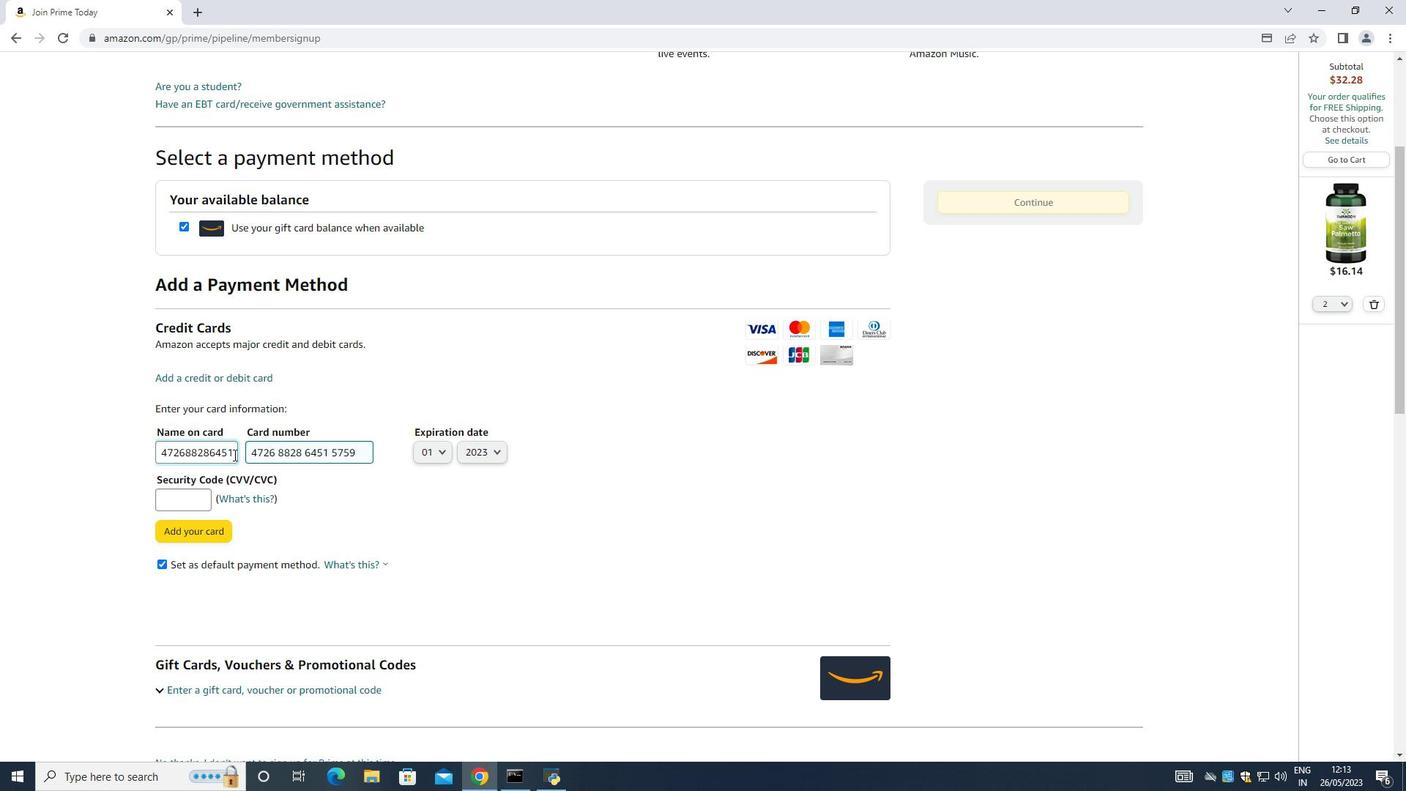 
Action: Key pressed <Key.backspace><Key.backspace><Key.backspace><Key.backspace><Key.backspace><Key.backspace><Key.backspace><Key.backspace><Key.backspace><Key.backspace><Key.backspace><Key.backspace><Key.backspace><Key.backspace><Key.backspace><Key.backspace><Key.backspace><Key.backspace><Key.backspace><Key.backspace><Key.backspace><Key.backspace><Key.backspace><Key.backspace><Key.backspace><Key.backspace><Key.right><Key.right><Key.right><Key.right><Key.right><Key.right><Key.right><Key.right><Key.right><Key.right><Key.right><Key.backspace><Key.backspace><Key.backspace><Key.backspace><Key.shift><Key.shift><Key.shift><Key.shift><Key.shift><Key.shift><Key.shift><Key.shift><Key.shift><Key.shift><Key.shift><Key.shift><Key.shift><Key.shift>Kate<Key.space><Key.shift><Key.shift><Key.shift><Key.shift><Key.shift><Key.shift><Key.shift><Key.shift><Key.shift><Key.shift><Key.shift><Key.shift><Key.shift><Key.shift><Key.shift><Key.shift><Key.shift><Key.shift><Key.shift><Key.shift><Key.shift><Key.shift><Key.shift><Key.shift><Key.shift><Key.shift><Key.shift><Key.shift><Key.shift><Key.shift><Key.shift><Key.shift><Key.shift><Key.shift><Key.shift><Key.shift><Key.shift><Key.shift><Key.shift><Key.shift><Key.shift><Key.shift><Key.shift><Key.shift><Key.shift><Key.shift><Key.shift><Key.shift><Key.shift><Key.shift><Key.shift><Key.shift>Phillips
